 Task: Basic customer contact list green modern simple.
Action: Mouse moved to (67, 290)
Screenshot: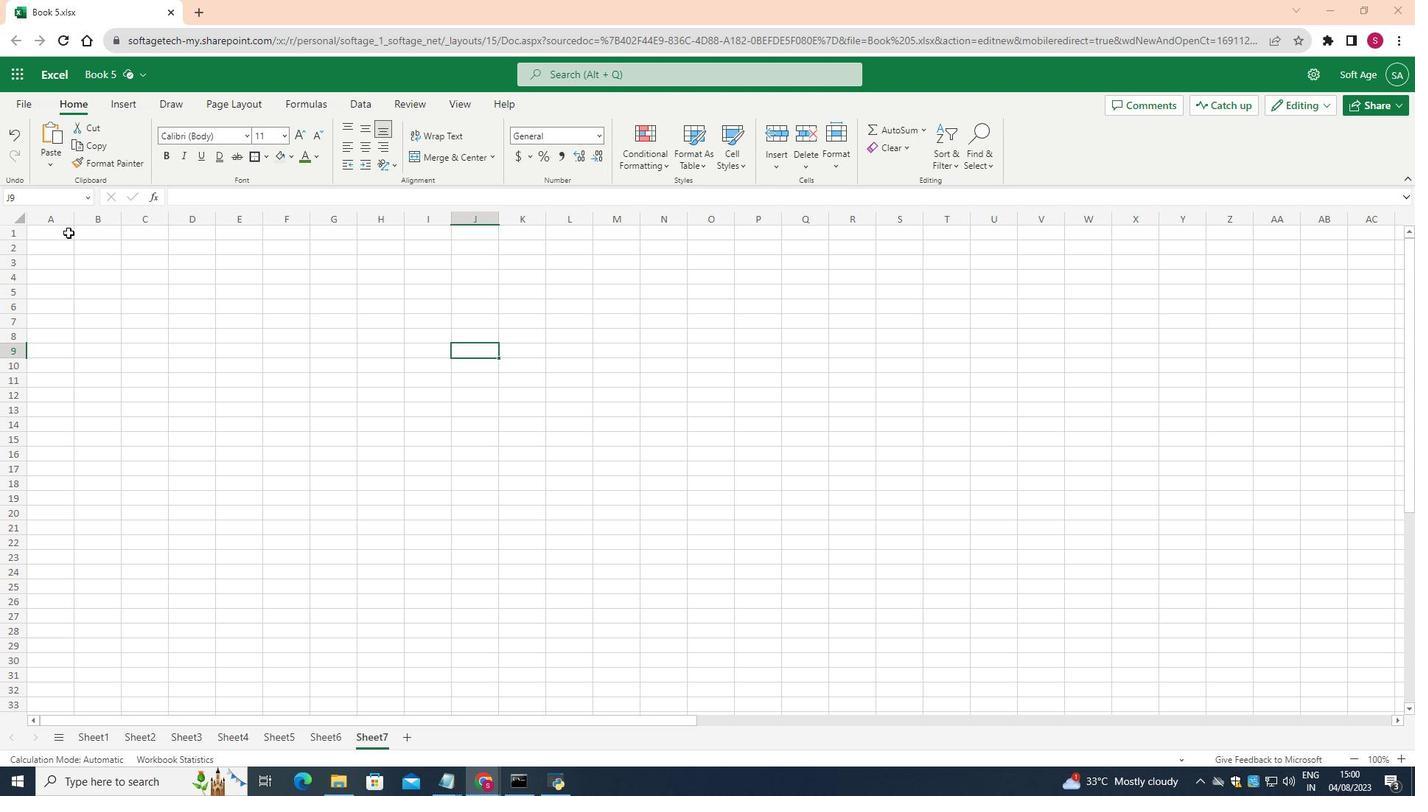 
Action: Mouse pressed left at (67, 290)
Screenshot: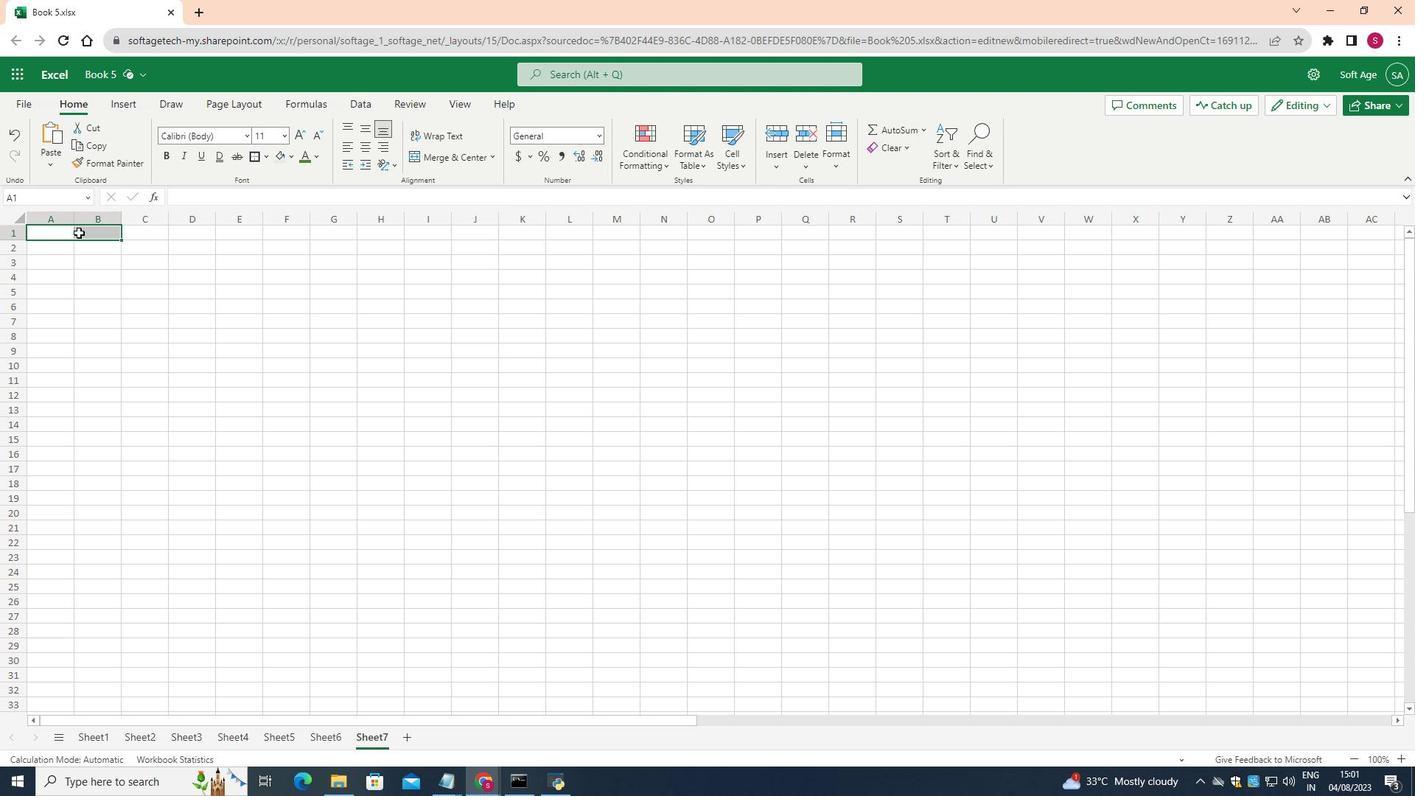 
Action: Mouse moved to (471, 229)
Screenshot: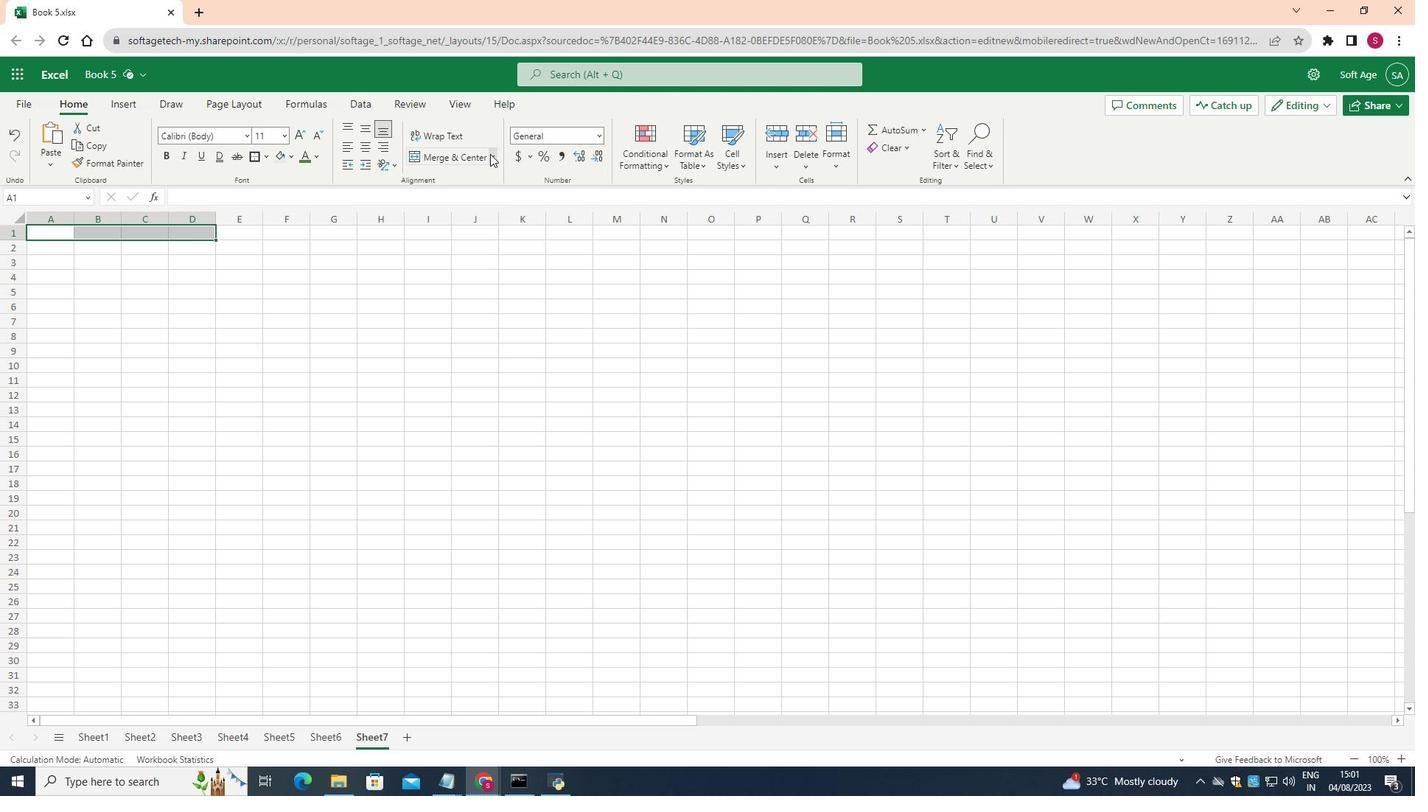 
Action: Mouse pressed left at (471, 229)
Screenshot: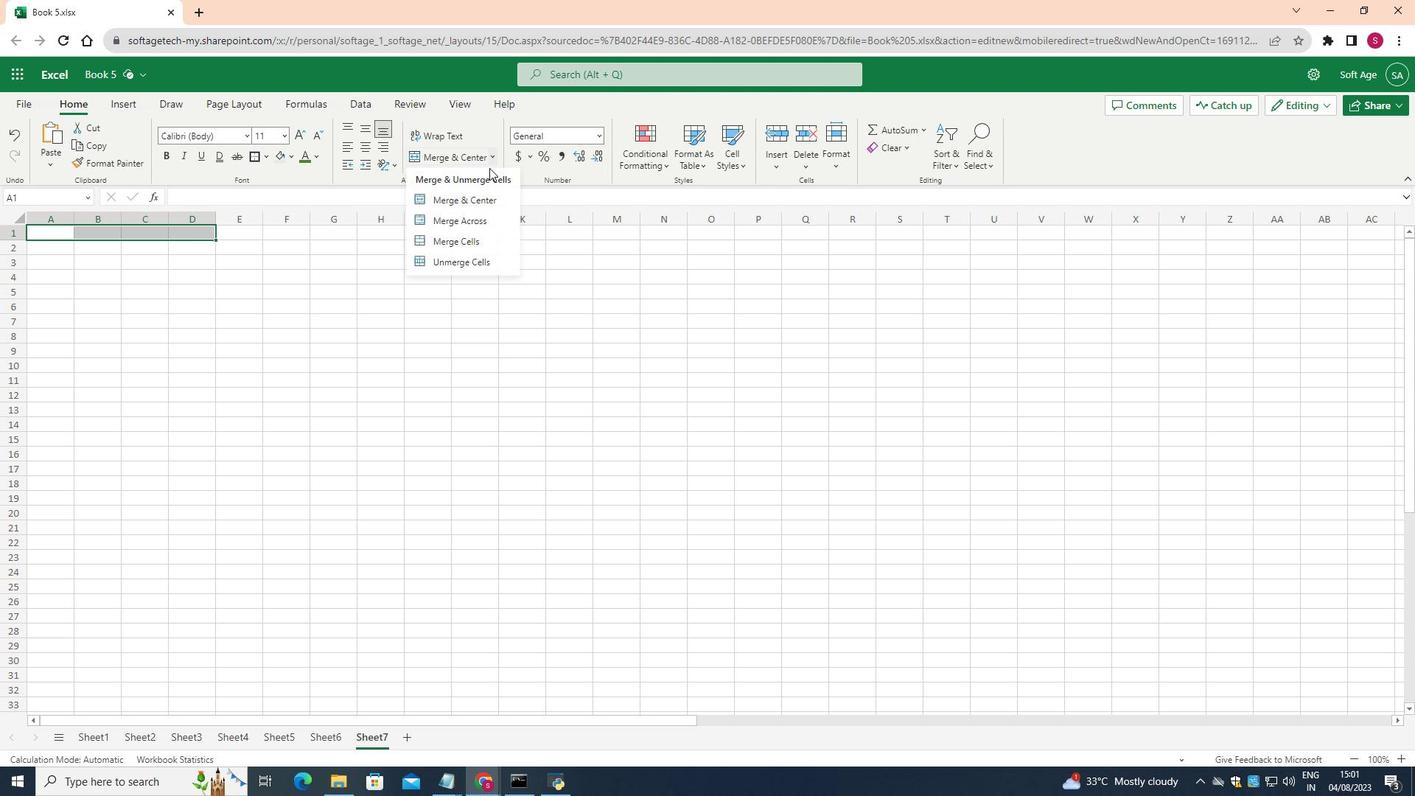 
Action: Mouse moved to (458, 297)
Screenshot: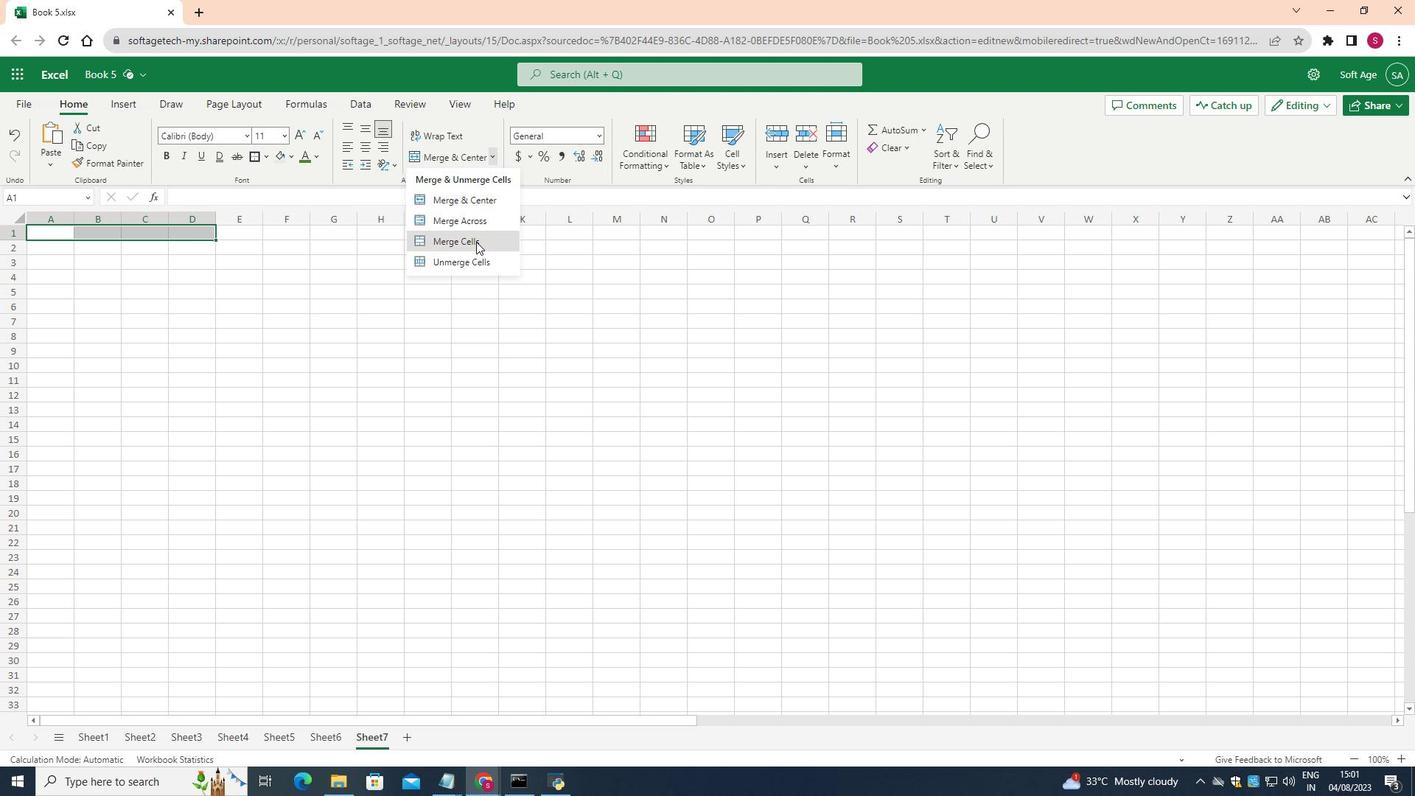 
Action: Mouse pressed left at (458, 297)
Screenshot: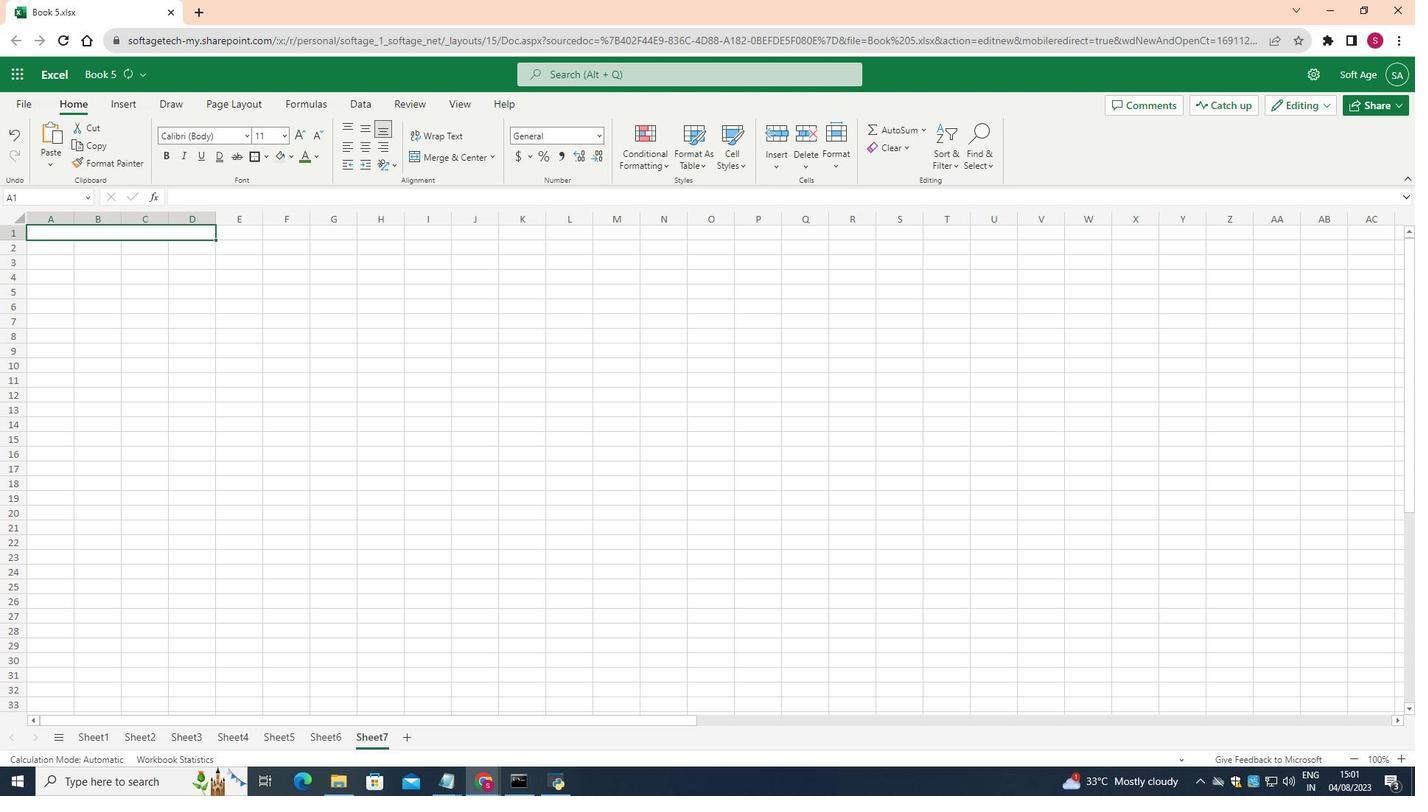 
Action: Mouse moved to (72, 277)
Screenshot: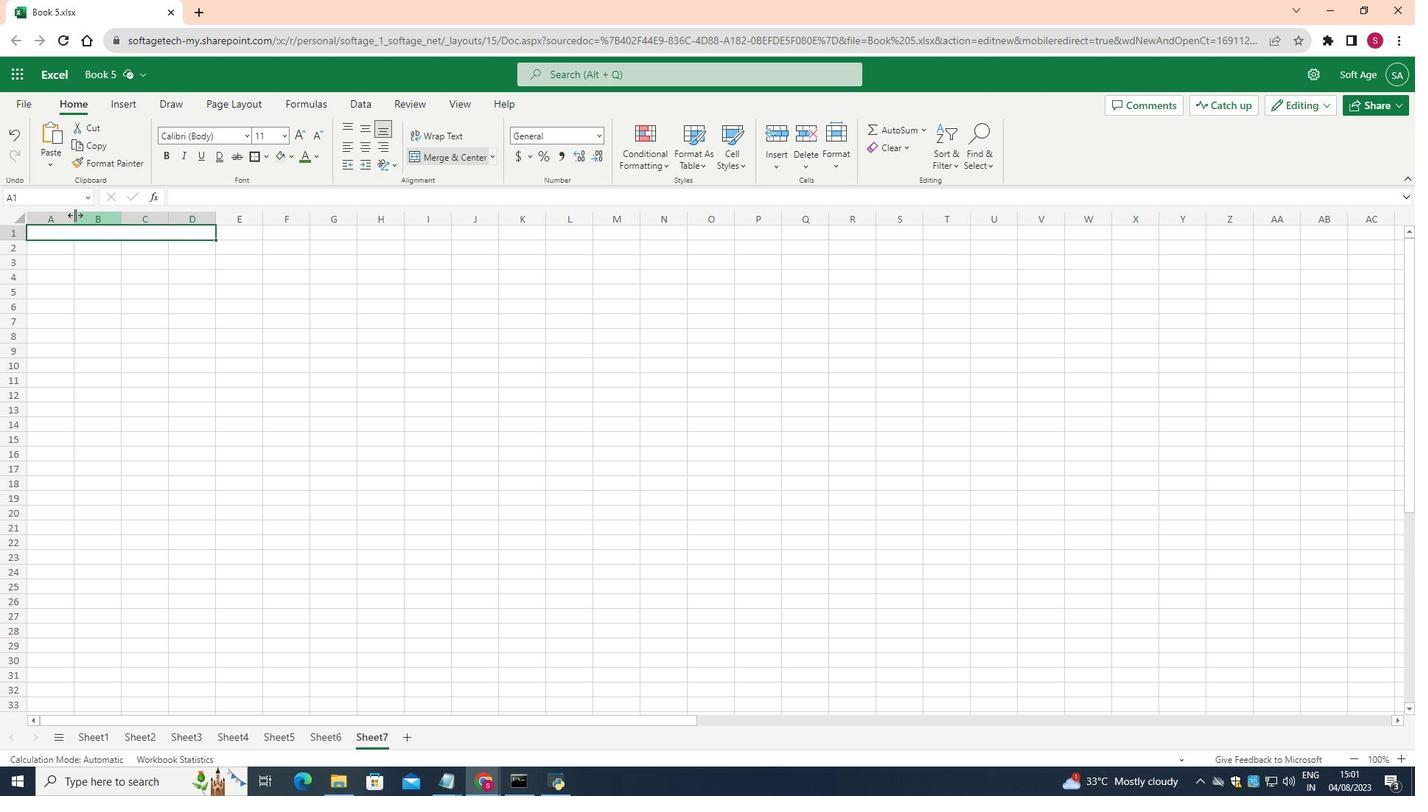 
Action: Mouse pressed left at (72, 277)
Screenshot: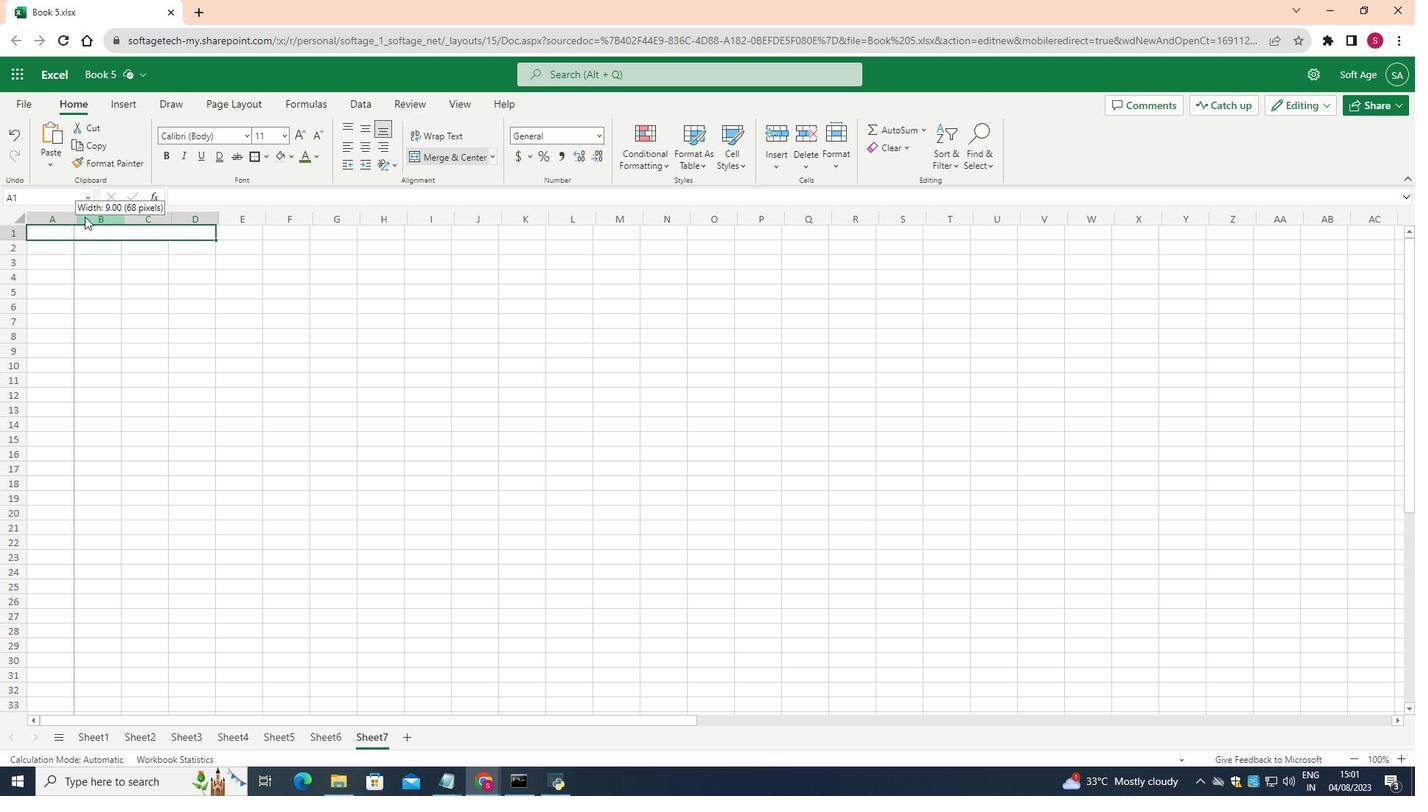 
Action: Mouse moved to (148, 281)
Screenshot: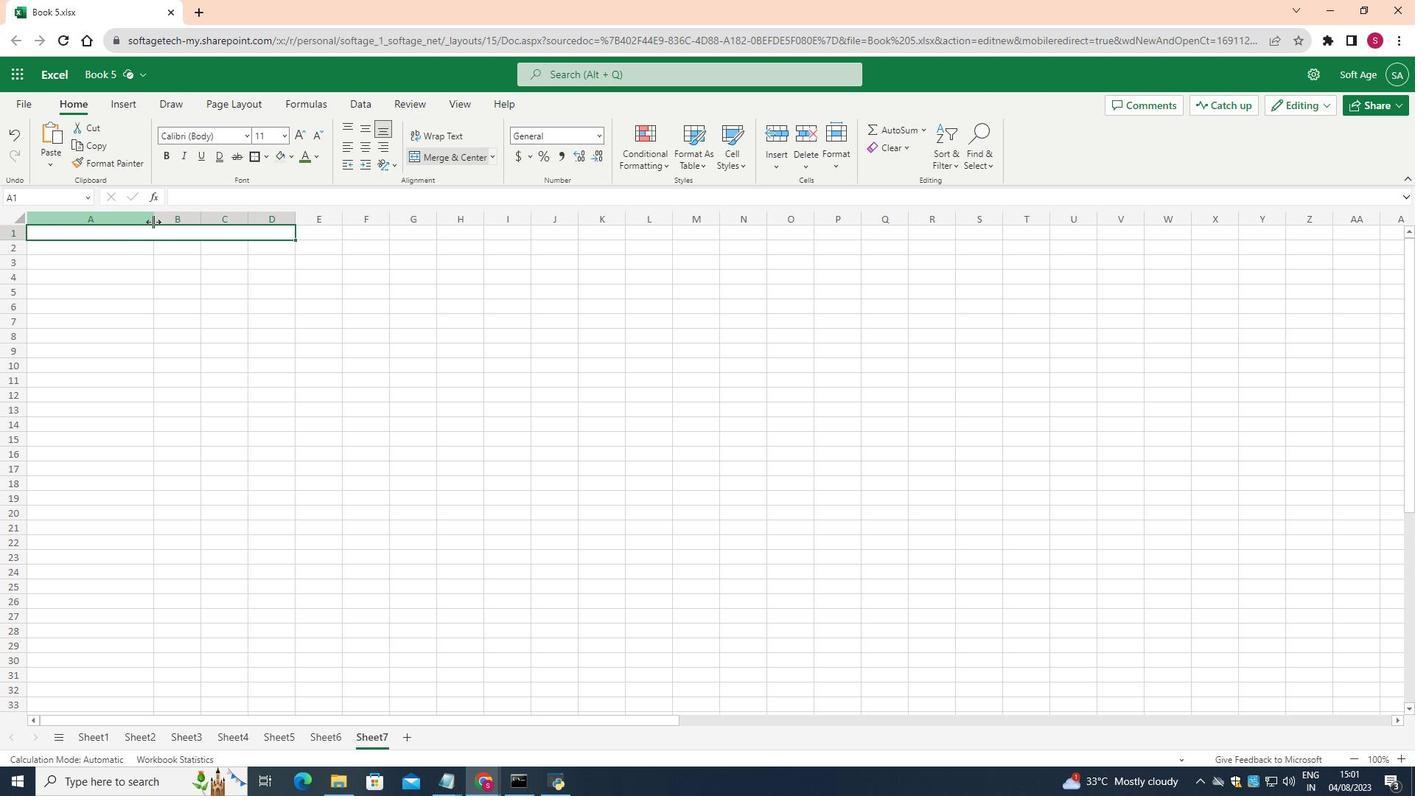 
Action: Mouse pressed left at (148, 281)
Screenshot: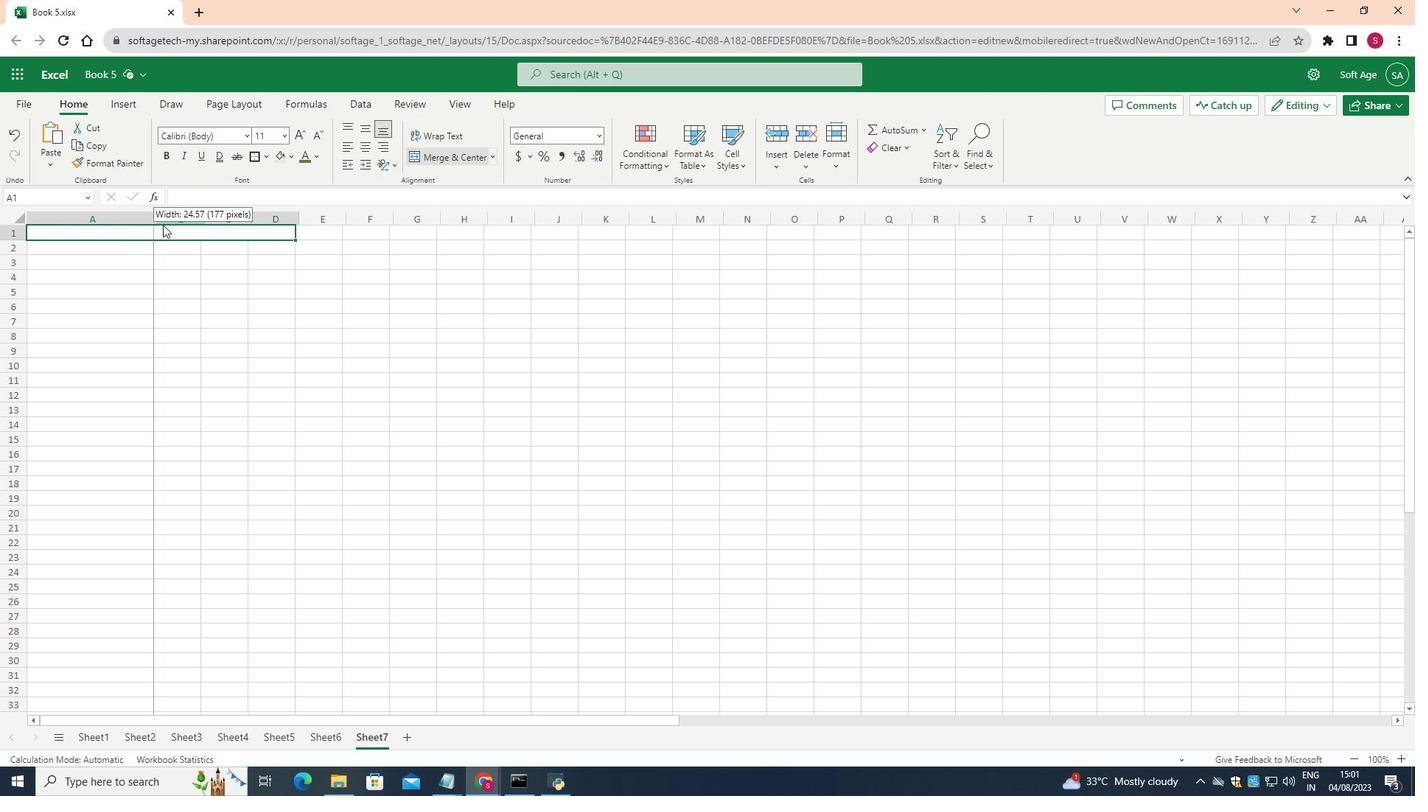 
Action: Mouse moved to (211, 280)
Screenshot: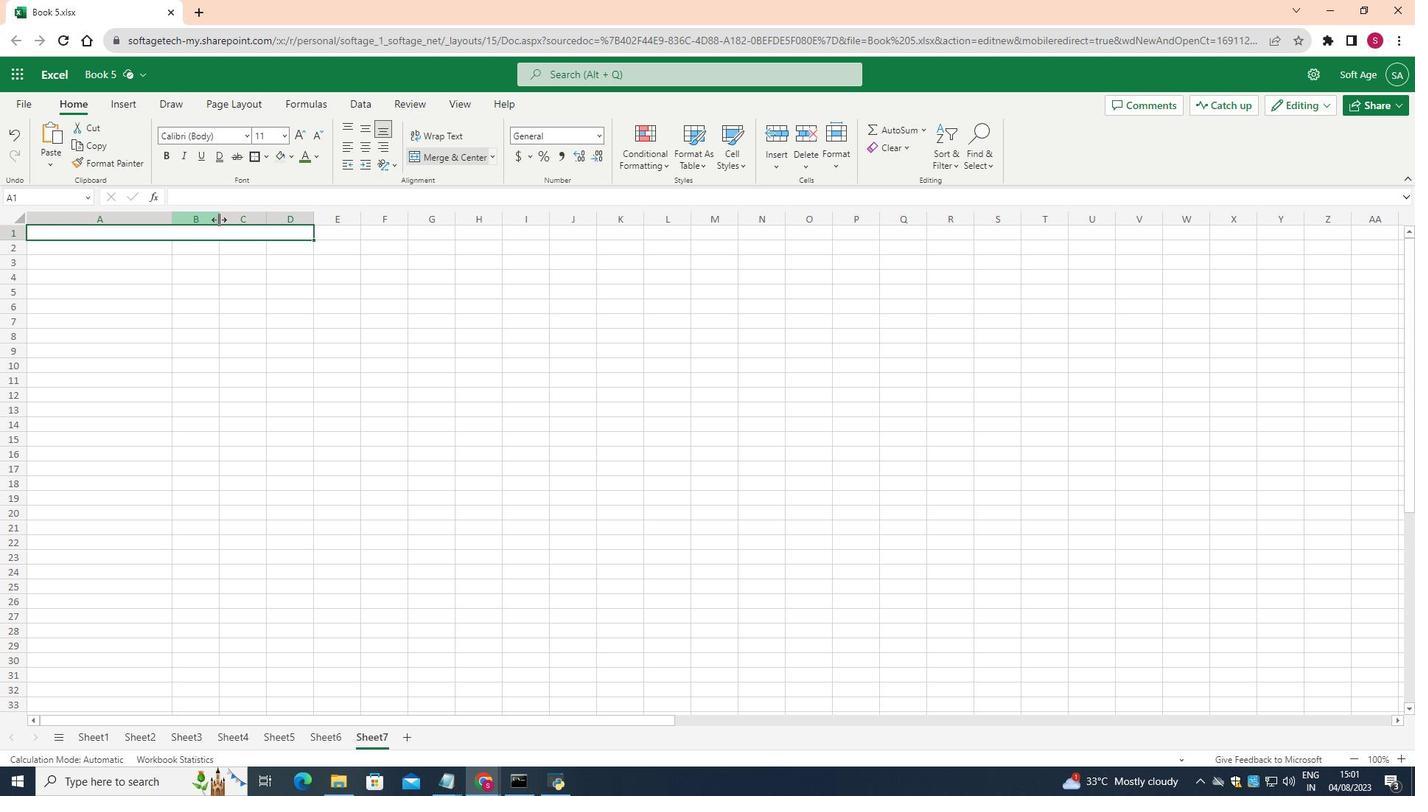 
Action: Mouse pressed left at (211, 280)
Screenshot: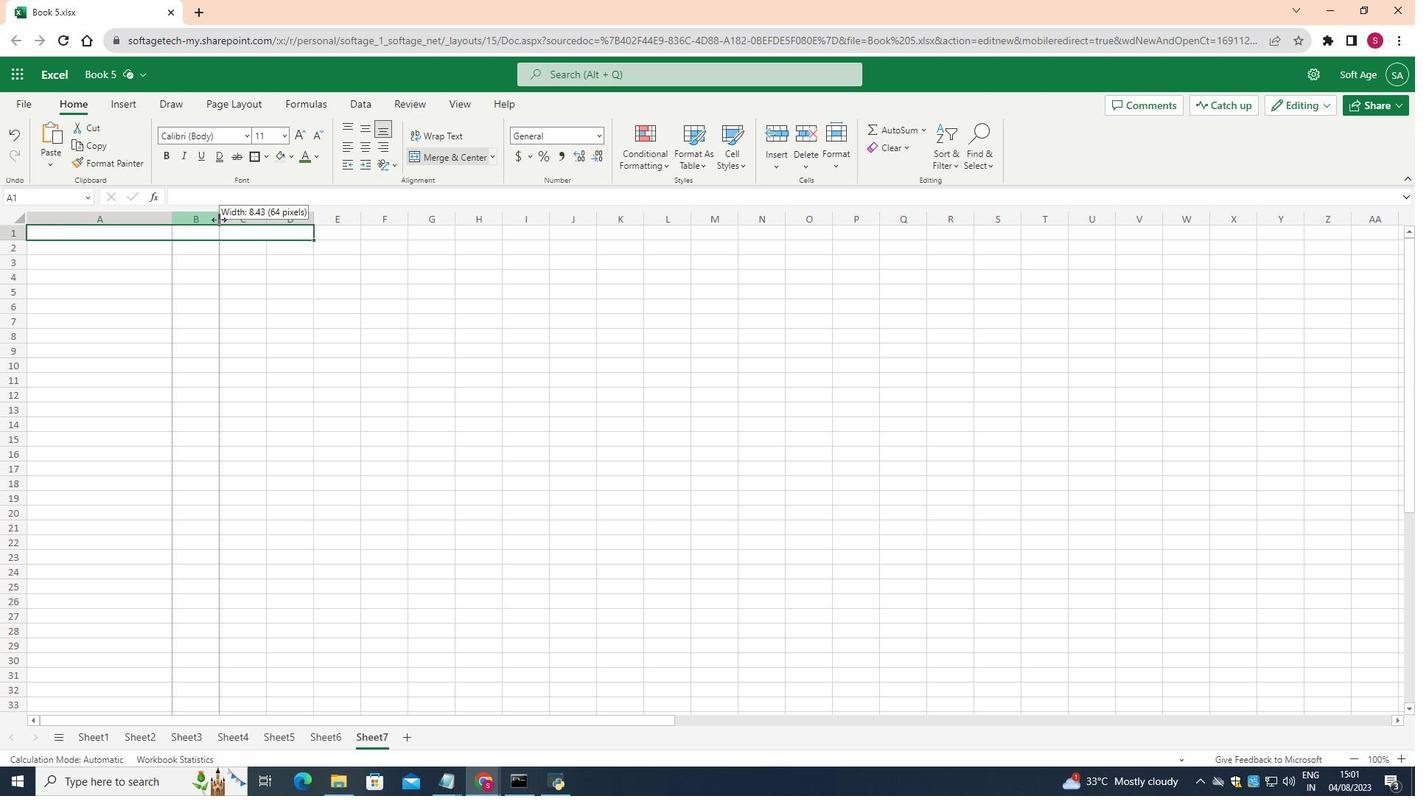 
Action: Mouse moved to (355, 281)
Screenshot: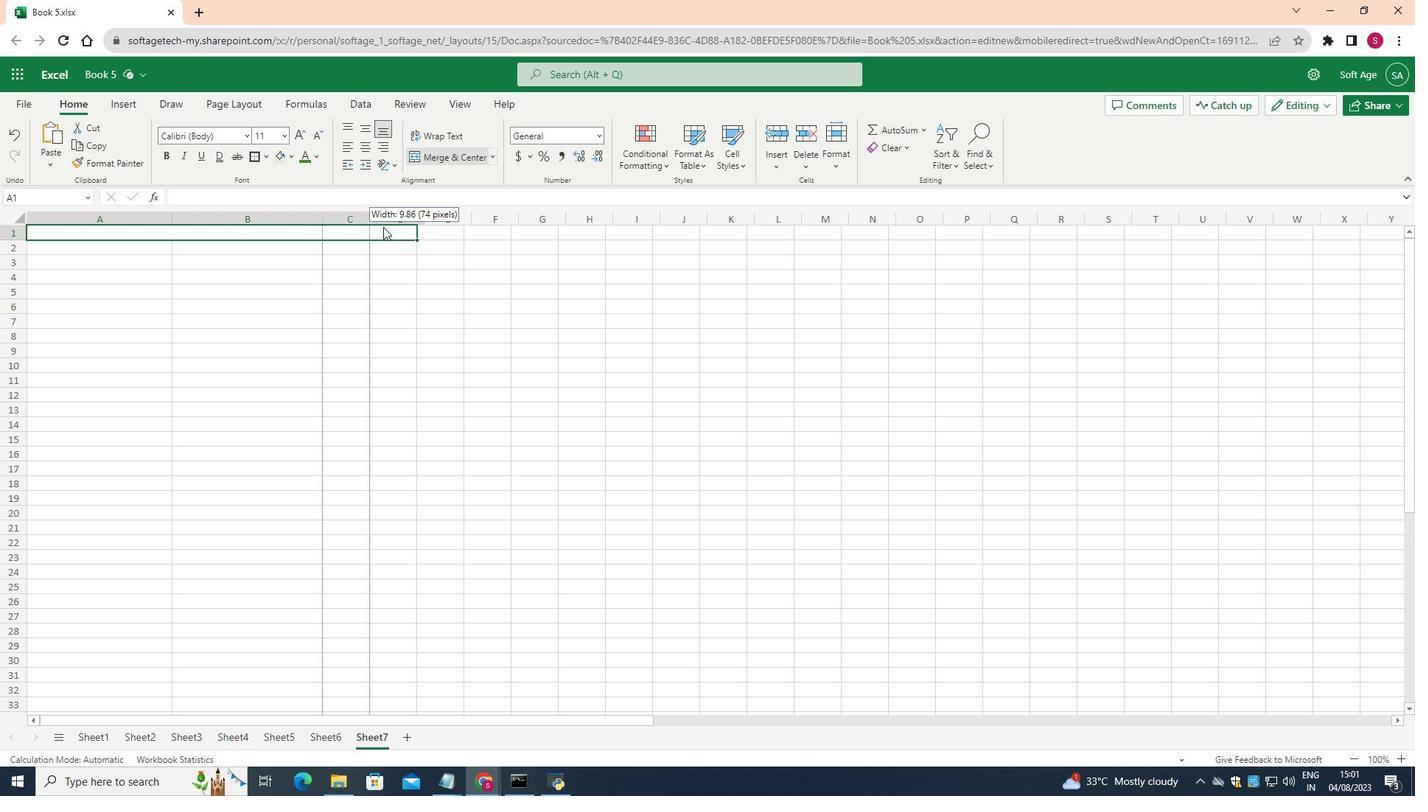 
Action: Mouse pressed left at (355, 281)
Screenshot: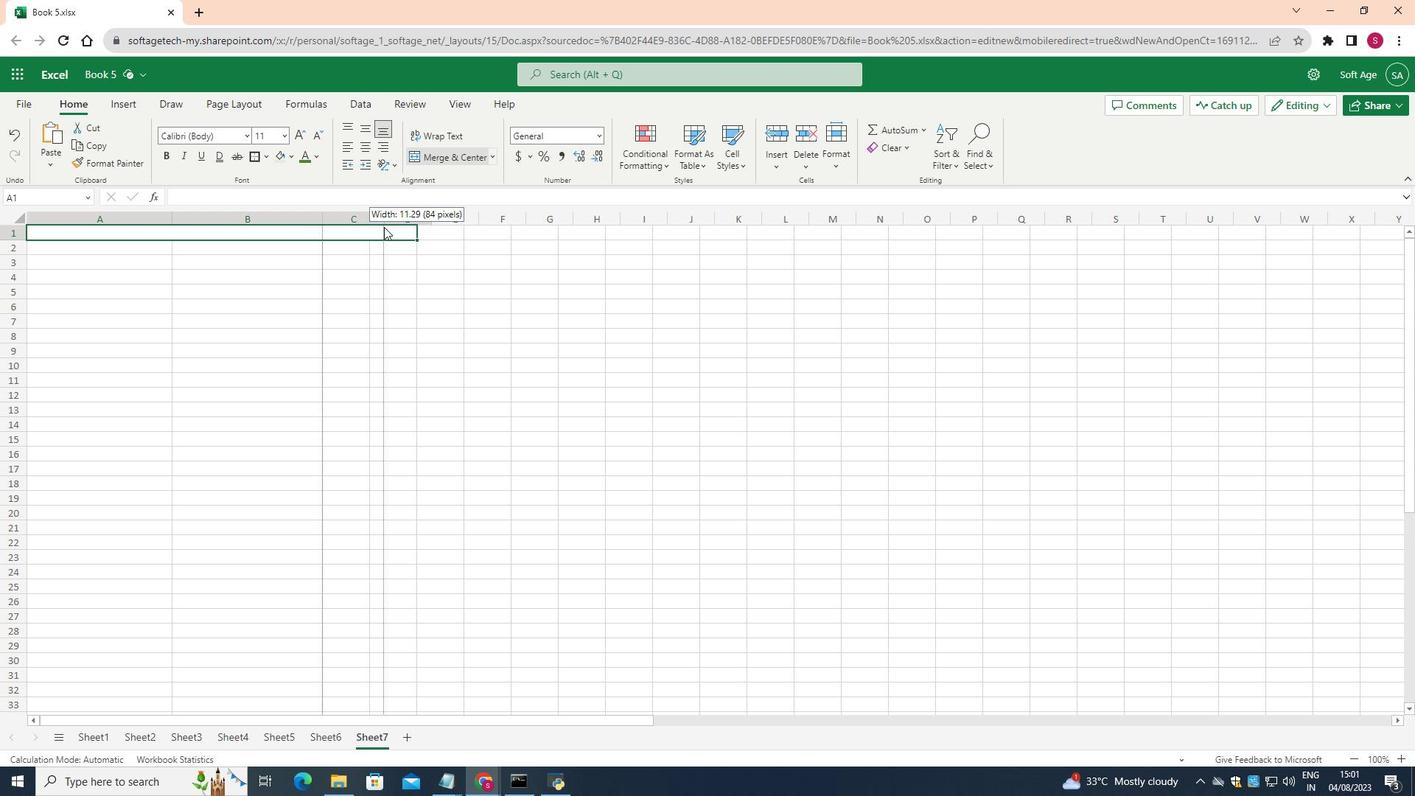 
Action: Mouse moved to (488, 278)
Screenshot: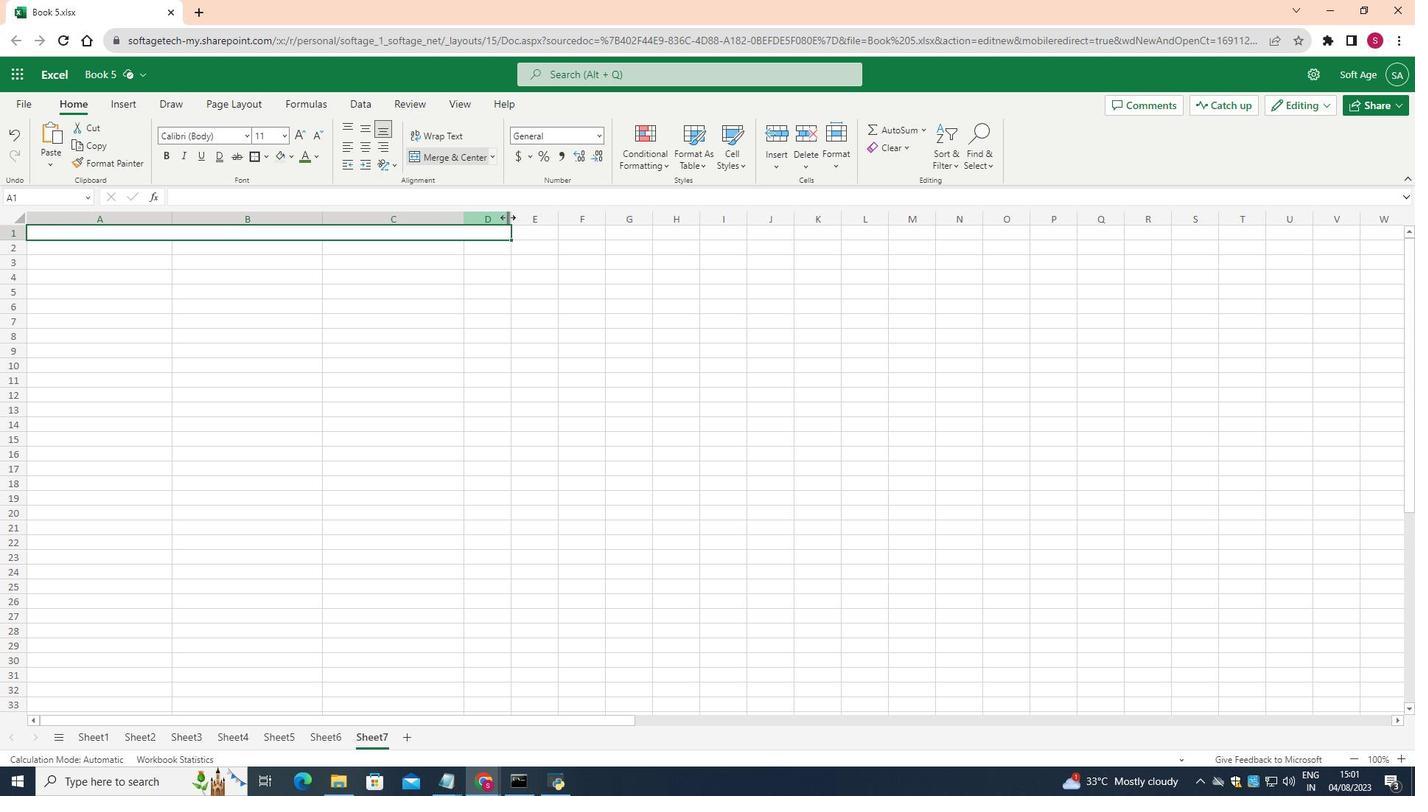 
Action: Mouse pressed left at (488, 278)
Screenshot: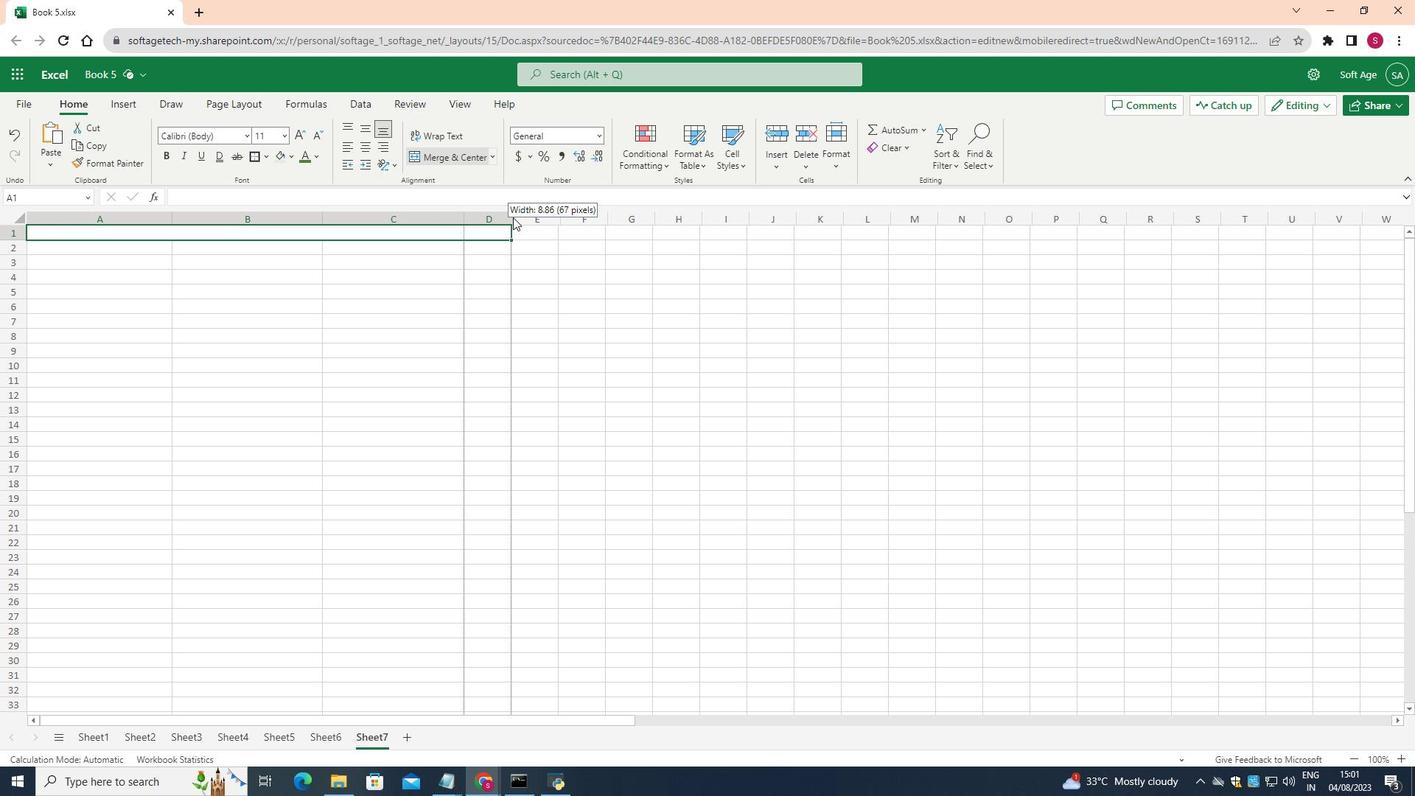 
Action: Mouse moved to (17, 297)
Screenshot: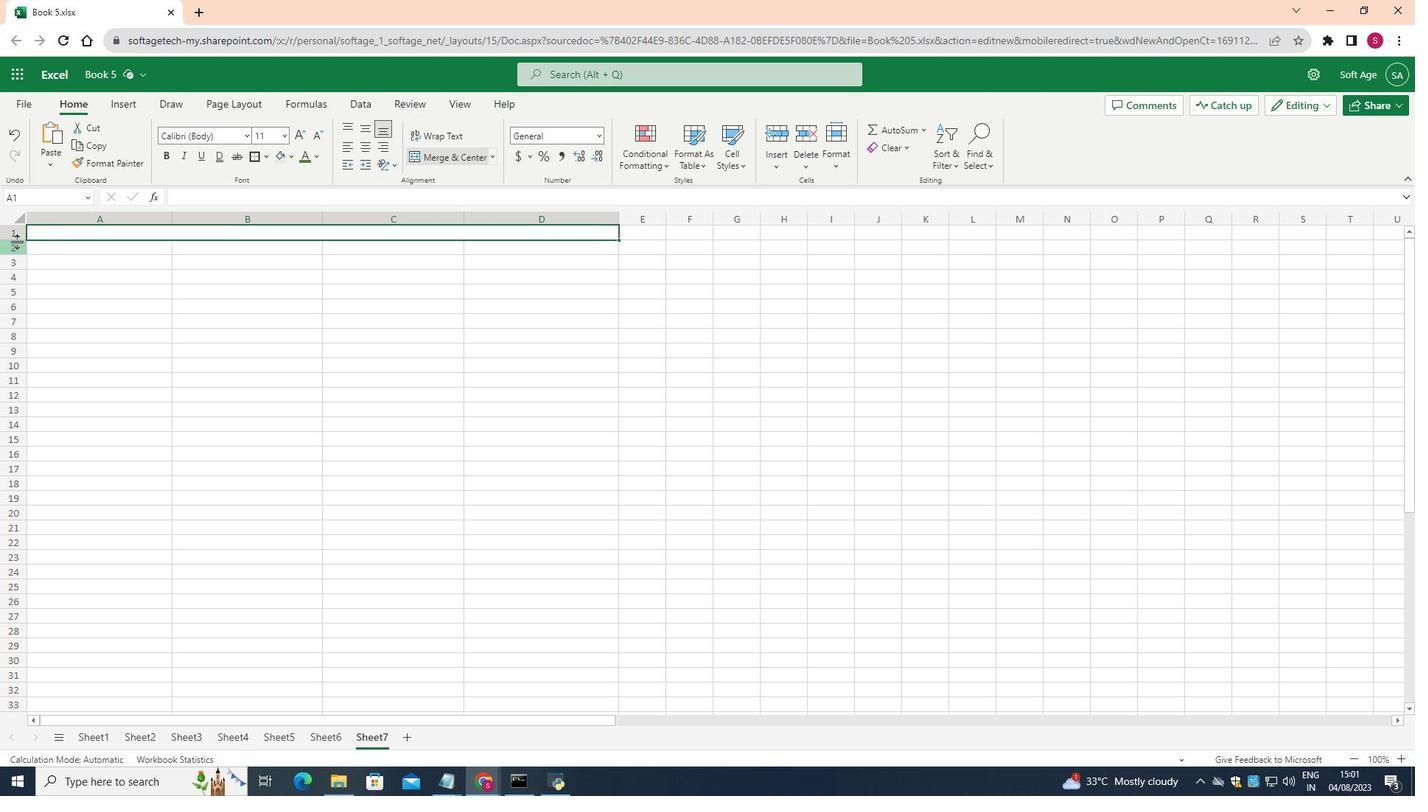 
Action: Mouse pressed left at (17, 297)
Screenshot: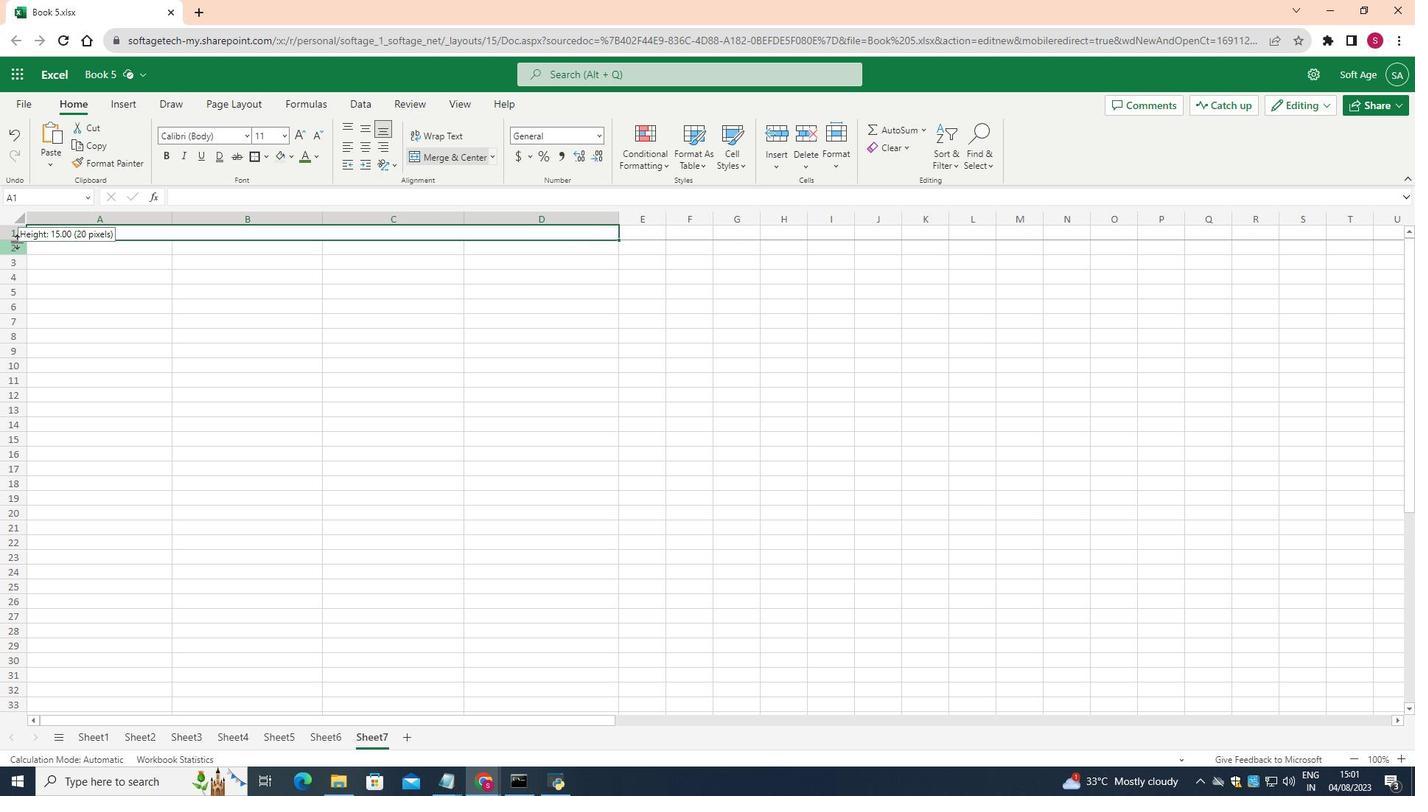 
Action: Mouse moved to (227, 306)
Screenshot: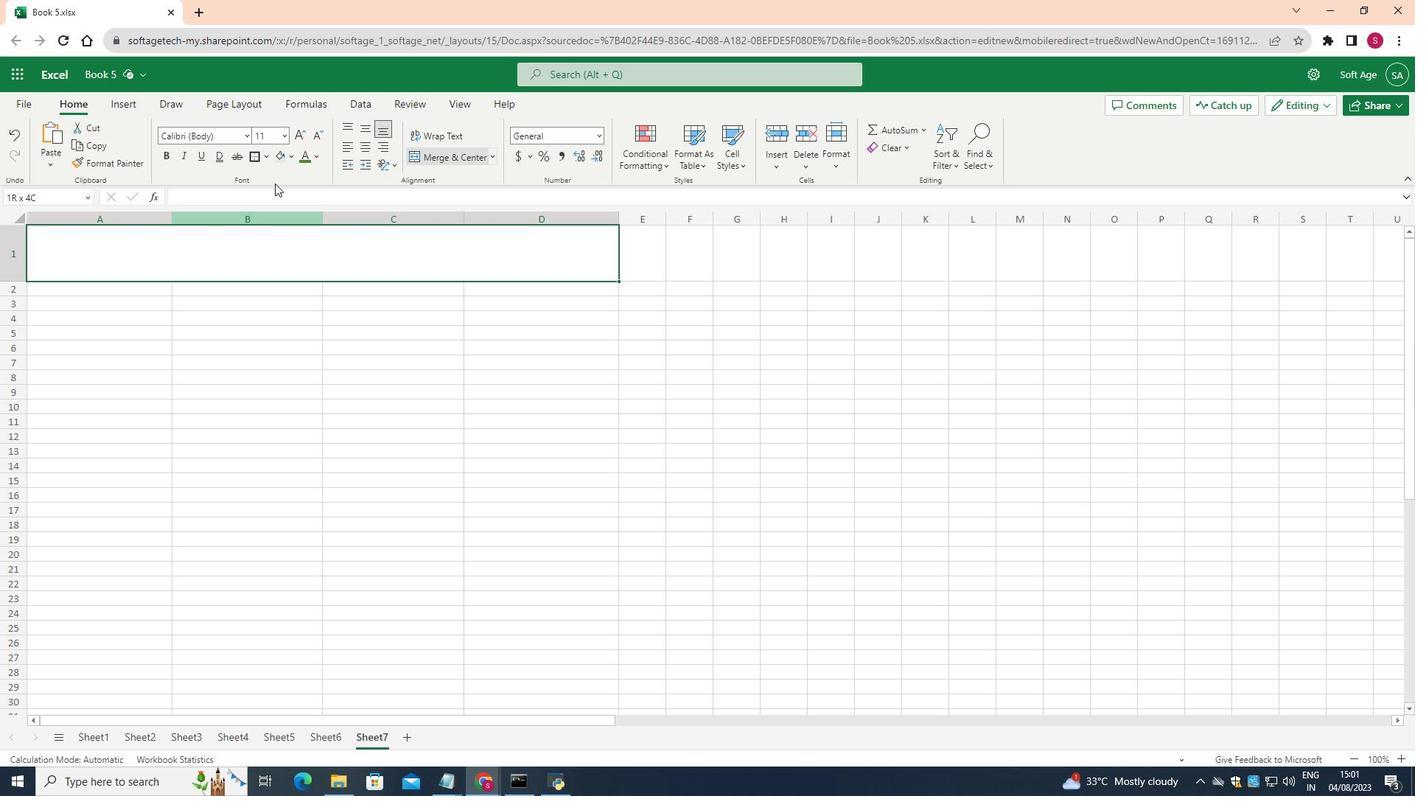 
Action: Mouse pressed left at (227, 306)
Screenshot: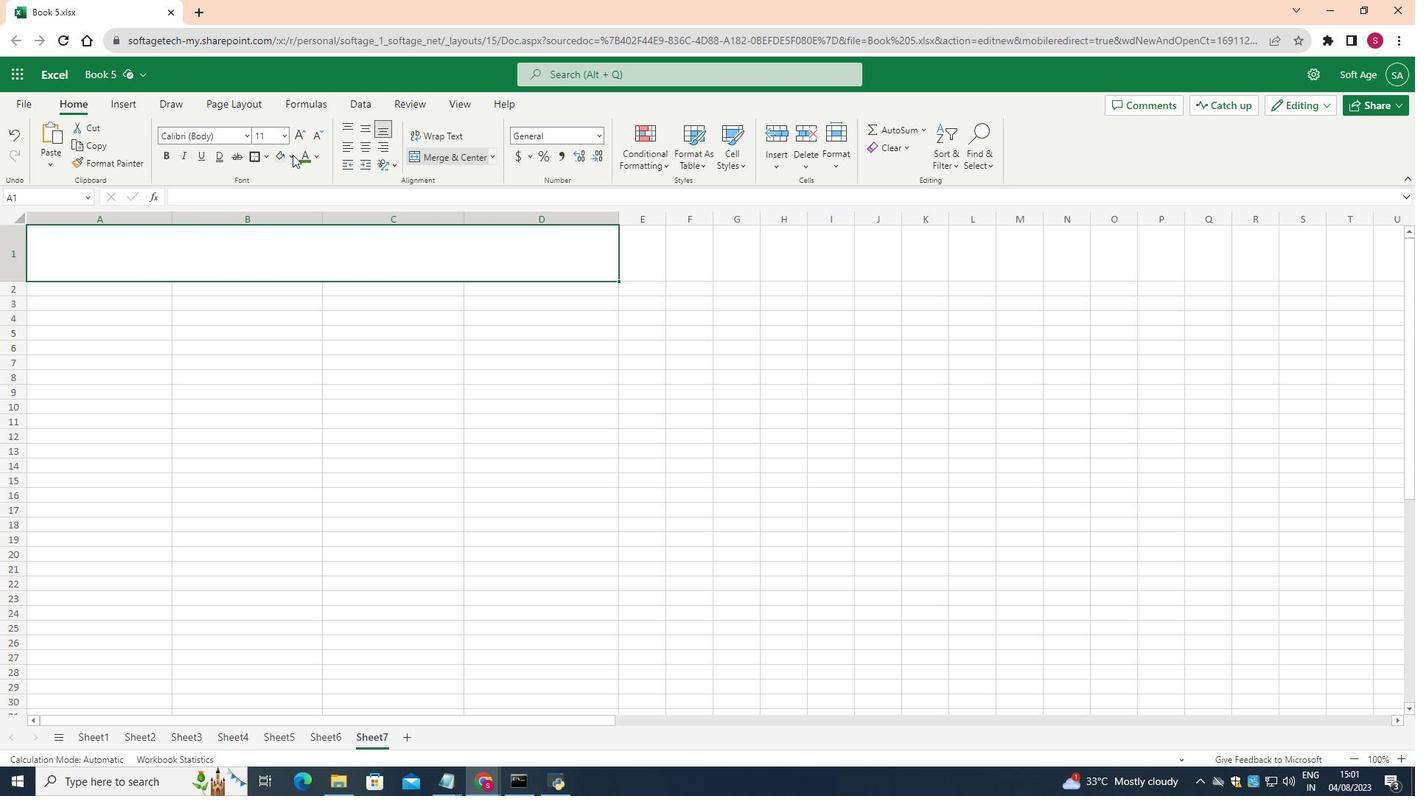 
Action: Mouse moved to (274, 213)
Screenshot: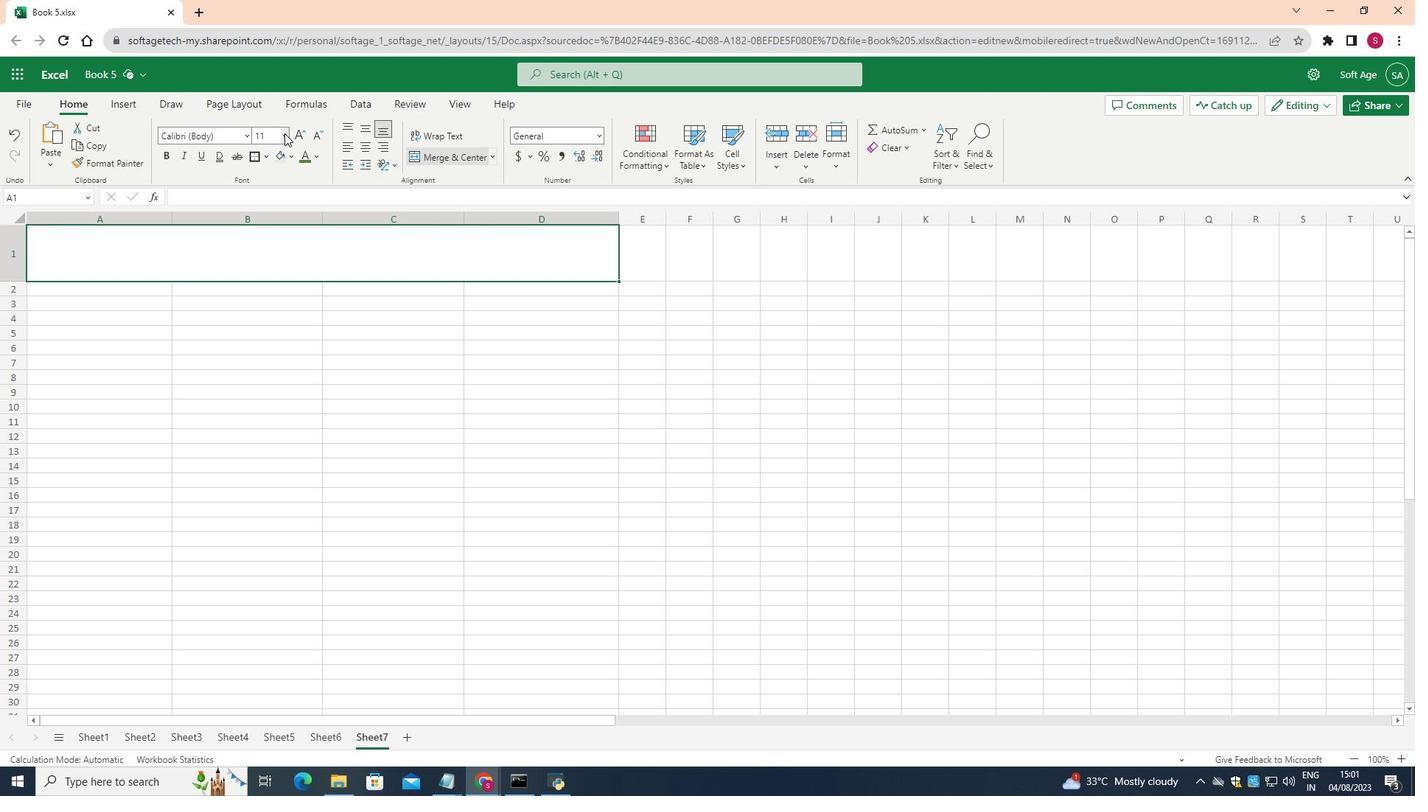 
Action: Mouse pressed left at (274, 213)
Screenshot: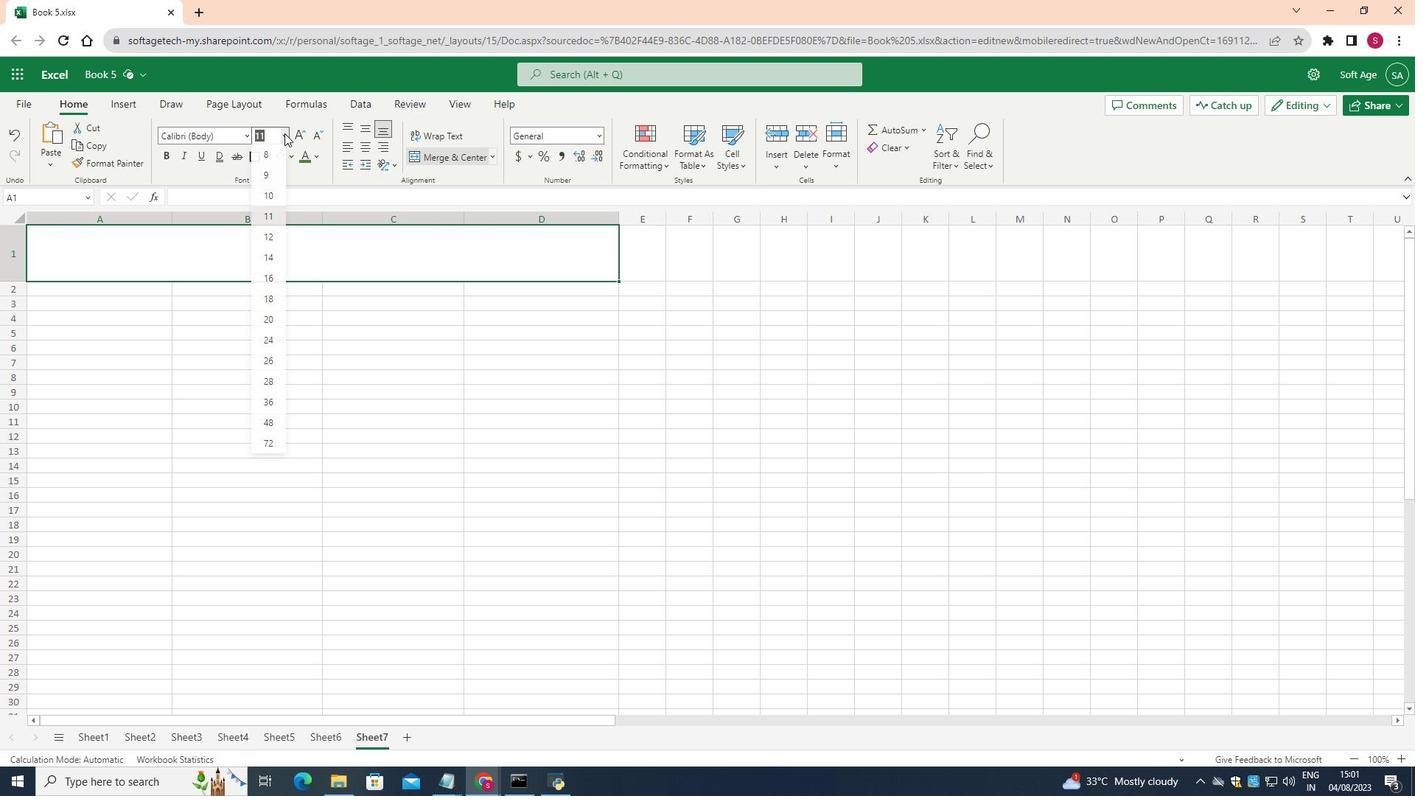 
Action: Mouse moved to (263, 402)
Screenshot: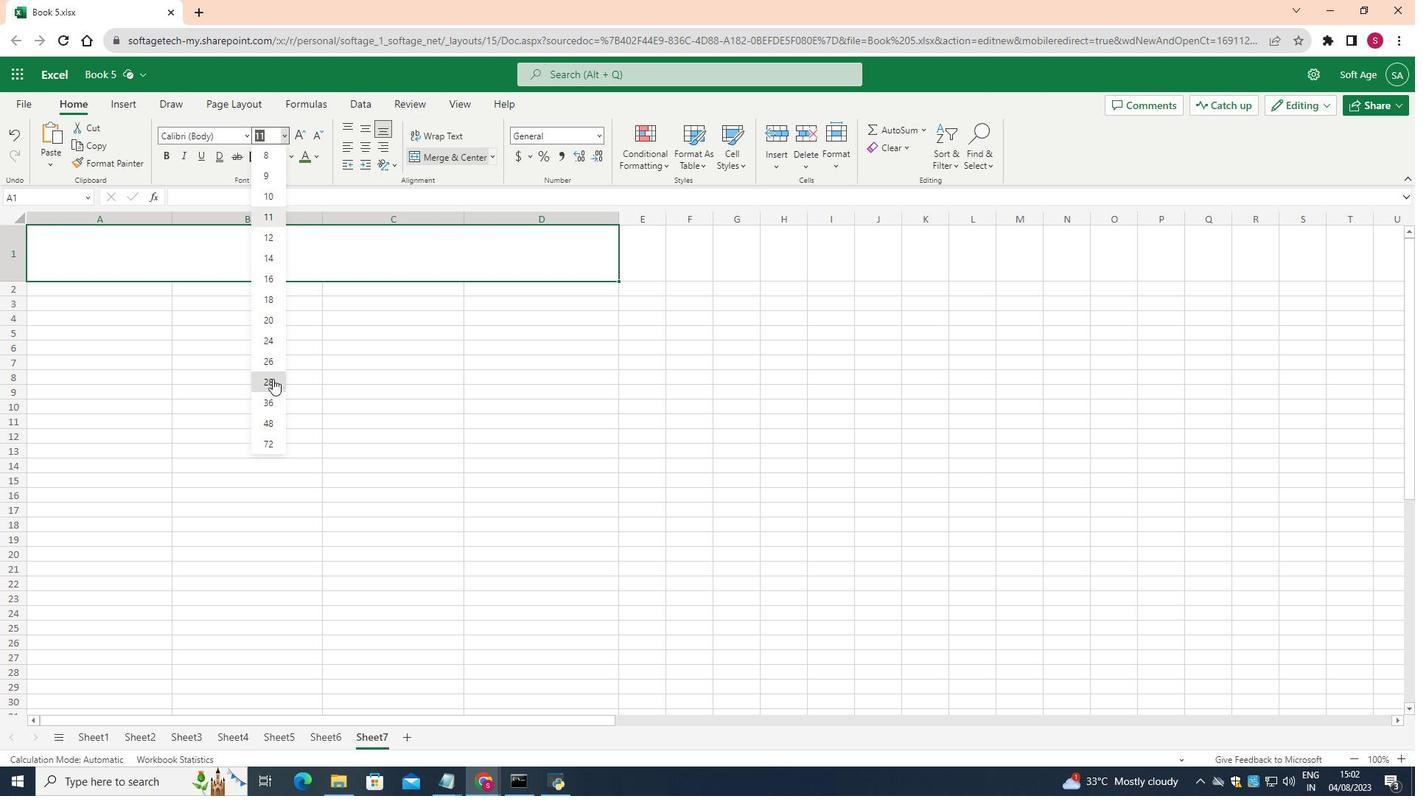 
Action: Mouse pressed left at (263, 402)
Screenshot: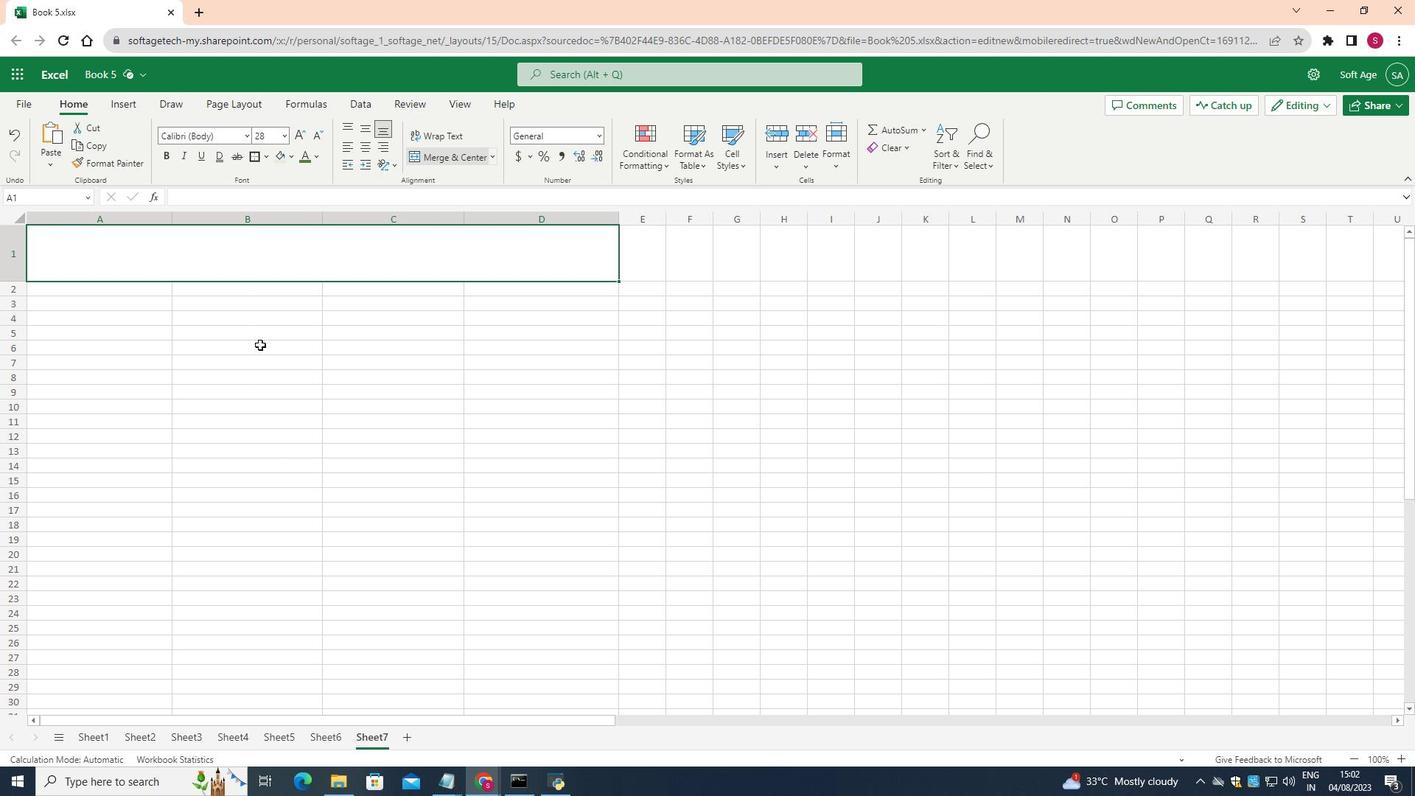 
Action: Mouse moved to (212, 298)
Screenshot: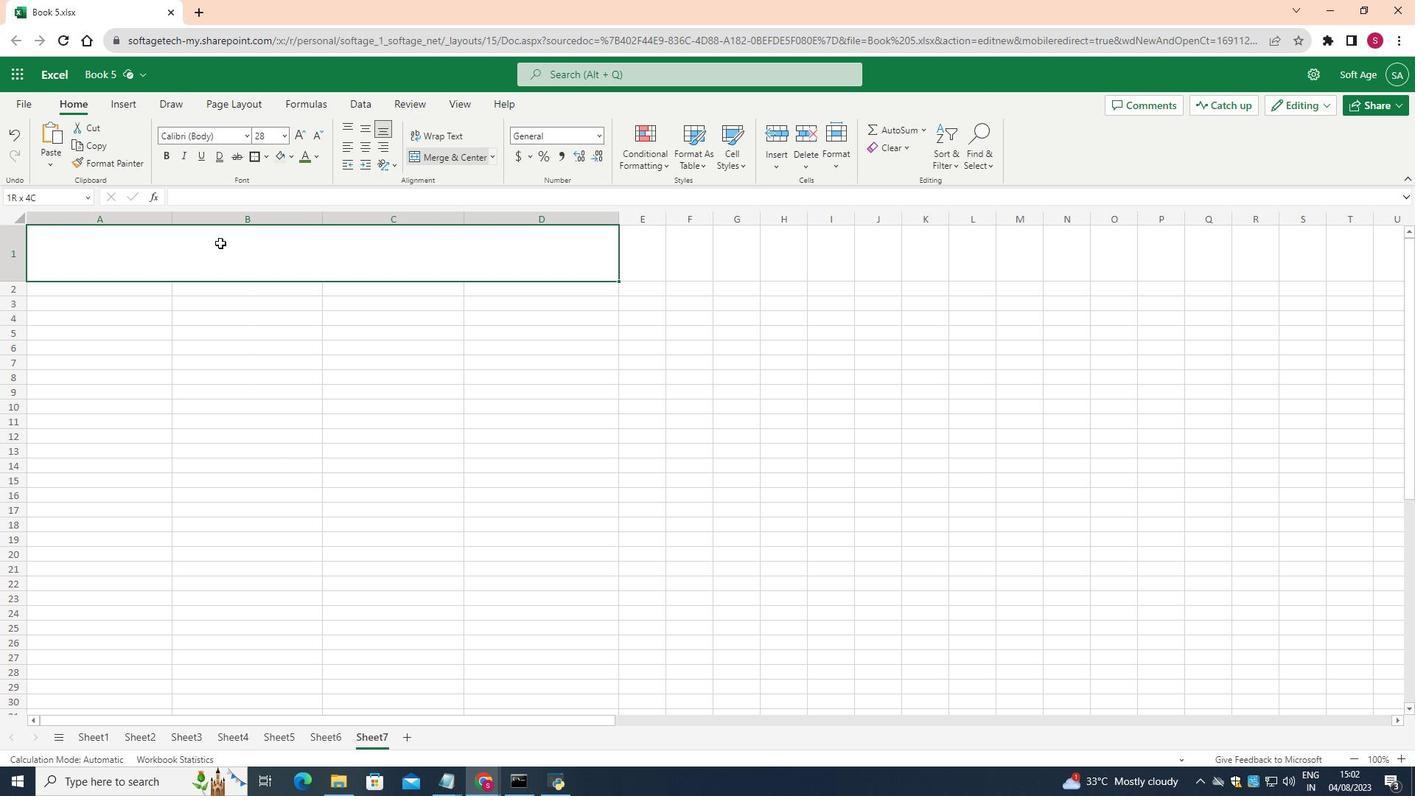 
Action: Mouse pressed left at (212, 298)
Screenshot: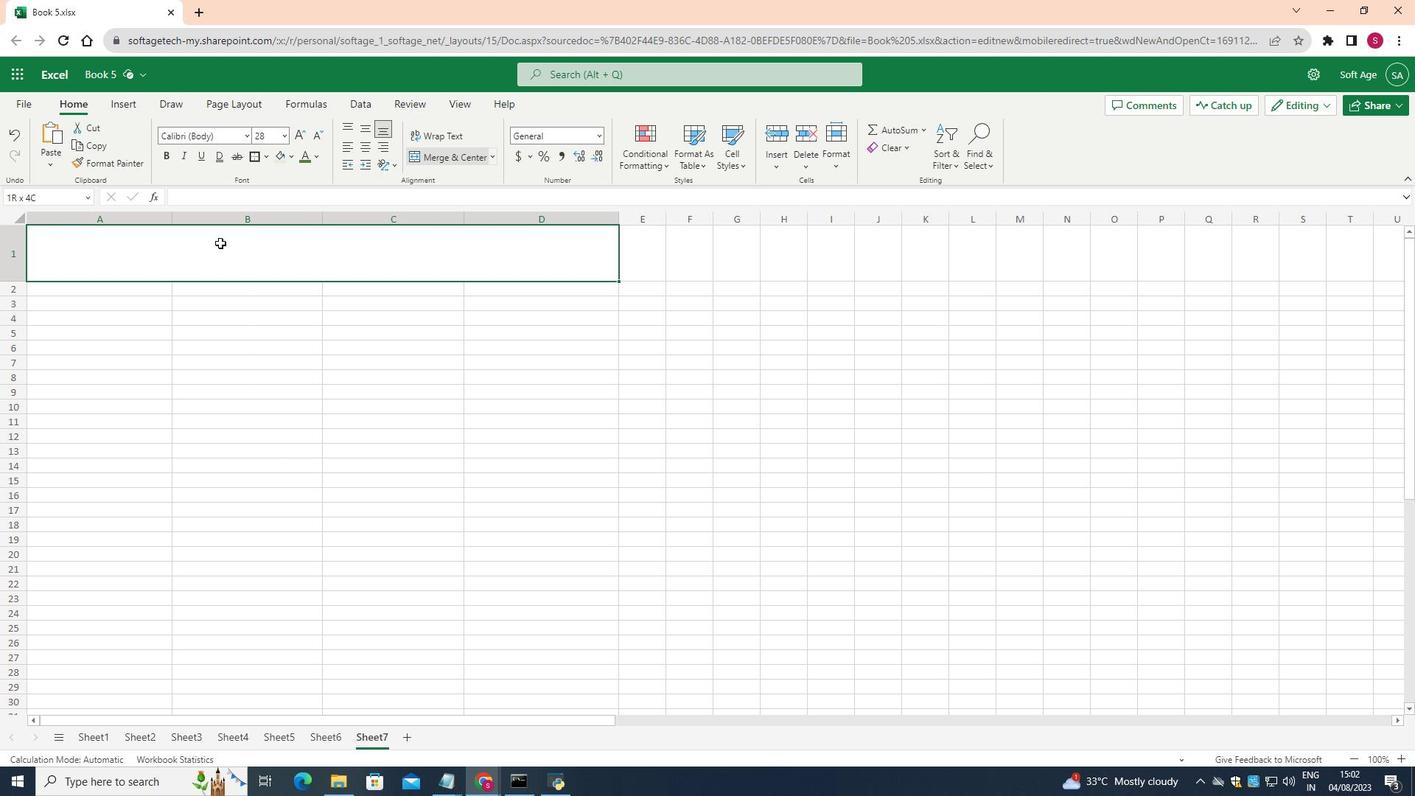 
Action: Mouse pressed left at (212, 298)
Screenshot: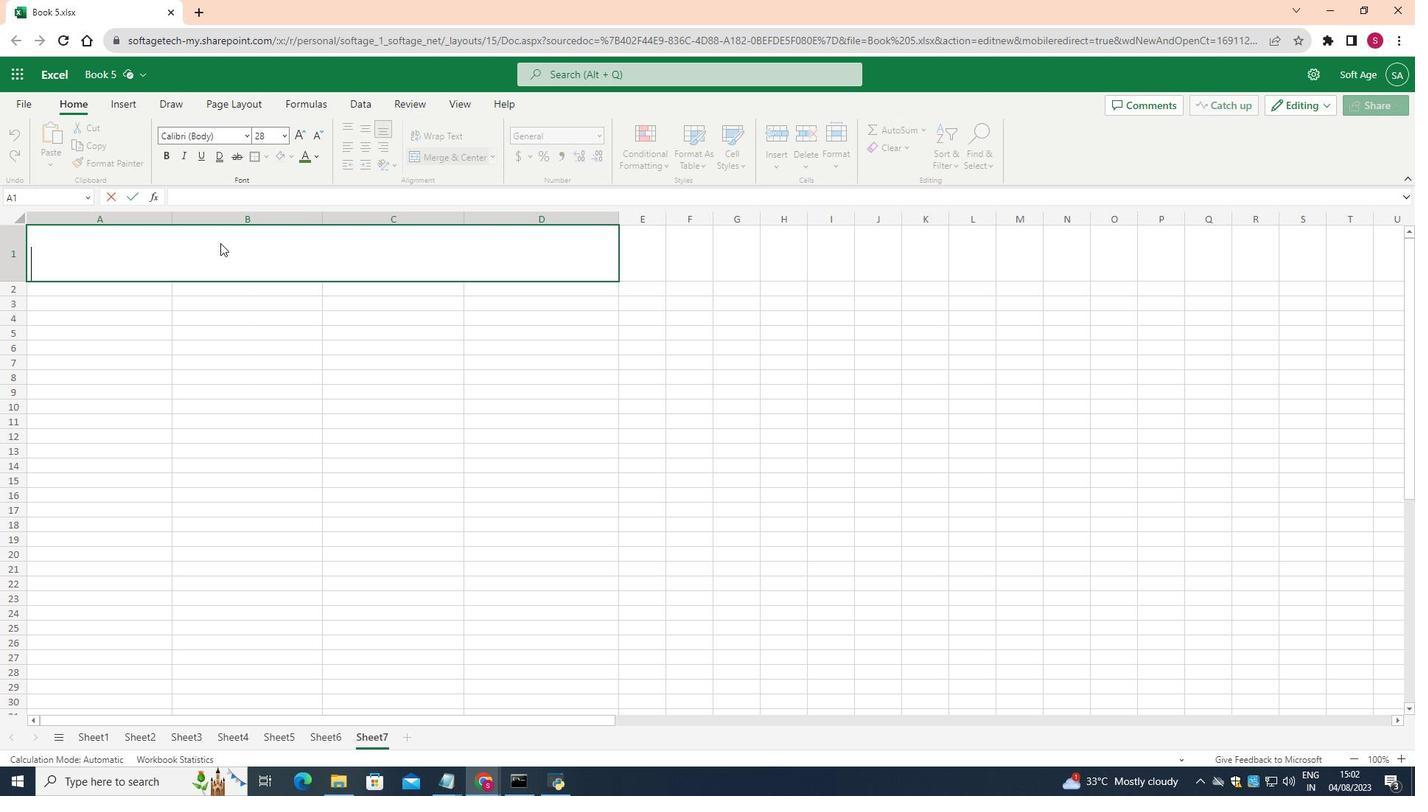
Action: Key pressed <Key.shift>CUSTOMER<Key.space>CONTACT<Key.space>LIST
Screenshot: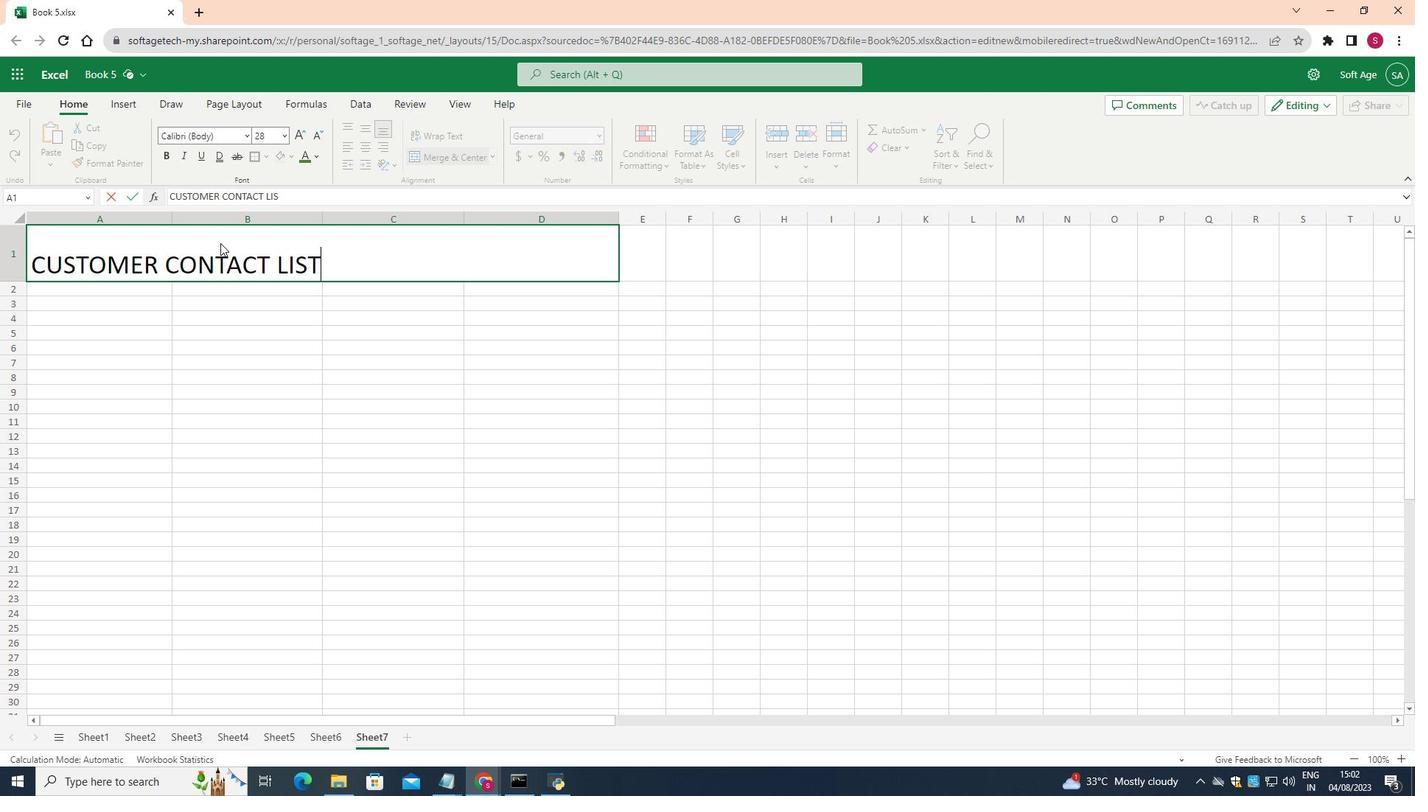 
Action: Mouse moved to (156, 375)
Screenshot: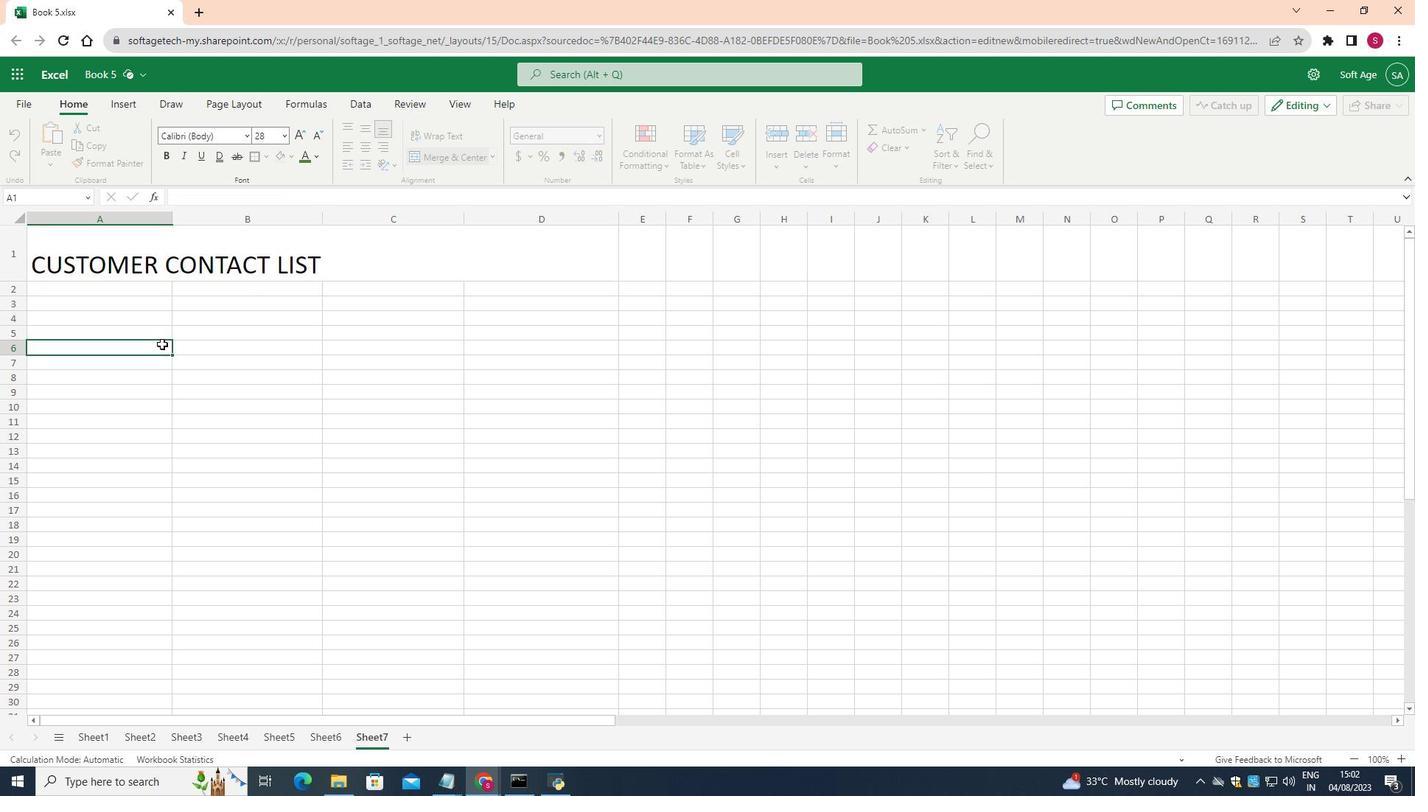 
Action: Mouse pressed left at (156, 375)
Screenshot: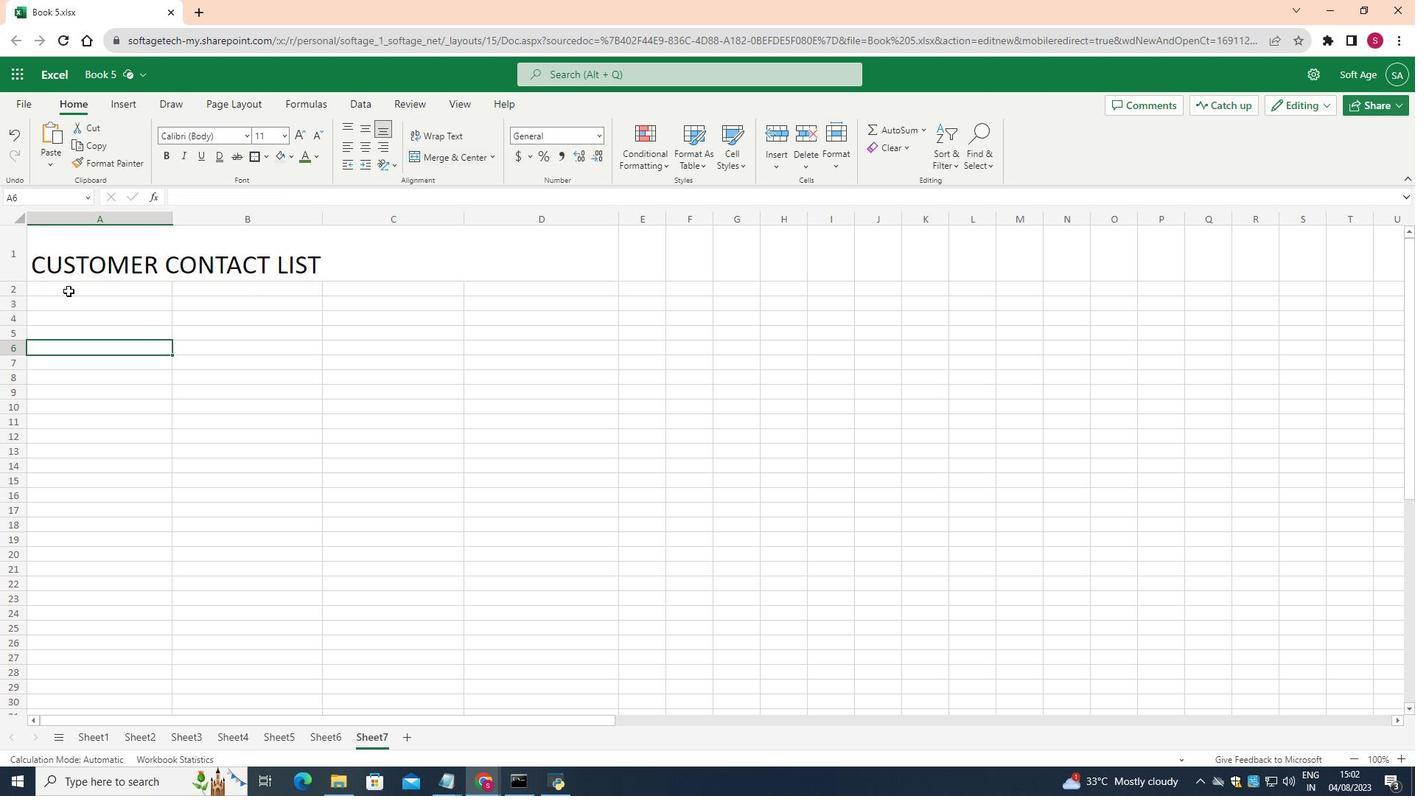 
Action: Mouse moved to (36, 315)
Screenshot: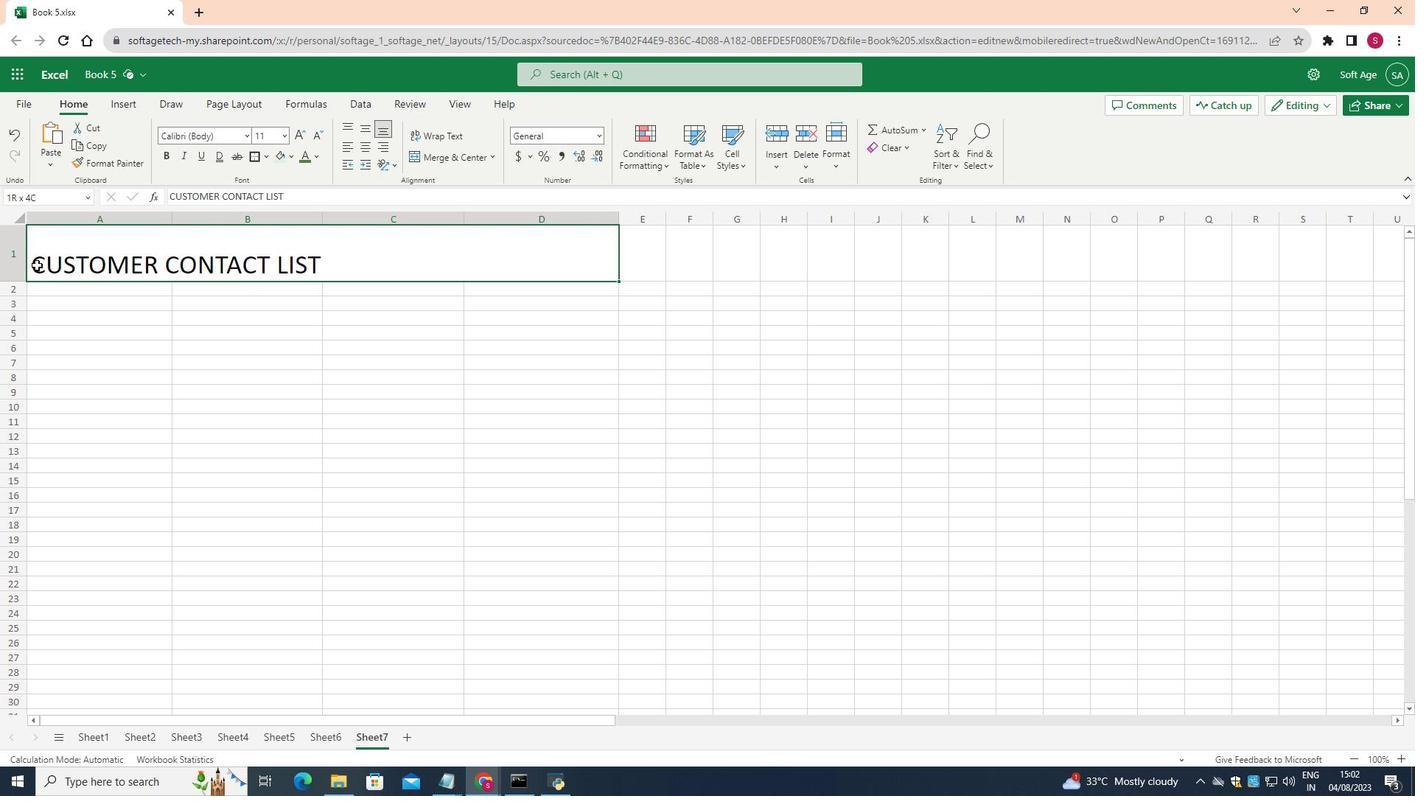 
Action: Mouse pressed left at (36, 315)
Screenshot: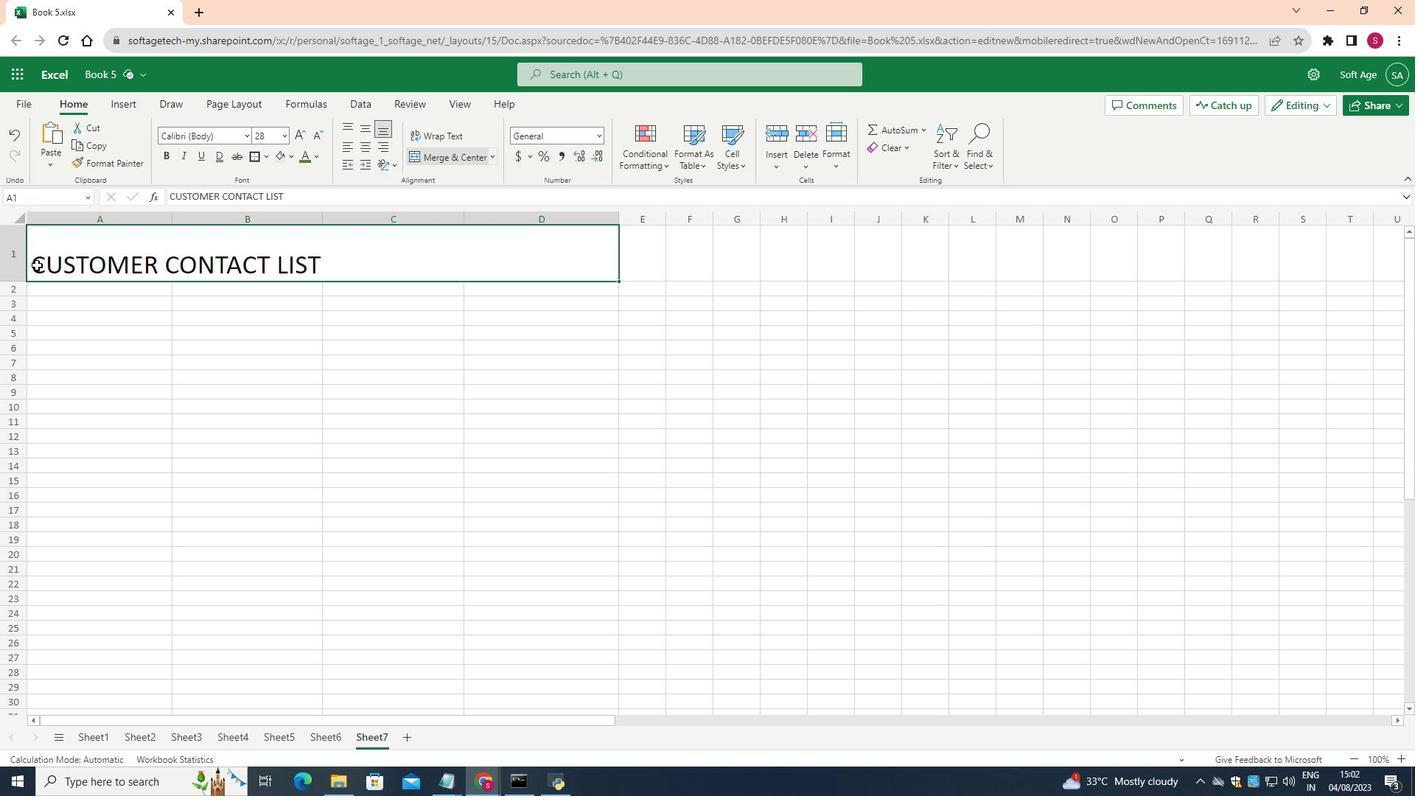 
Action: Mouse pressed left at (36, 315)
Screenshot: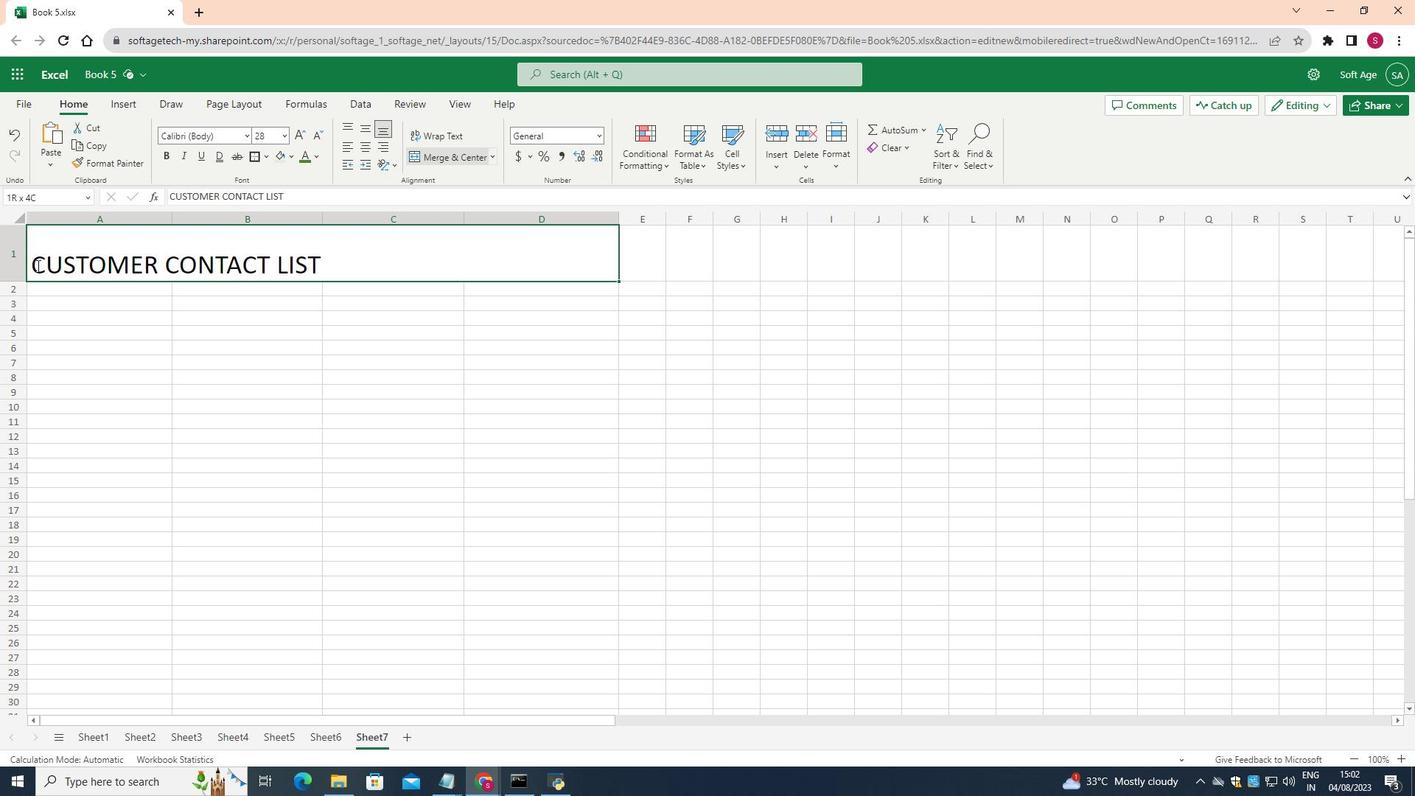 
Action: Mouse pressed left at (36, 315)
Screenshot: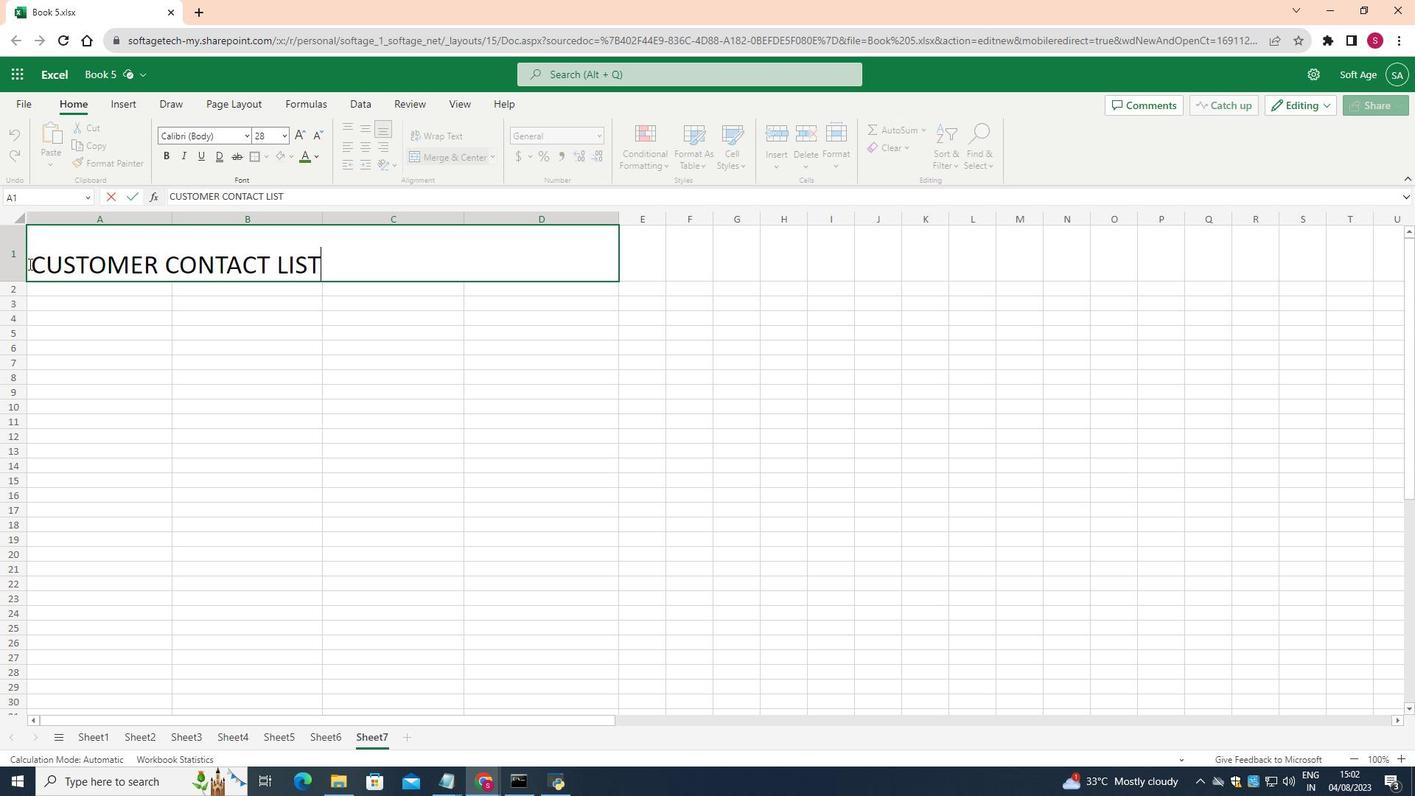 
Action: Mouse moved to (28, 313)
Screenshot: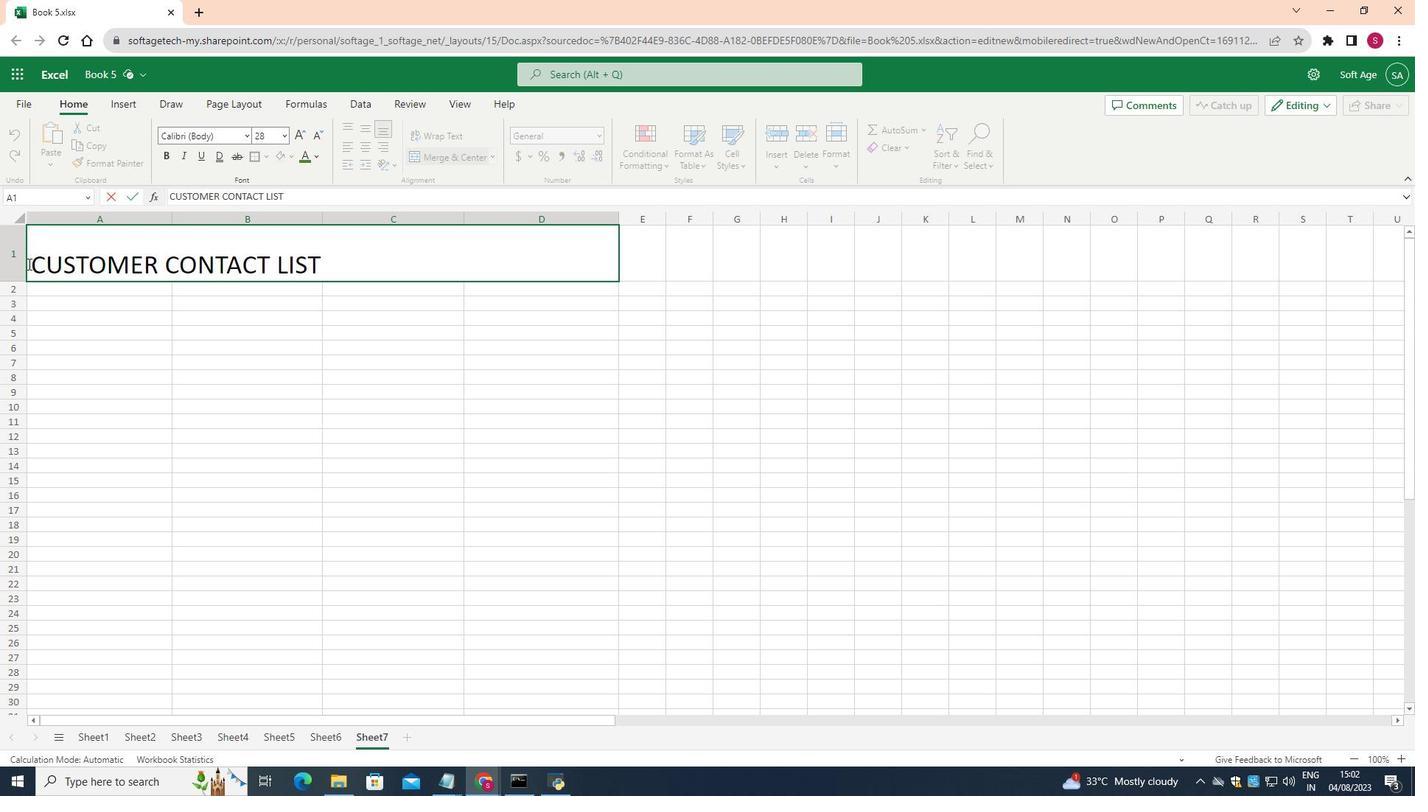 
Action: Mouse pressed left at (28, 313)
Screenshot: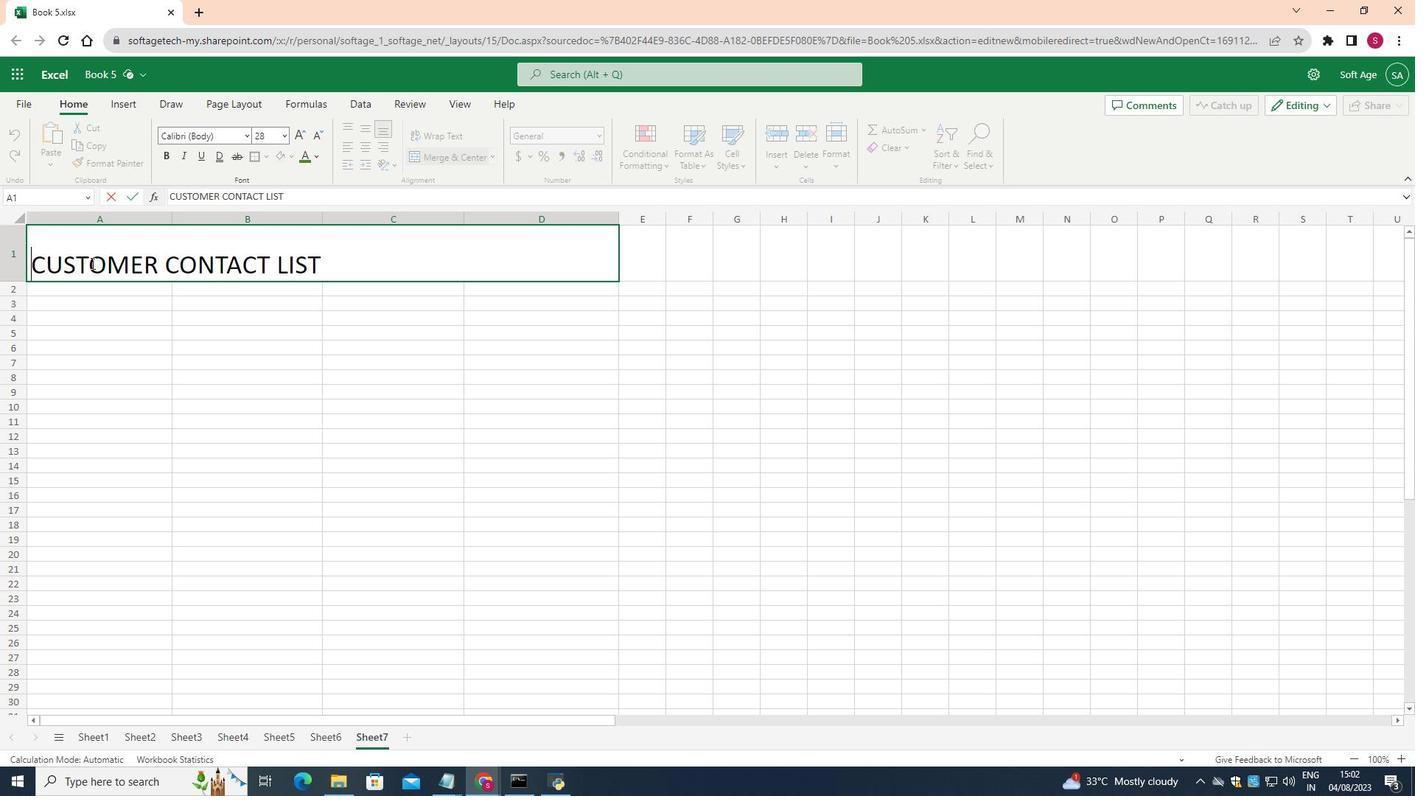 
Action: Mouse moved to (361, 420)
Screenshot: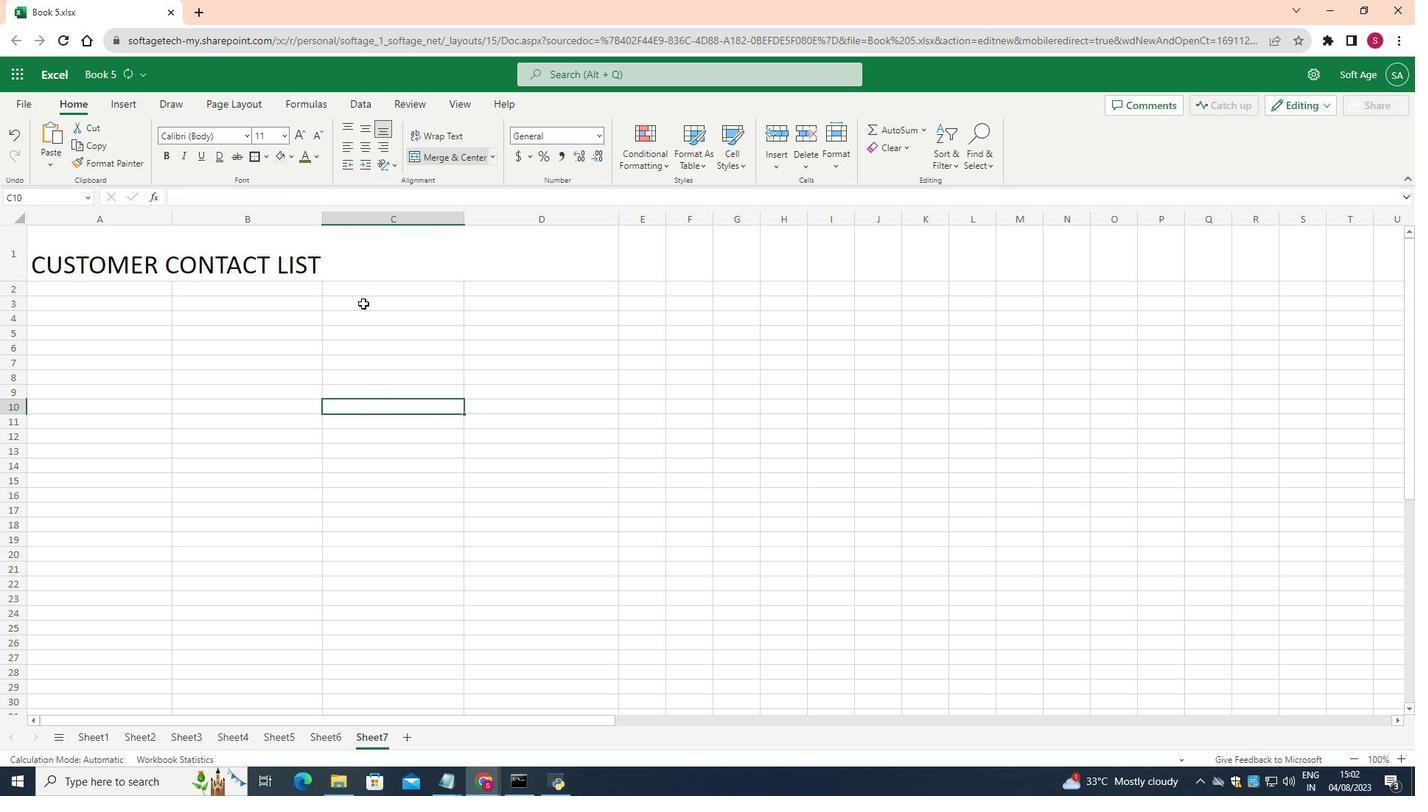 
Action: Mouse pressed left at (361, 420)
Screenshot: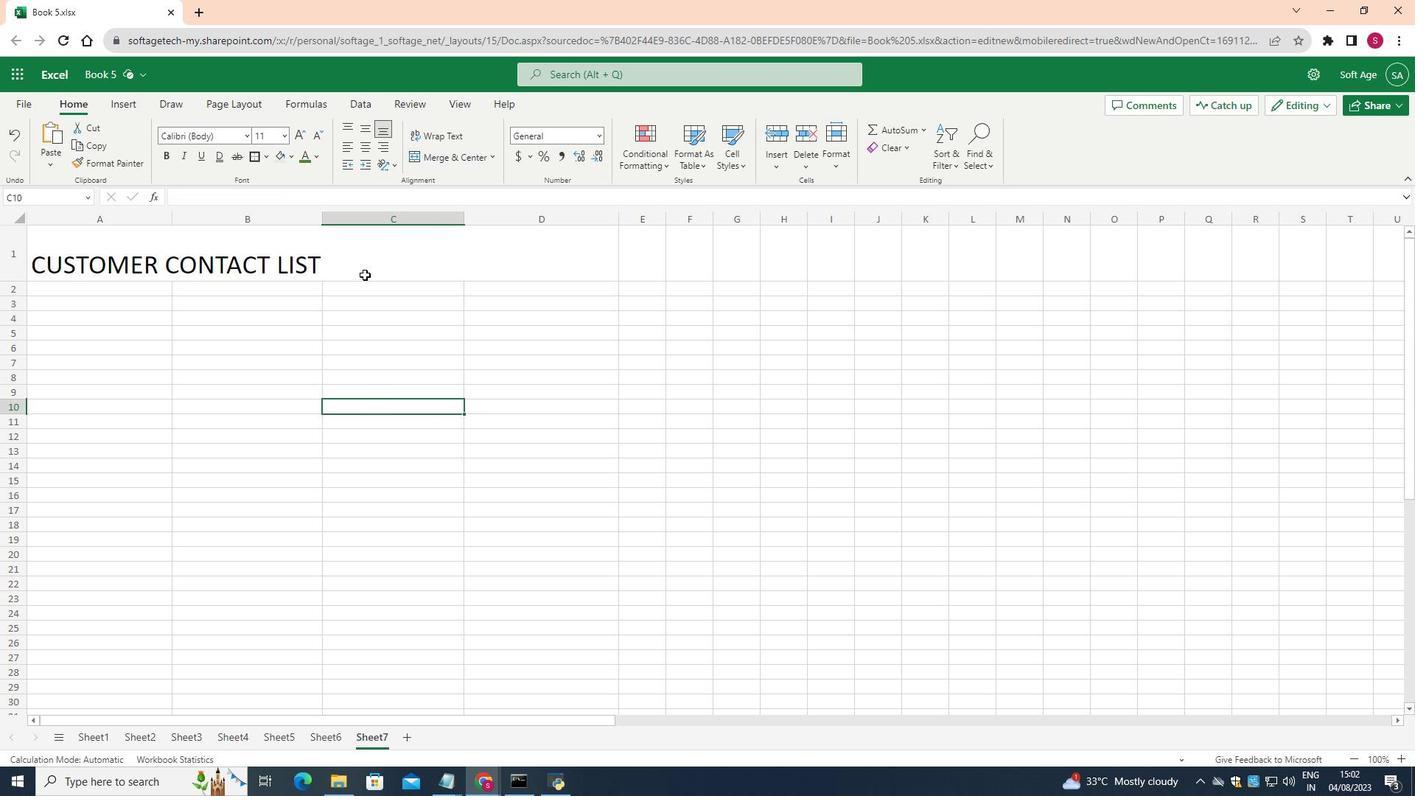 
Action: Mouse moved to (353, 311)
Screenshot: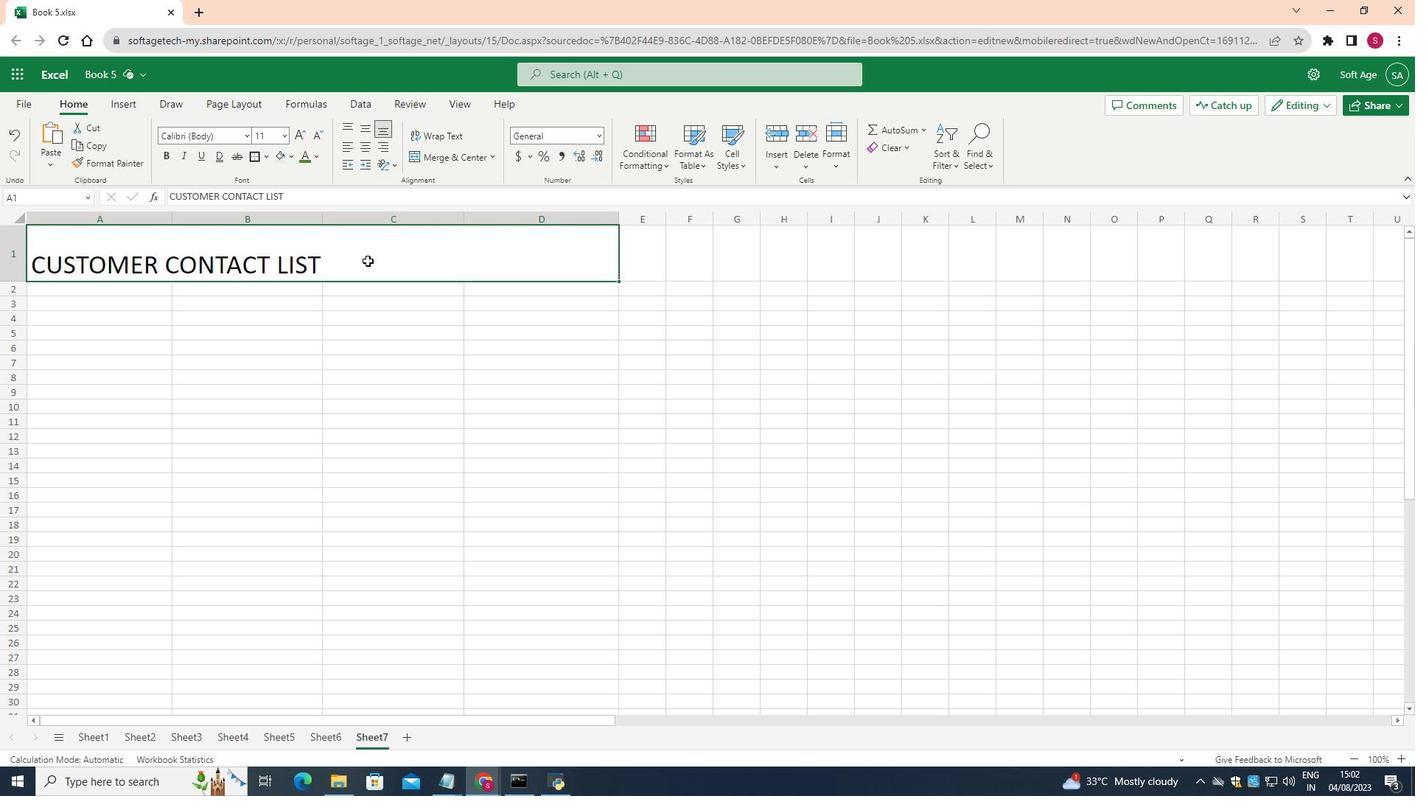 
Action: Mouse pressed left at (353, 311)
Screenshot: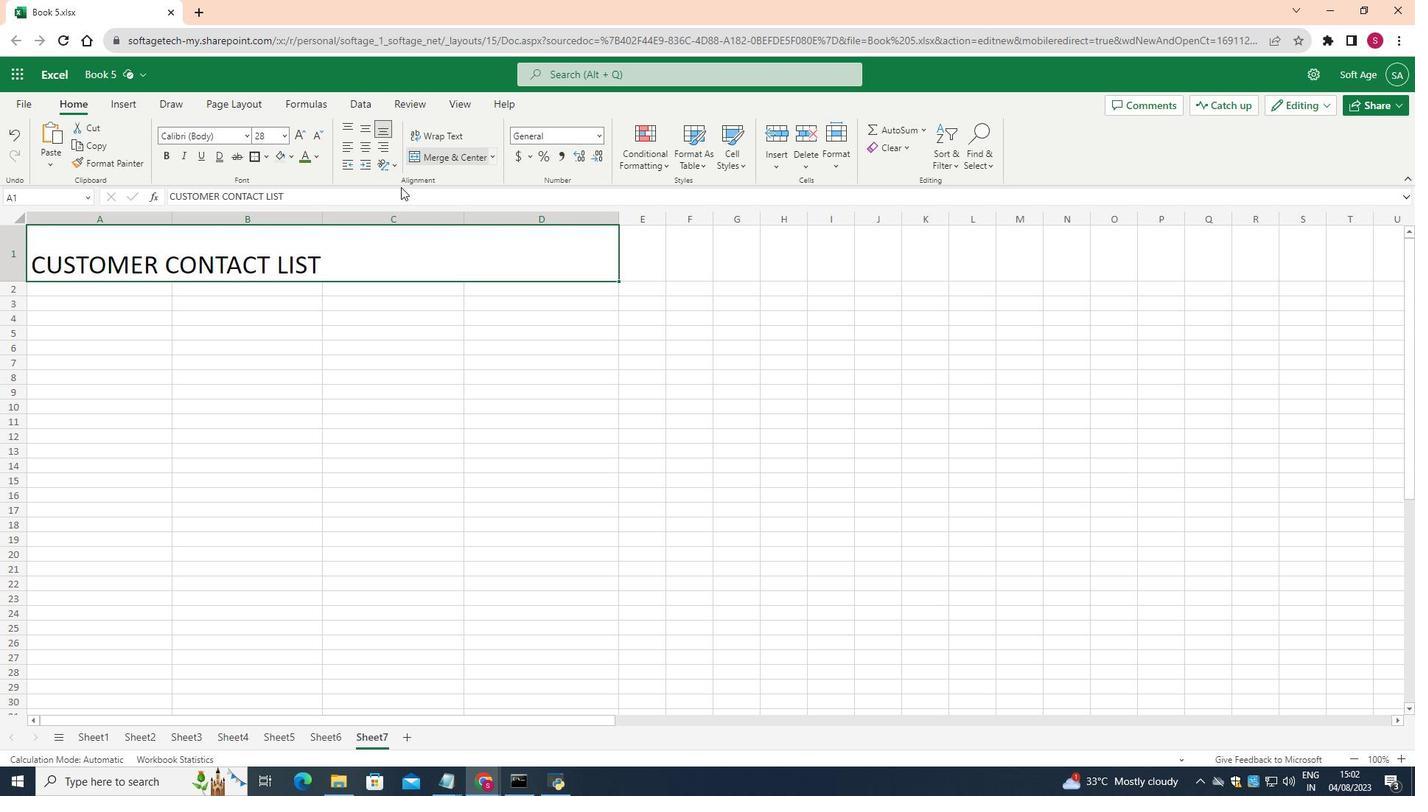
Action: Mouse moved to (350, 207)
Screenshot: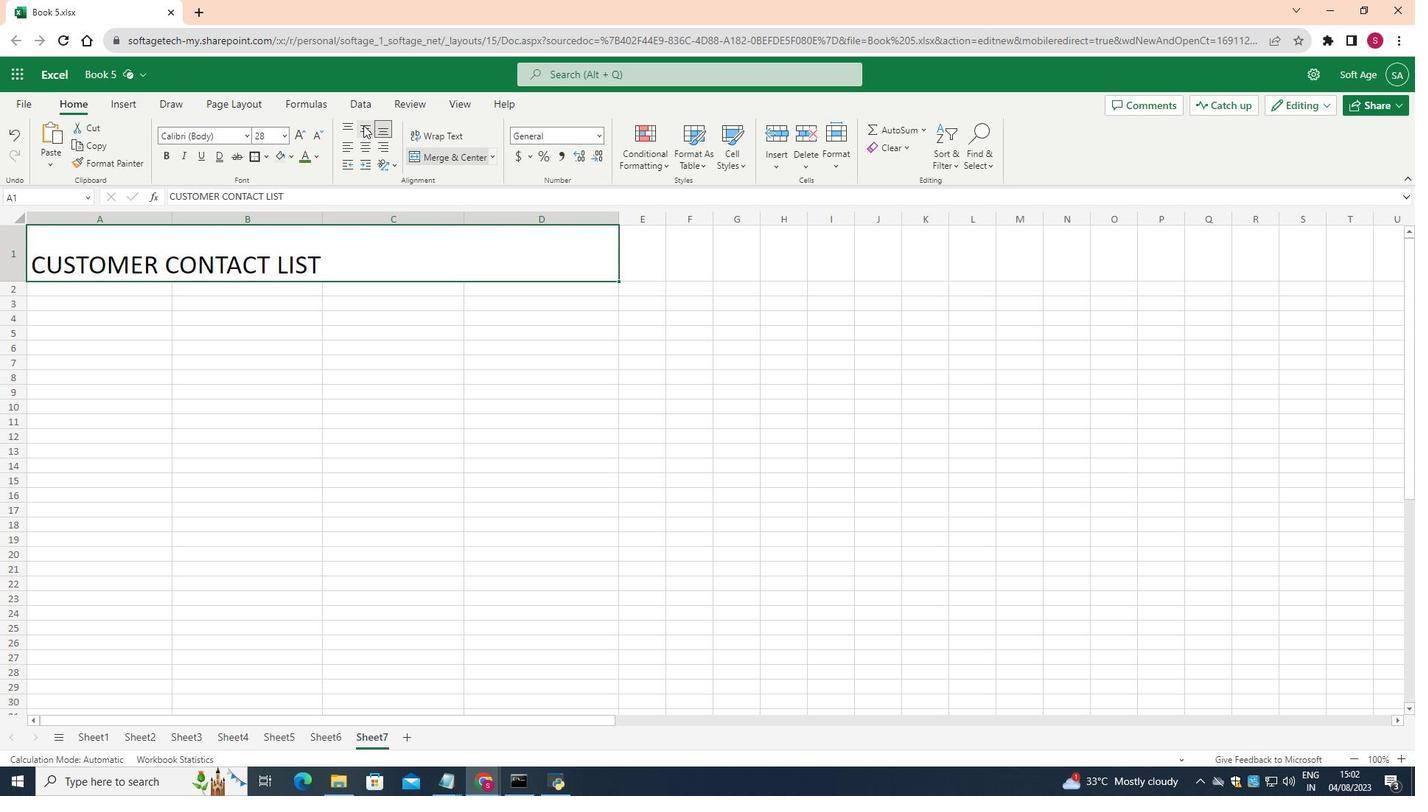 
Action: Mouse pressed left at (350, 207)
Screenshot: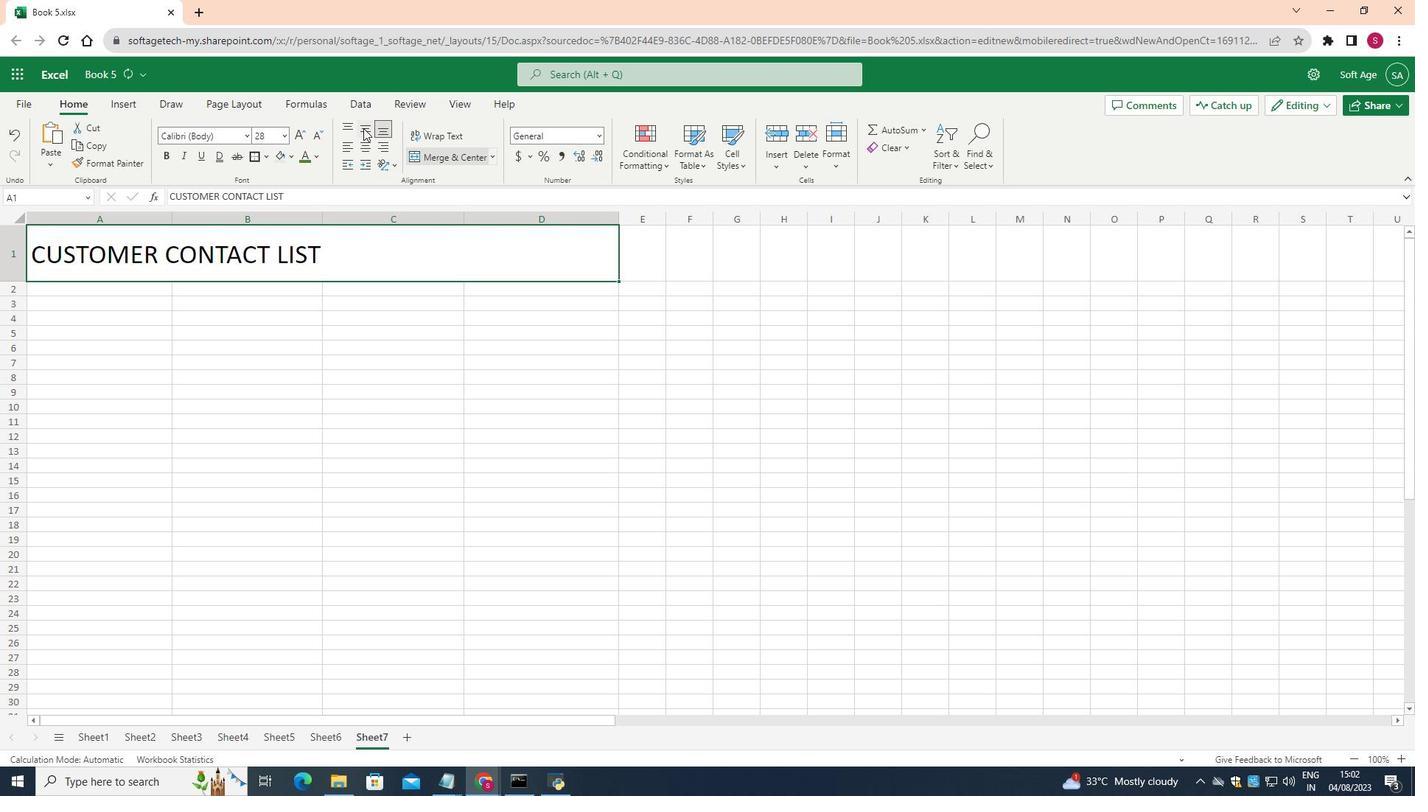 
Action: Mouse moved to (349, 222)
Screenshot: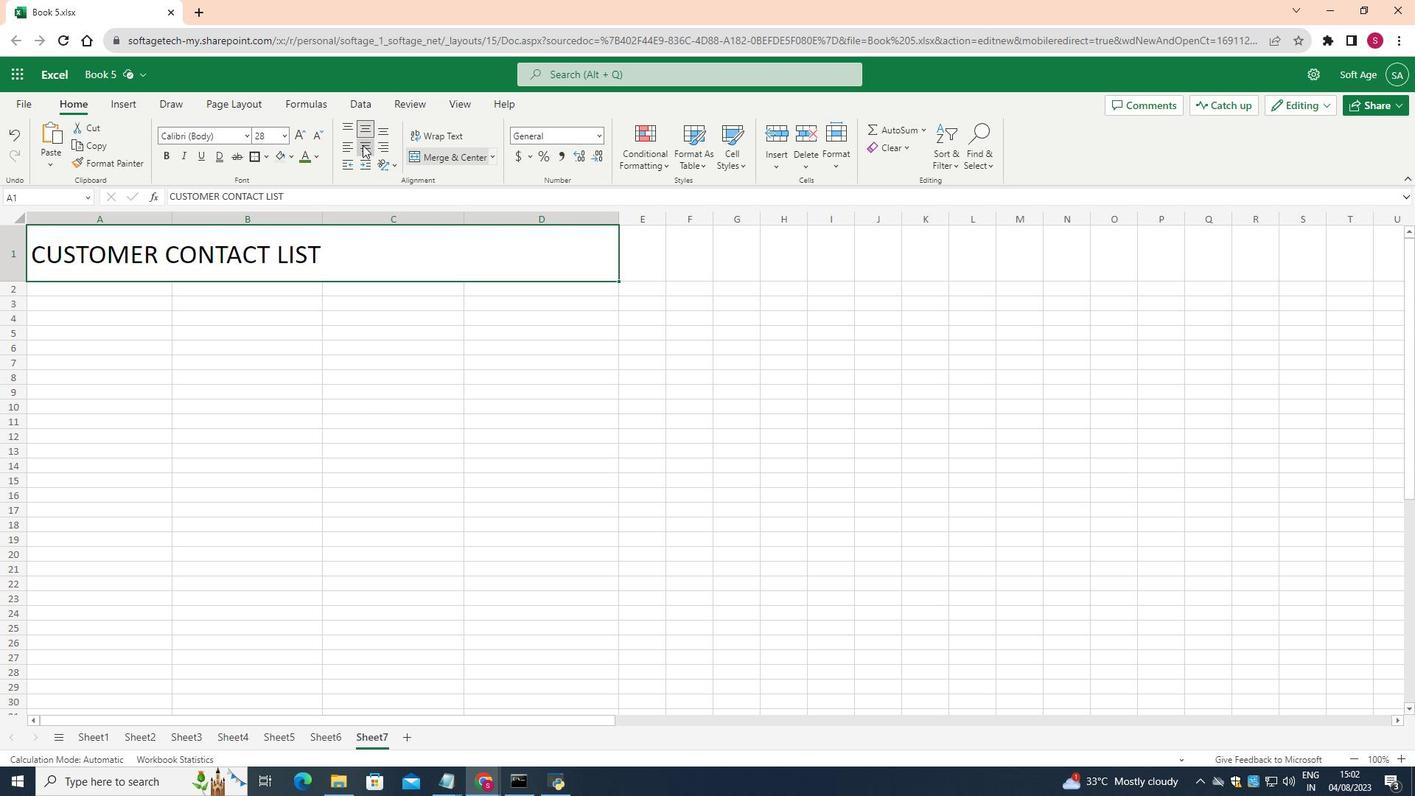 
Action: Mouse pressed left at (349, 222)
Screenshot: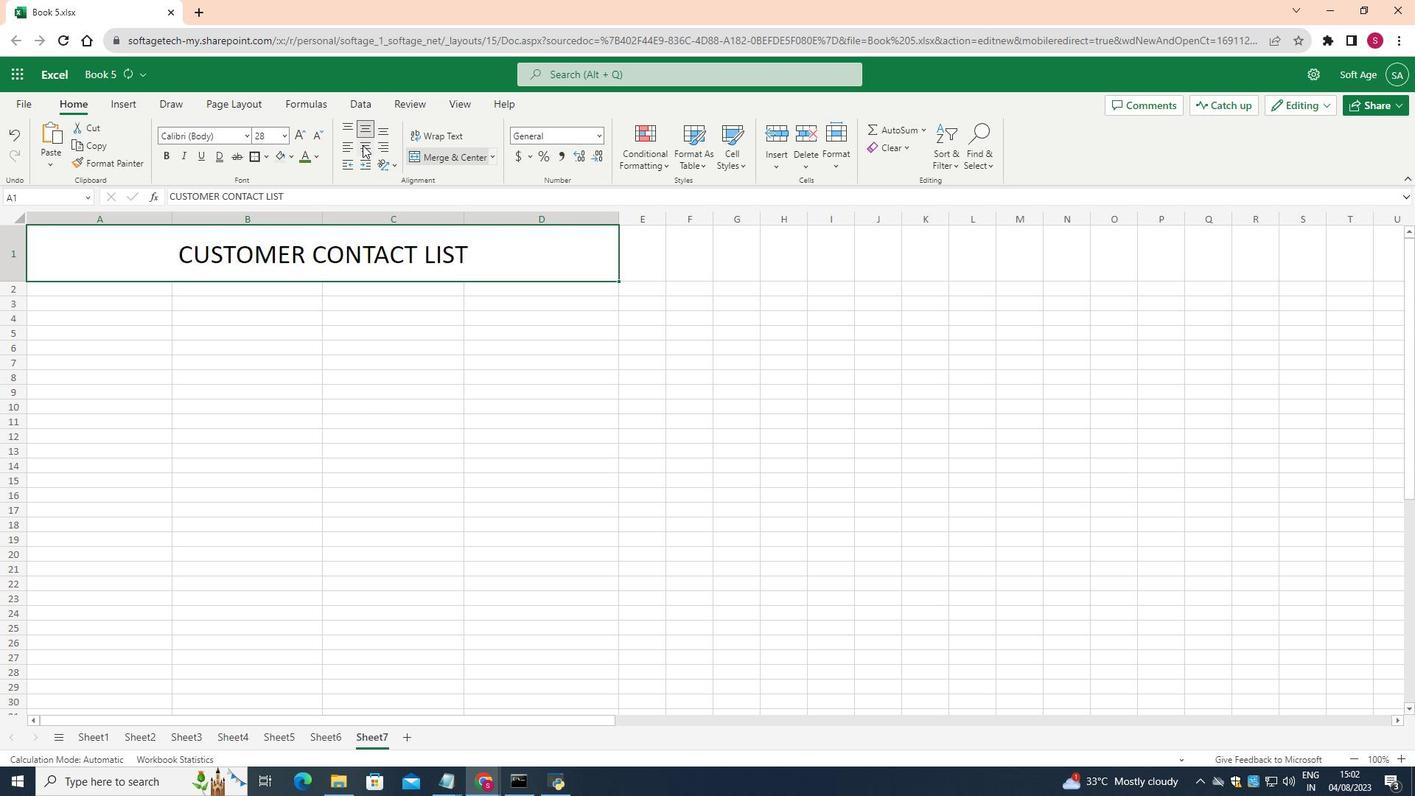 
Action: Mouse moved to (162, 229)
Screenshot: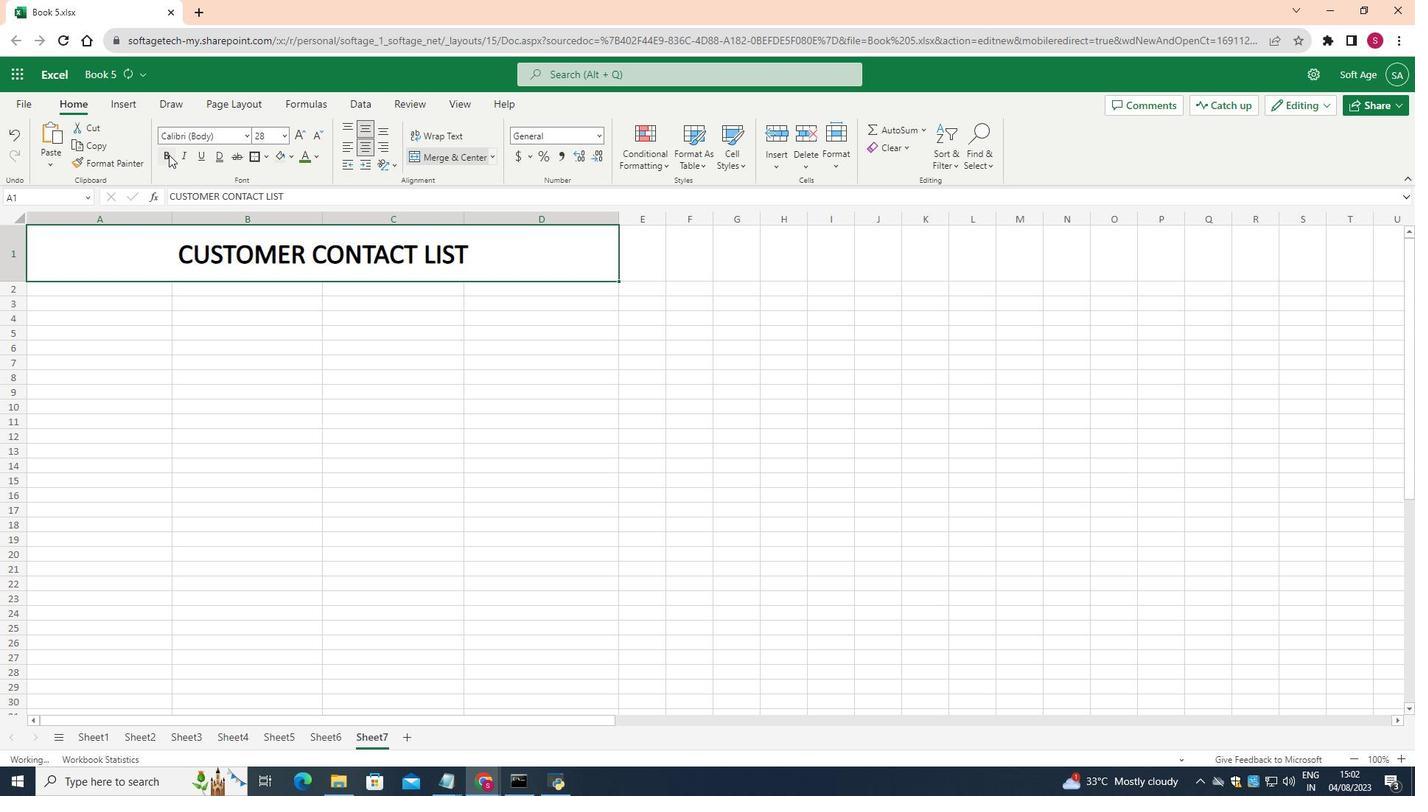 
Action: Mouse pressed left at (162, 229)
Screenshot: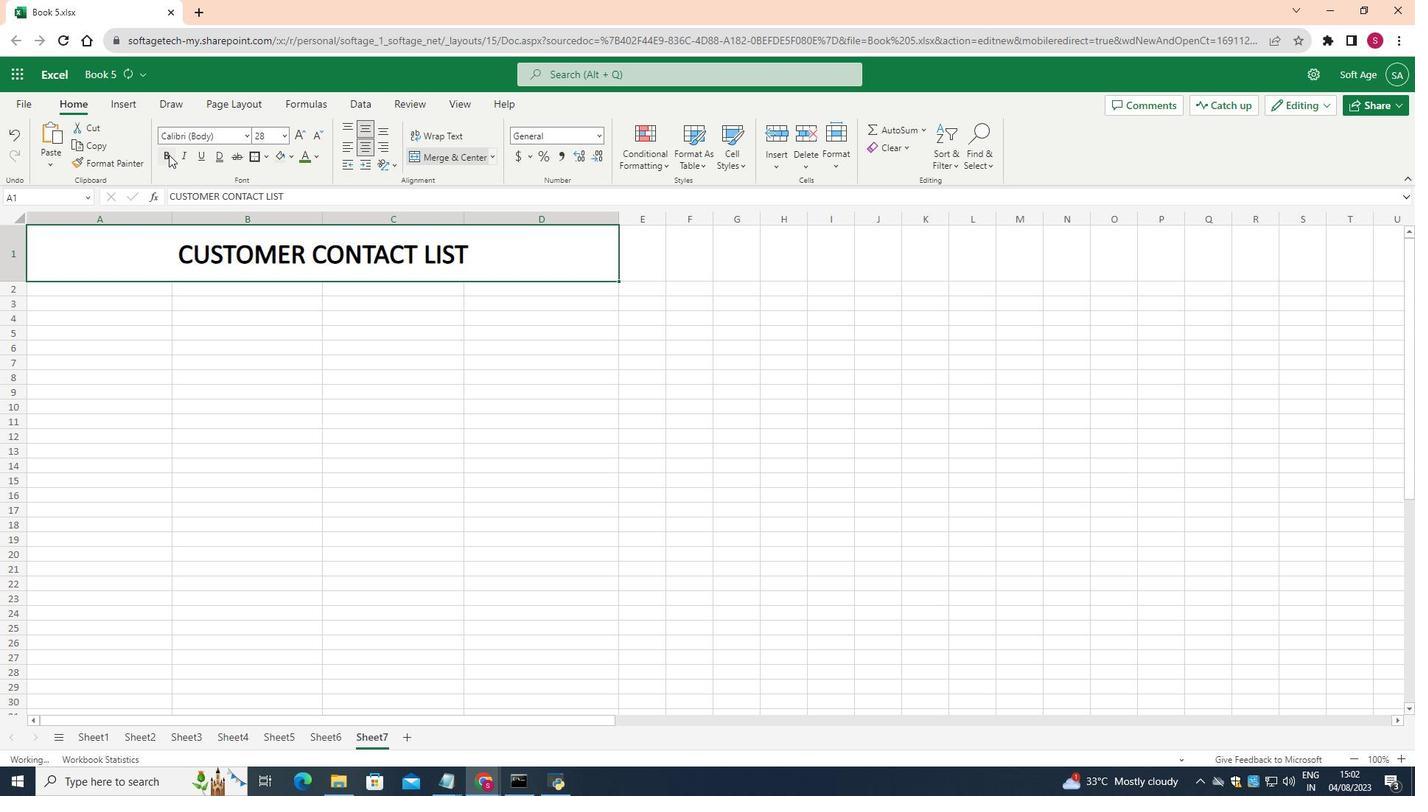 
Action: Mouse moved to (302, 227)
Screenshot: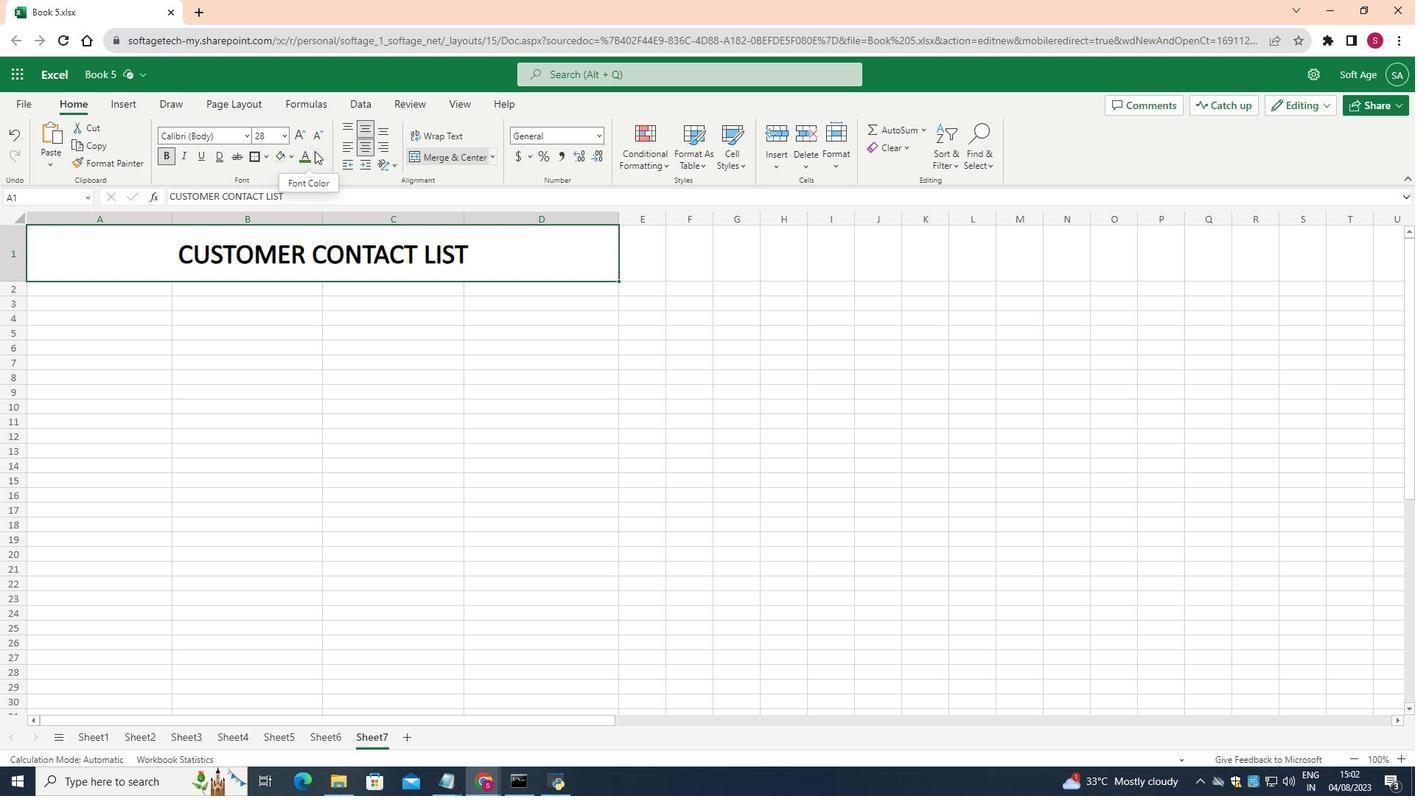 
Action: Mouse pressed left at (302, 227)
Screenshot: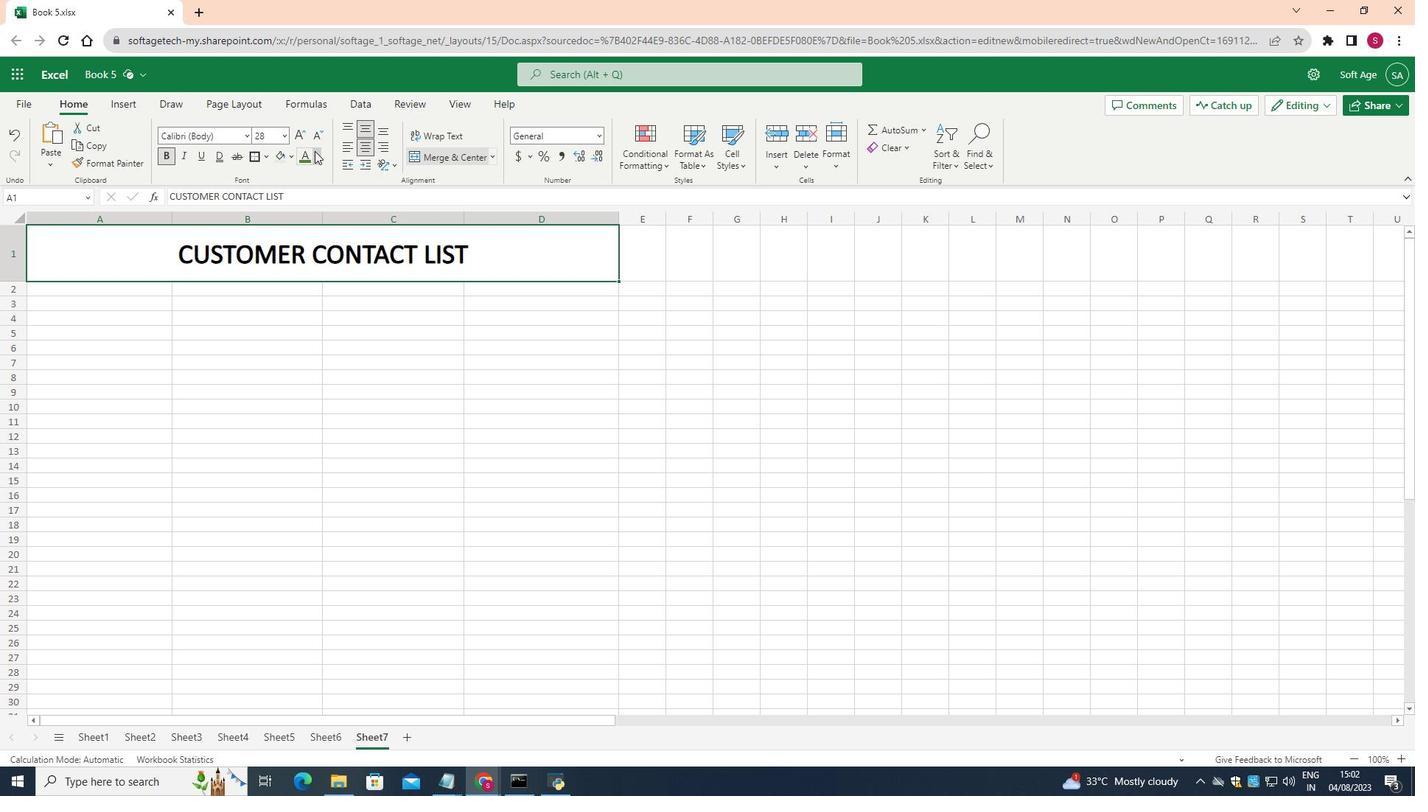 
Action: Mouse moved to (420, 386)
Screenshot: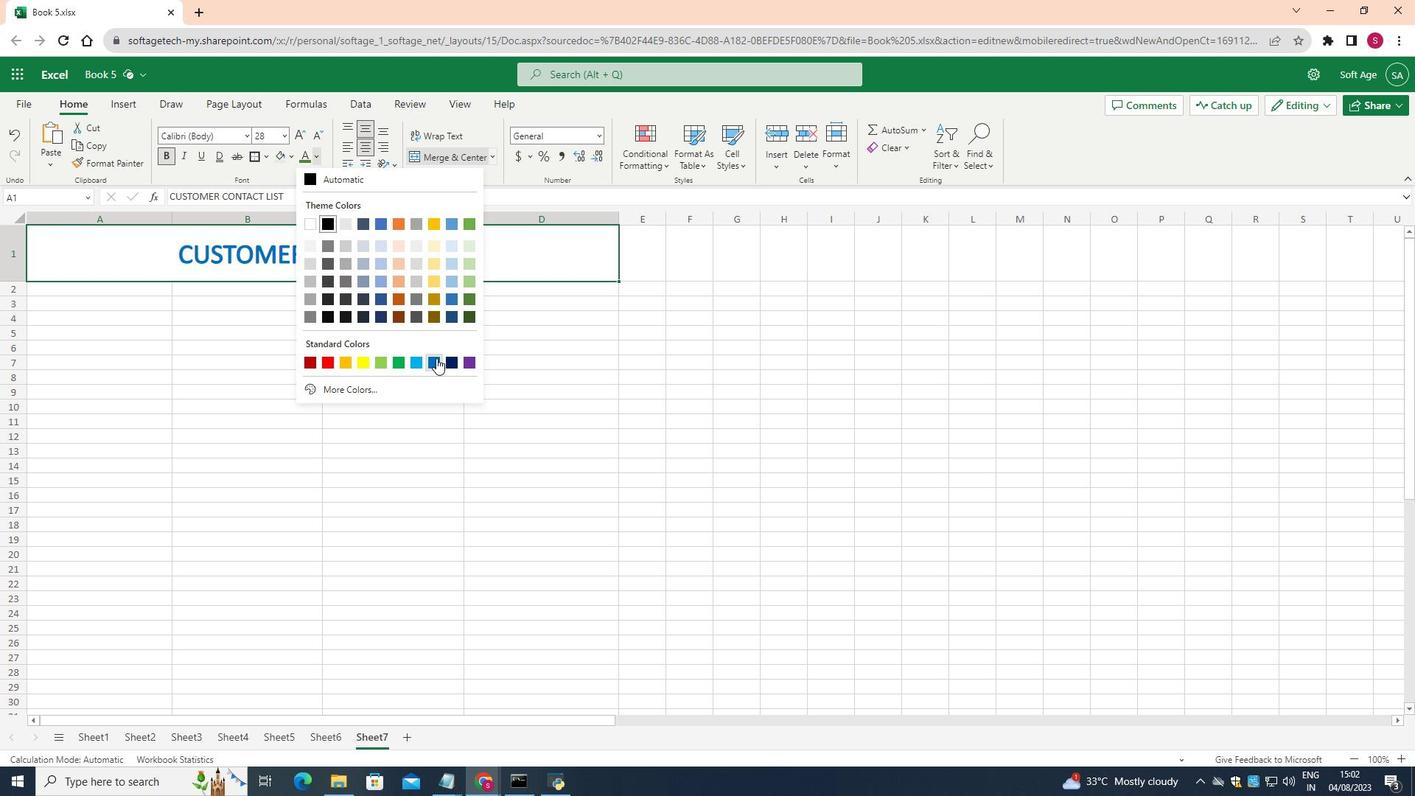 
Action: Mouse pressed left at (420, 386)
Screenshot: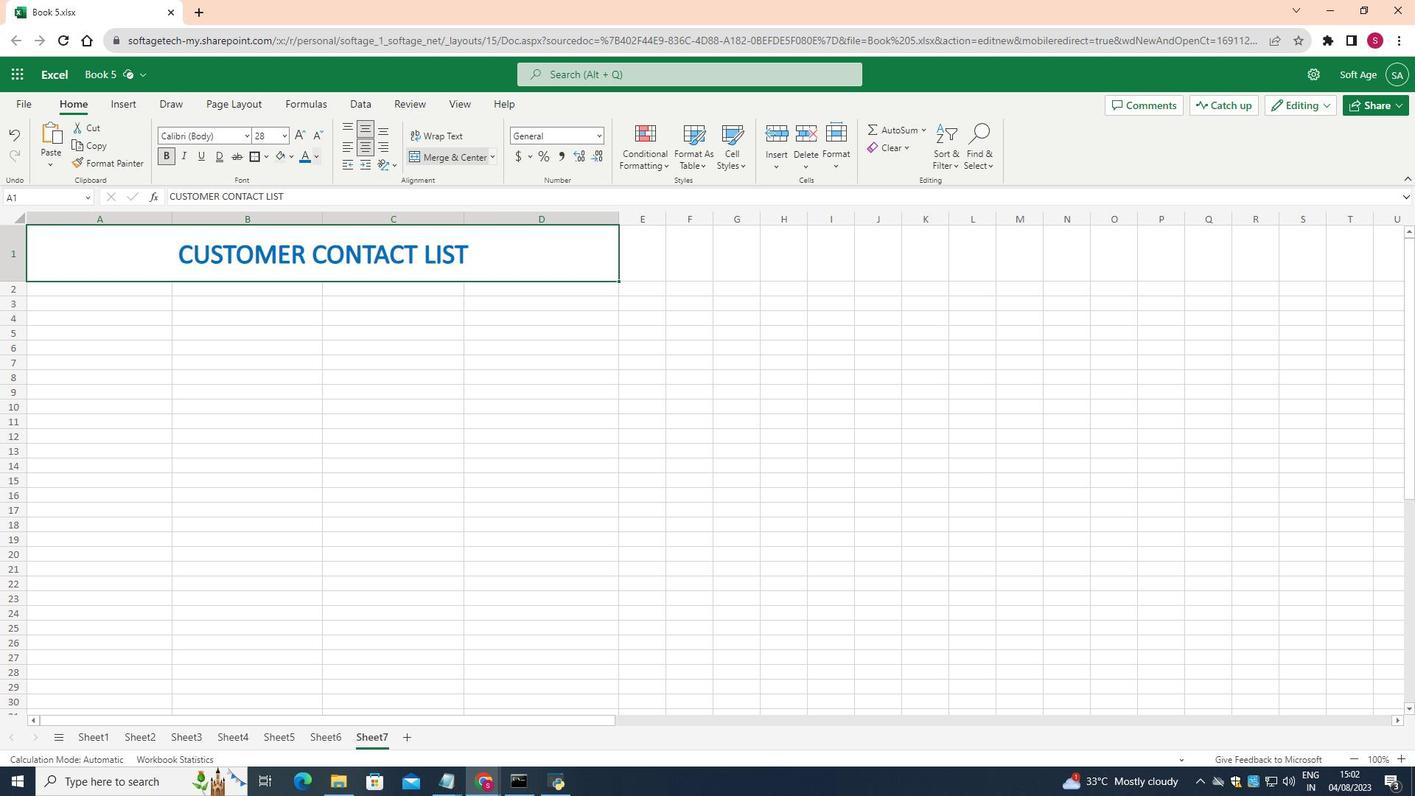 
Action: Mouse moved to (157, 333)
Screenshot: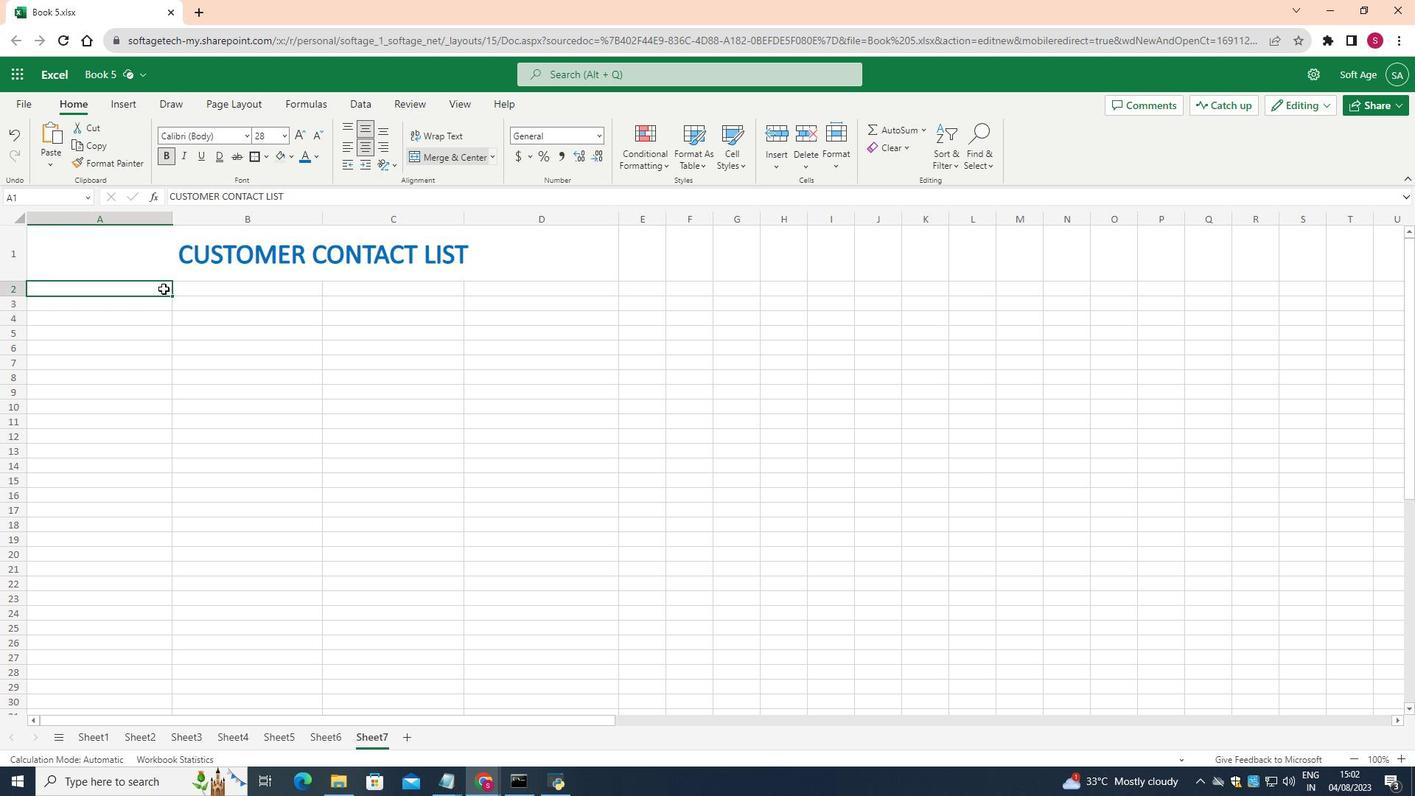 
Action: Mouse pressed left at (157, 333)
Screenshot: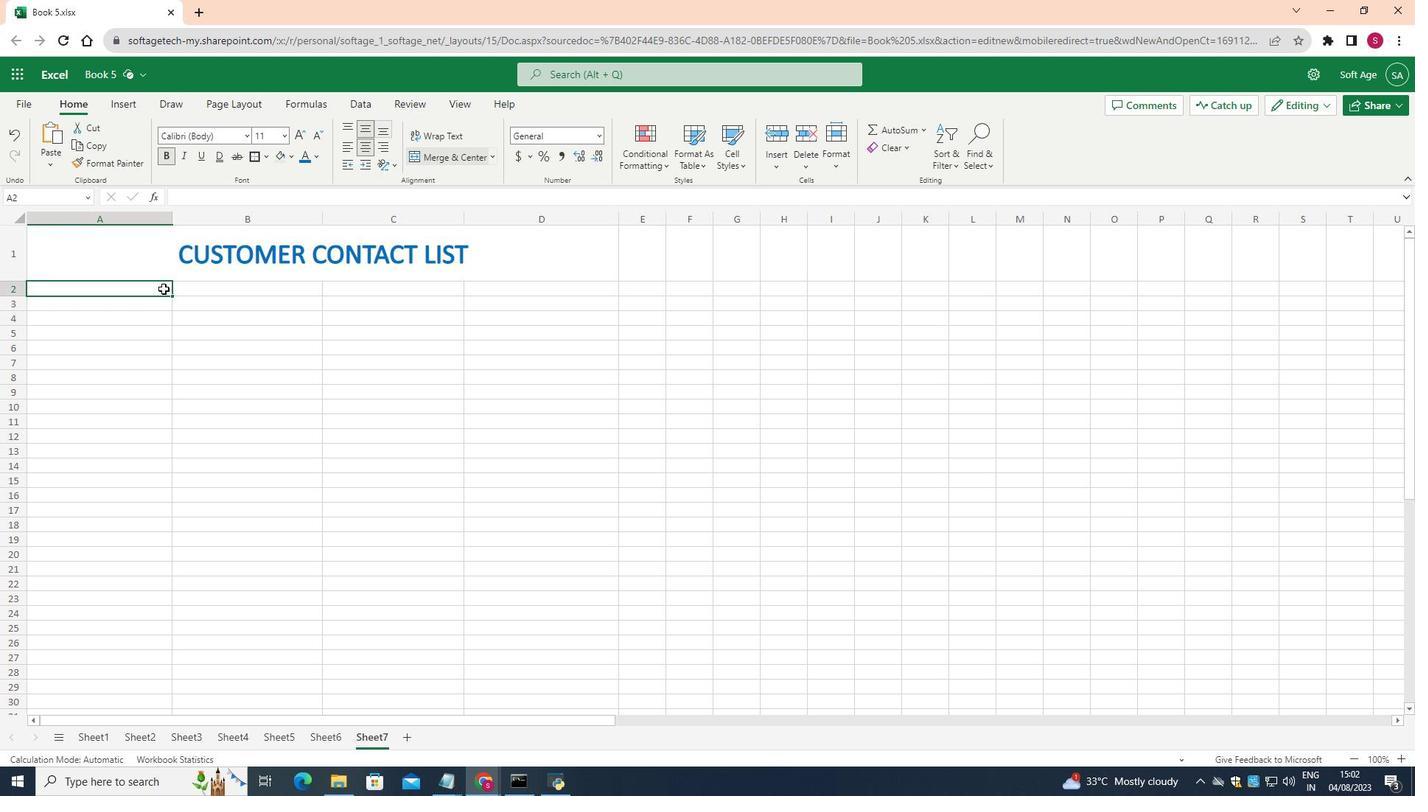 
Action: Mouse moved to (163, 313)
Screenshot: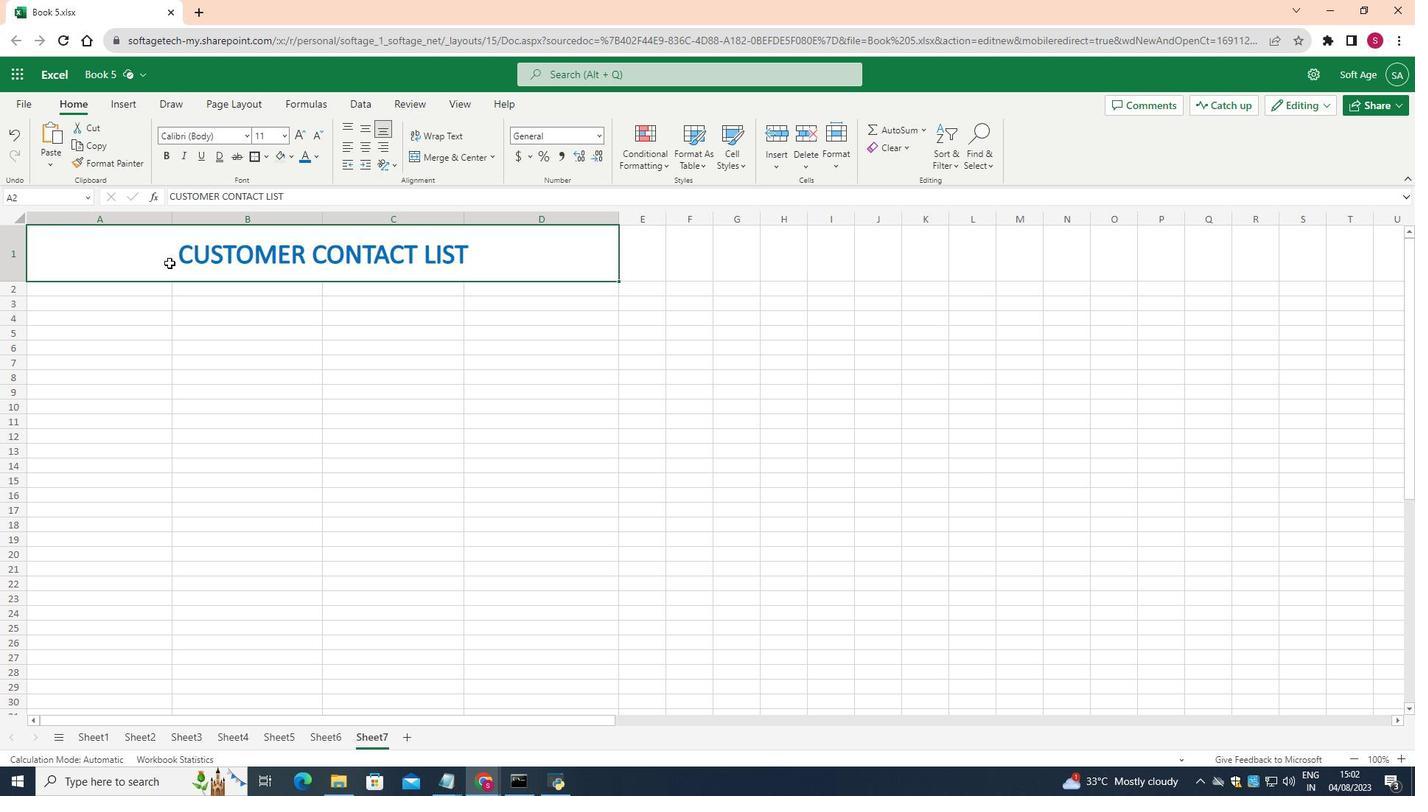 
Action: Mouse pressed left at (163, 313)
Screenshot: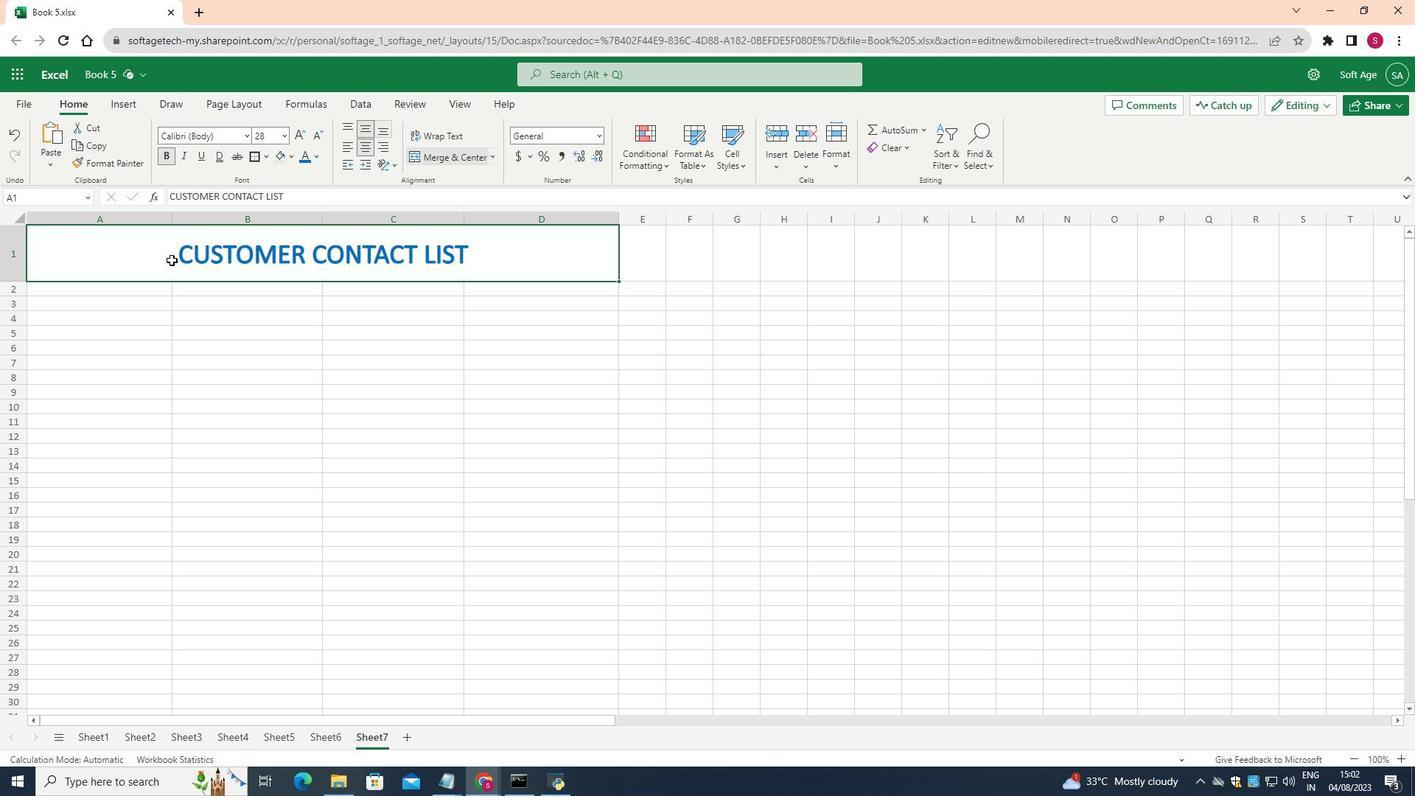 
Action: Mouse moved to (303, 229)
Screenshot: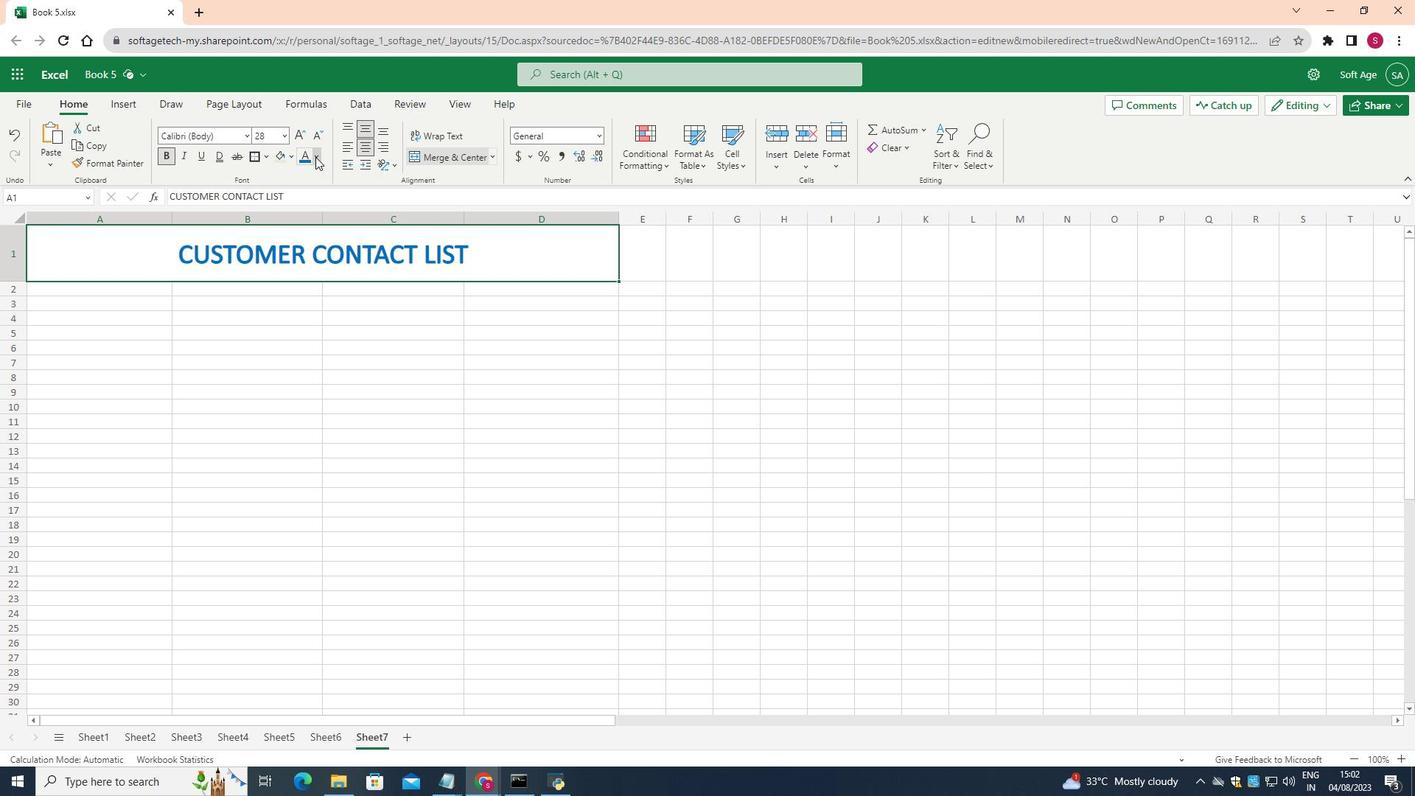 
Action: Mouse pressed left at (303, 229)
Screenshot: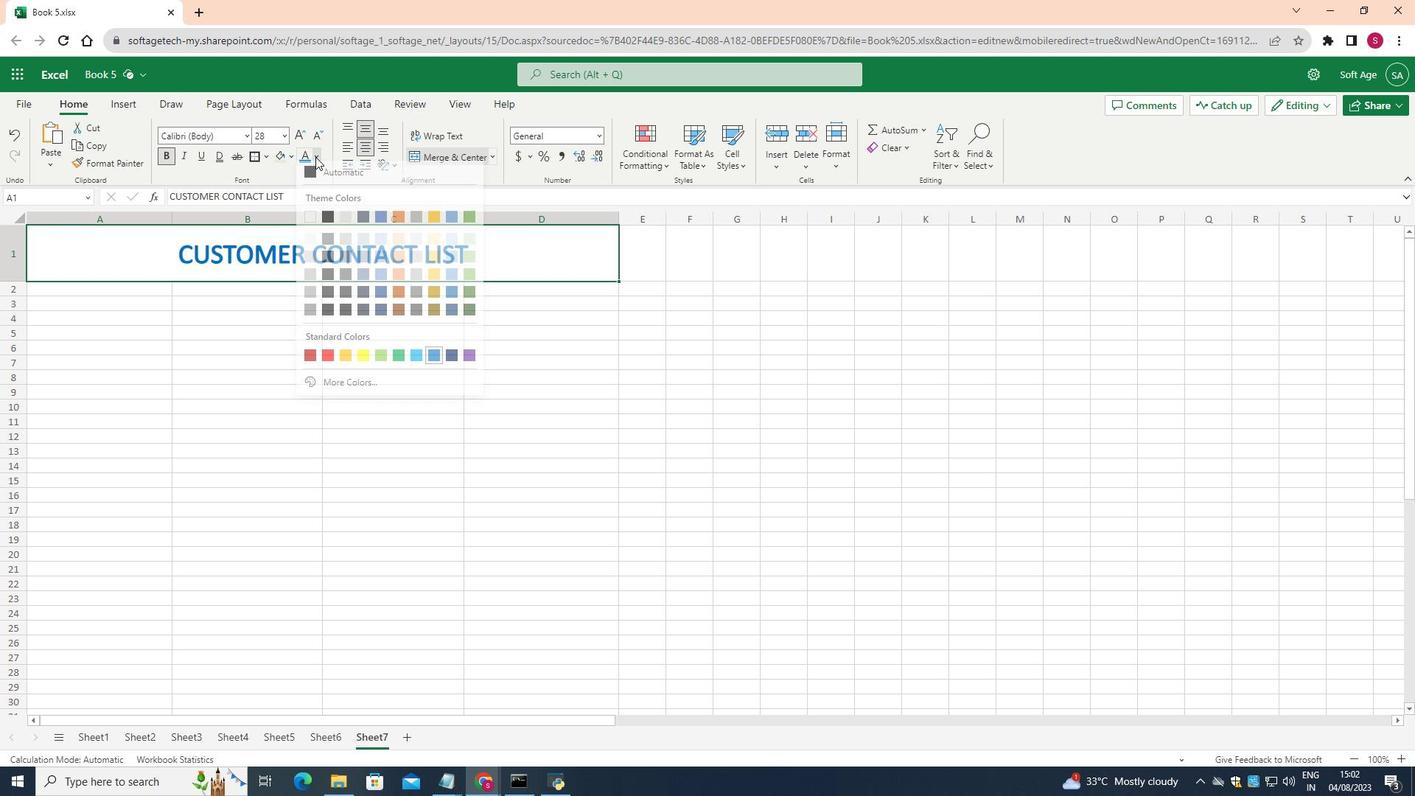
Action: Mouse moved to (452, 342)
Screenshot: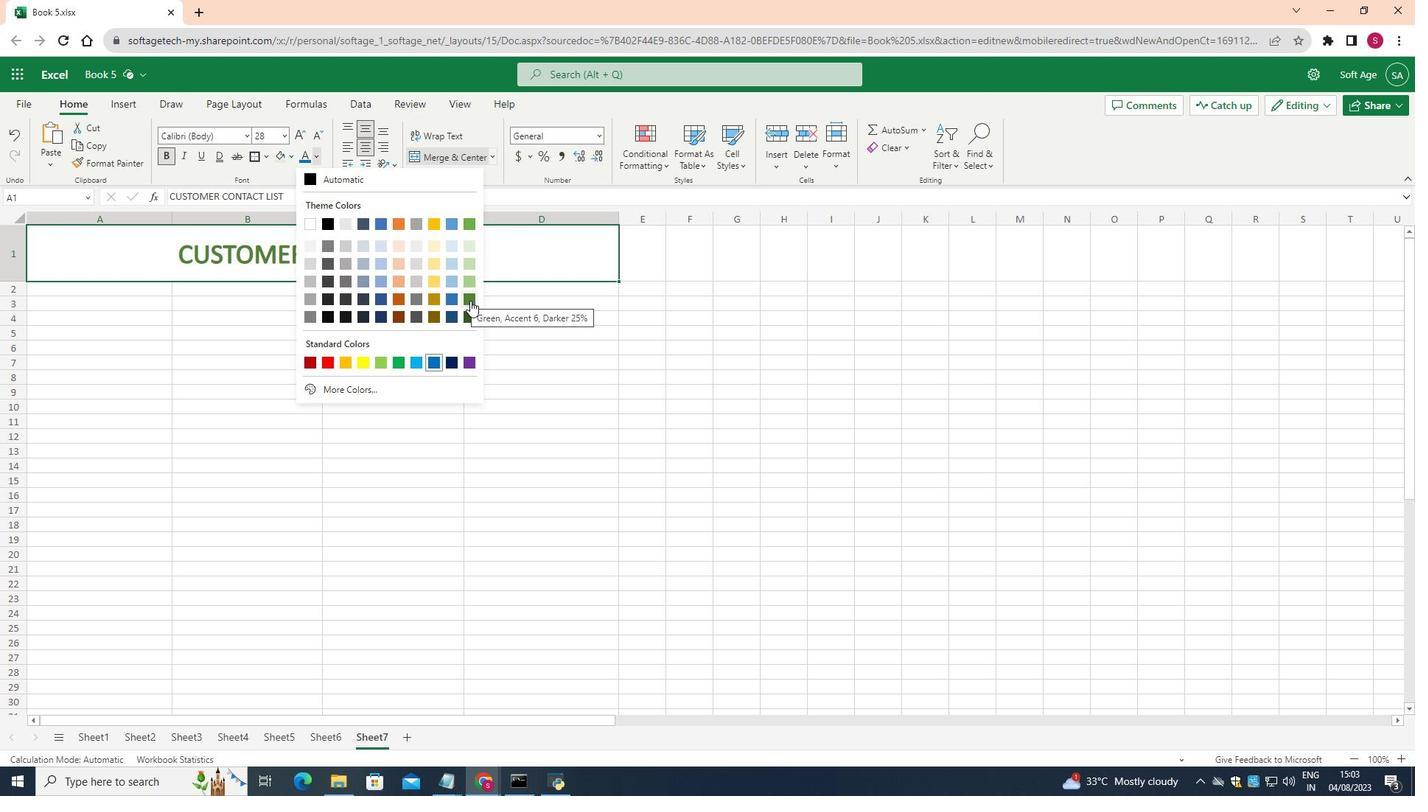 
Action: Mouse pressed left at (452, 342)
Screenshot: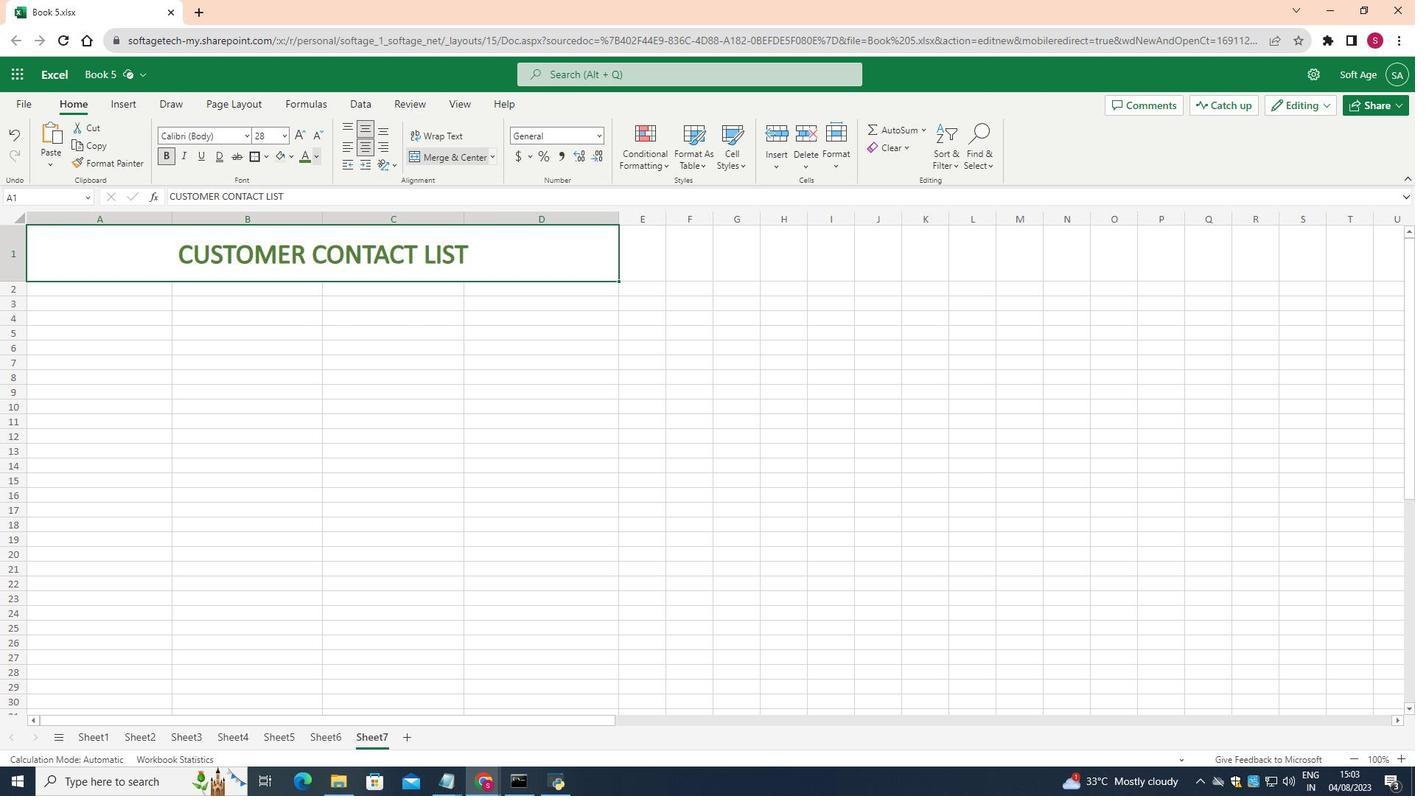 
Action: Mouse moved to (273, 217)
Screenshot: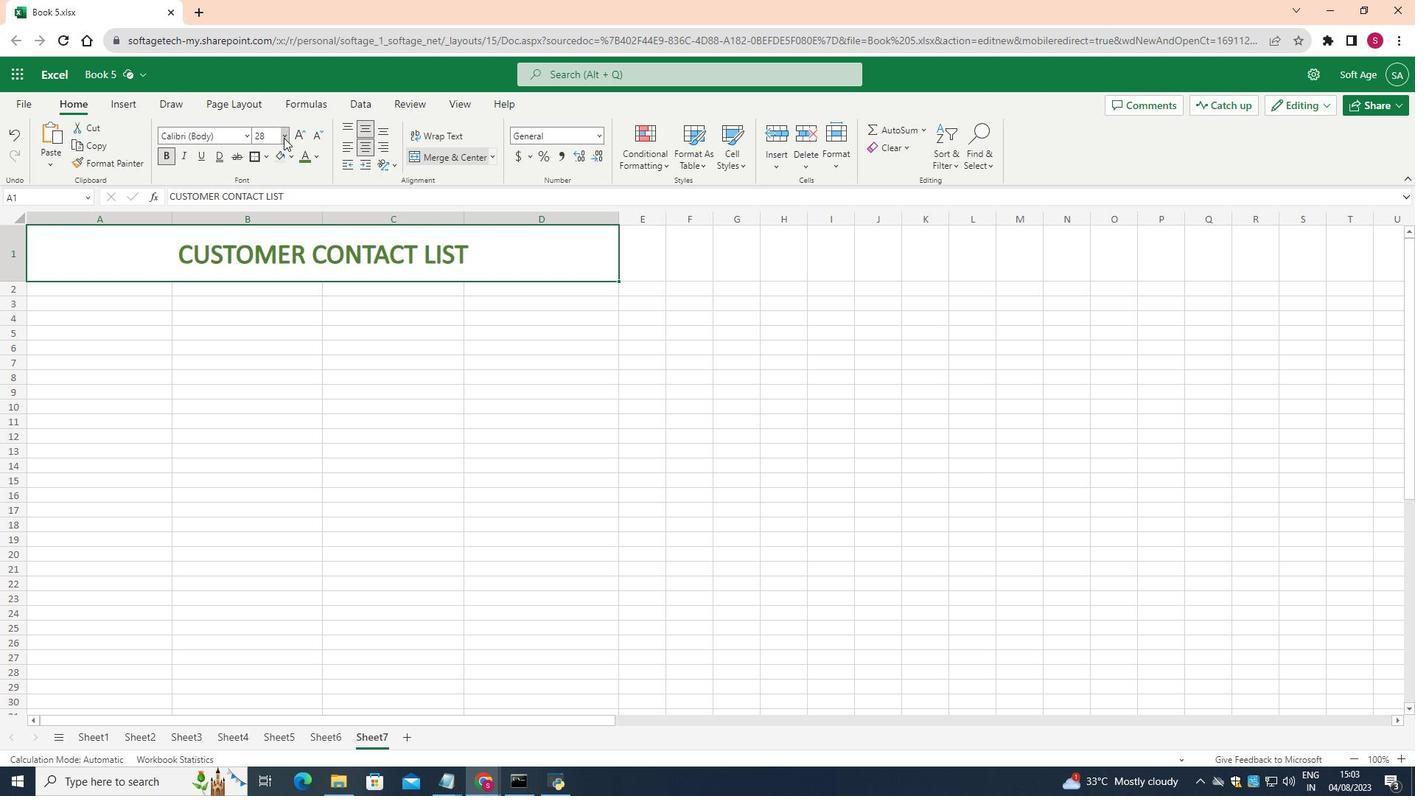 
Action: Mouse pressed left at (273, 217)
Screenshot: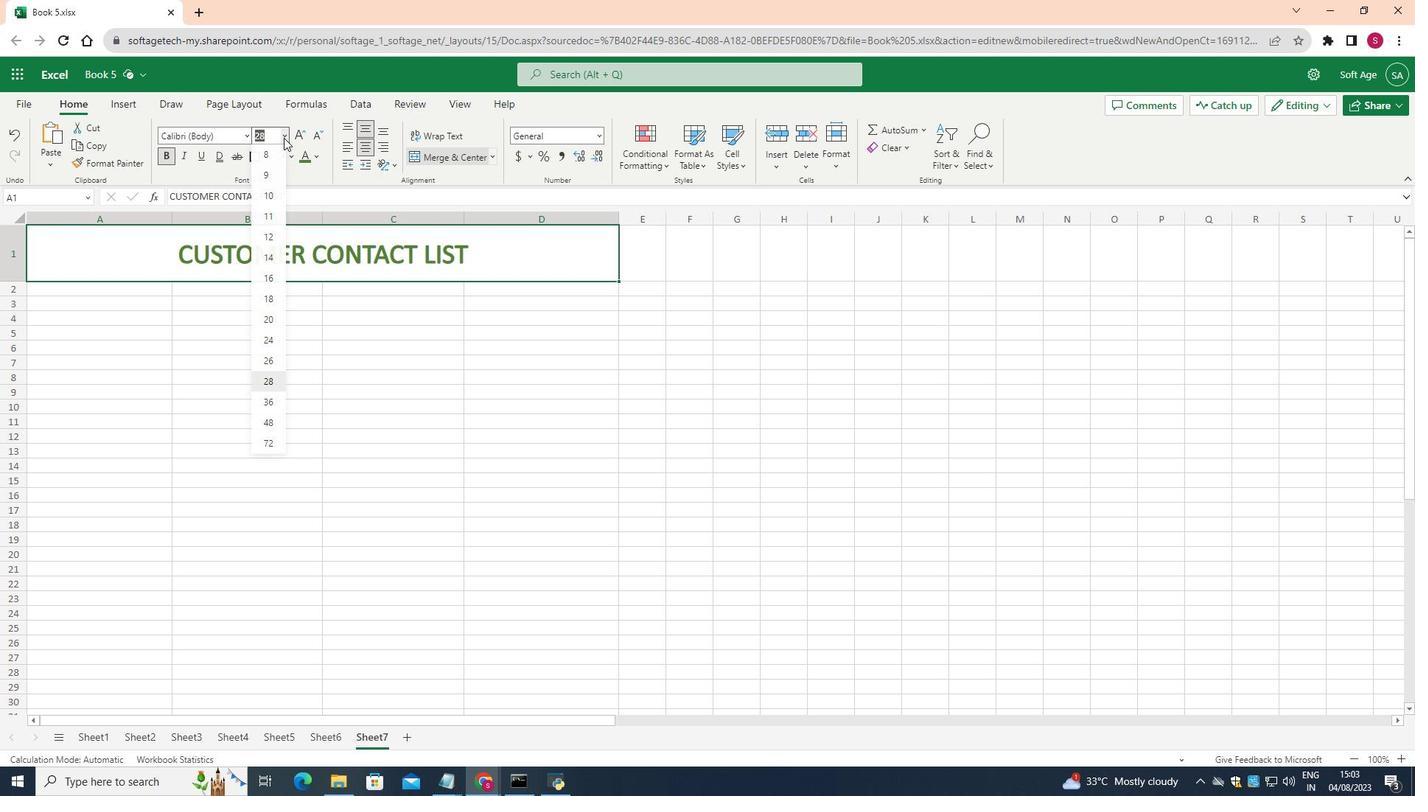 
Action: Mouse moved to (258, 417)
Screenshot: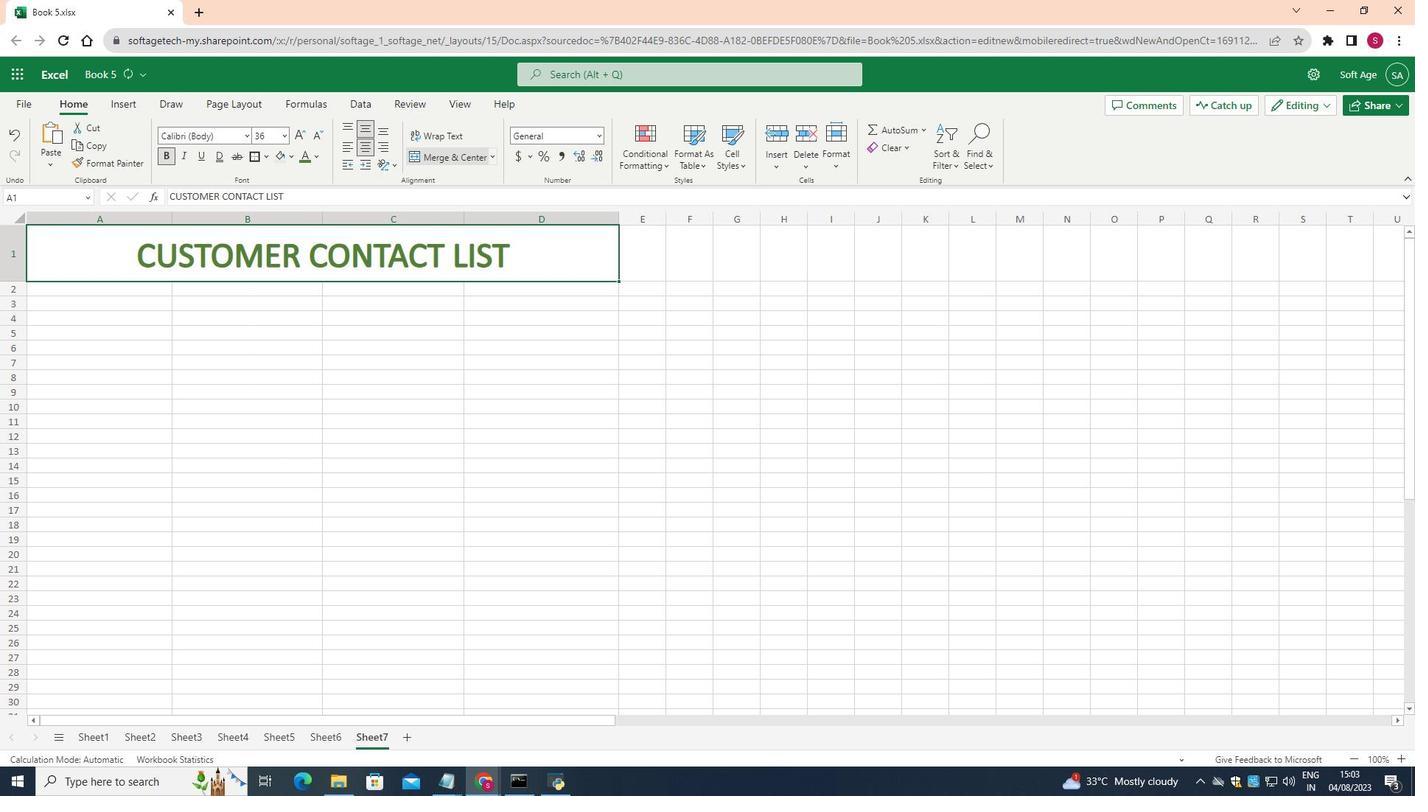 
Action: Mouse pressed left at (258, 417)
Screenshot: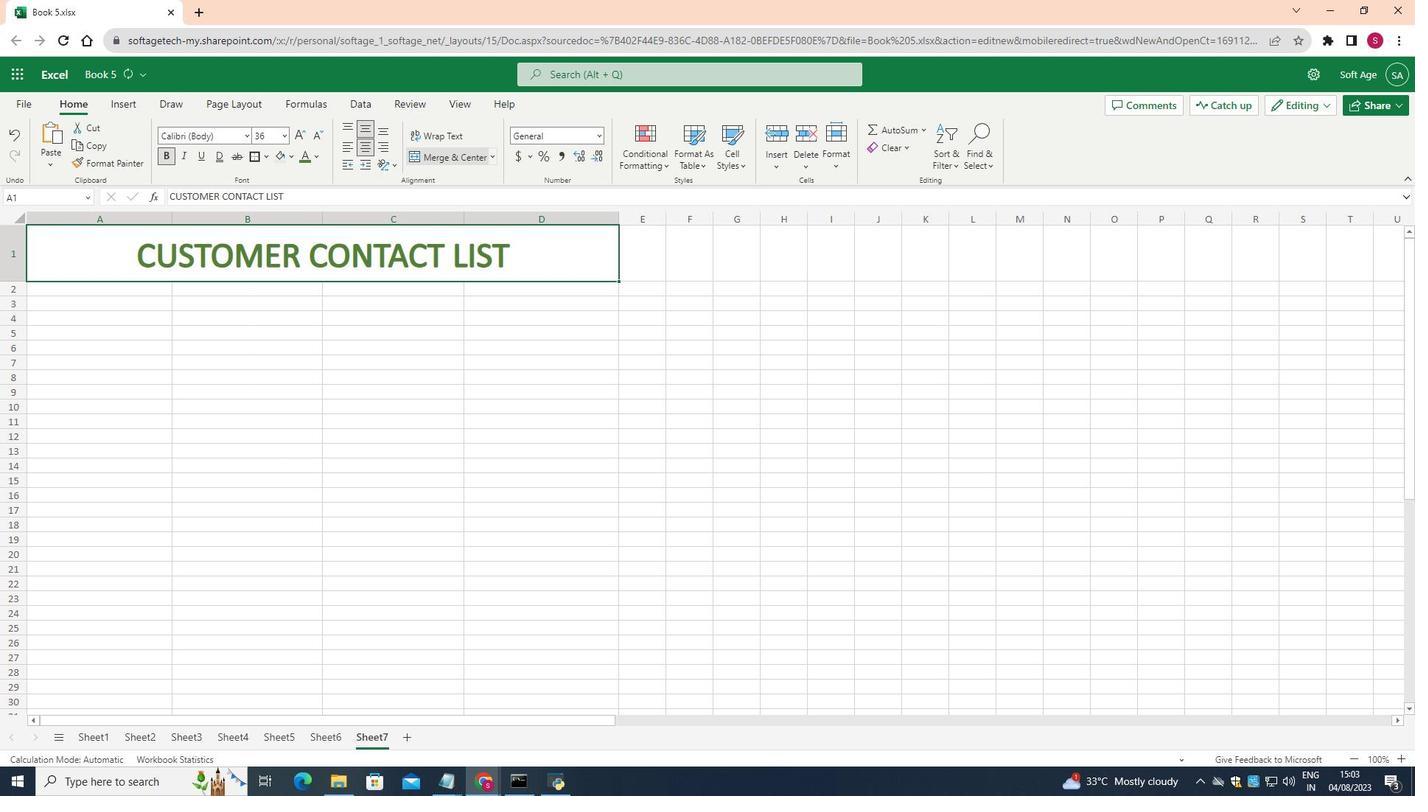 
Action: Mouse moved to (25, 338)
Screenshot: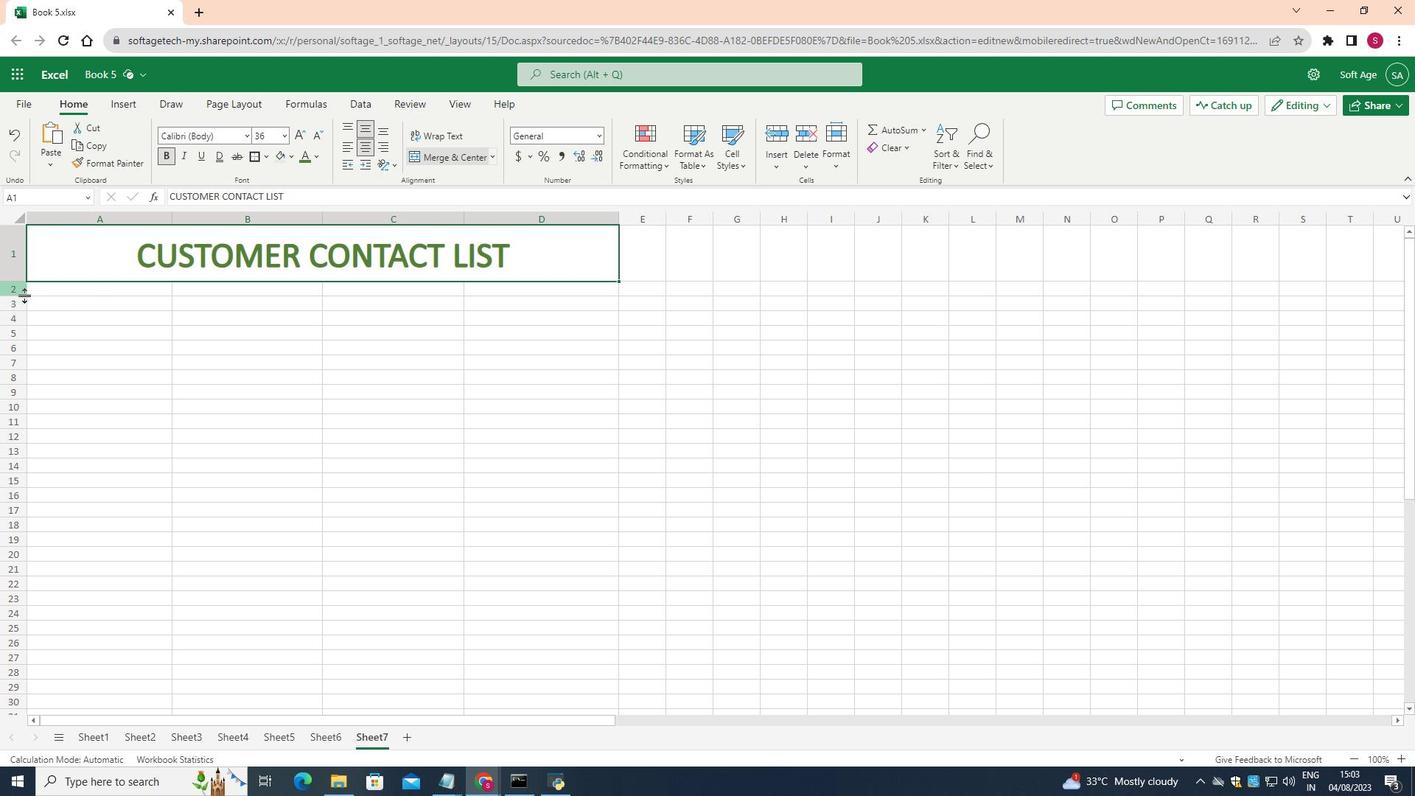 
Action: Mouse pressed left at (25, 338)
Screenshot: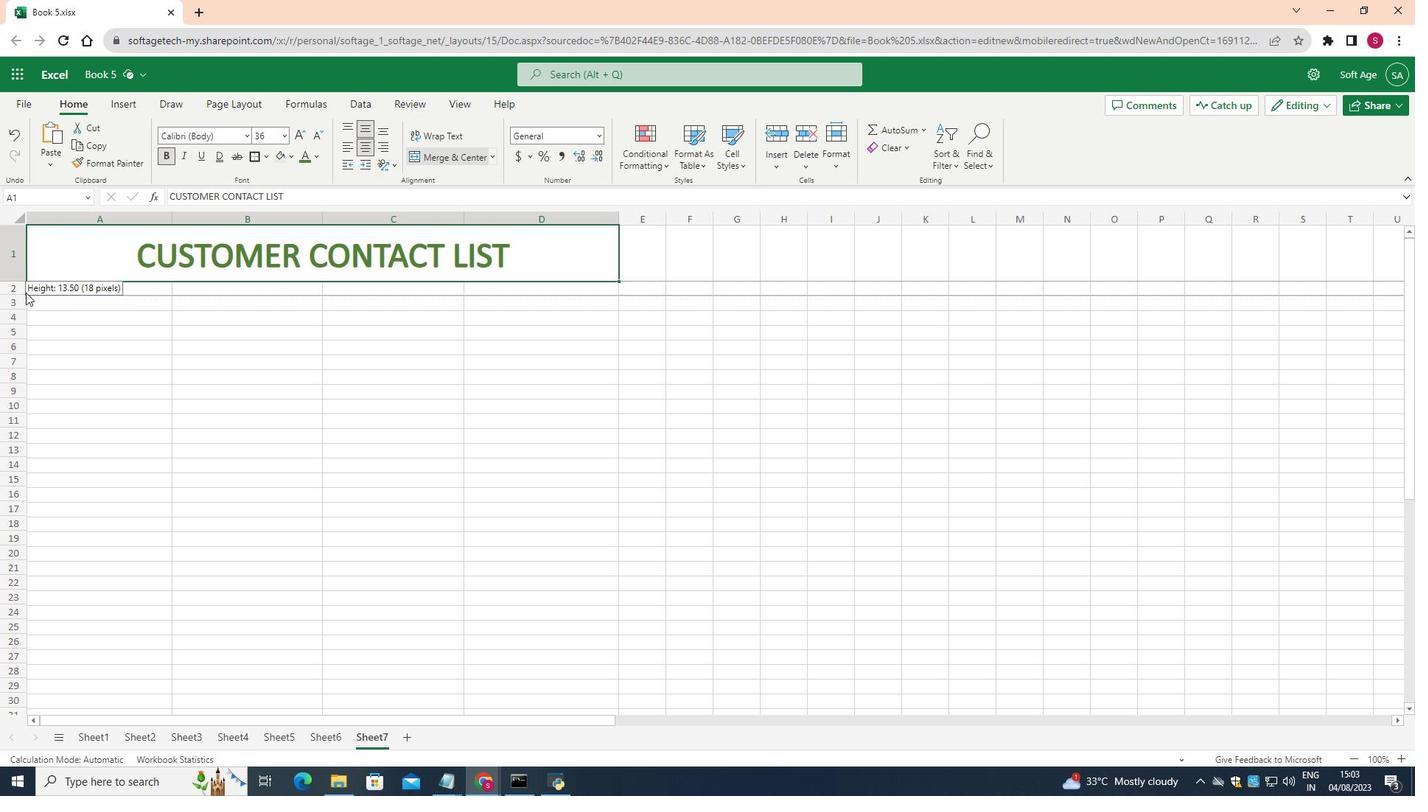 
Action: Mouse moved to (18, 343)
Screenshot: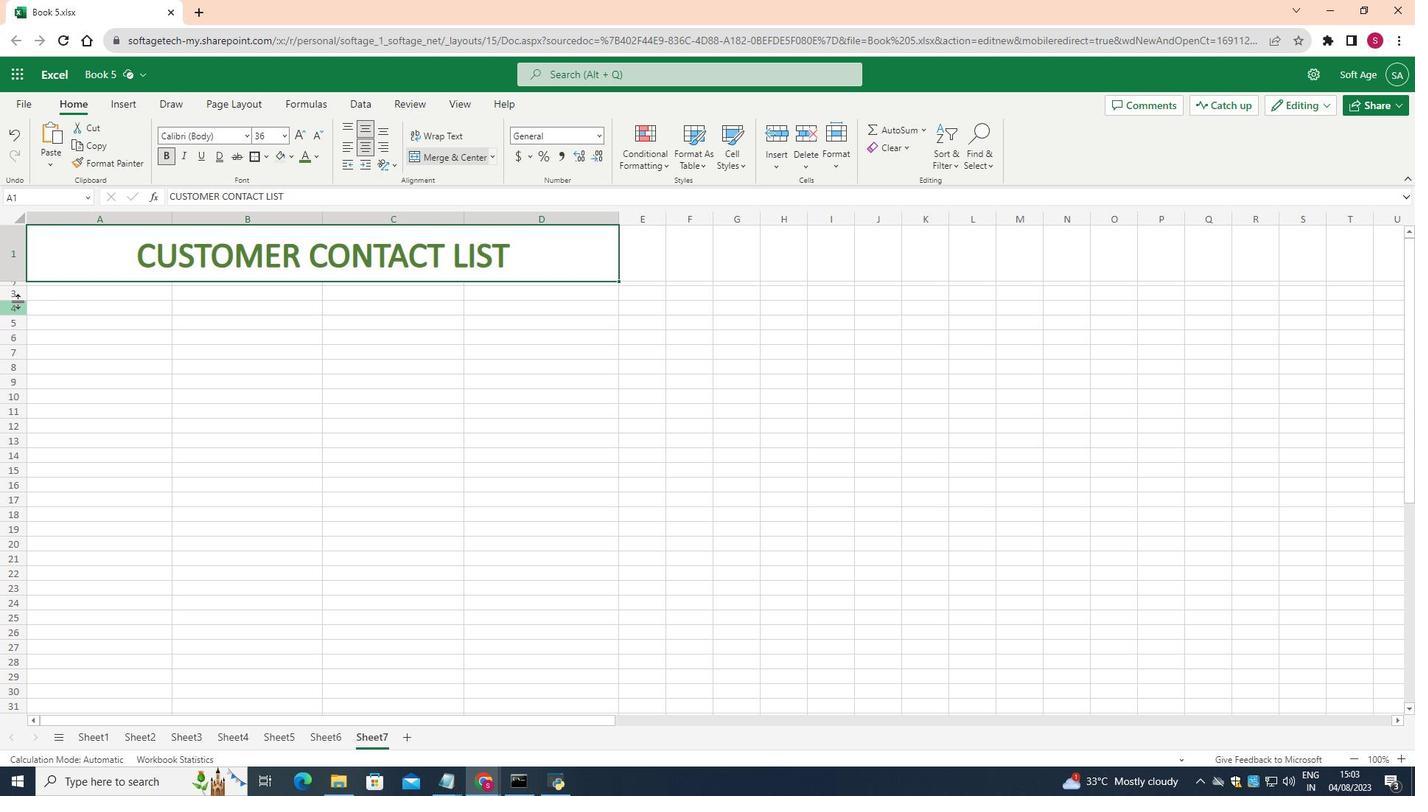 
Action: Mouse pressed left at (18, 343)
Screenshot: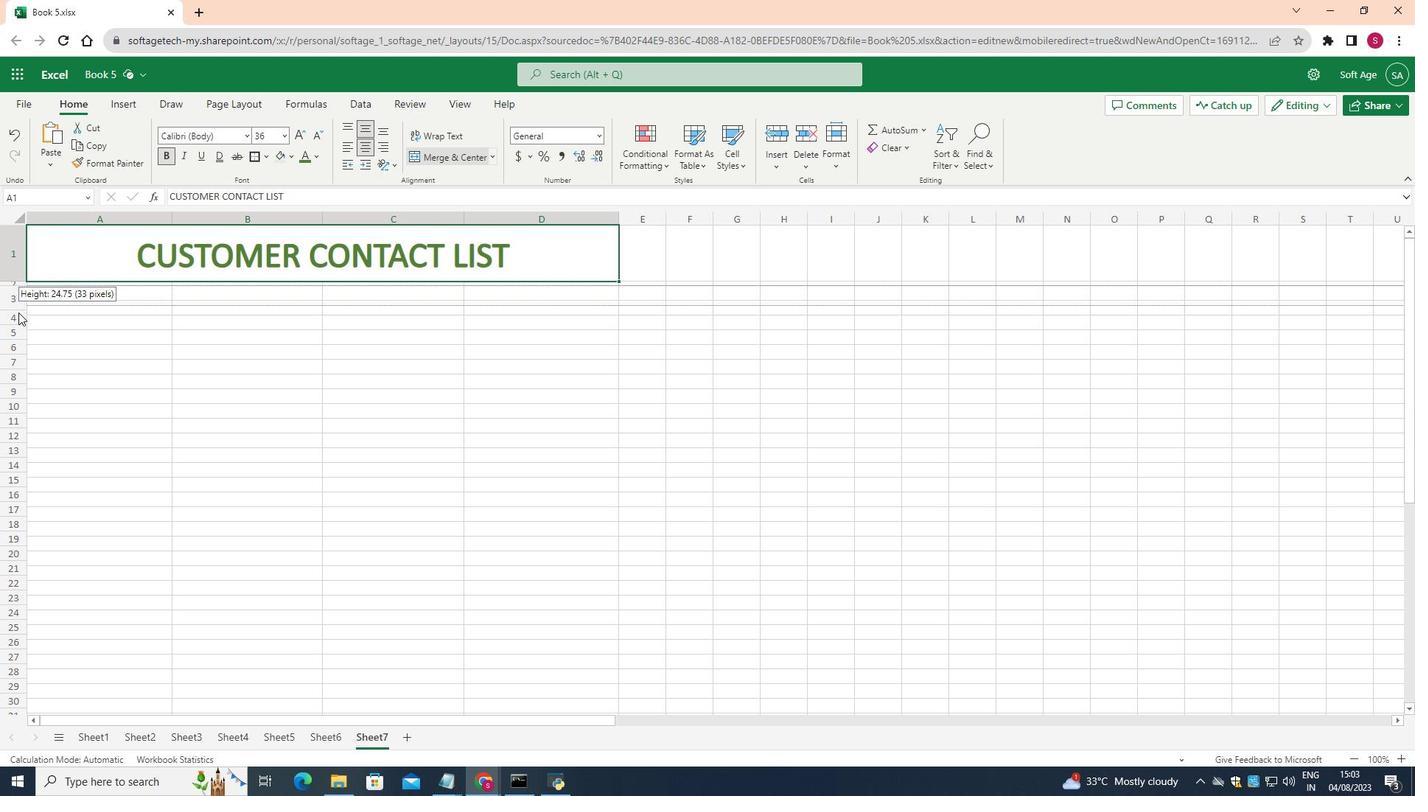 
Action: Mouse moved to (70, 344)
Screenshot: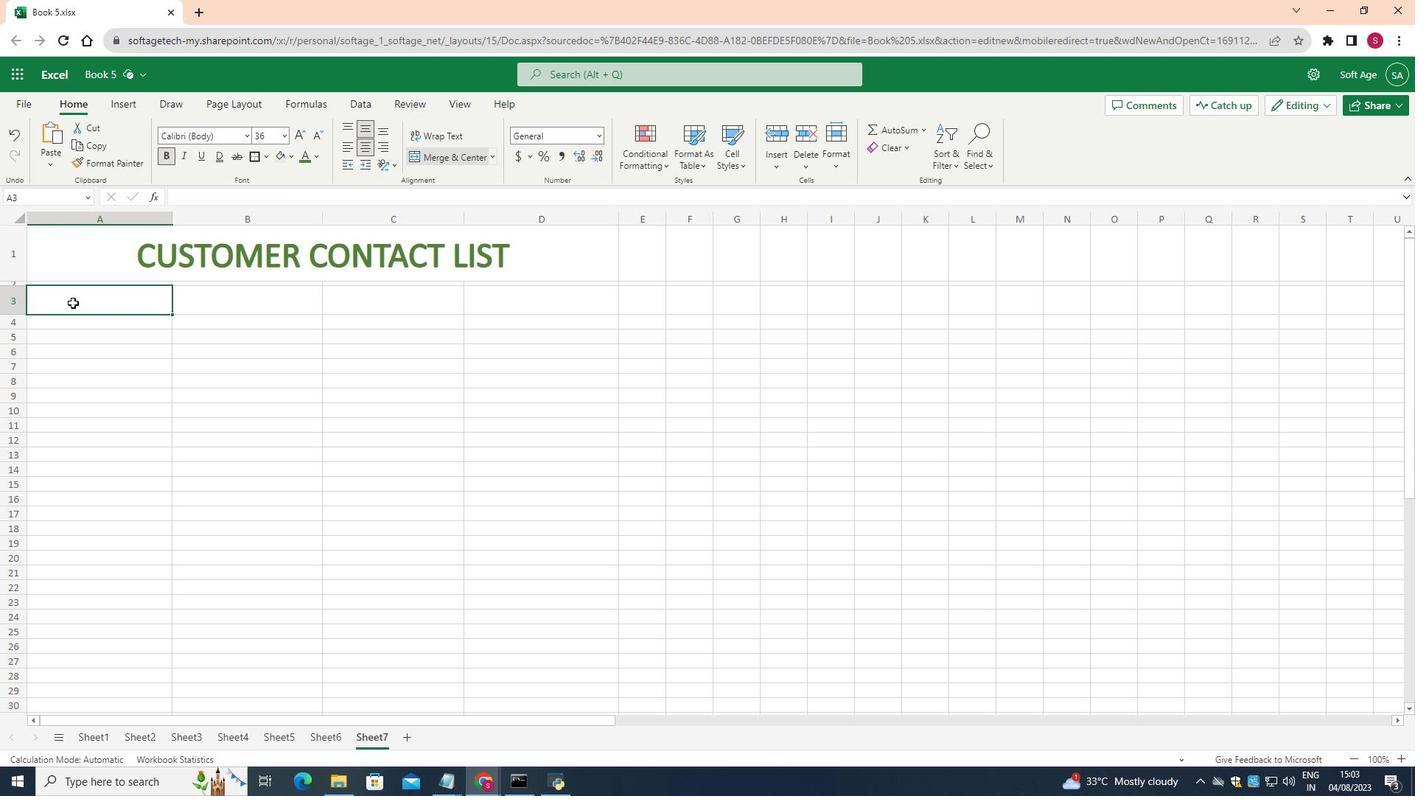 
Action: Mouse pressed left at (70, 344)
Screenshot: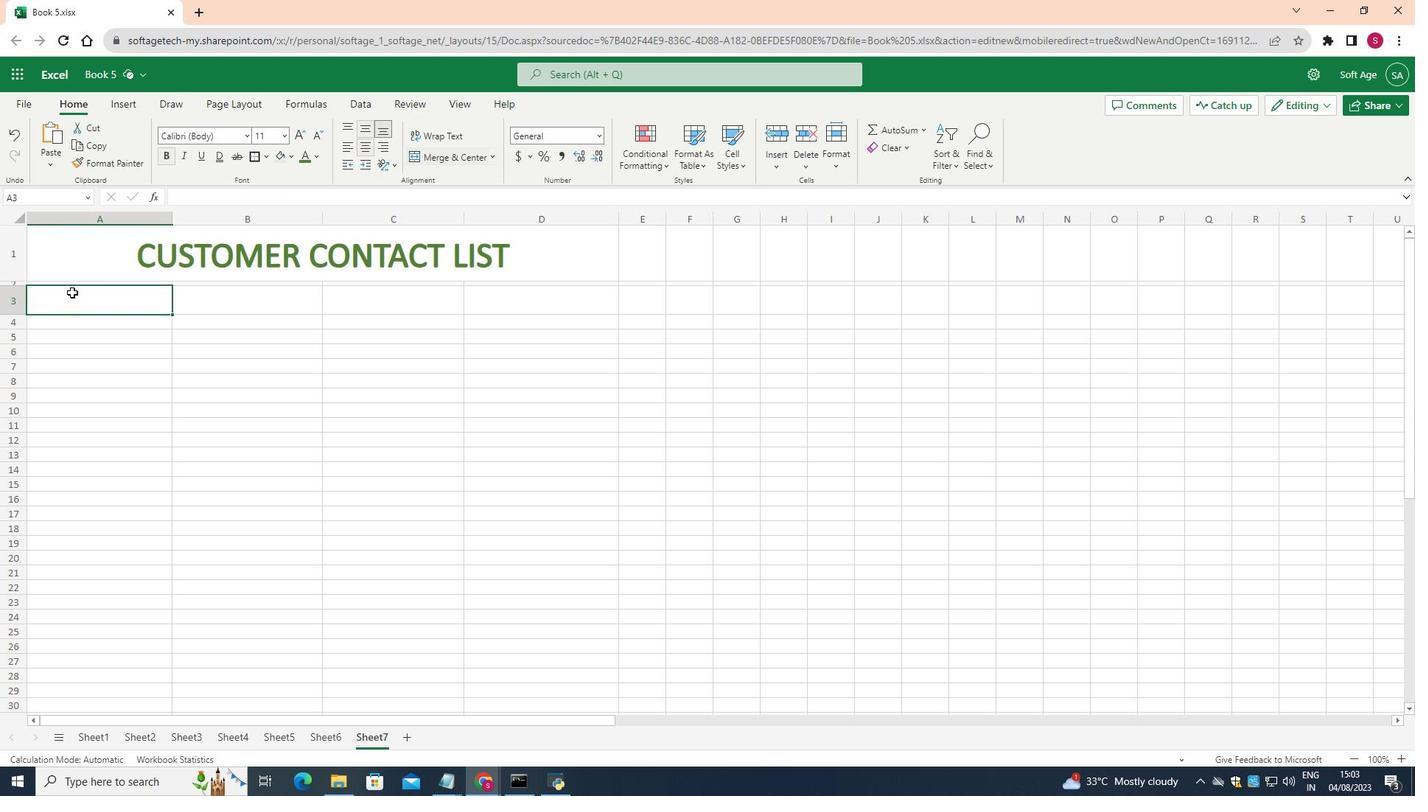 
Action: Mouse moved to (275, 214)
Screenshot: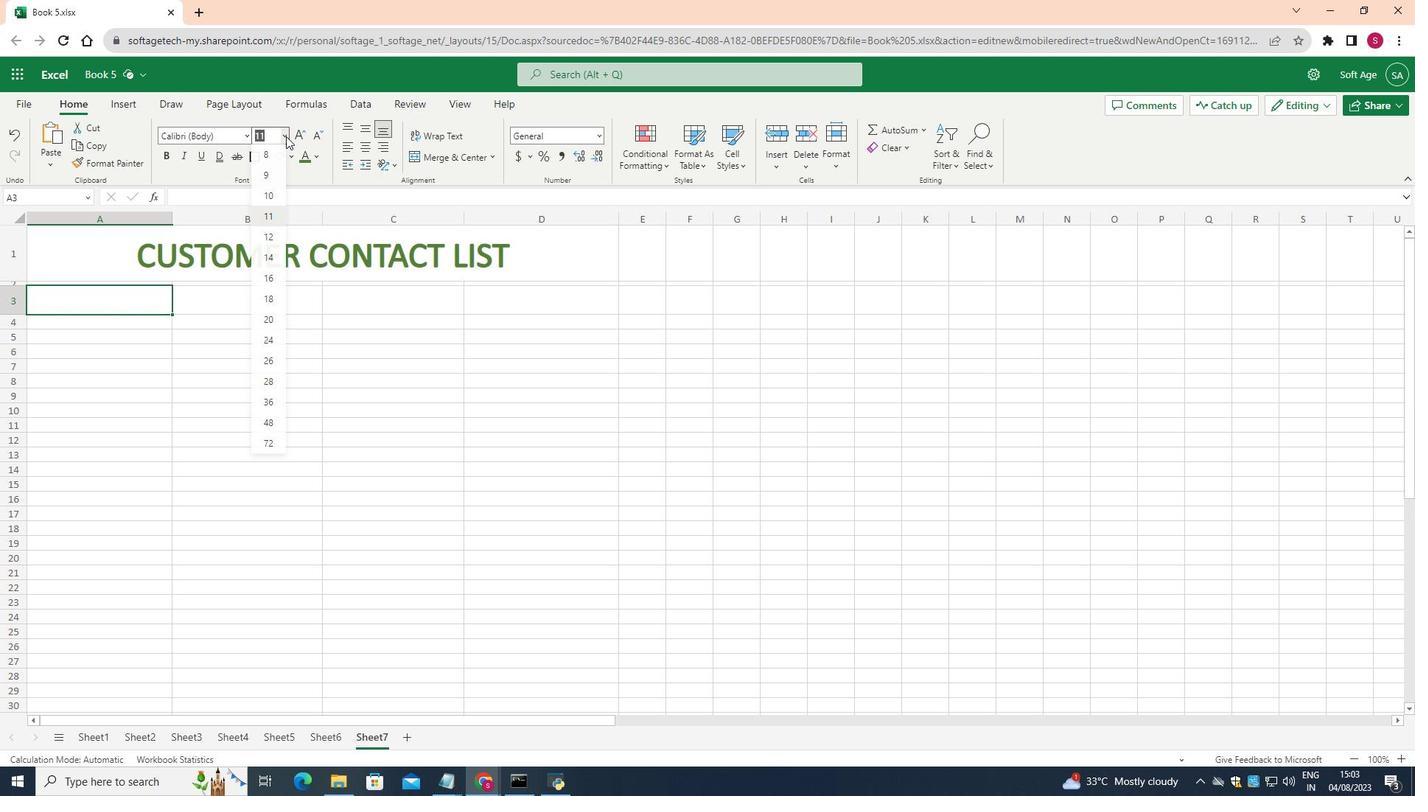 
Action: Mouse pressed left at (275, 214)
Screenshot: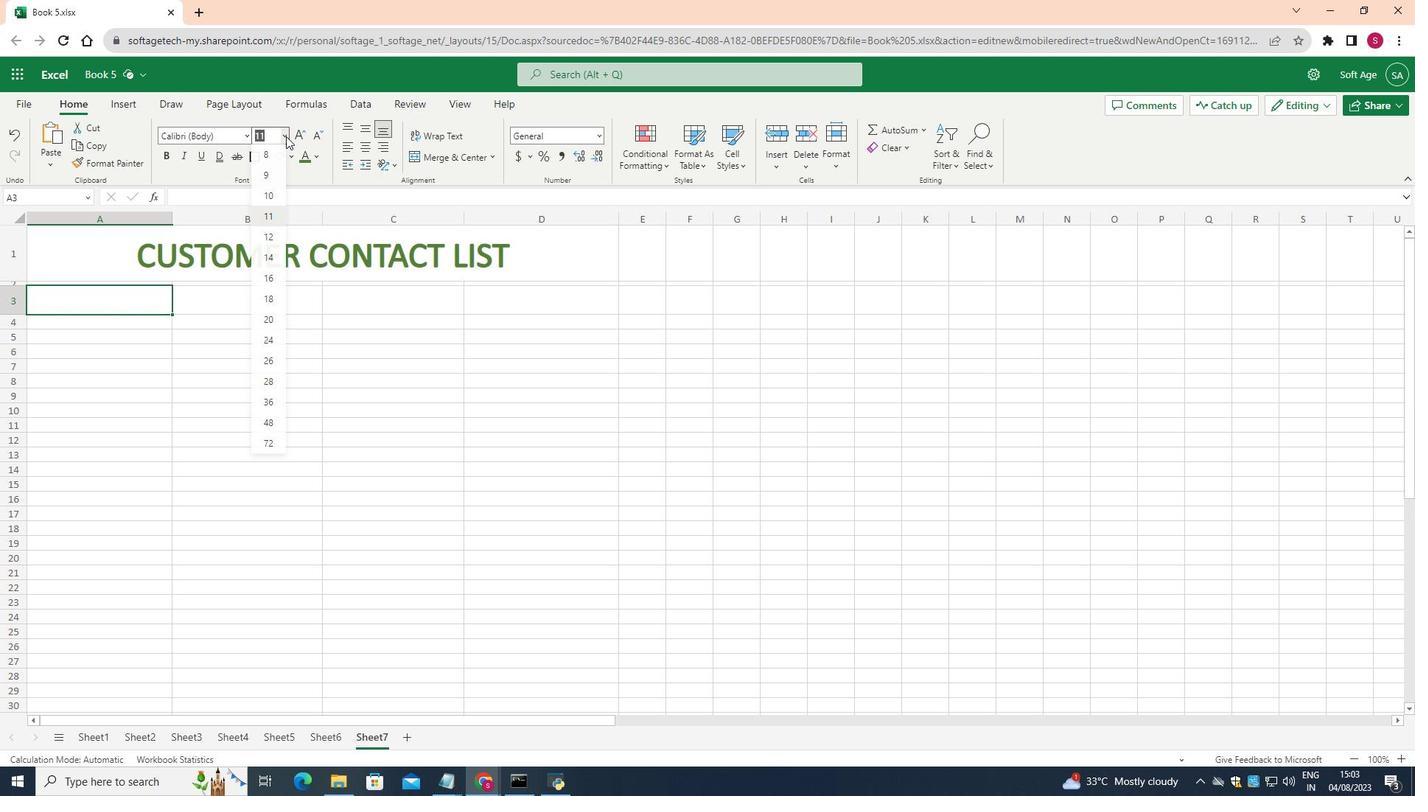 
Action: Mouse moved to (263, 339)
Screenshot: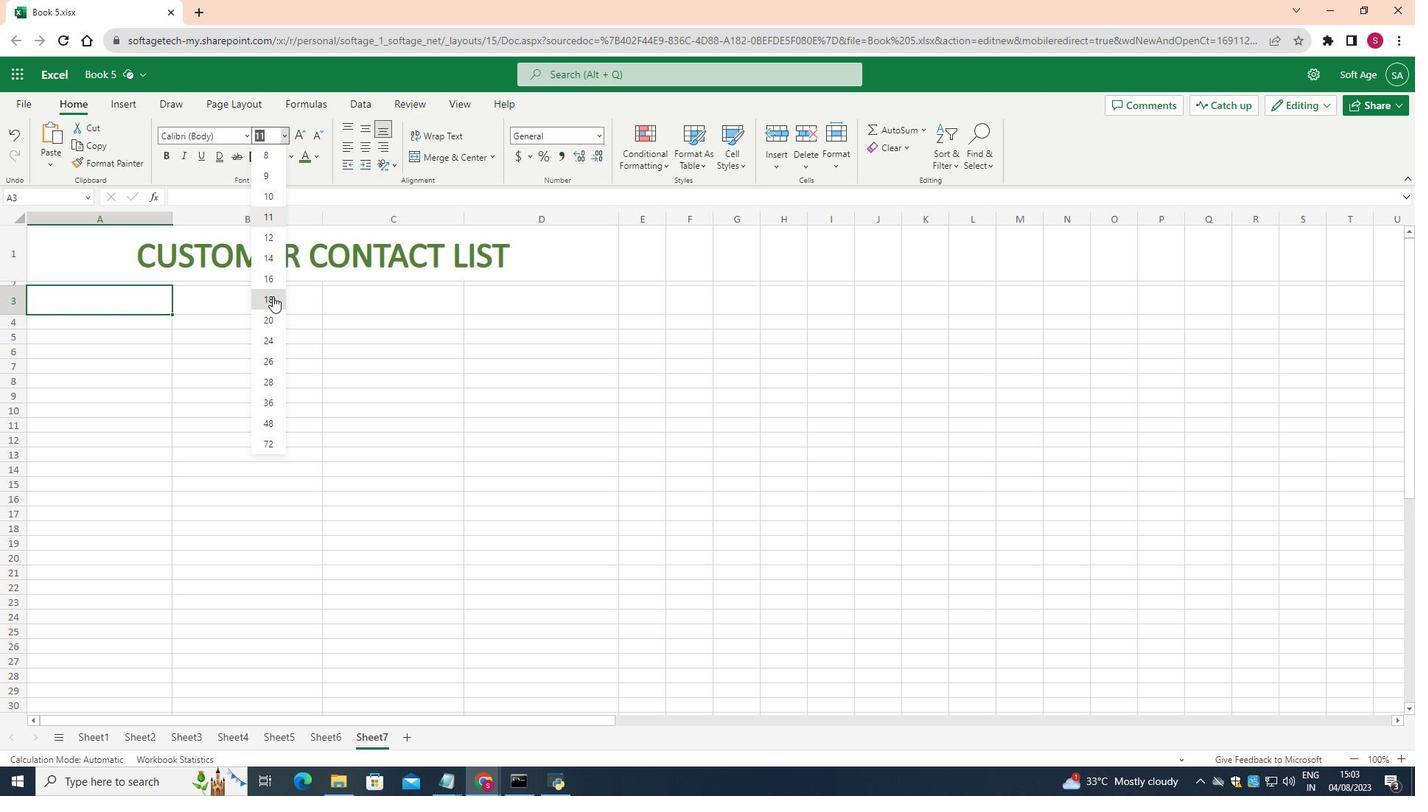 
Action: Mouse pressed left at (263, 339)
Screenshot: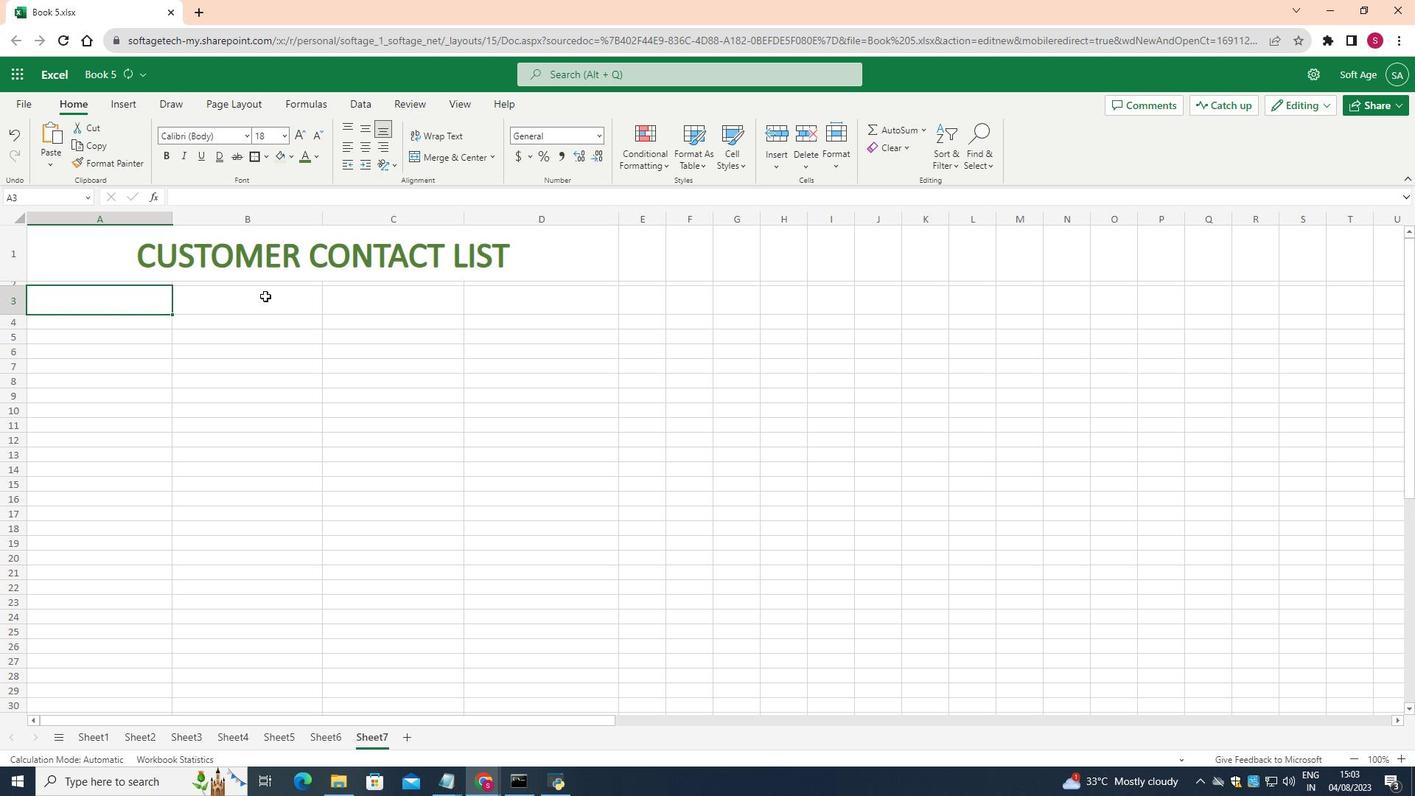 
Action: Mouse moved to (97, 341)
Screenshot: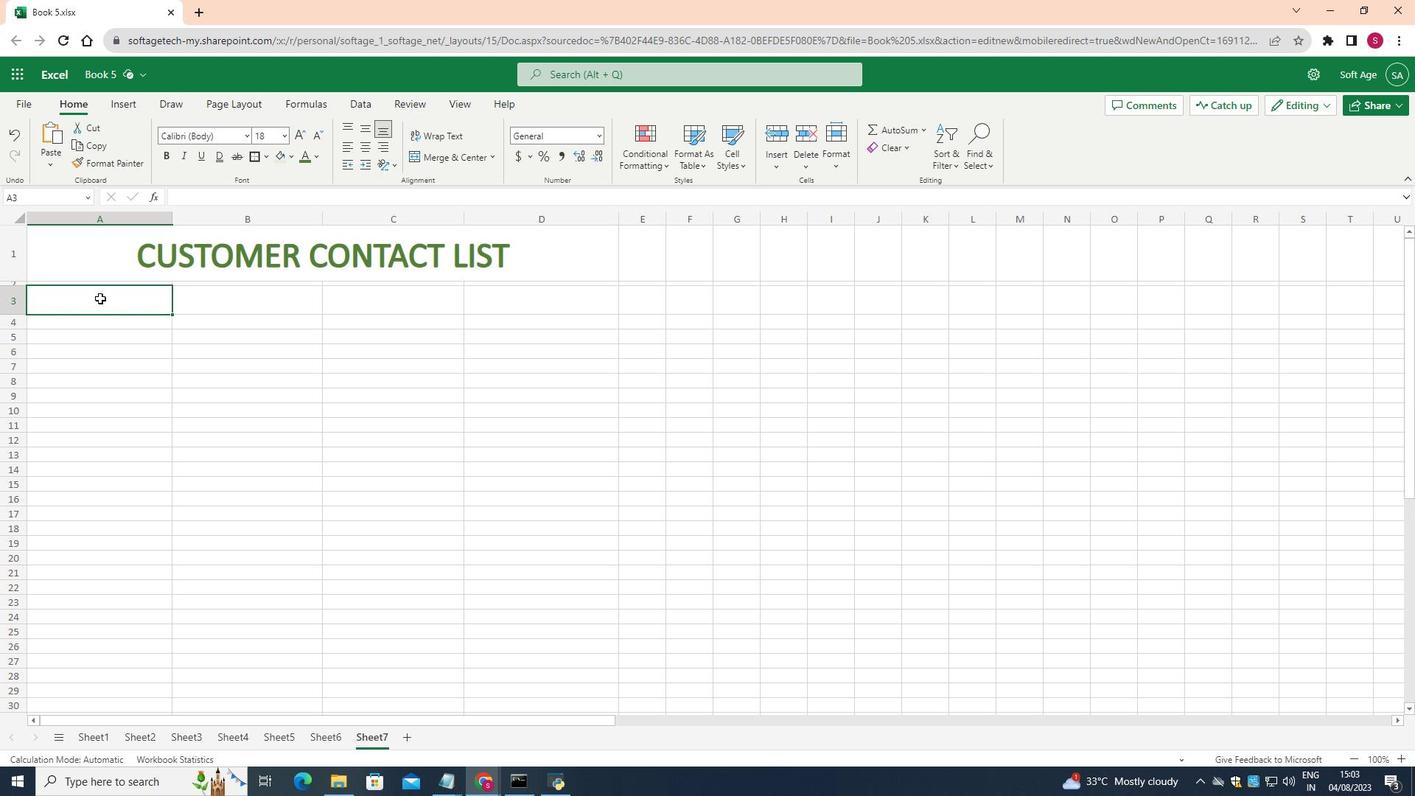 
Action: Mouse pressed left at (97, 341)
Screenshot: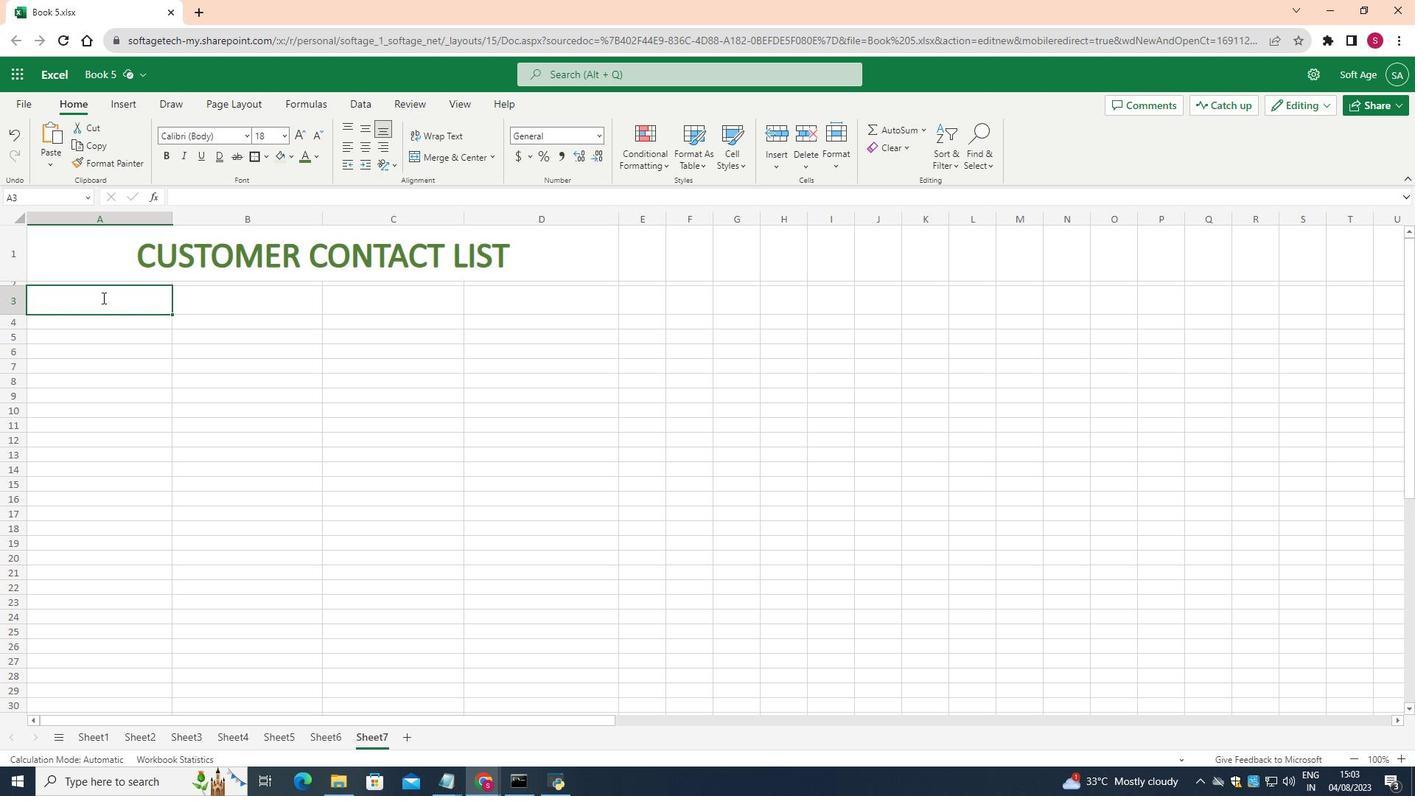 
Action: Mouse moved to (97, 341)
Screenshot: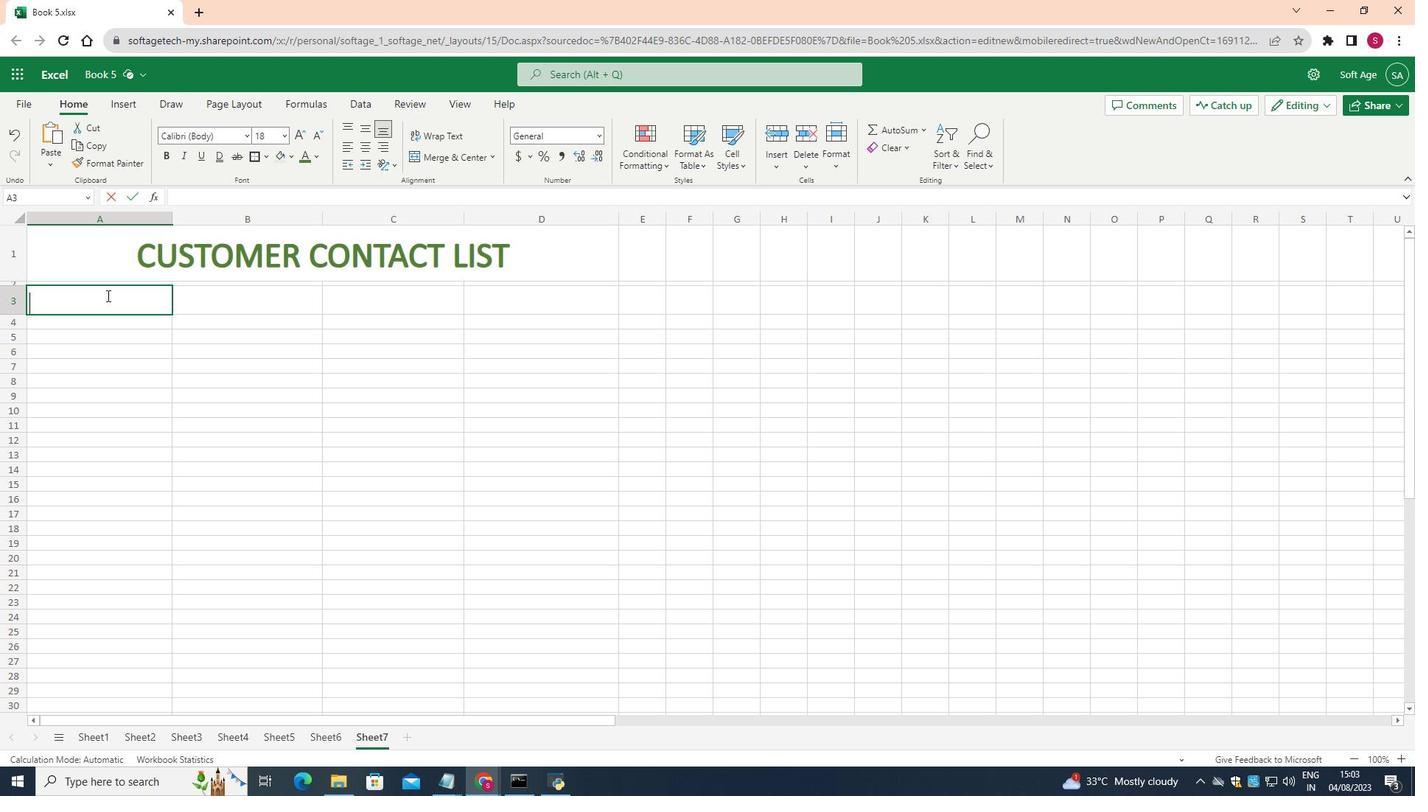 
Action: Mouse pressed left at (97, 341)
Screenshot: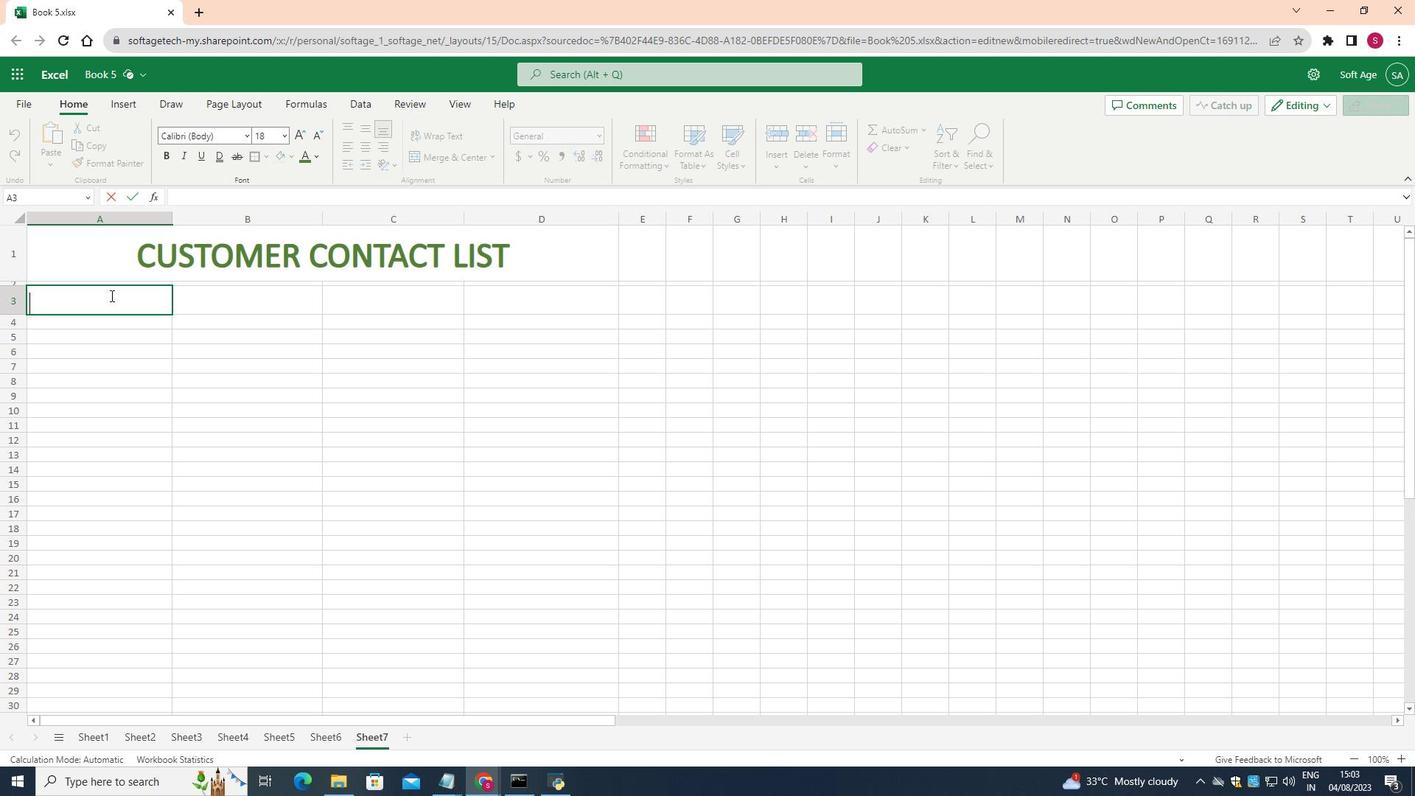 
Action: Mouse moved to (112, 335)
Screenshot: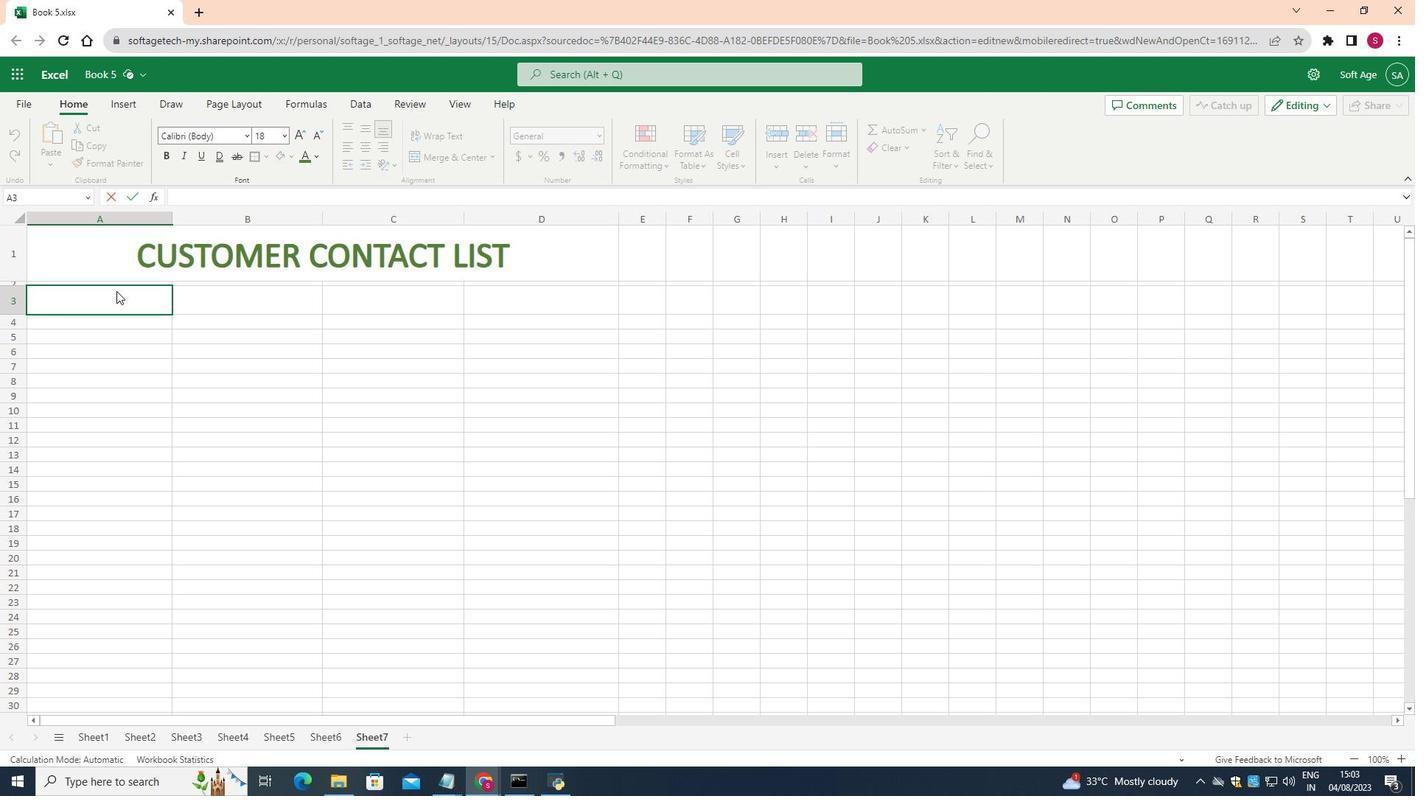 
Action: Key pressed <Key.shift>Customer<Key.space><Key.shift>ID
Screenshot: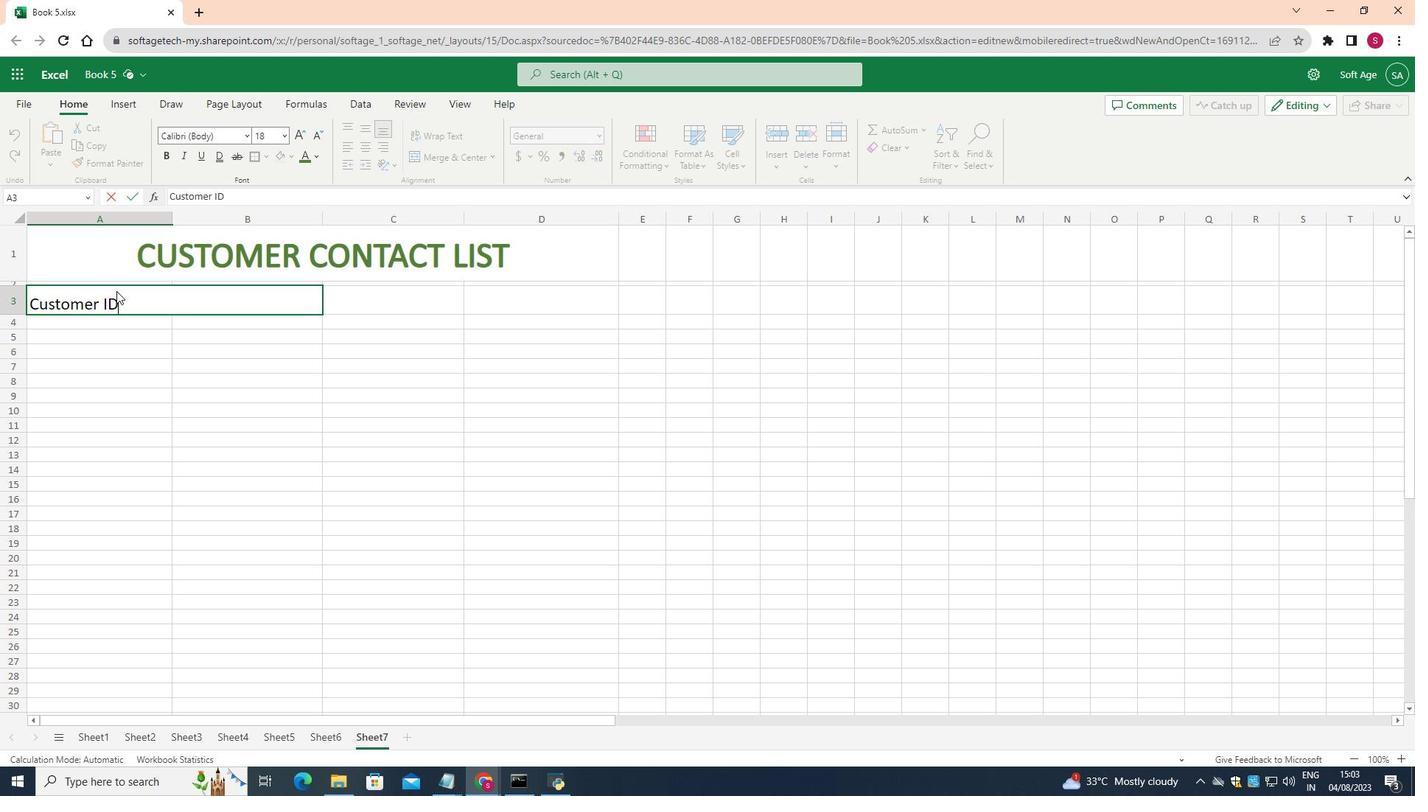 
Action: Mouse moved to (189, 343)
Screenshot: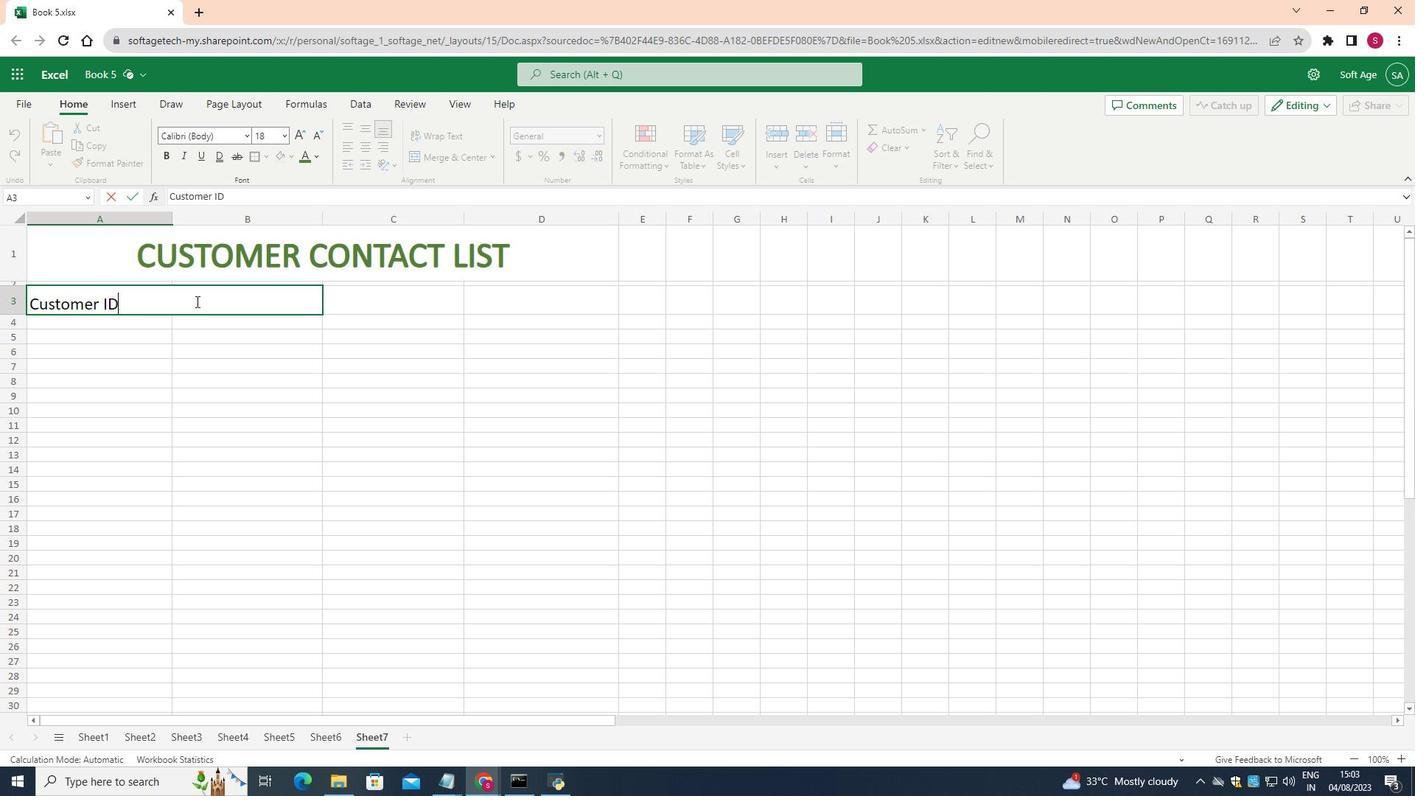 
Action: Mouse pressed left at (189, 343)
Screenshot: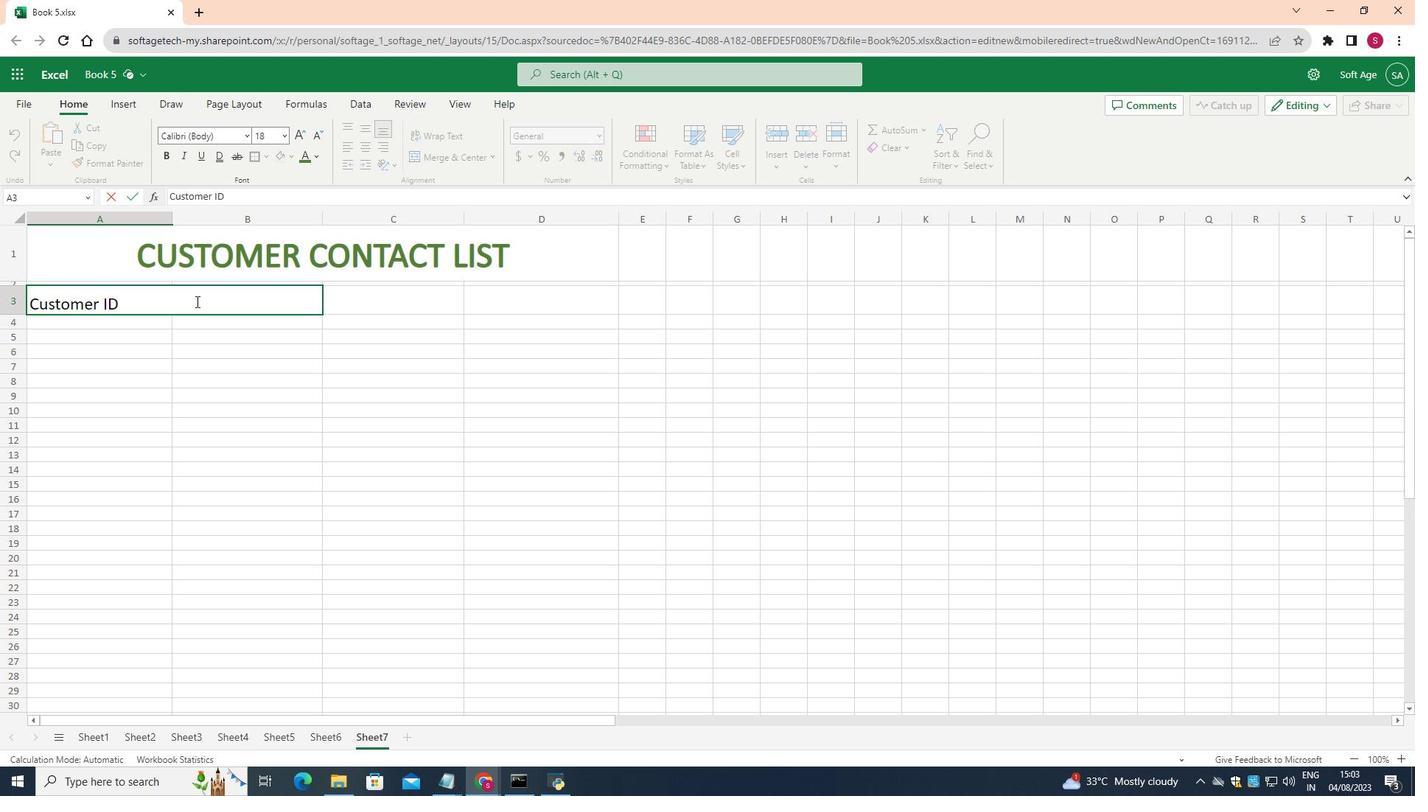 
Action: Mouse moved to (259, 395)
Screenshot: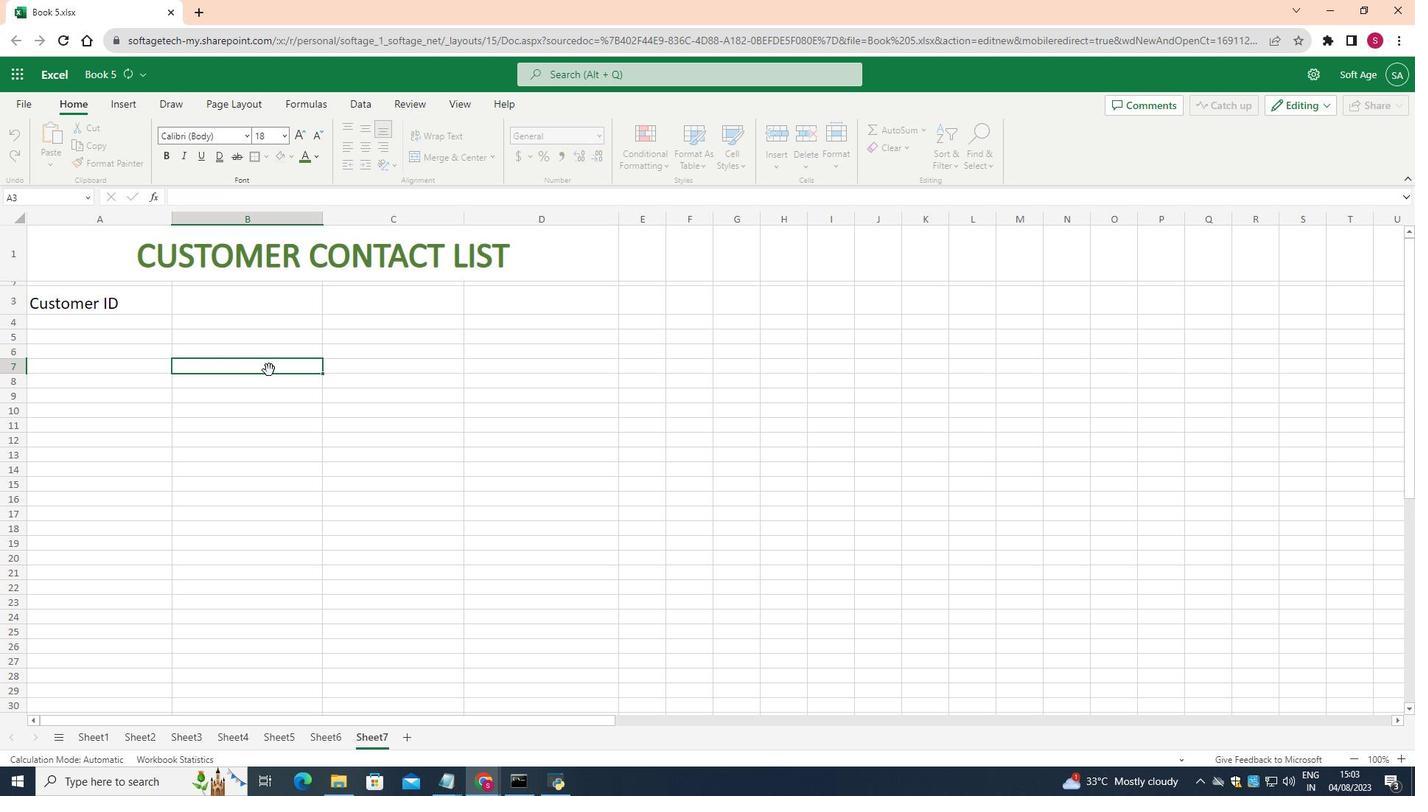 
Action: Mouse pressed left at (259, 395)
Screenshot: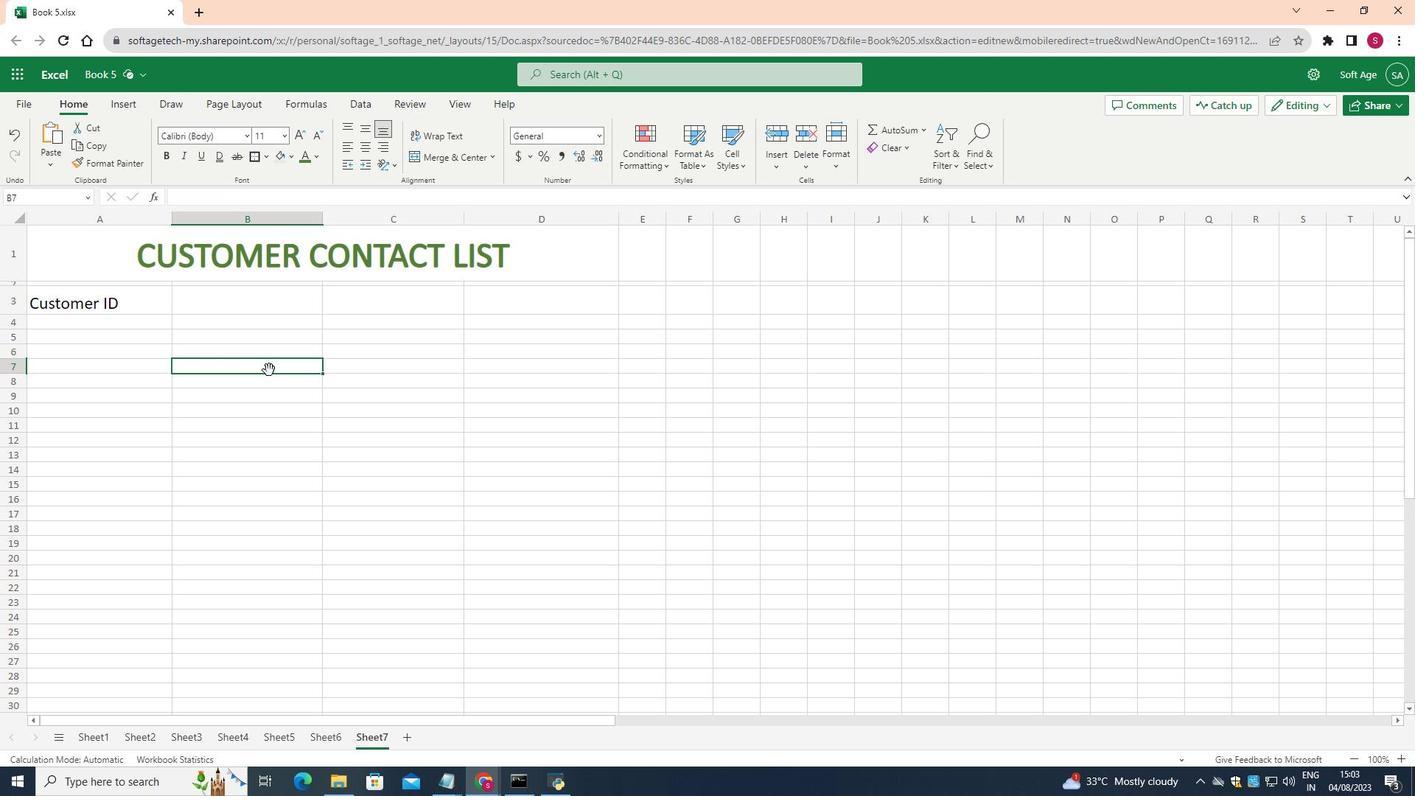 
Action: Mouse moved to (255, 341)
Screenshot: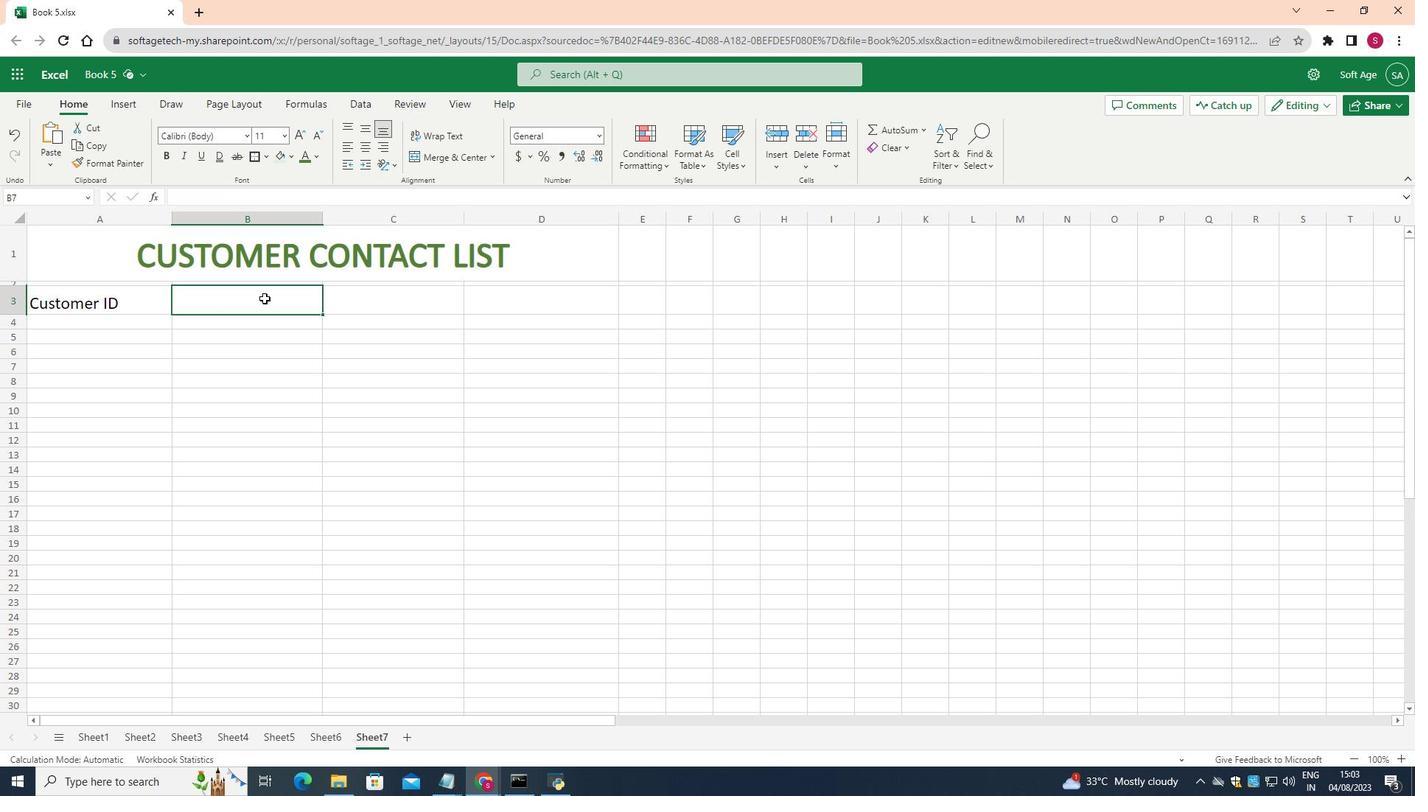 
Action: Mouse pressed left at (255, 341)
Screenshot: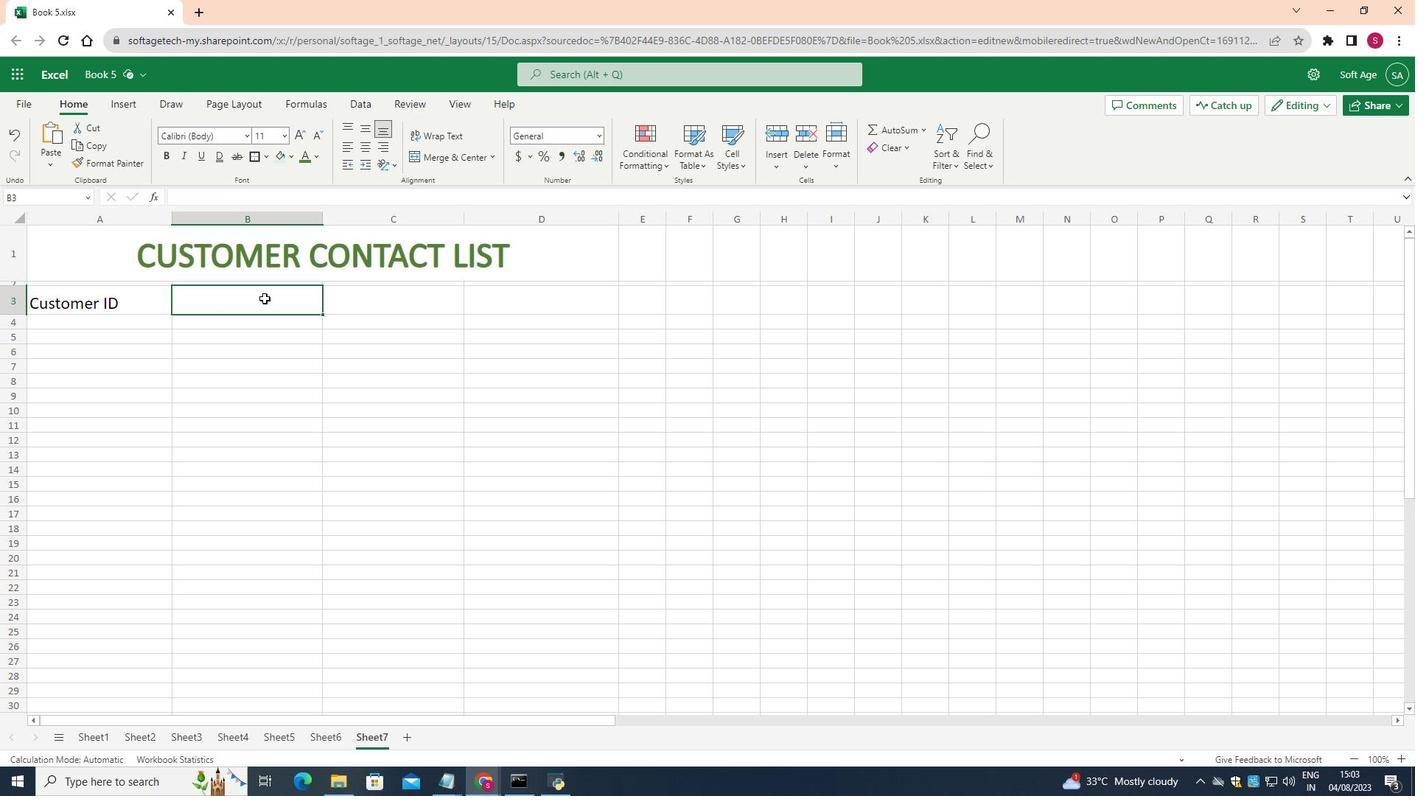 
Action: Mouse moved to (276, 213)
Screenshot: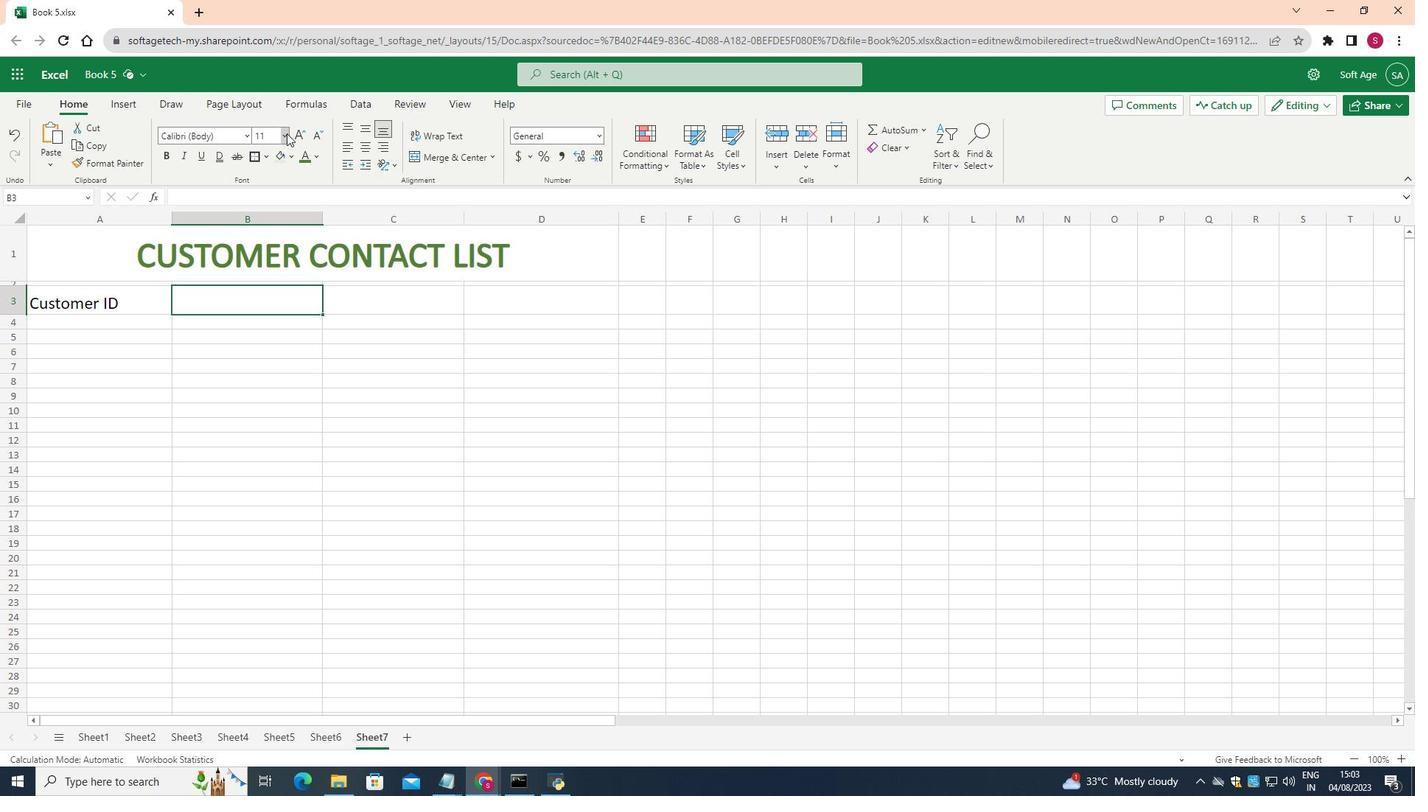 
Action: Mouse pressed left at (276, 213)
Screenshot: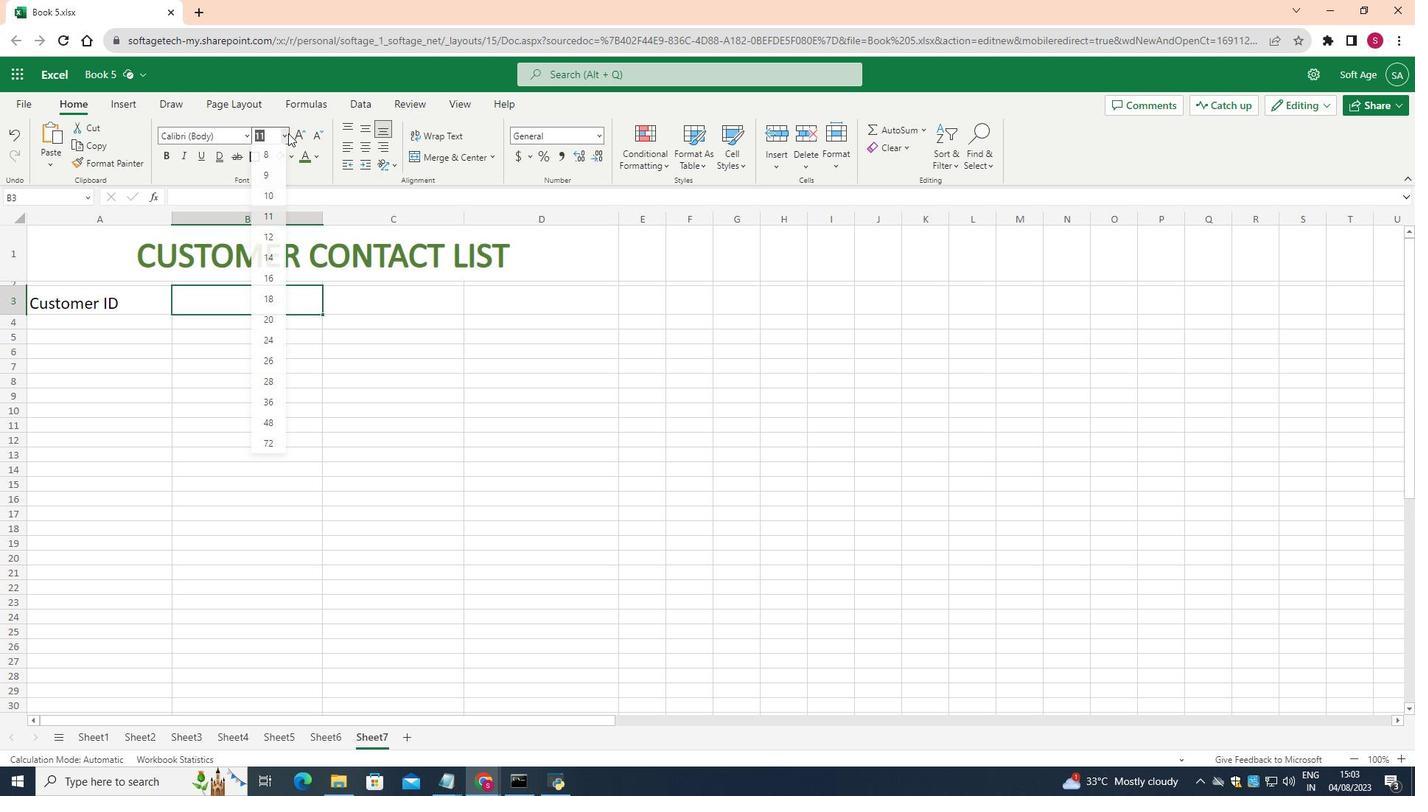 
Action: Mouse moved to (257, 337)
Screenshot: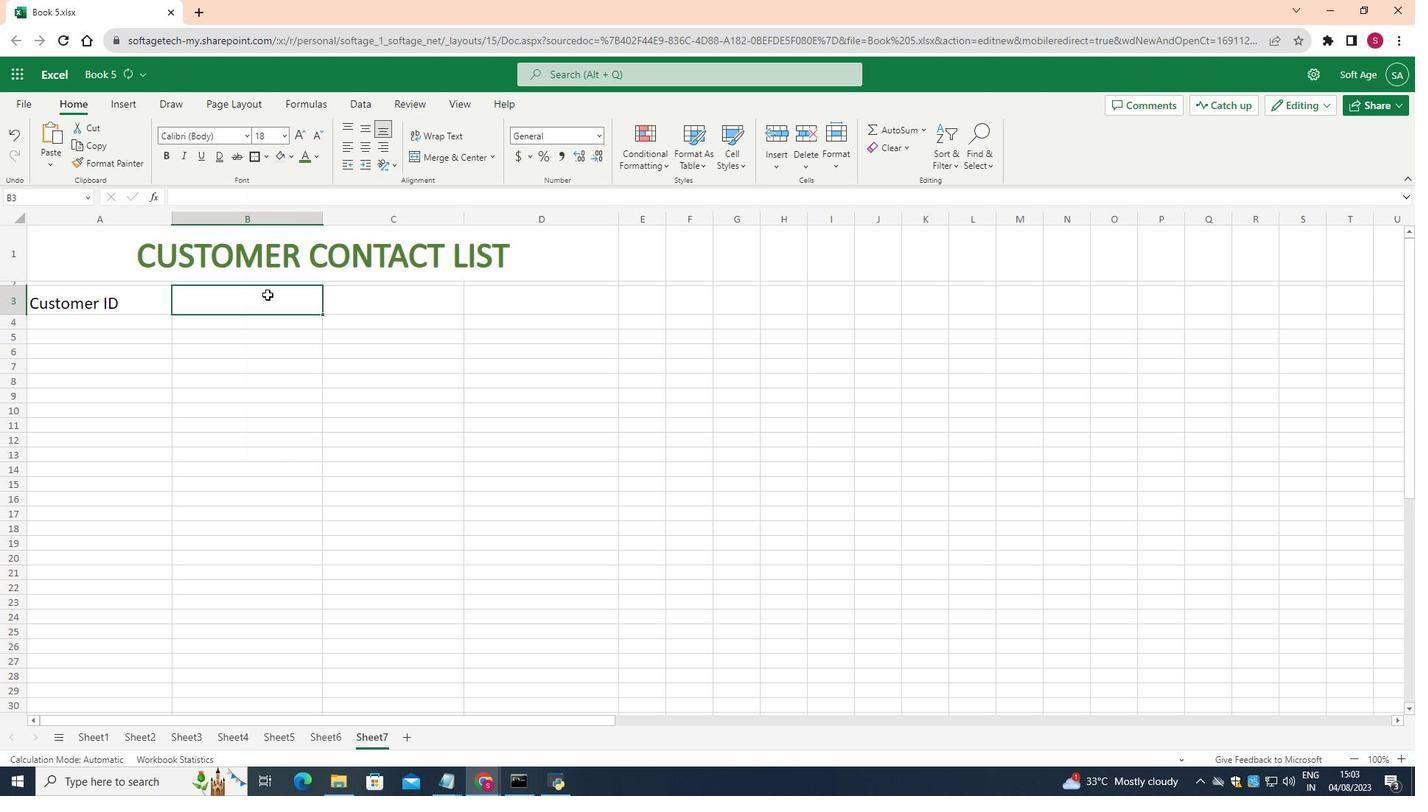 
Action: Mouse pressed left at (257, 337)
Screenshot: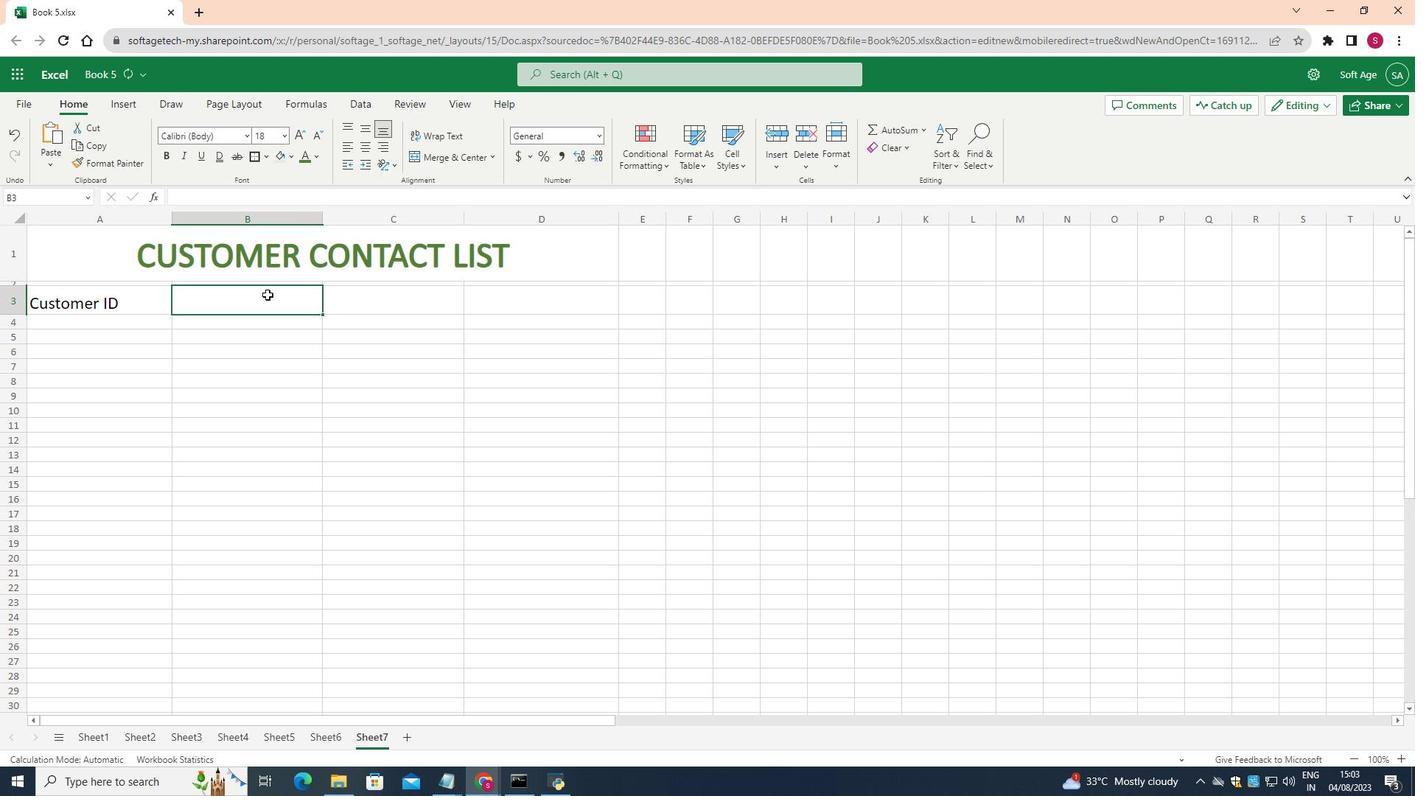 
Action: Mouse moved to (257, 338)
Screenshot: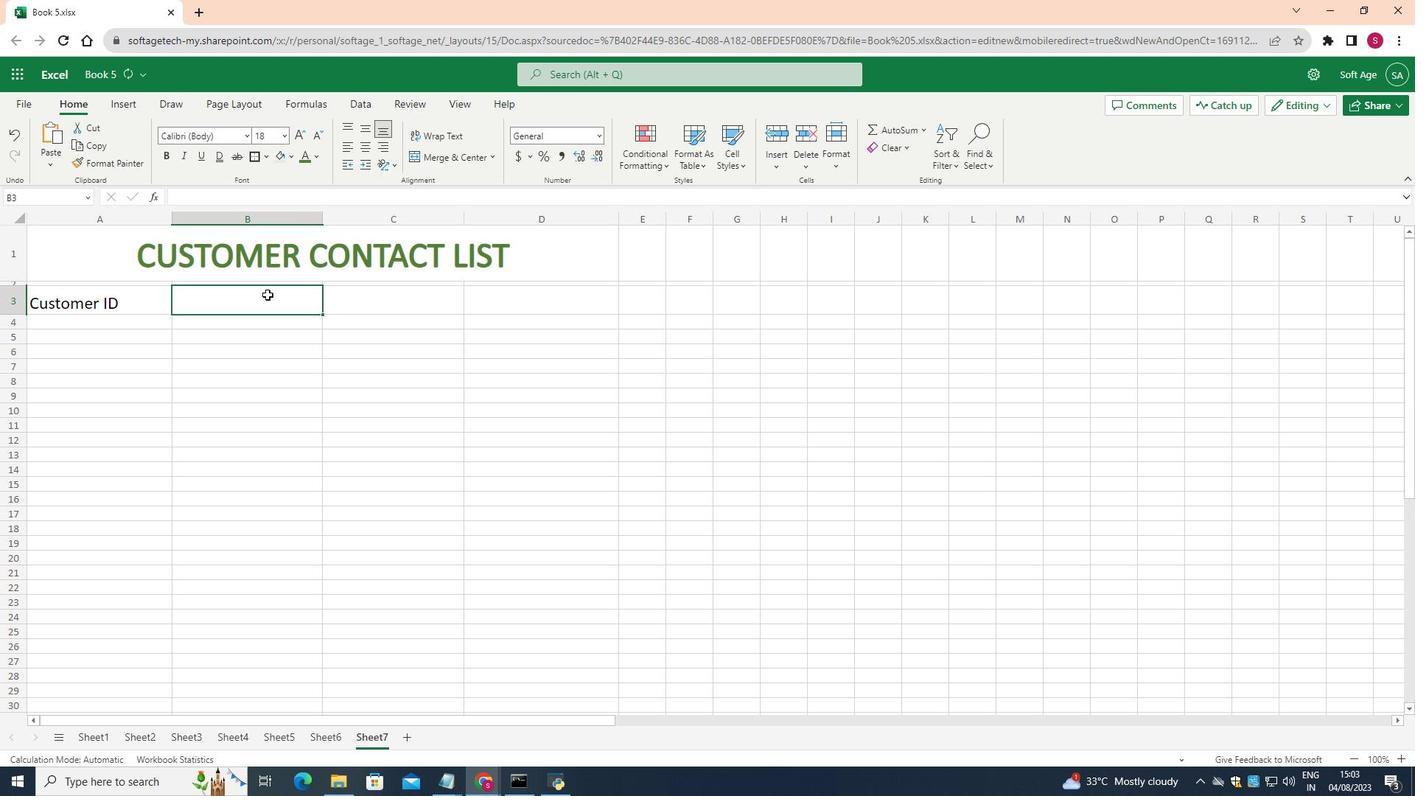 
Action: Mouse pressed left at (257, 338)
Screenshot: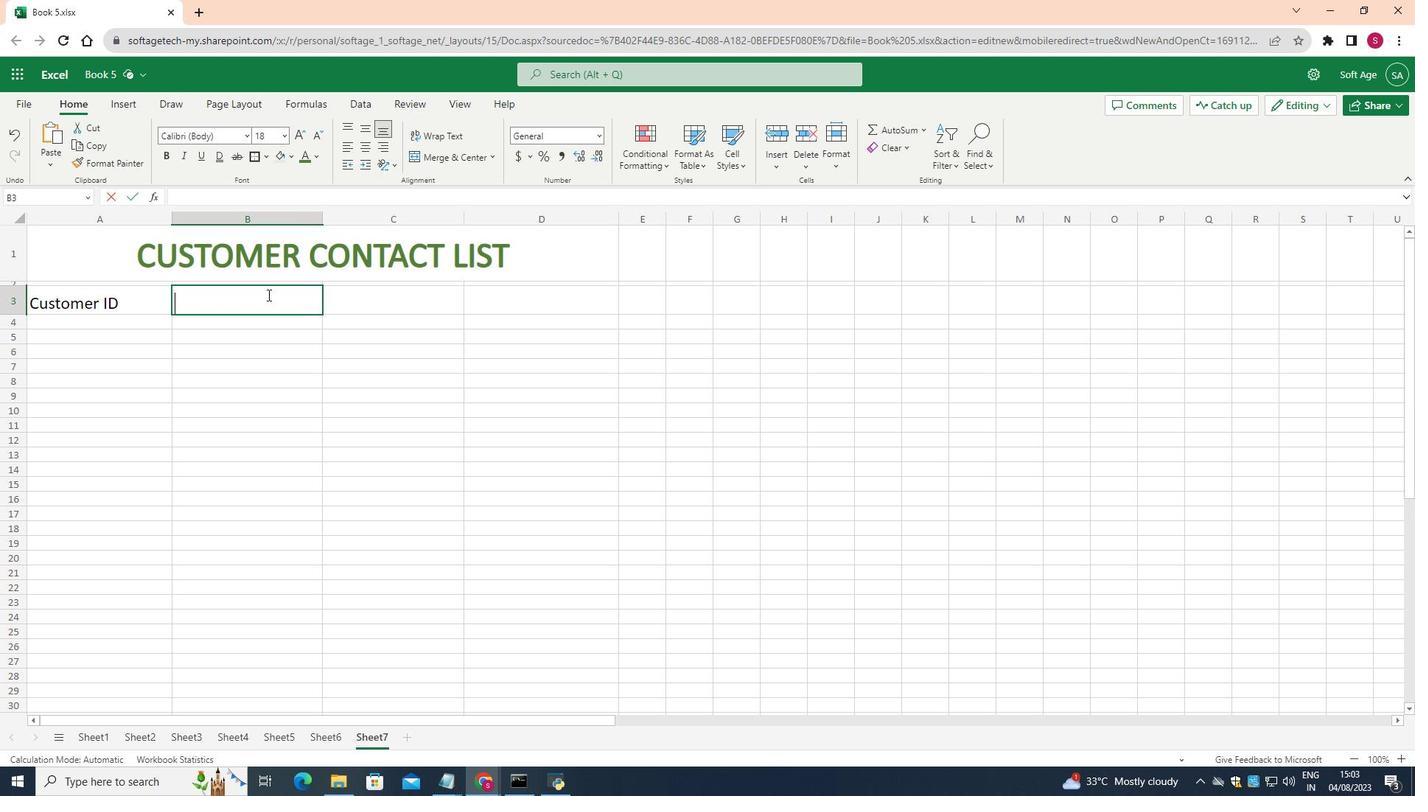 
Action: Mouse pressed left at (257, 338)
Screenshot: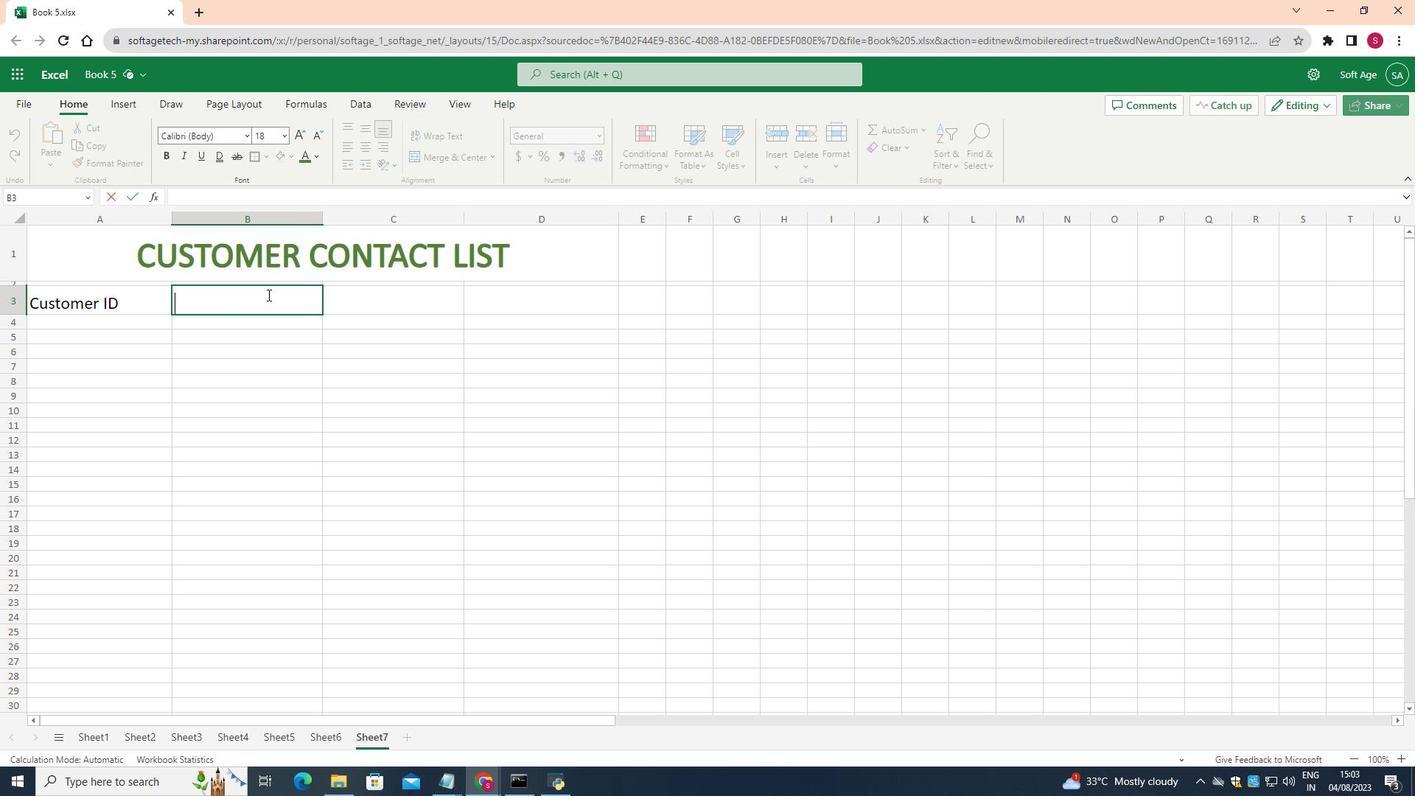
Action: Mouse moved to (257, 338)
Screenshot: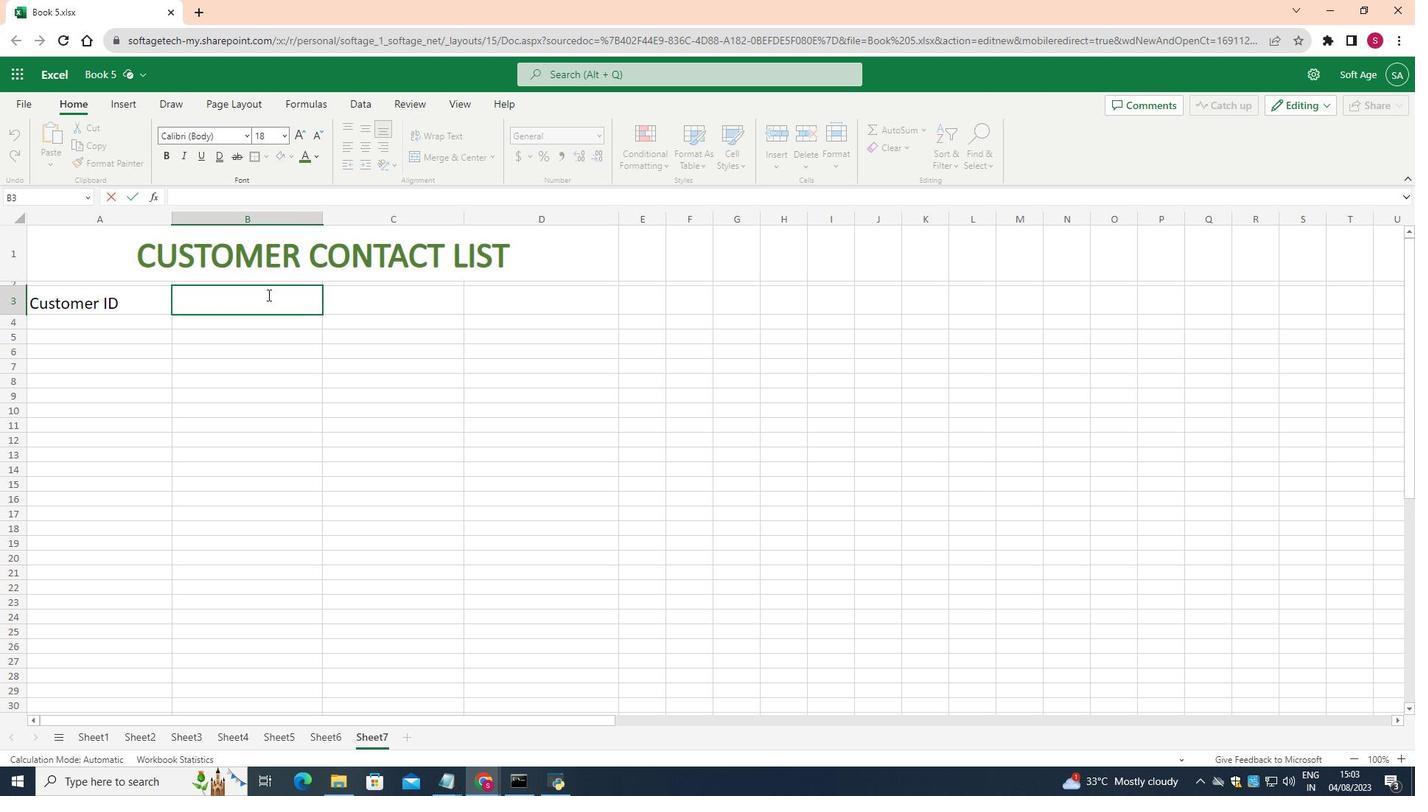 
Action: Key pressed <Key.shift>Company<Key.space><Key.shift><Key.shift>Name
Screenshot: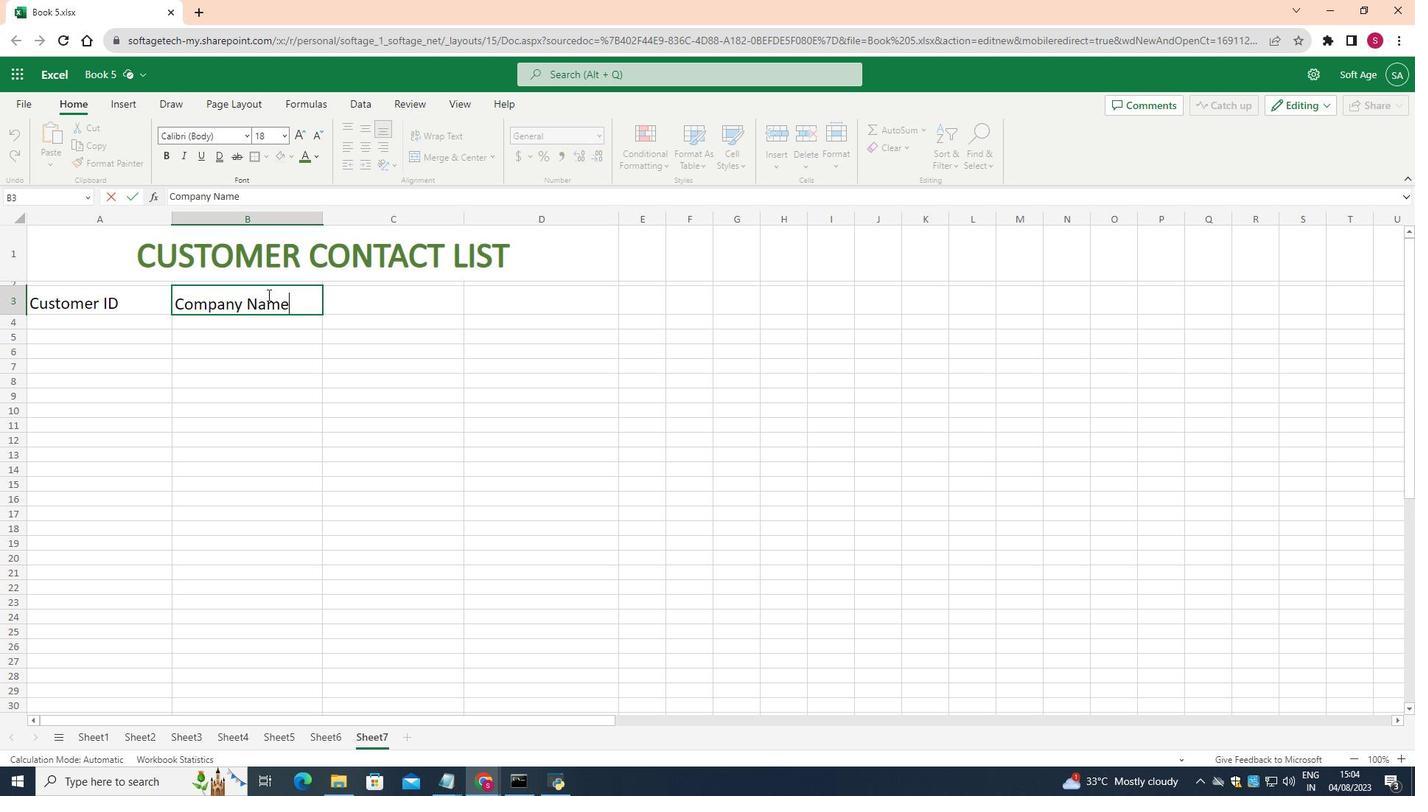 
Action: Mouse moved to (375, 339)
Screenshot: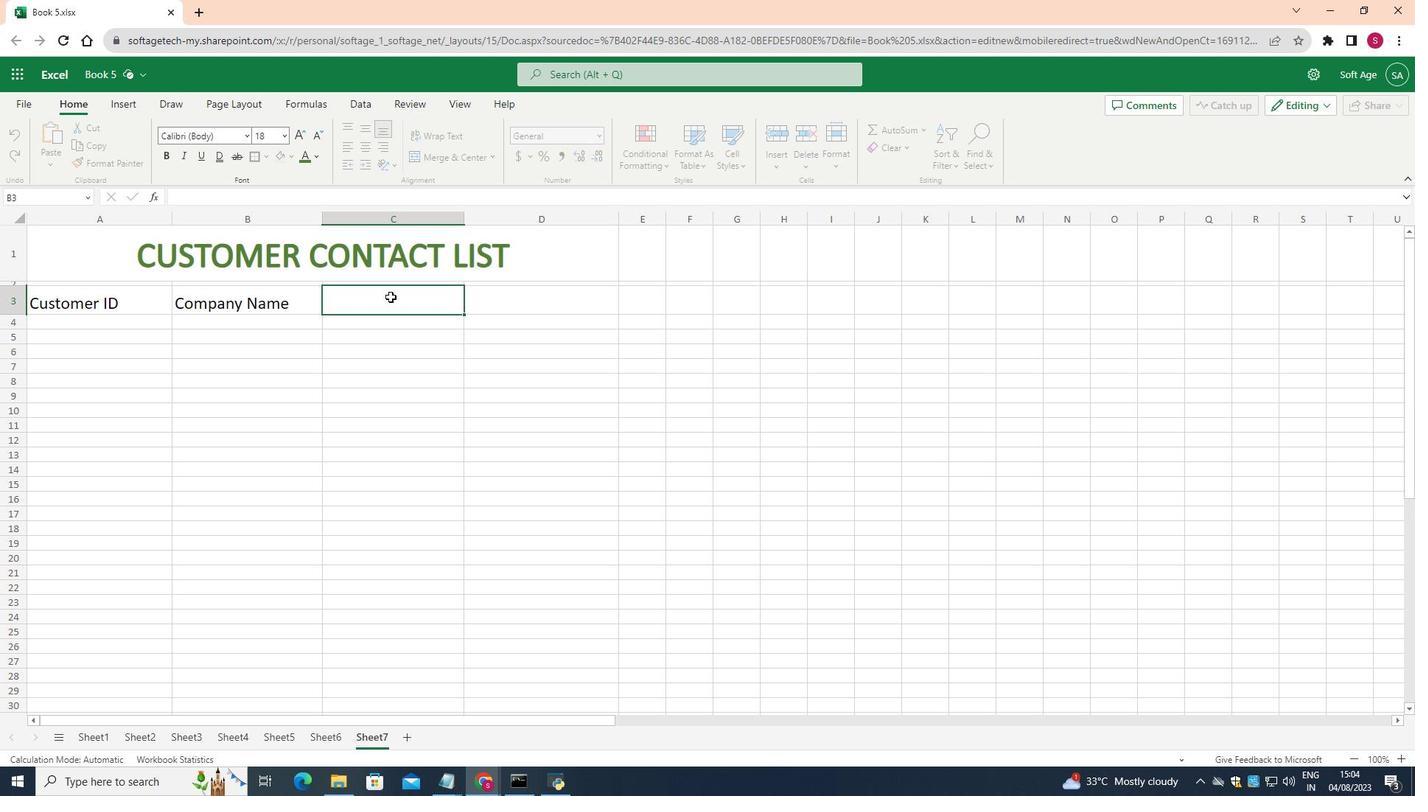 
Action: Mouse pressed left at (375, 339)
Screenshot: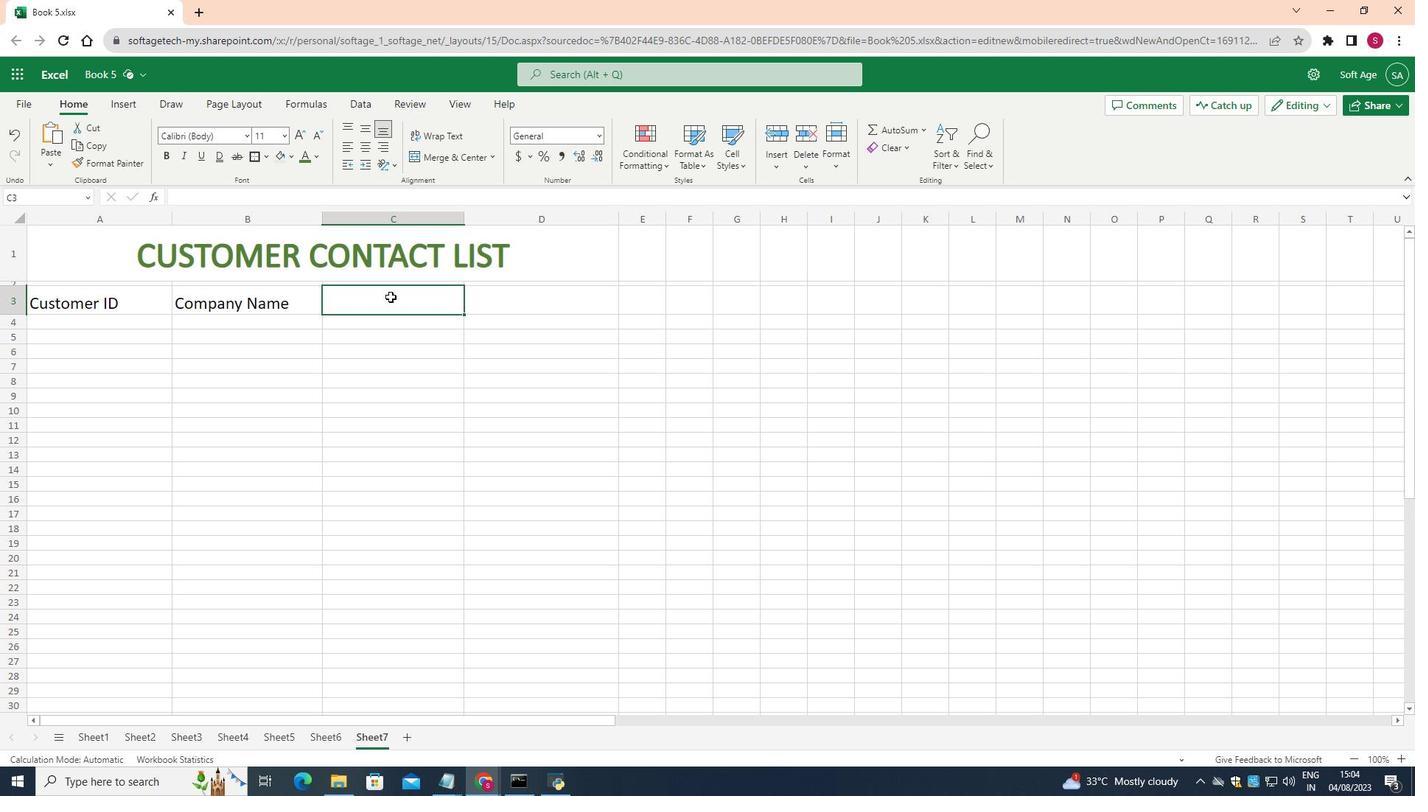 
Action: Mouse moved to (276, 213)
Screenshot: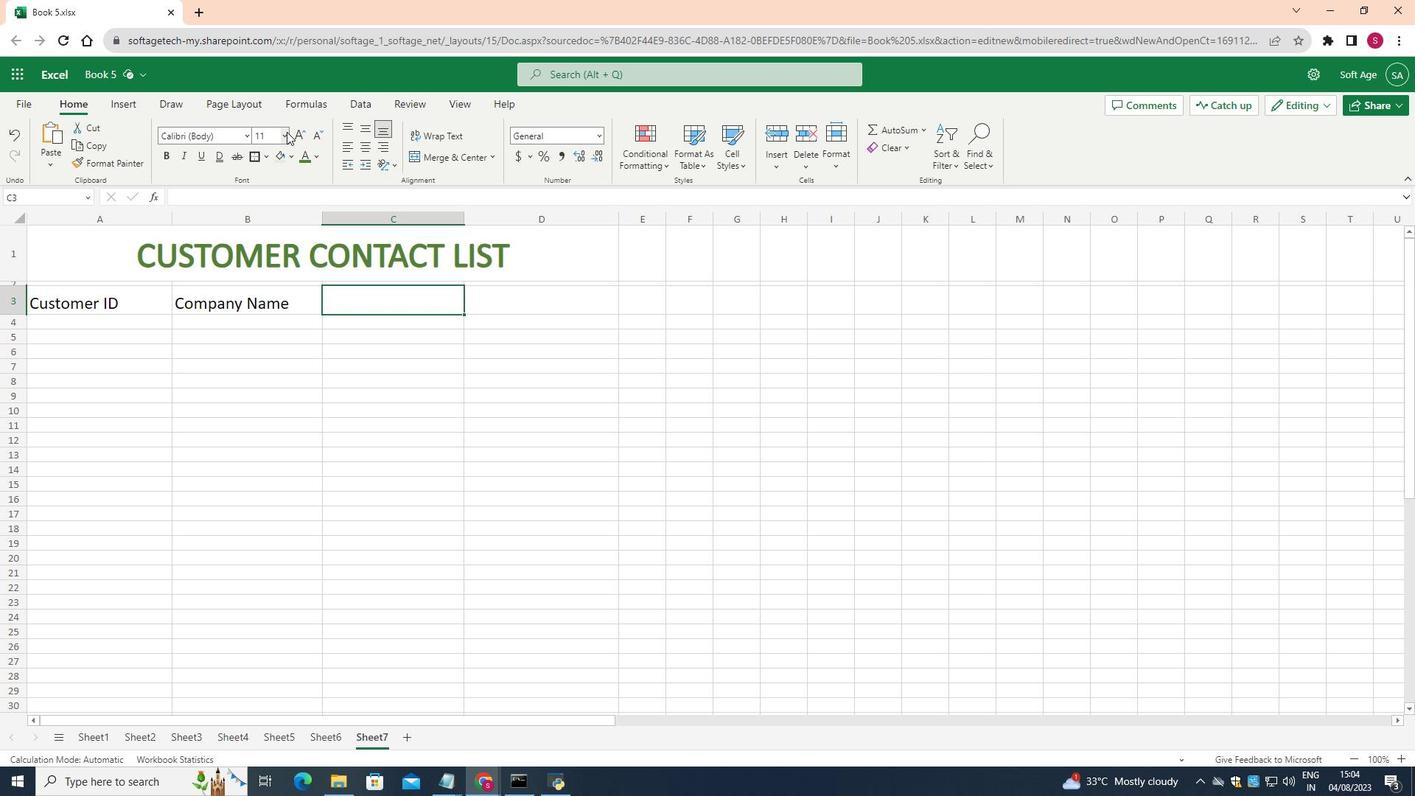 
Action: Mouse pressed left at (276, 213)
Screenshot: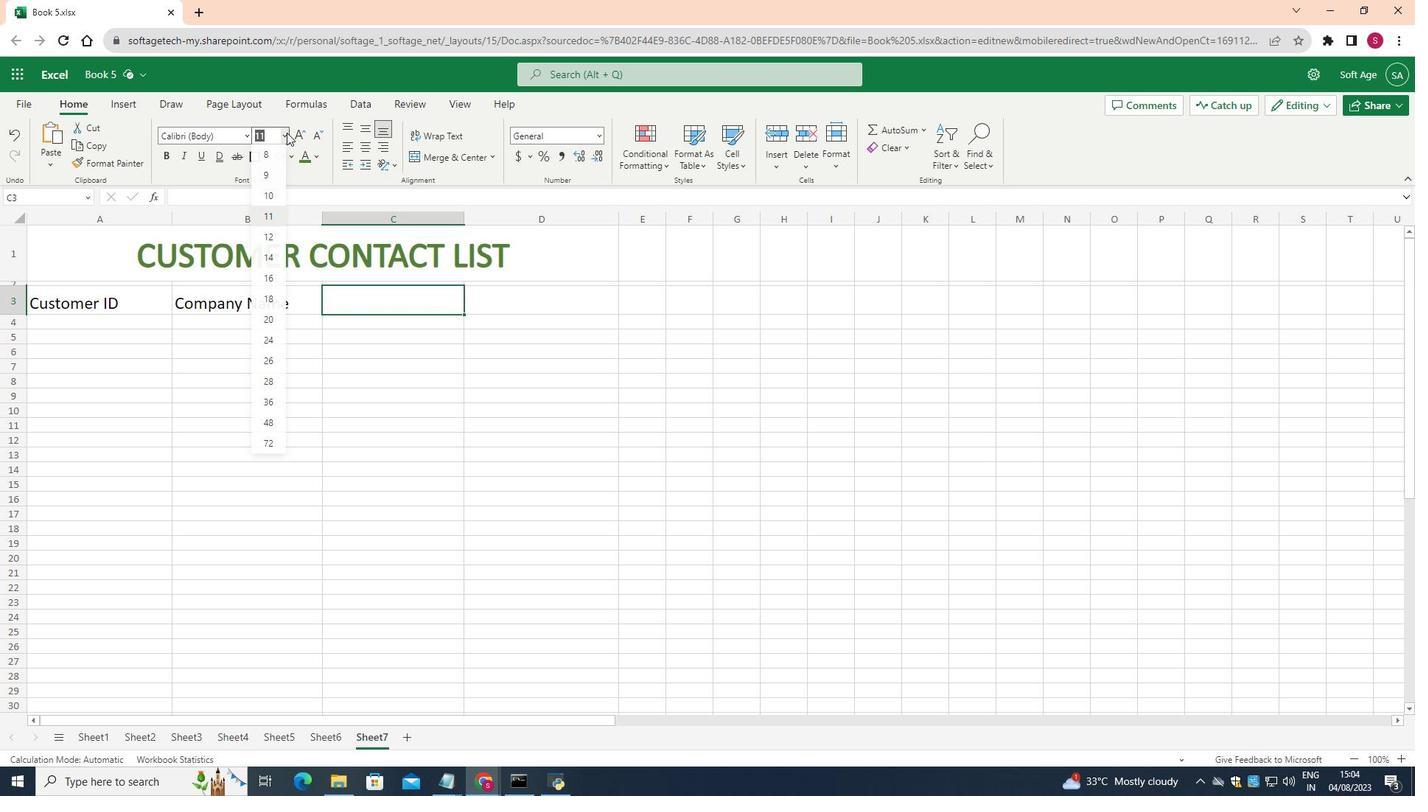 
Action: Mouse moved to (257, 341)
Screenshot: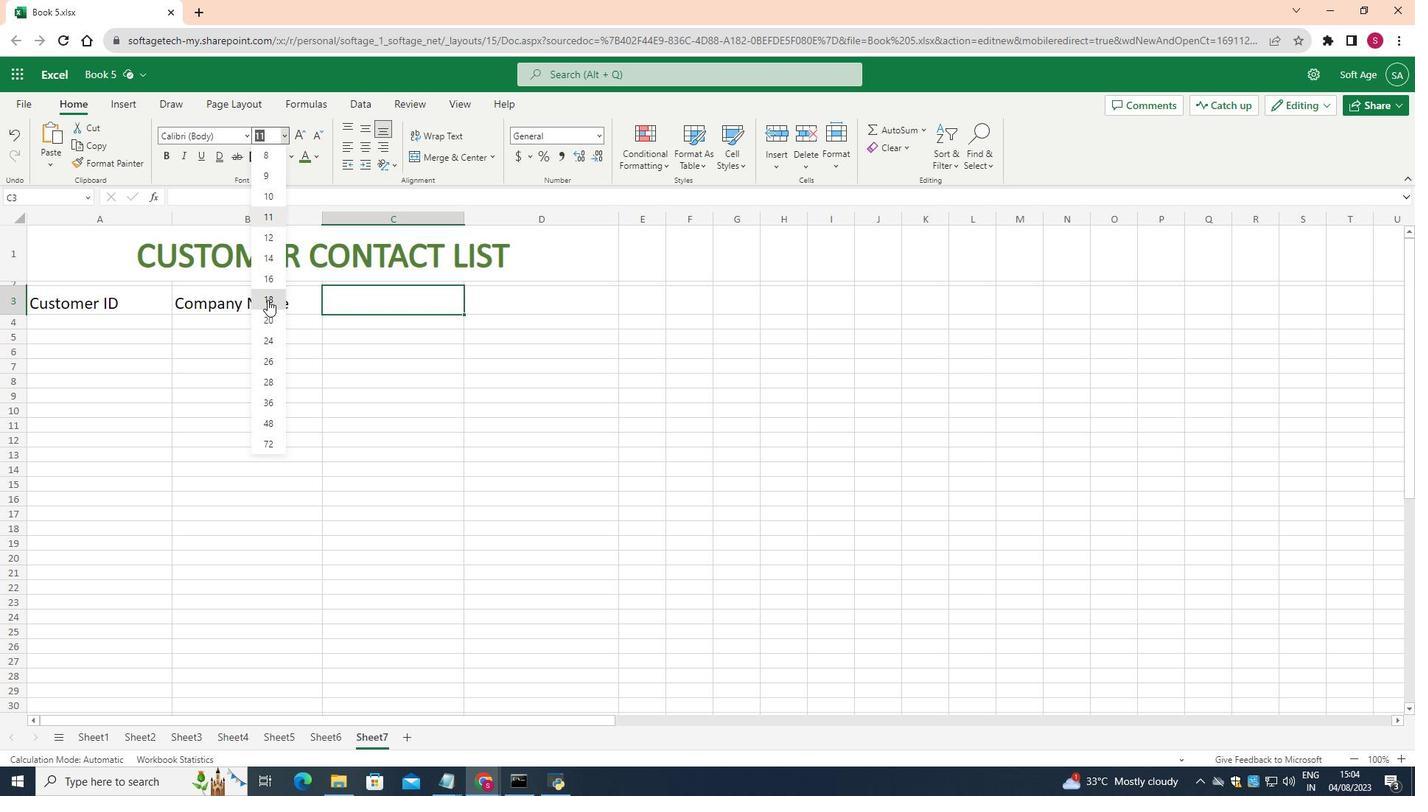 
Action: Mouse pressed left at (257, 341)
Screenshot: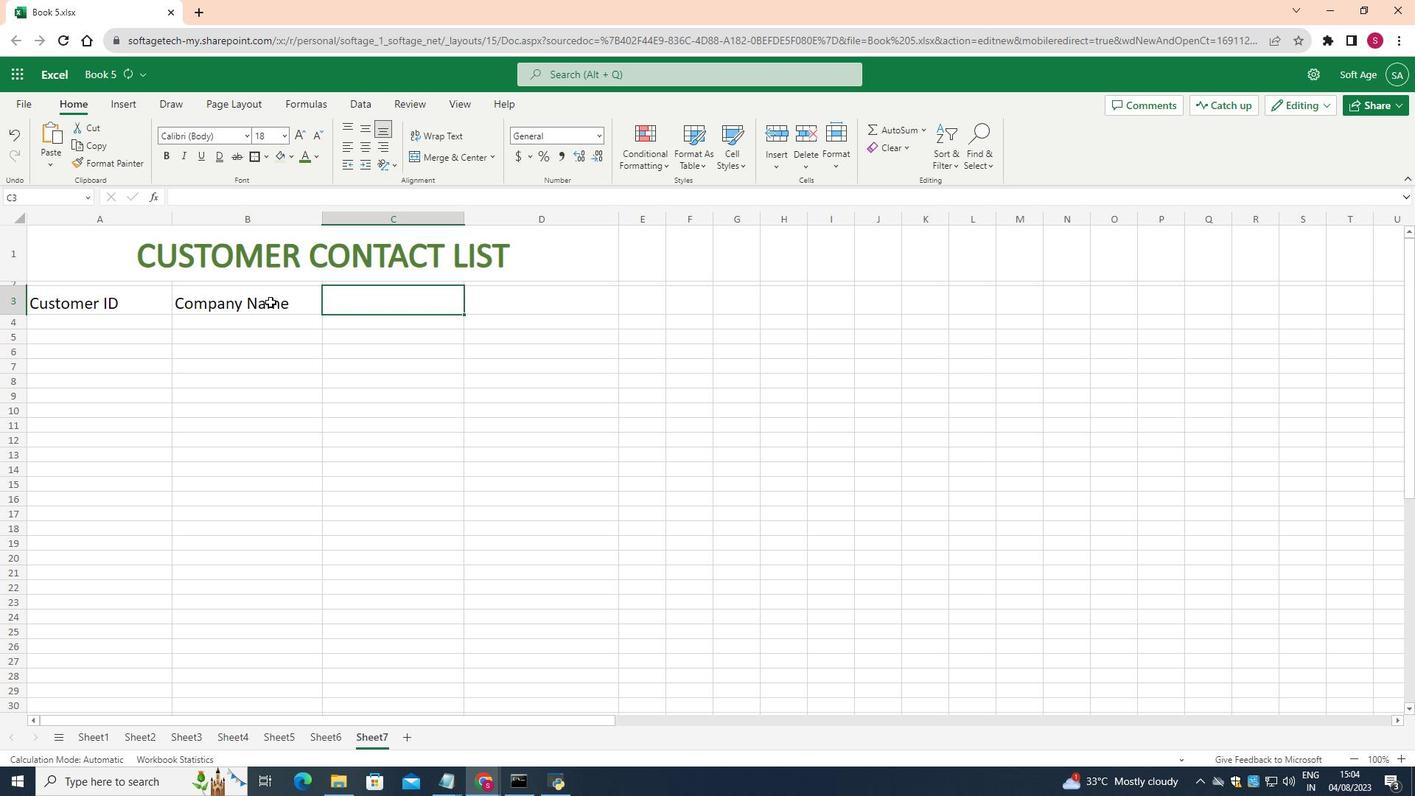 
Action: Mouse moved to (323, 340)
Screenshot: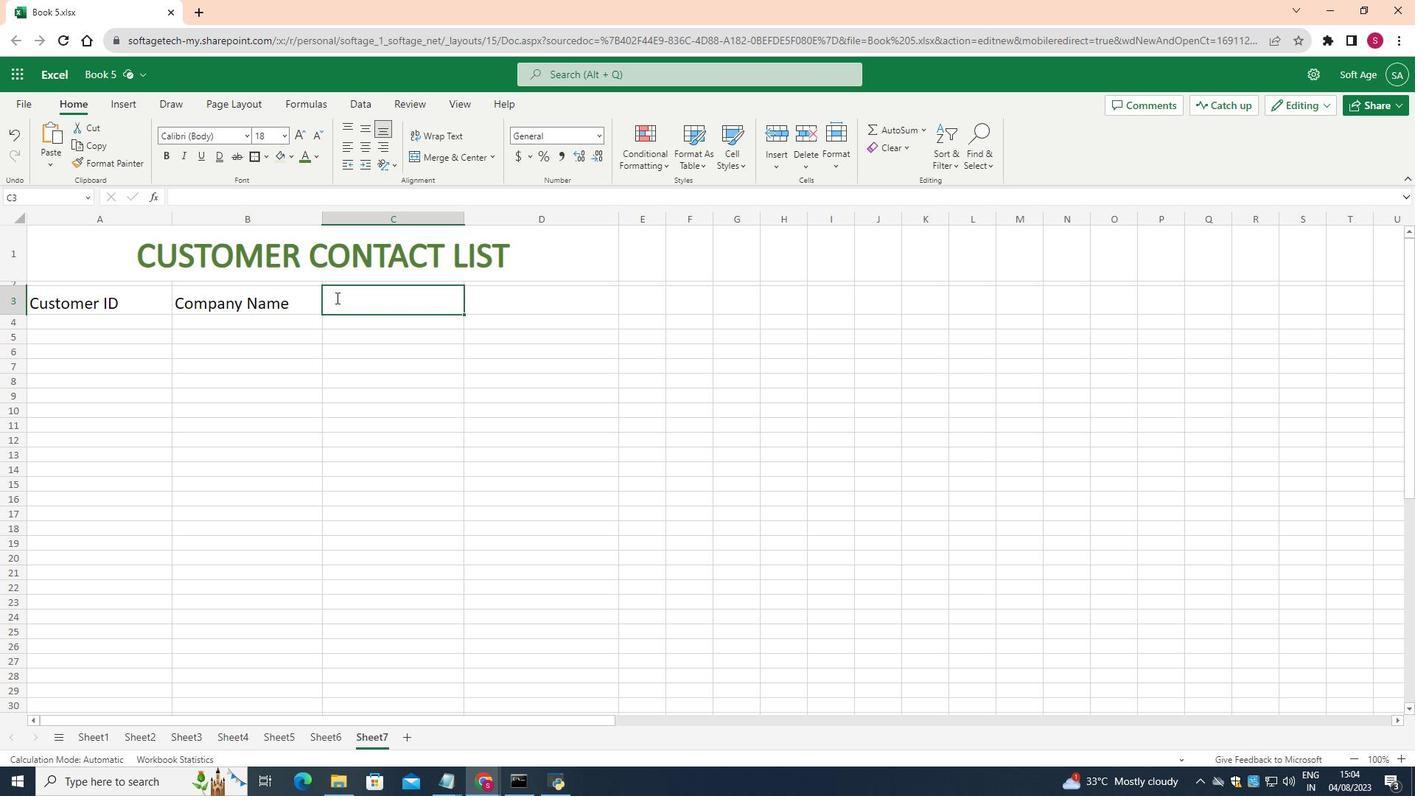 
Action: Mouse pressed left at (323, 340)
Screenshot: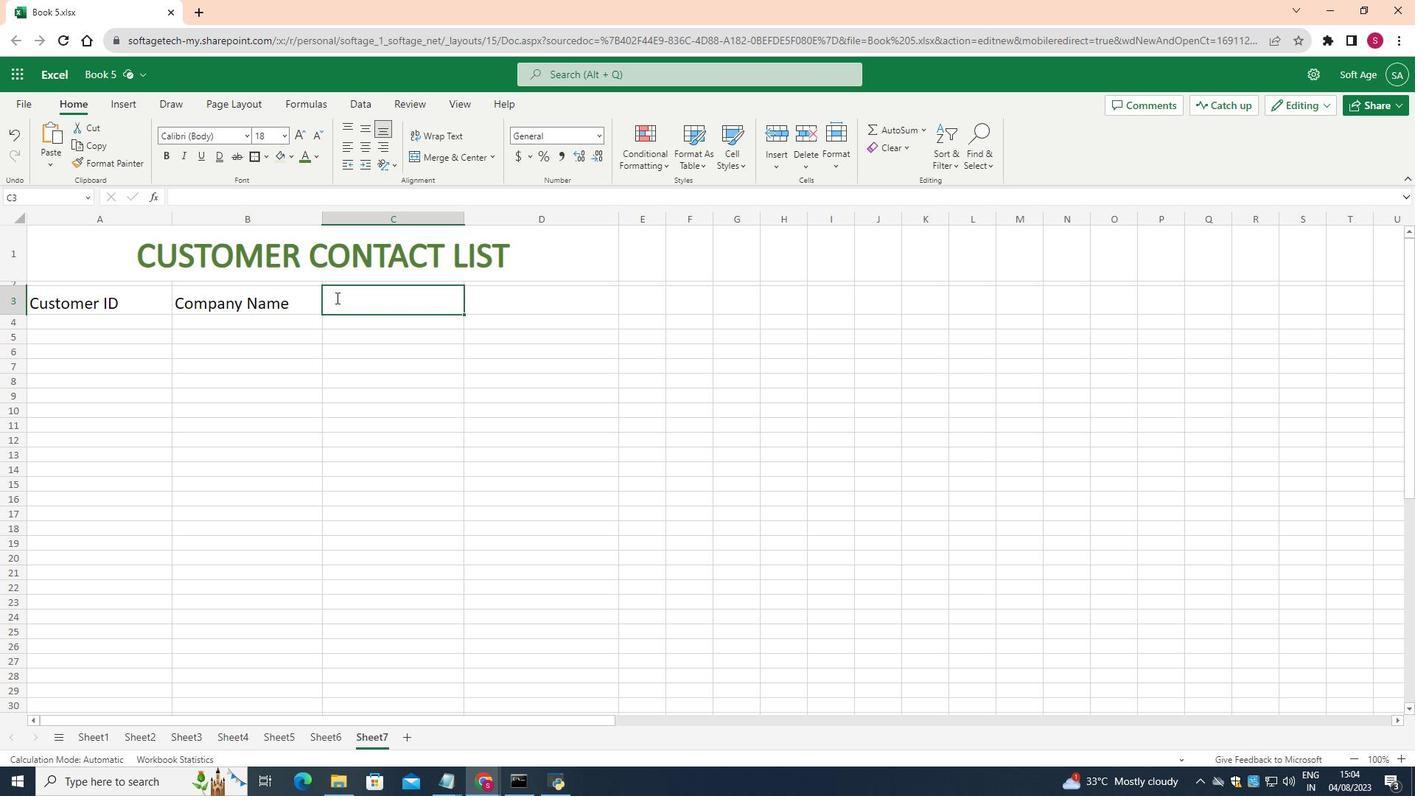 
Action: Mouse pressed left at (323, 340)
Screenshot: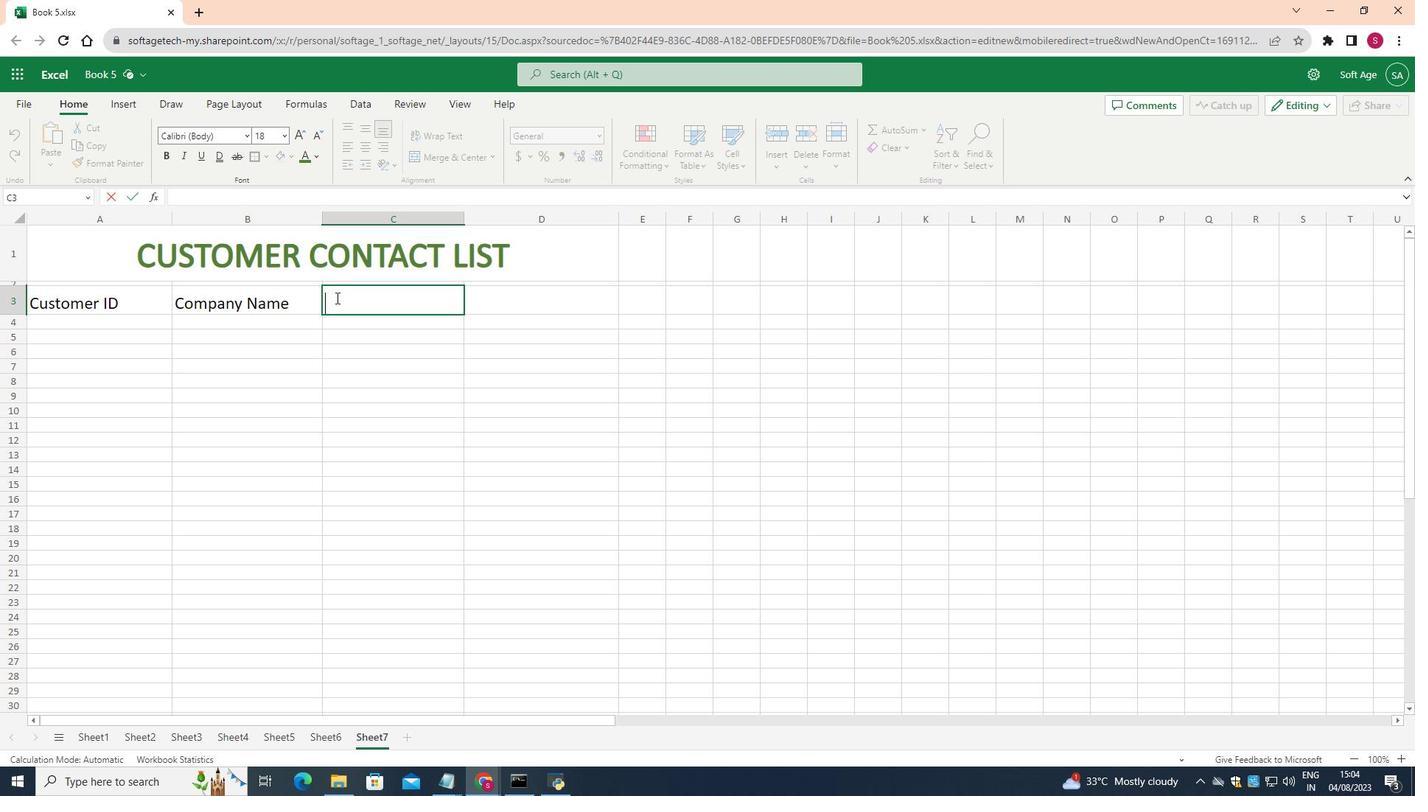 
Action: Key pressed <Key.shift>Contact<Key.space><Key.shift>Name
Screenshot: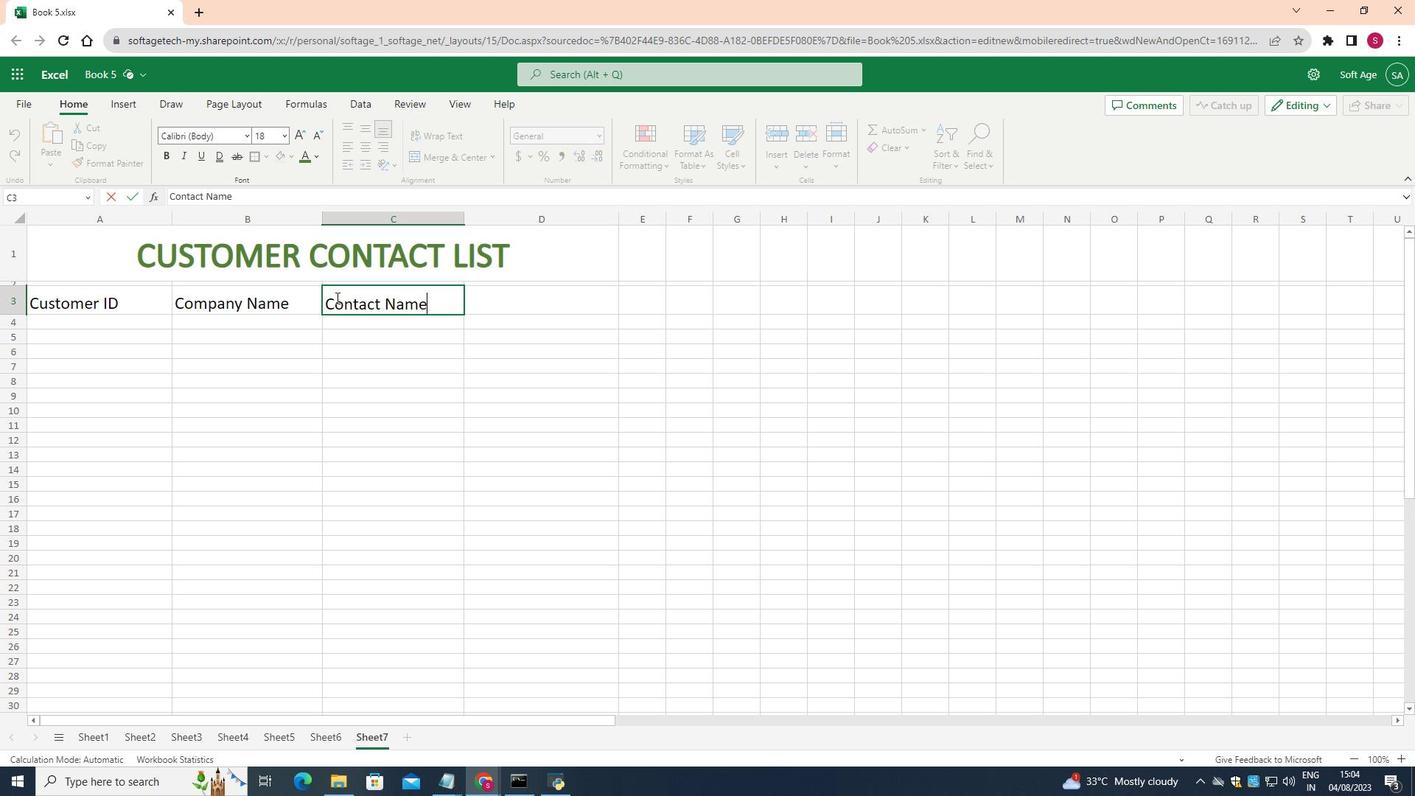 
Action: Mouse moved to (548, 349)
Screenshot: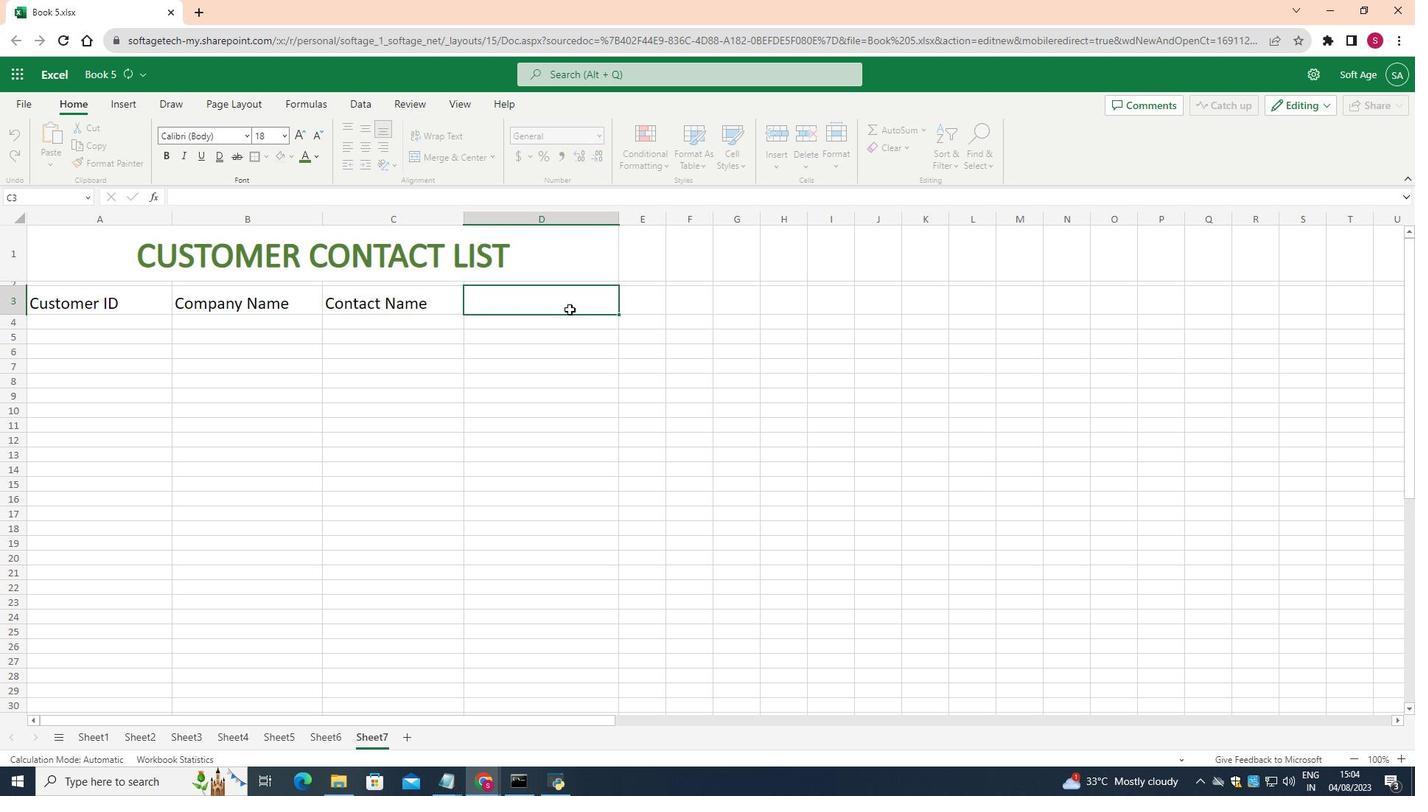 
Action: Mouse pressed left at (548, 349)
Screenshot: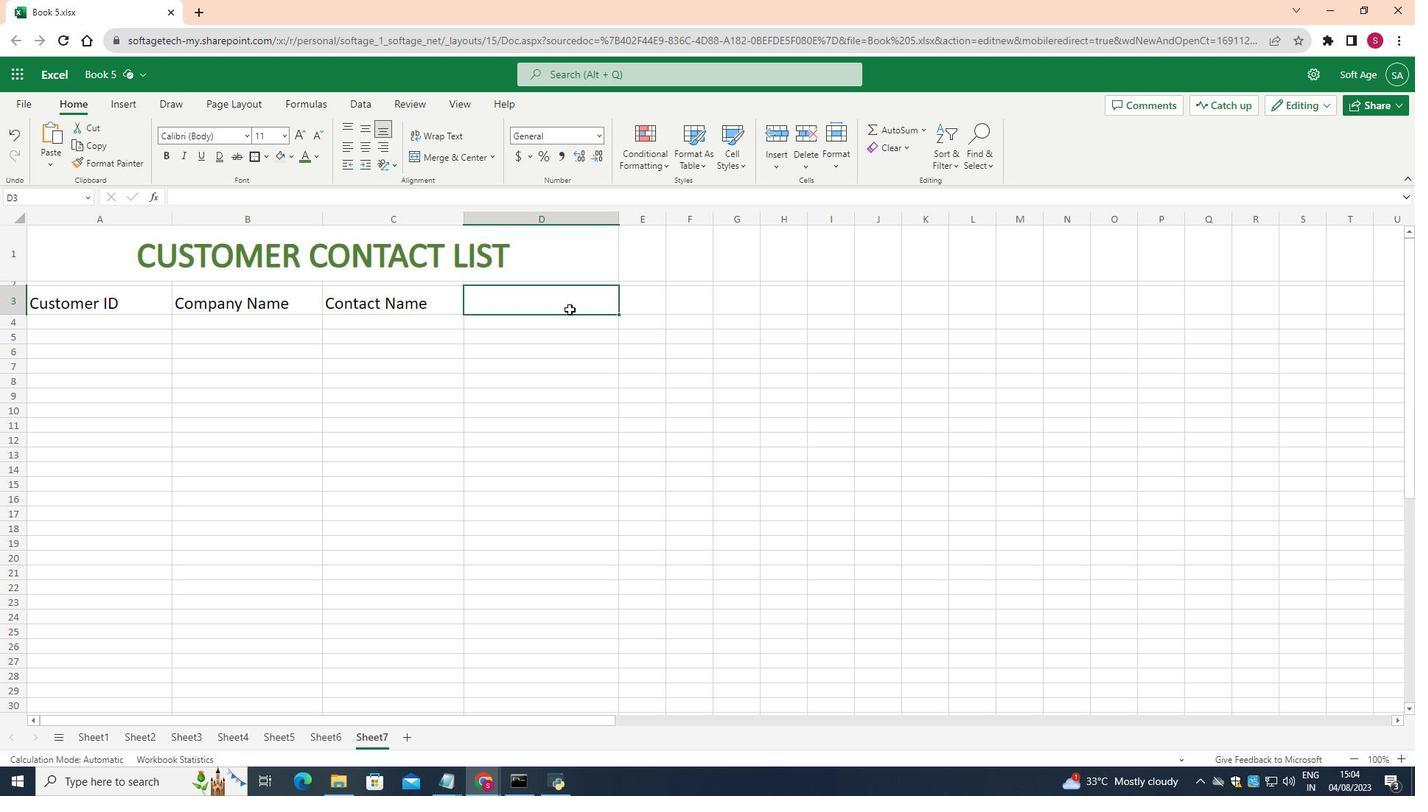 
Action: Mouse moved to (277, 215)
Screenshot: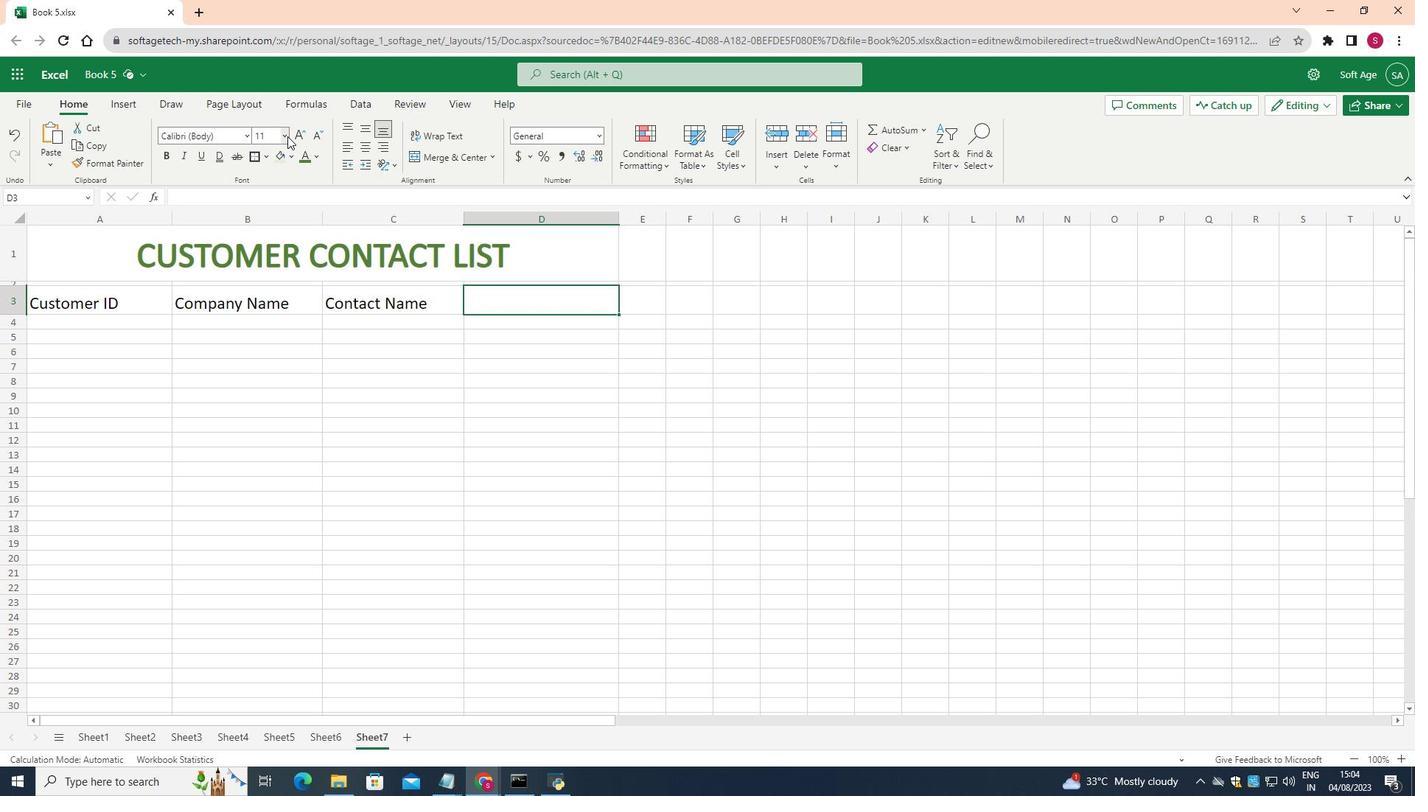 
Action: Mouse pressed left at (277, 215)
Screenshot: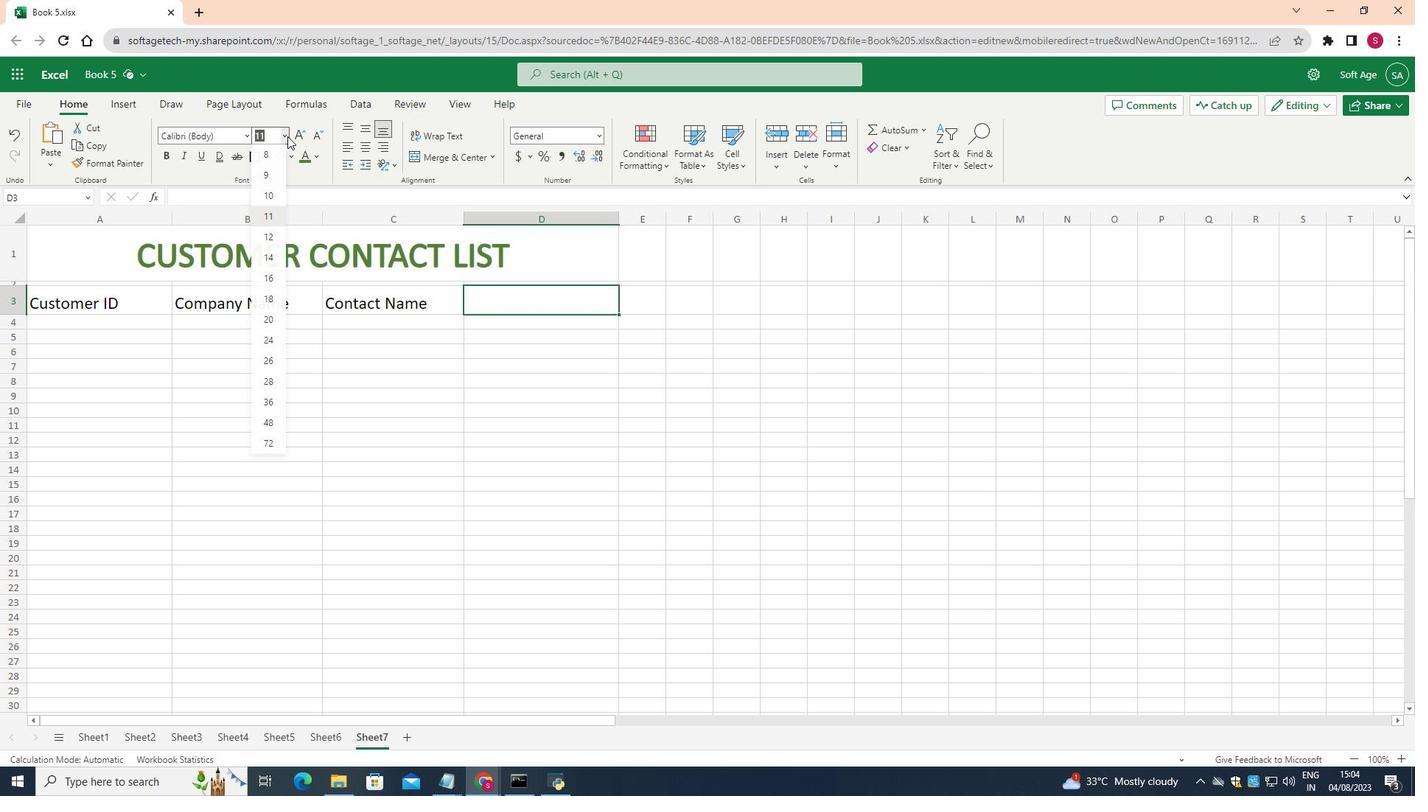 
Action: Mouse moved to (256, 338)
Screenshot: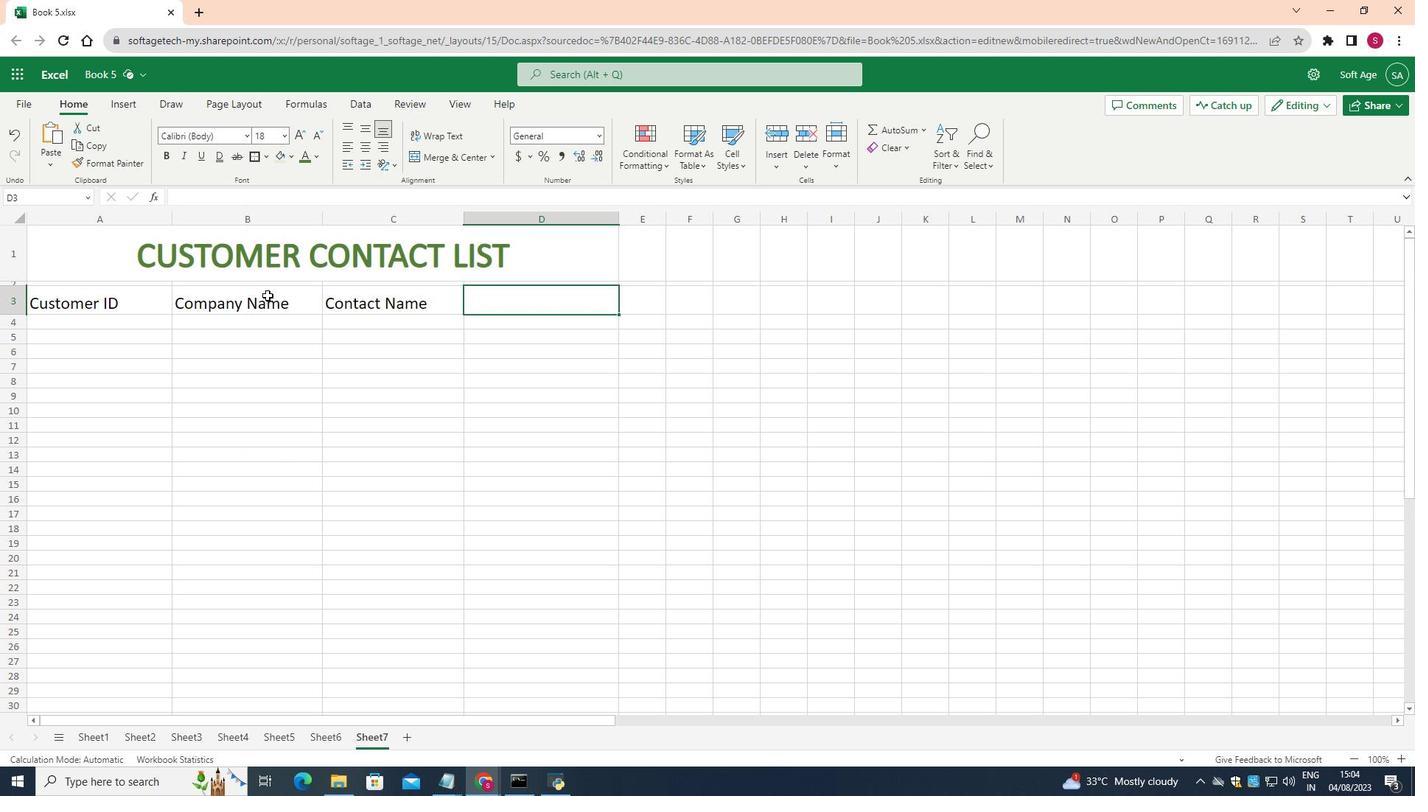 
Action: Mouse pressed left at (256, 338)
Screenshot: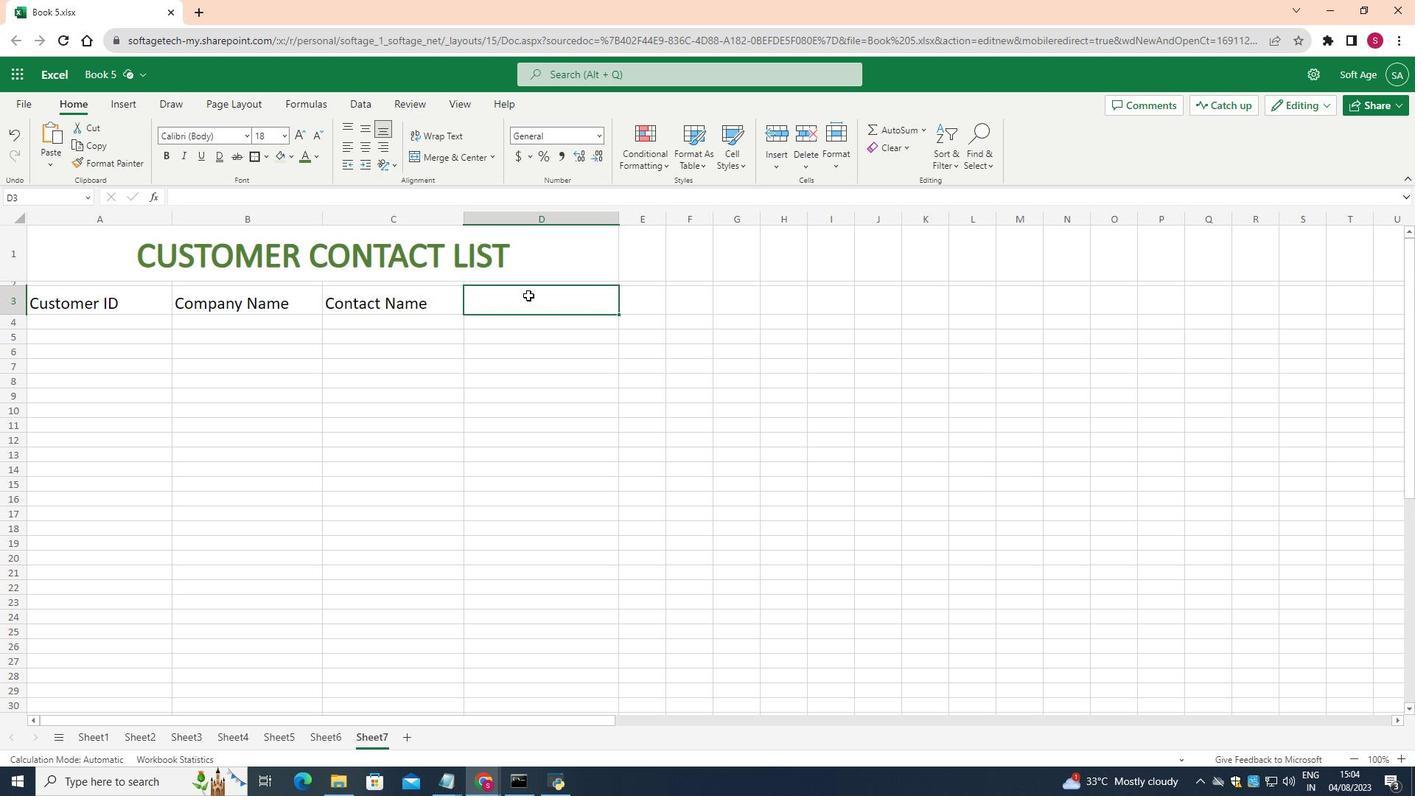 
Action: Mouse moved to (521, 339)
Screenshot: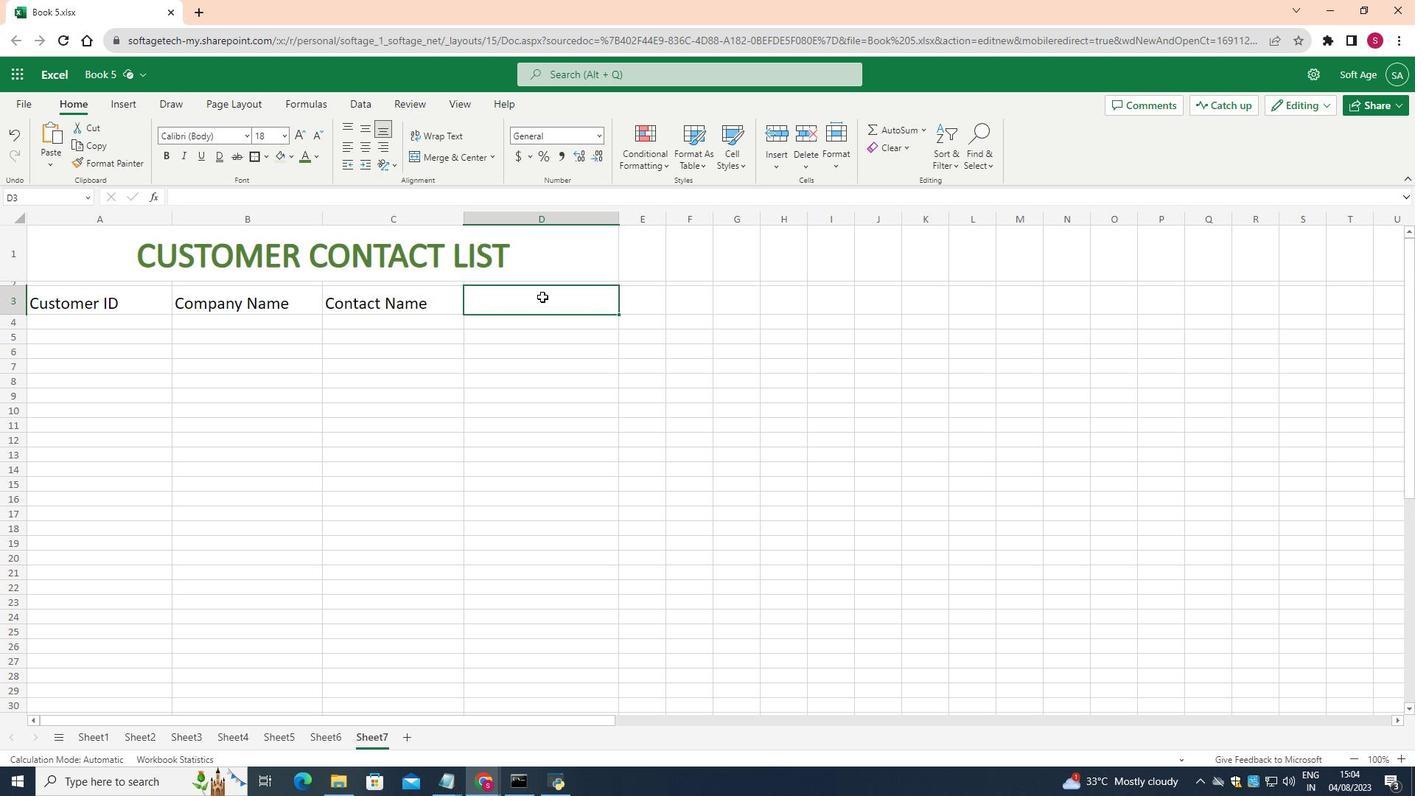 
Action: Mouse pressed left at (521, 339)
Screenshot: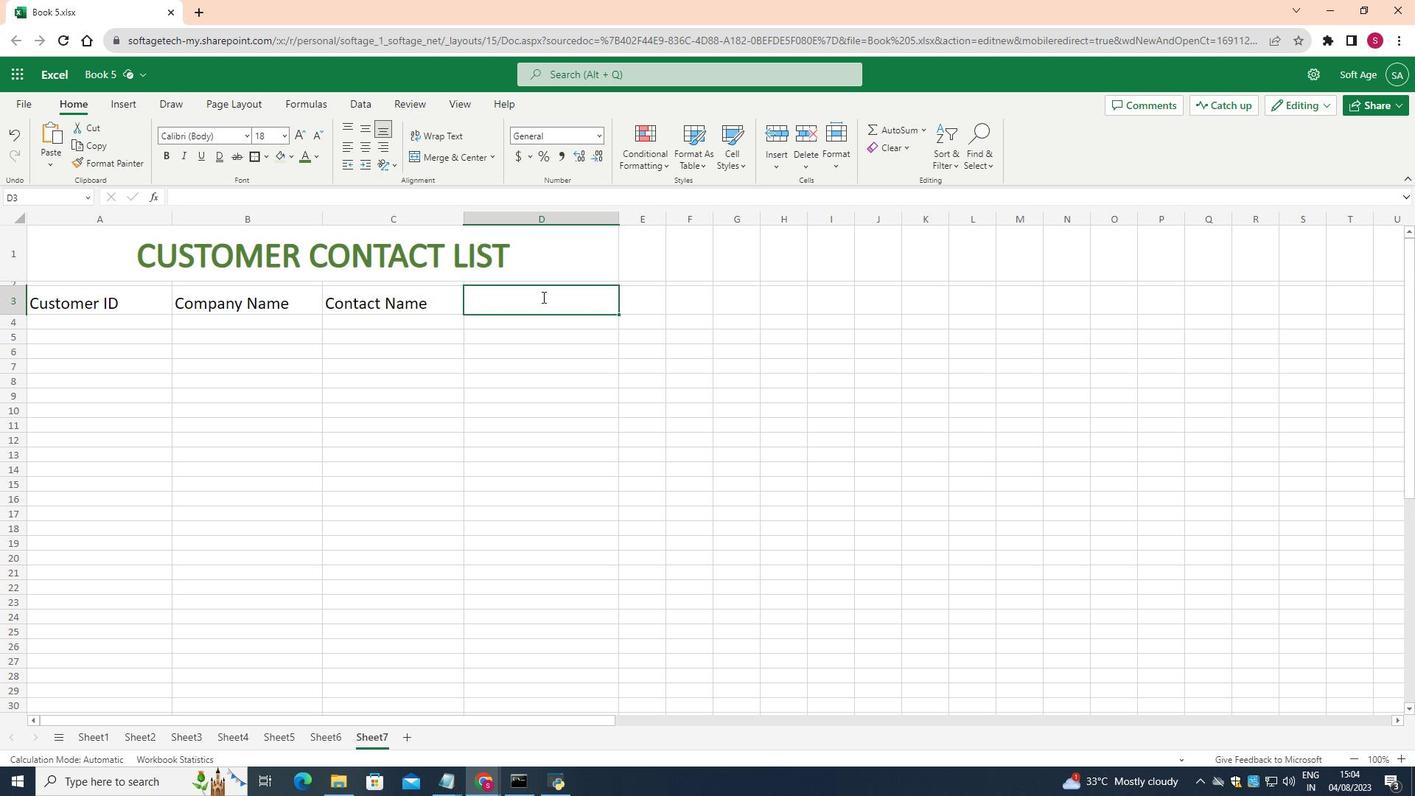 
Action: Mouse pressed left at (521, 339)
Screenshot: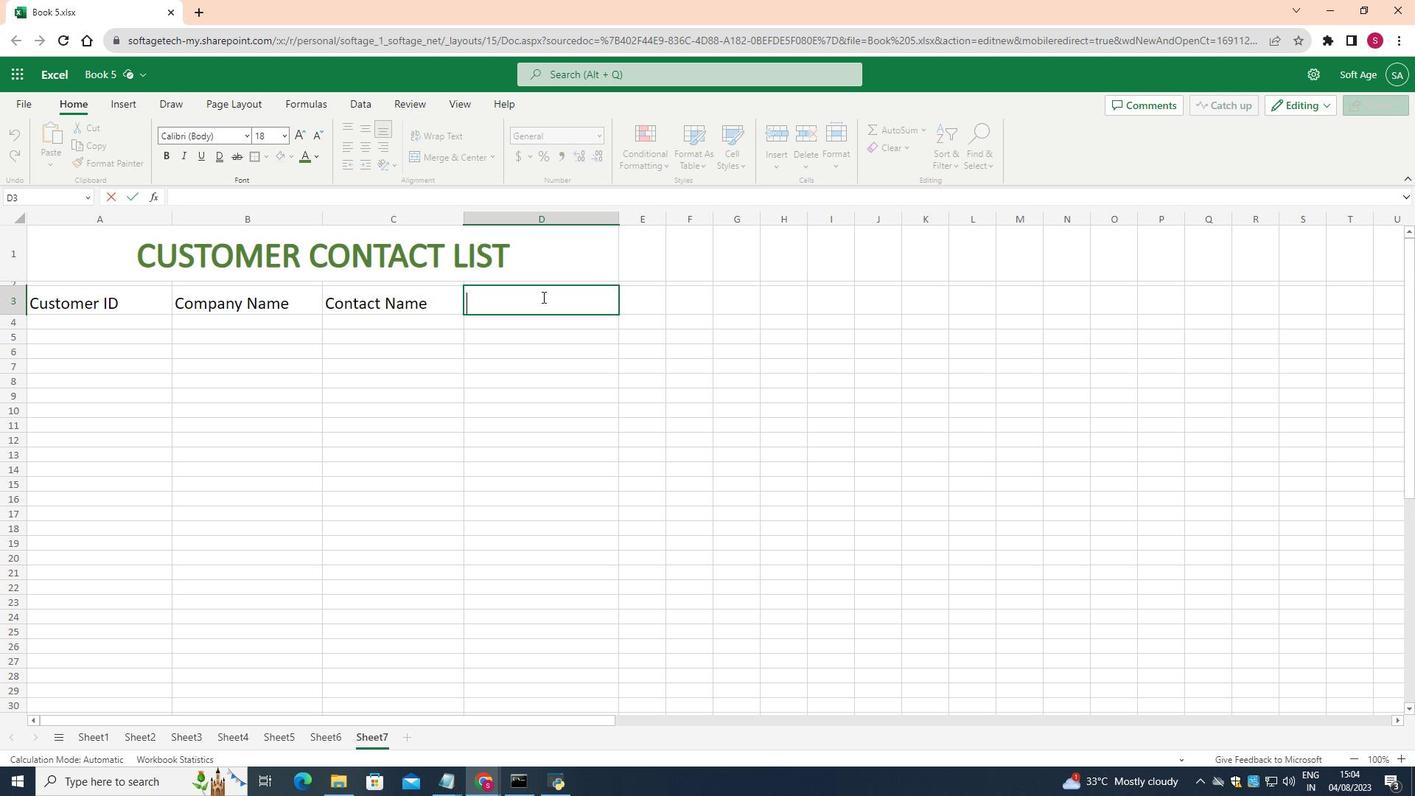 
Action: Key pressed <Key.shift>Billi
Screenshot: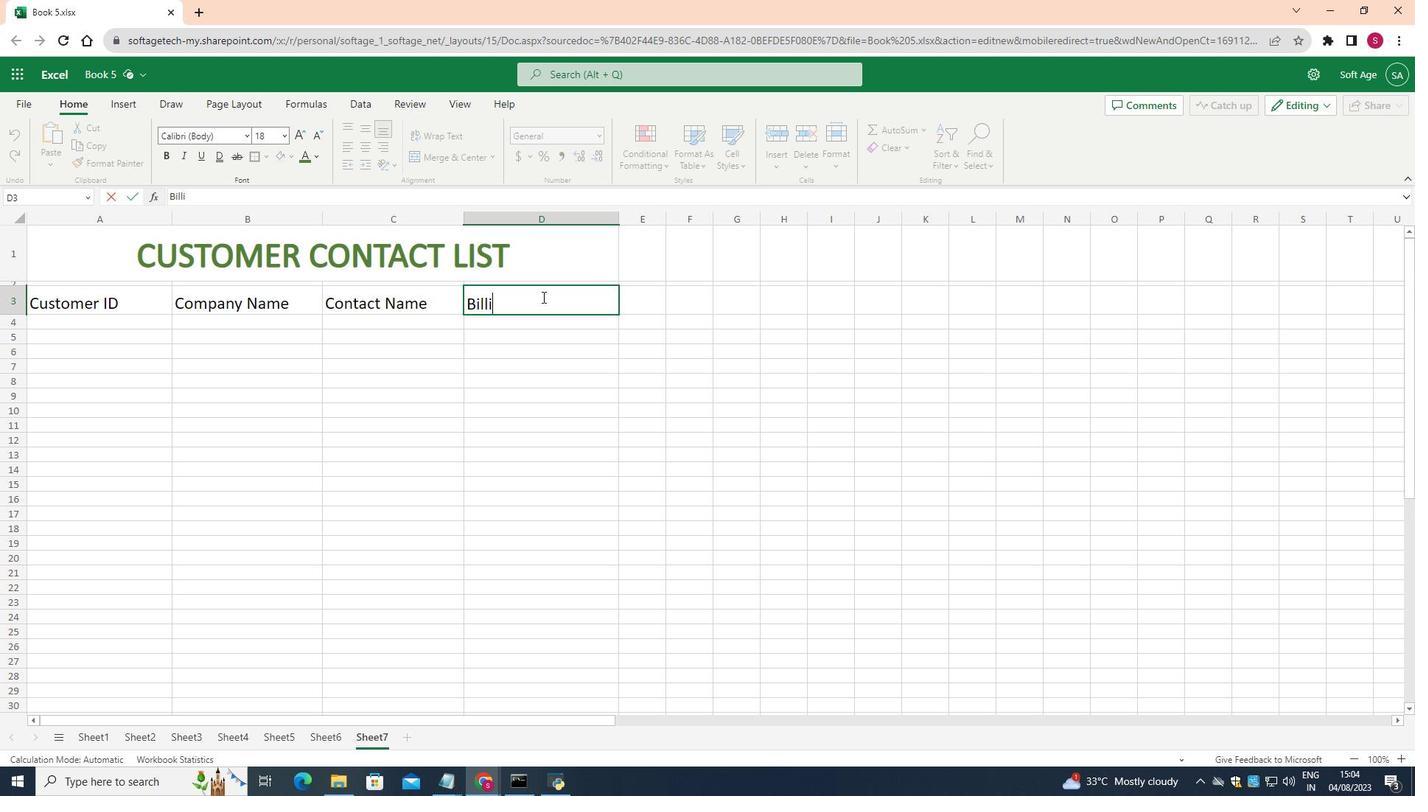 
Action: Mouse moved to (521, 339)
Screenshot: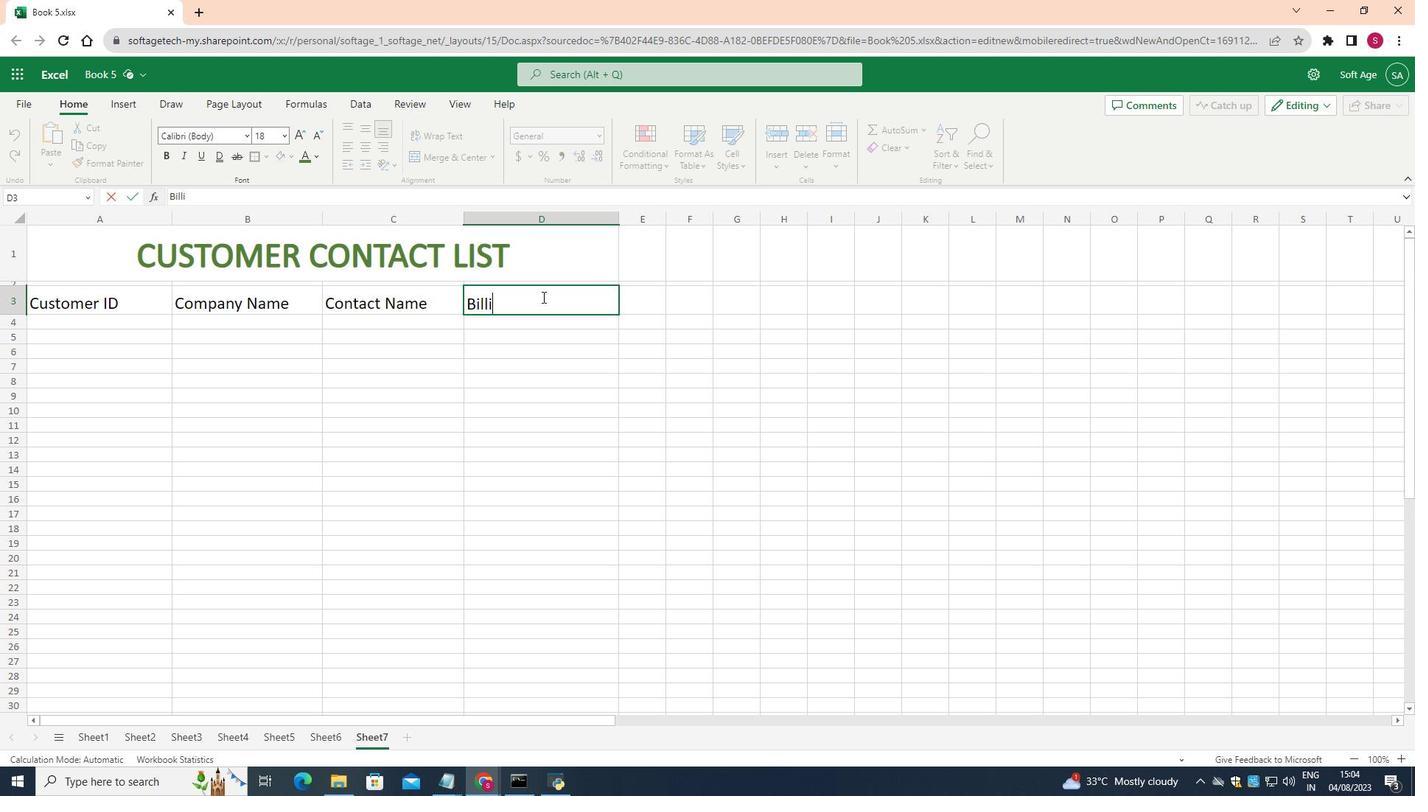 
Action: Key pressed ng<Key.space><Key.shift>Address
Screenshot: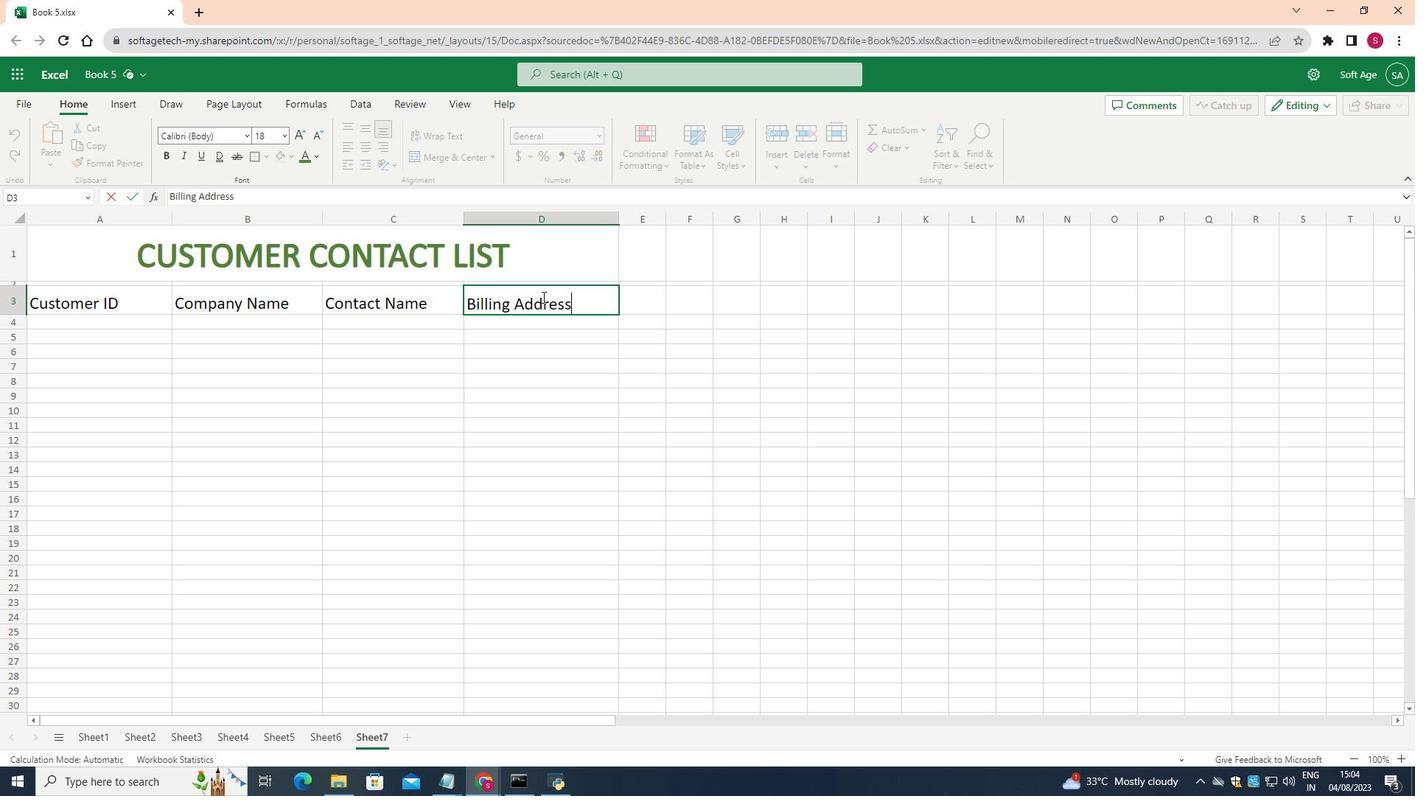 
Action: Mouse moved to (476, 437)
Screenshot: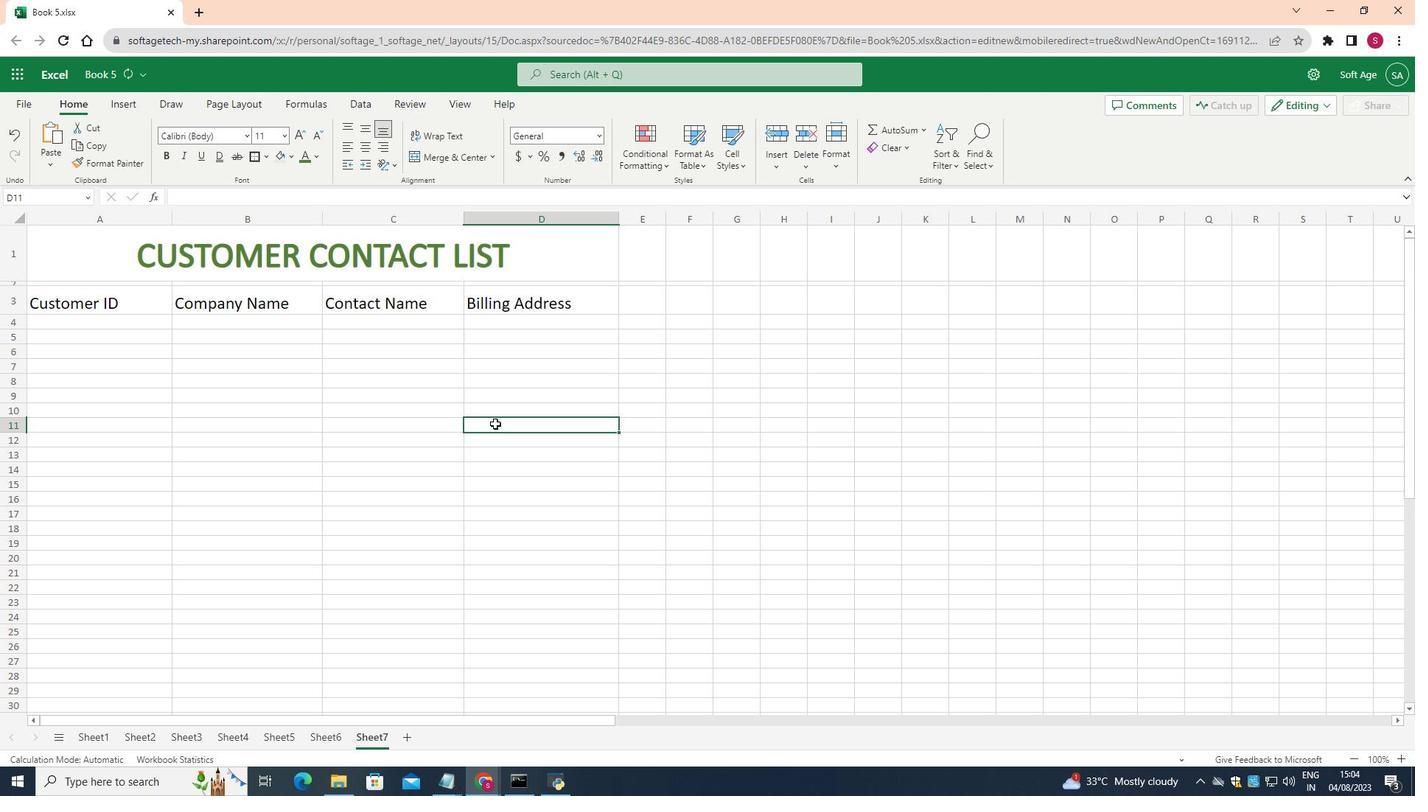
Action: Mouse pressed left at (476, 437)
Screenshot: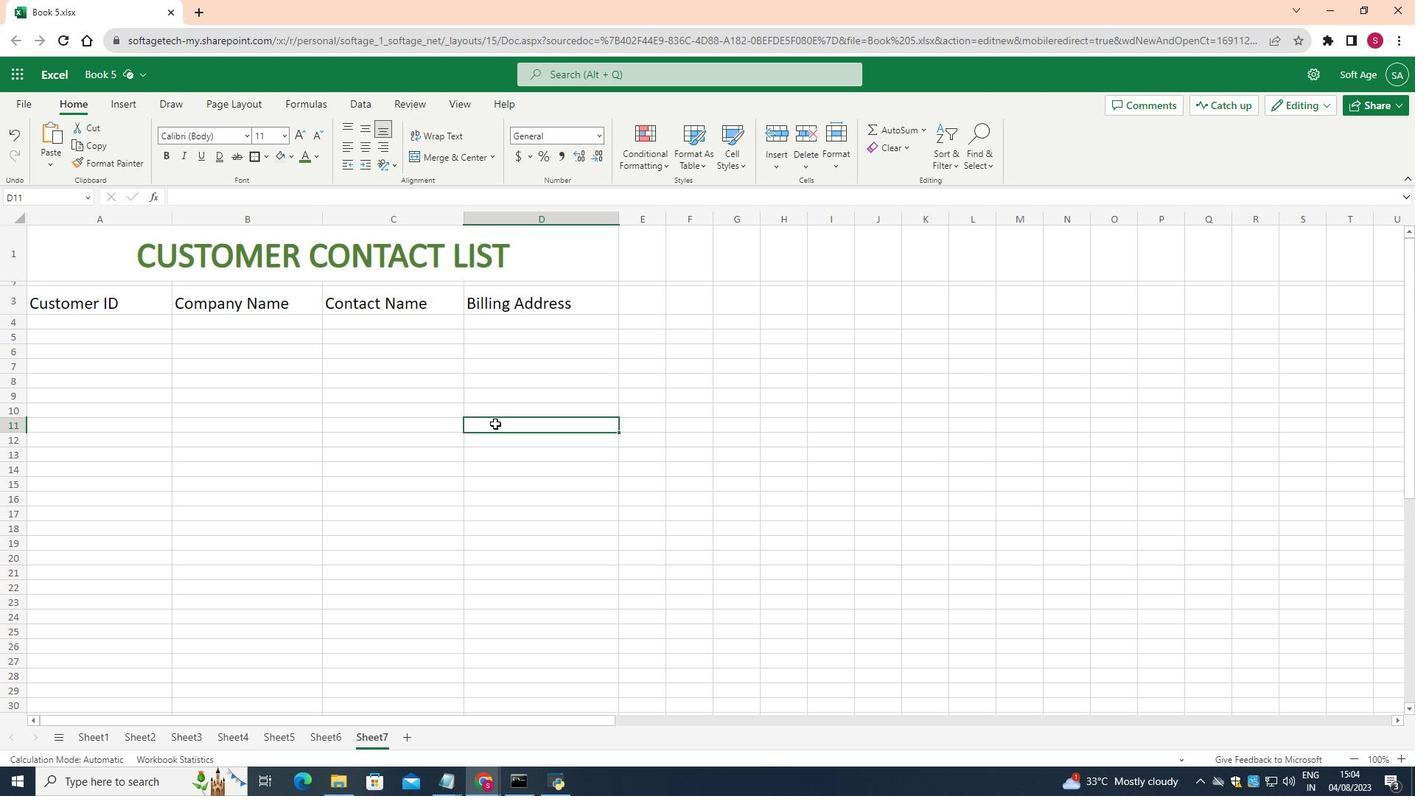 
Action: Mouse moved to (156, 341)
Screenshot: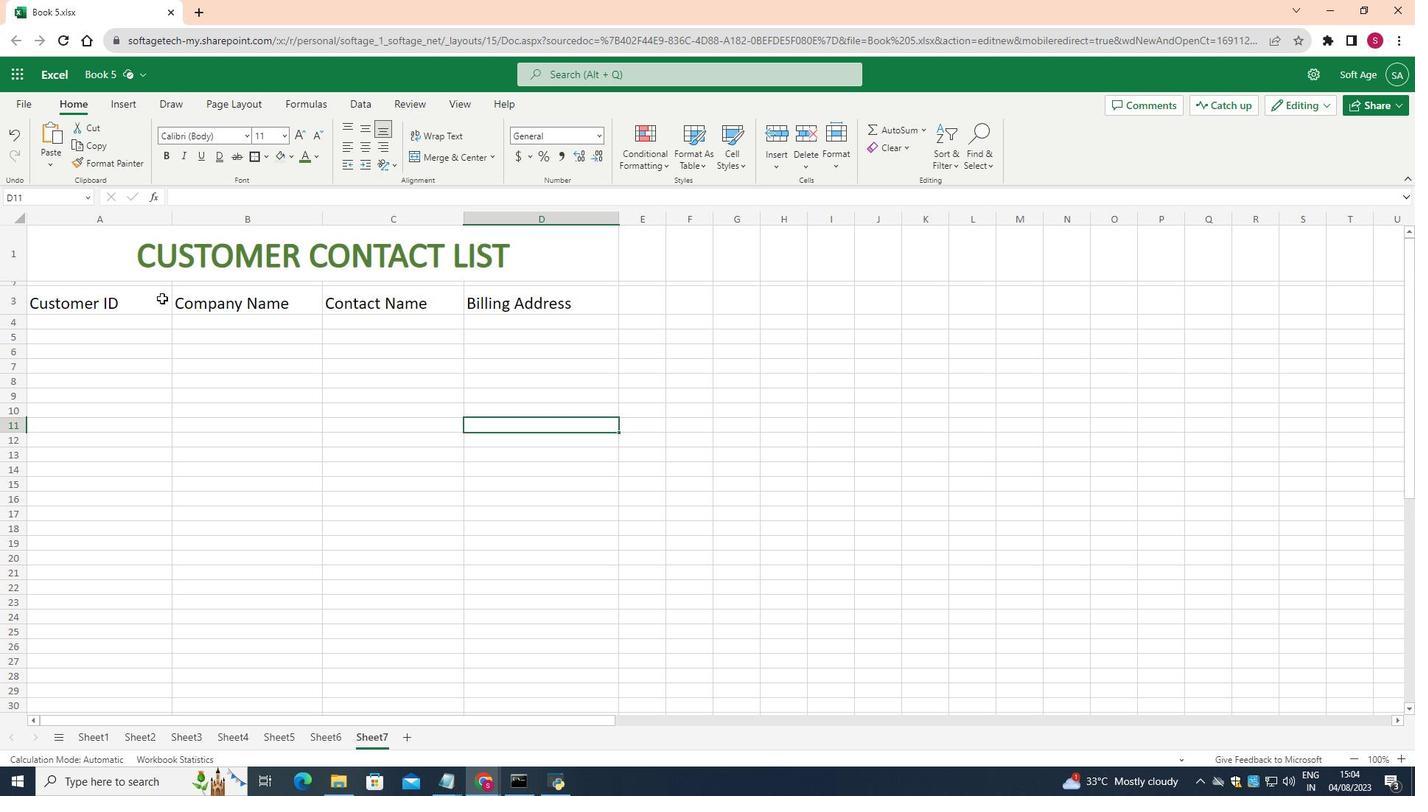 
Action: Mouse pressed left at (156, 341)
Screenshot: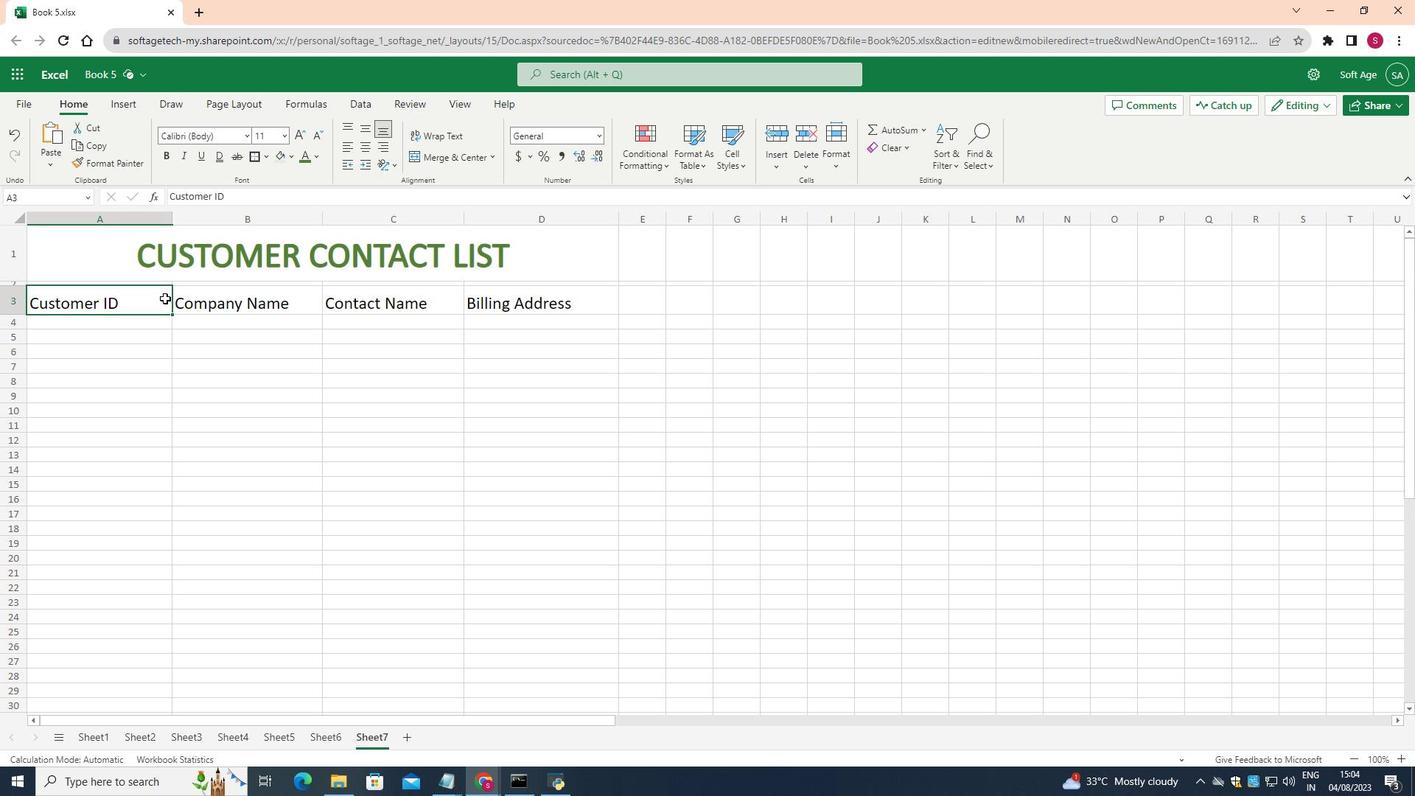 
Action: Mouse moved to (353, 210)
Screenshot: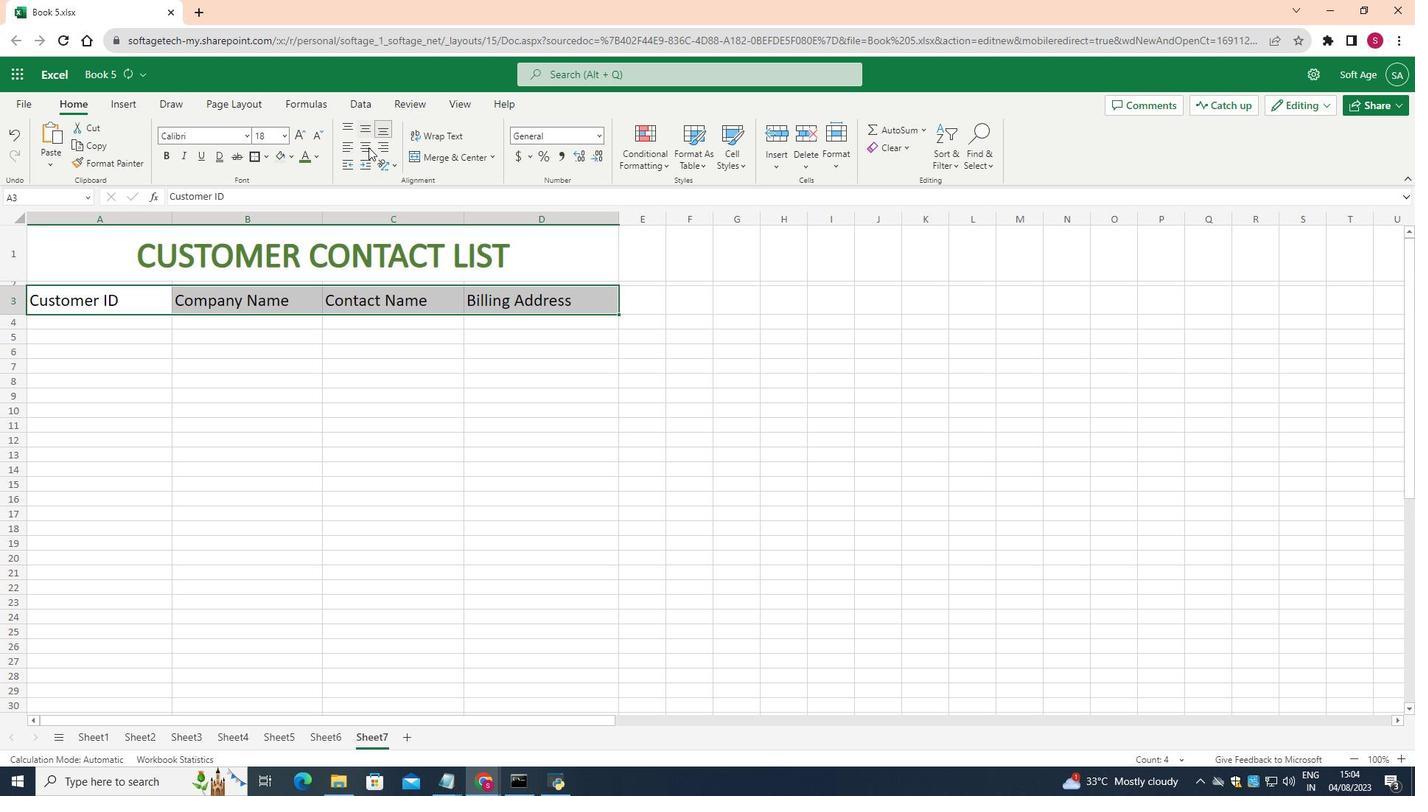 
Action: Mouse pressed left at (353, 210)
Screenshot: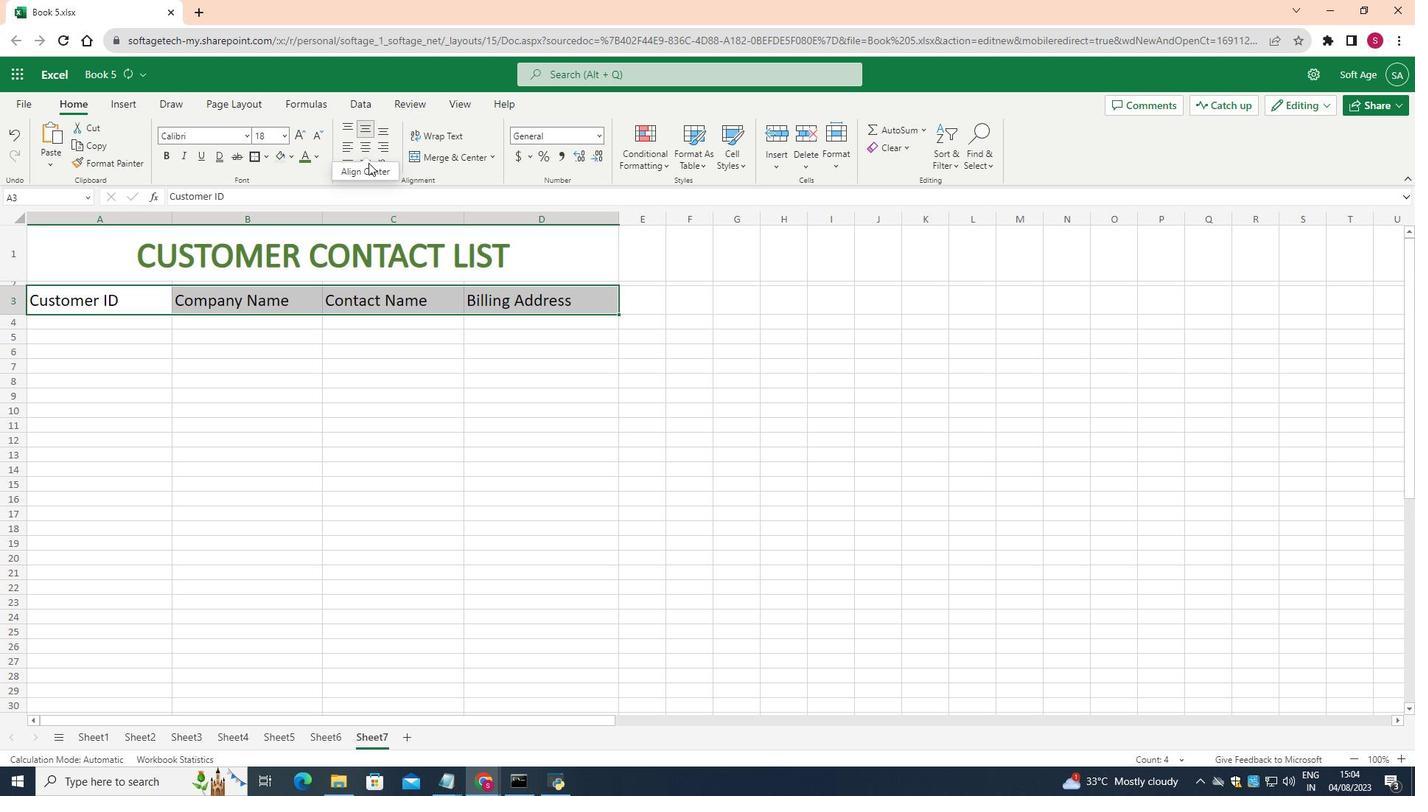 
Action: Mouse moved to (350, 224)
Screenshot: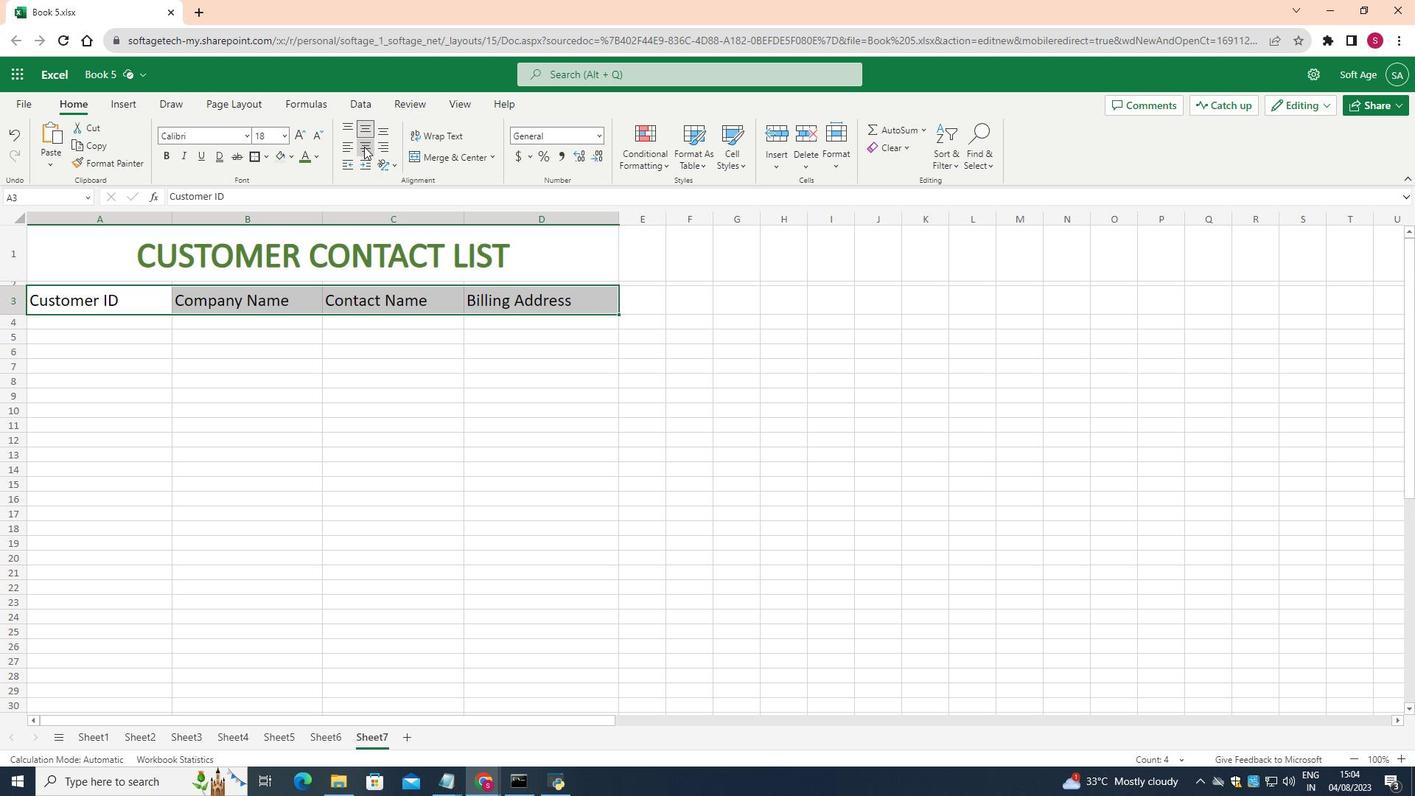 
Action: Mouse pressed left at (350, 224)
Screenshot: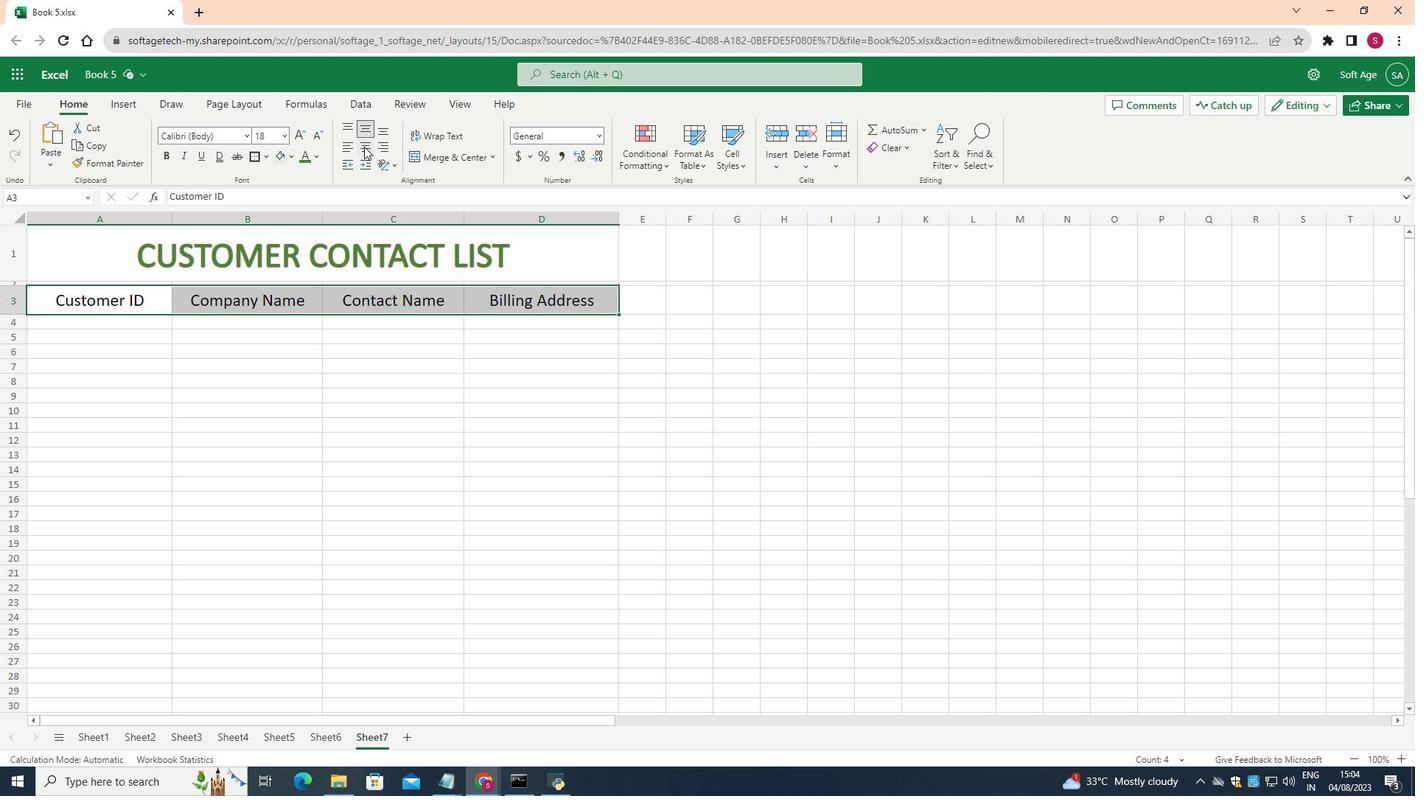 
Action: Mouse moved to (281, 230)
Screenshot: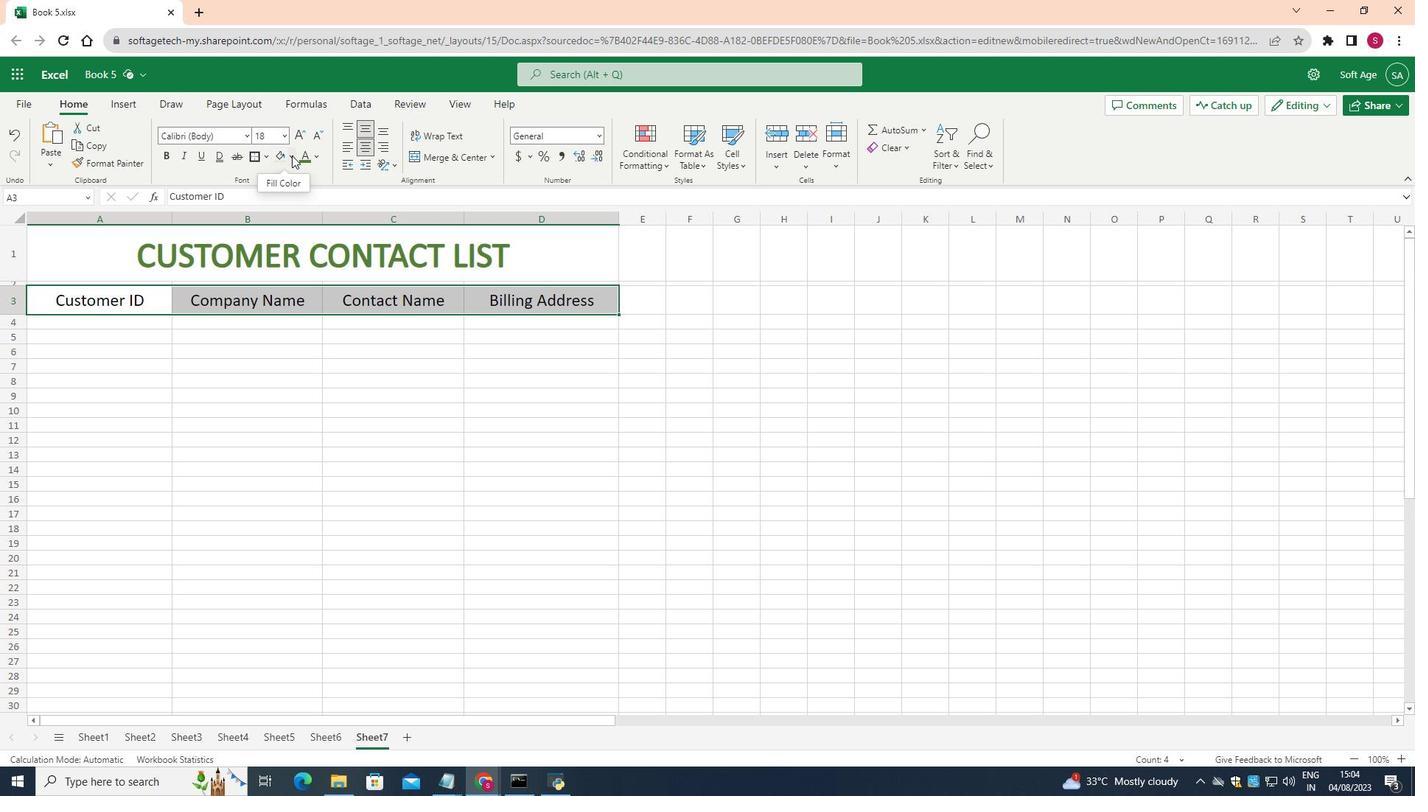 
Action: Mouse pressed left at (281, 230)
Screenshot: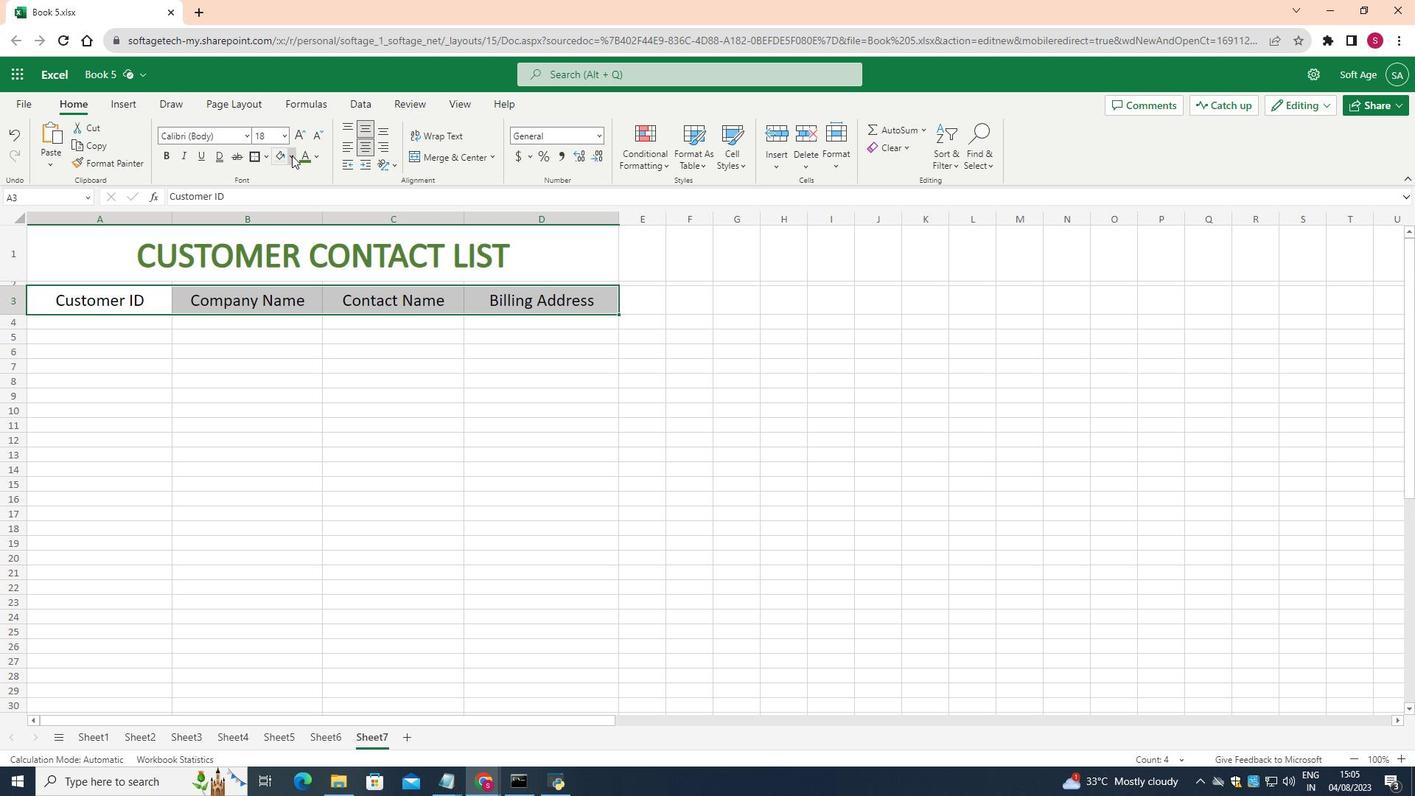 
Action: Mouse moved to (426, 322)
Screenshot: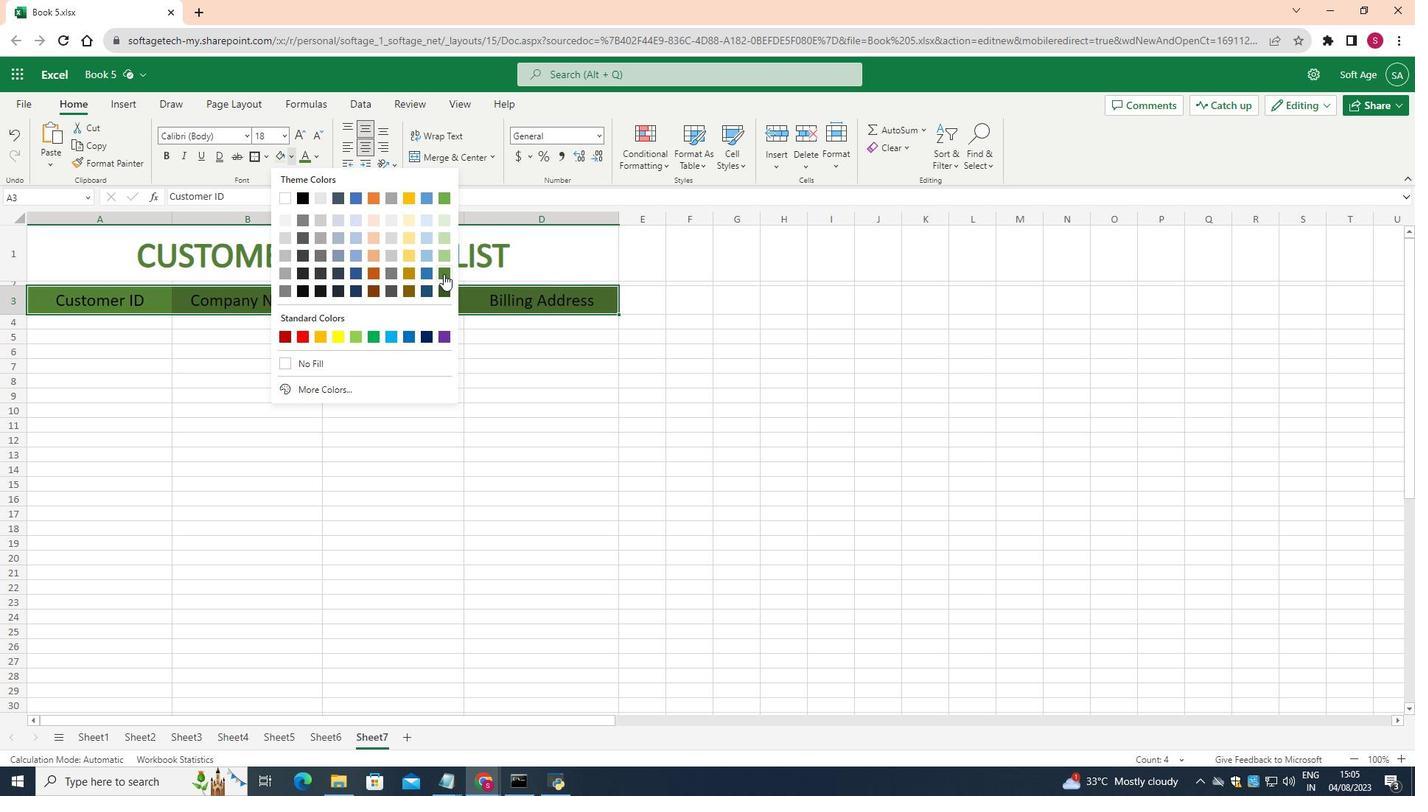 
Action: Mouse pressed left at (426, 322)
Screenshot: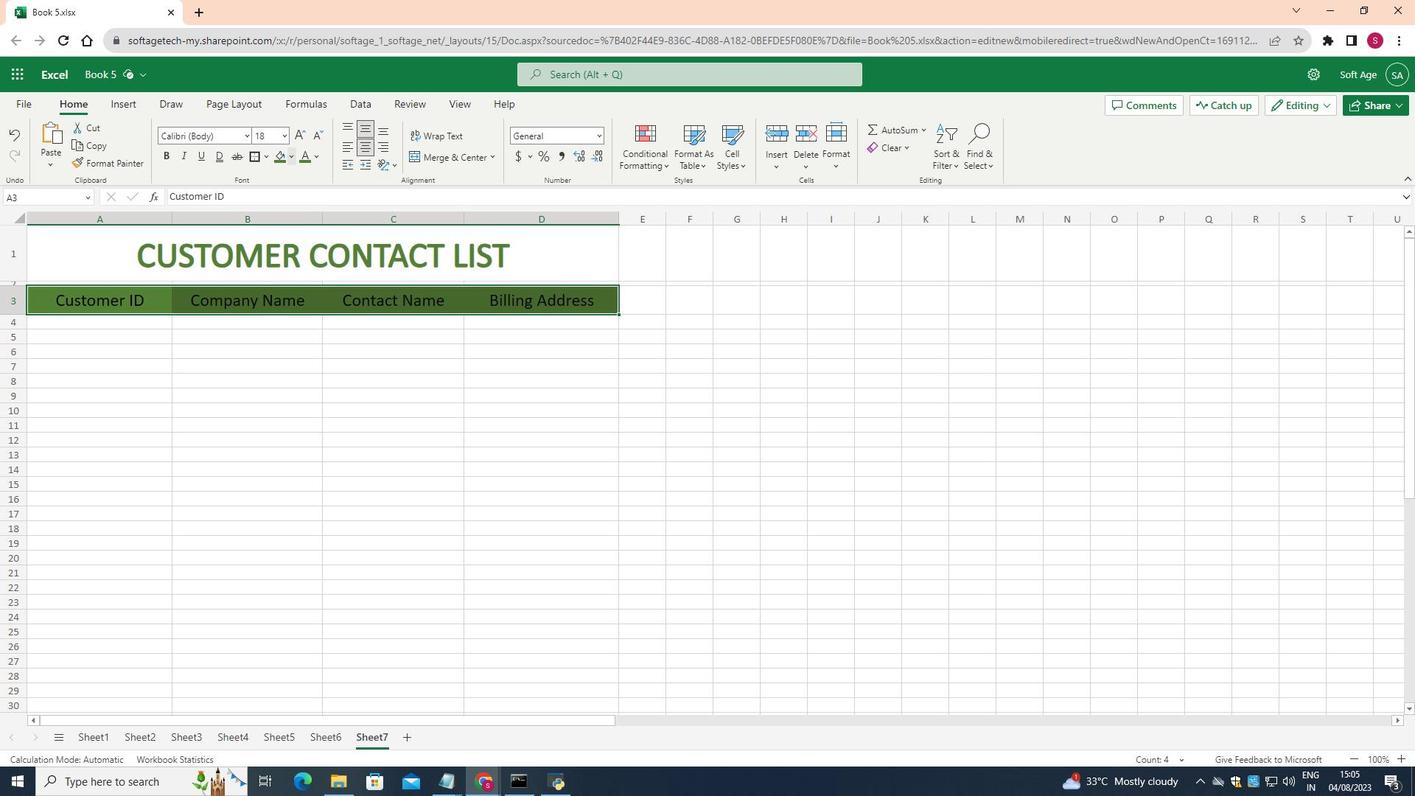 
Action: Mouse moved to (302, 227)
Screenshot: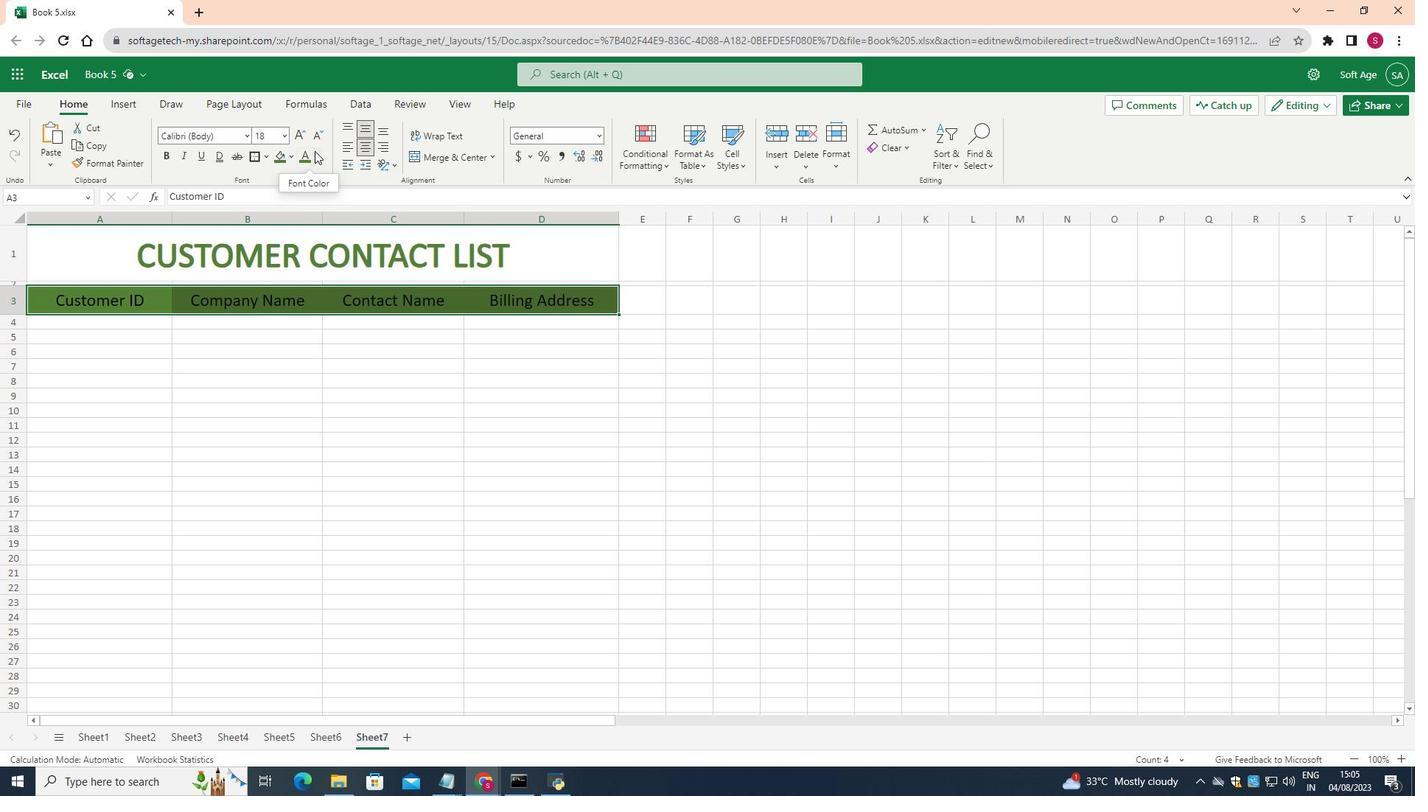 
Action: Mouse pressed left at (302, 227)
Screenshot: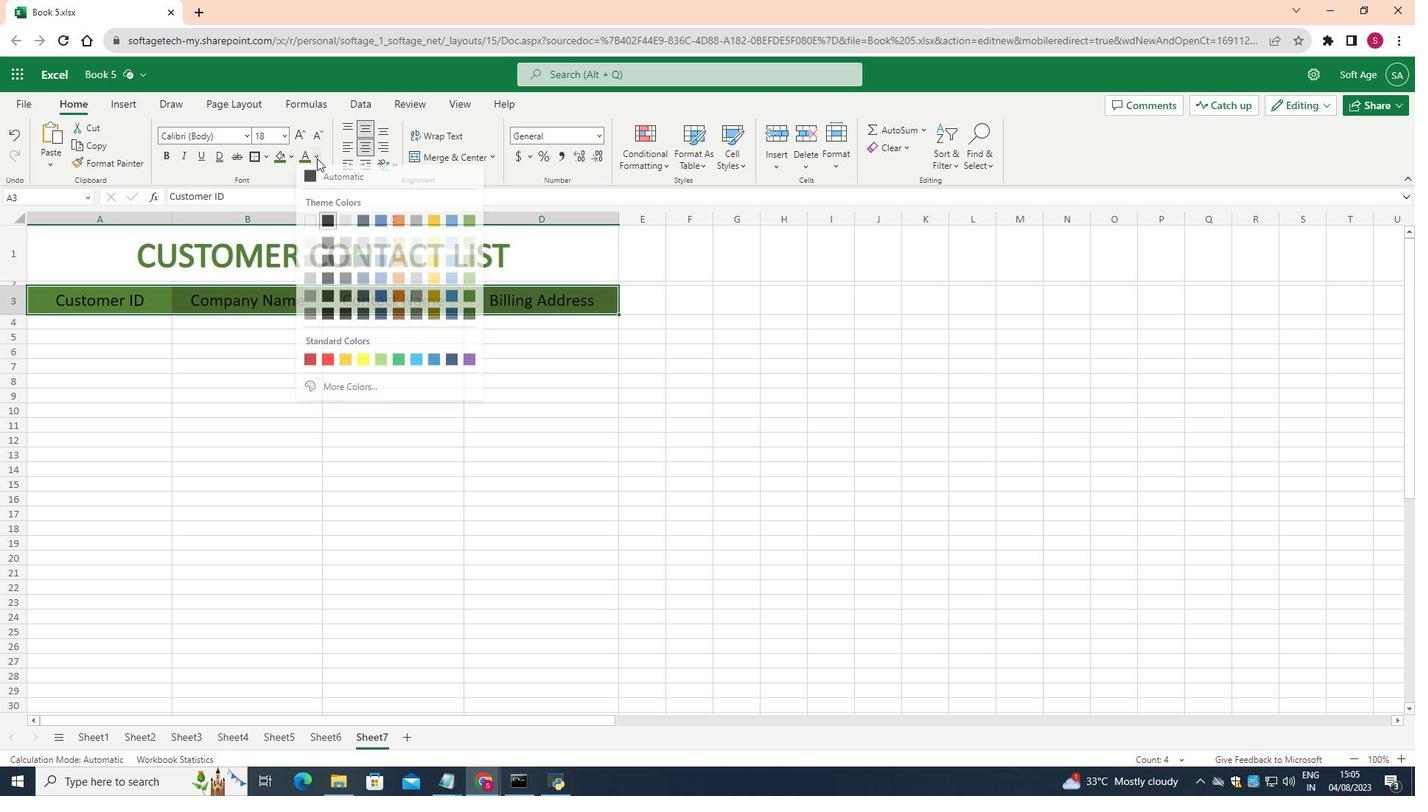 
Action: Mouse moved to (297, 280)
Screenshot: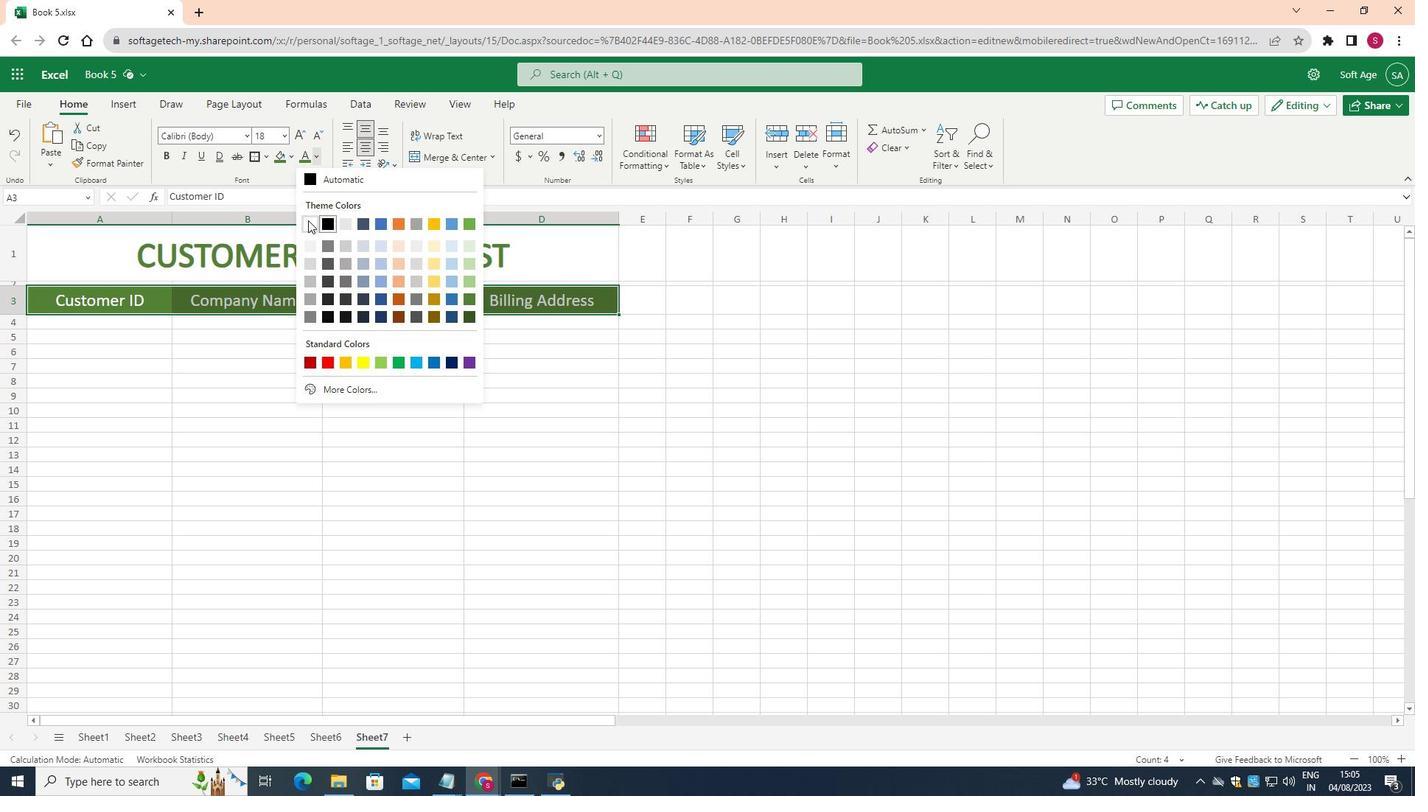 
Action: Mouse pressed left at (297, 280)
Screenshot: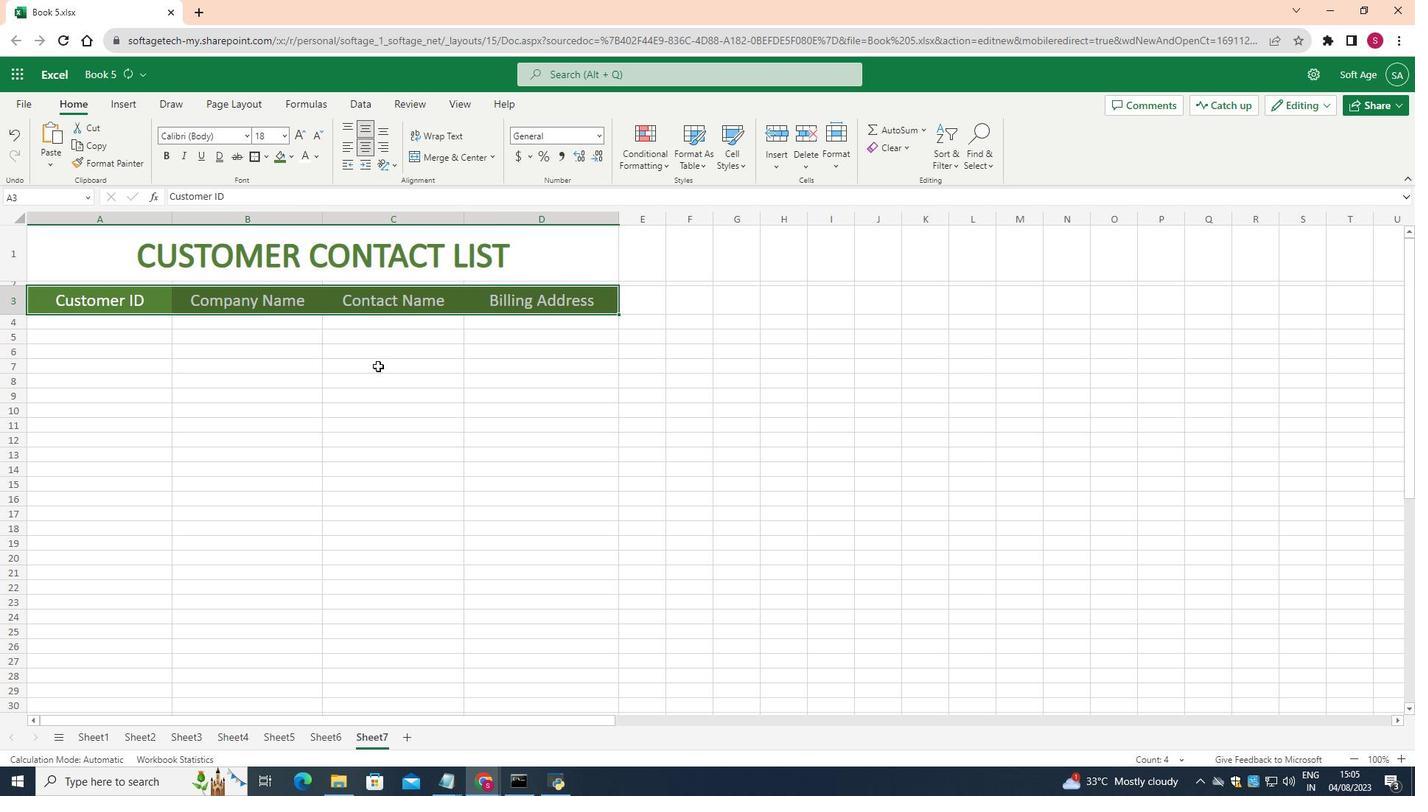 
Action: Mouse moved to (319, 438)
Screenshot: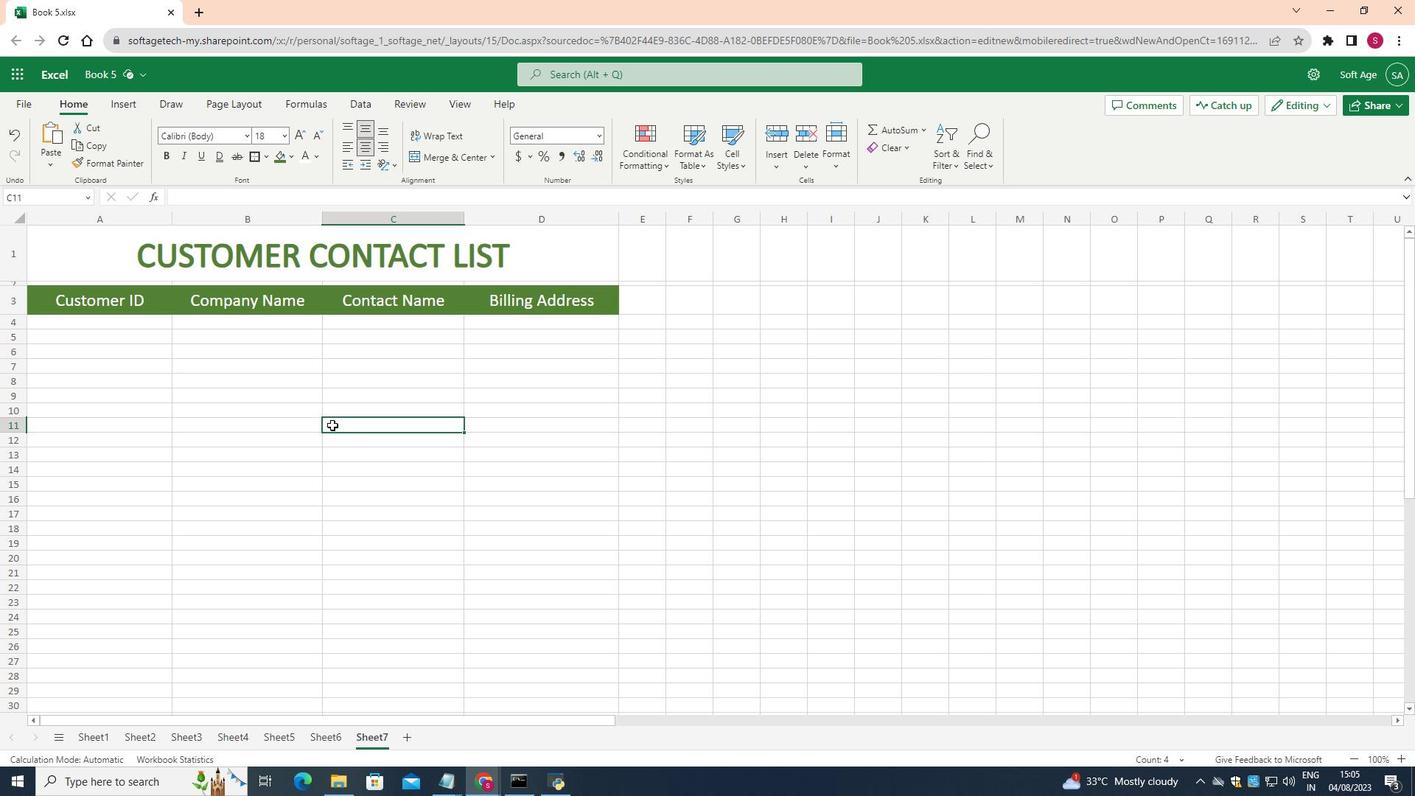 
Action: Mouse pressed left at (319, 438)
Screenshot: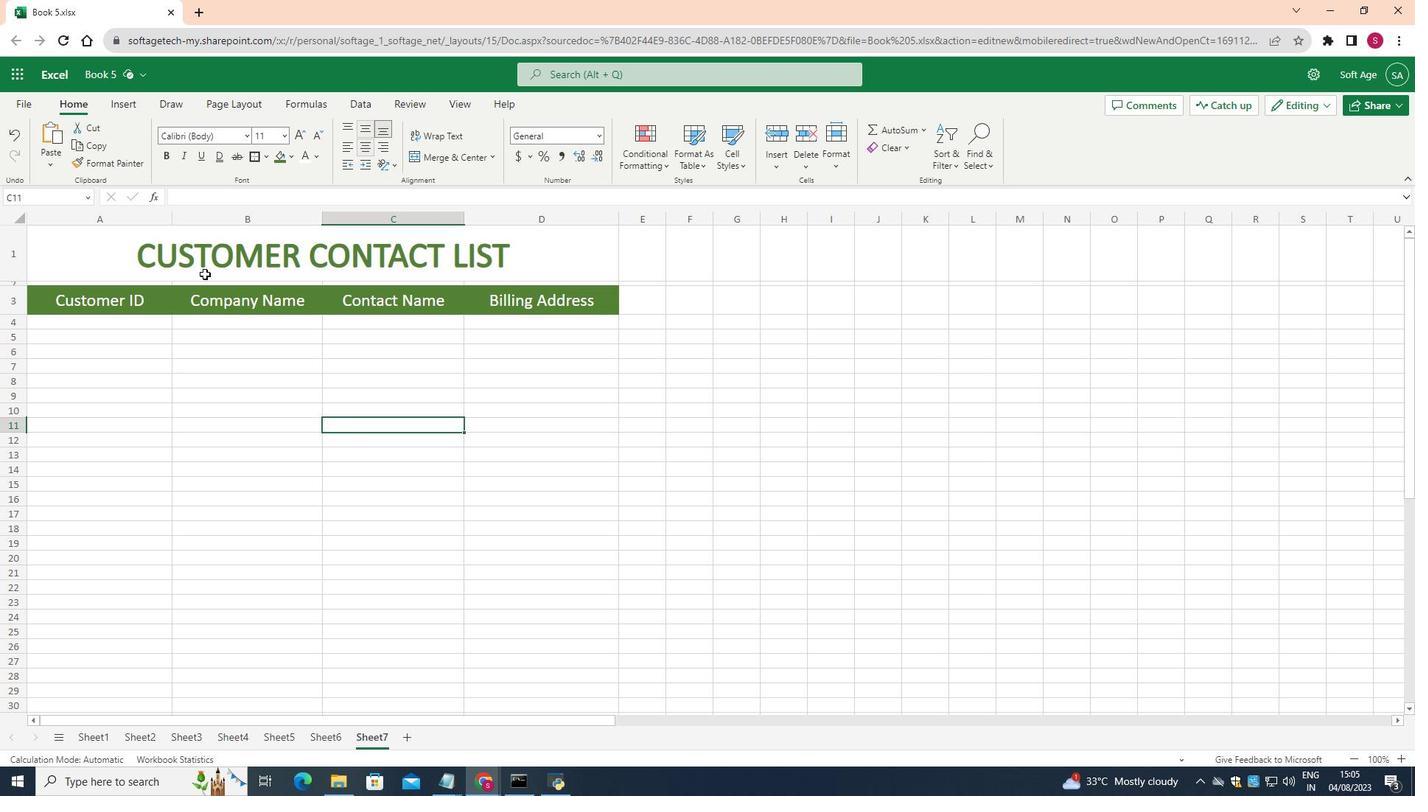 
Action: Mouse moved to (169, 278)
Screenshot: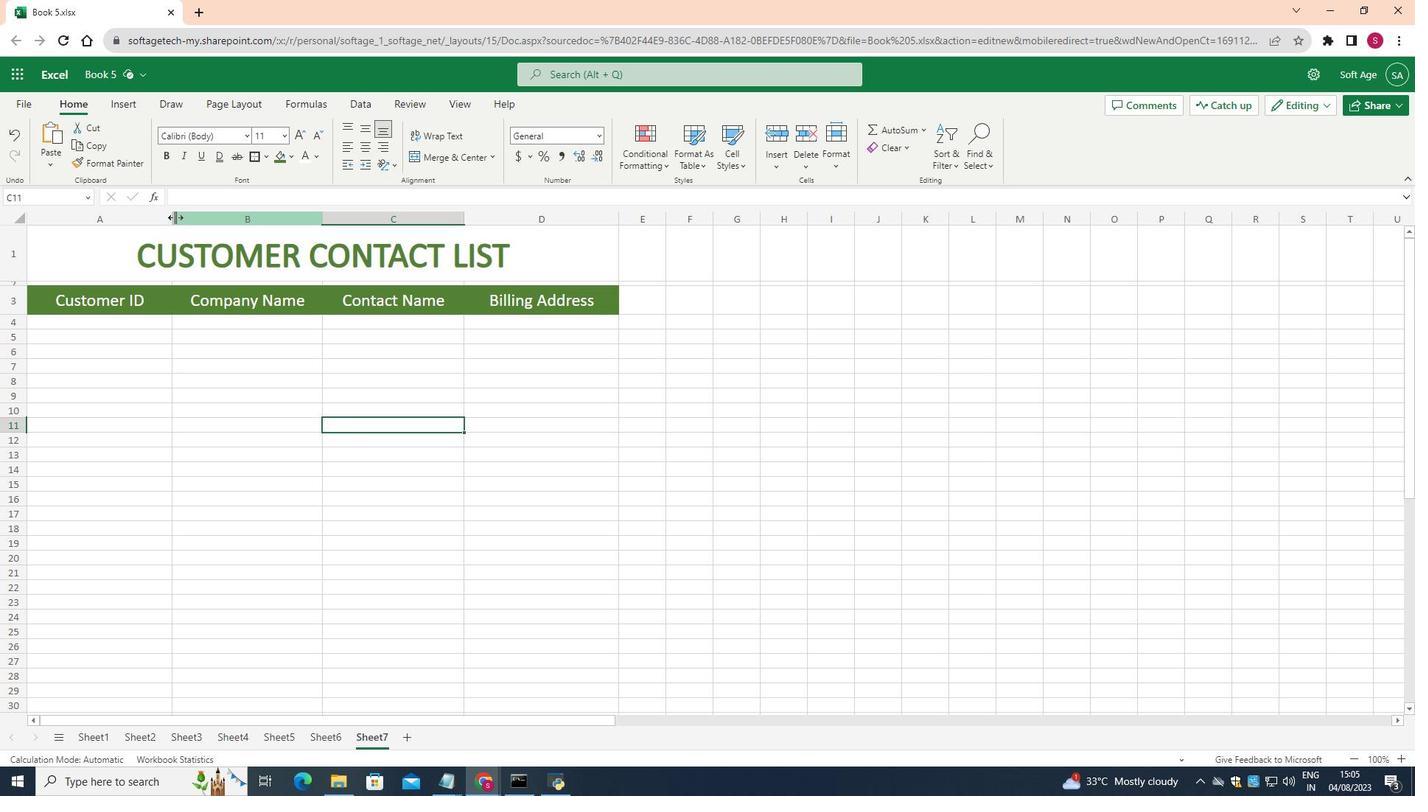 
Action: Mouse pressed left at (169, 278)
Screenshot: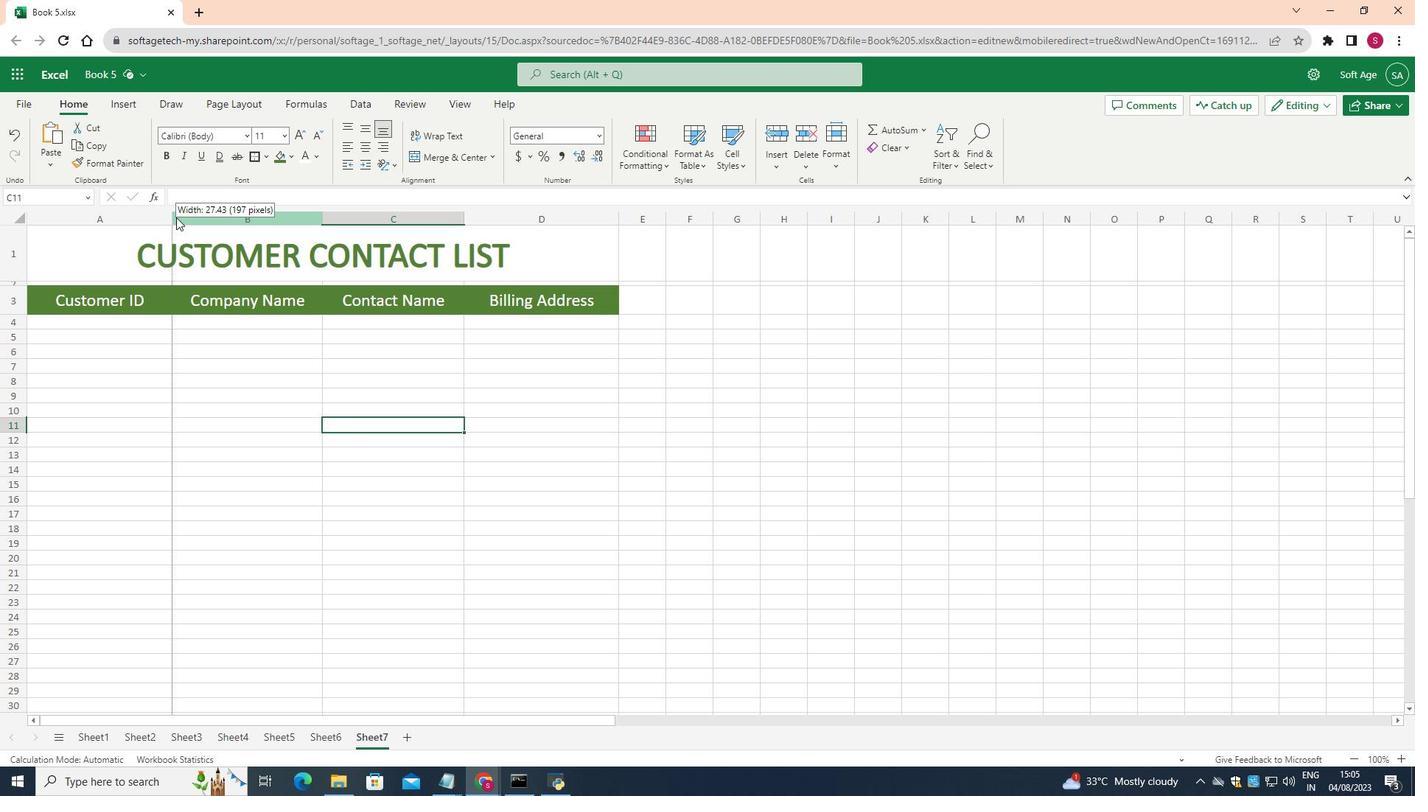
Action: Mouse moved to (328, 282)
Screenshot: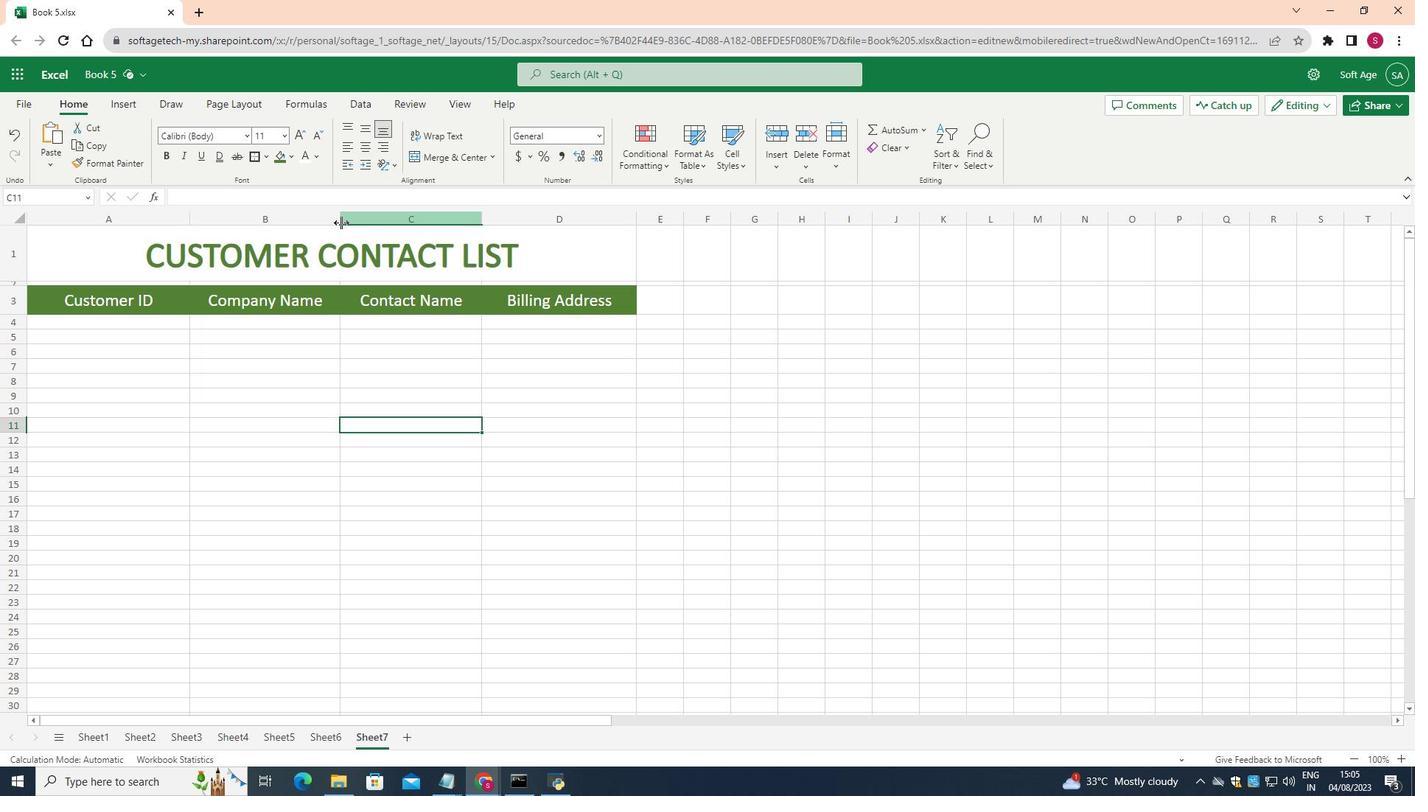 
Action: Mouse pressed left at (328, 282)
Screenshot: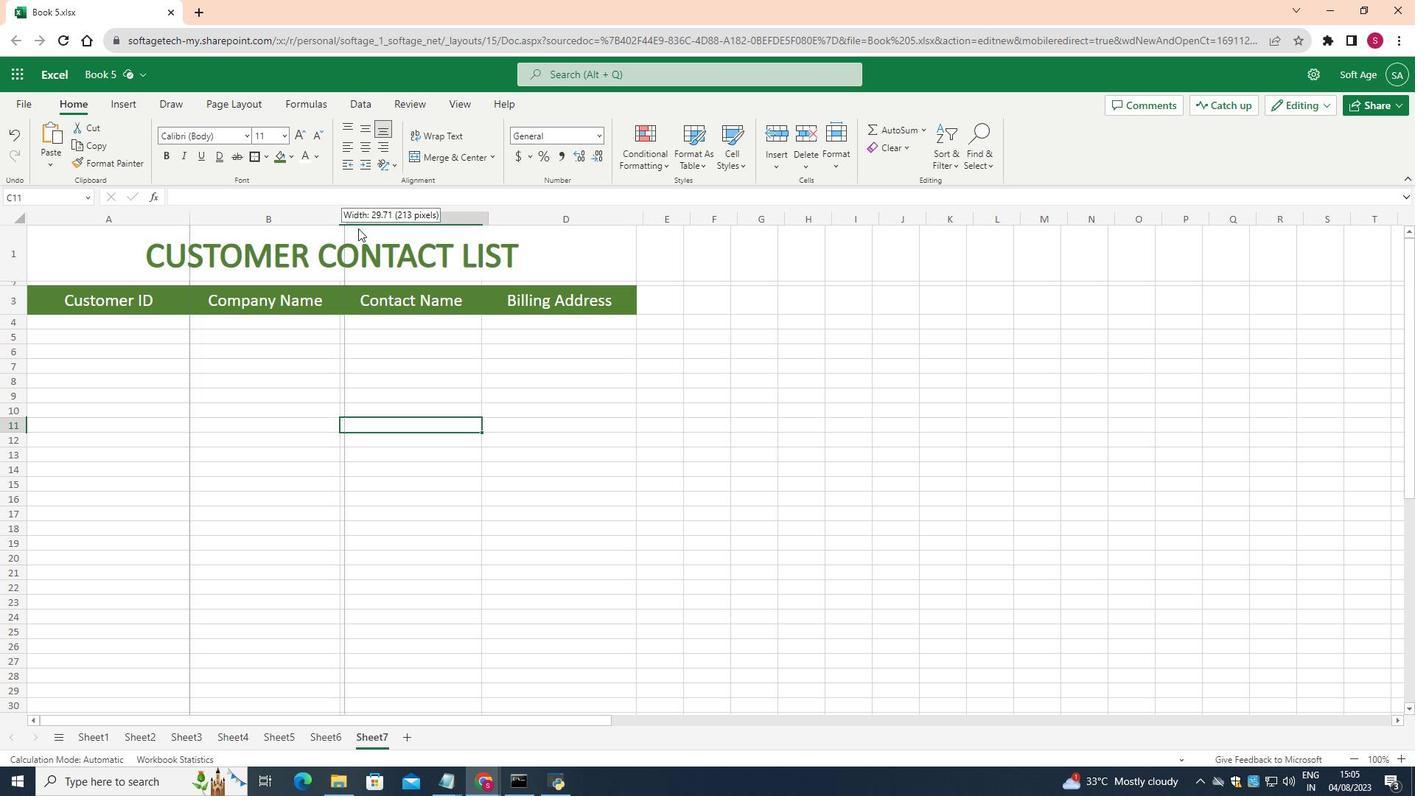 
Action: Mouse moved to (490, 281)
Screenshot: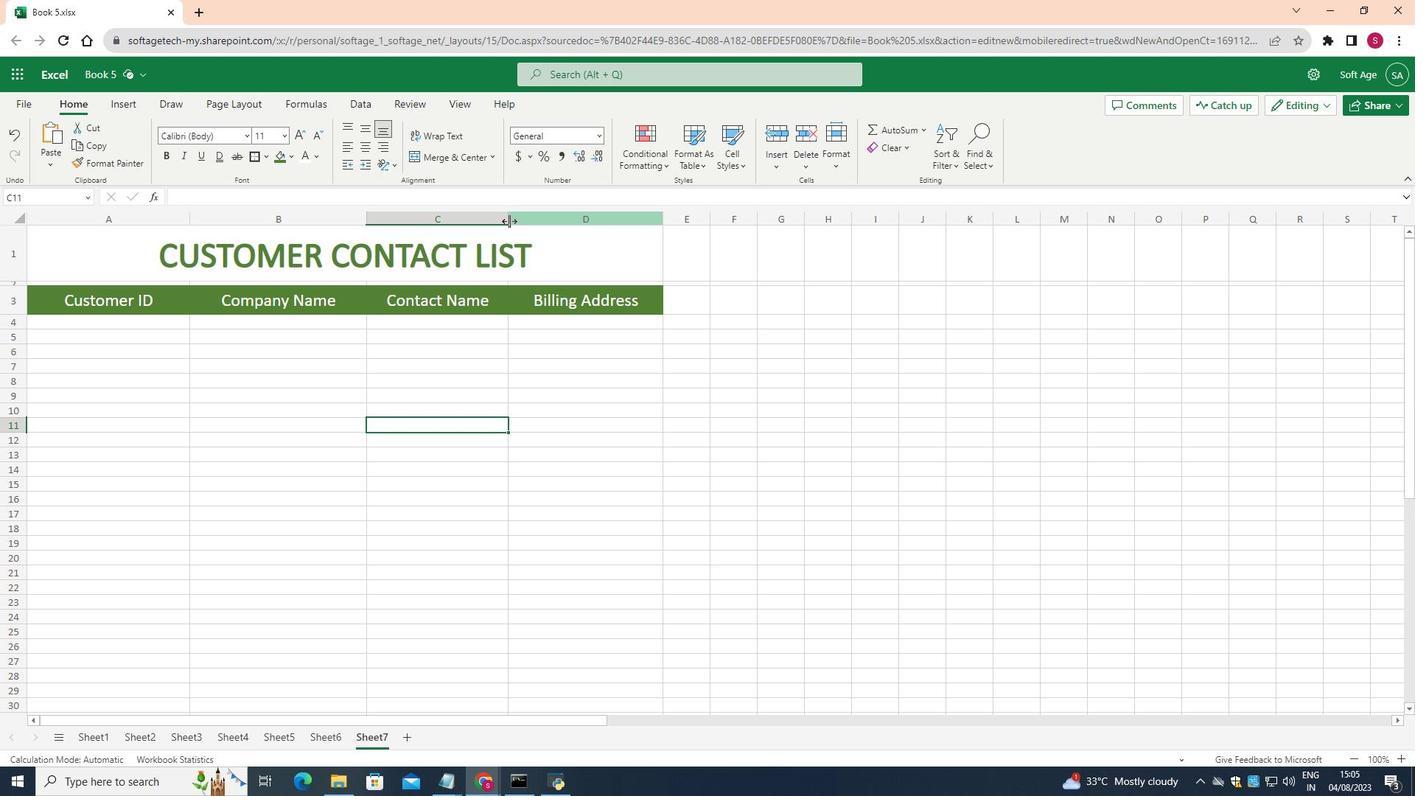 
Action: Mouse pressed left at (490, 281)
Screenshot: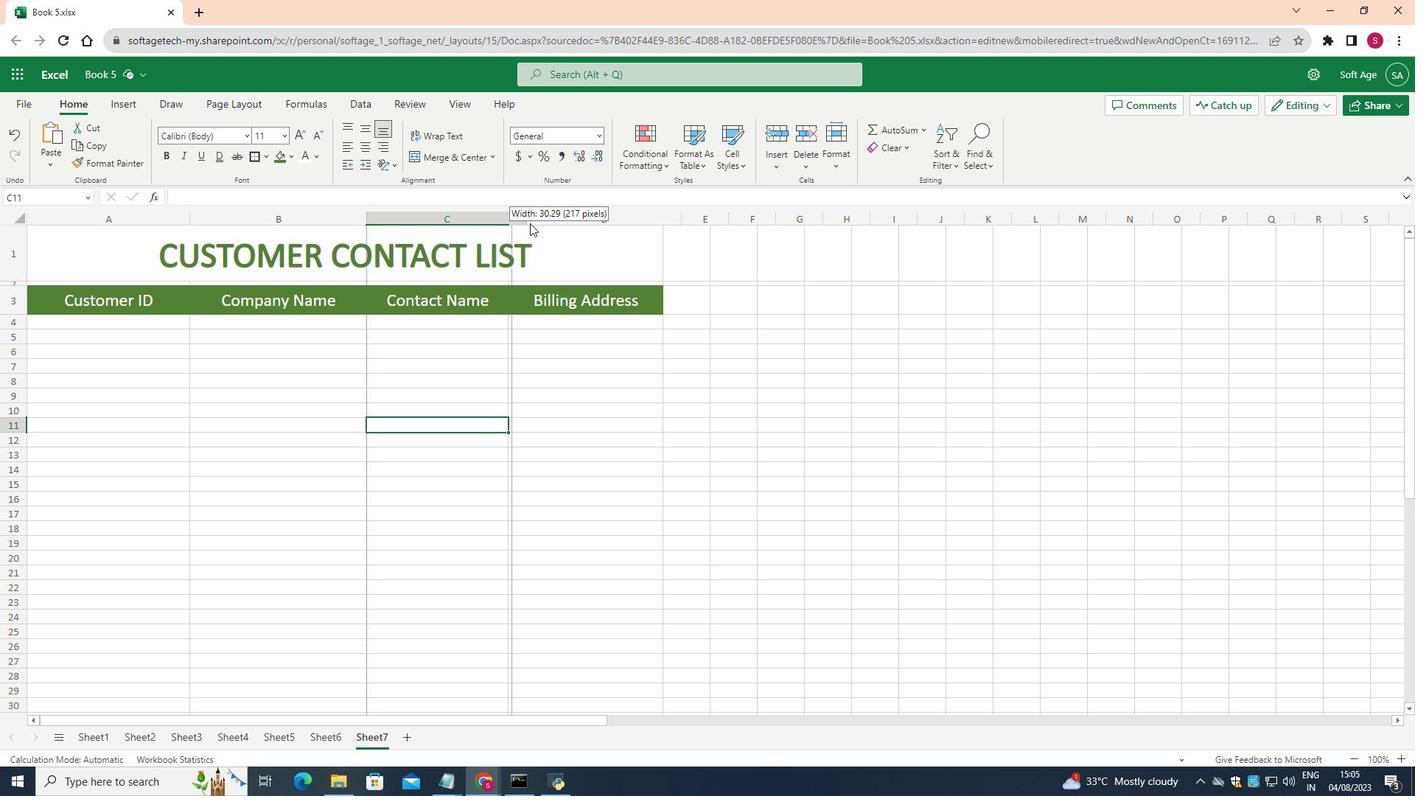 
Action: Mouse moved to (662, 283)
Screenshot: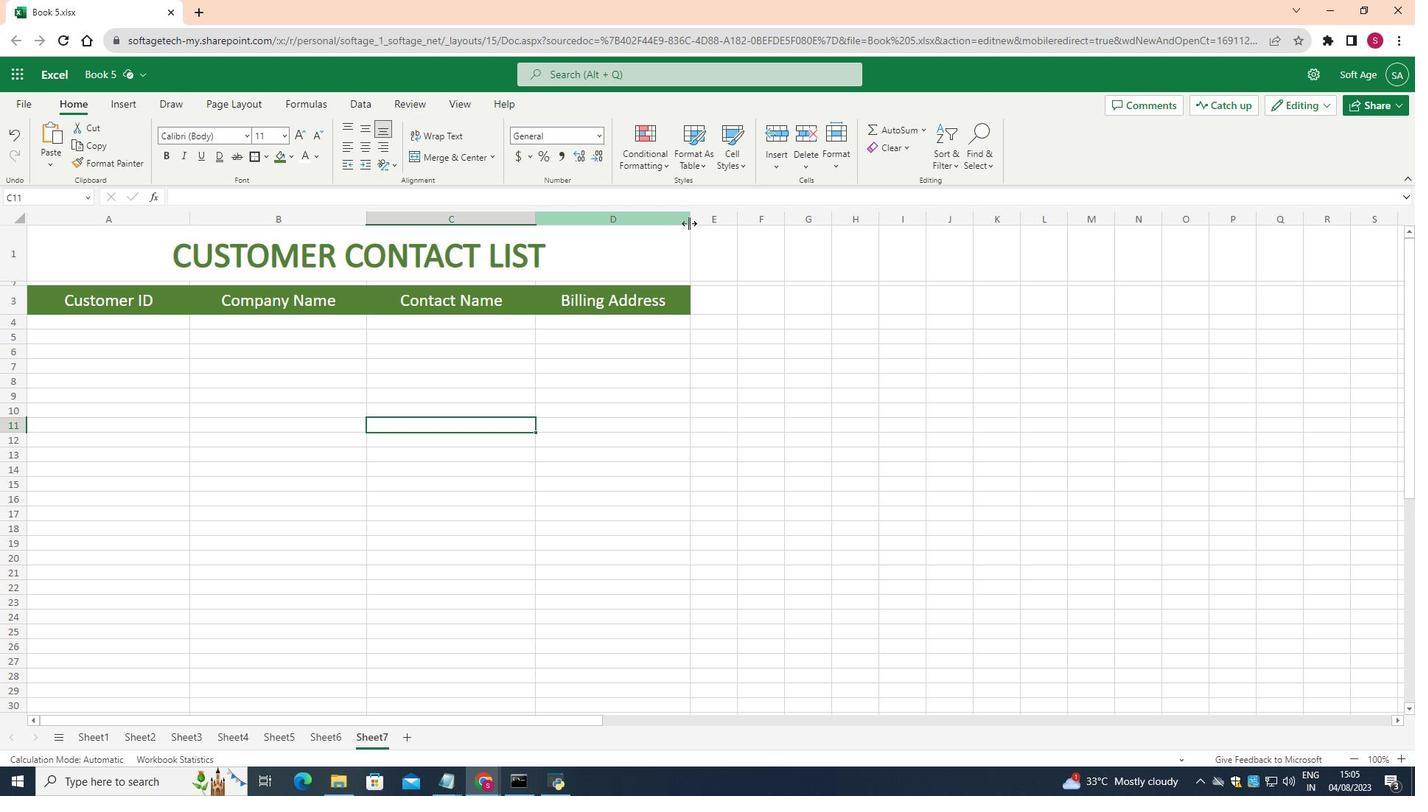 
Action: Mouse pressed left at (662, 283)
Screenshot: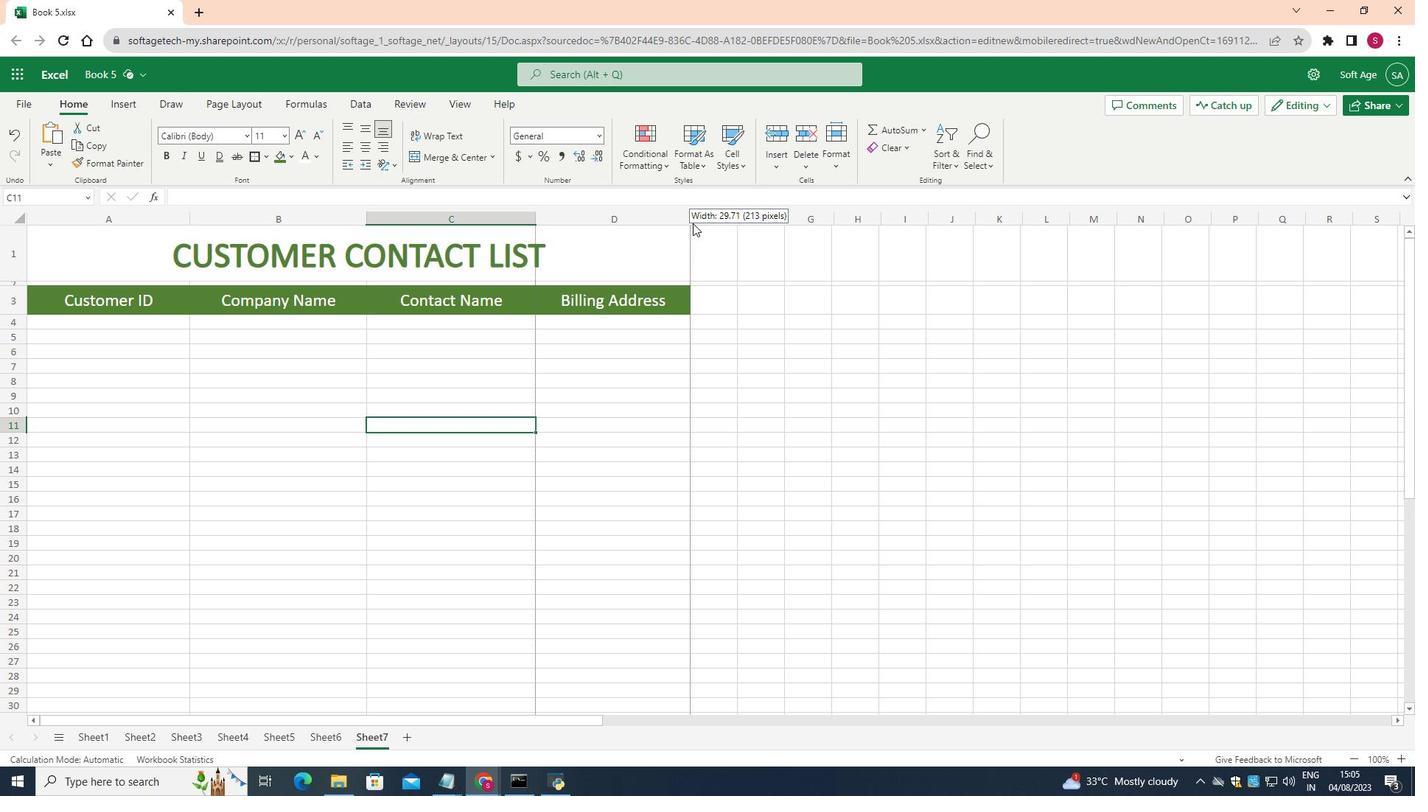 
Action: Mouse moved to (120, 328)
Screenshot: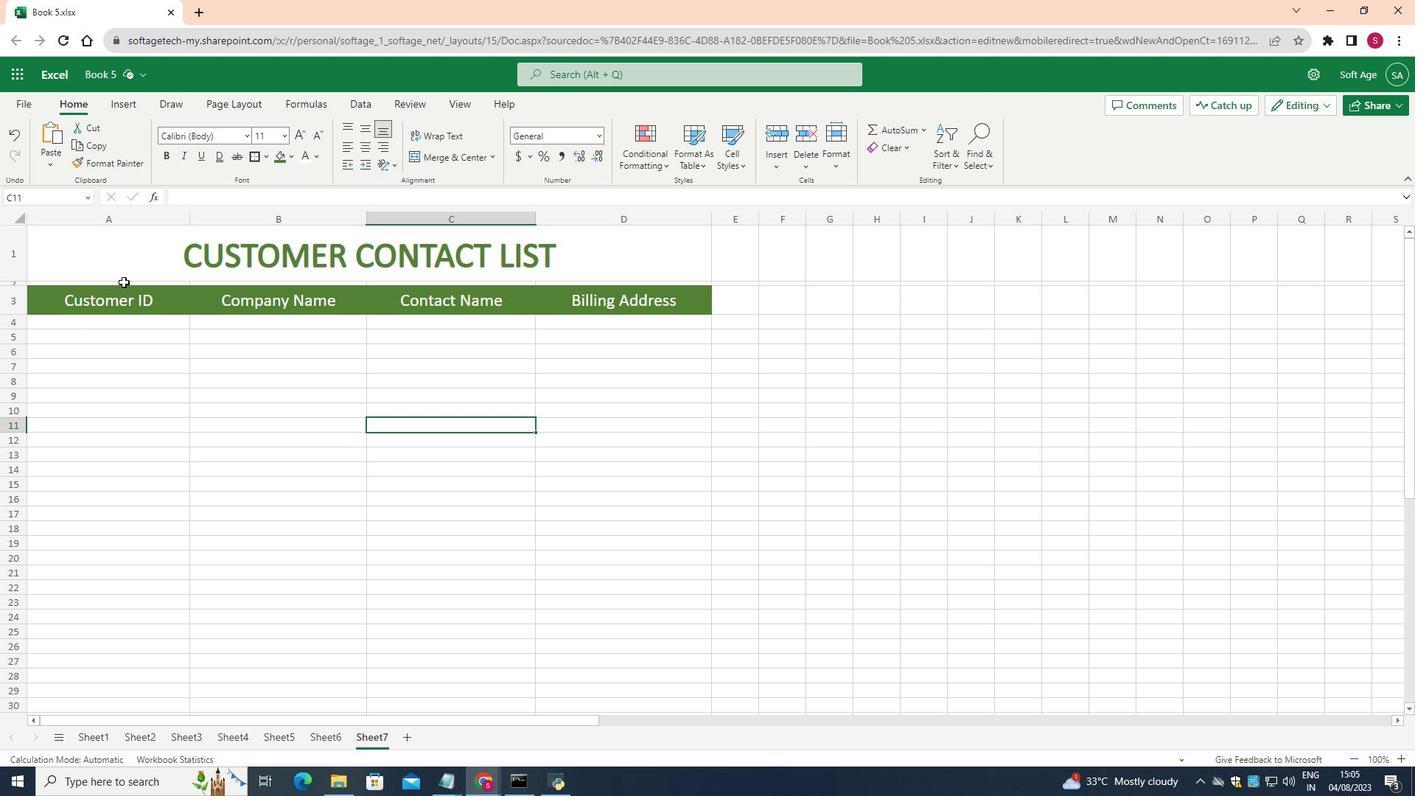 
Action: Mouse pressed left at (120, 328)
Screenshot: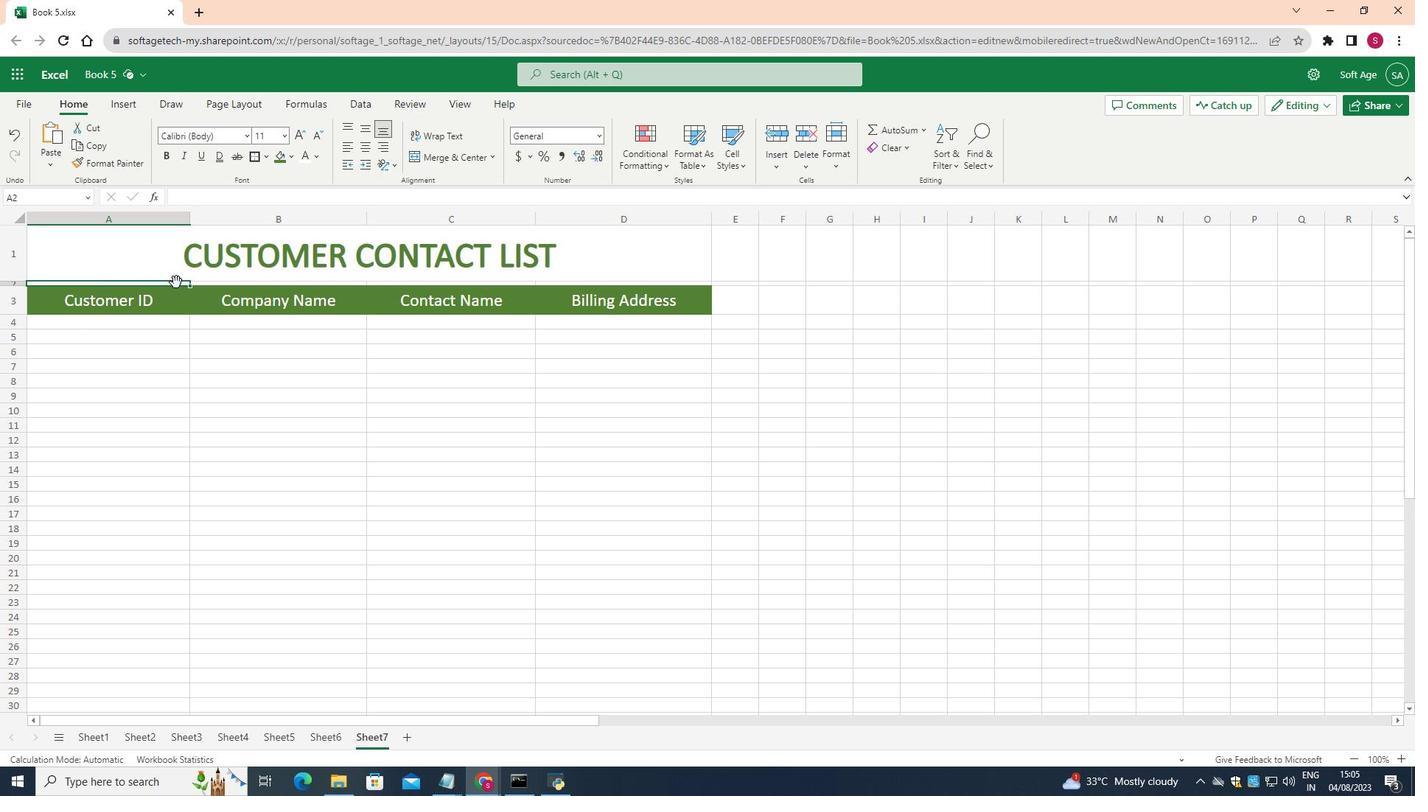
Action: Mouse moved to (269, 225)
Screenshot: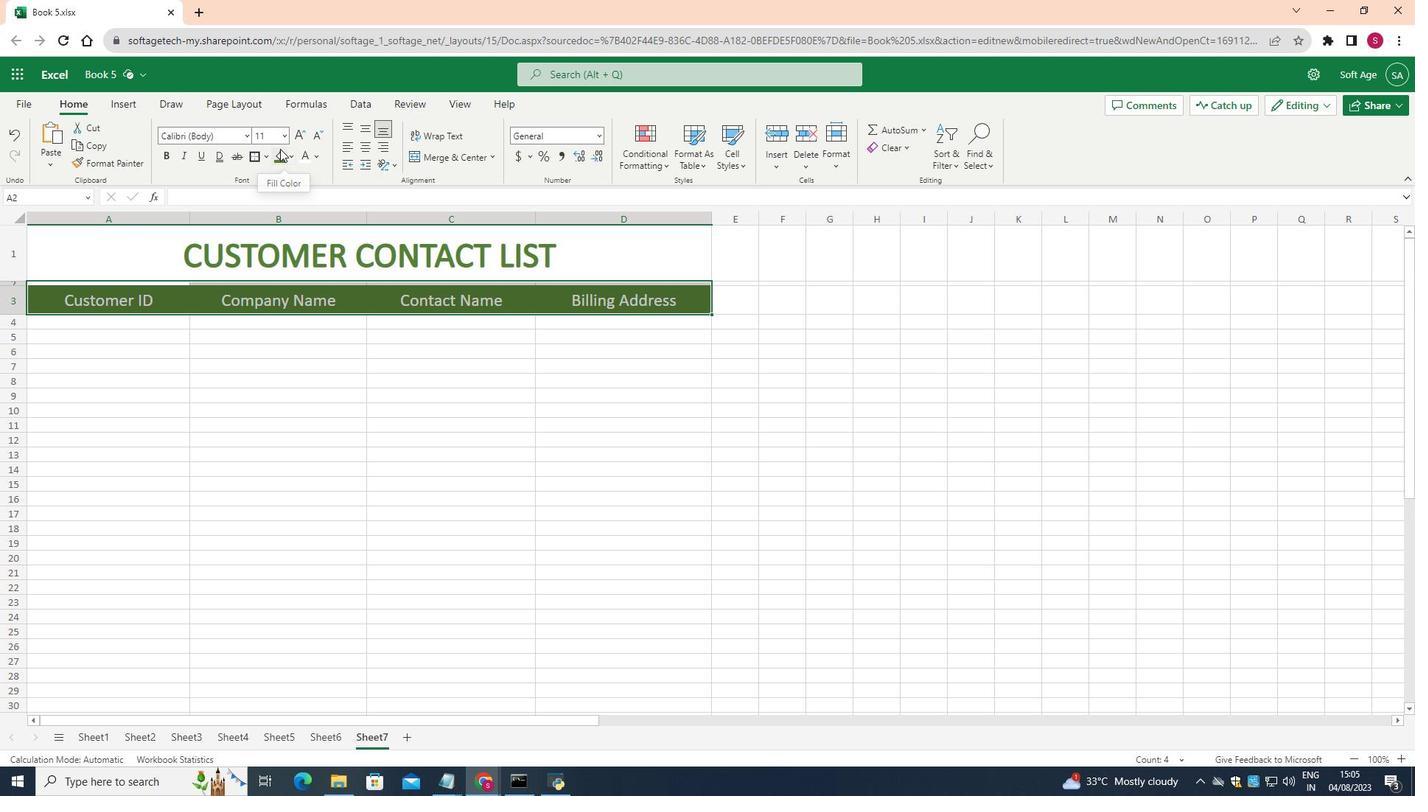 
Action: Mouse pressed left at (269, 225)
Screenshot: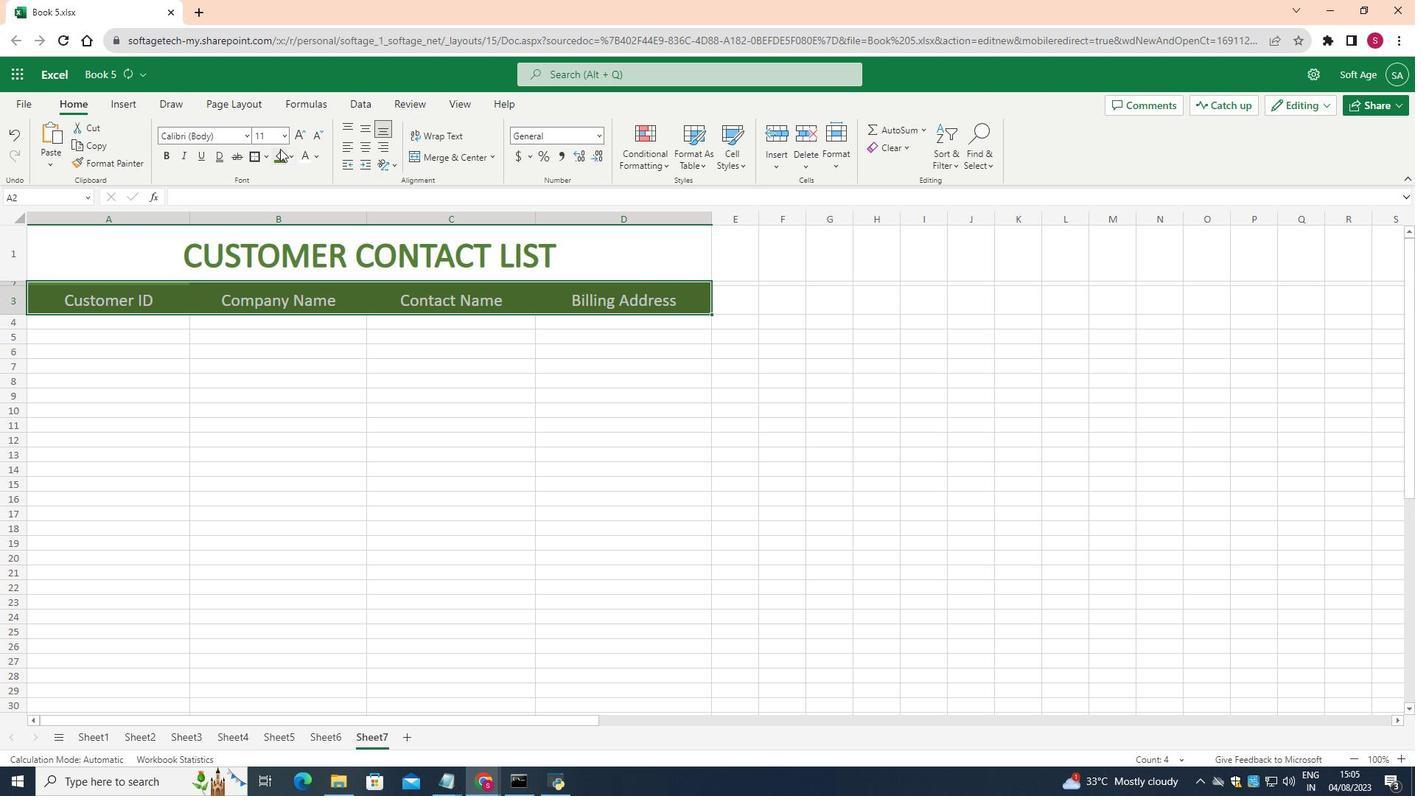 
Action: Mouse moved to (351, 520)
Screenshot: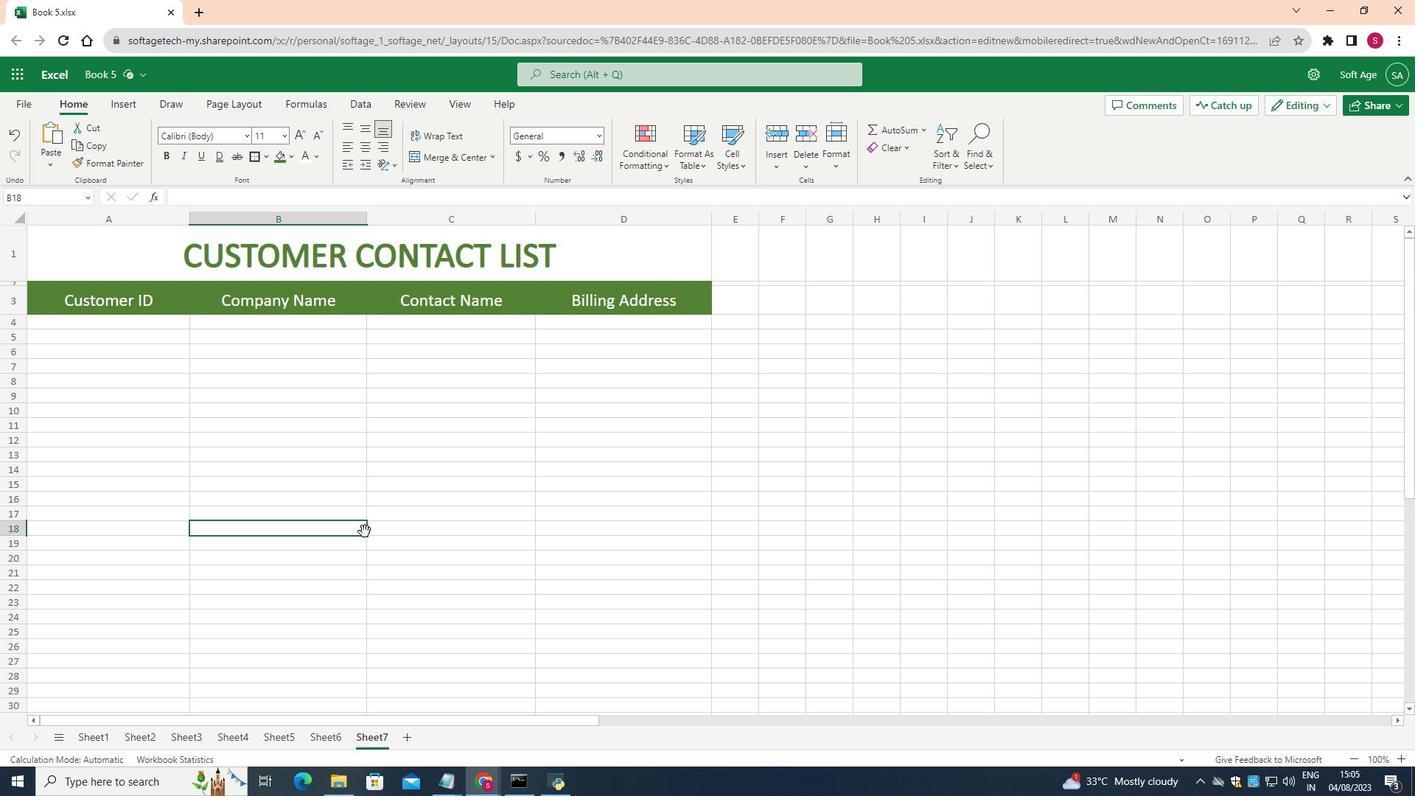 
Action: Mouse pressed left at (351, 520)
Screenshot: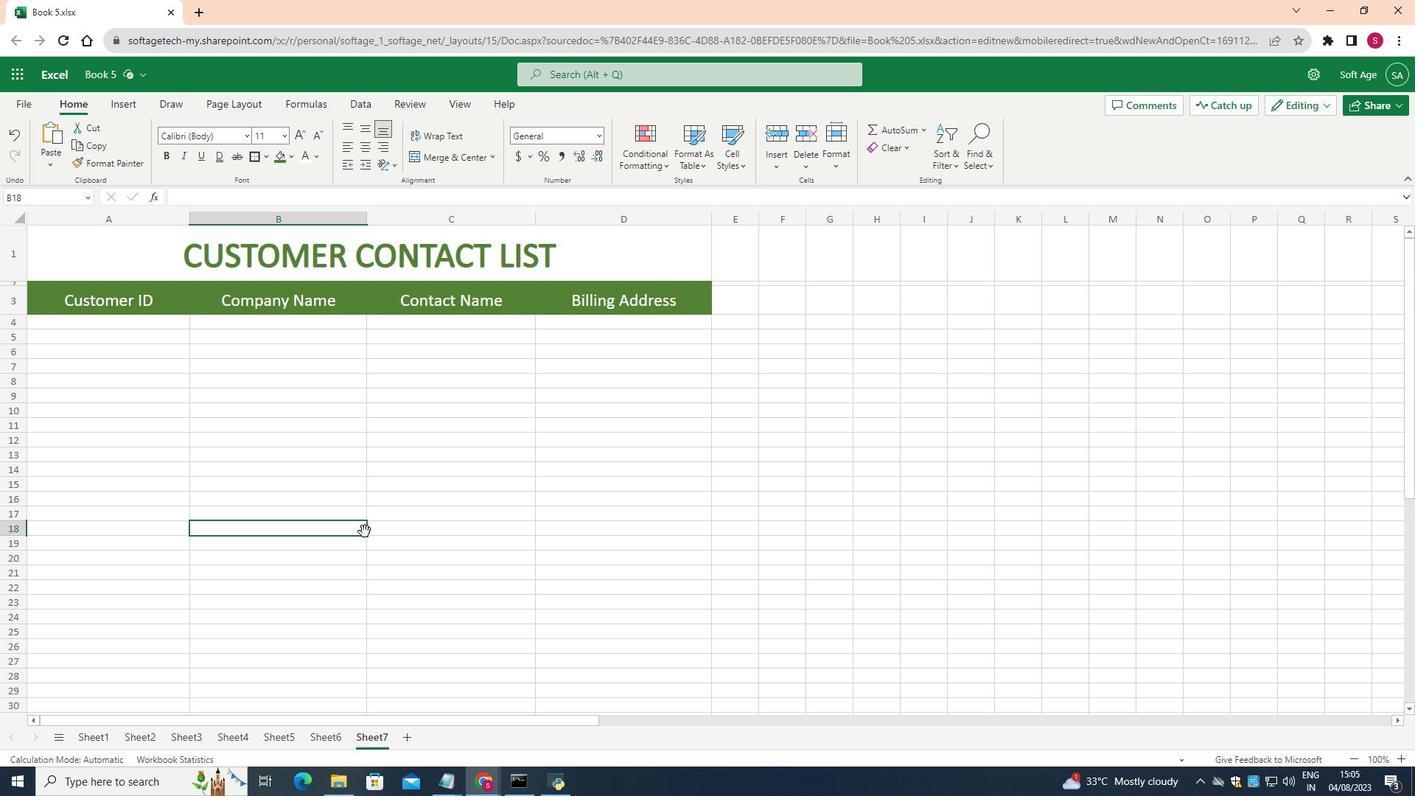 
Action: Mouse moved to (19, 365)
Screenshot: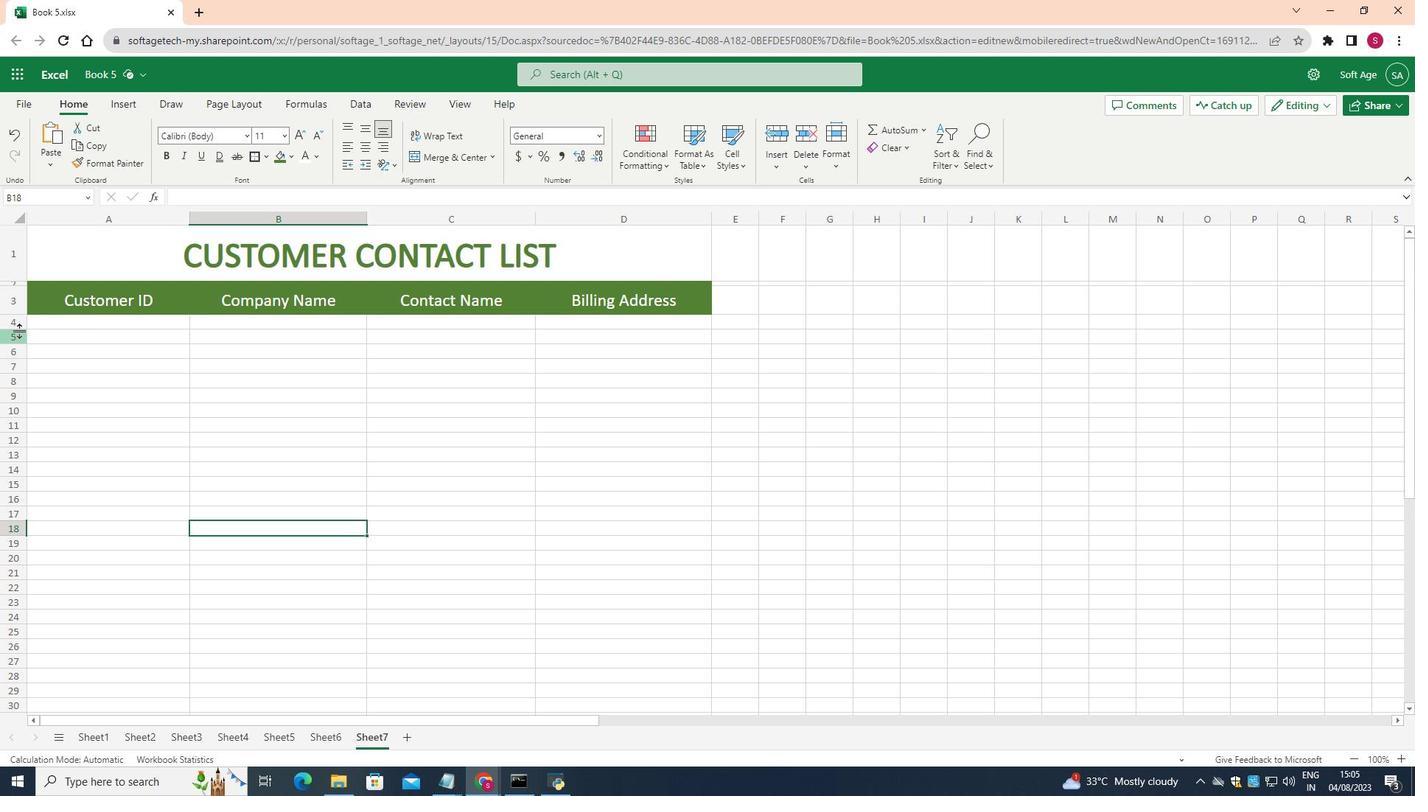 
Action: Mouse pressed left at (19, 365)
Screenshot: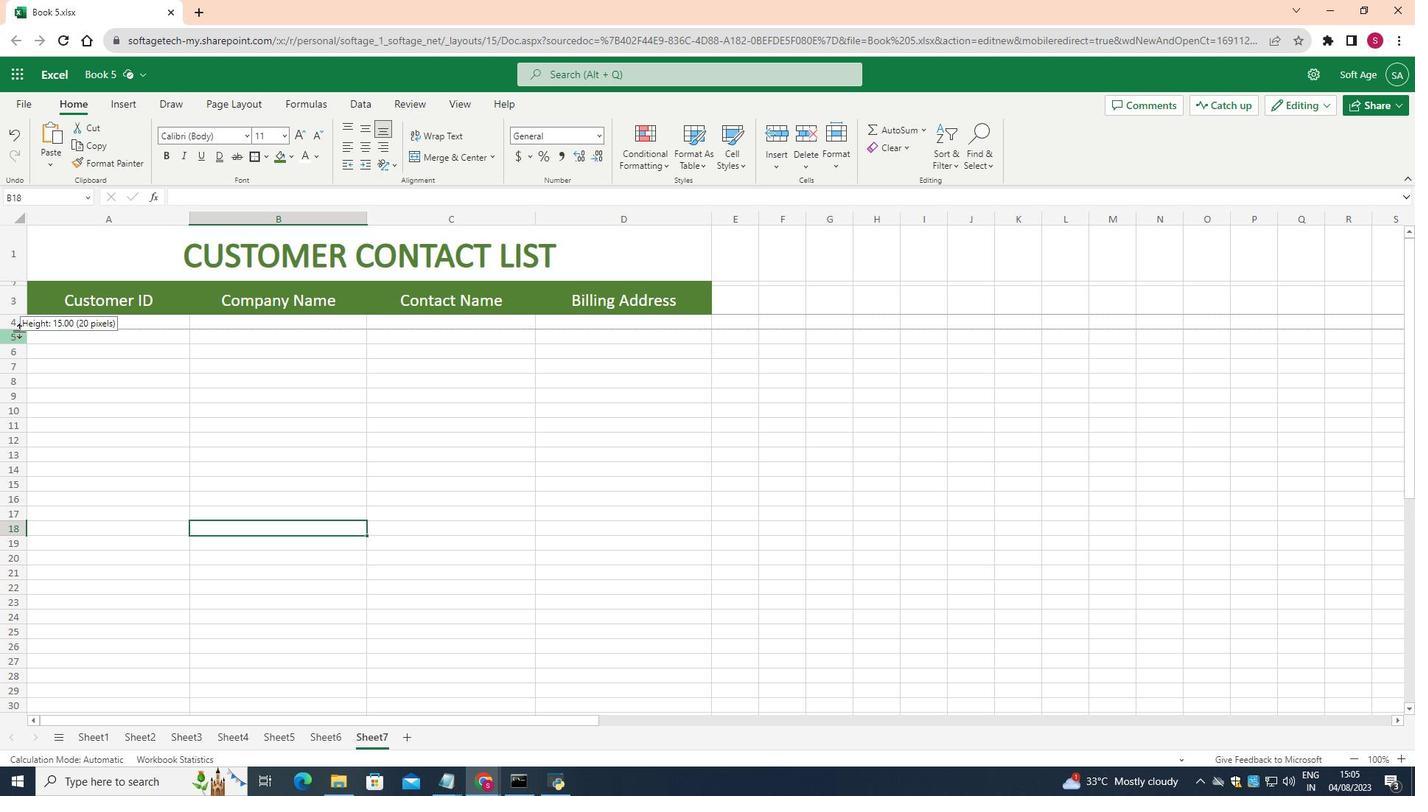 
Action: Mouse moved to (21, 385)
Screenshot: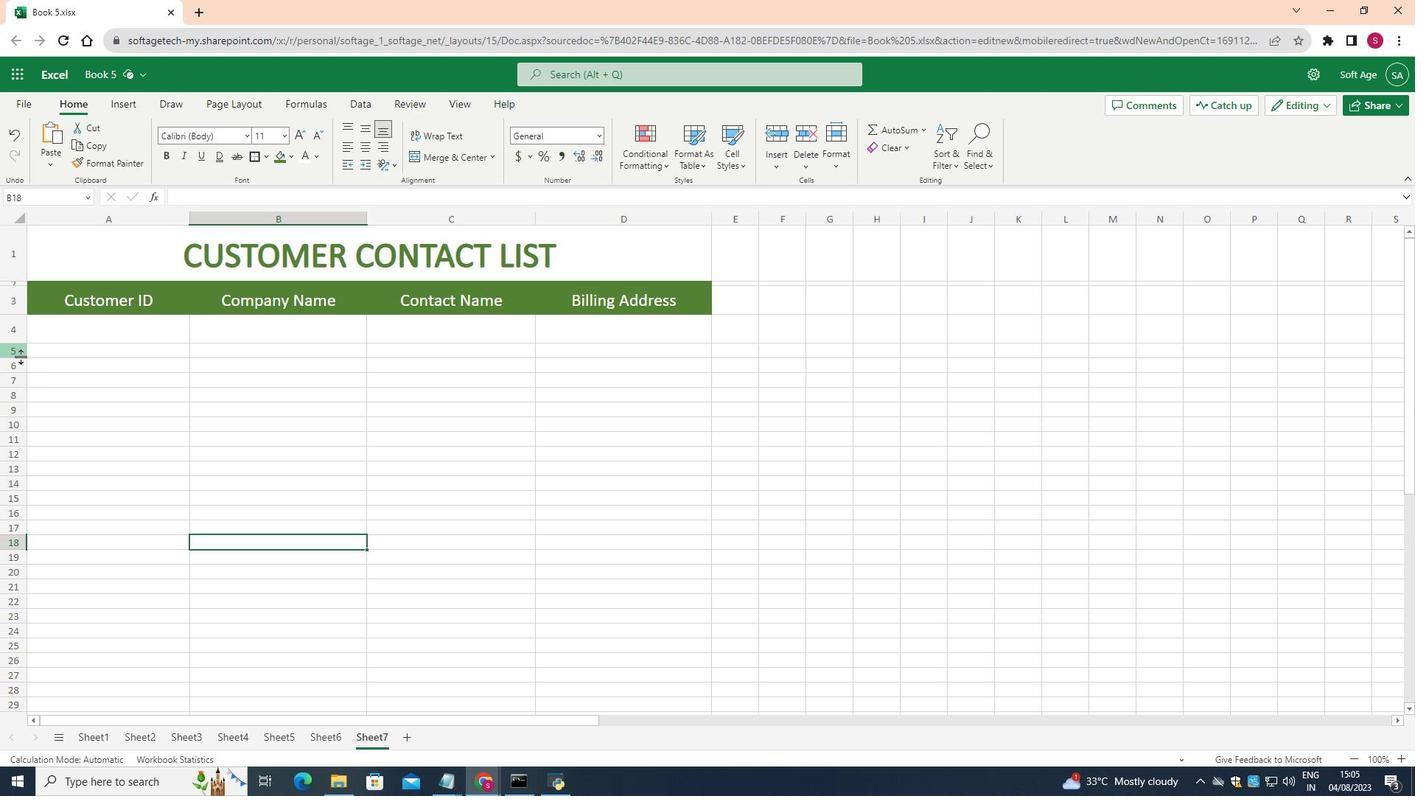 
Action: Mouse pressed left at (21, 385)
Screenshot: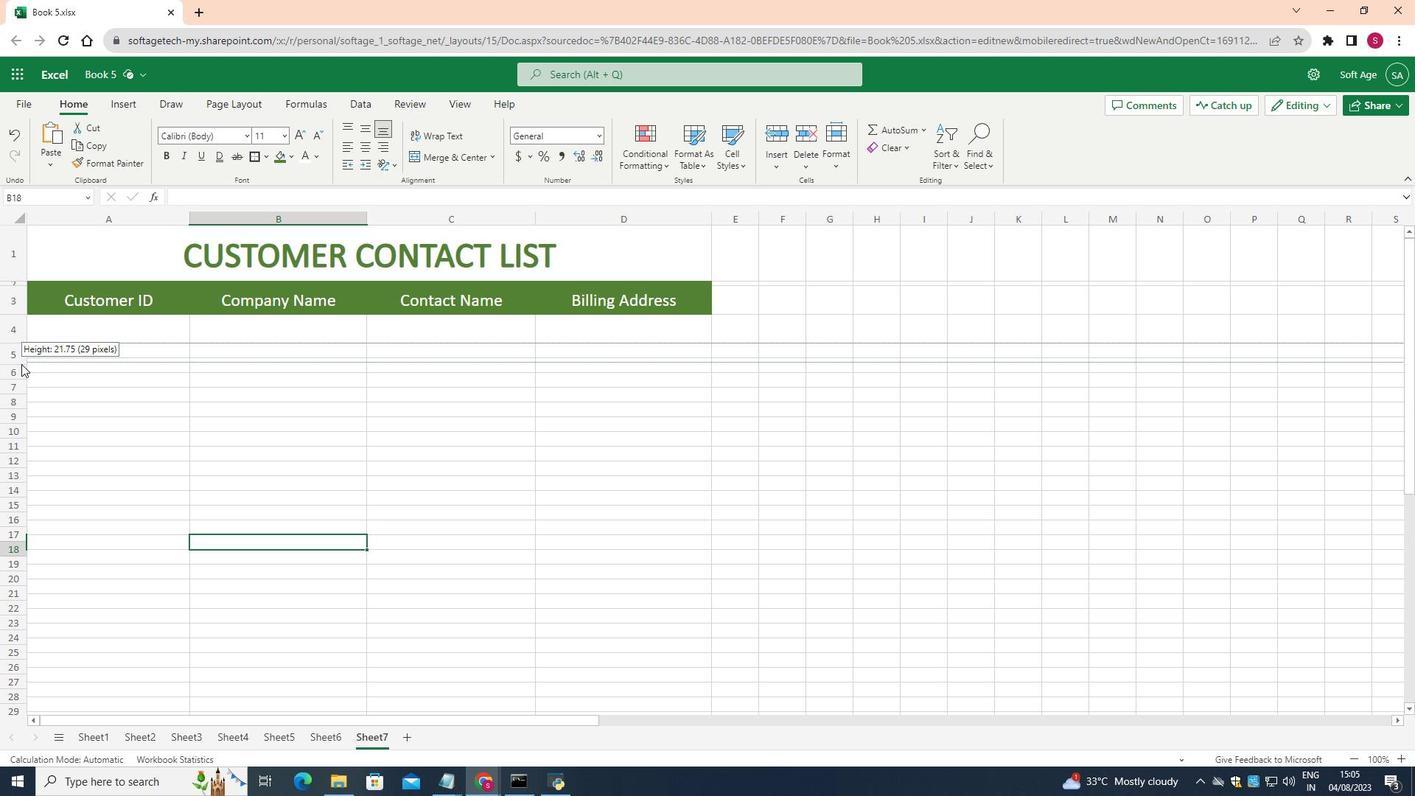 
Action: Mouse moved to (22, 409)
Screenshot: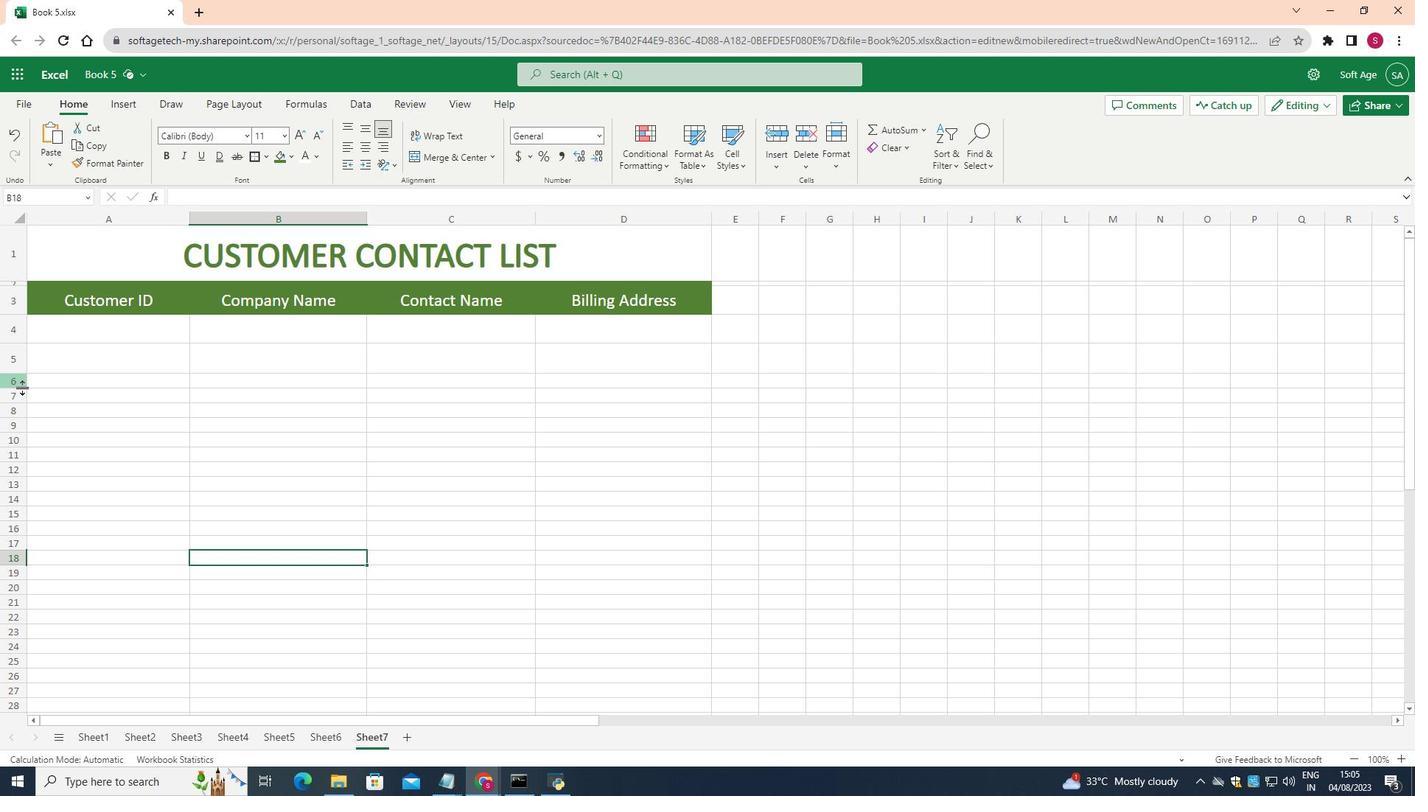 
Action: Mouse pressed left at (22, 409)
Screenshot: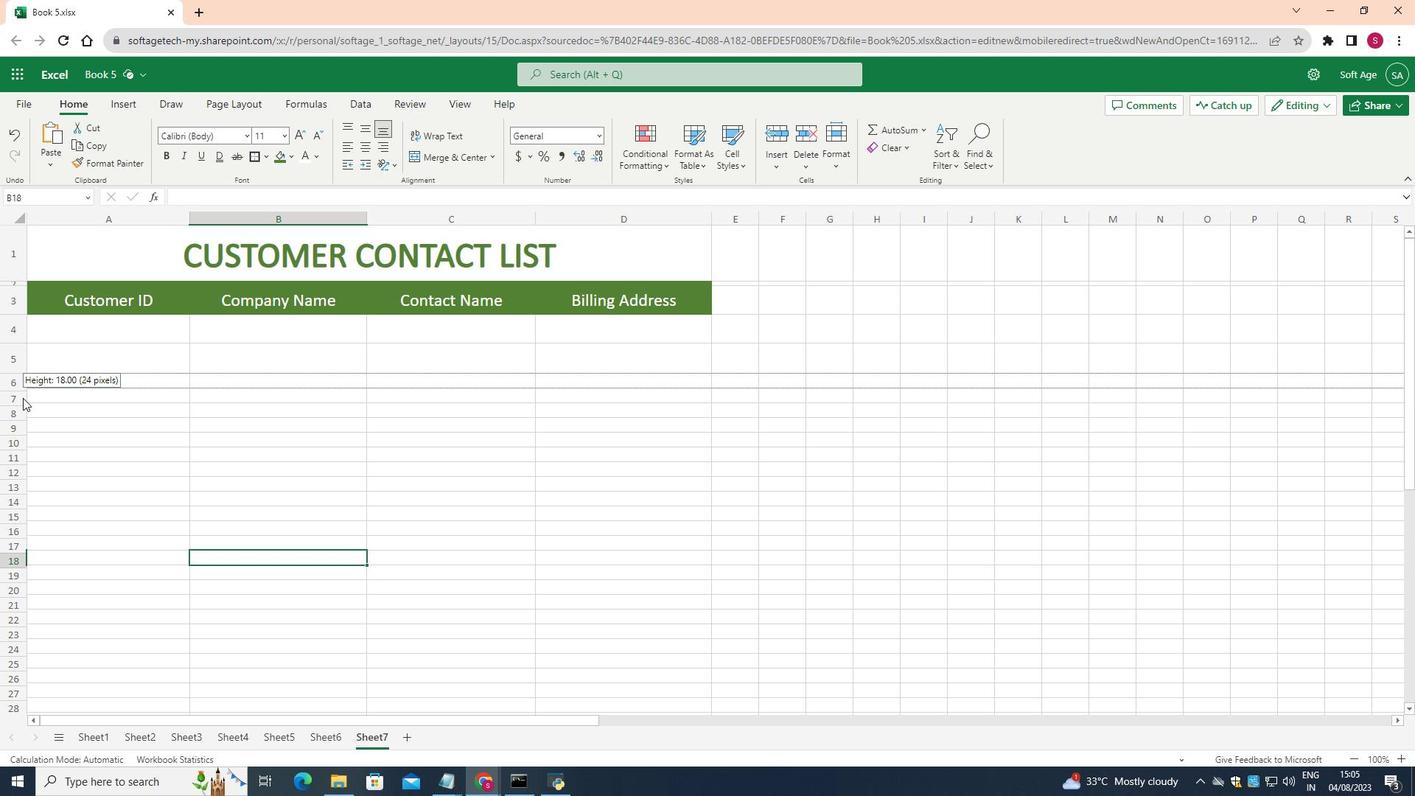 
Action: Mouse moved to (19, 431)
Screenshot: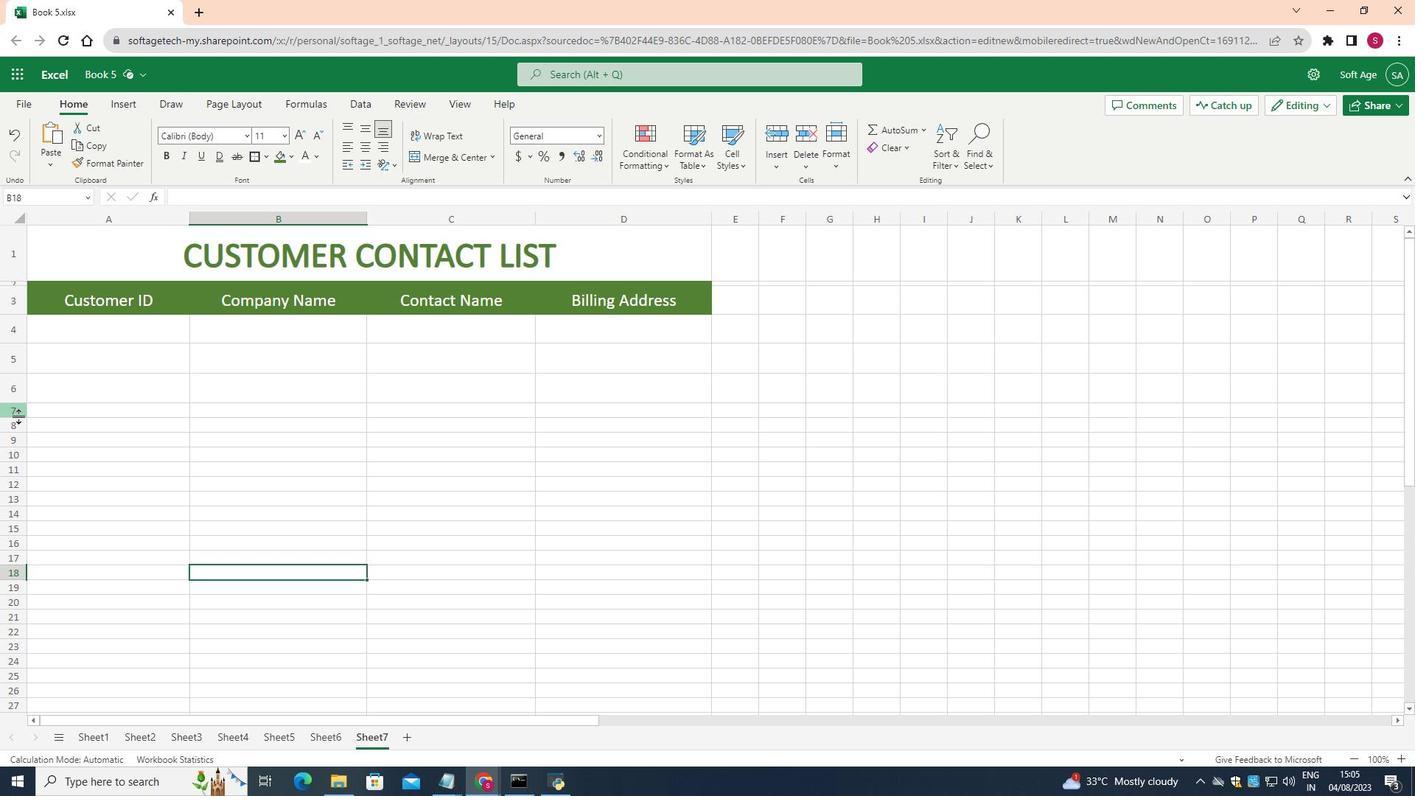 
Action: Mouse pressed left at (19, 431)
Screenshot: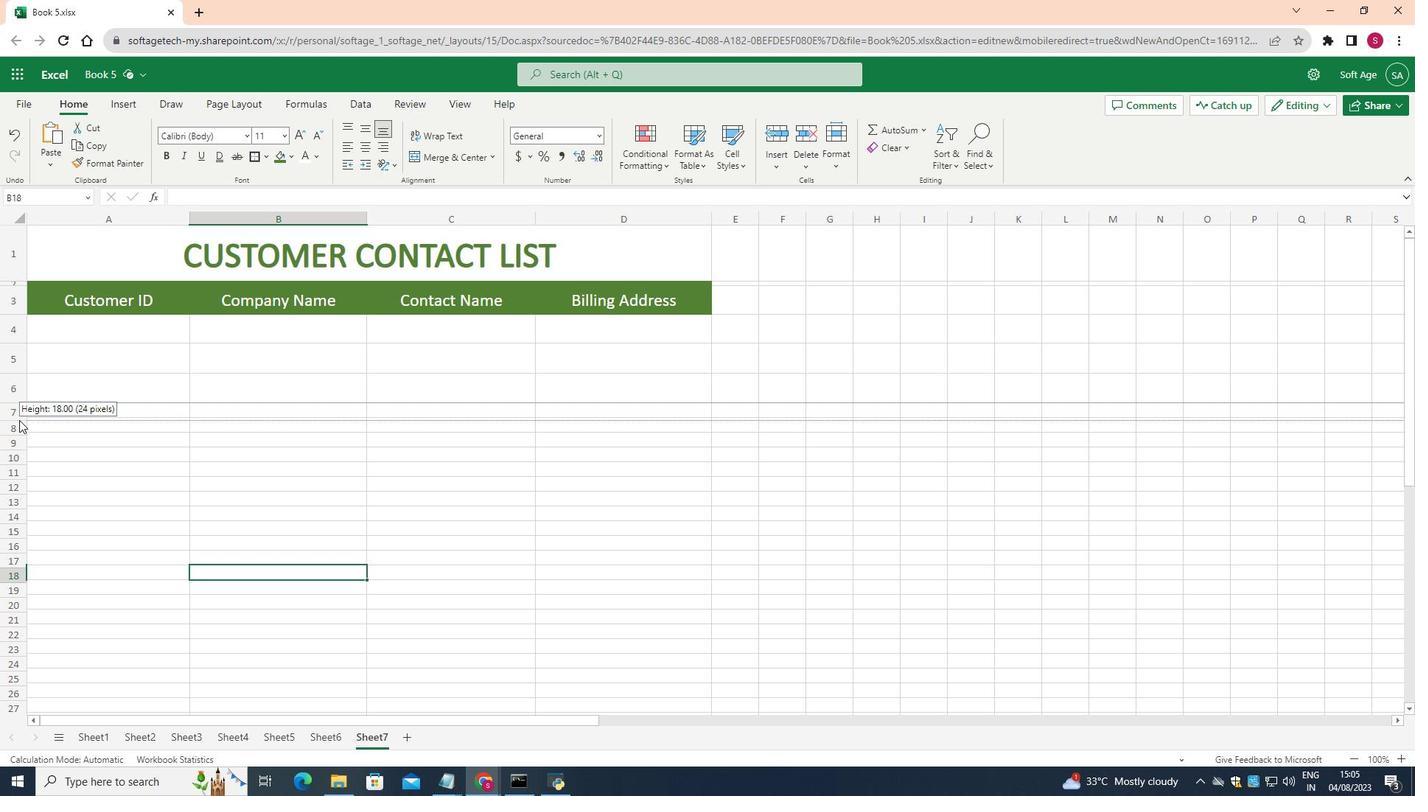 
Action: Mouse moved to (23, 456)
Screenshot: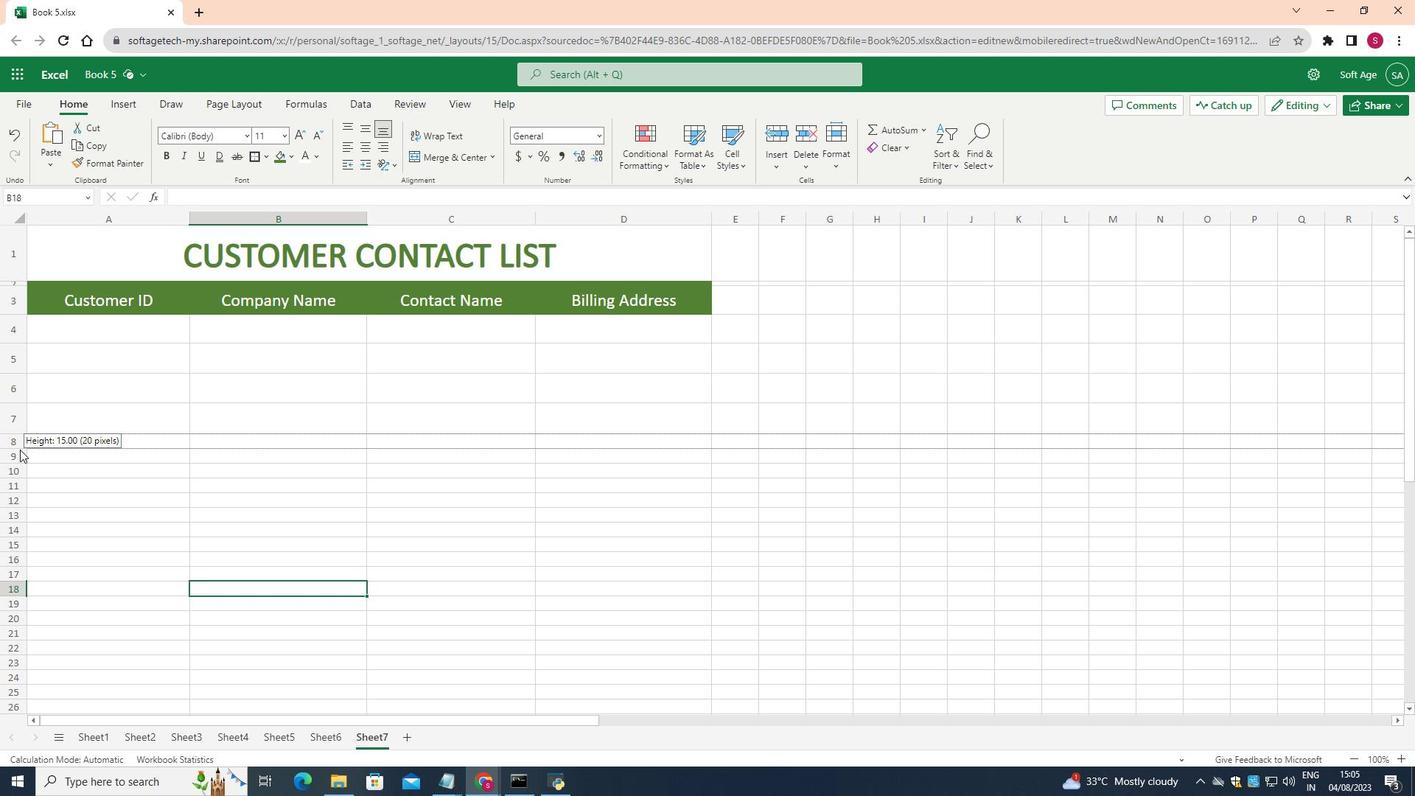 
Action: Mouse pressed left at (23, 456)
Screenshot: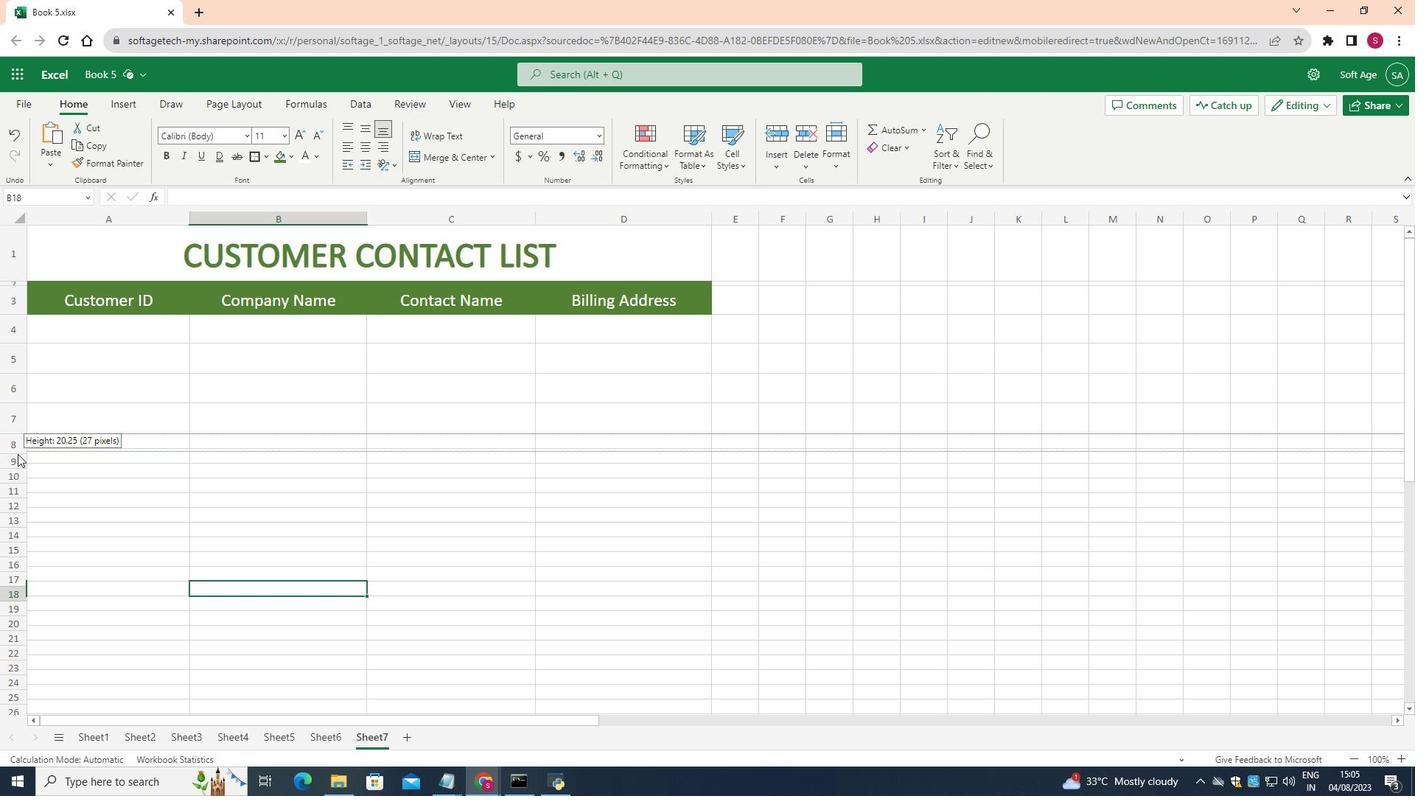 
Action: Mouse moved to (22, 479)
Screenshot: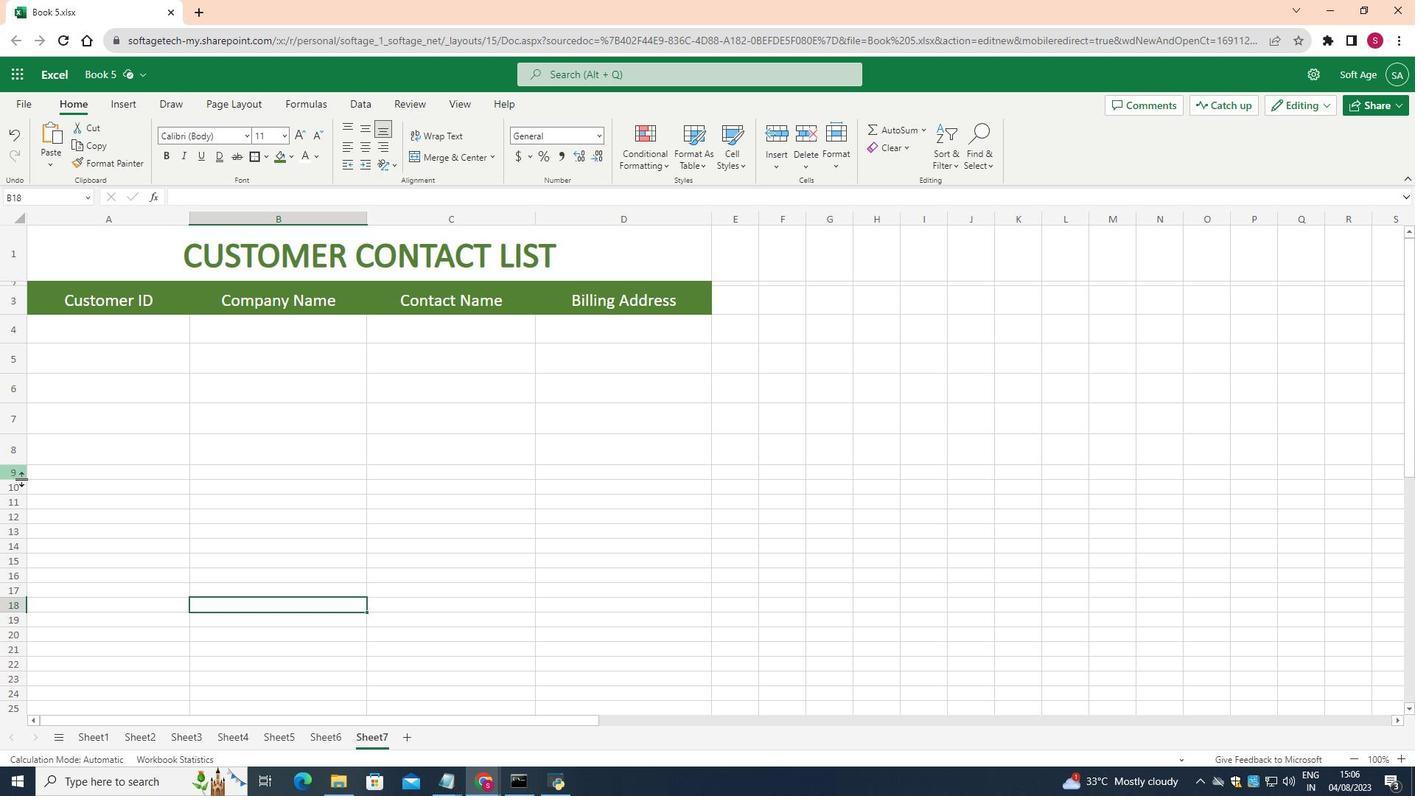 
Action: Mouse pressed left at (22, 479)
Screenshot: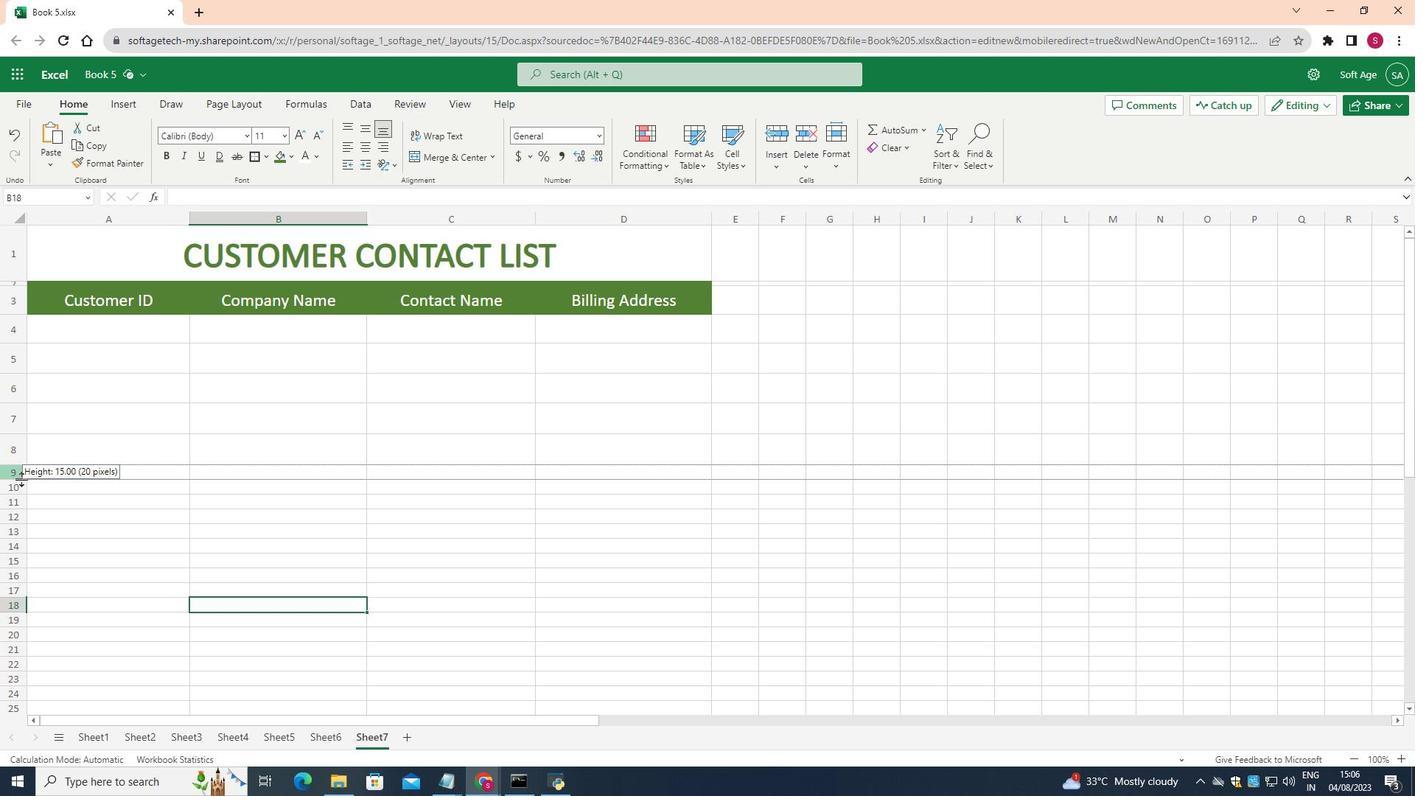 
Action: Mouse moved to (24, 501)
Screenshot: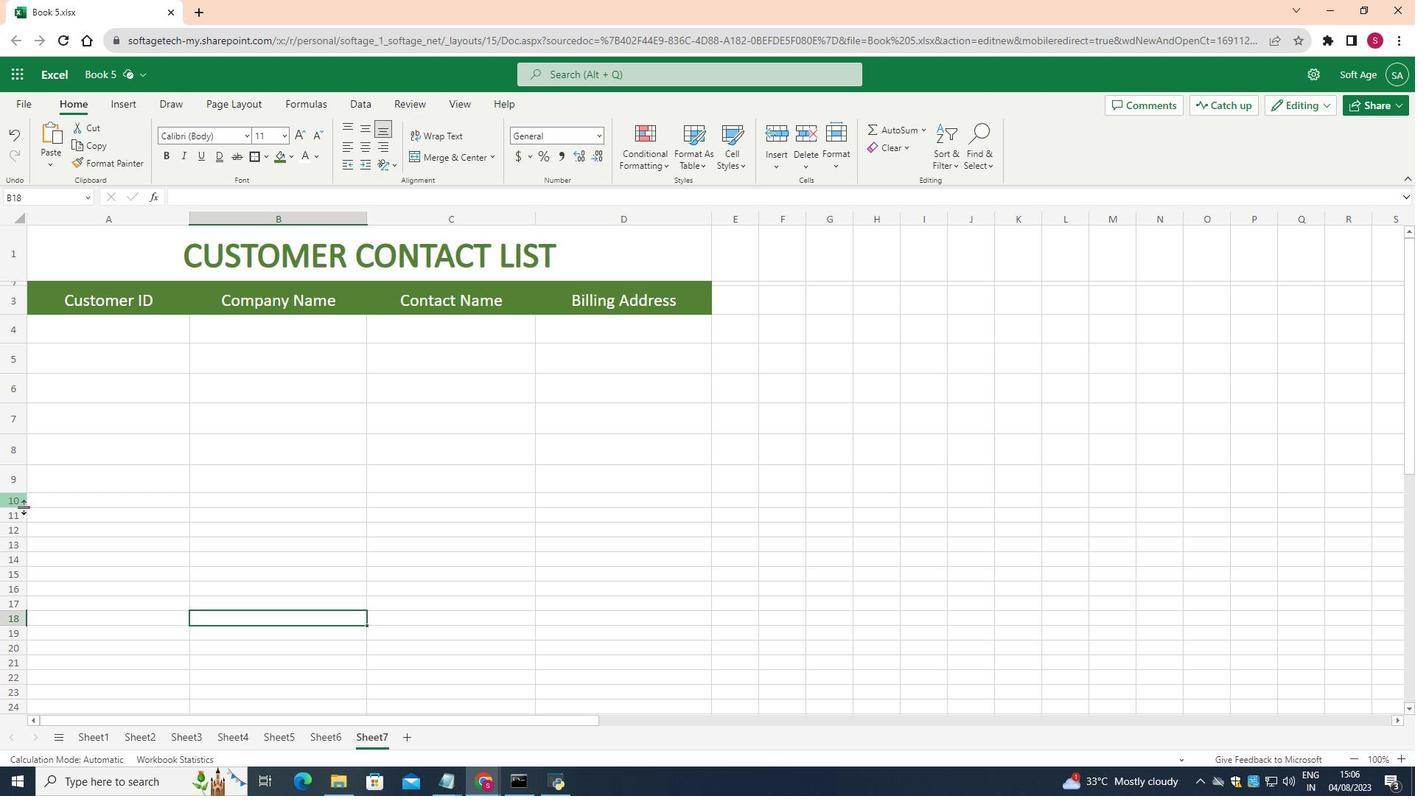 
Action: Mouse pressed left at (24, 501)
Screenshot: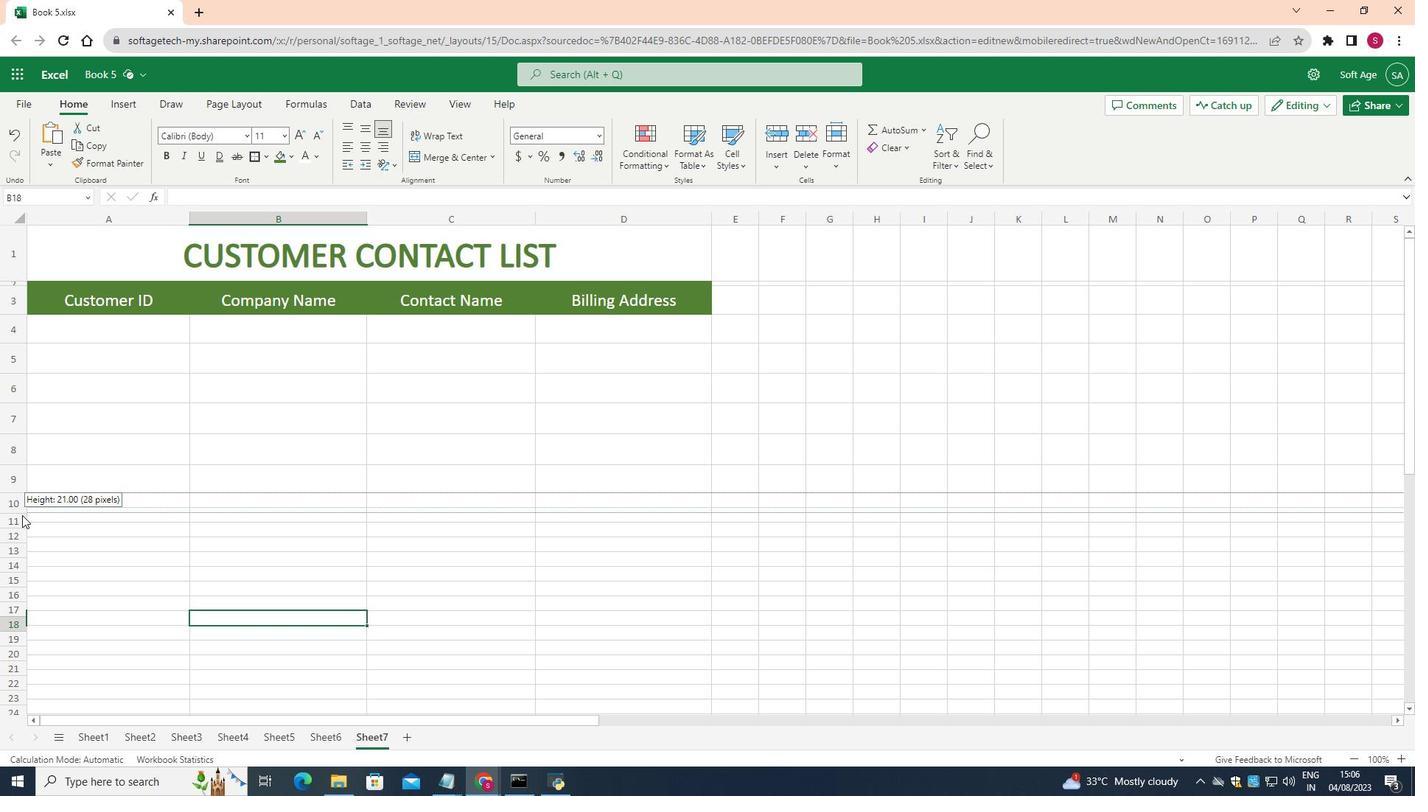 
Action: Mouse moved to (22, 523)
Screenshot: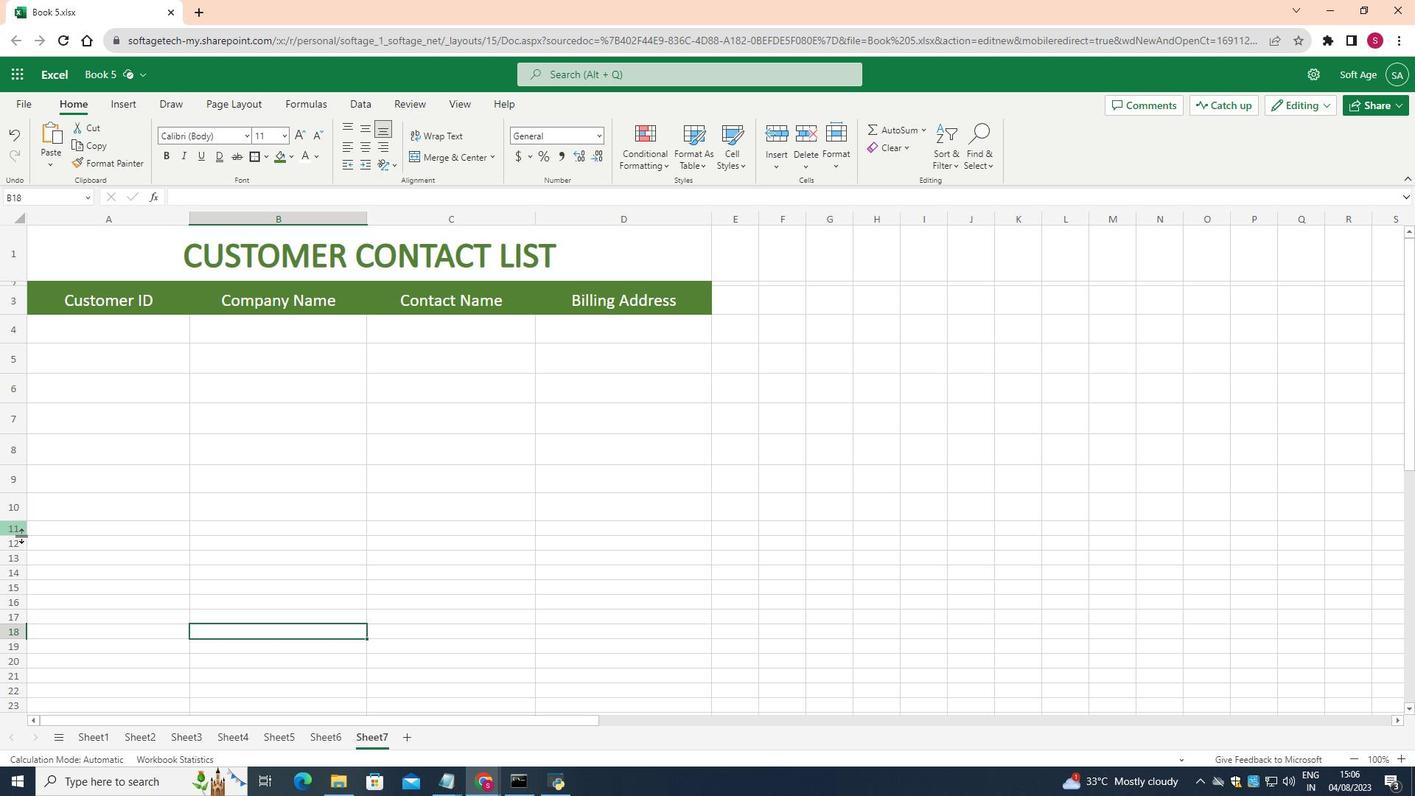 
Action: Mouse pressed left at (22, 523)
Screenshot: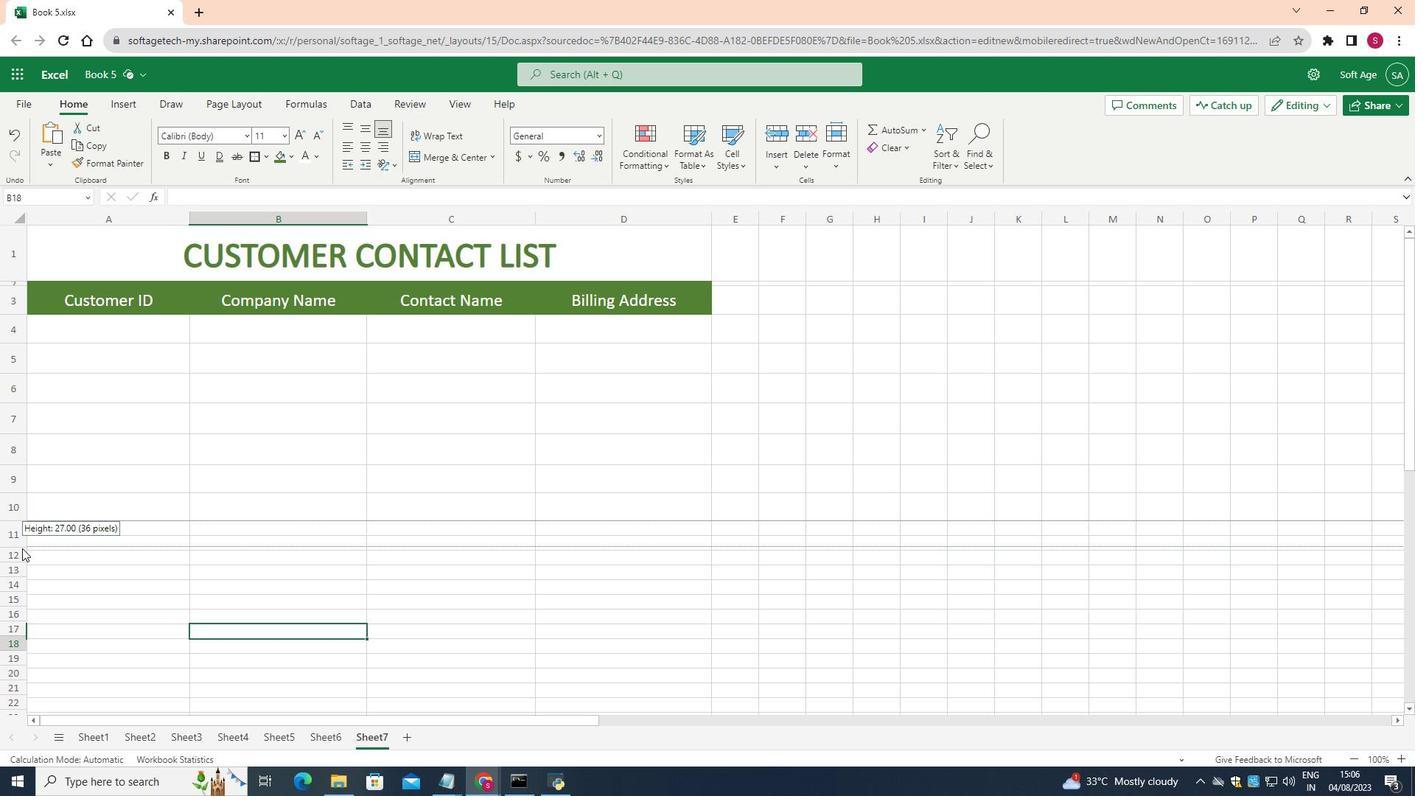 
Action: Mouse moved to (19, 546)
Screenshot: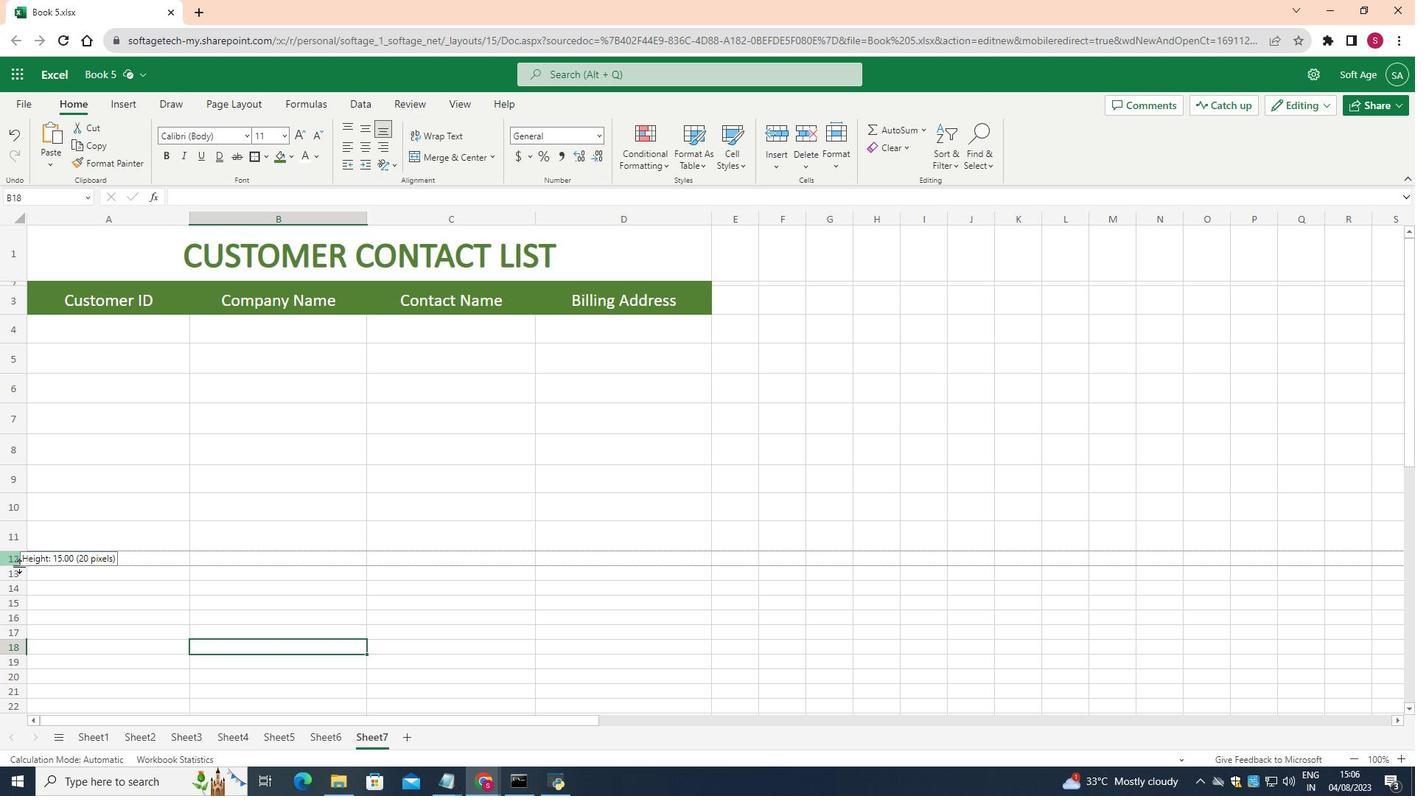 
Action: Mouse pressed left at (19, 546)
Screenshot: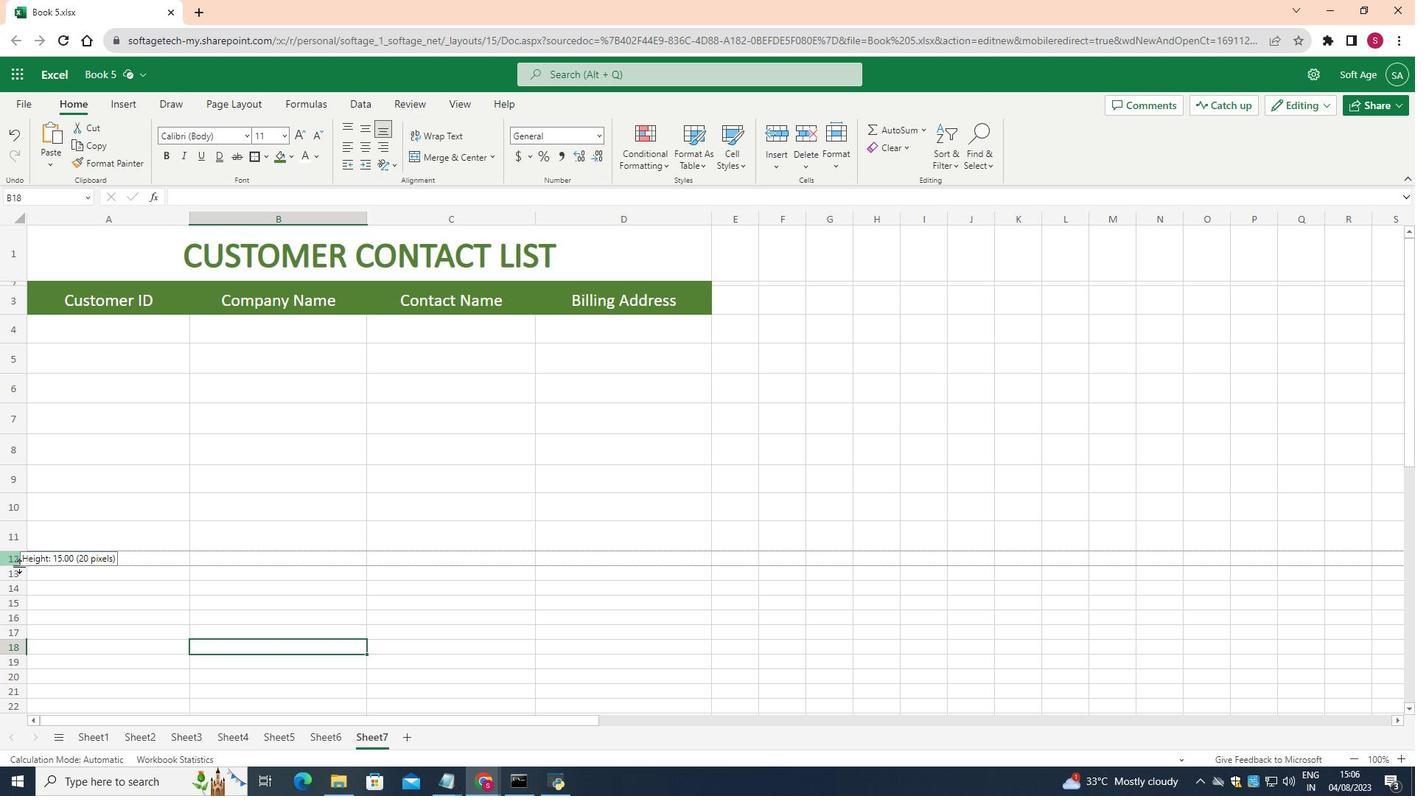 
Action: Mouse moved to (99, 369)
Screenshot: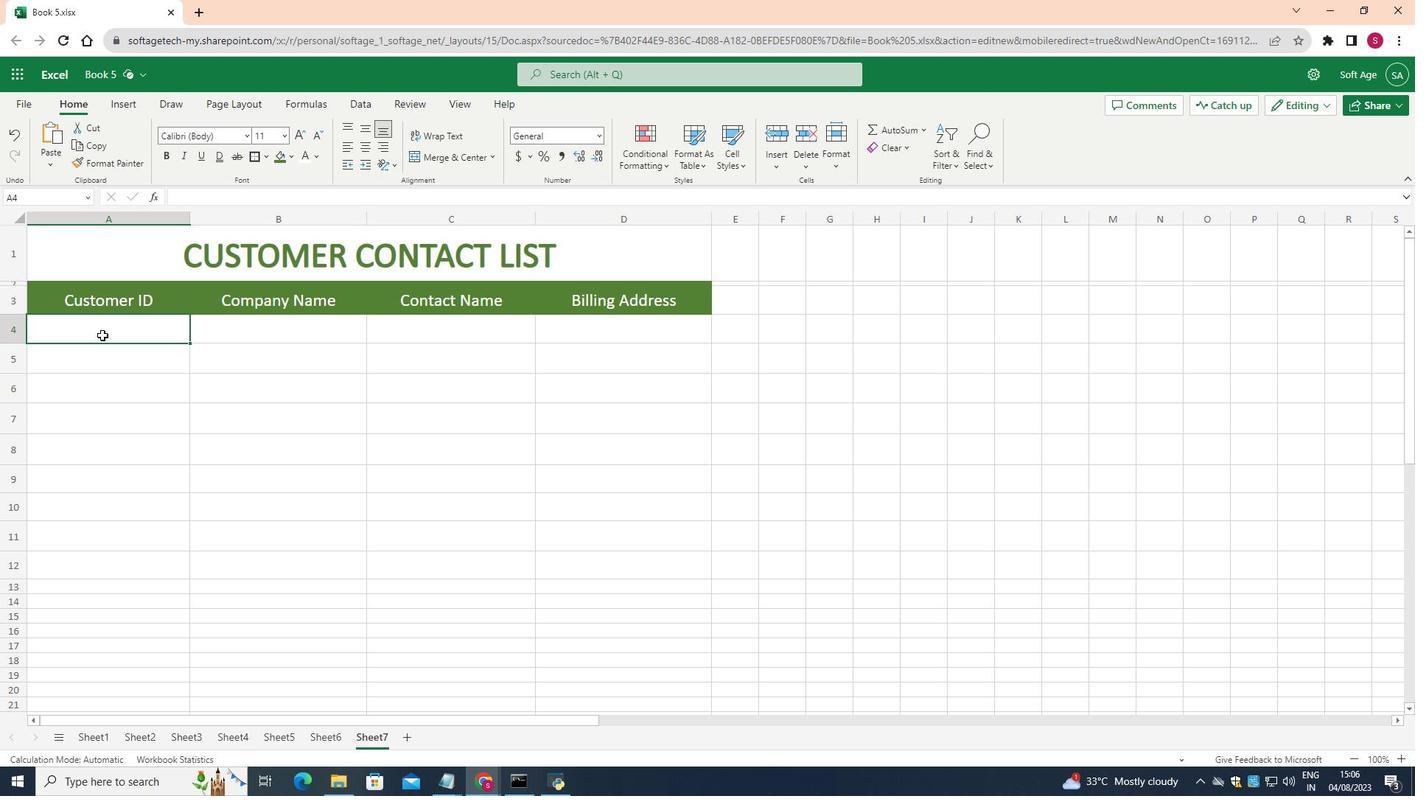 
Action: Mouse pressed left at (99, 369)
Screenshot: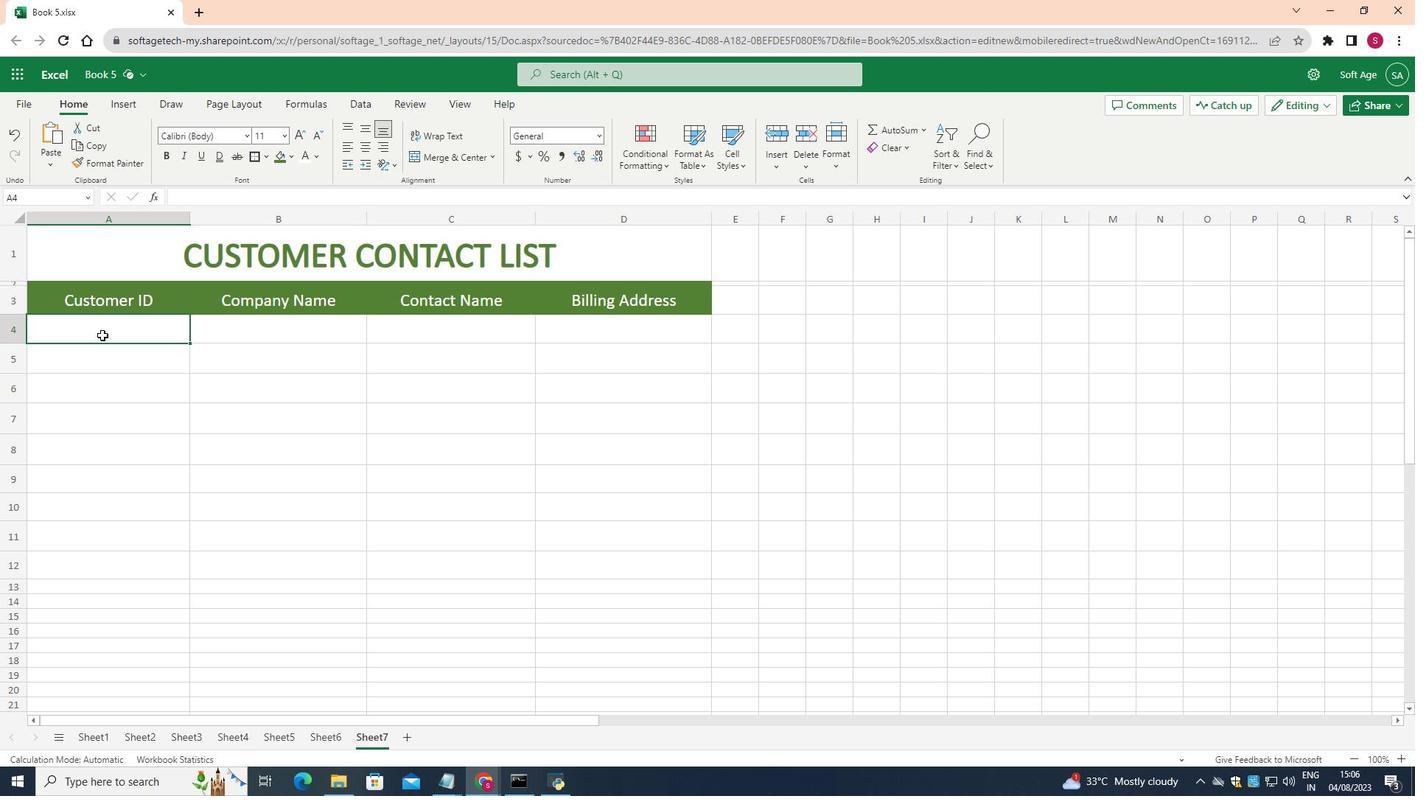 
Action: Mouse moved to (274, 218)
Screenshot: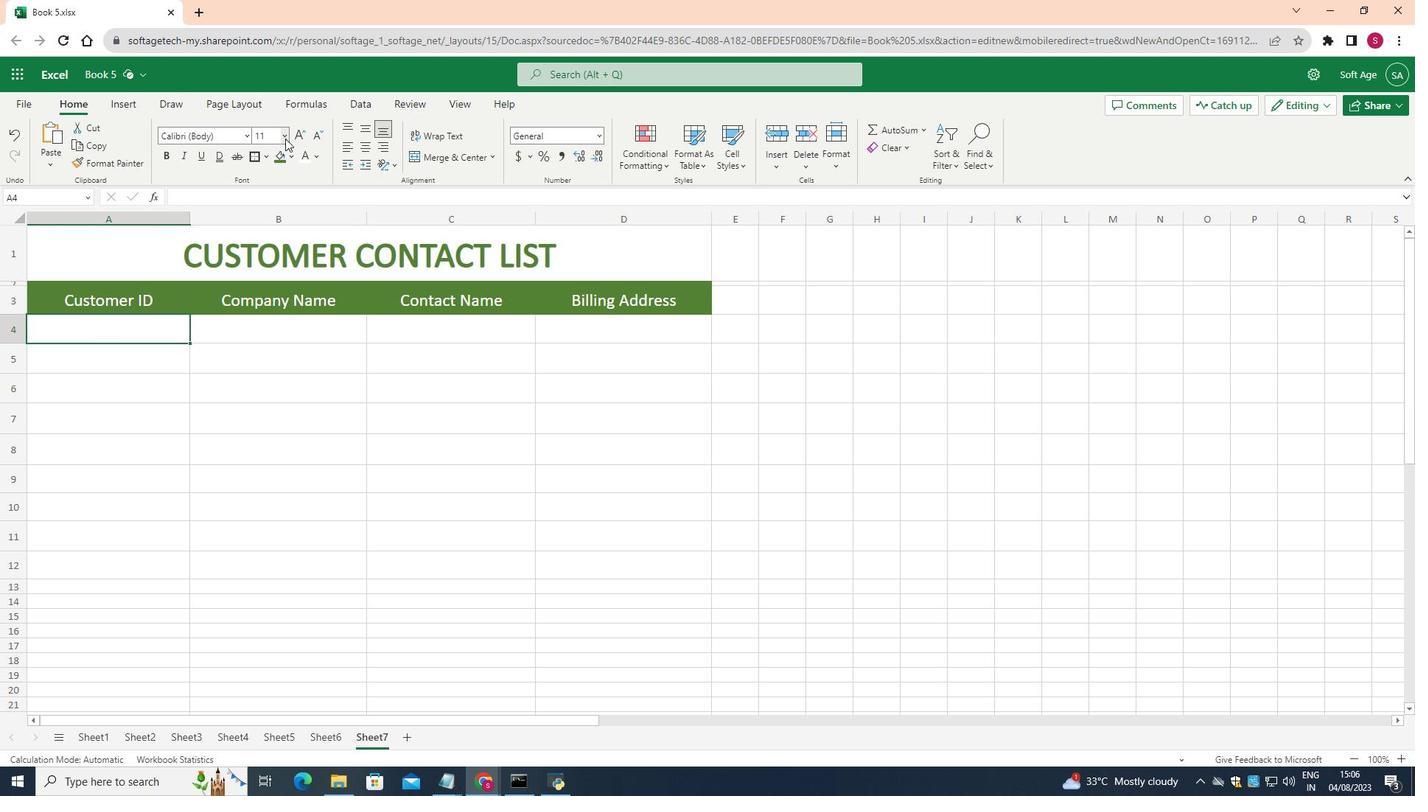 
Action: Mouse pressed left at (274, 218)
Screenshot: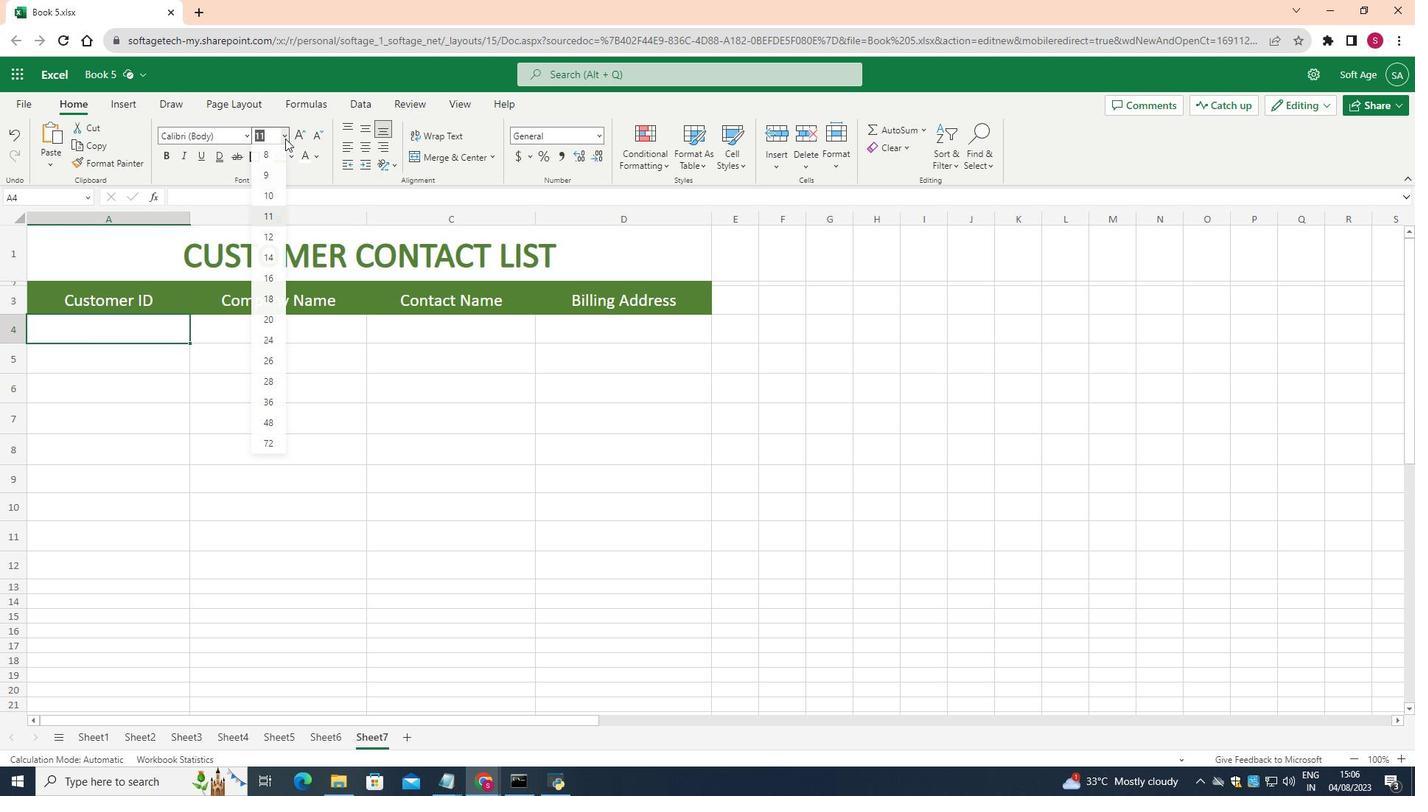 
Action: Mouse moved to (256, 306)
Screenshot: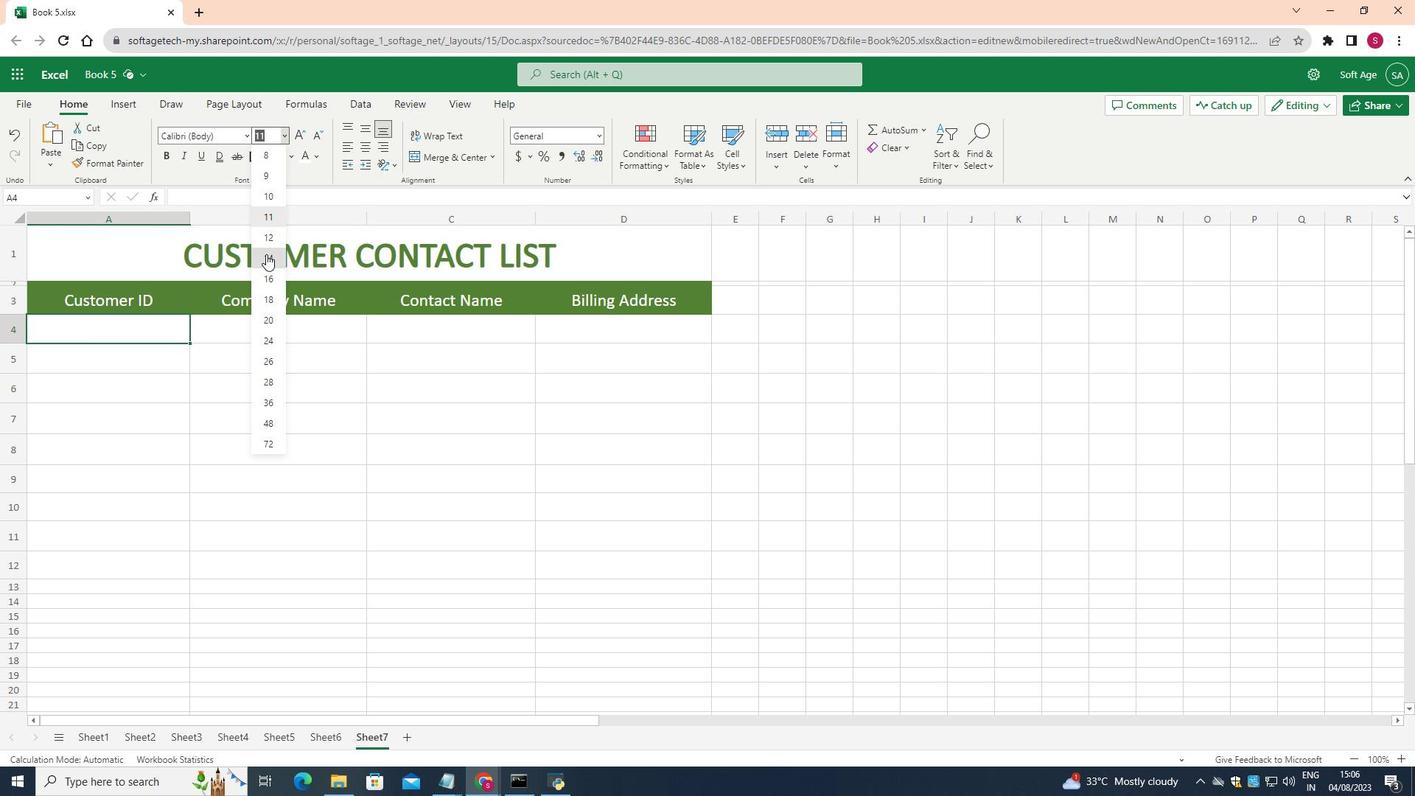 
Action: Mouse pressed left at (256, 306)
Screenshot: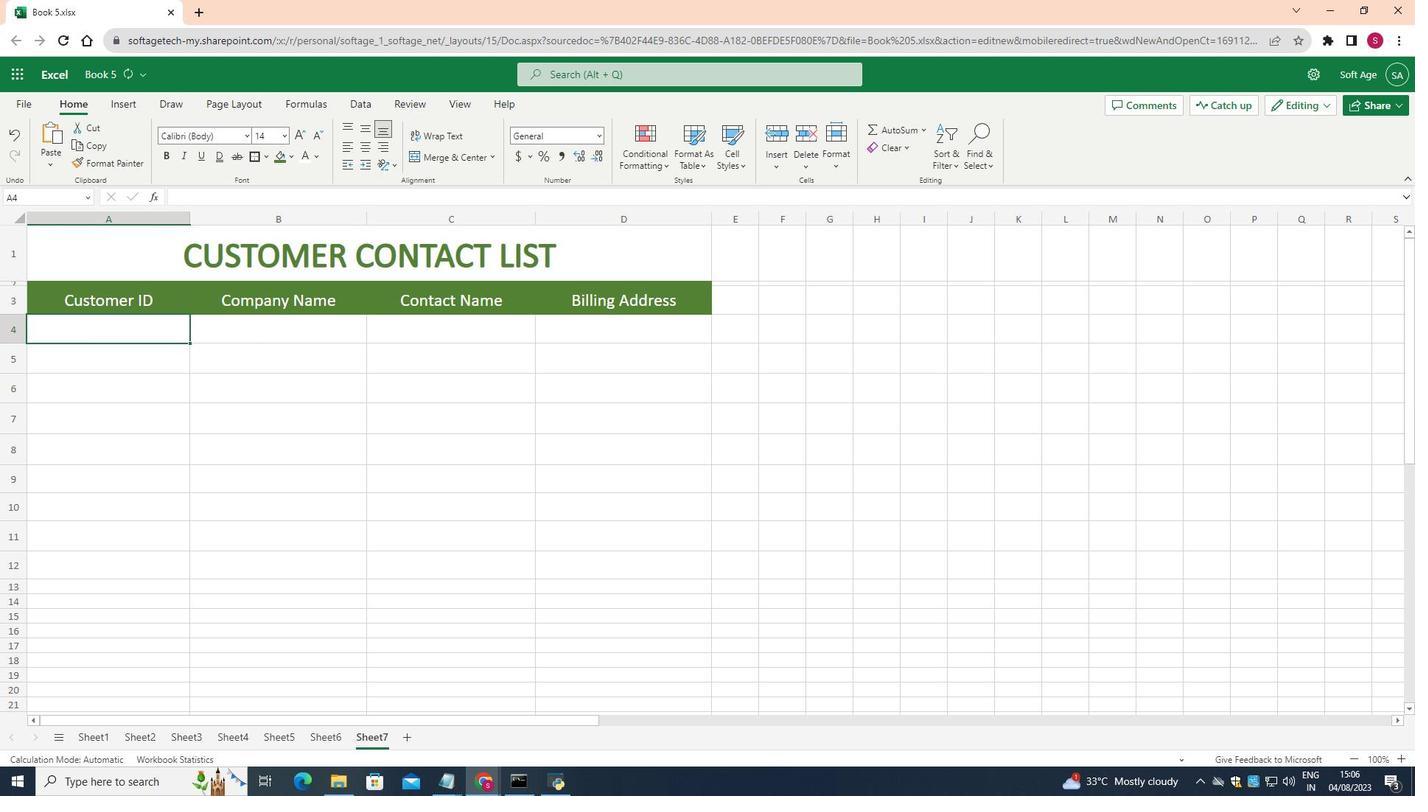 
Action: Mouse moved to (255, 306)
Screenshot: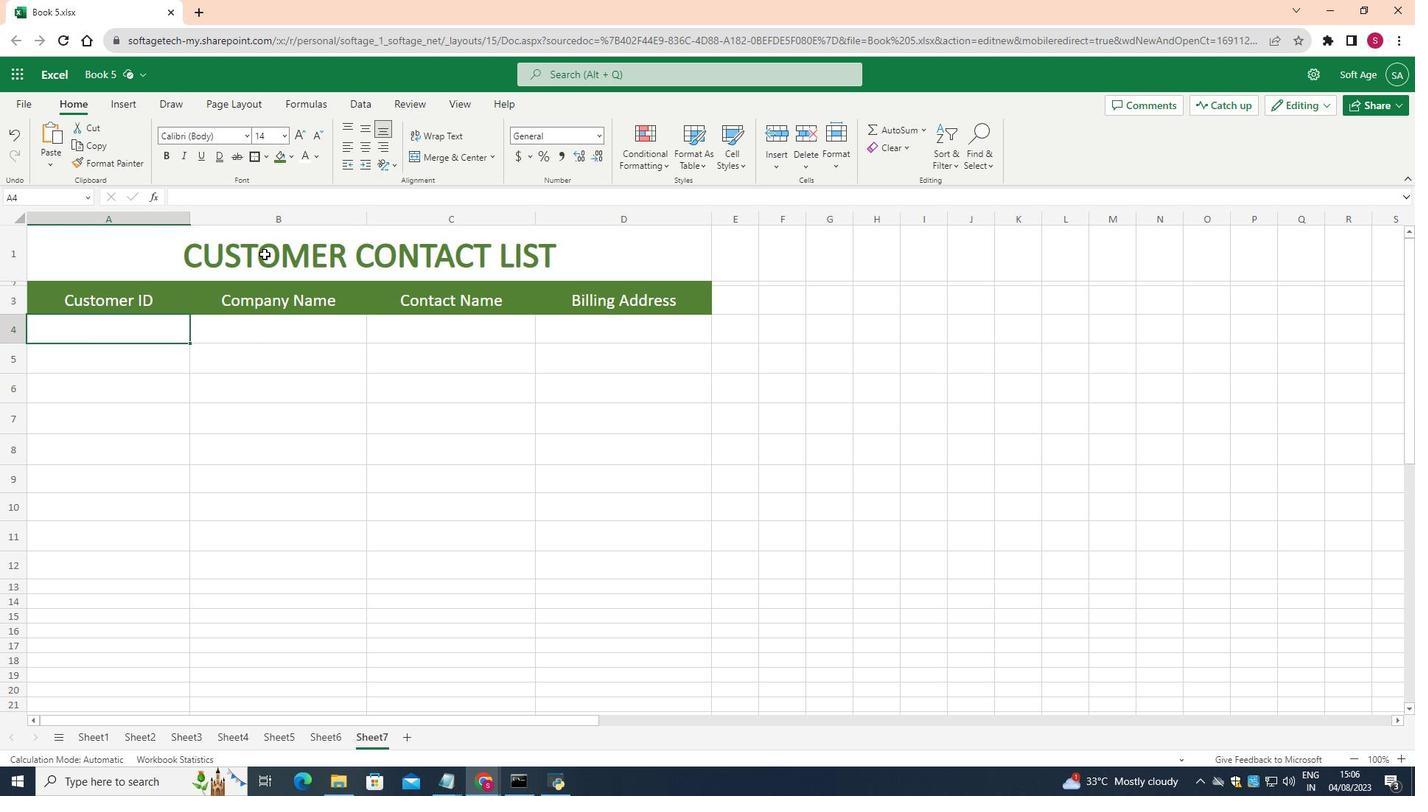 
Action: Key pressed <Key.shift>CU001
Screenshot: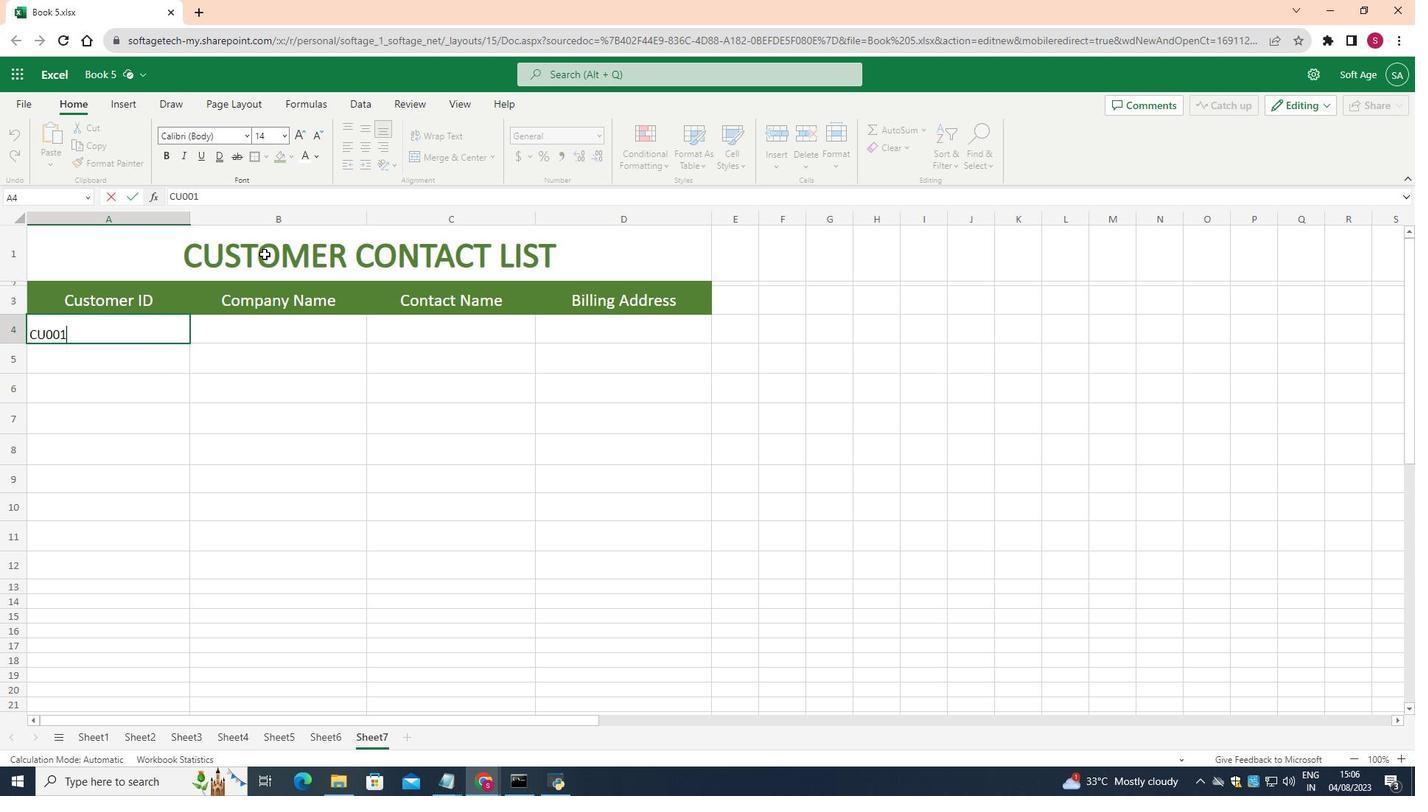 
Action: Mouse scrolled (255, 307) with delta (0, 0)
Screenshot: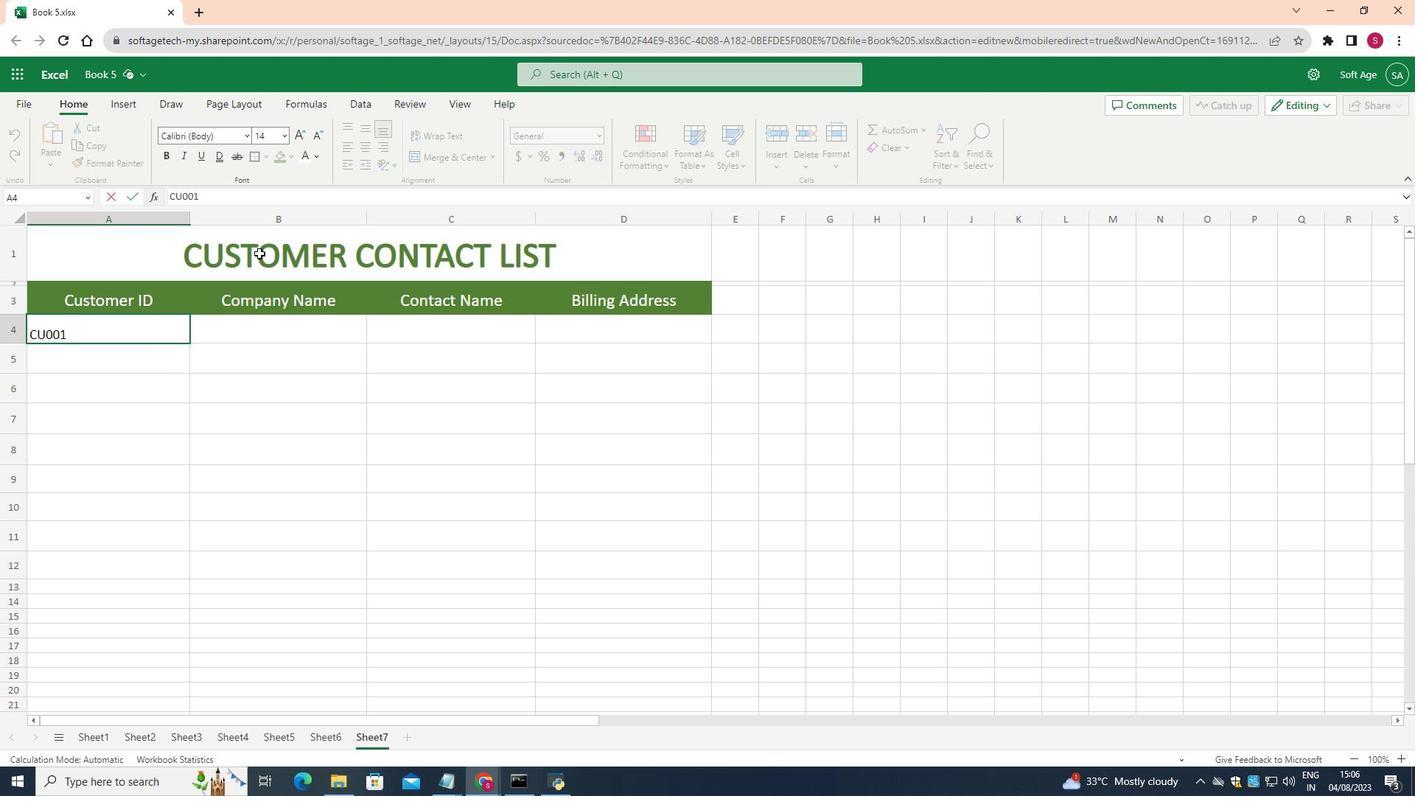 
Action: Mouse moved to (221, 370)
Screenshot: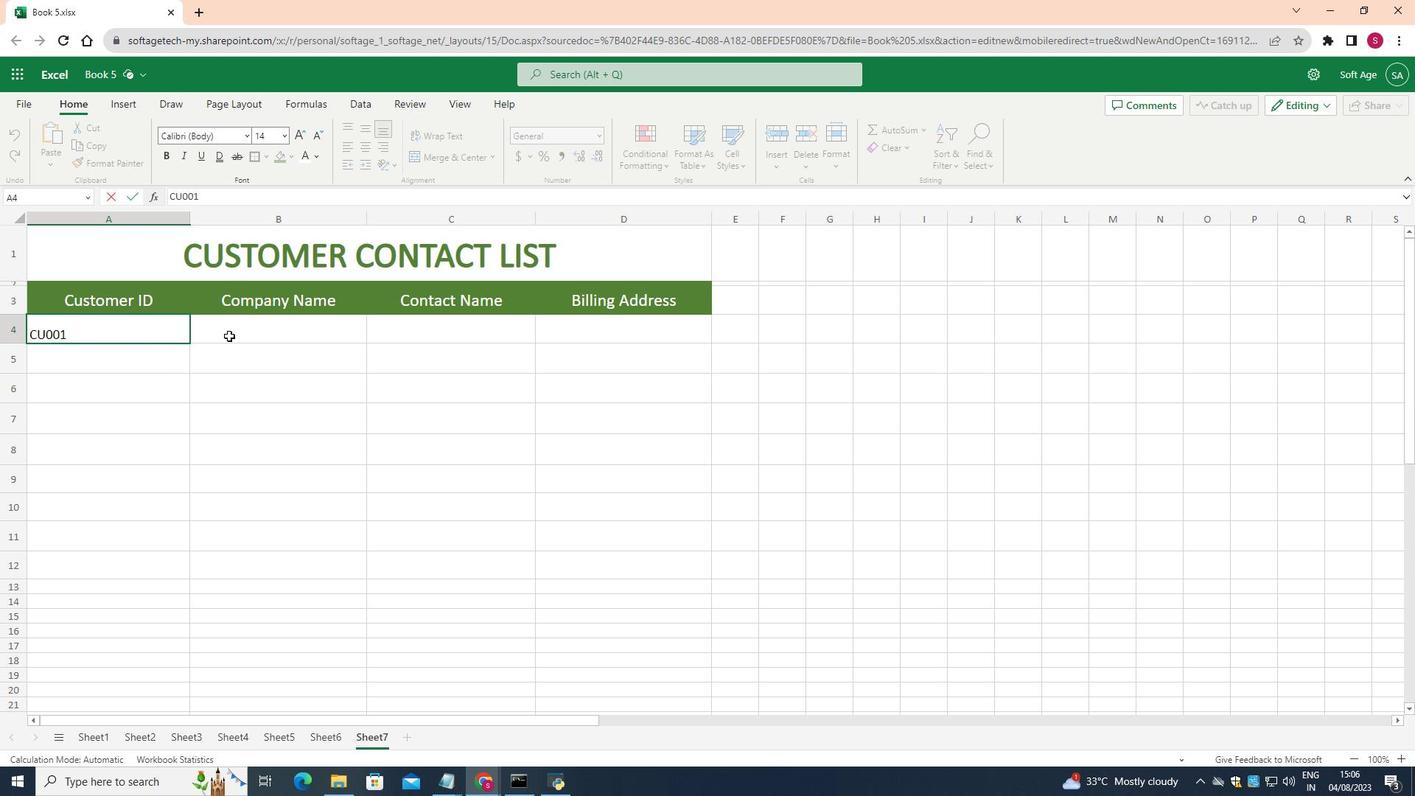 
Action: Mouse pressed left at (221, 370)
Screenshot: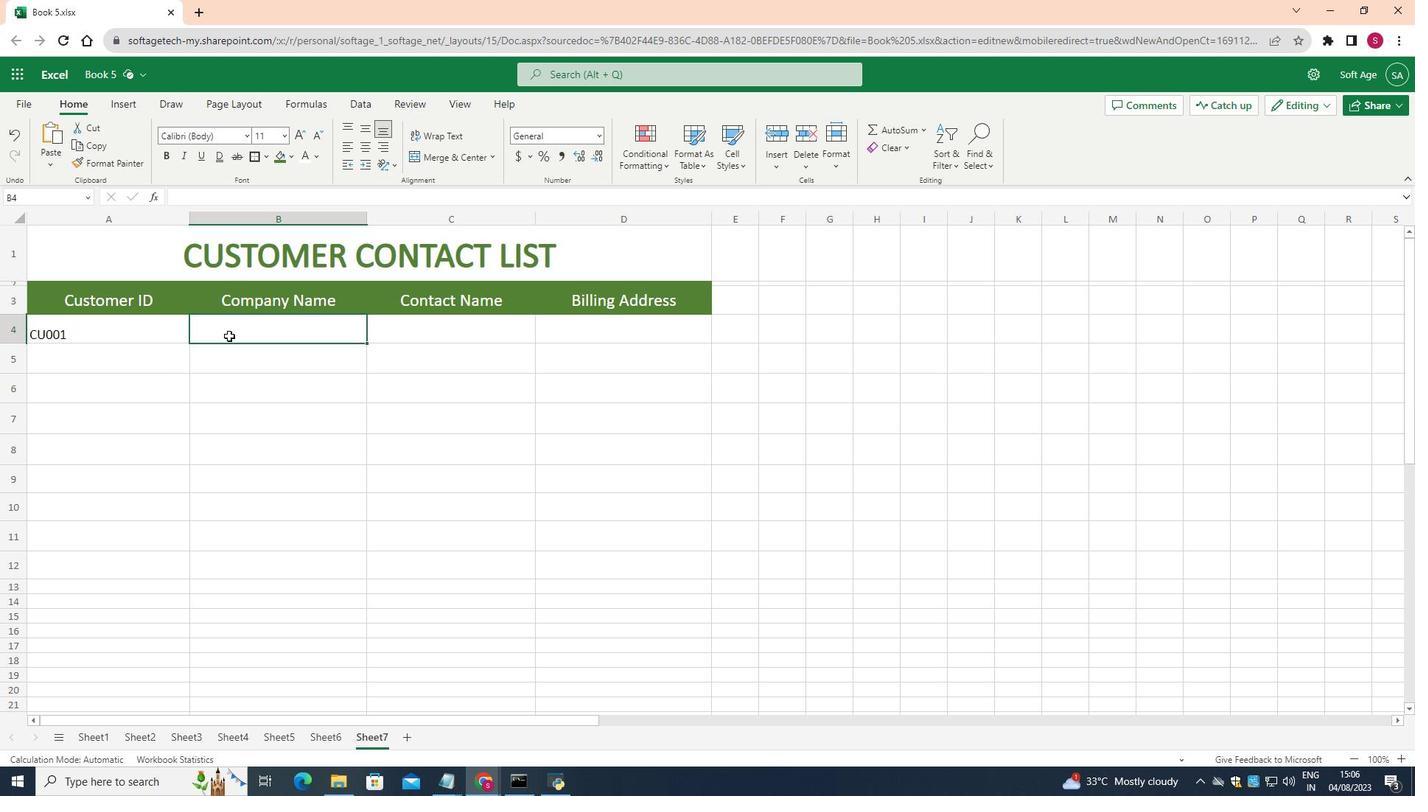 
Action: Mouse moved to (276, 212)
Screenshot: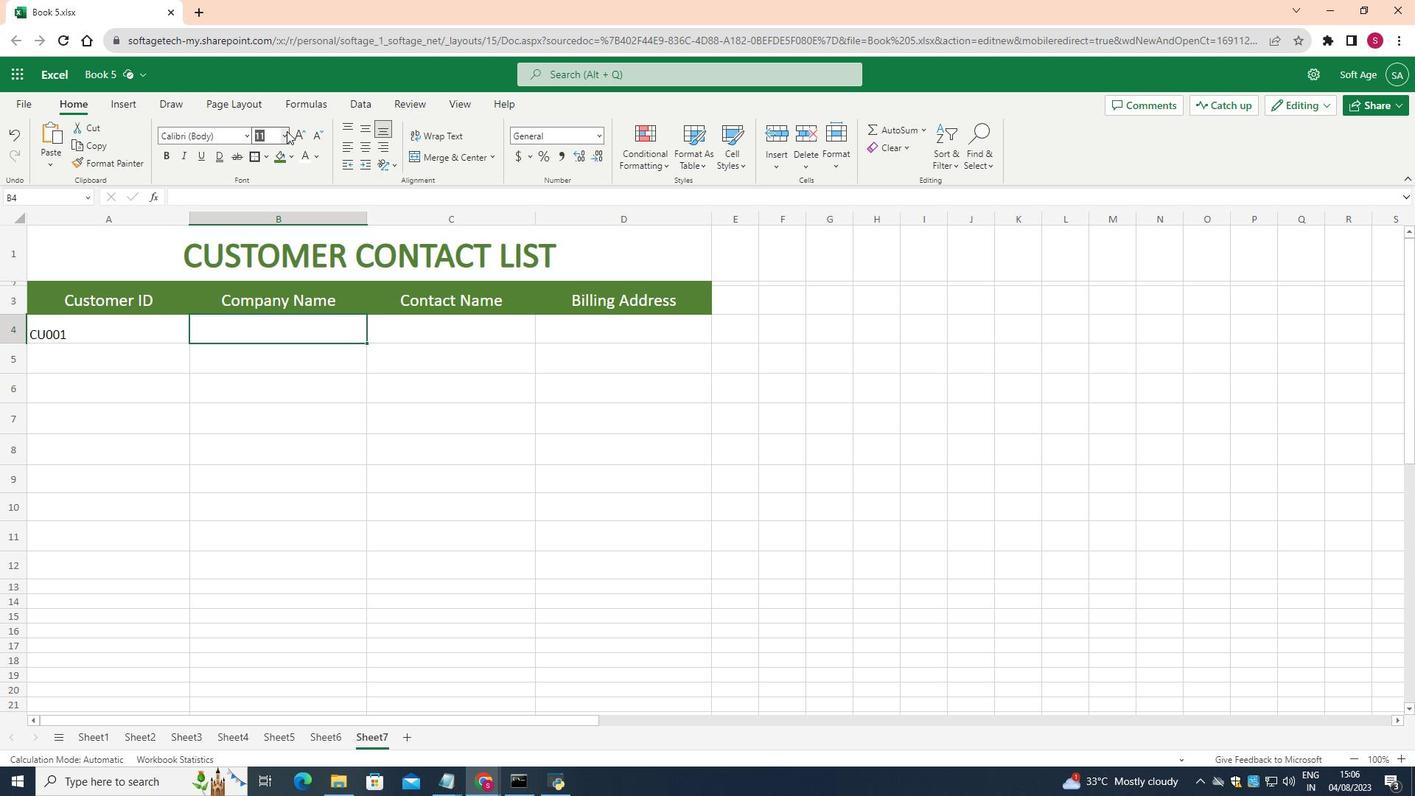 
Action: Mouse pressed left at (276, 212)
Screenshot: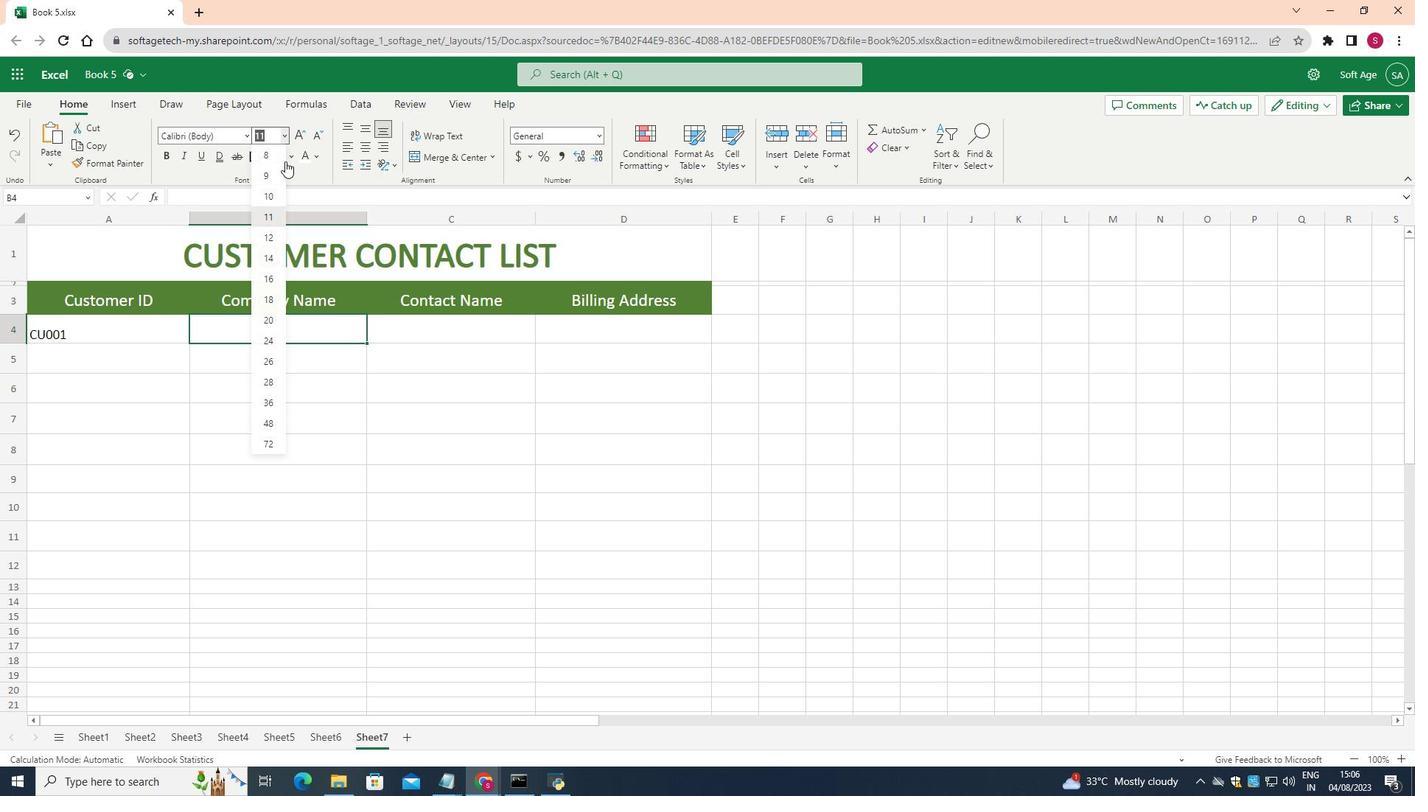 
Action: Mouse moved to (251, 305)
Screenshot: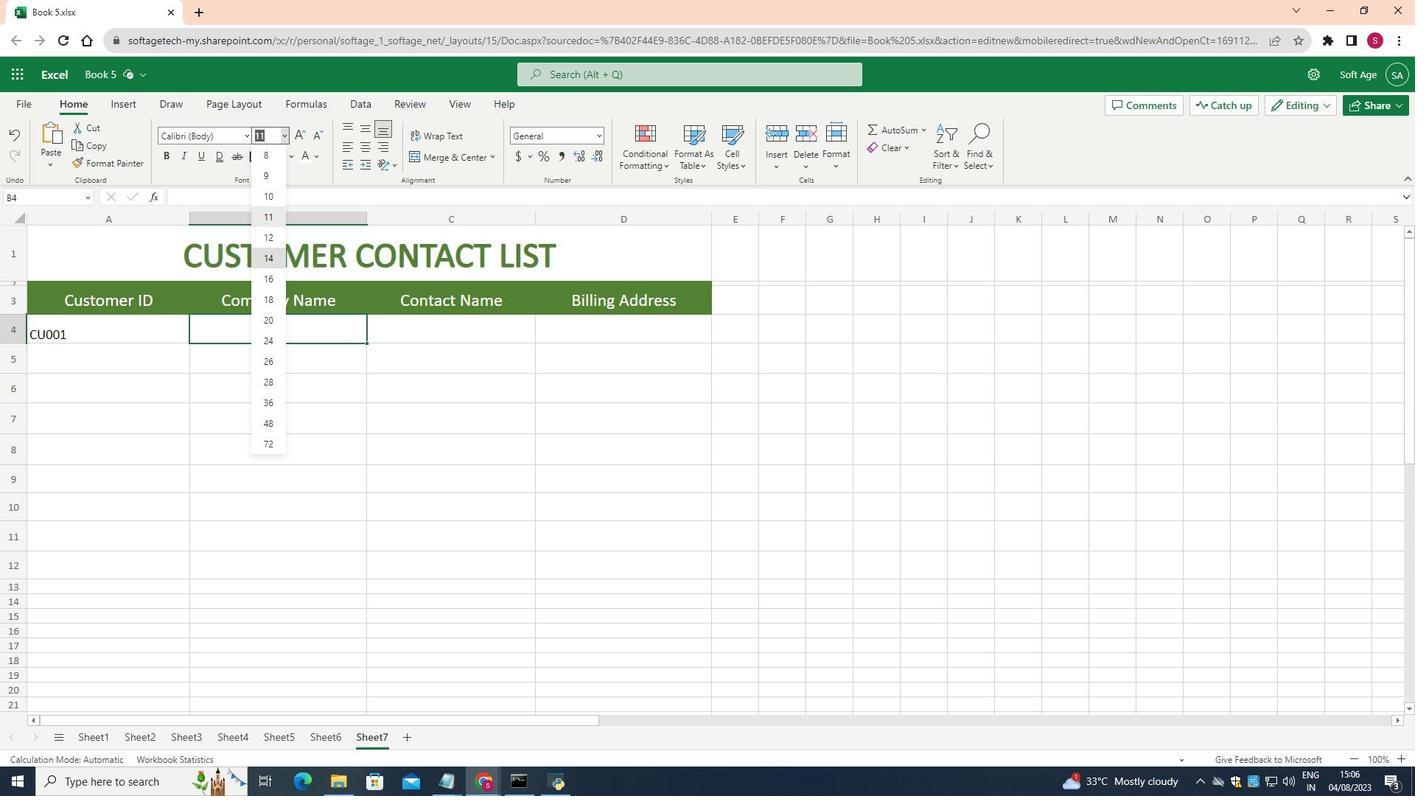
Action: Mouse pressed left at (251, 305)
Screenshot: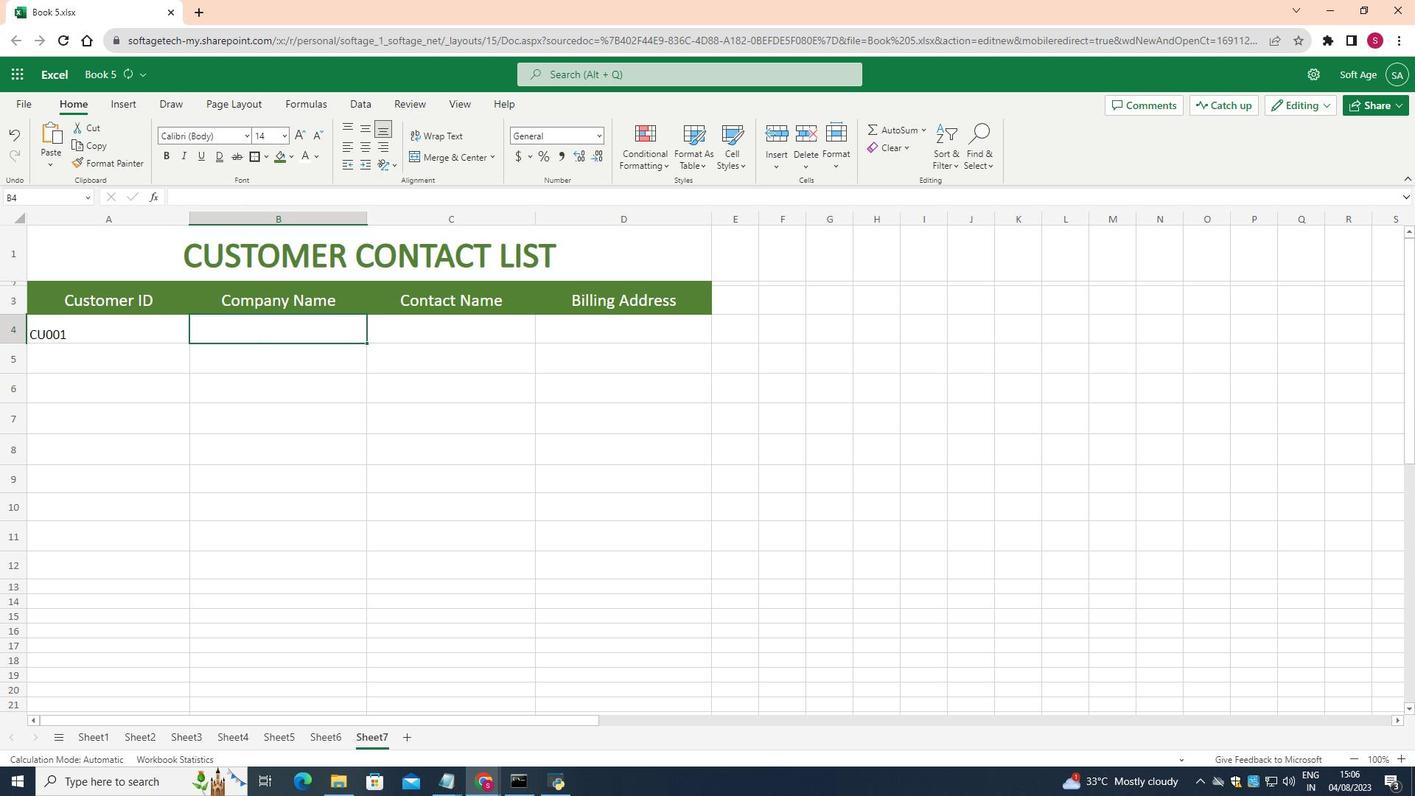 
Action: Key pressed <Key.shift>Adatum<Key.space><Key.shift>Corporation
Screenshot: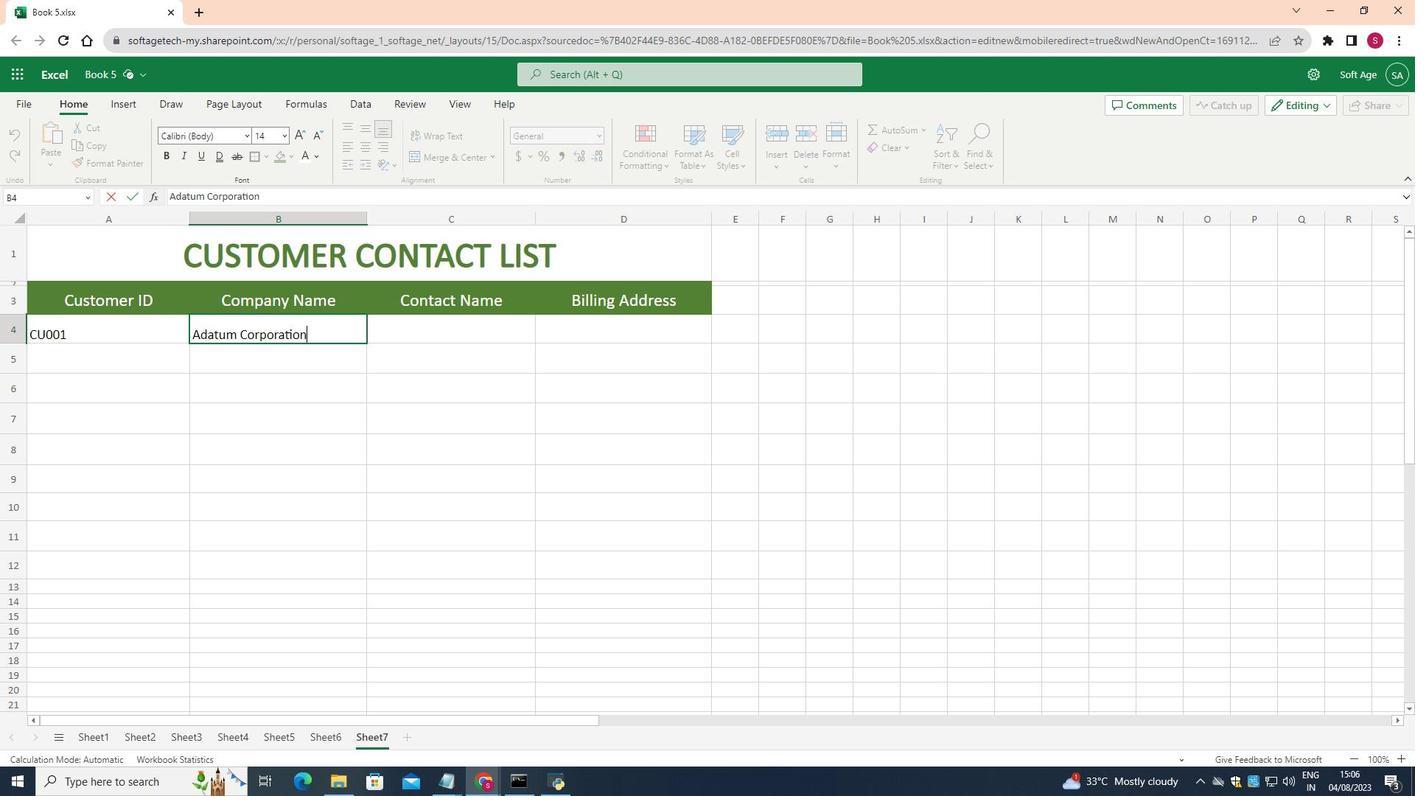 
Action: Mouse moved to (426, 368)
Screenshot: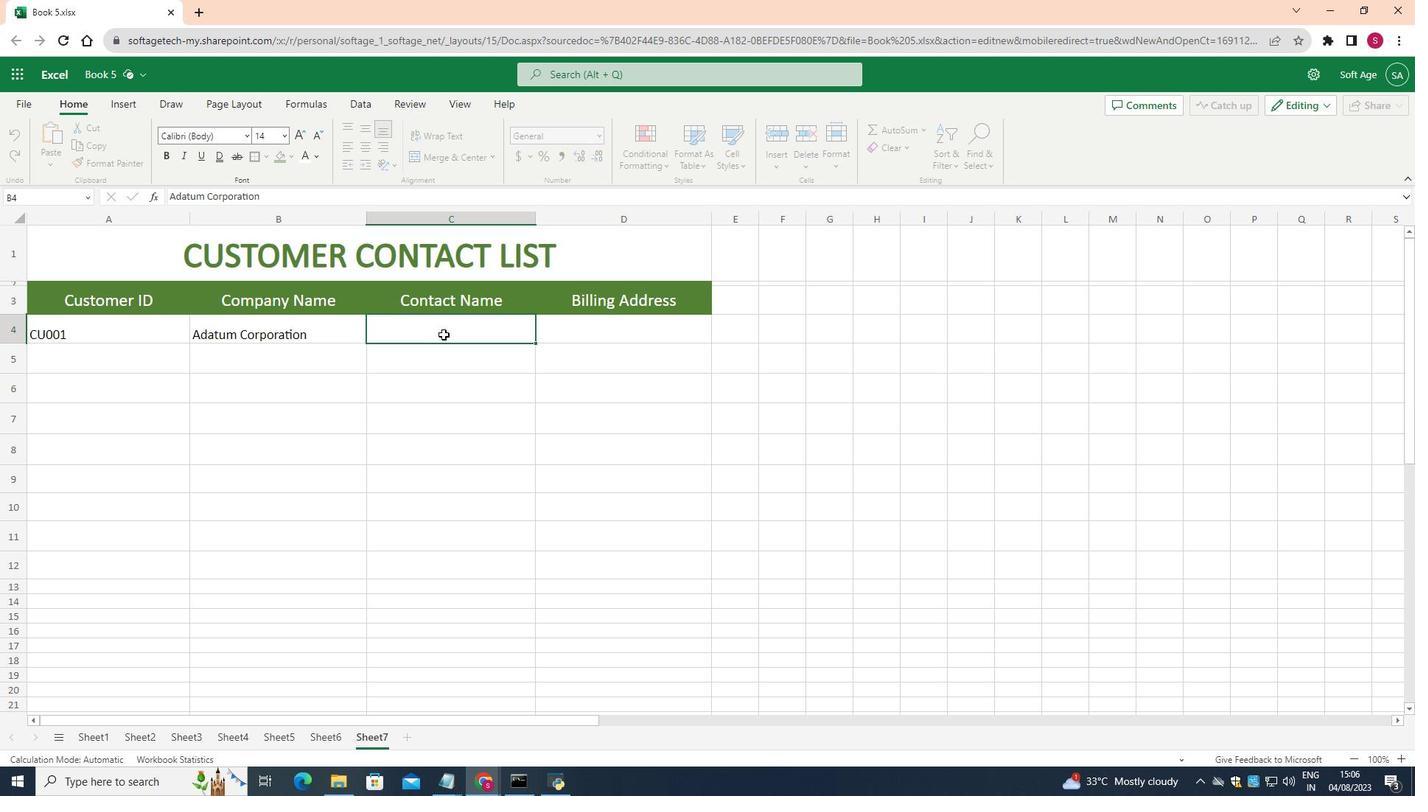
Action: Mouse pressed left at (426, 368)
Screenshot: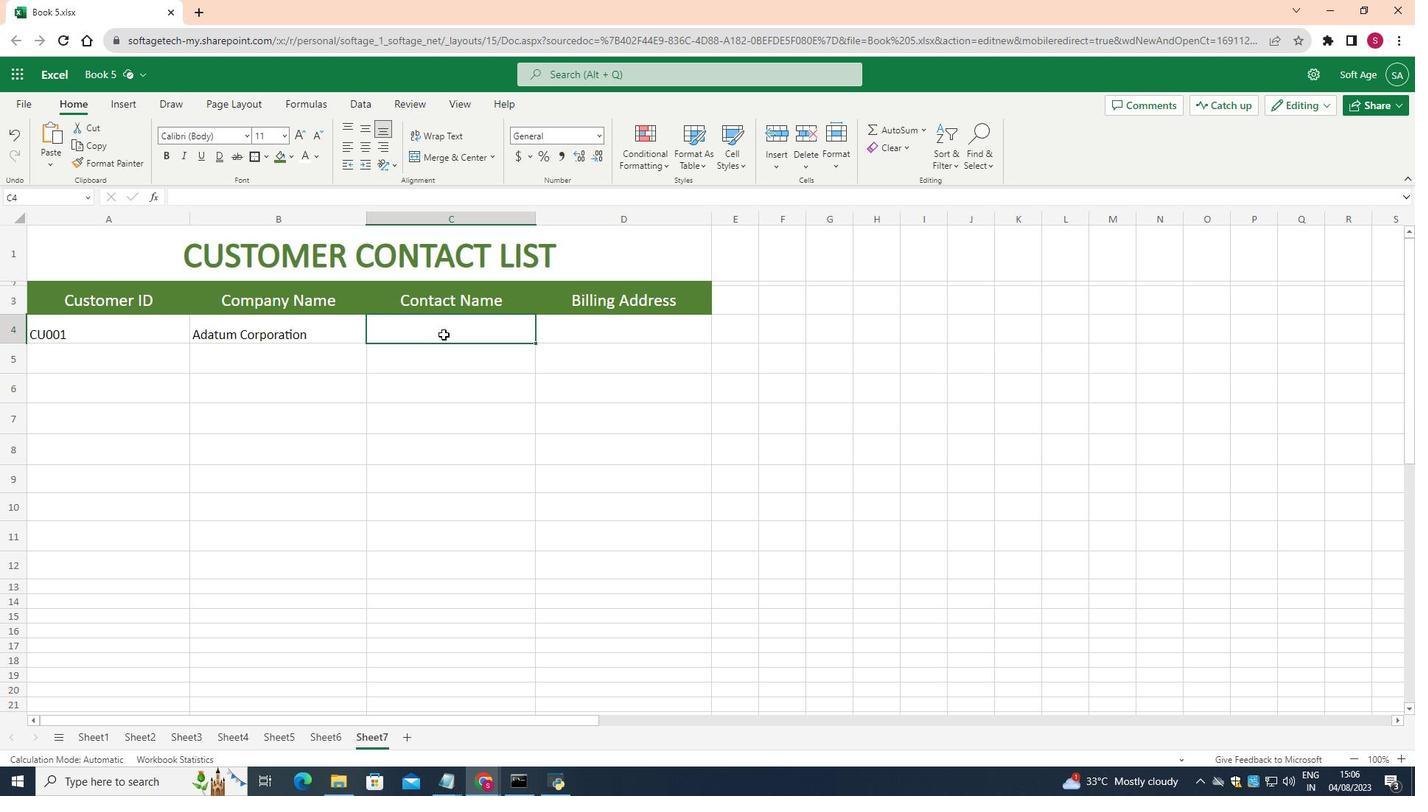 
Action: Mouse moved to (406, 359)
Screenshot: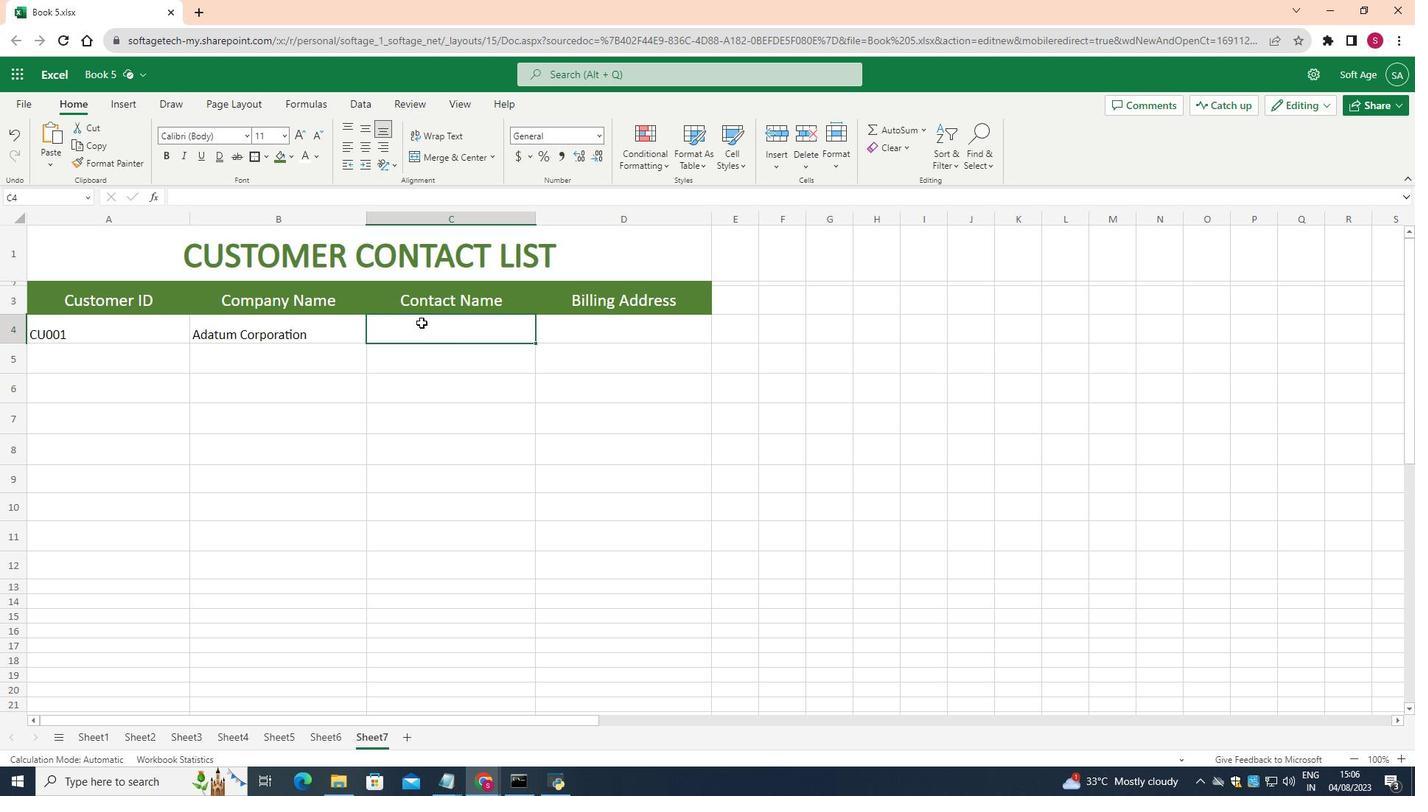 
Action: Key pressed <Key.shift>Contact<Key.space><Key.shift>Name
Screenshot: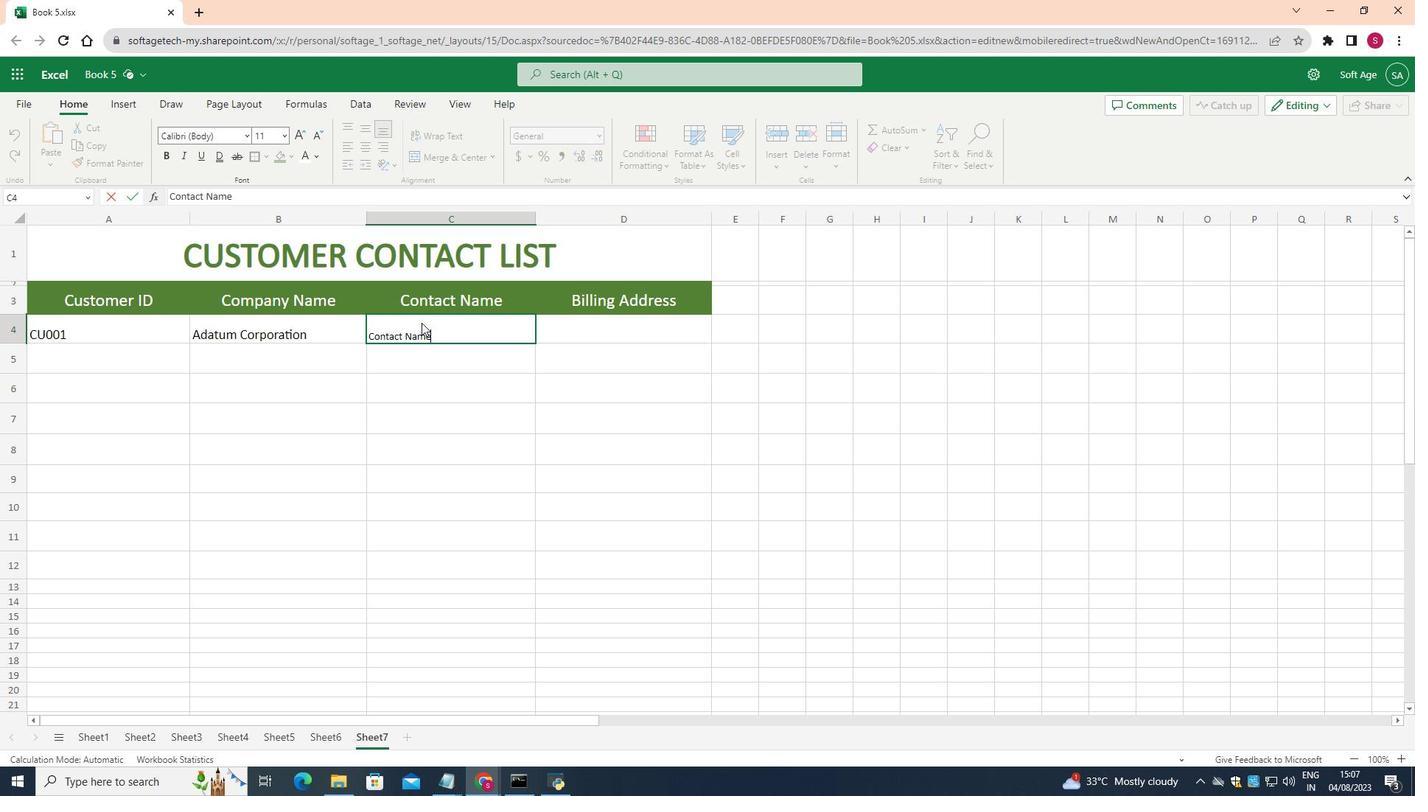 
Action: Mouse moved to (592, 373)
Screenshot: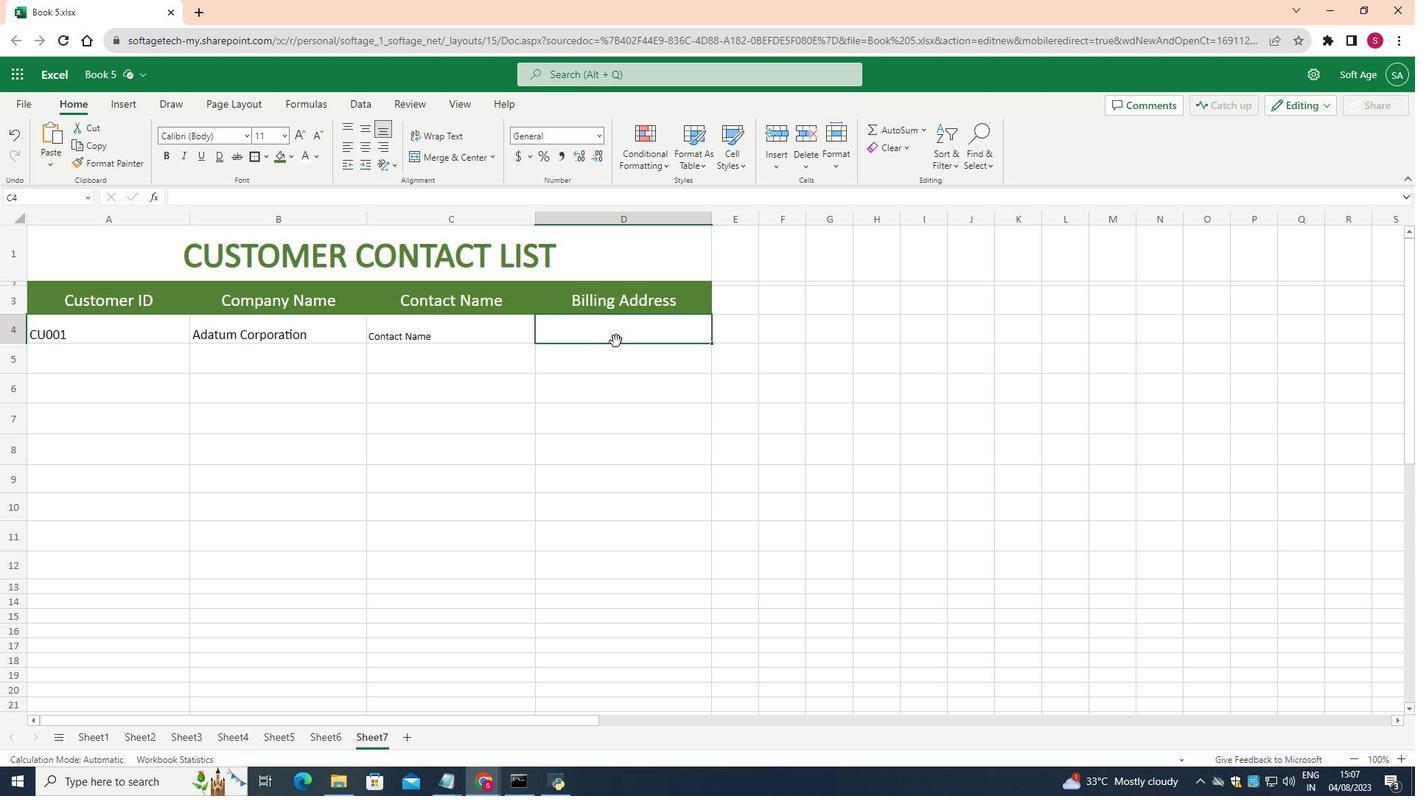 
Action: Mouse pressed left at (592, 373)
Screenshot: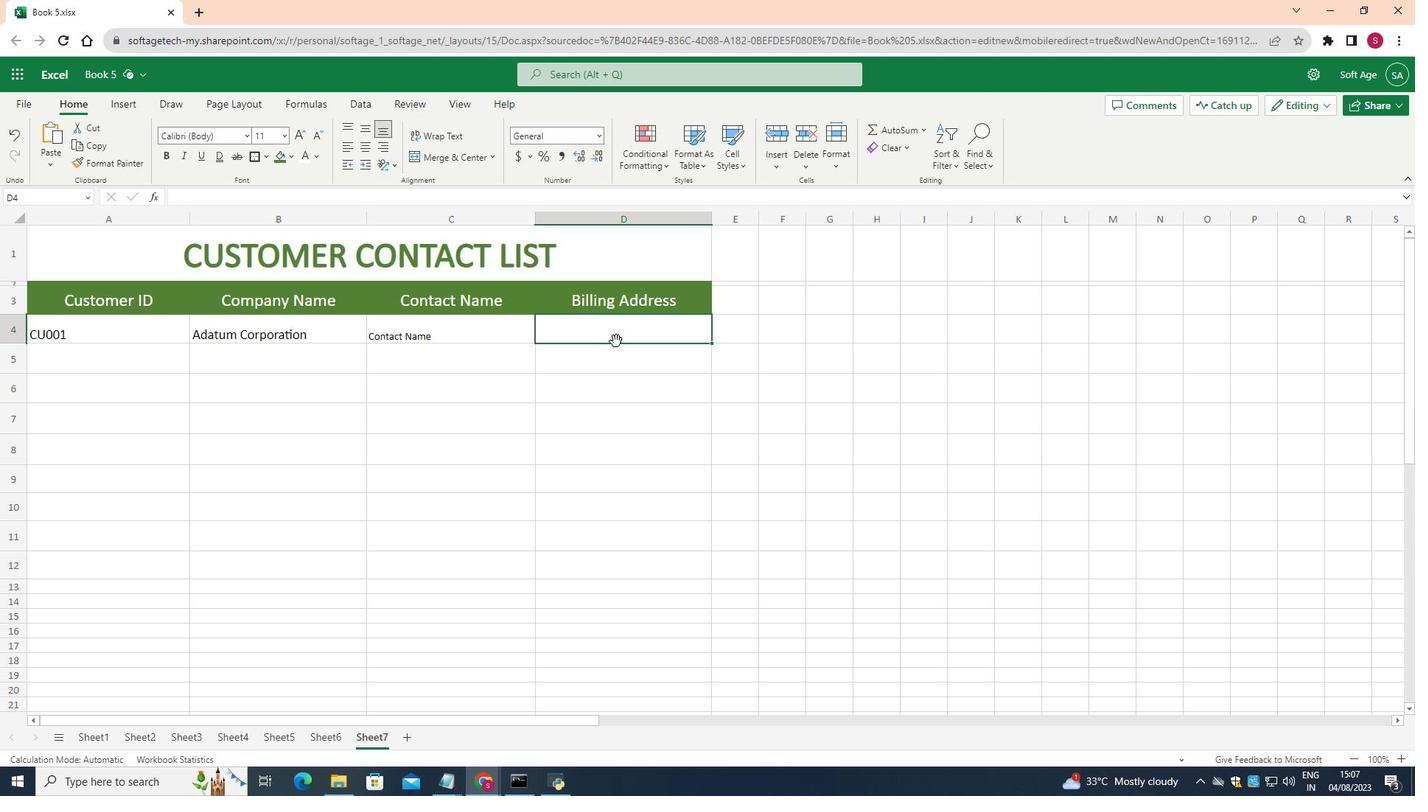 
Action: Key pressed <Key.shift><Key.shift><Key.shift><Key.shift><Key.shift>Billing<Key.space><Key.shift><Key.shift>Add<Key.enter>
Screenshot: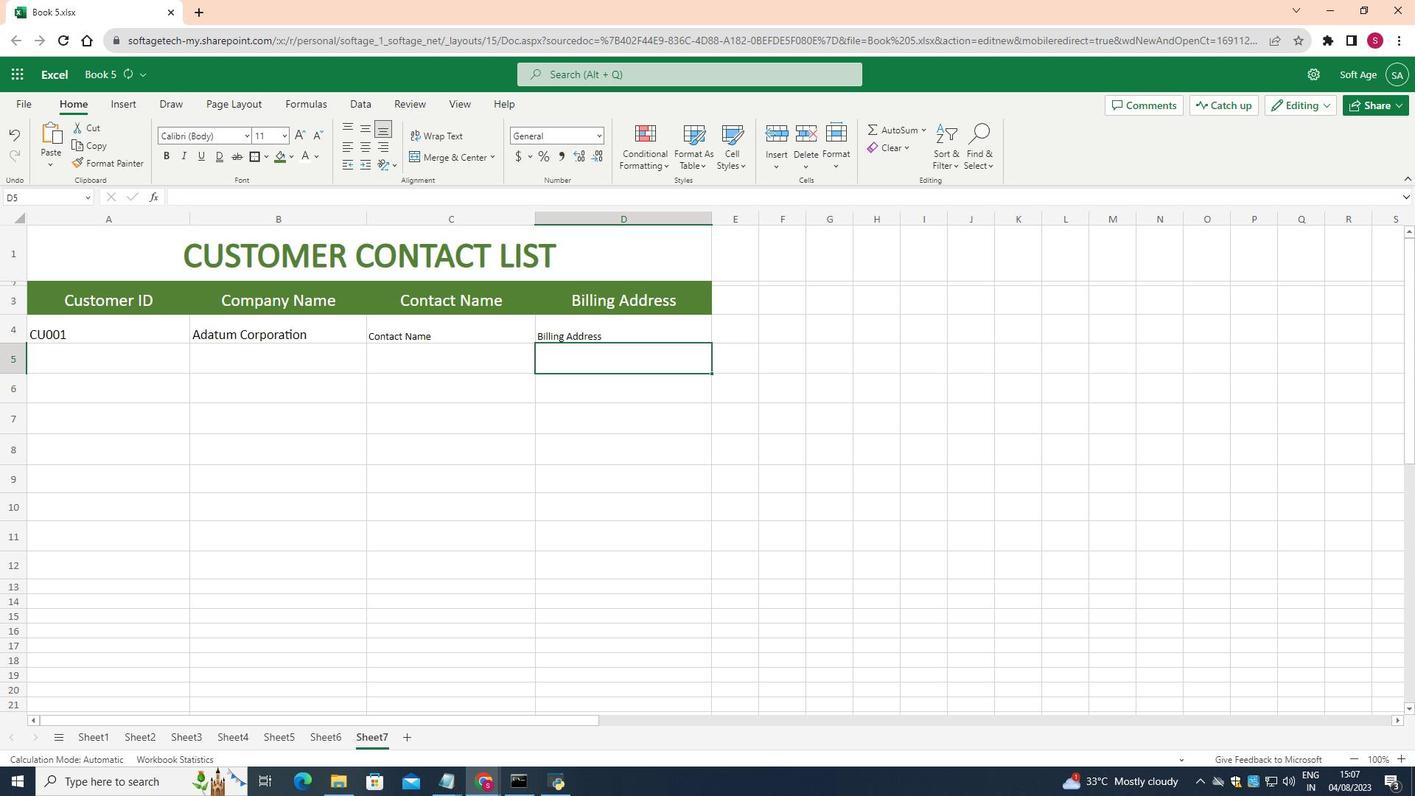 
Action: Mouse moved to (507, 366)
Screenshot: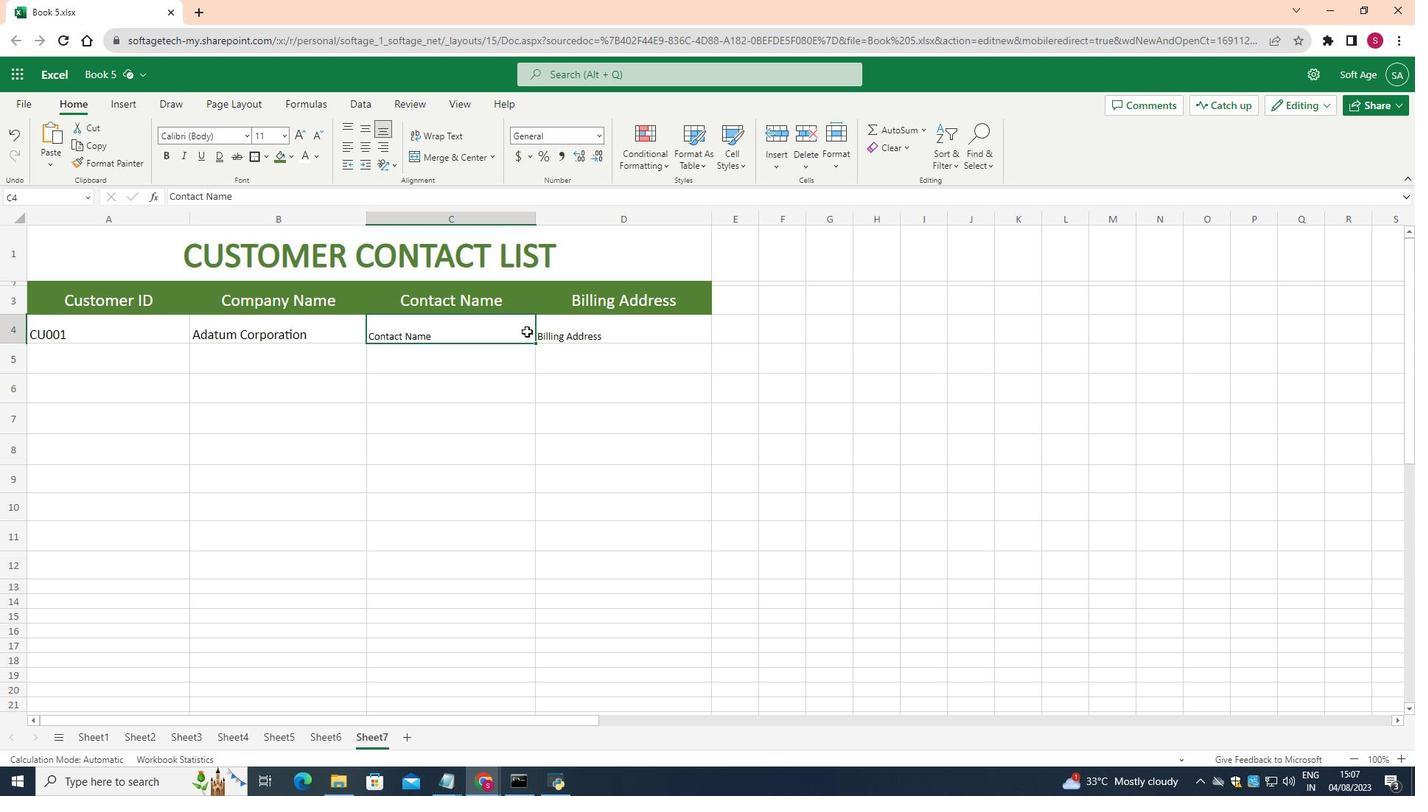 
Action: Mouse pressed left at (507, 366)
Screenshot: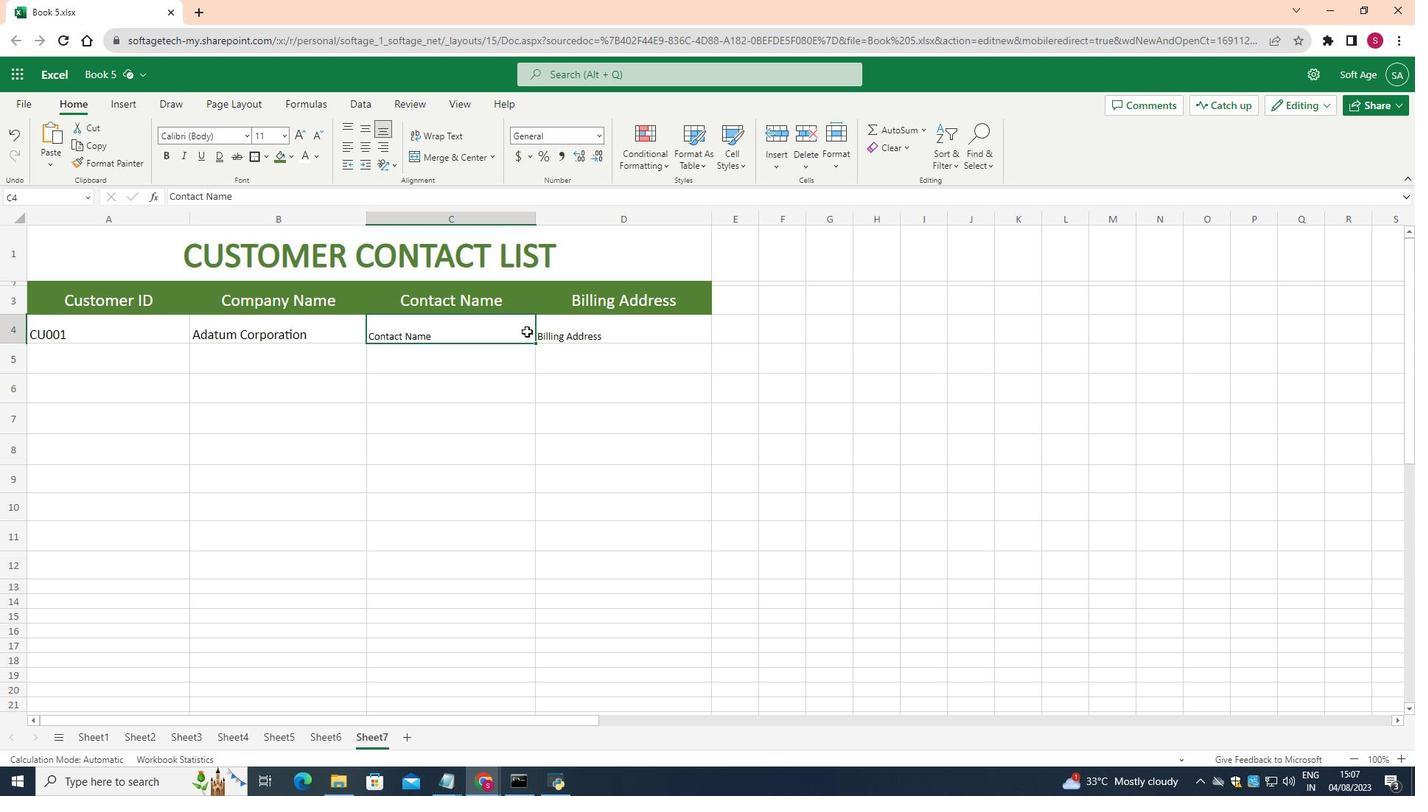 
Action: Mouse moved to (274, 211)
Screenshot: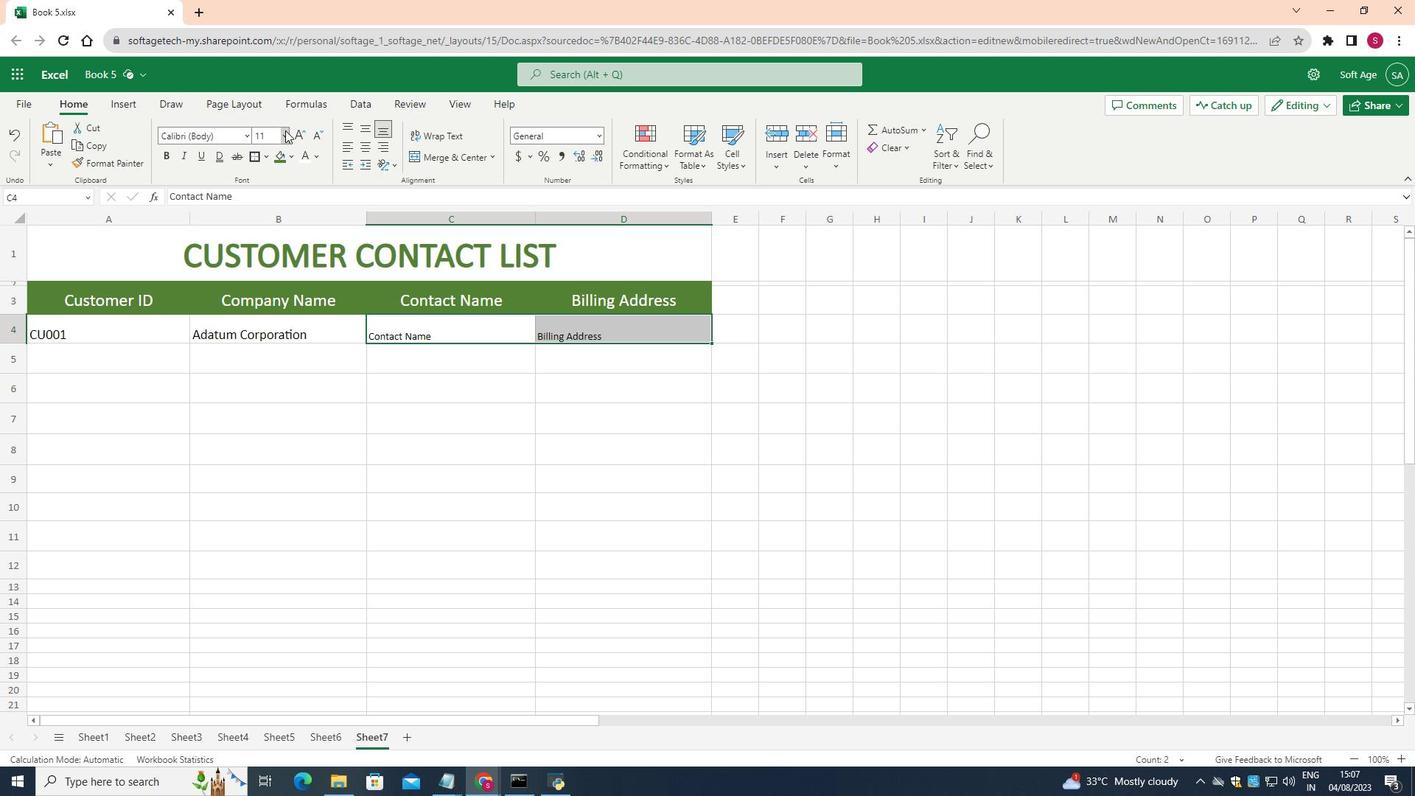 
Action: Mouse pressed left at (274, 211)
Screenshot: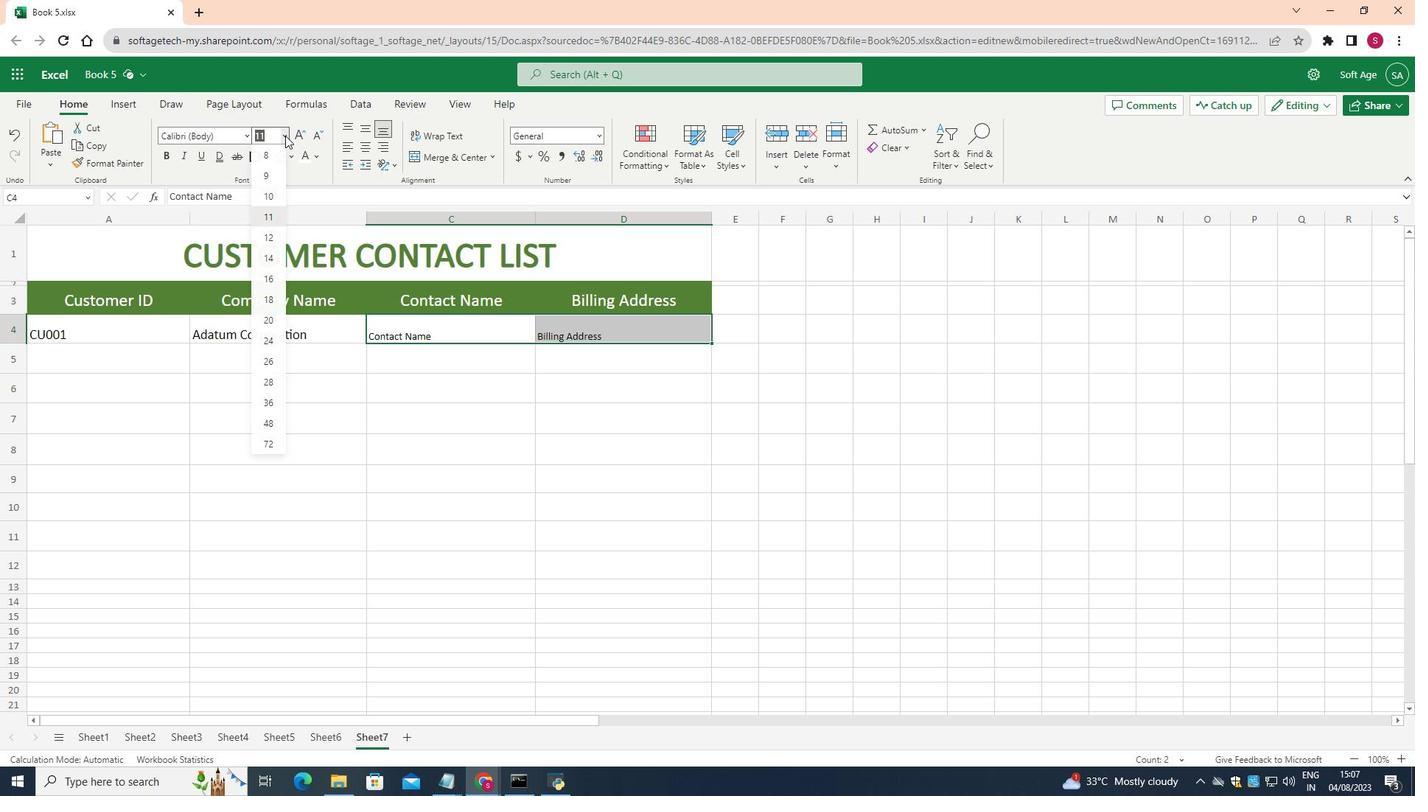 
Action: Mouse moved to (255, 308)
Screenshot: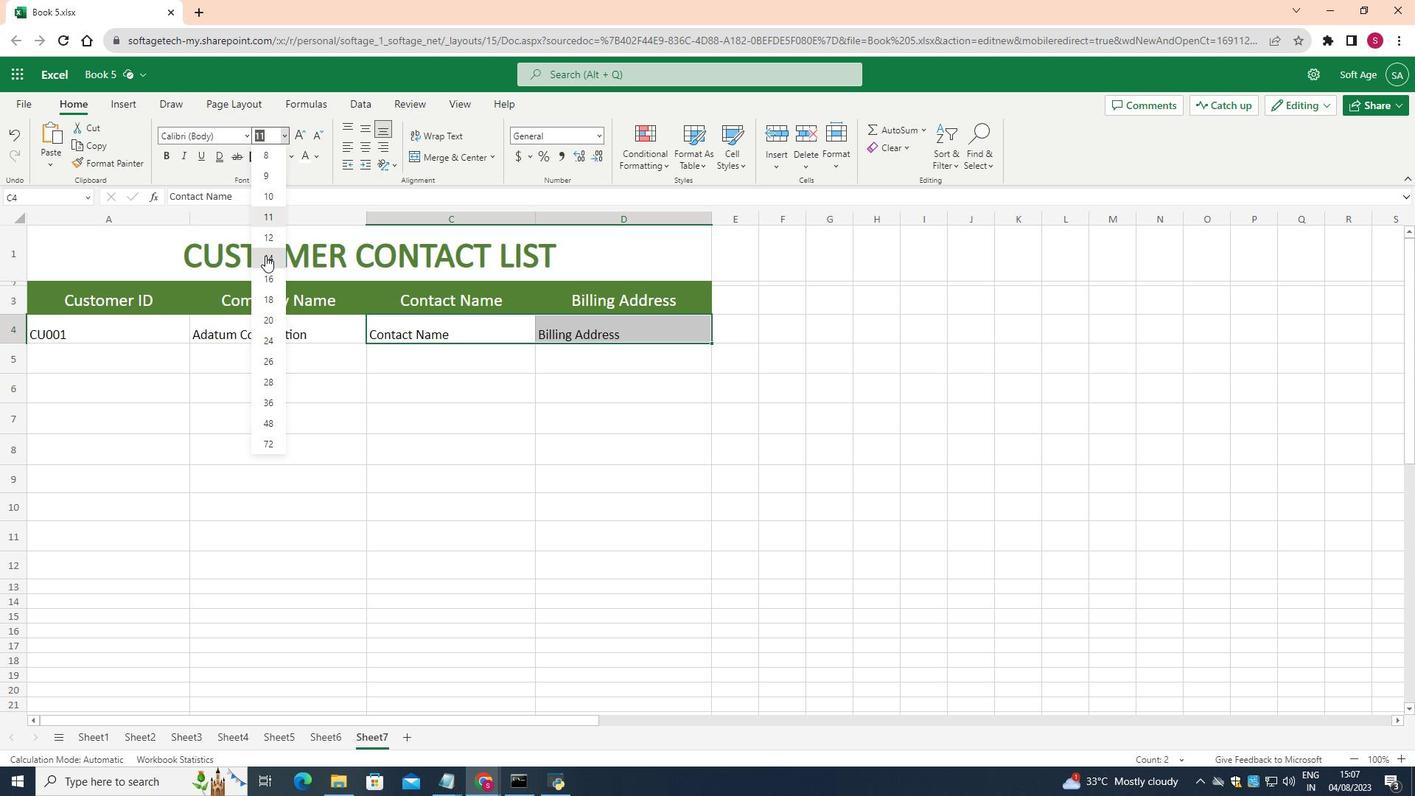
Action: Mouse pressed left at (255, 308)
Screenshot: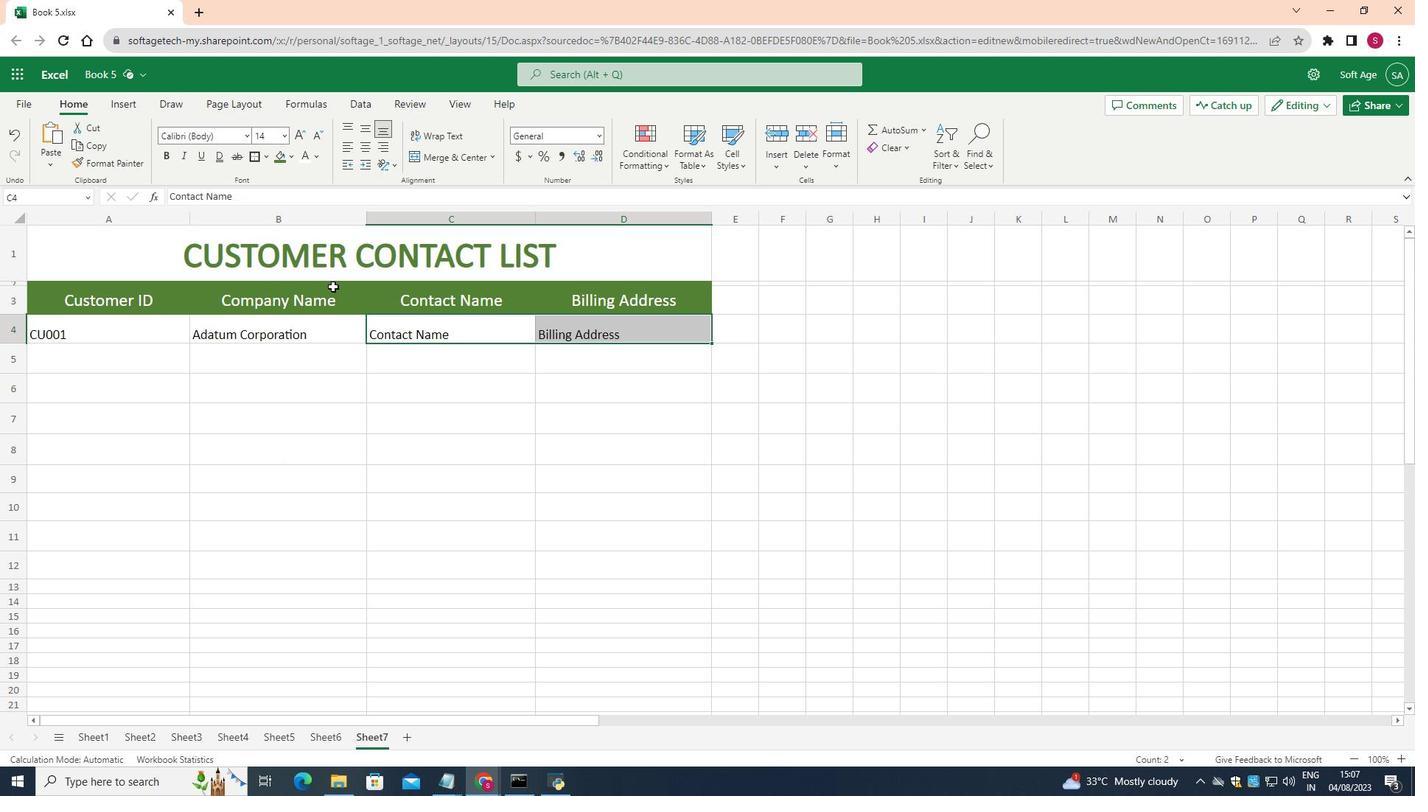 
Action: Mouse moved to (425, 434)
Screenshot: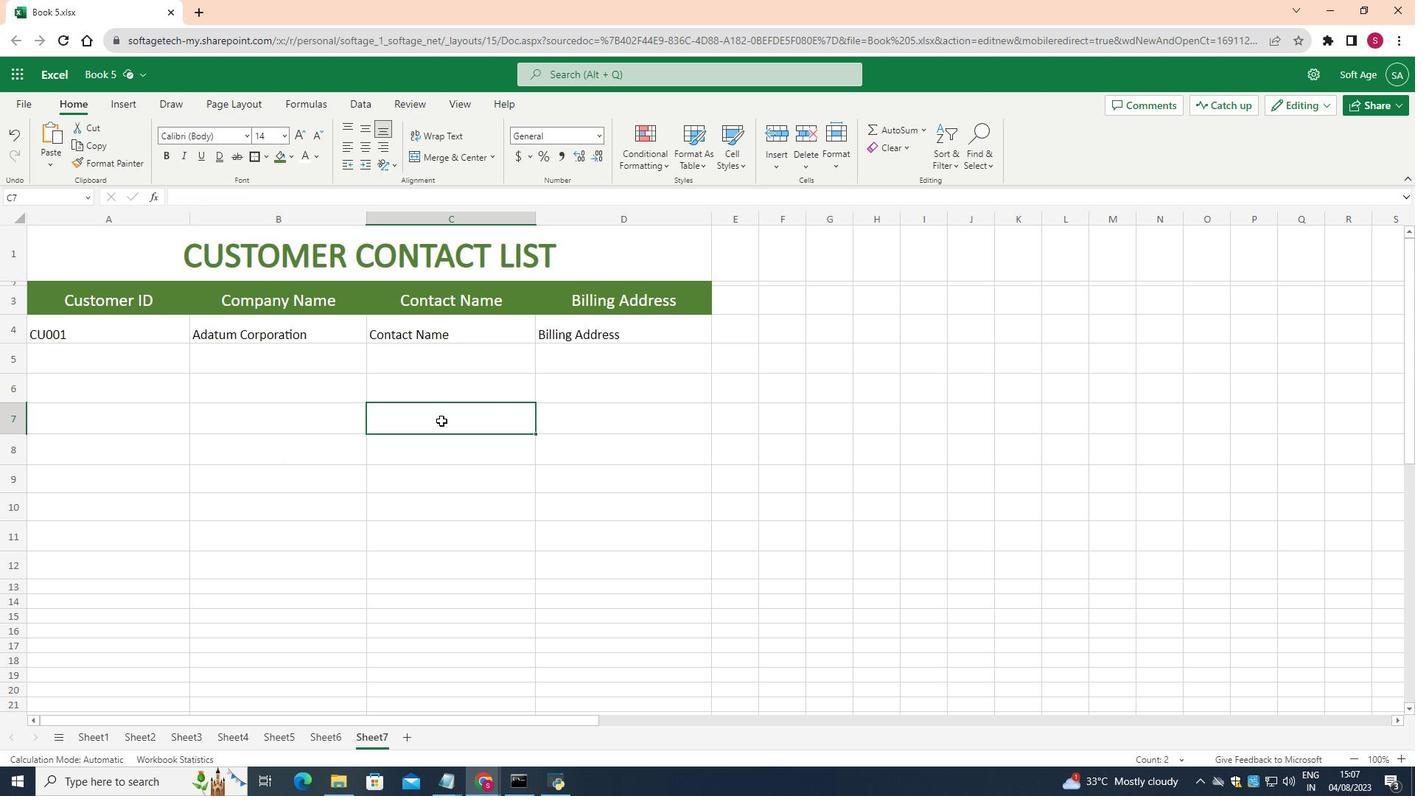 
Action: Mouse pressed left at (425, 434)
Screenshot: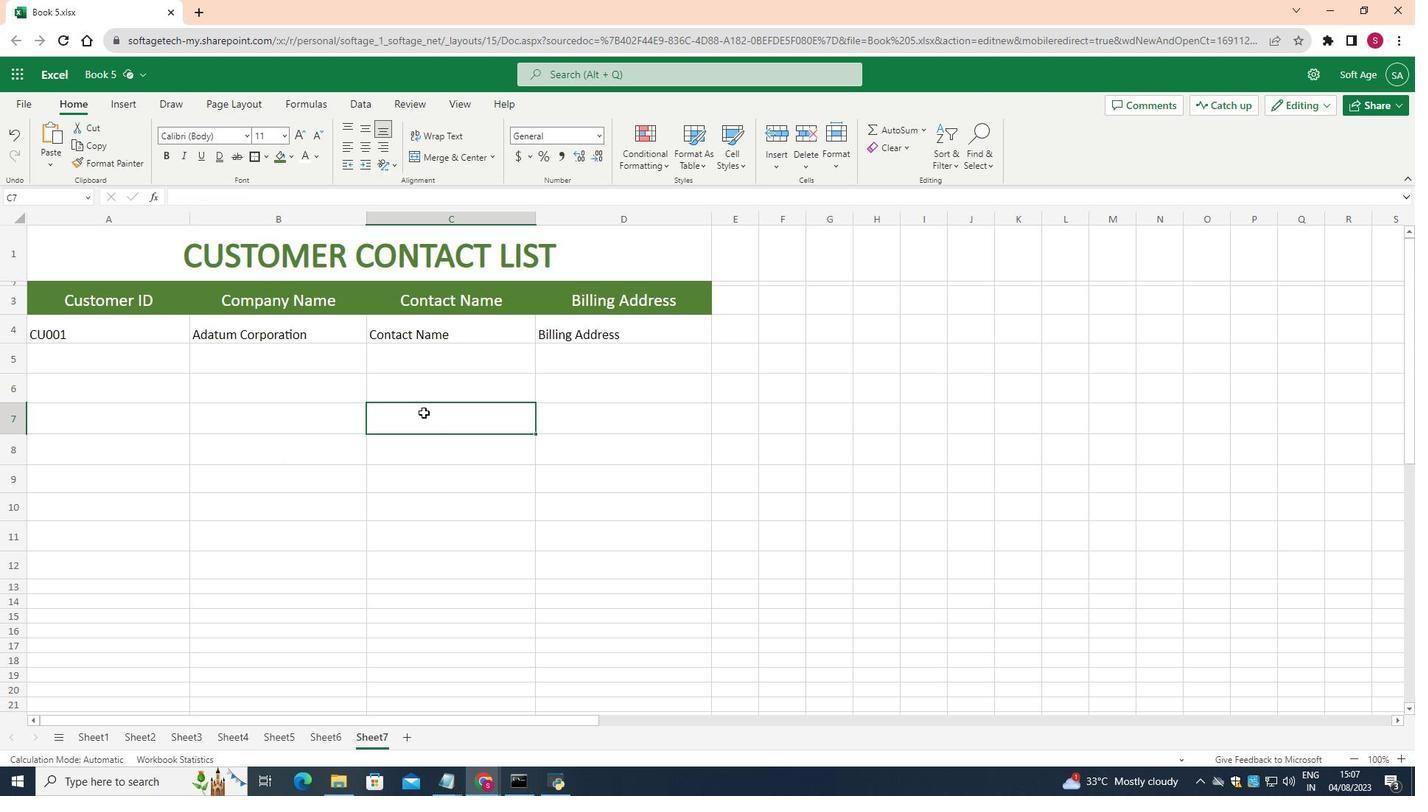 
Action: Mouse moved to (151, 365)
Screenshot: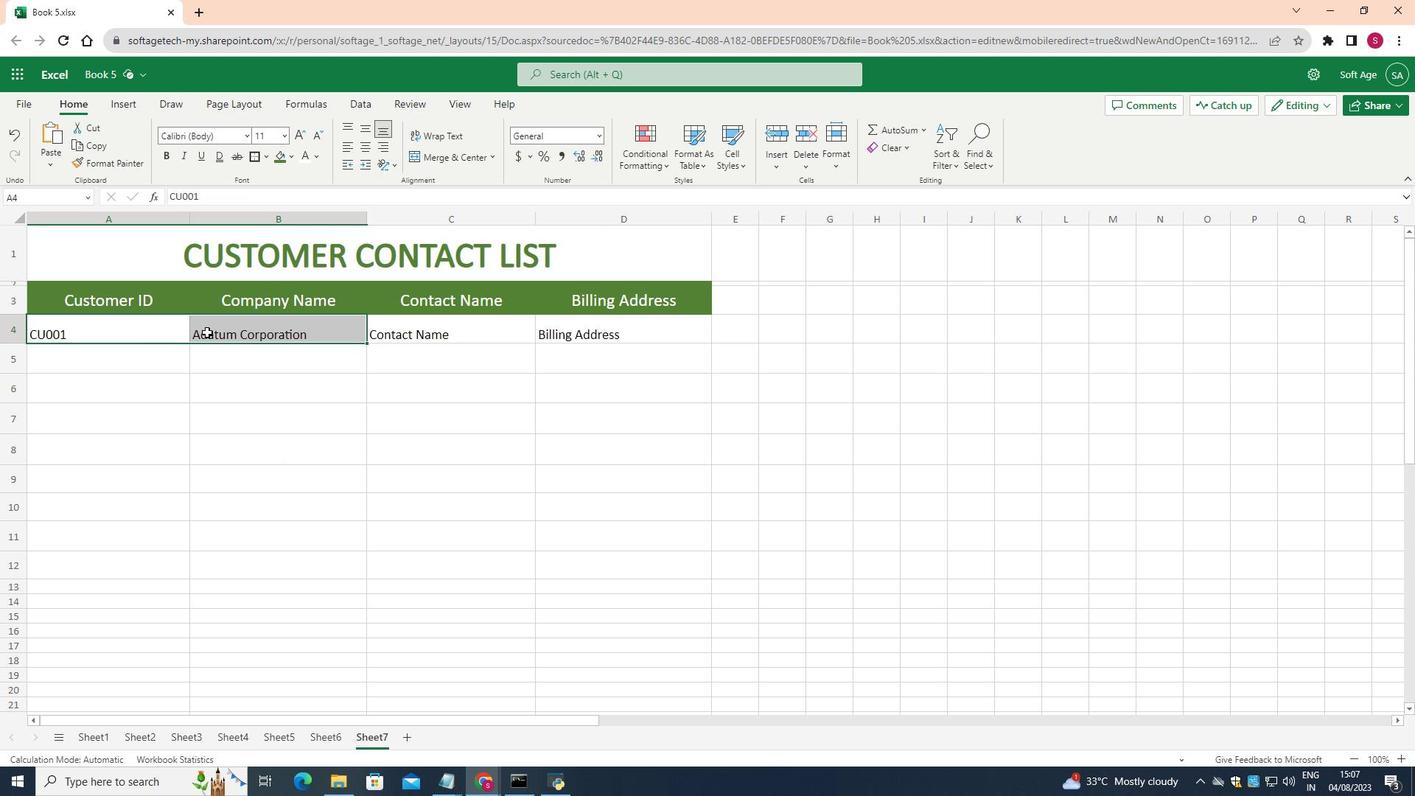 
Action: Mouse pressed left at (151, 365)
Screenshot: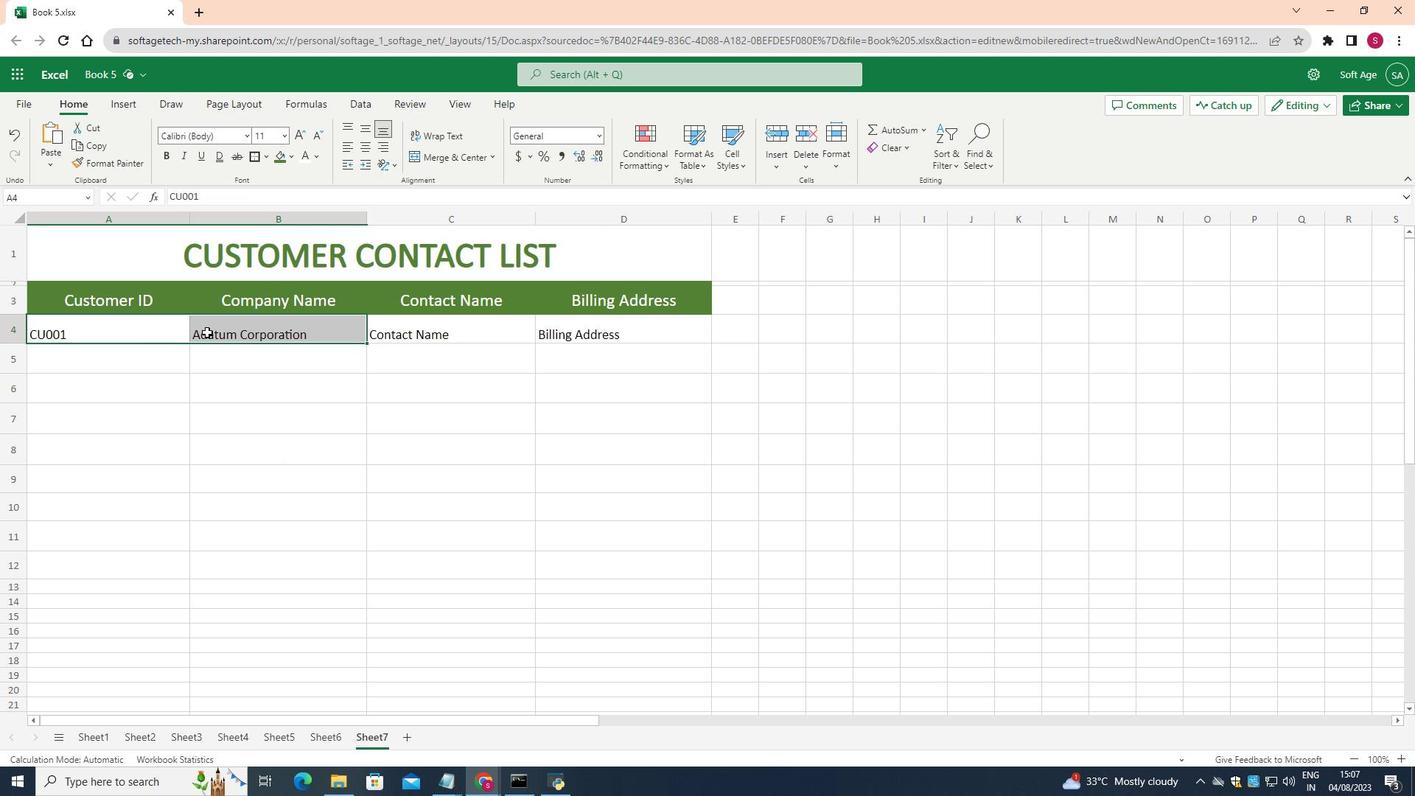 
Action: Mouse moved to (400, 420)
Screenshot: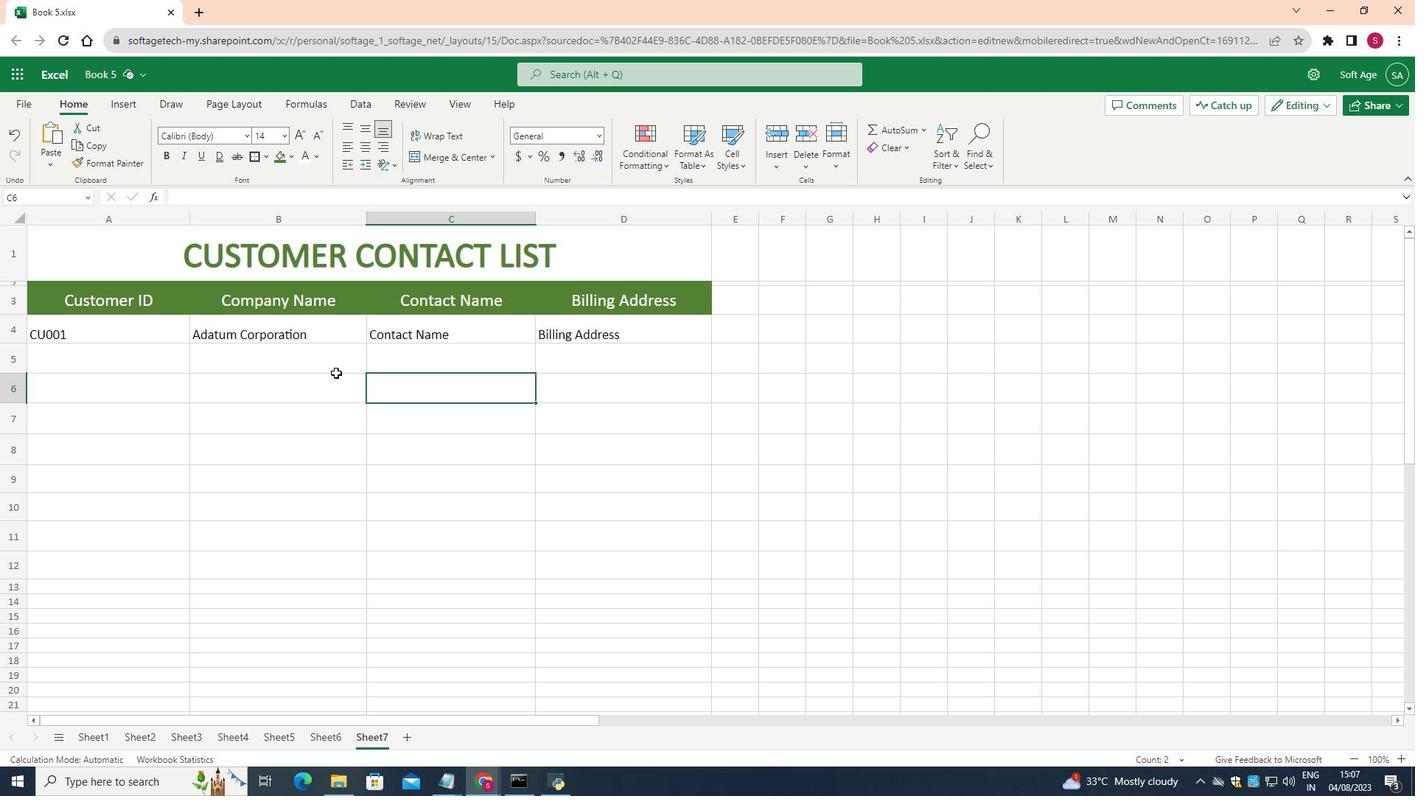 
Action: Mouse pressed left at (400, 420)
Screenshot: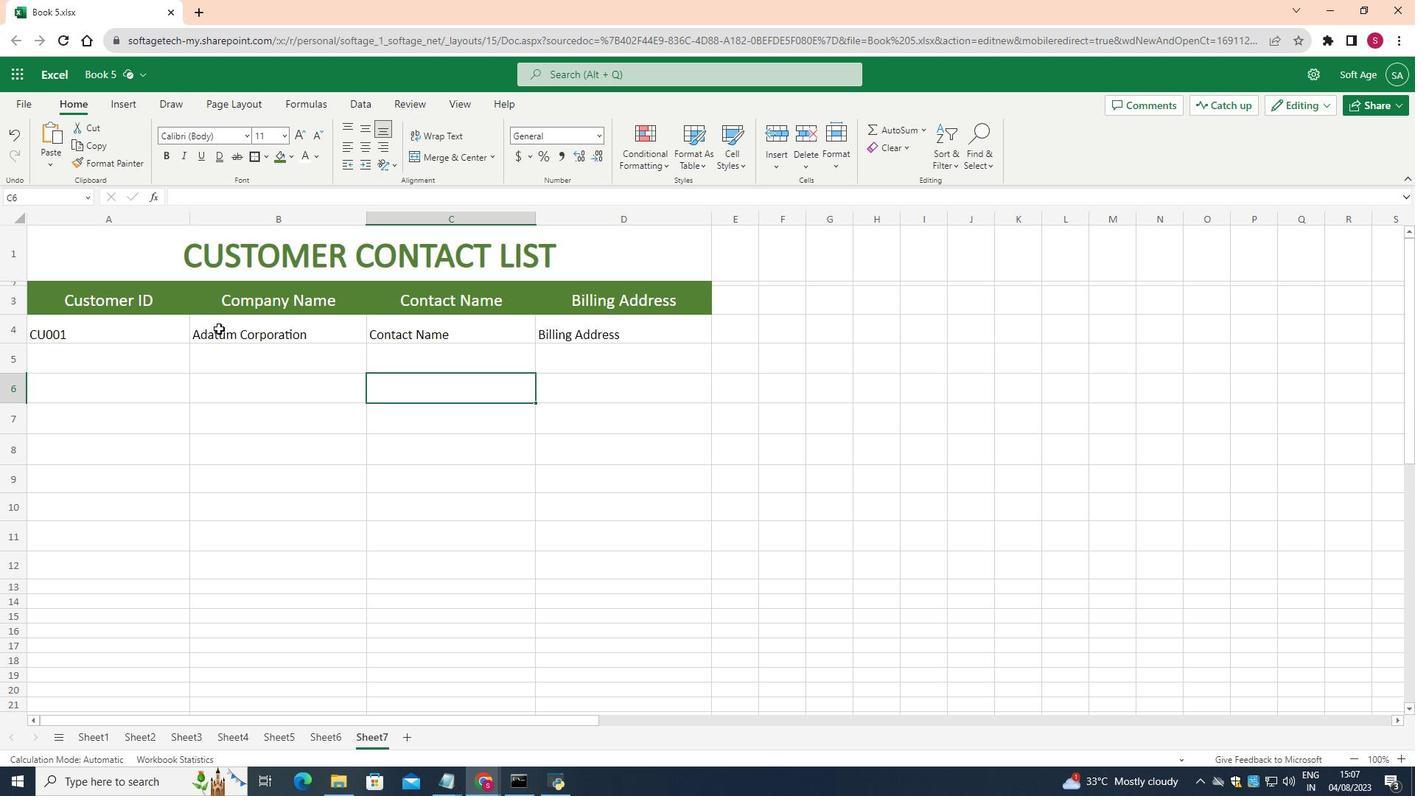 
Action: Mouse moved to (172, 369)
Screenshot: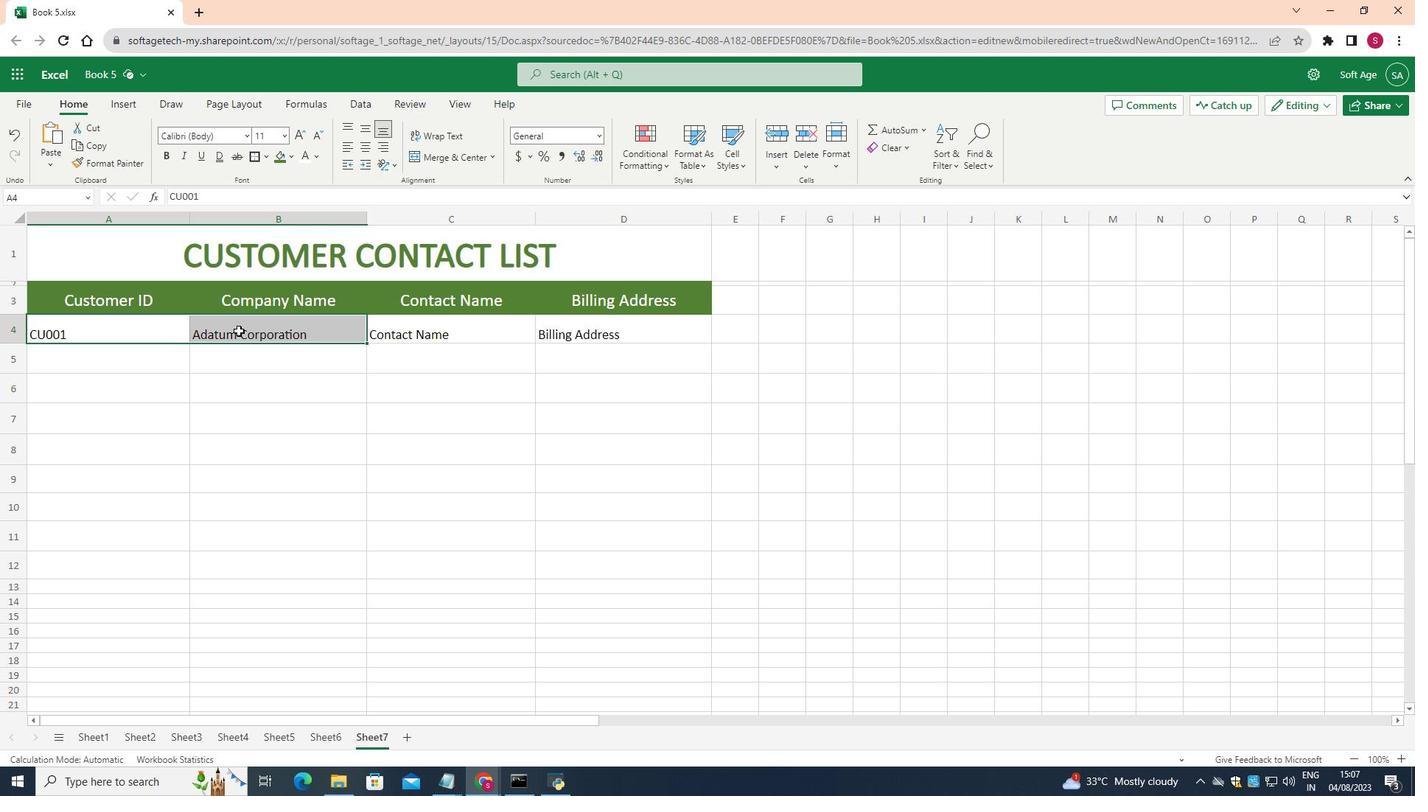 
Action: Mouse pressed left at (172, 369)
Screenshot: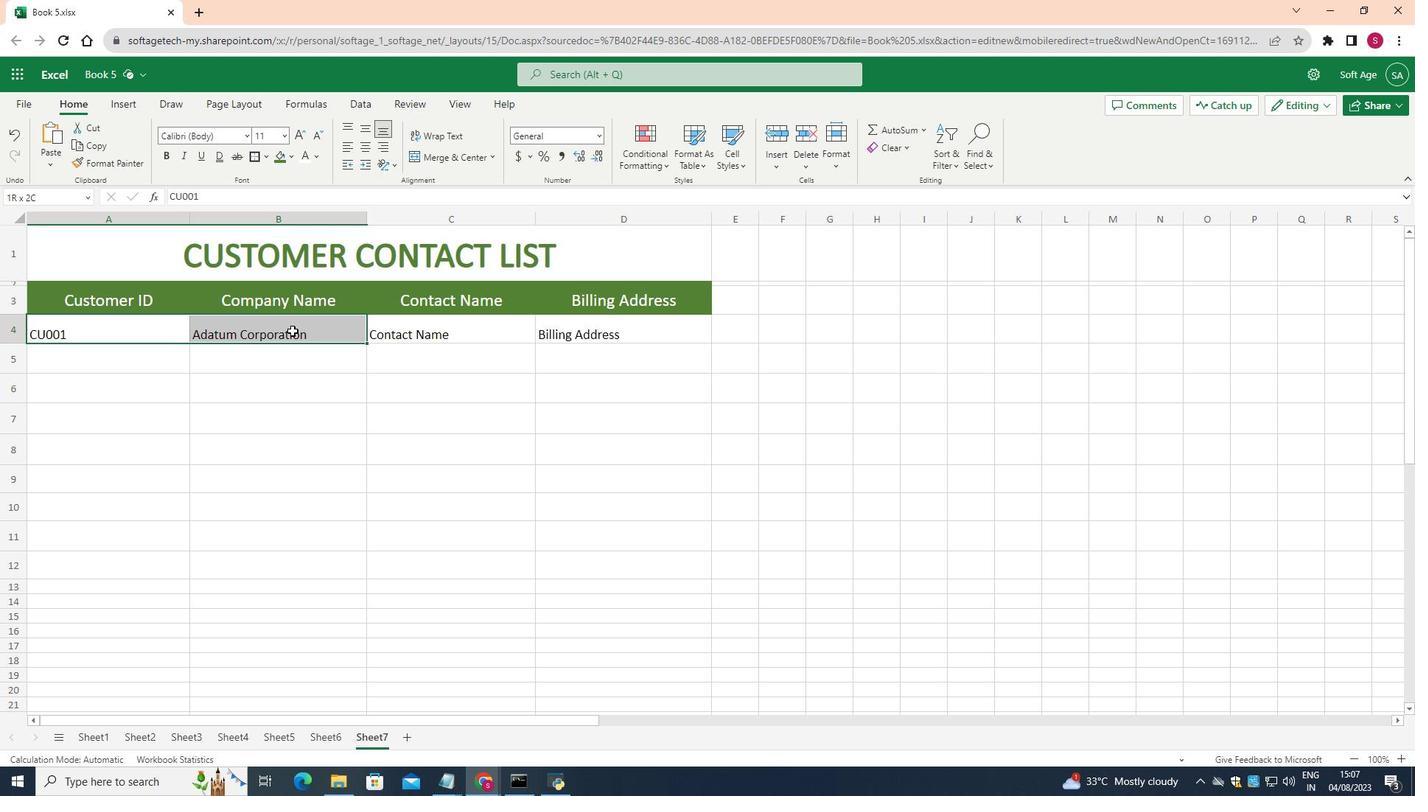 
Action: Mouse moved to (349, 207)
Screenshot: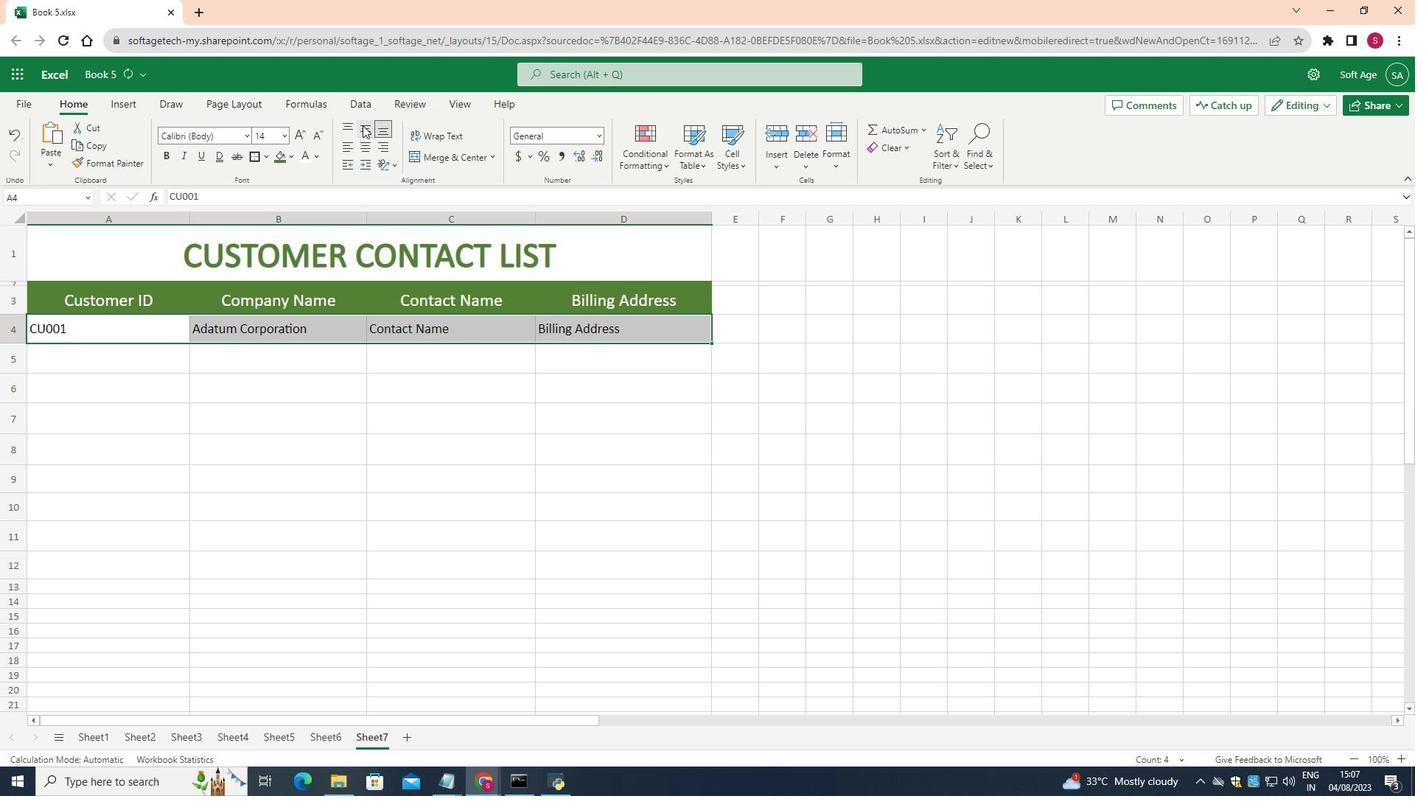 
Action: Mouse pressed left at (349, 207)
Screenshot: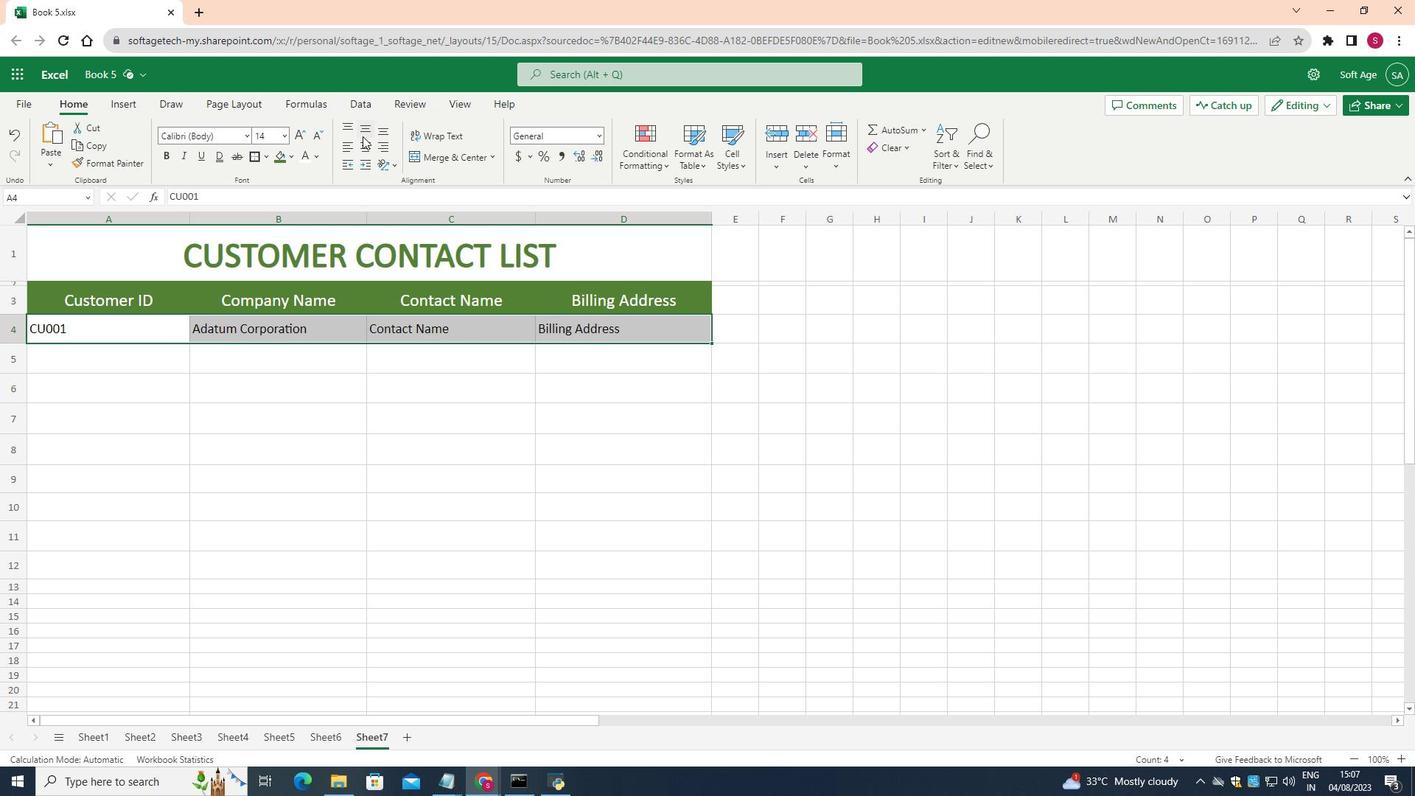 
Action: Mouse moved to (349, 221)
Screenshot: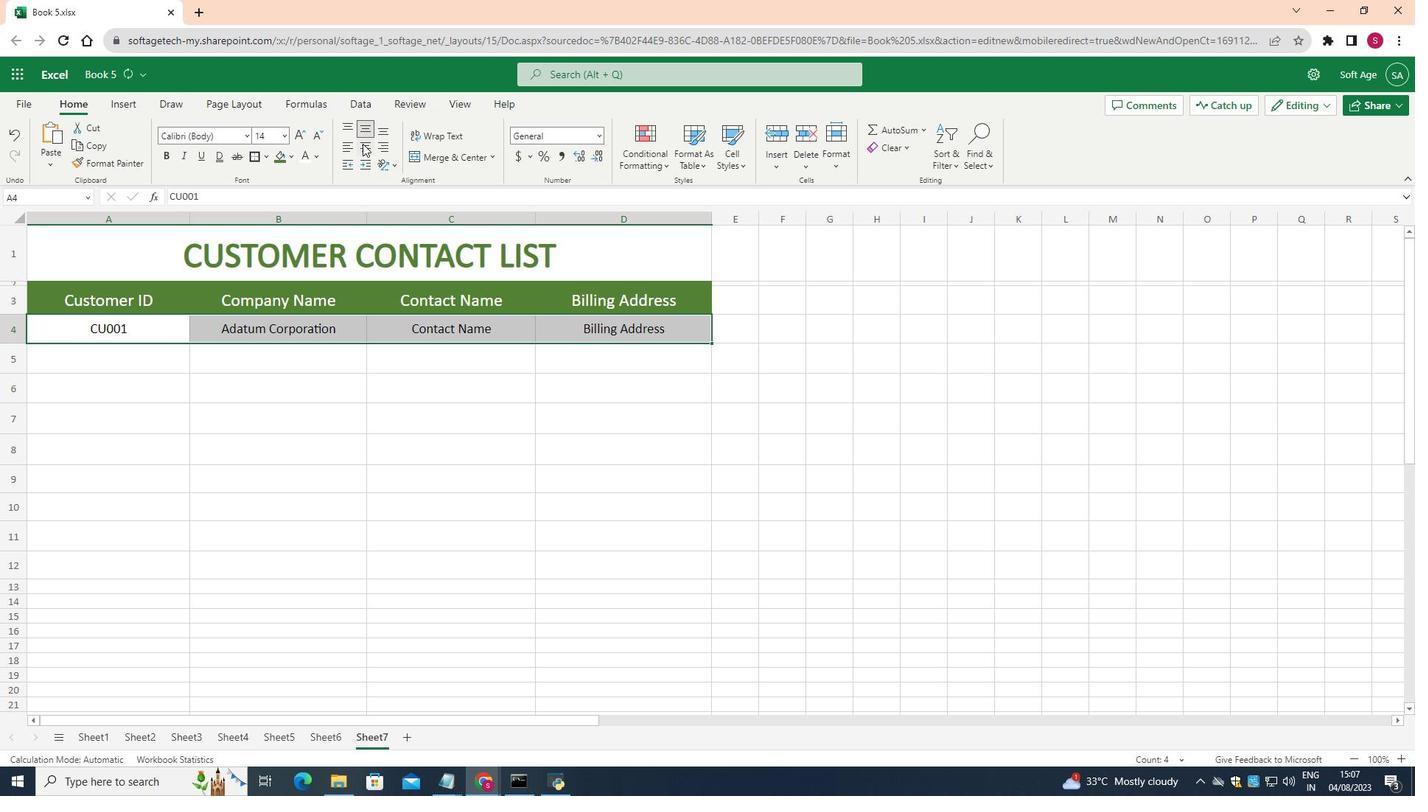 
Action: Mouse pressed left at (349, 221)
Screenshot: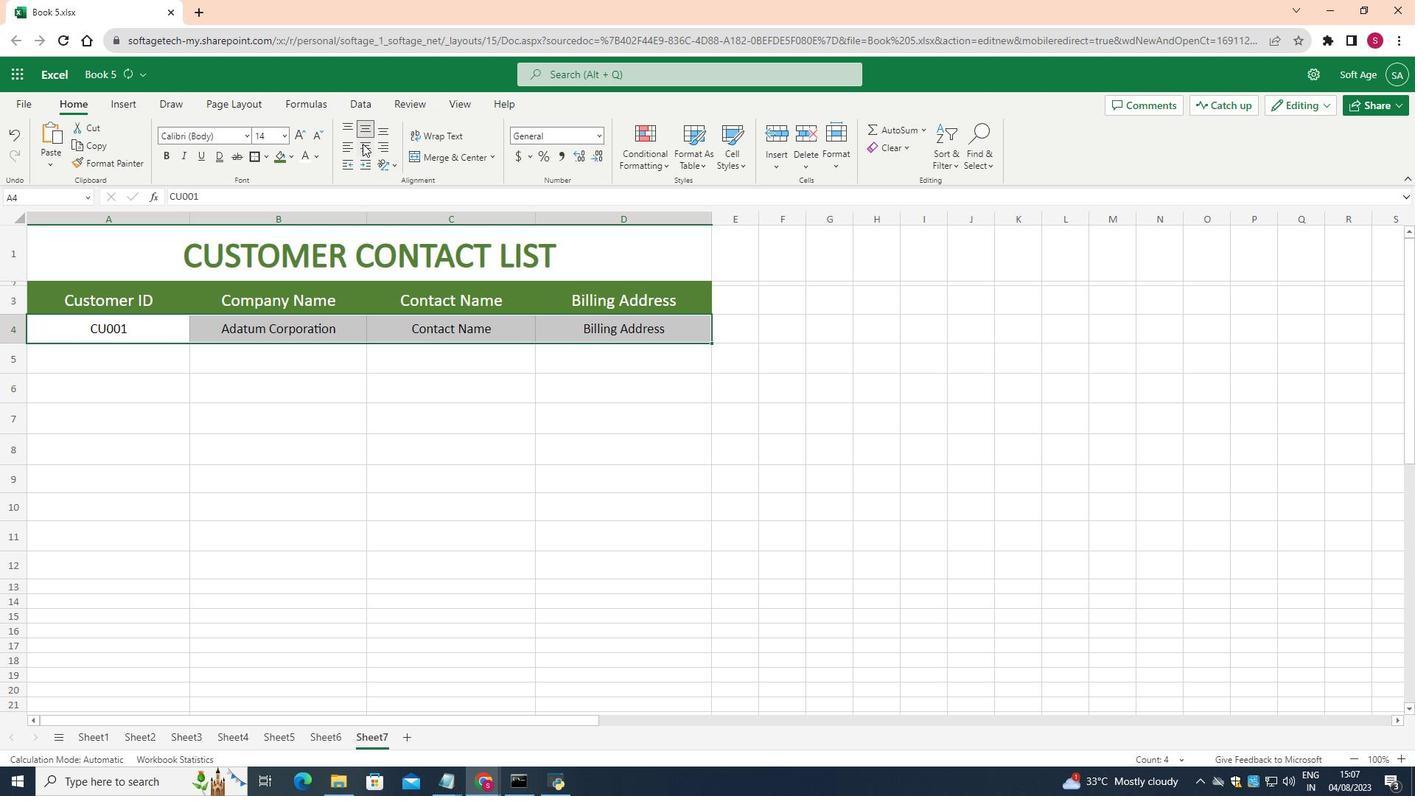 
Action: Mouse moved to (277, 227)
Screenshot: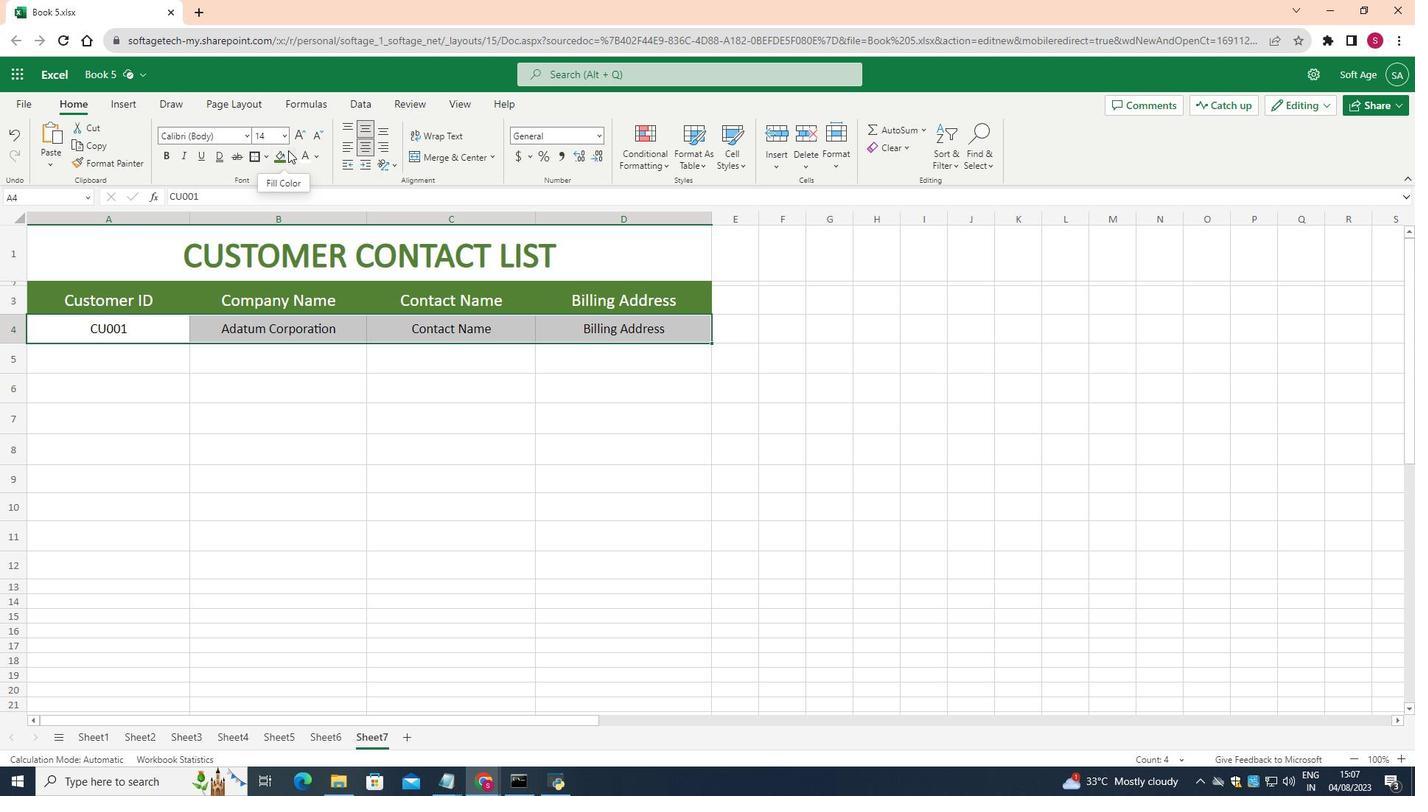 
Action: Mouse pressed left at (277, 227)
Screenshot: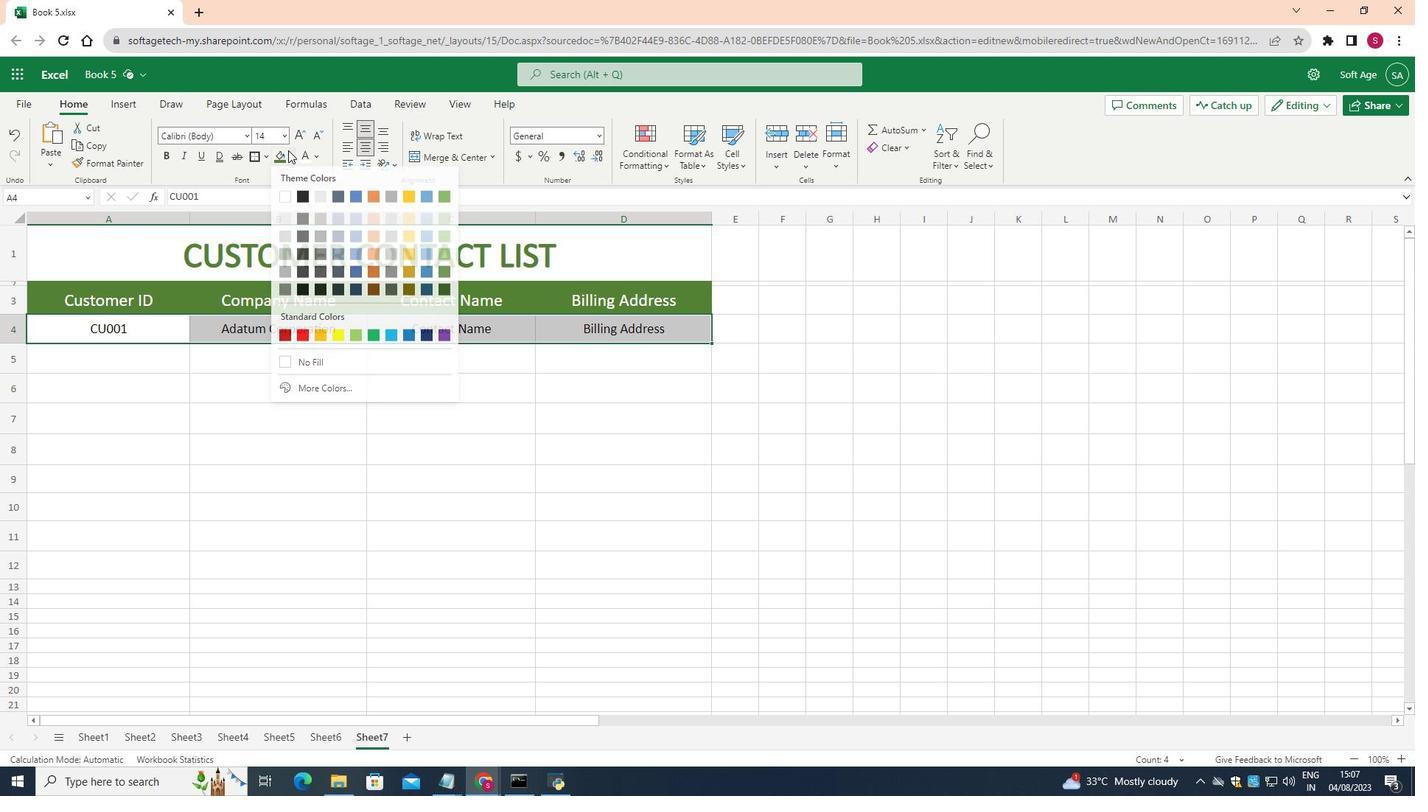 
Action: Mouse moved to (425, 297)
Screenshot: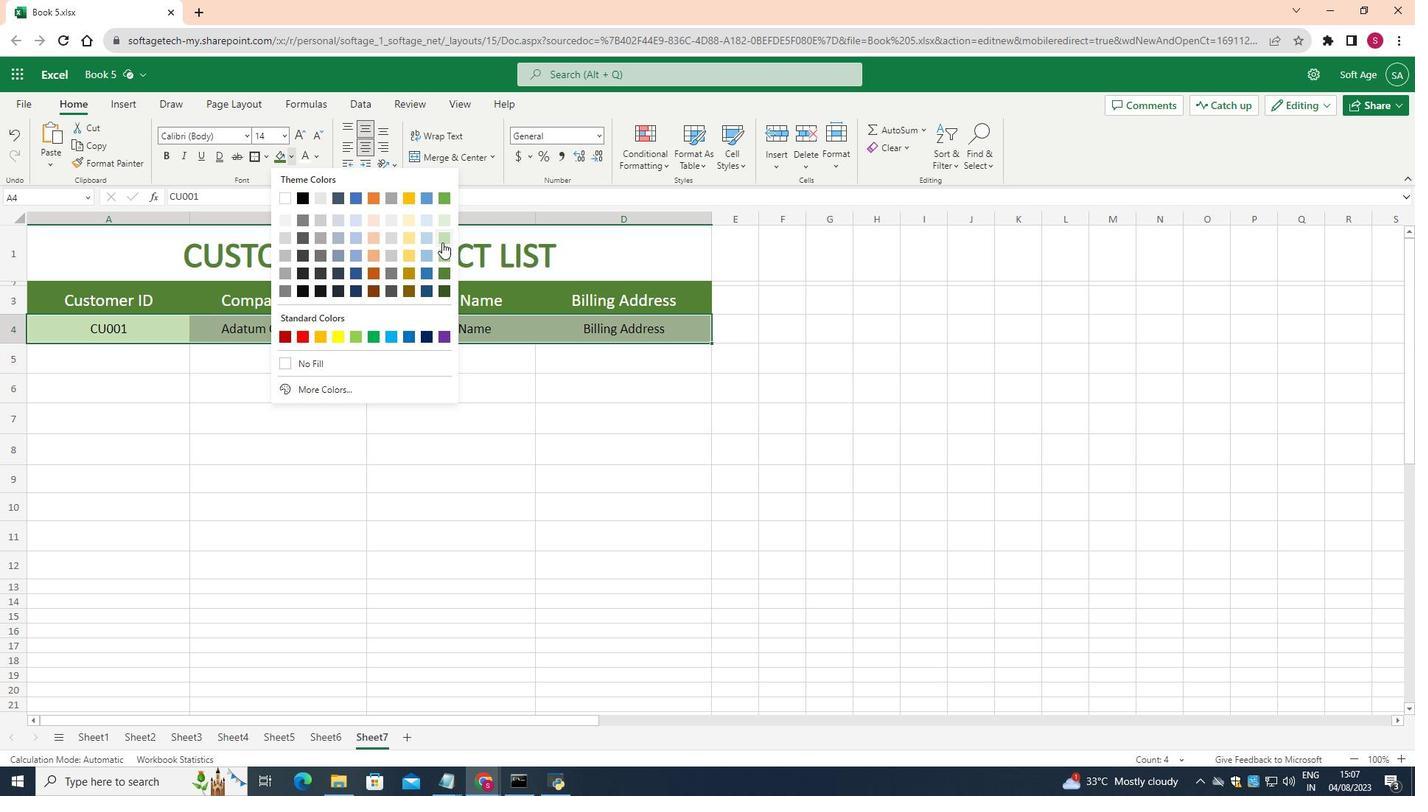 
Action: Mouse pressed left at (425, 297)
Screenshot: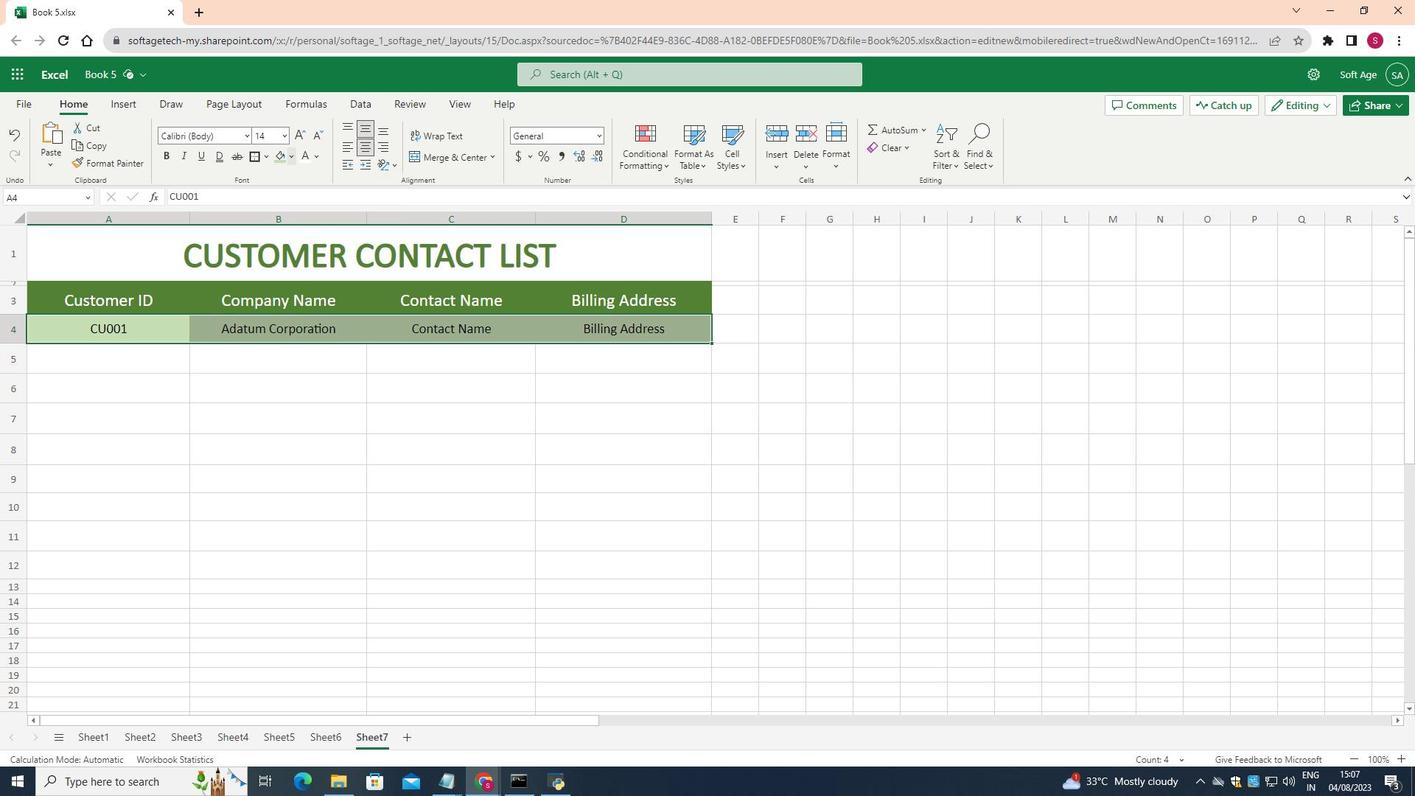 
Action: Mouse moved to (280, 422)
Screenshot: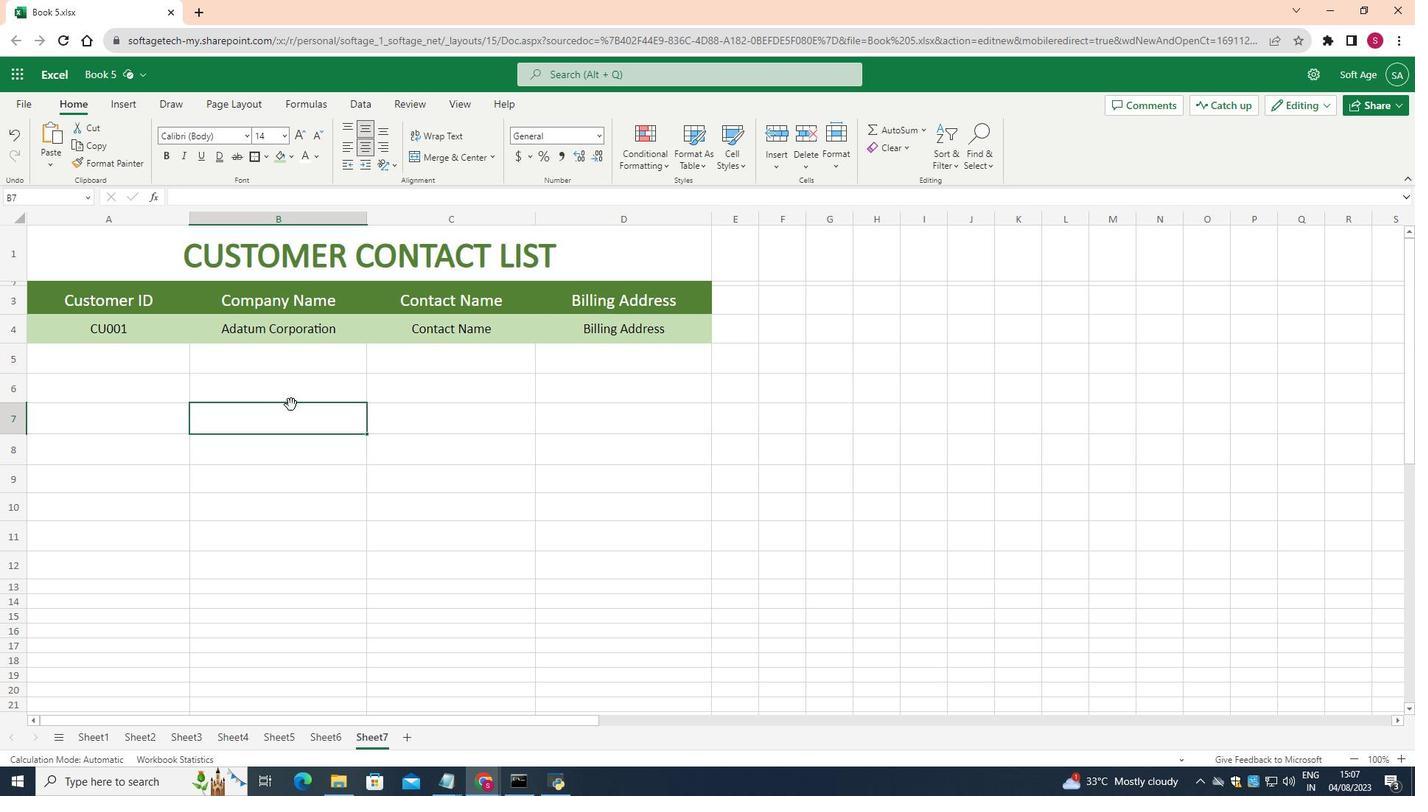 
Action: Mouse pressed left at (280, 422)
Screenshot: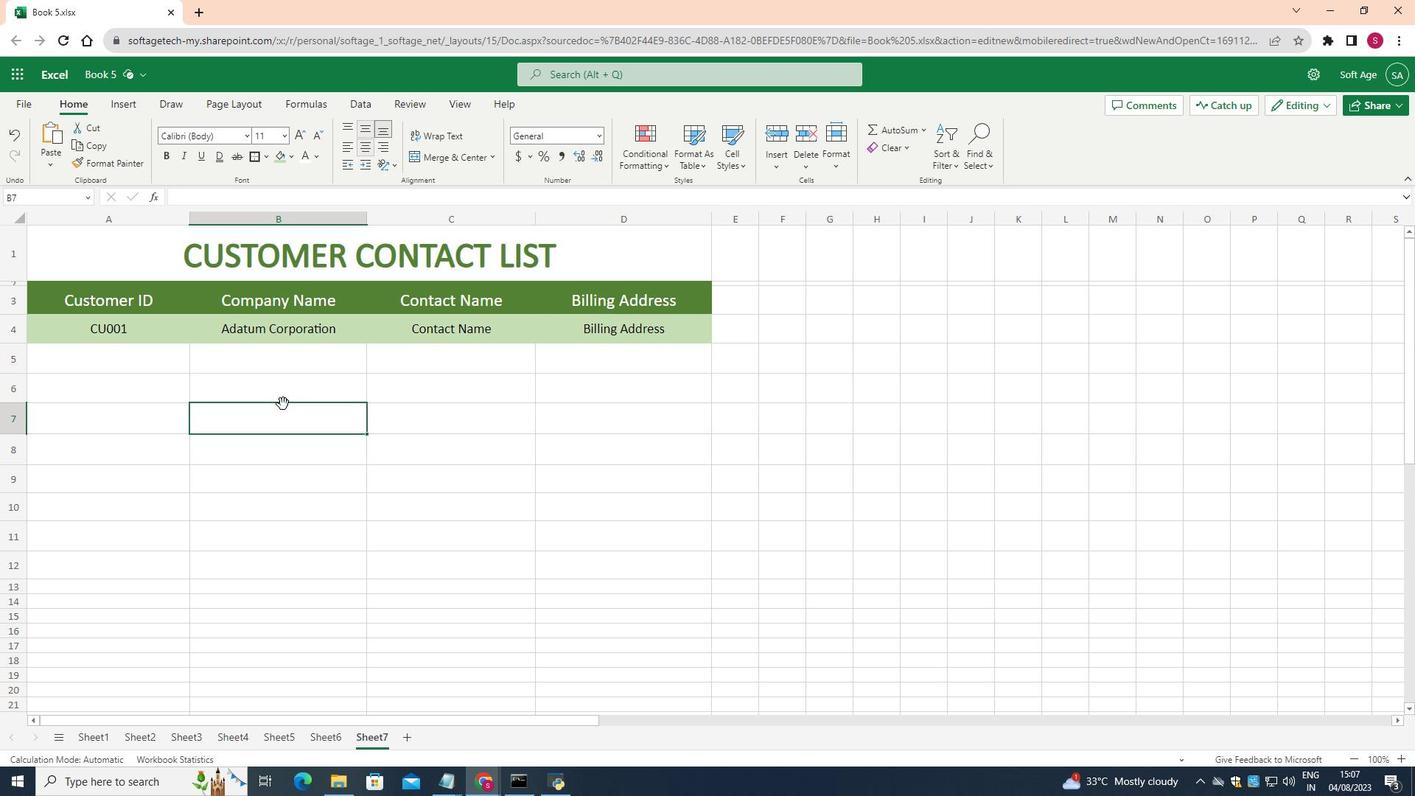 
Action: Mouse moved to (150, 391)
Screenshot: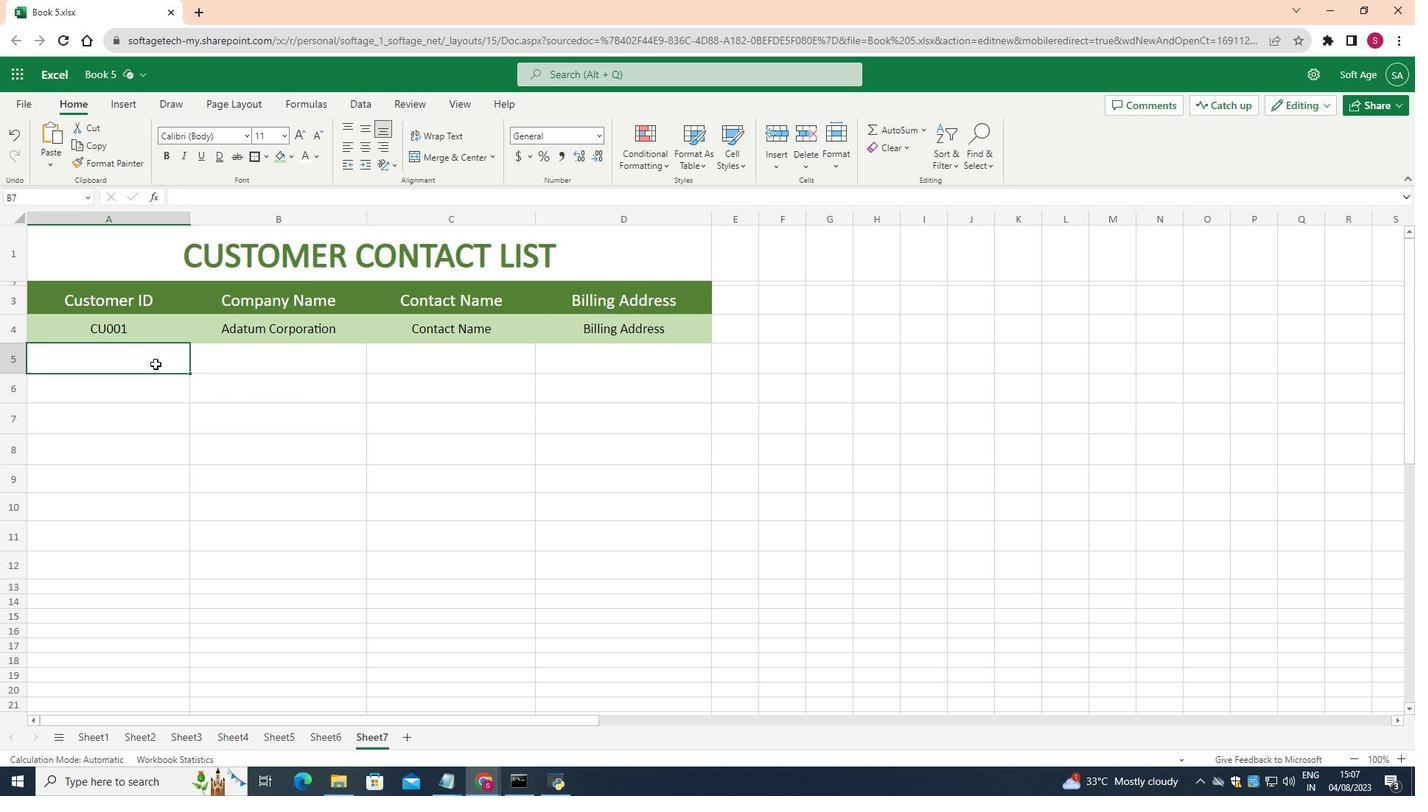 
Action: Mouse pressed left at (150, 391)
Screenshot: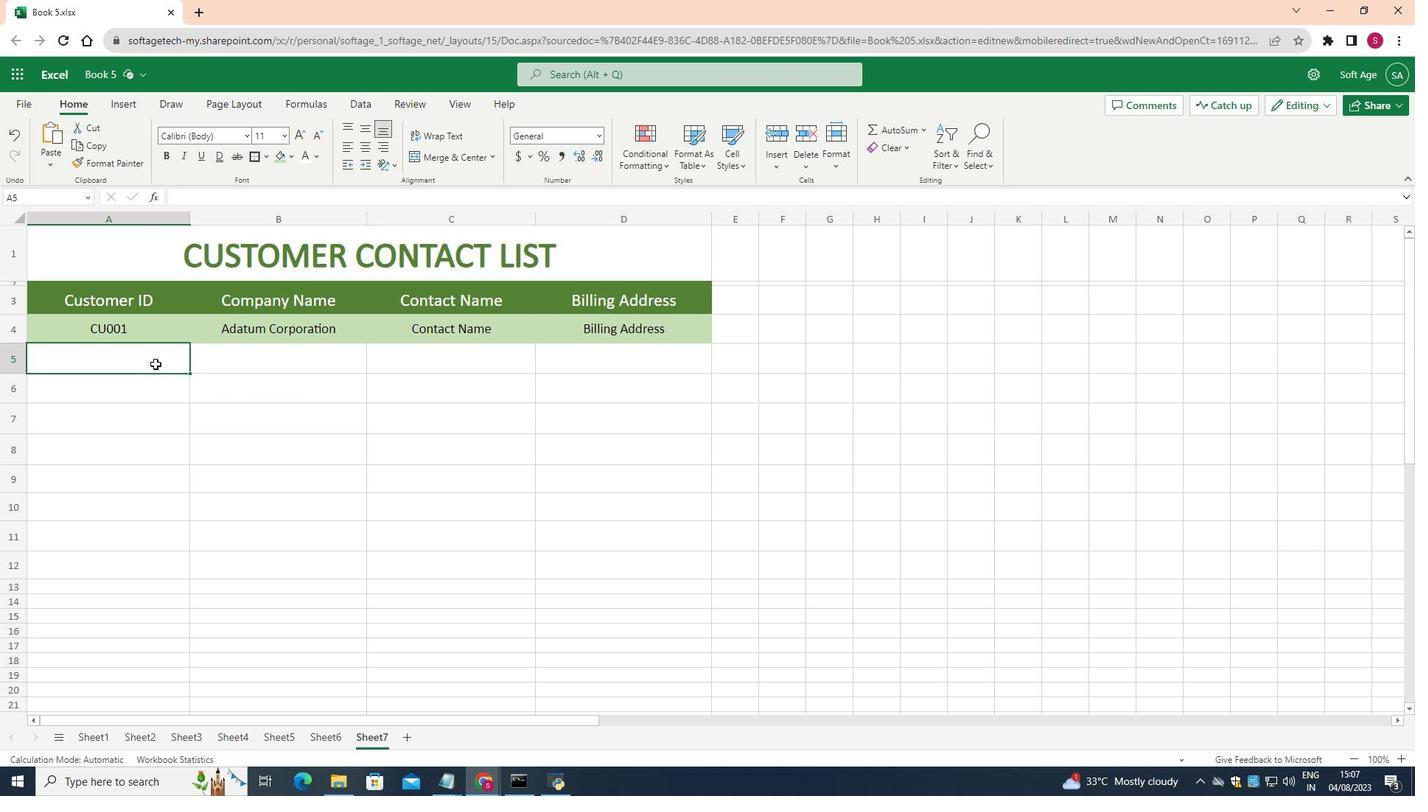 
Action: Mouse moved to (274, 216)
Screenshot: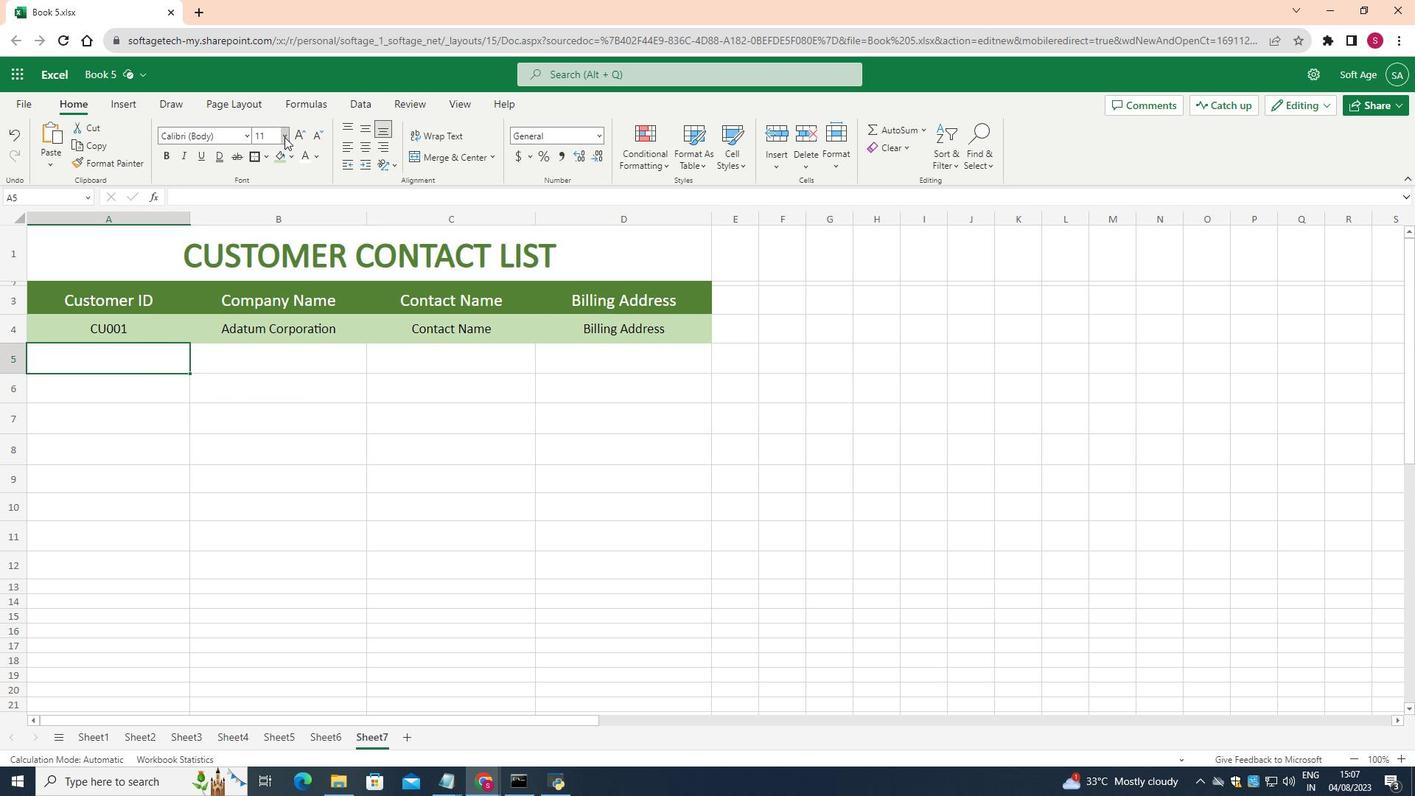 
Action: Mouse pressed left at (274, 216)
Screenshot: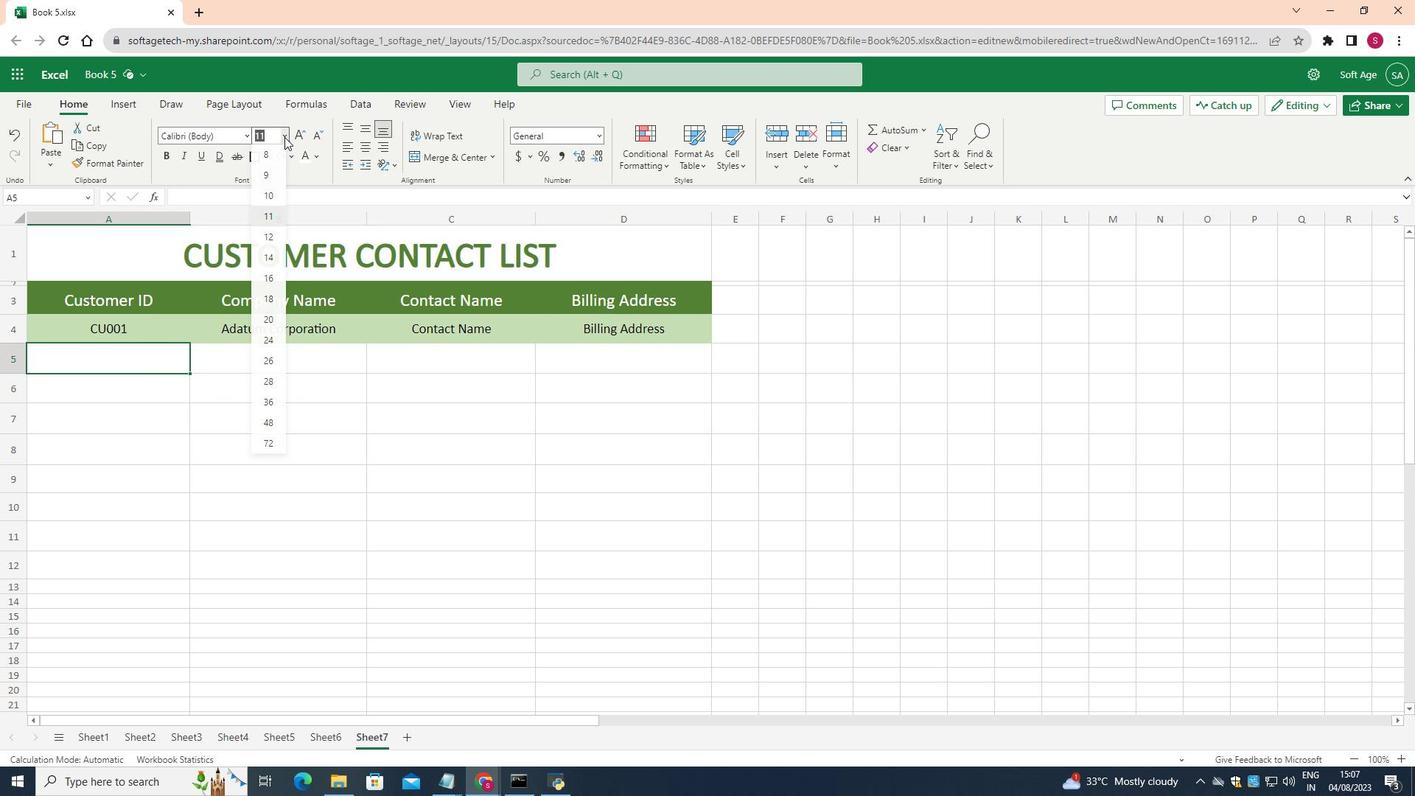 
Action: Mouse moved to (259, 307)
Screenshot: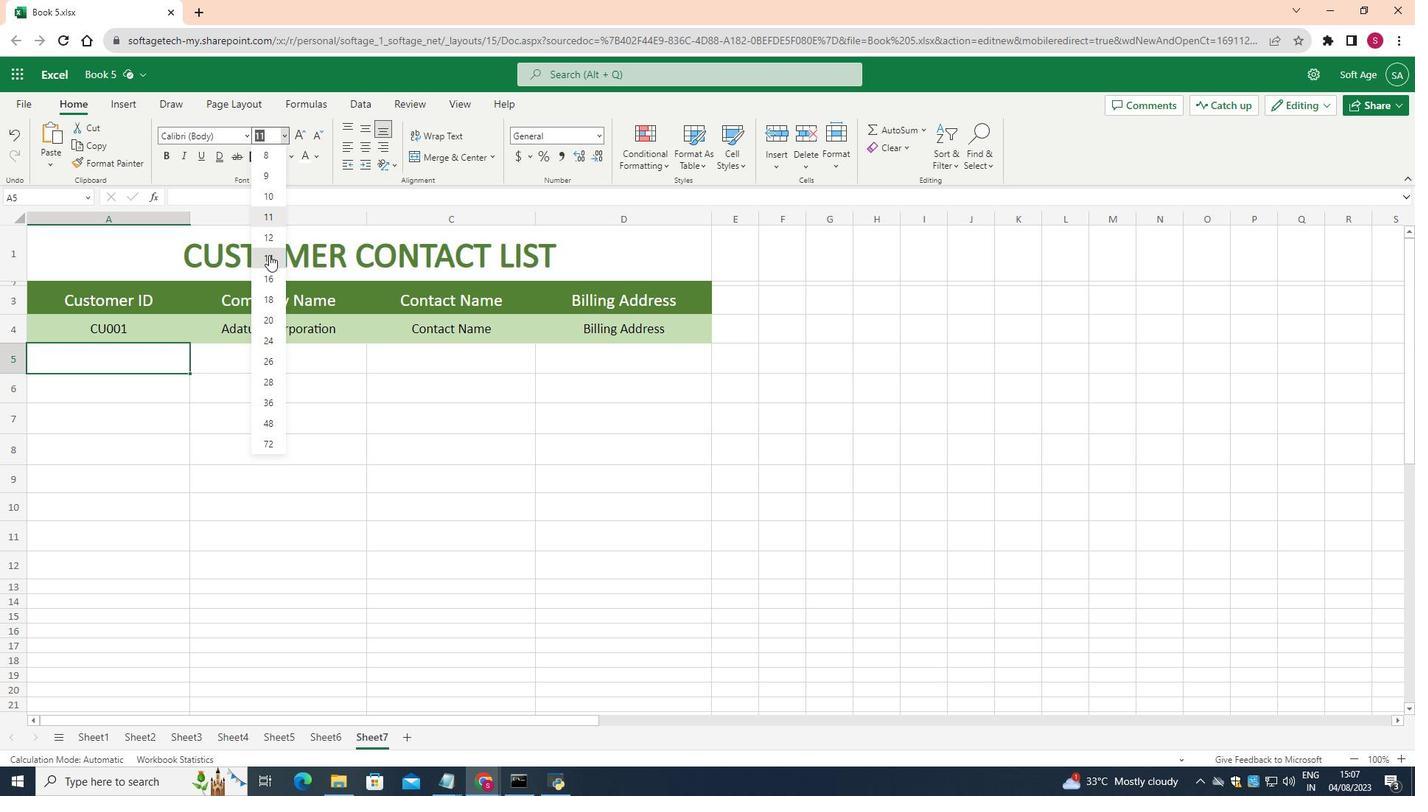 
Action: Mouse pressed left at (259, 307)
Screenshot: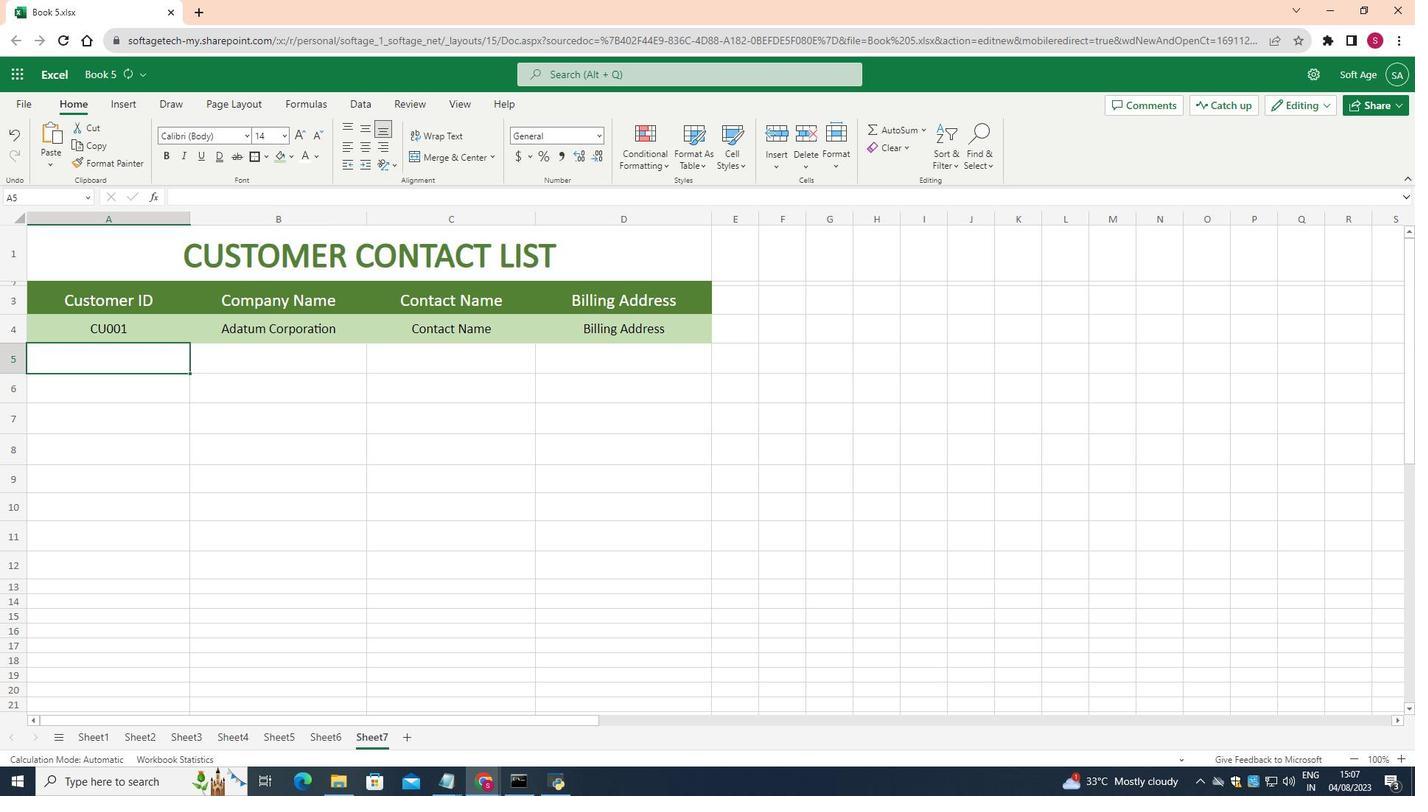 
Action: Key pressed <Key.shift>CU002
Screenshot: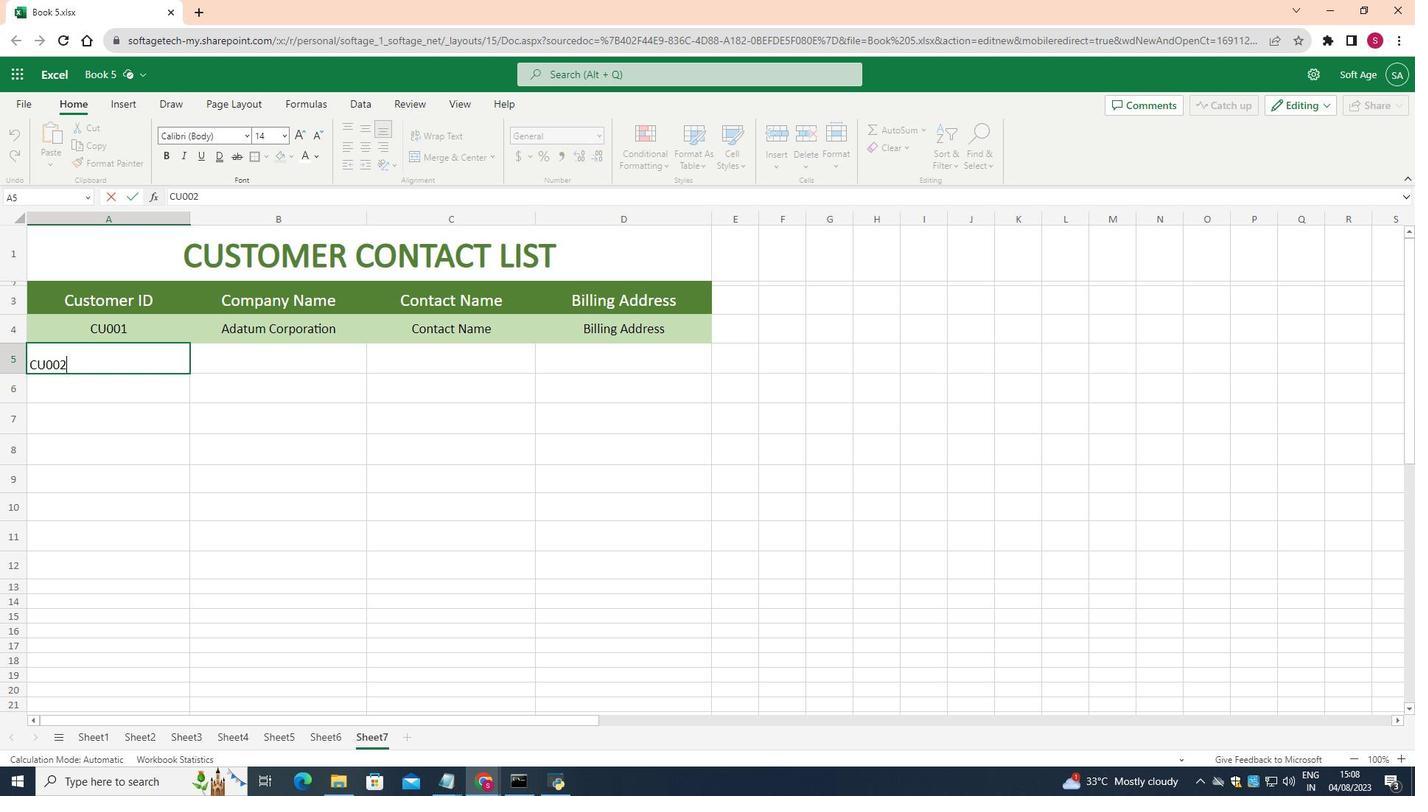 
Action: Mouse moved to (319, 389)
Screenshot: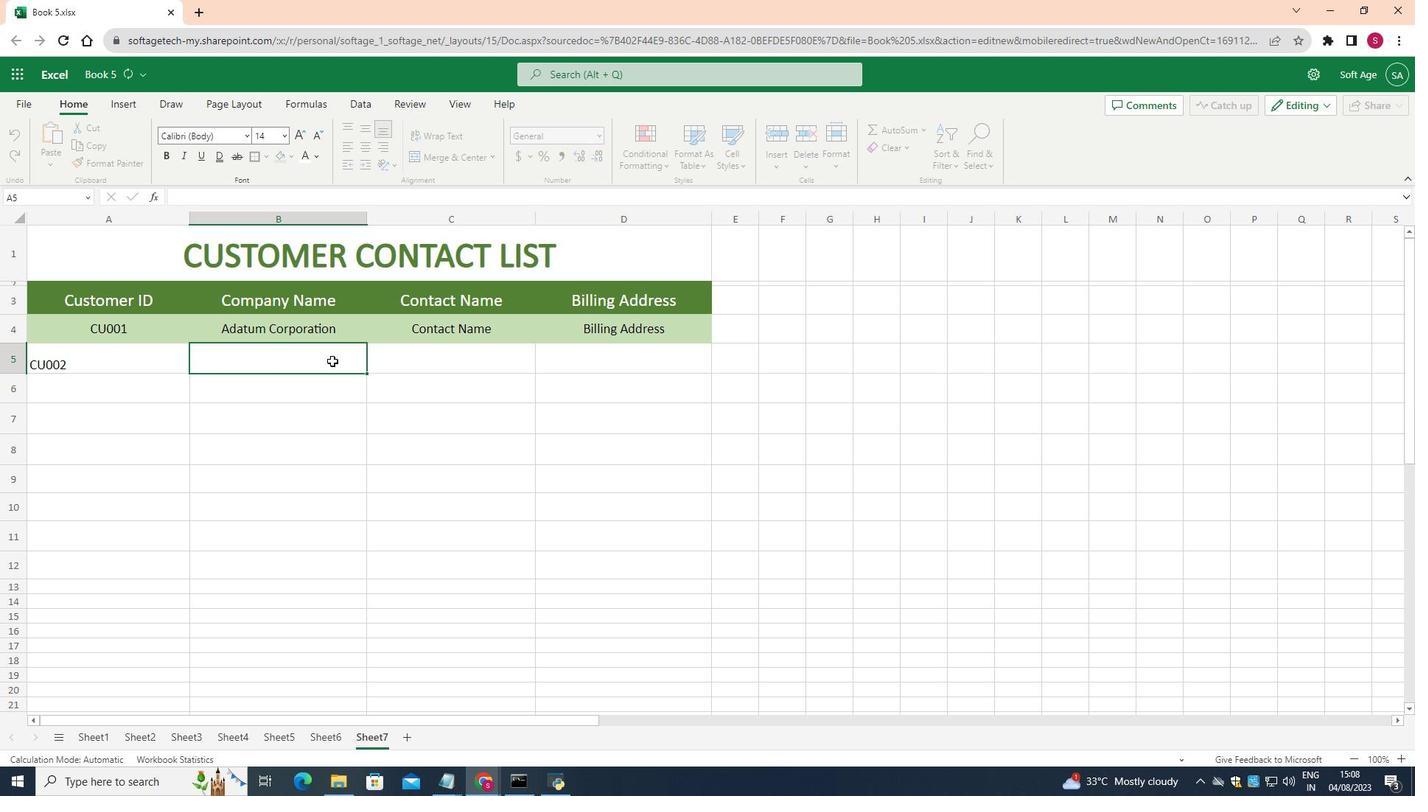 
Action: Mouse pressed left at (319, 389)
Screenshot: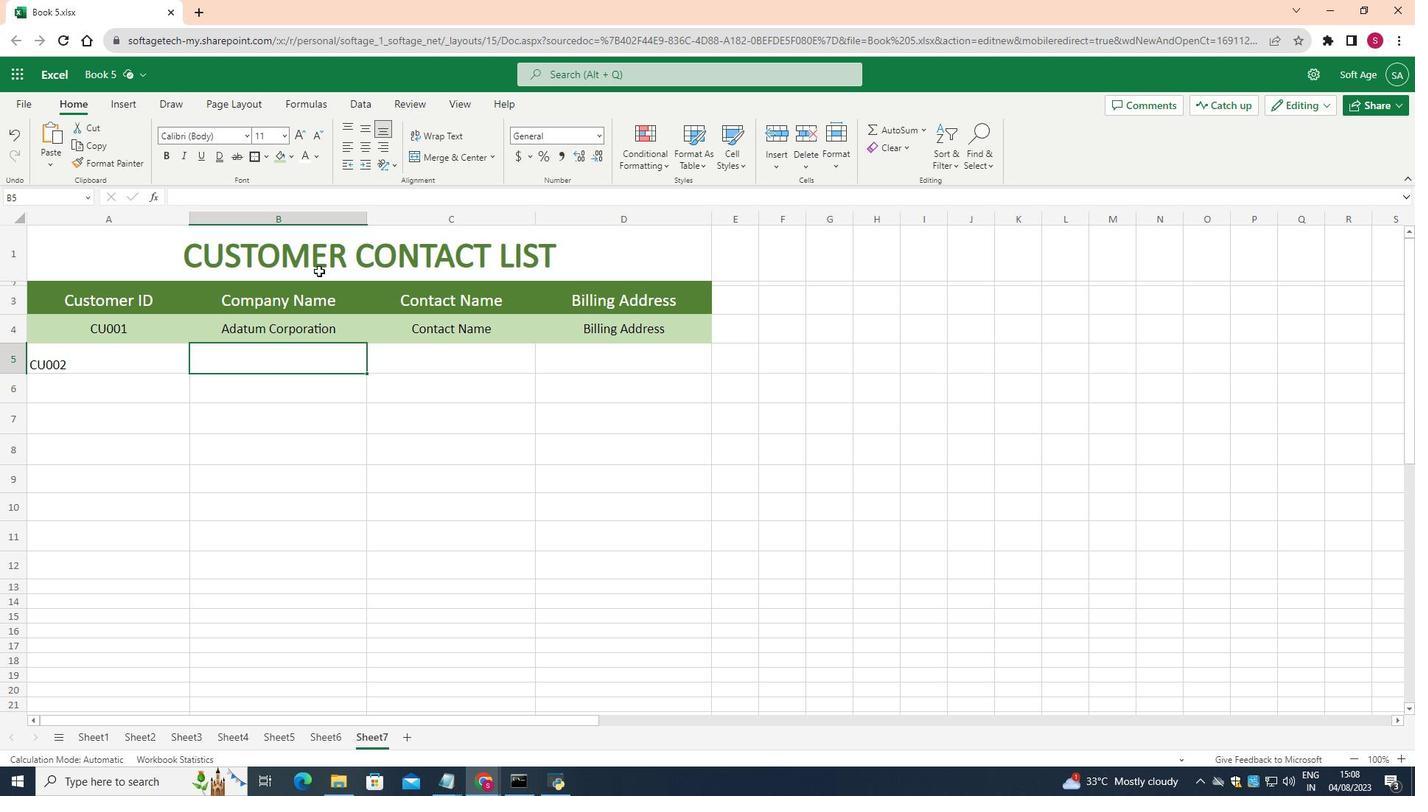 
Action: Mouse moved to (276, 215)
Screenshot: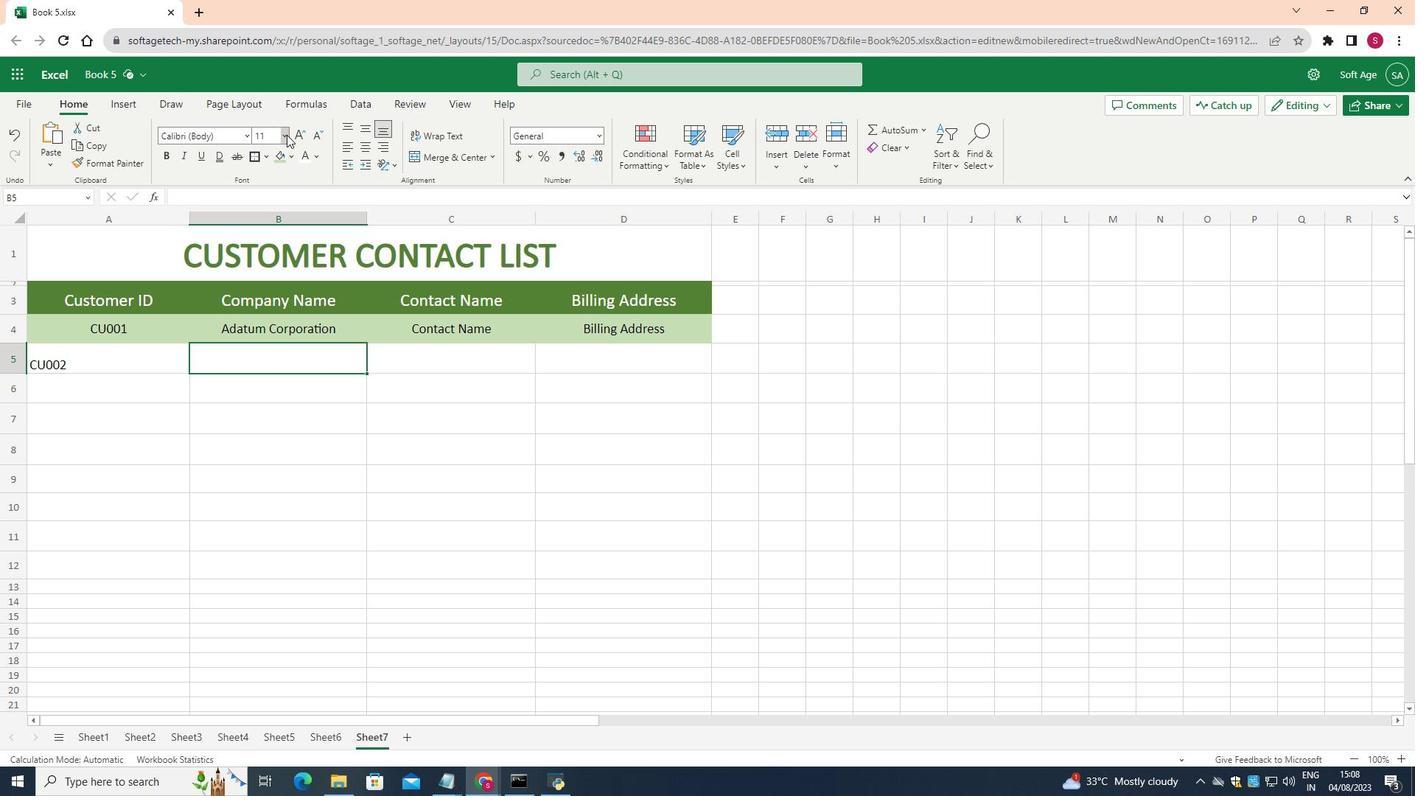 
Action: Mouse pressed left at (276, 215)
Screenshot: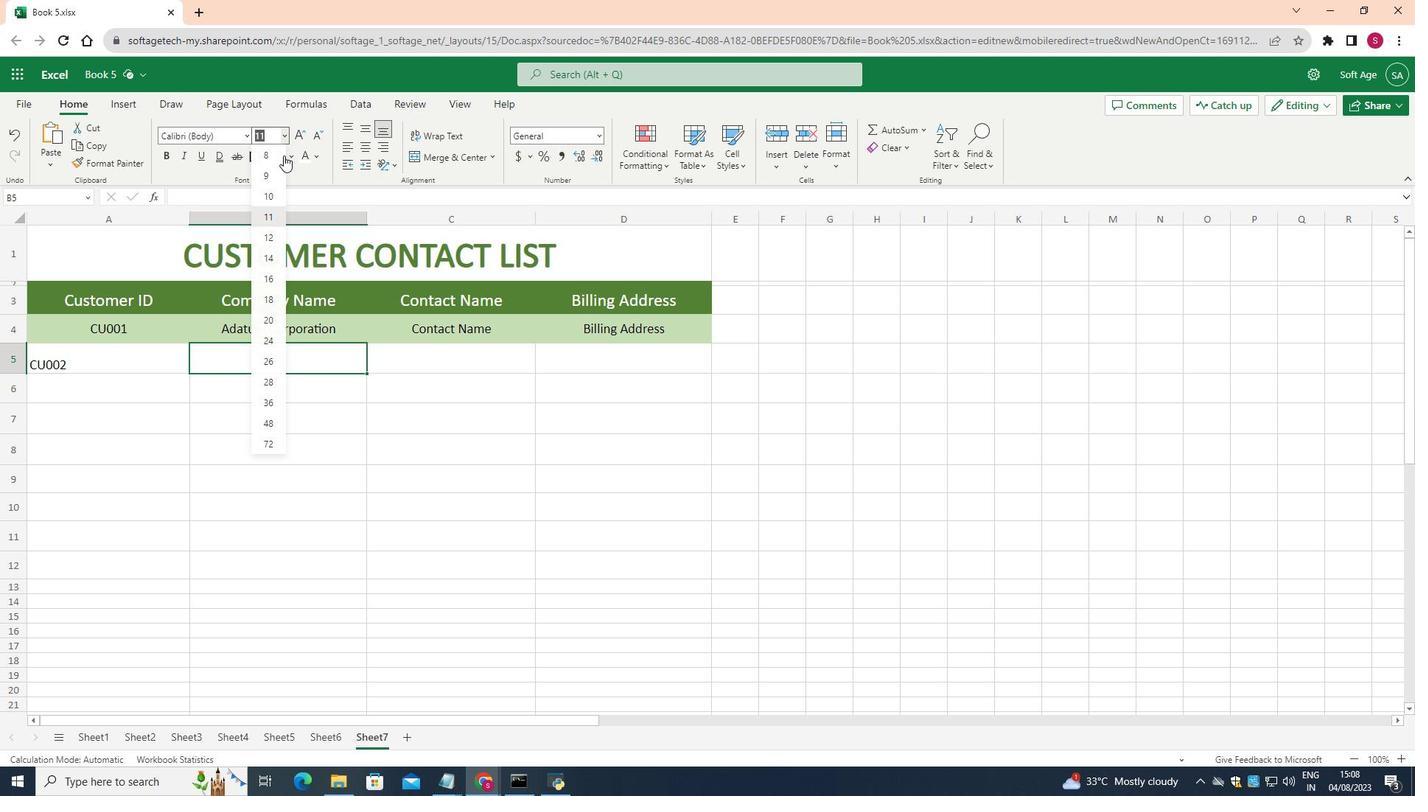 
Action: Mouse moved to (266, 308)
Screenshot: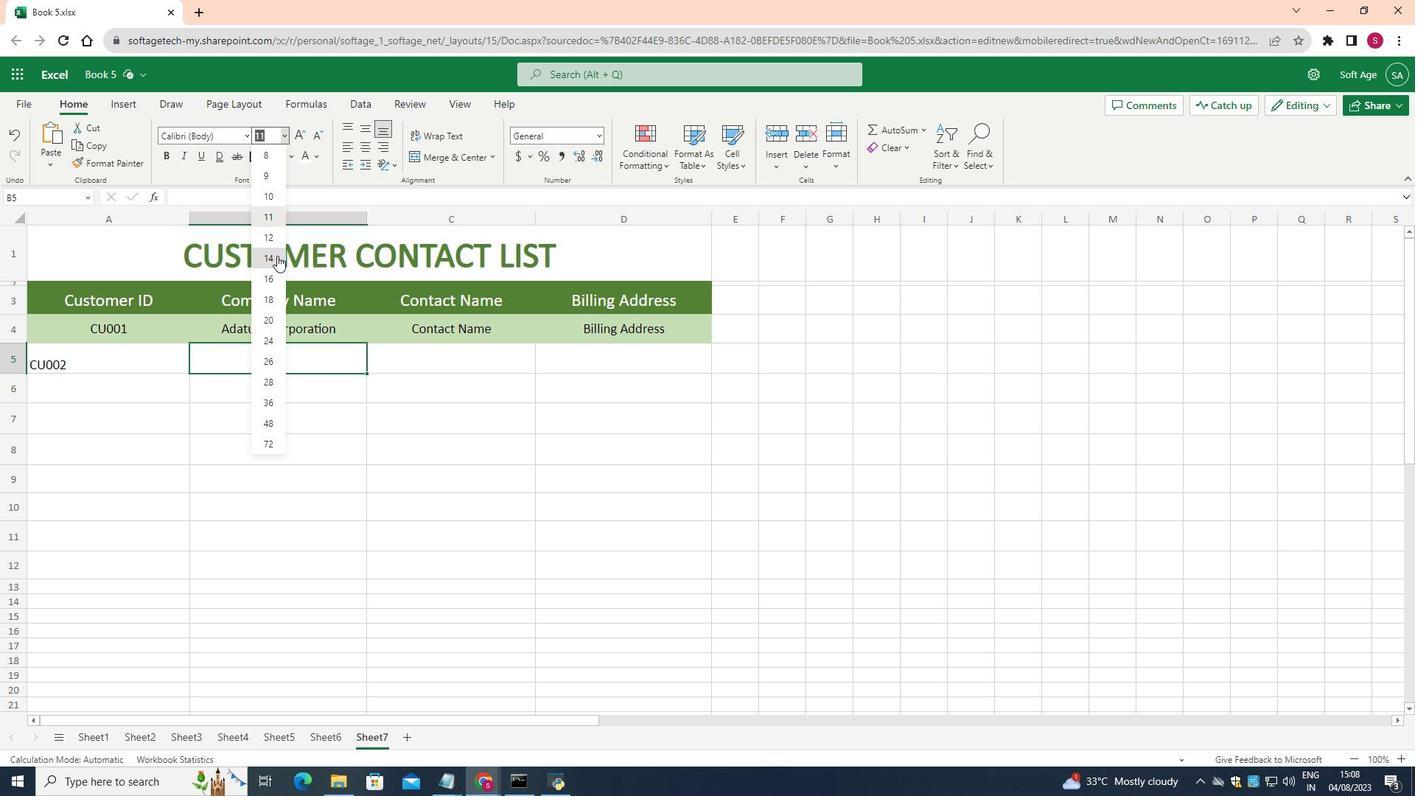 
Action: Mouse pressed left at (266, 308)
Screenshot: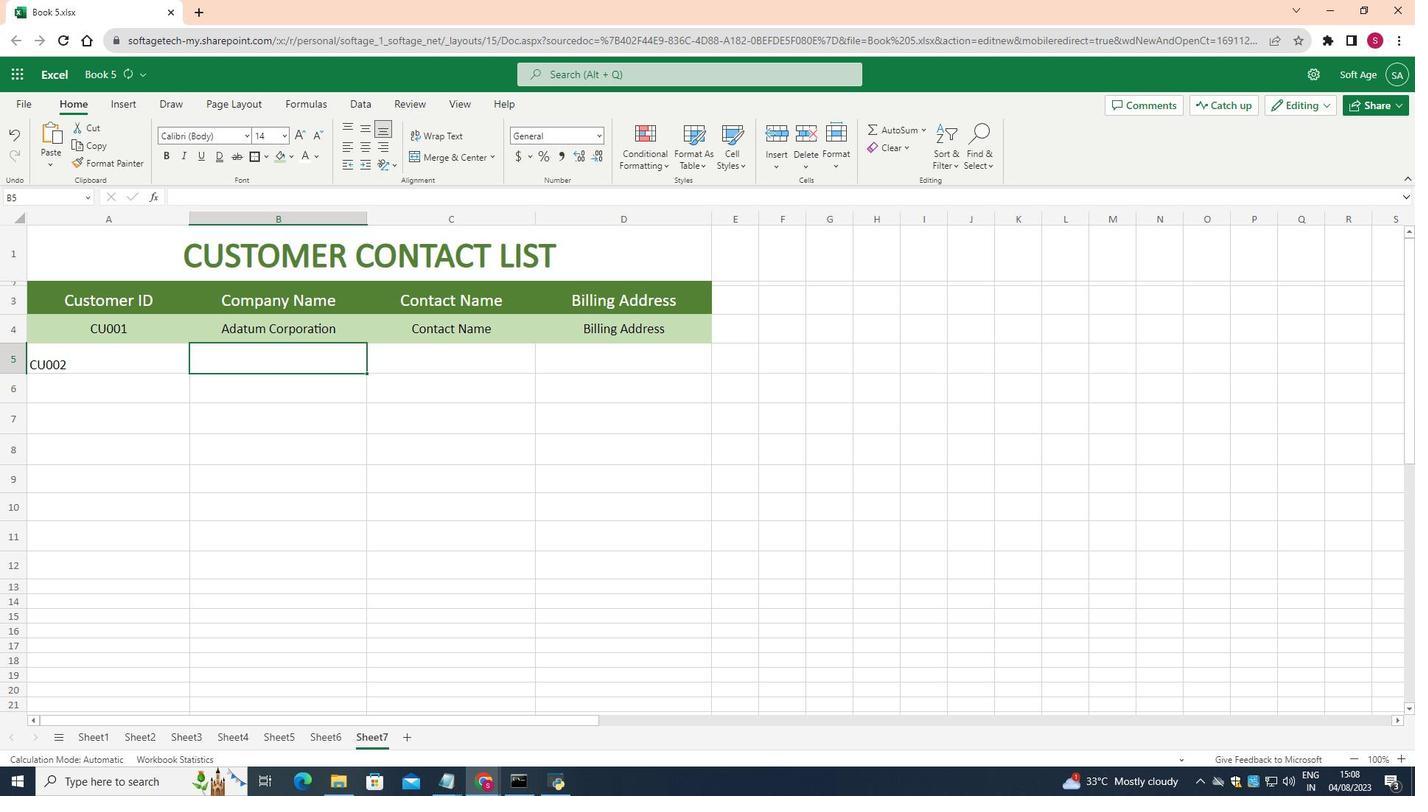 
Action: Key pressed <Key.shift>Adventure<Key.space><Key.shift>Works
Screenshot: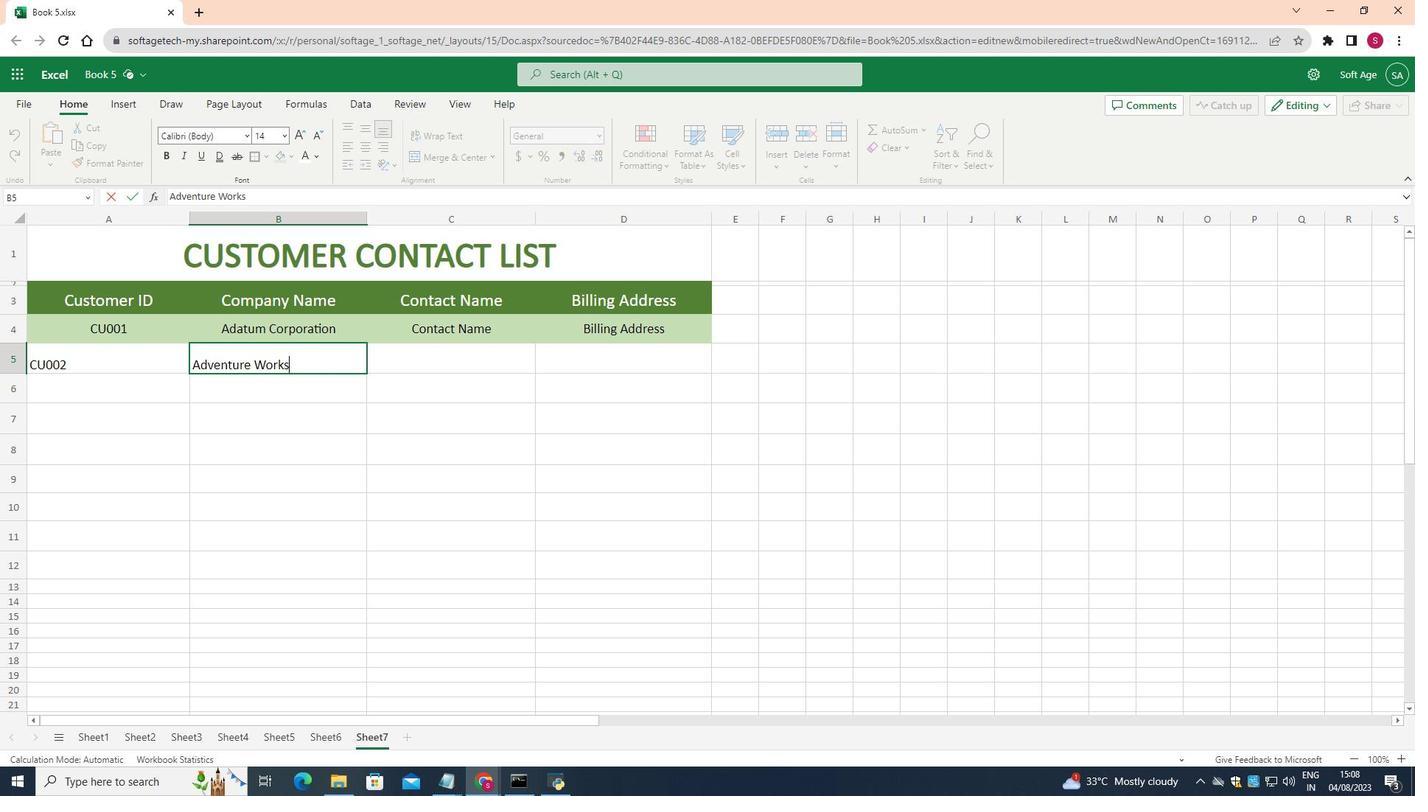 
Action: Mouse moved to (398, 385)
Screenshot: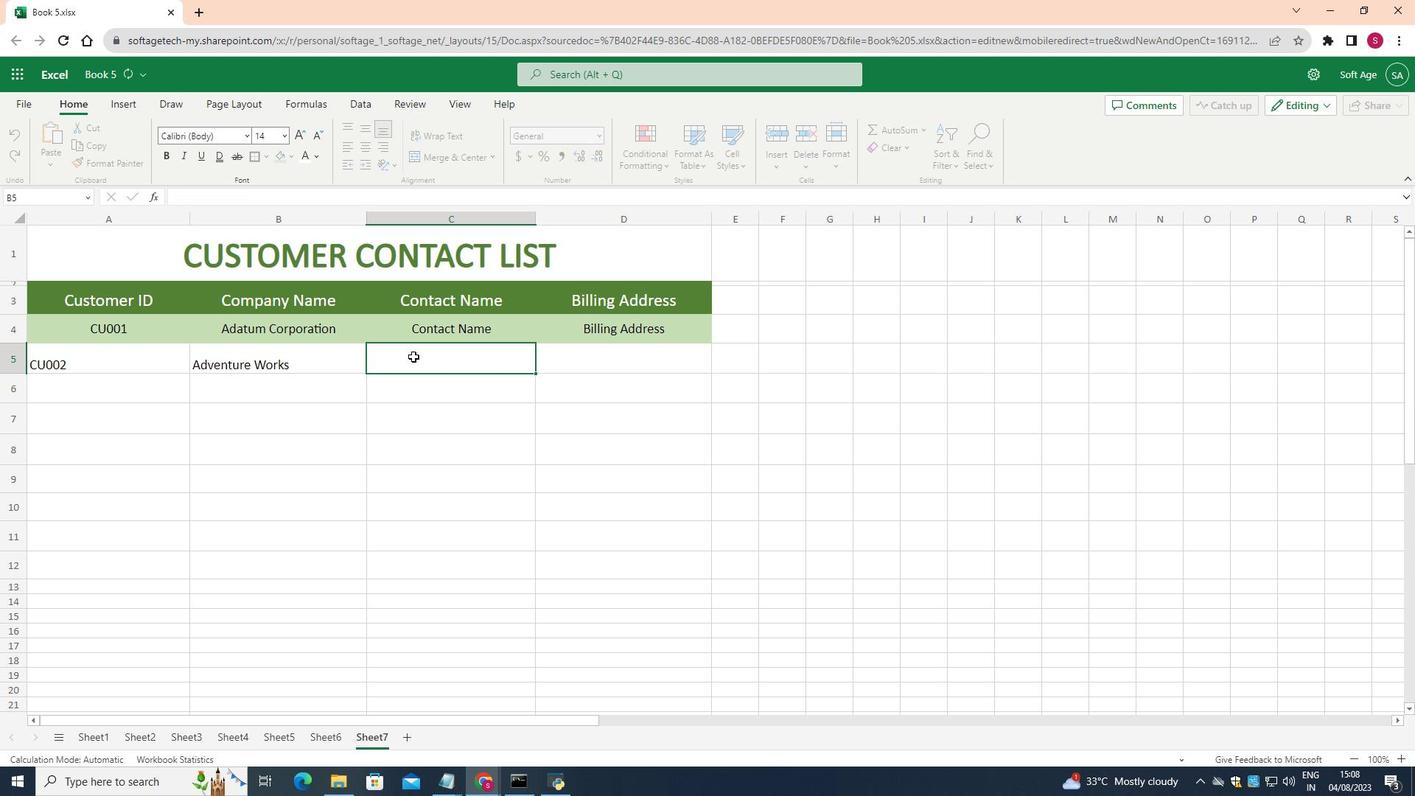 
Action: Mouse pressed left at (398, 385)
Screenshot: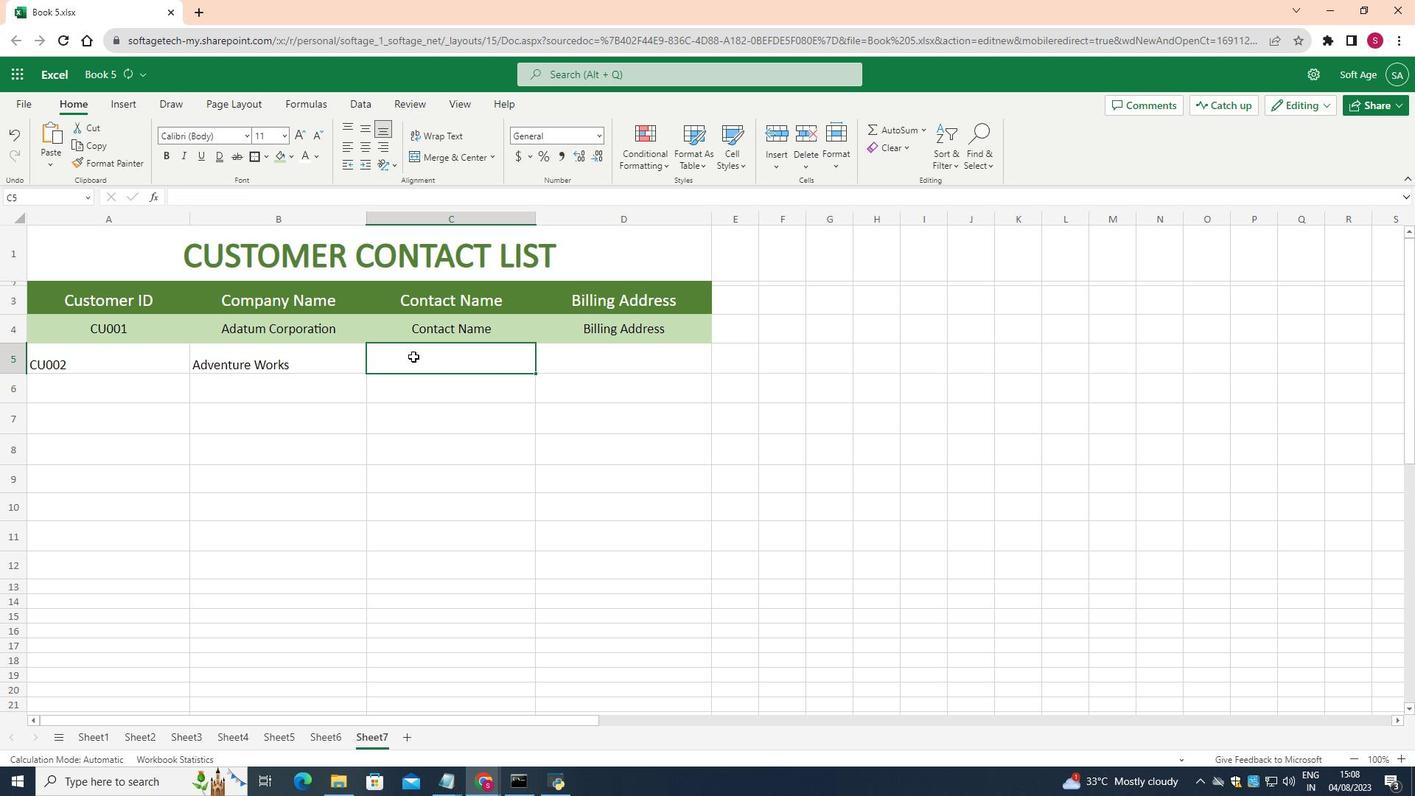 
Action: Mouse moved to (271, 214)
Screenshot: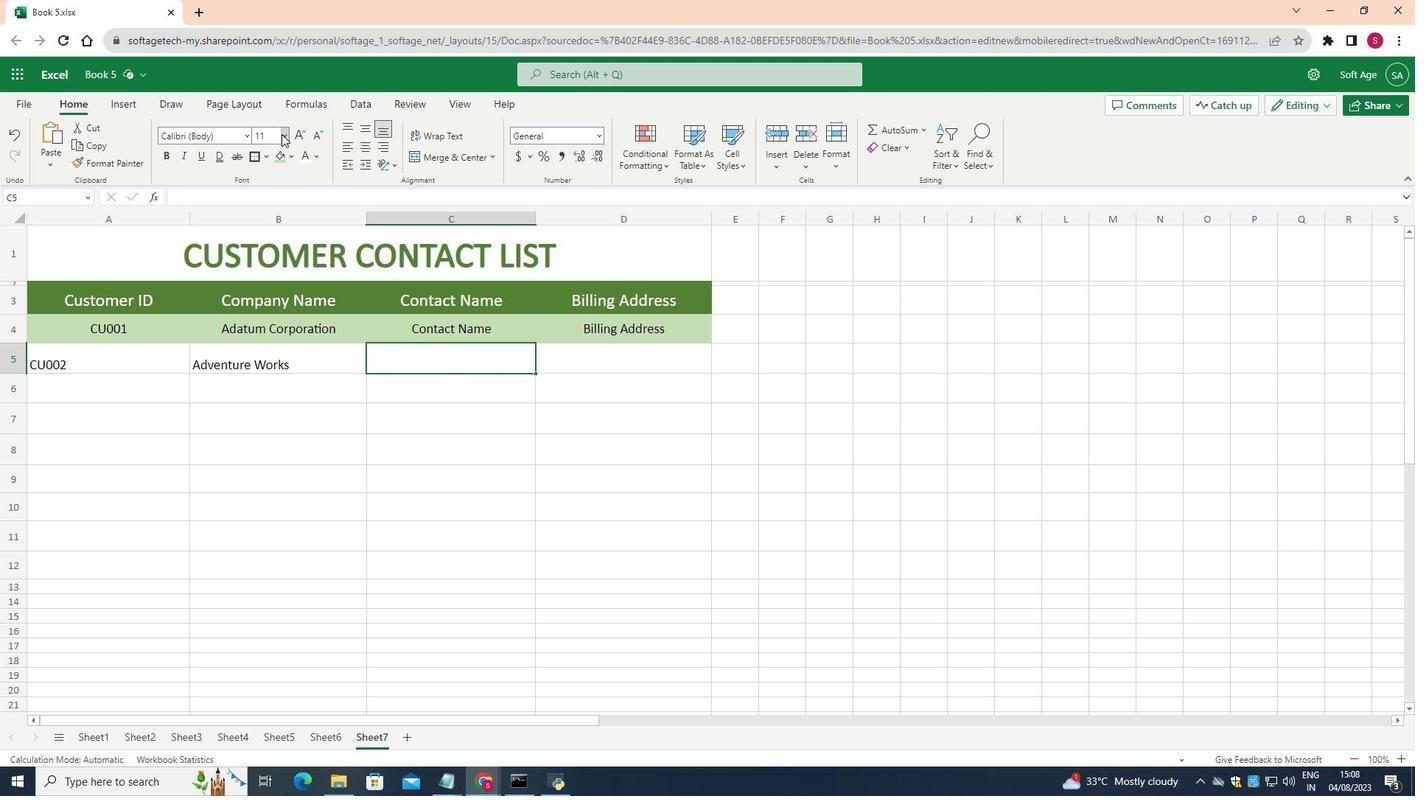
Action: Mouse pressed left at (271, 214)
Screenshot: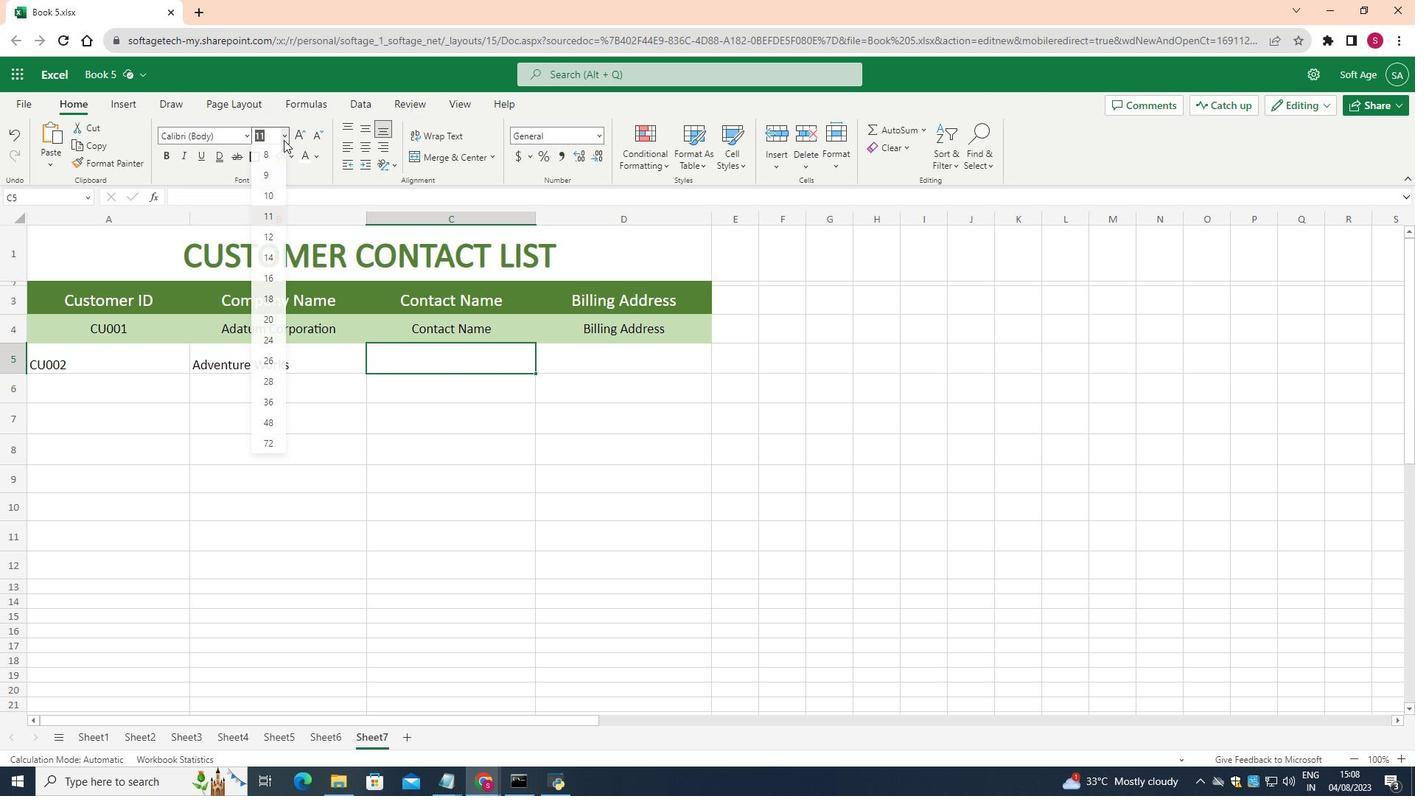 
Action: Mouse moved to (257, 305)
Screenshot: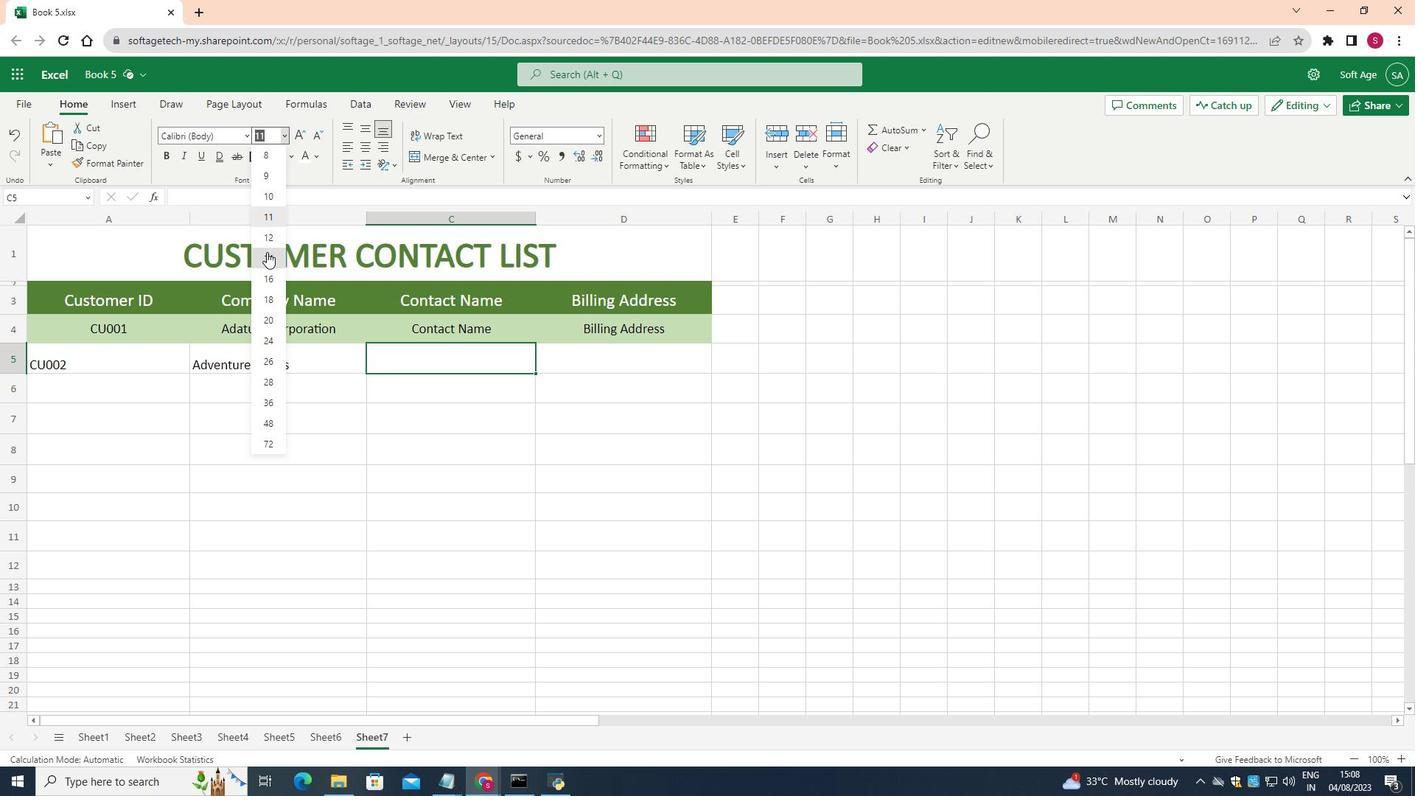 
Action: Mouse pressed left at (257, 305)
Screenshot: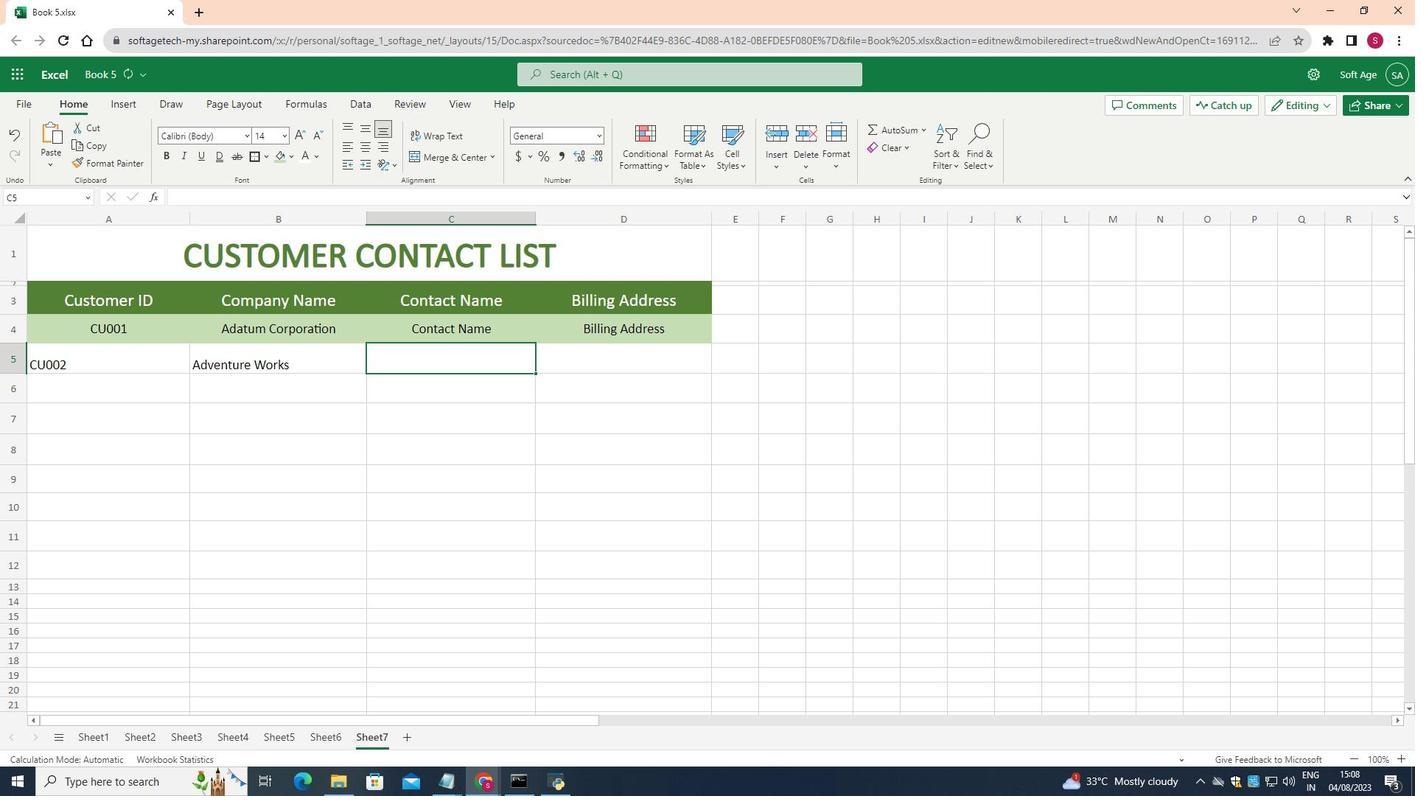 
Action: Key pressed <Key.shift>Adrian<Key.space><Key.shift>Ki
Screenshot: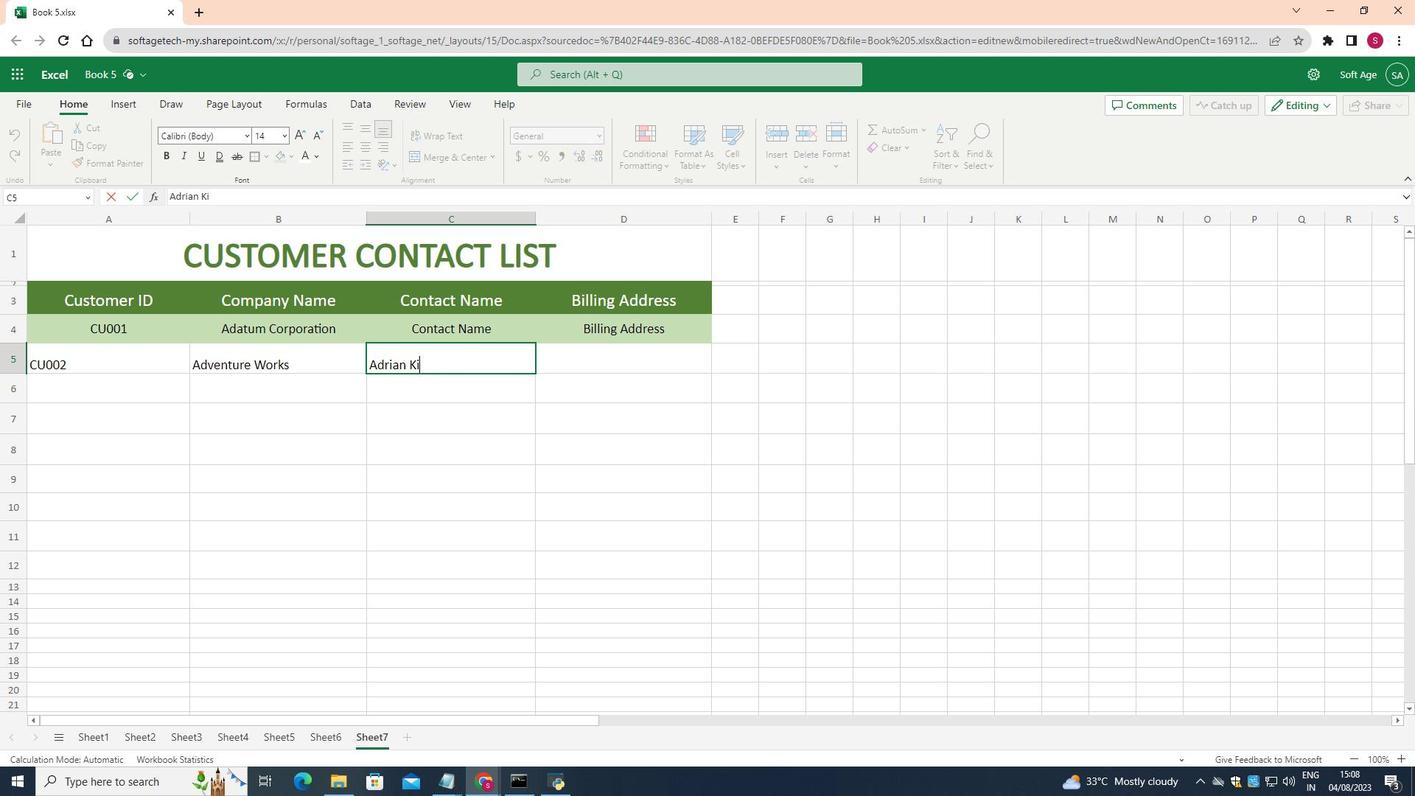 
Action: Mouse moved to (467, 363)
Screenshot: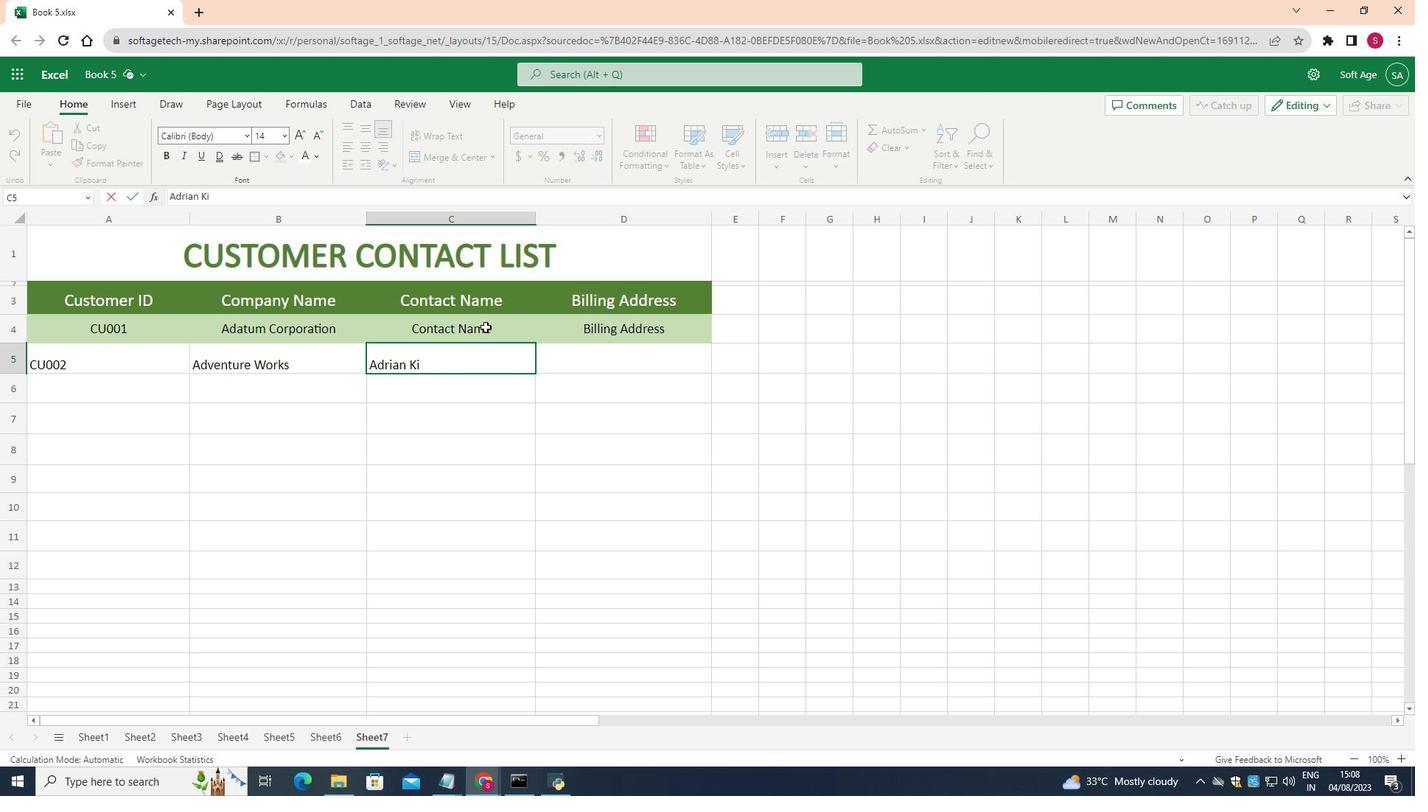 
Action: Mouse pressed left at (467, 363)
Screenshot: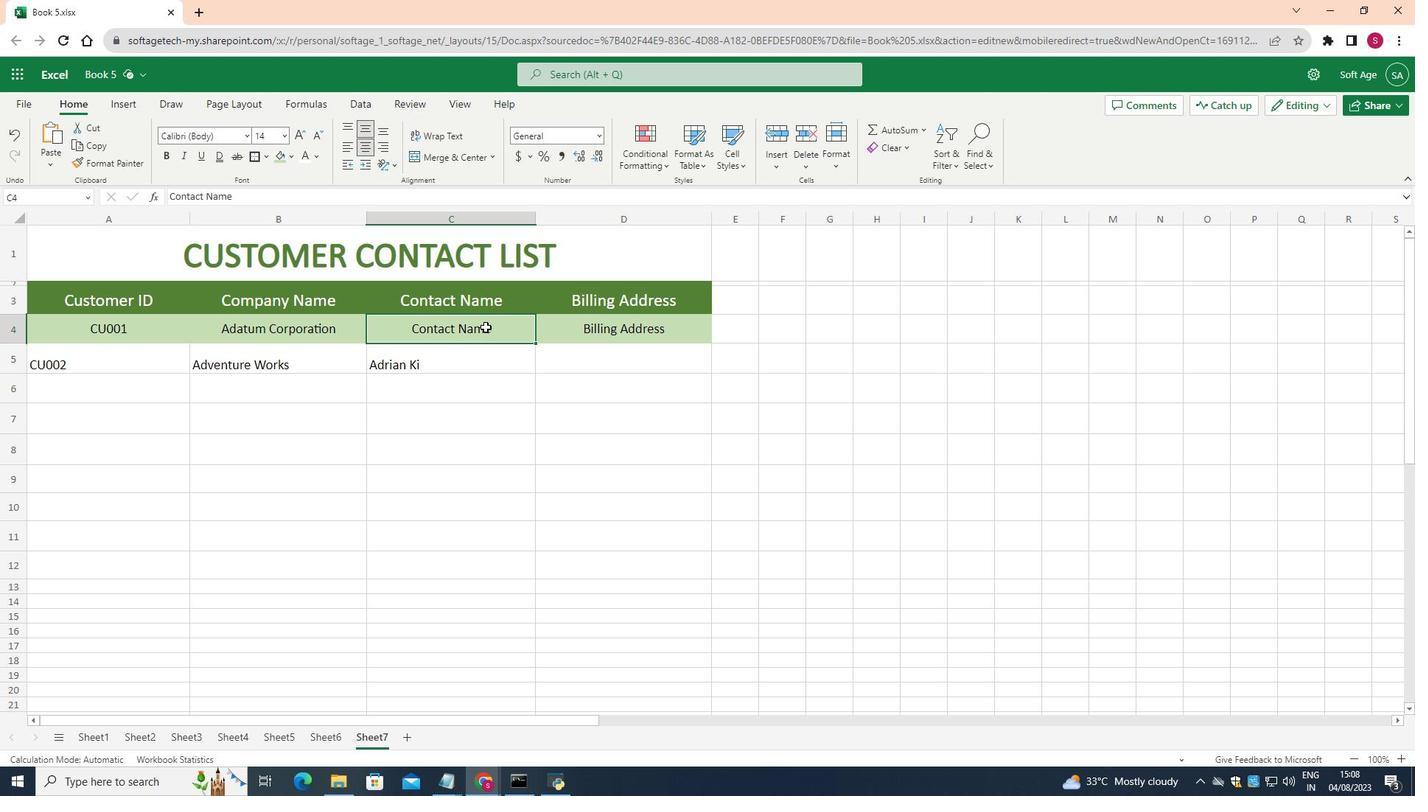 
Action: Key pressed <Key.delete>
Screenshot: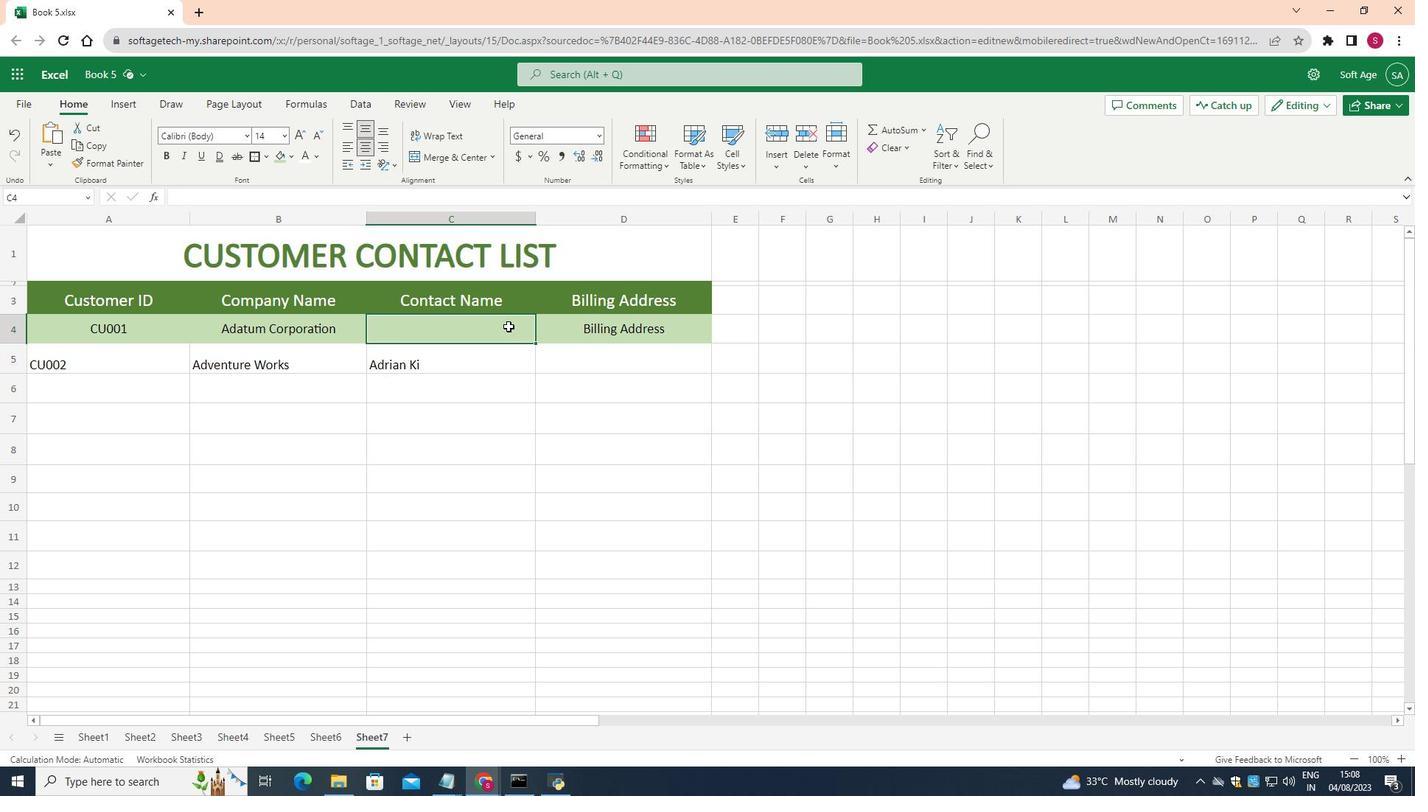 
Action: Mouse moved to (558, 363)
Screenshot: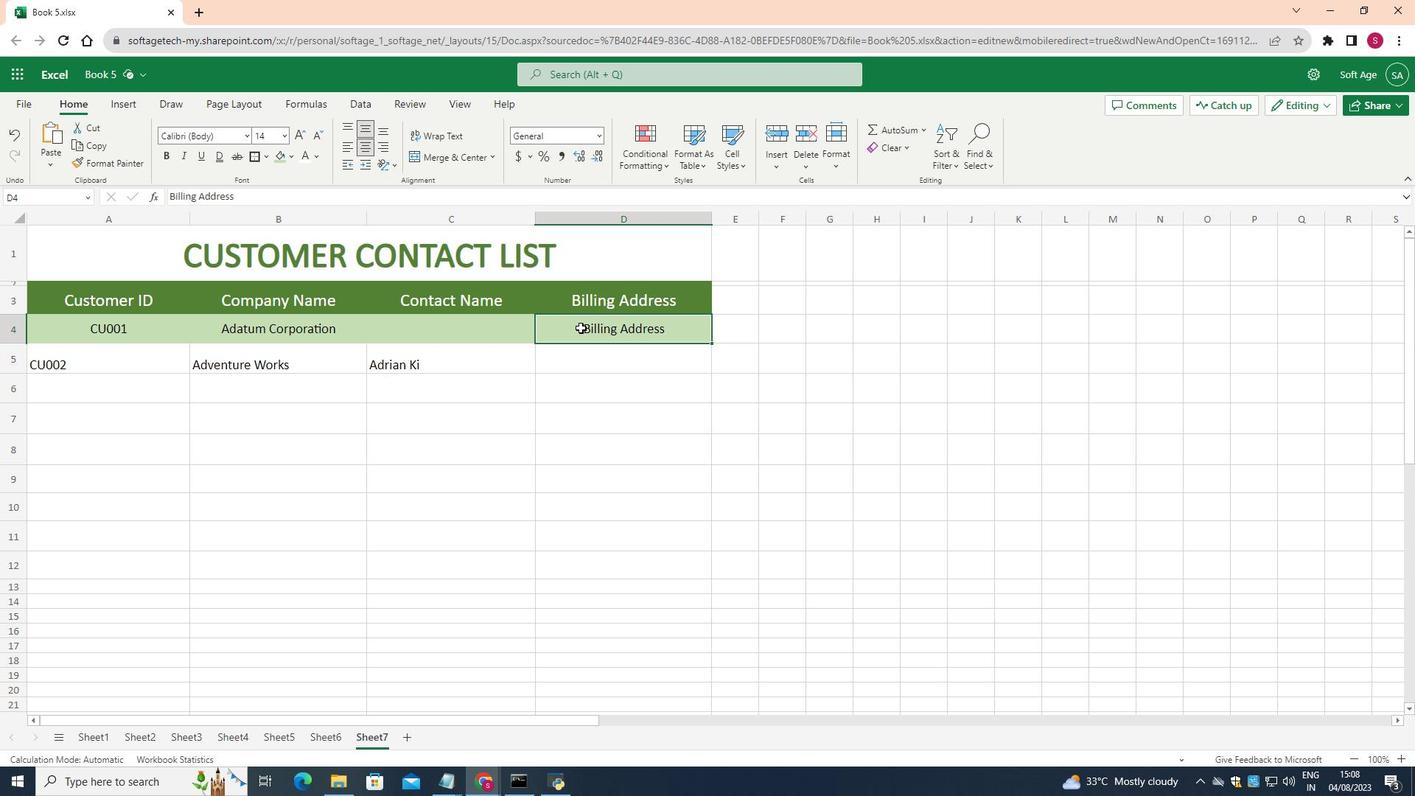 
Action: Mouse pressed left at (558, 363)
Screenshot: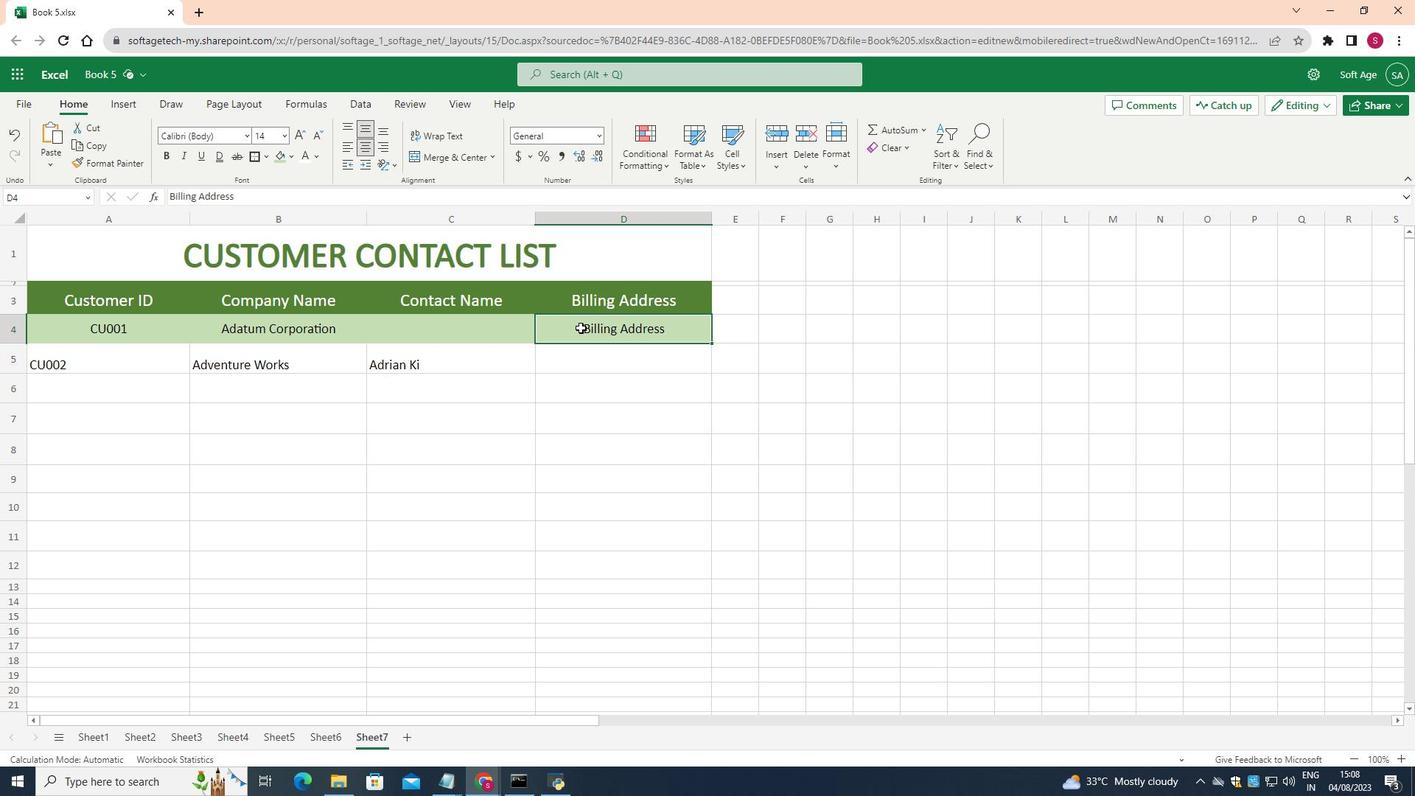 
Action: Key pressed <Key.delete>
Screenshot: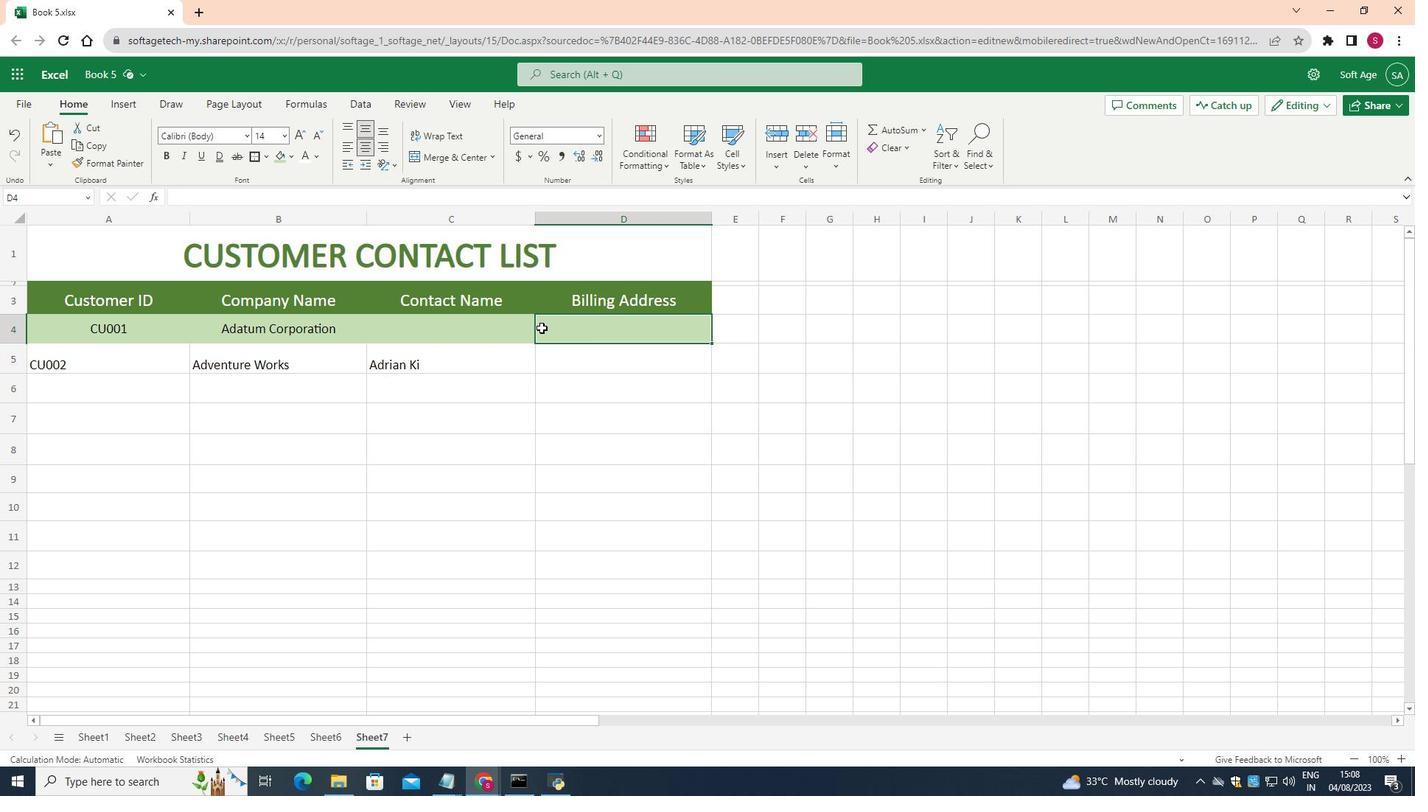 
Action: Mouse moved to (486, 363)
Screenshot: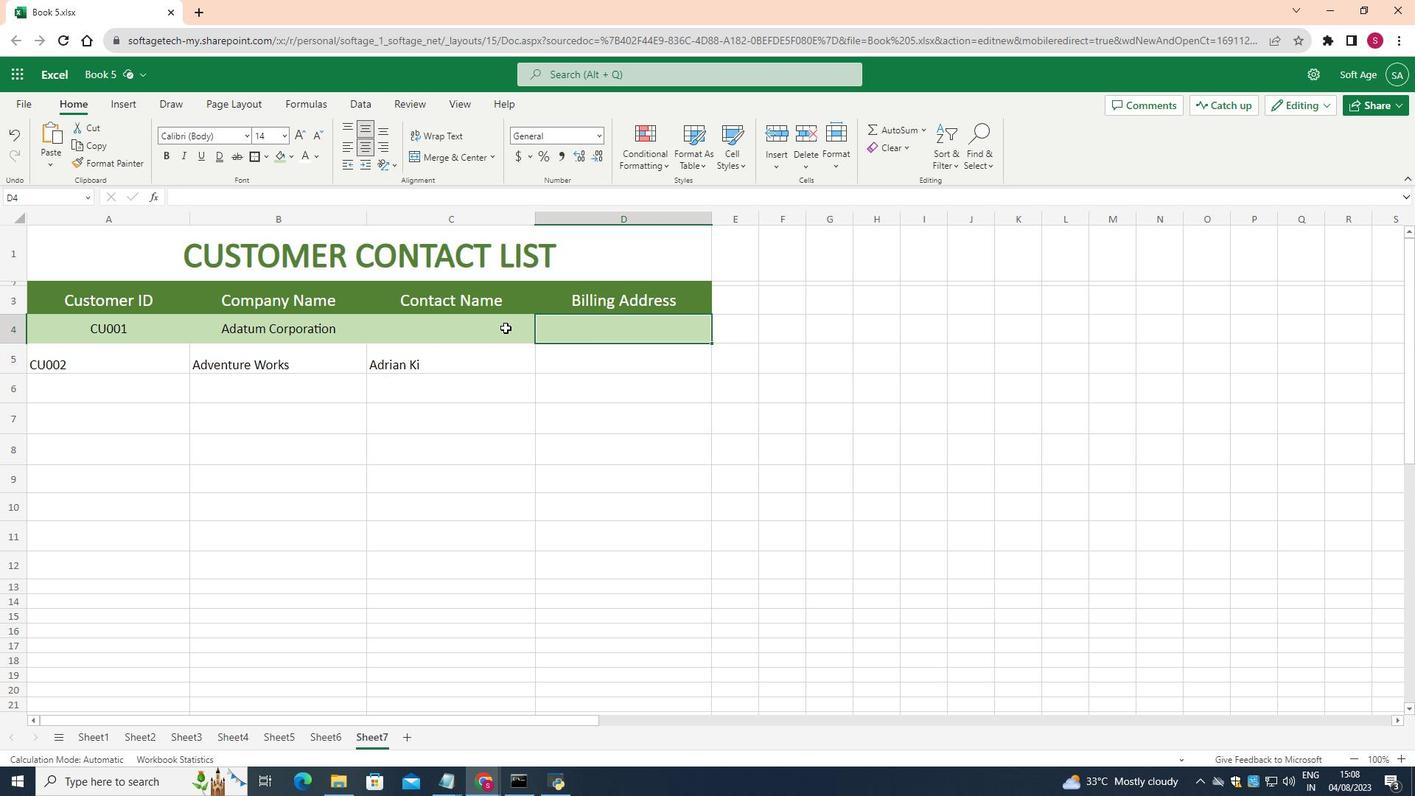 
Action: Mouse pressed left at (486, 363)
Screenshot: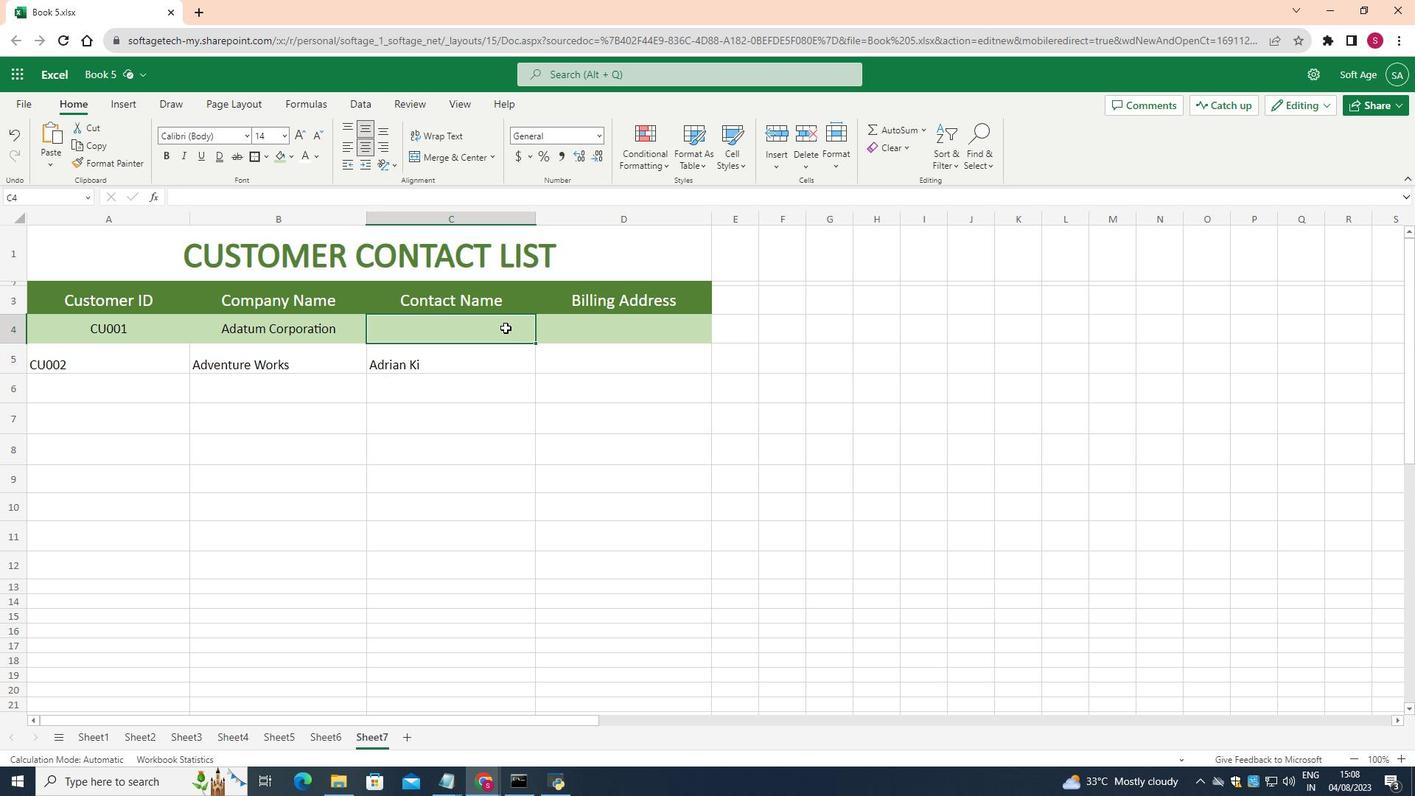 
Action: Key pressed <Key.shift>Adrian<Key.space><Key.shift>King
Screenshot: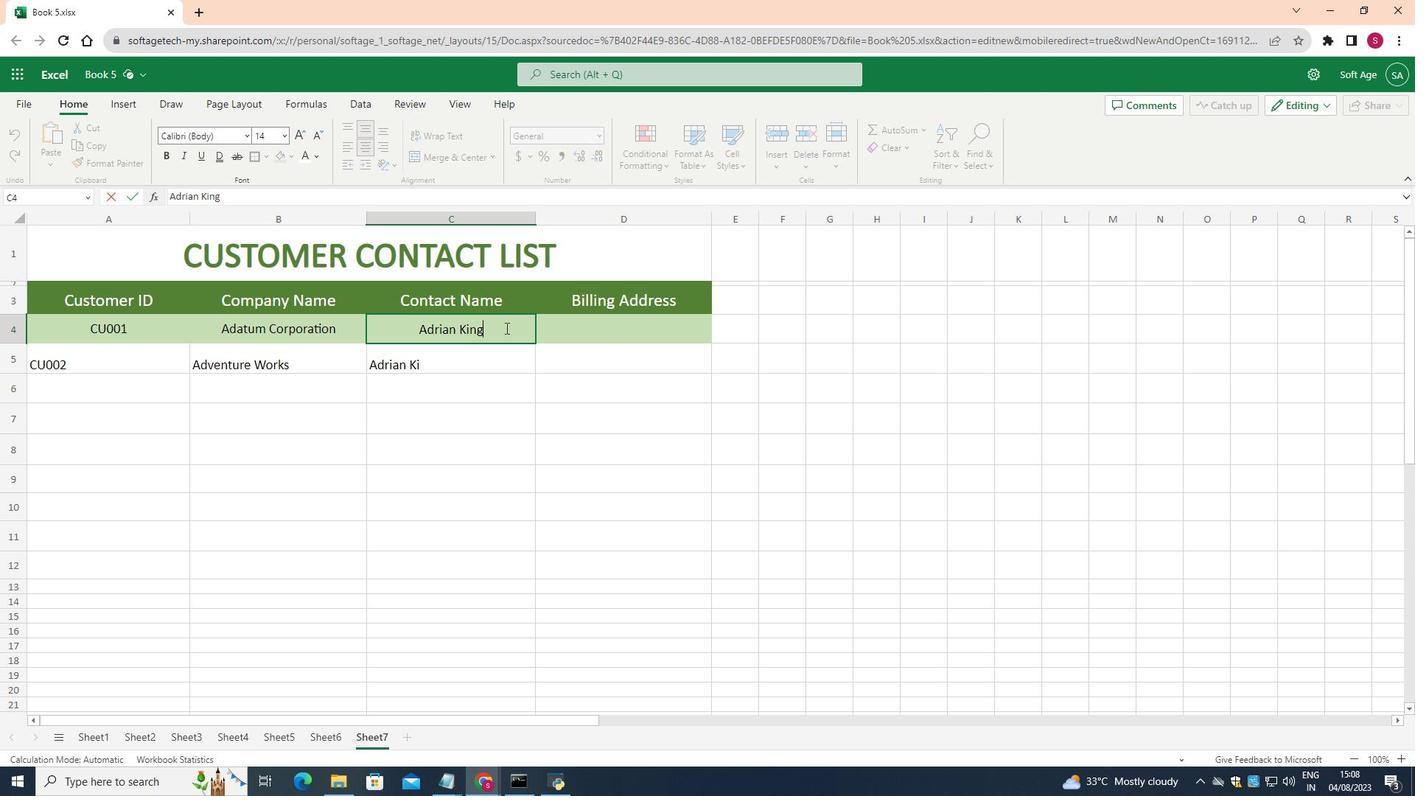 
Action: Mouse moved to (545, 368)
Screenshot: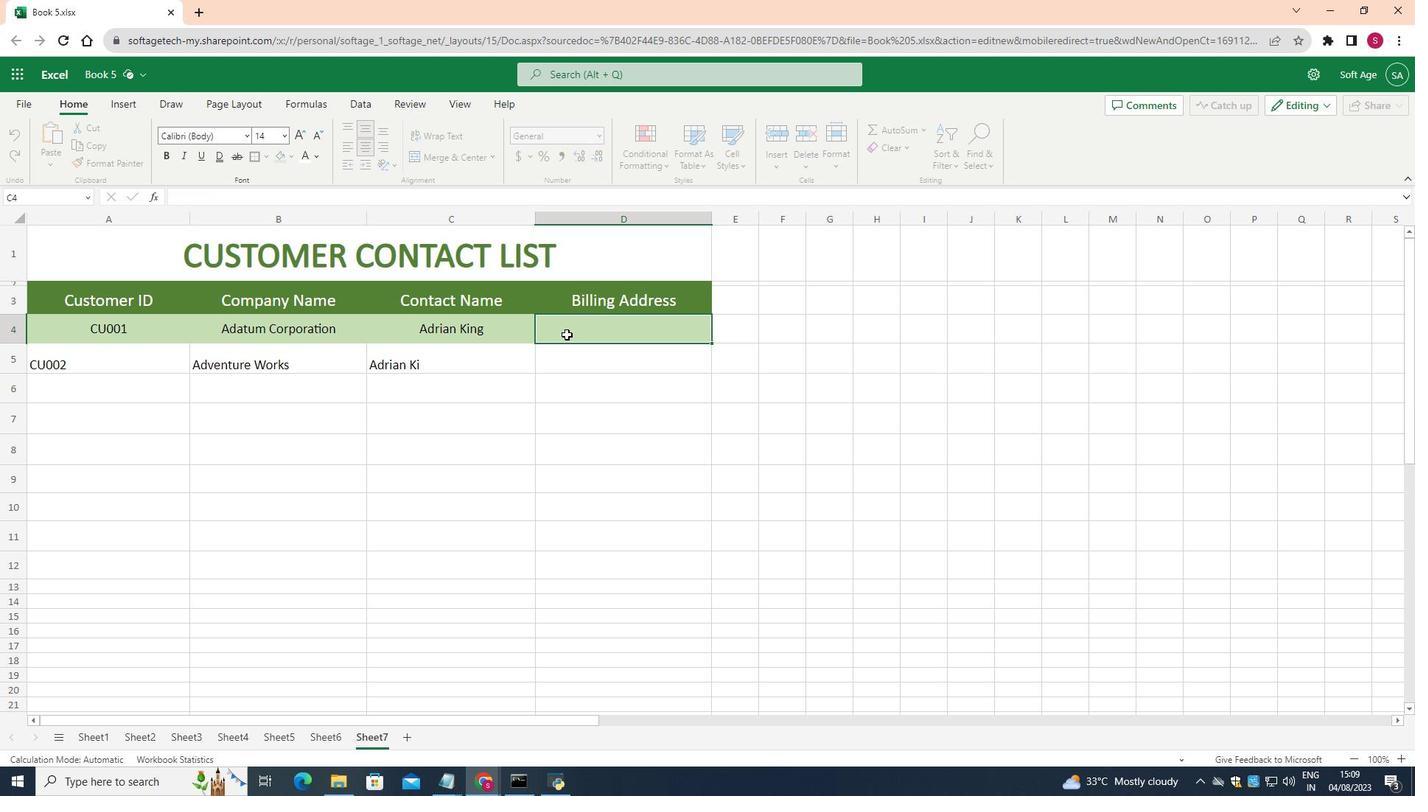 
Action: Mouse pressed left at (545, 368)
Screenshot: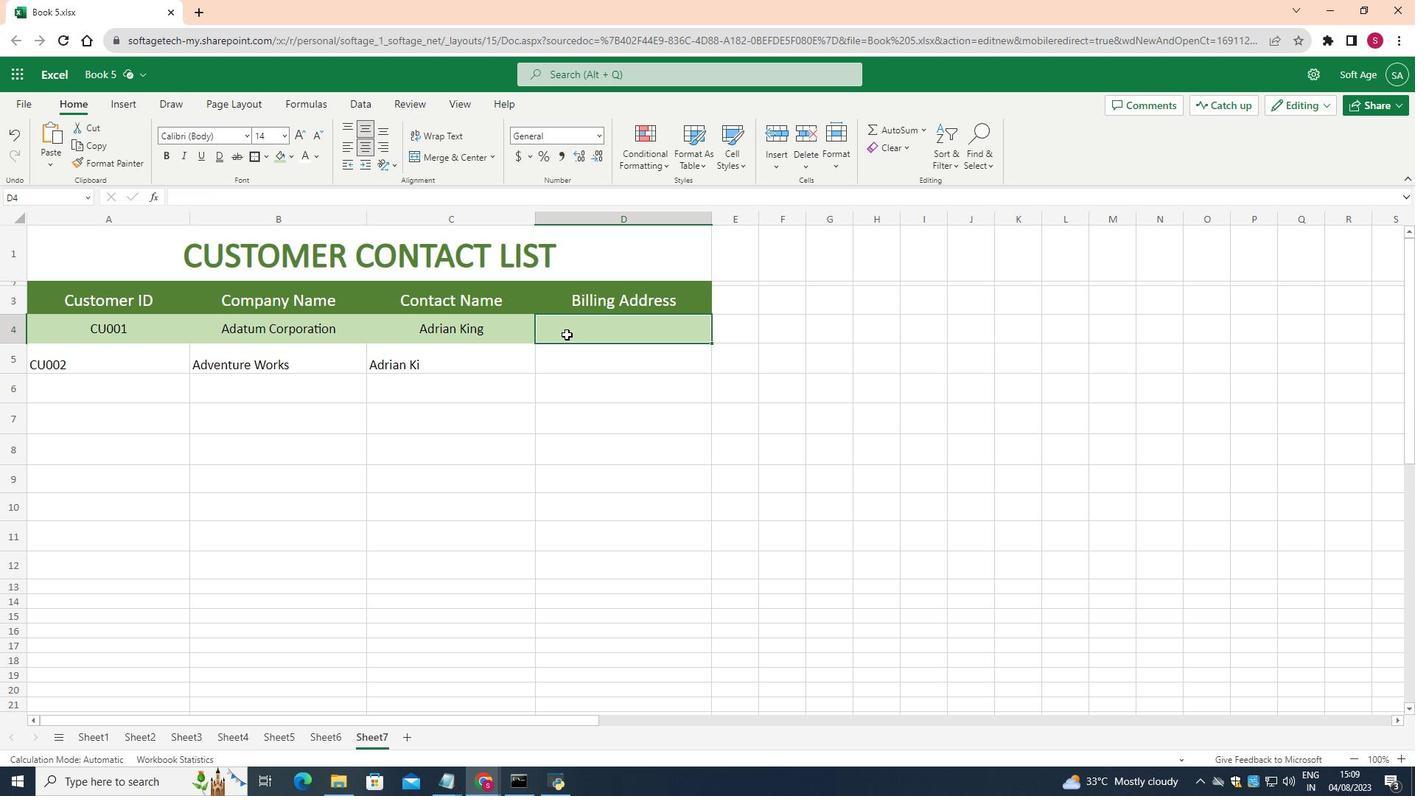 
Action: Key pressed 12<Key.space><Key.shift>Beacon<Key.space><Key.space><Key.shift>St.
Screenshot: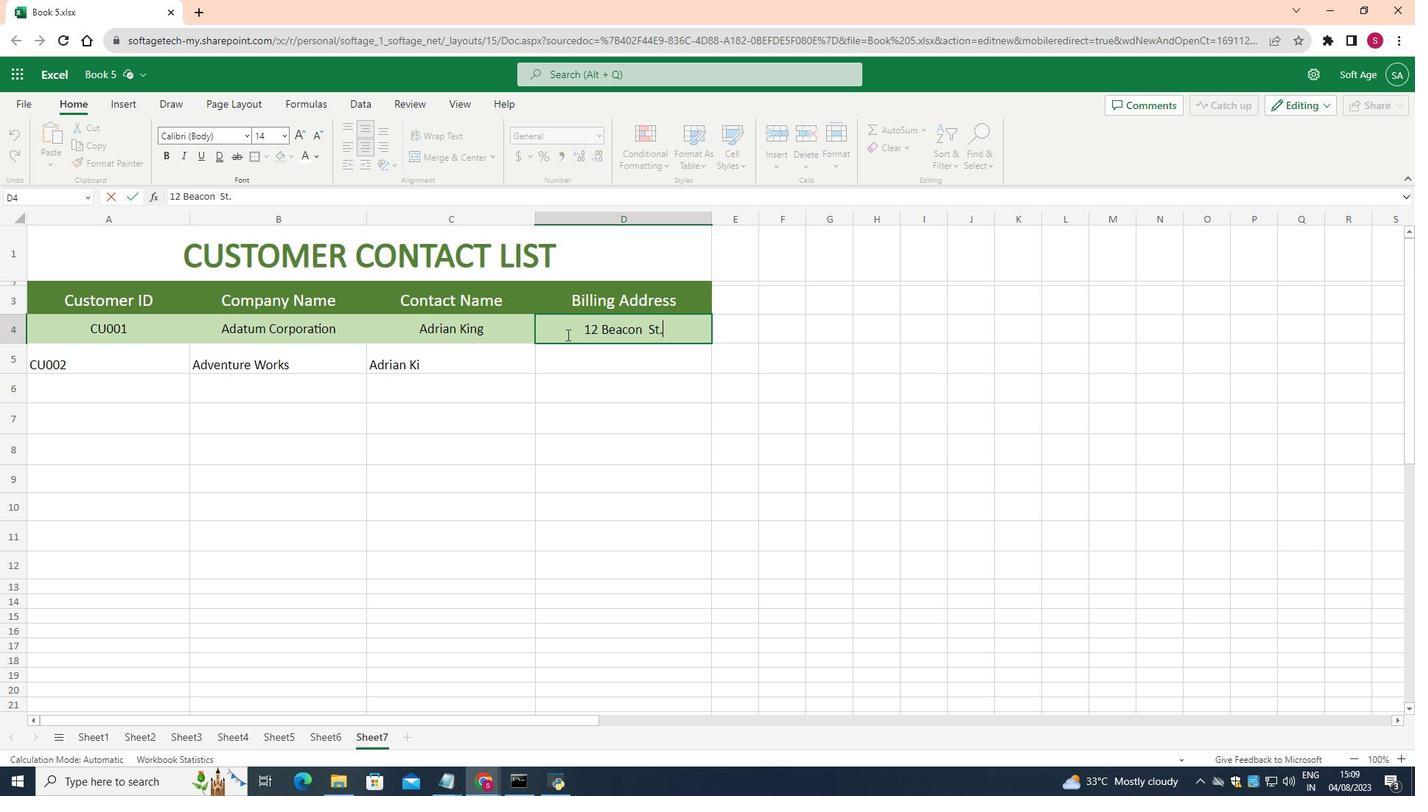 
Action: Mouse moved to (483, 395)
Screenshot: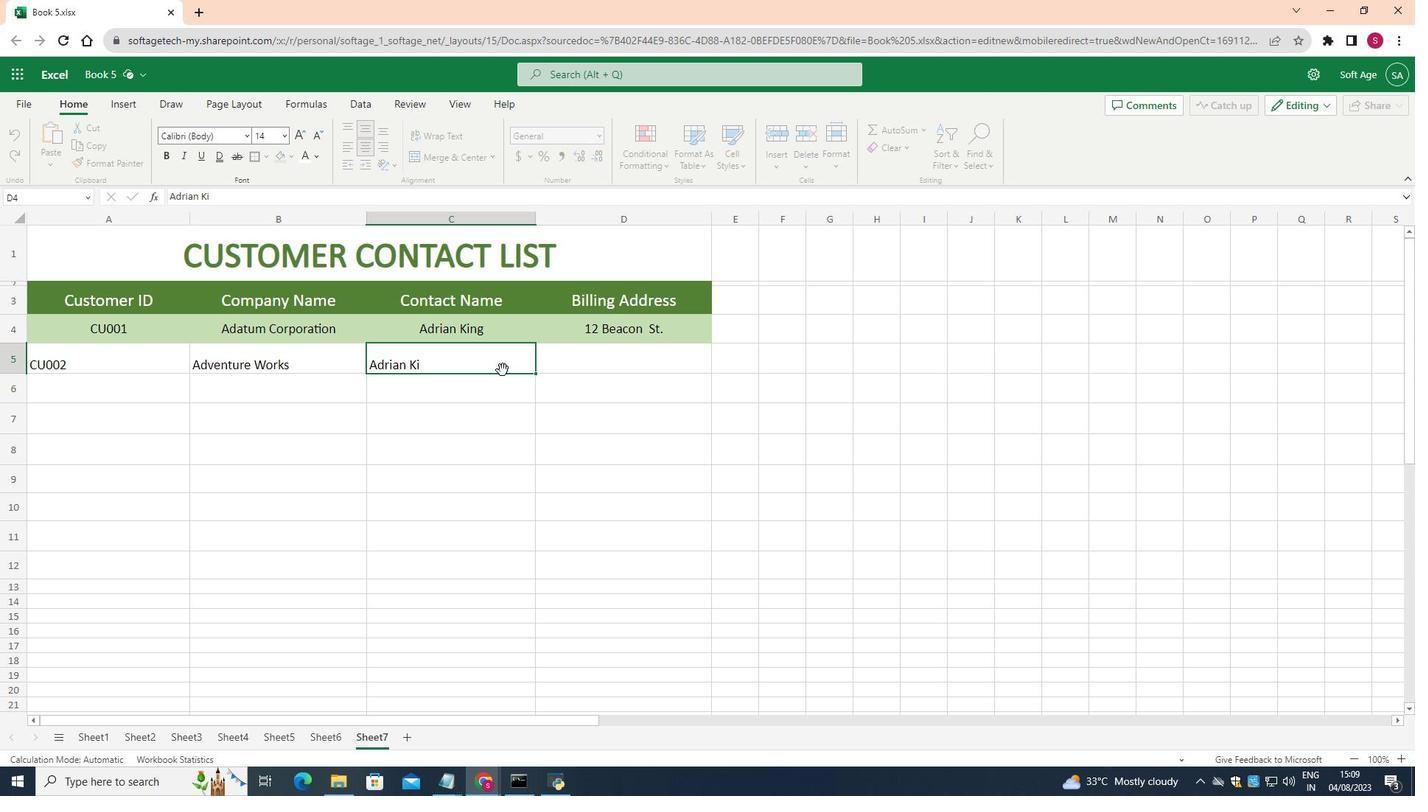 
Action: Mouse pressed left at (483, 395)
Screenshot: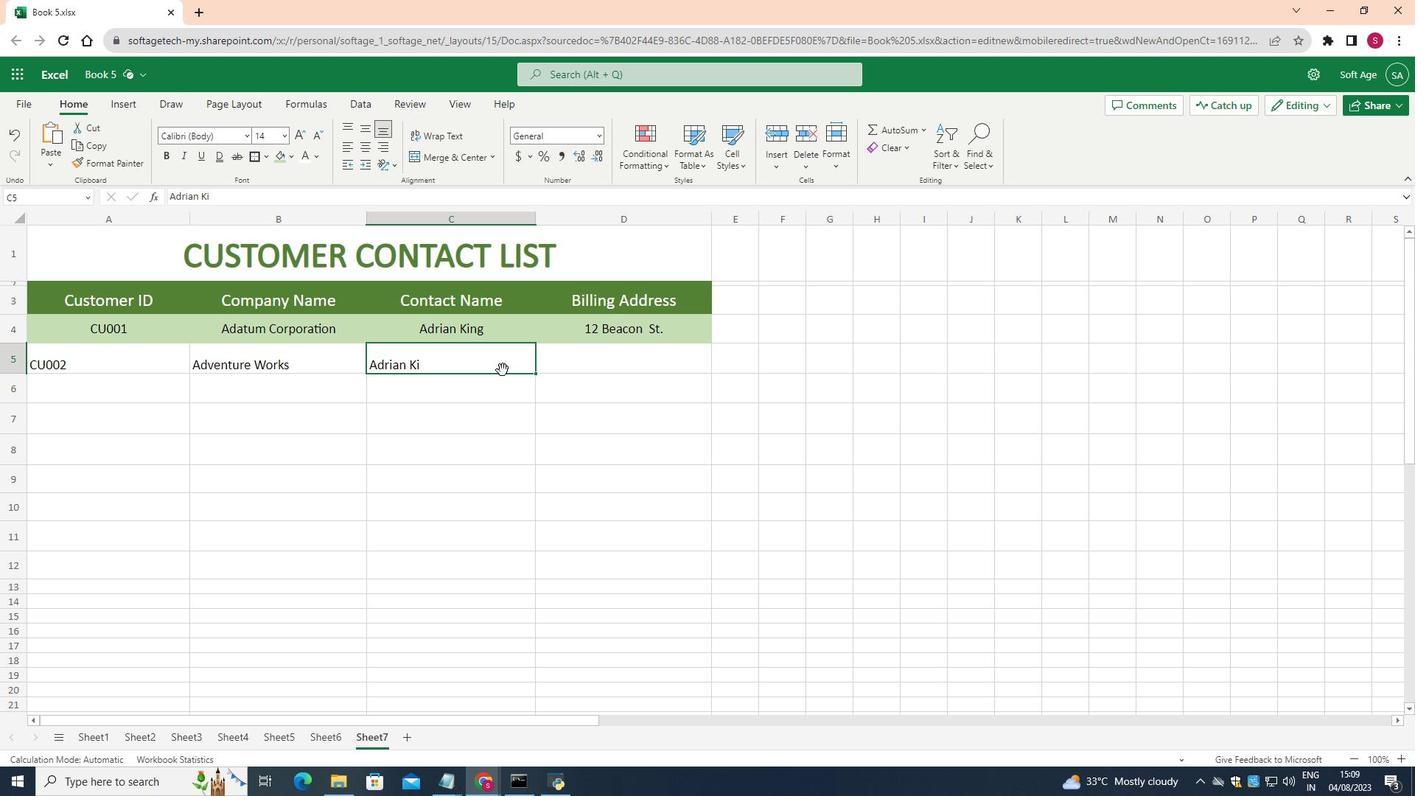 
Action: Mouse moved to (480, 389)
Screenshot: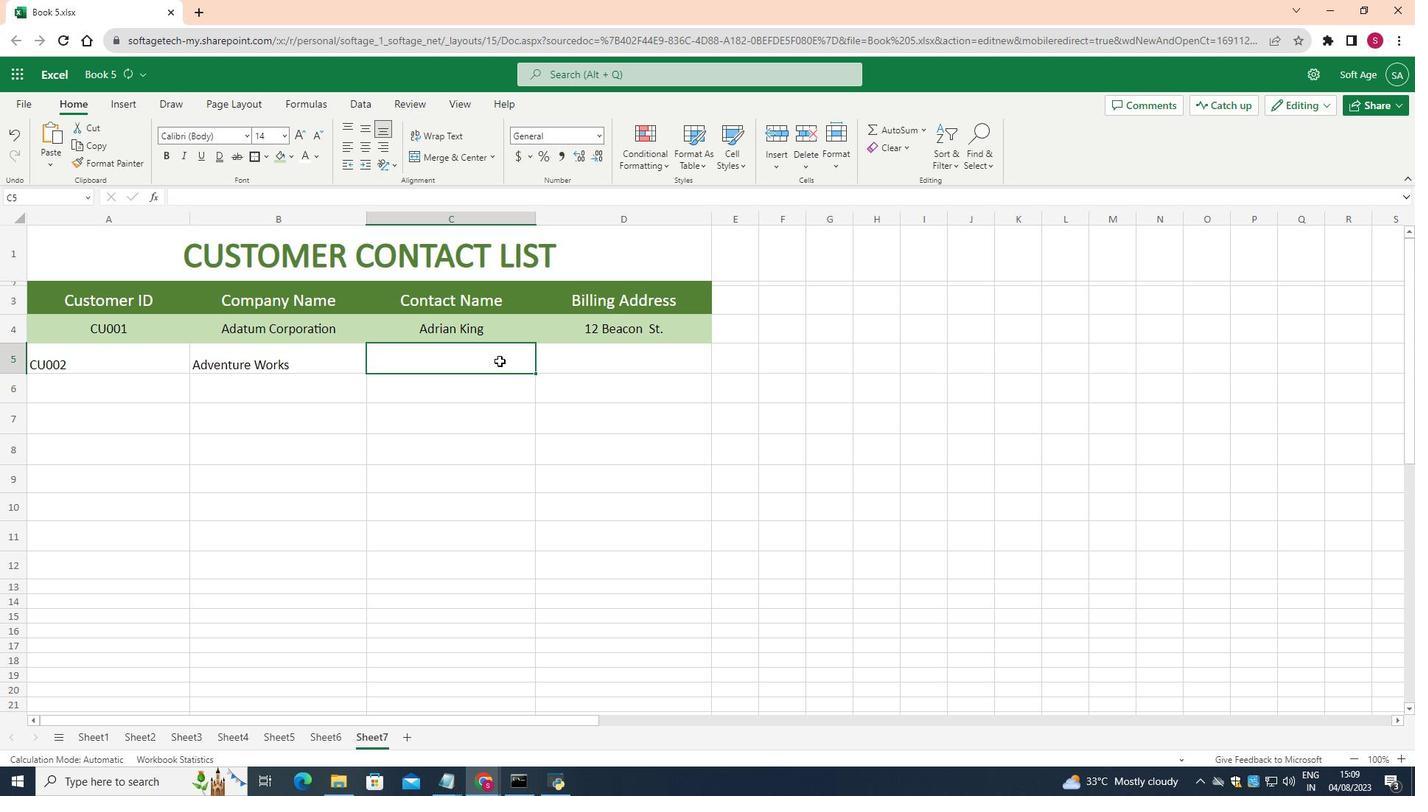 
Action: Key pressed <Key.delete>
Screenshot: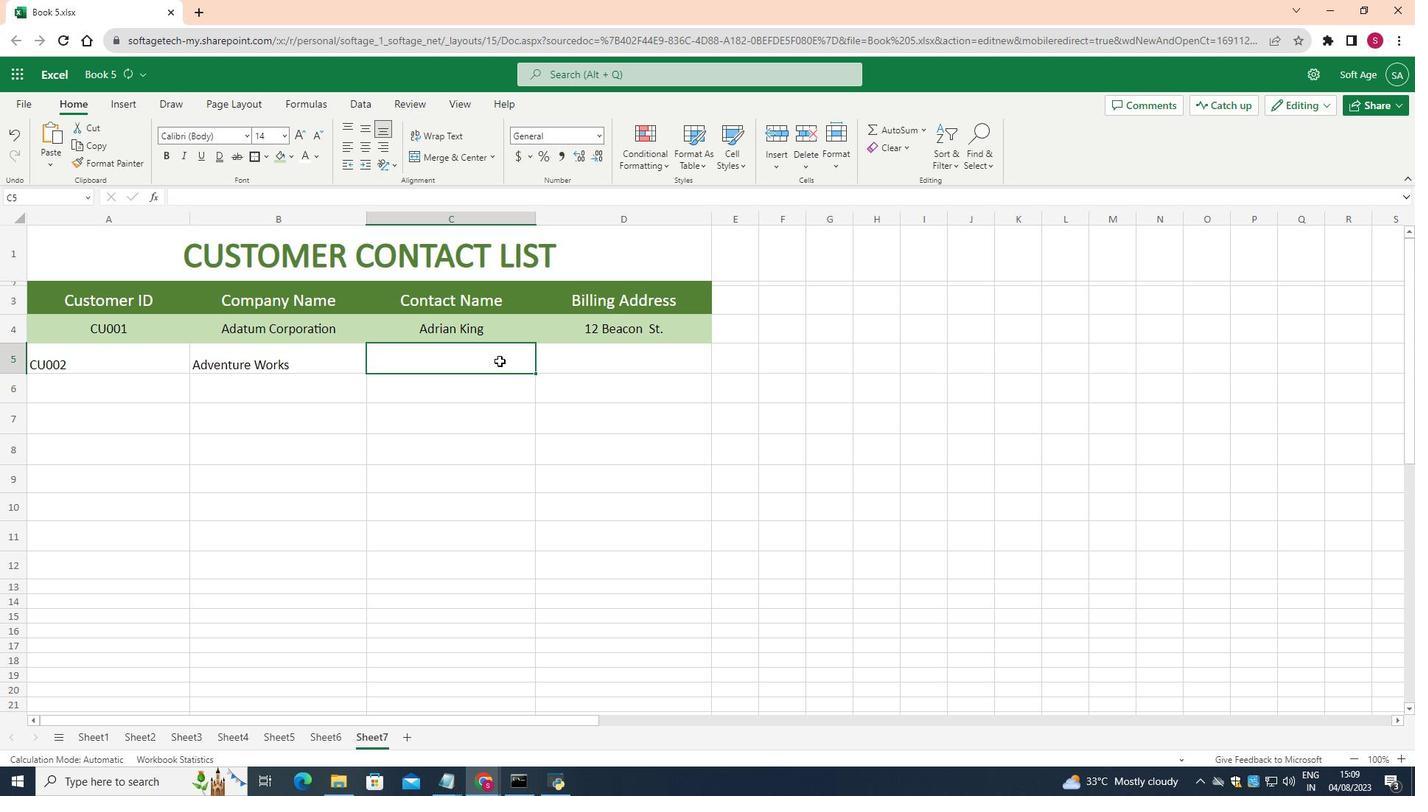 
Action: Mouse moved to (473, 395)
